 Task: Research Airbnb properties in Chiconcuac, Mexico from 22th  December, 2023 to 25th December, 2023 for 3 adults. Place can be entire room with 2 bedrooms having 3 beds and 1 bathroom. Property type can be flat.
Action: Mouse moved to (622, 133)
Screenshot: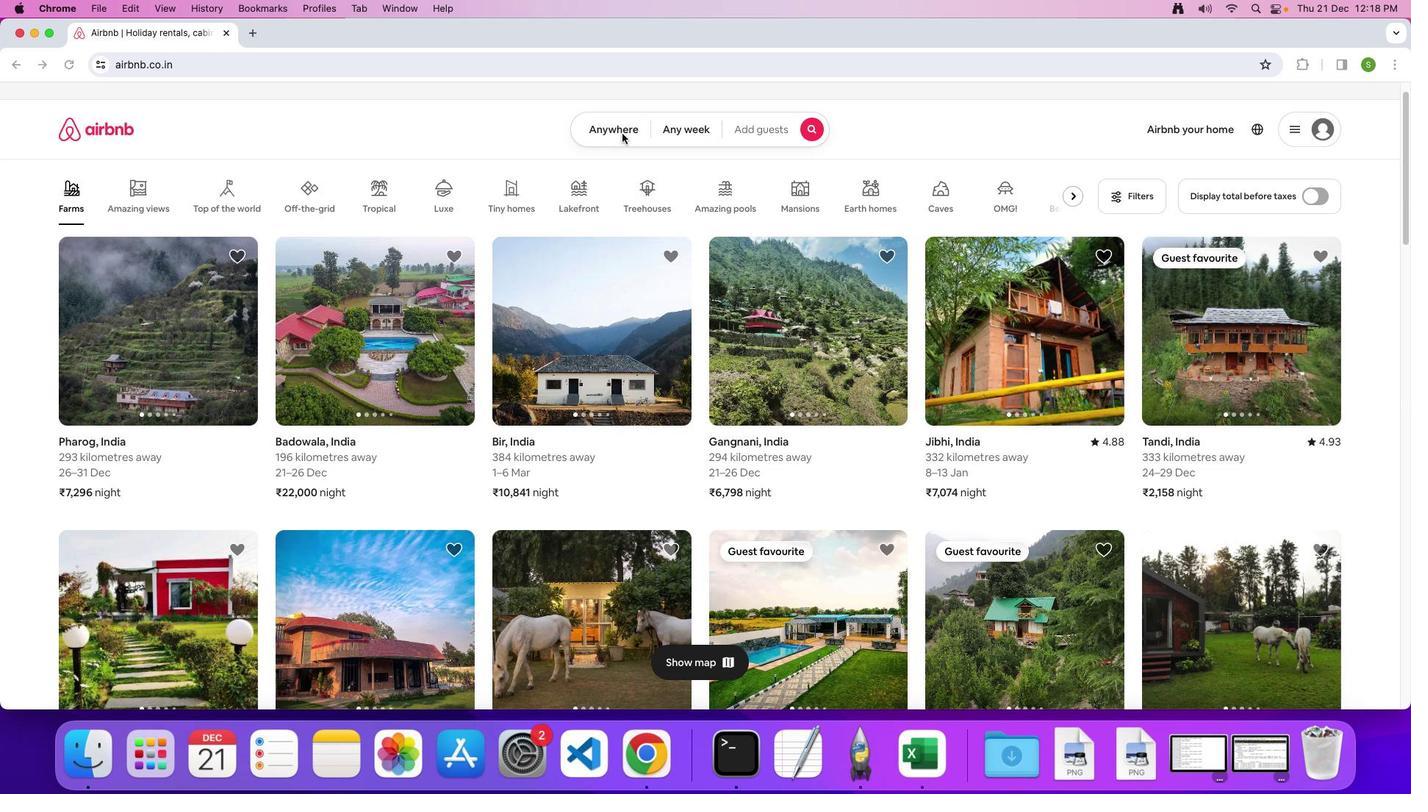 
Action: Mouse pressed left at (622, 133)
Screenshot: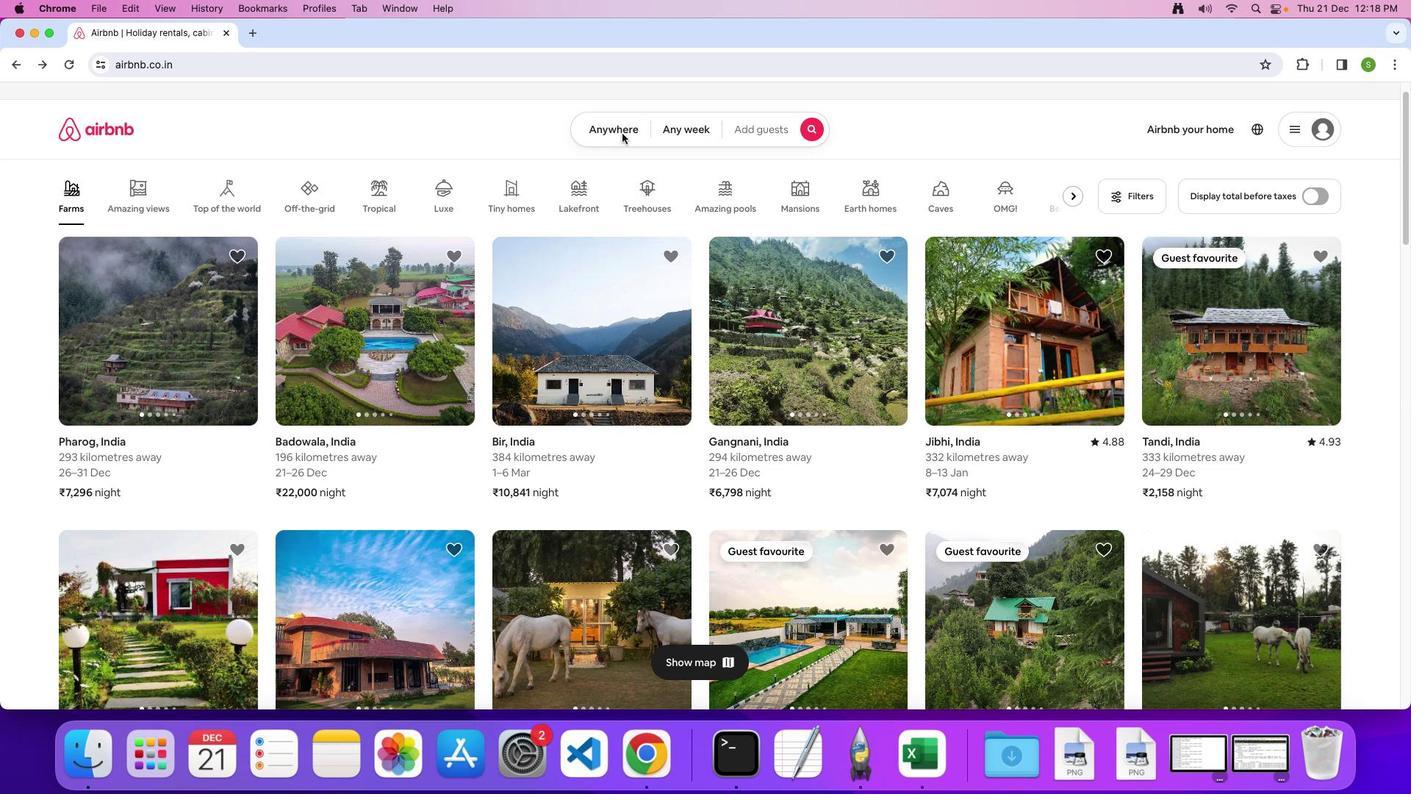 
Action: Mouse moved to (610, 130)
Screenshot: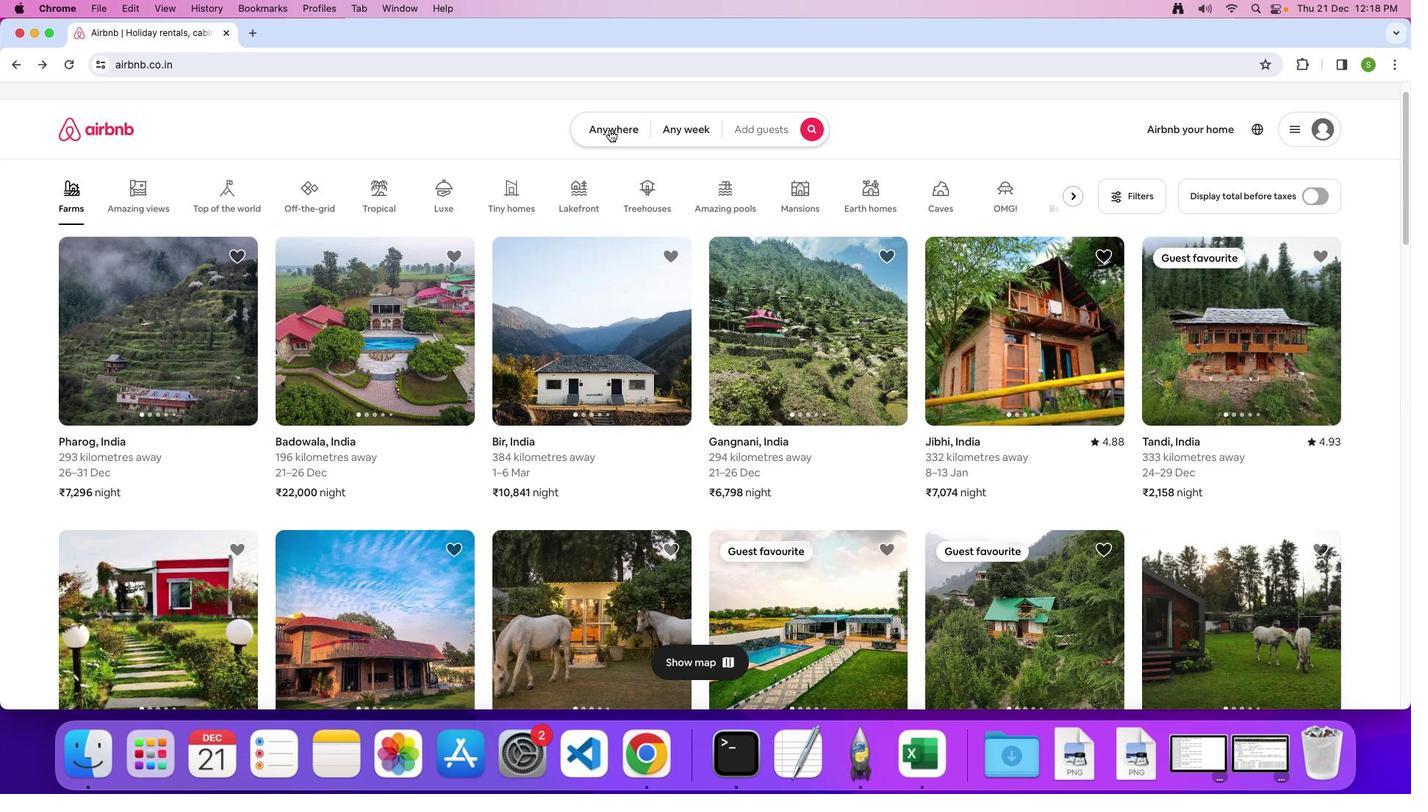 
Action: Mouse pressed left at (610, 130)
Screenshot: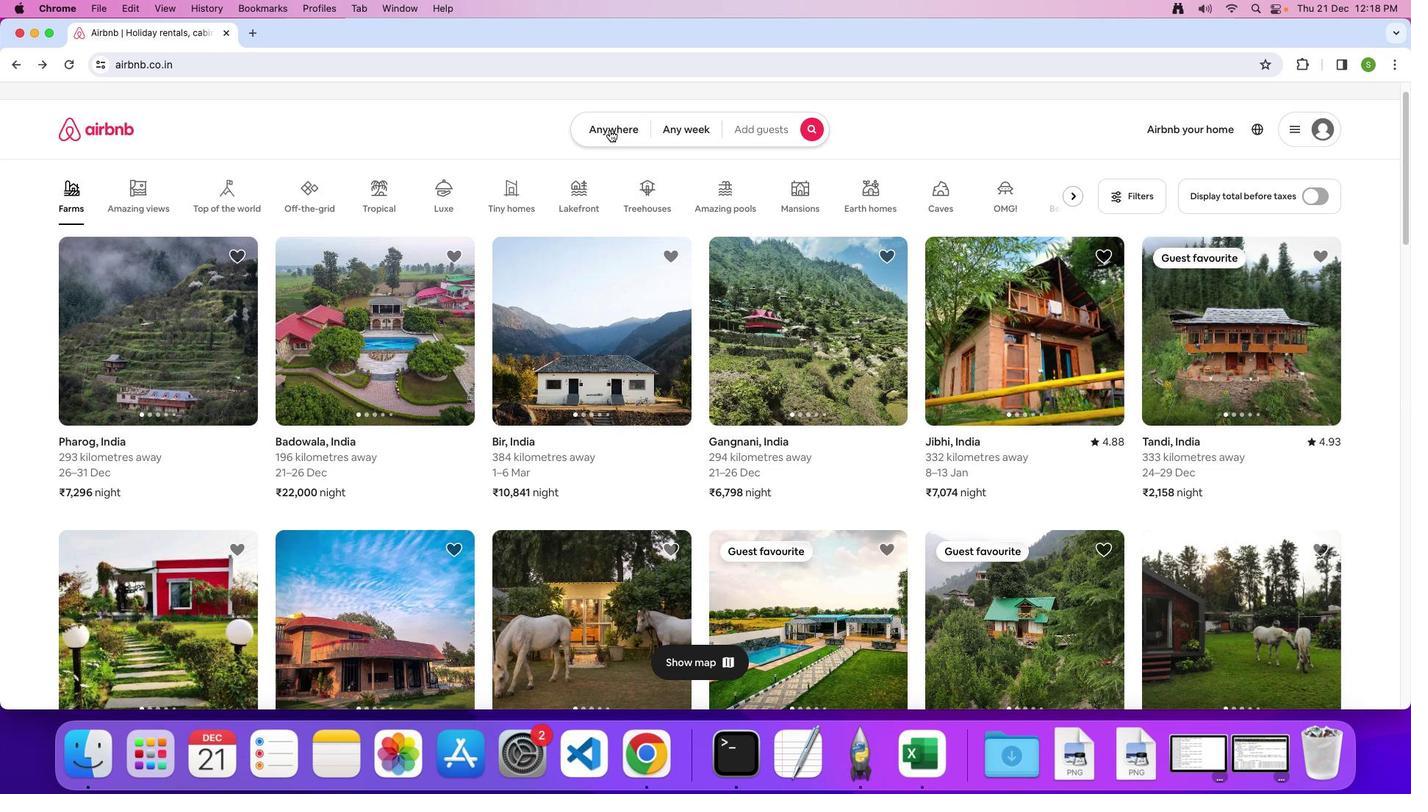 
Action: Mouse moved to (469, 183)
Screenshot: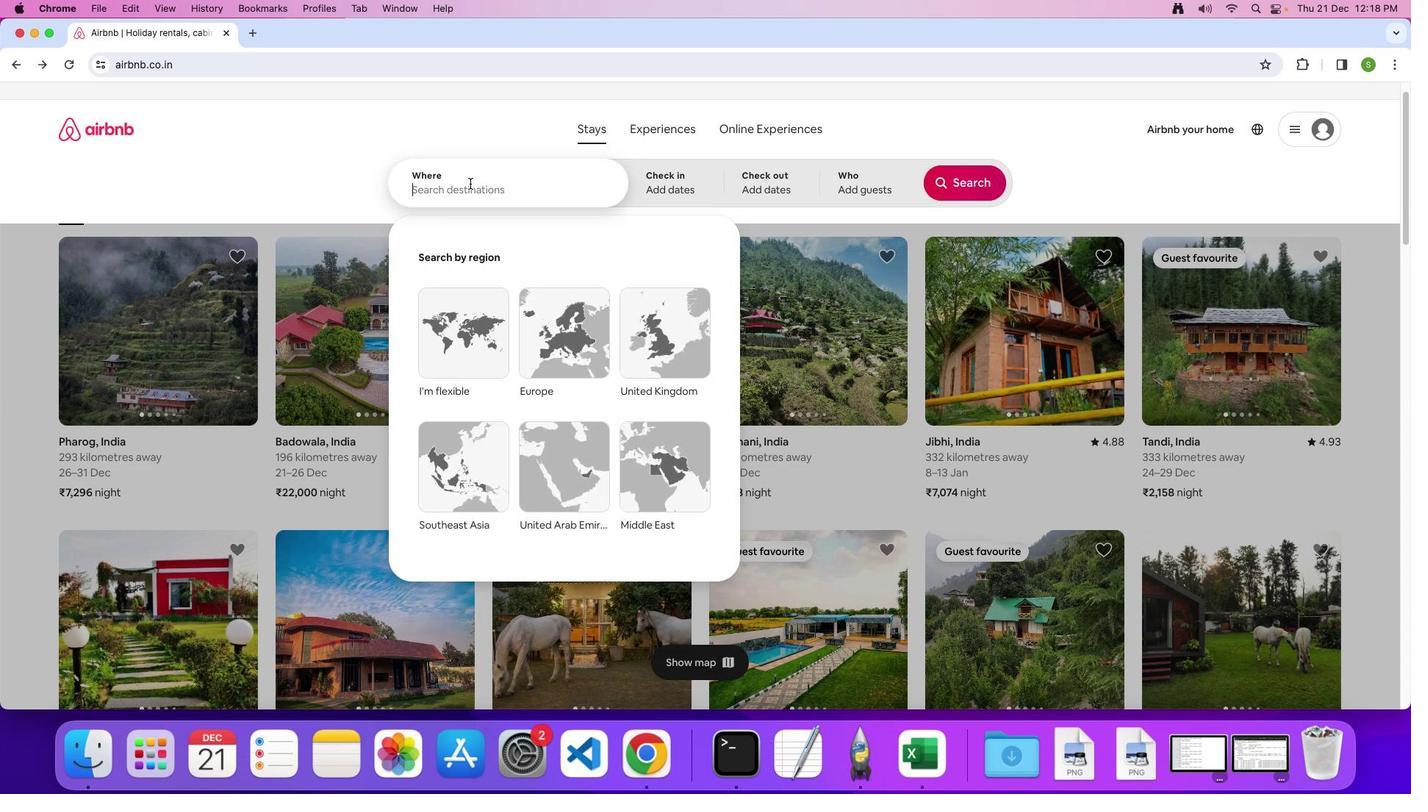 
Action: Mouse pressed left at (469, 183)
Screenshot: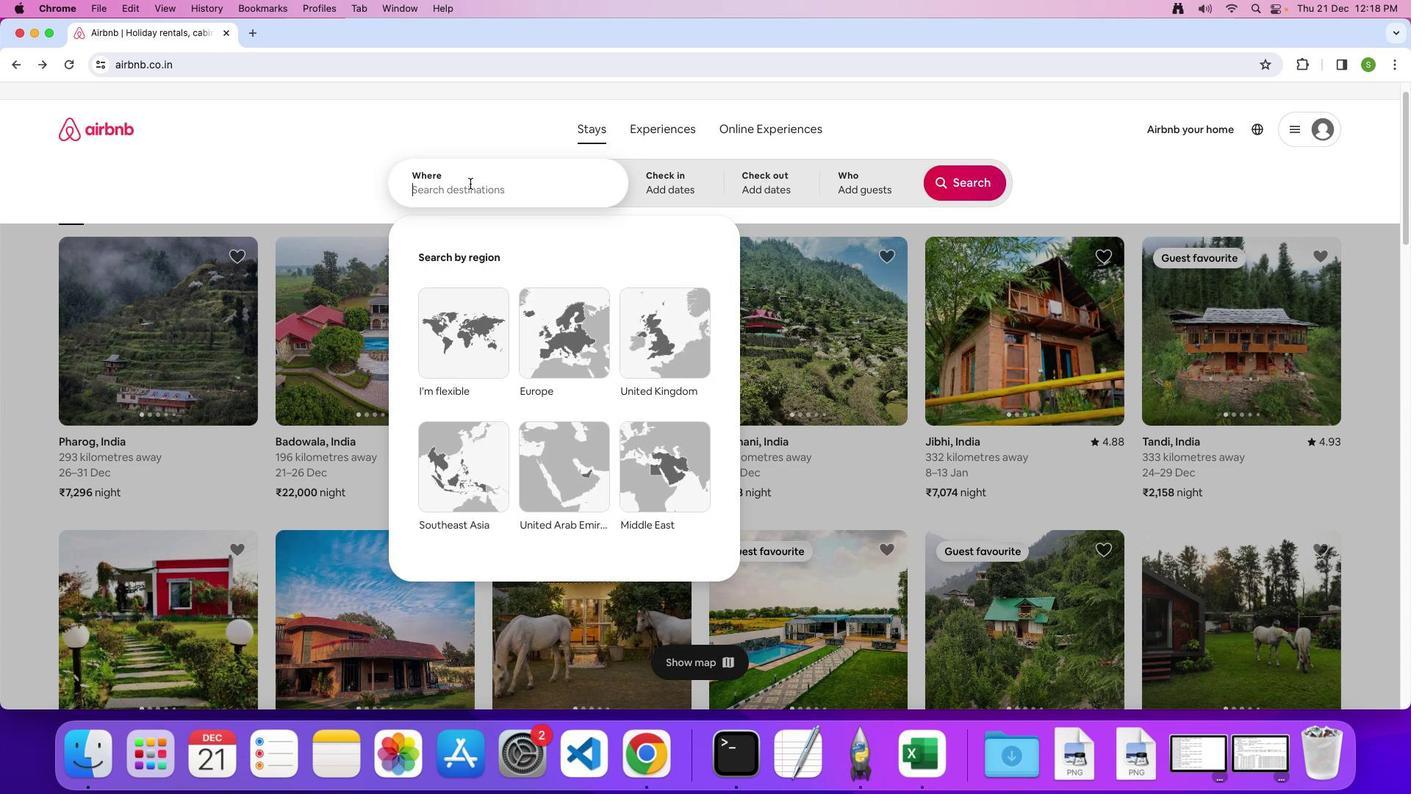 
Action: Key pressed 'C'Key.caps_lock'h'
Screenshot: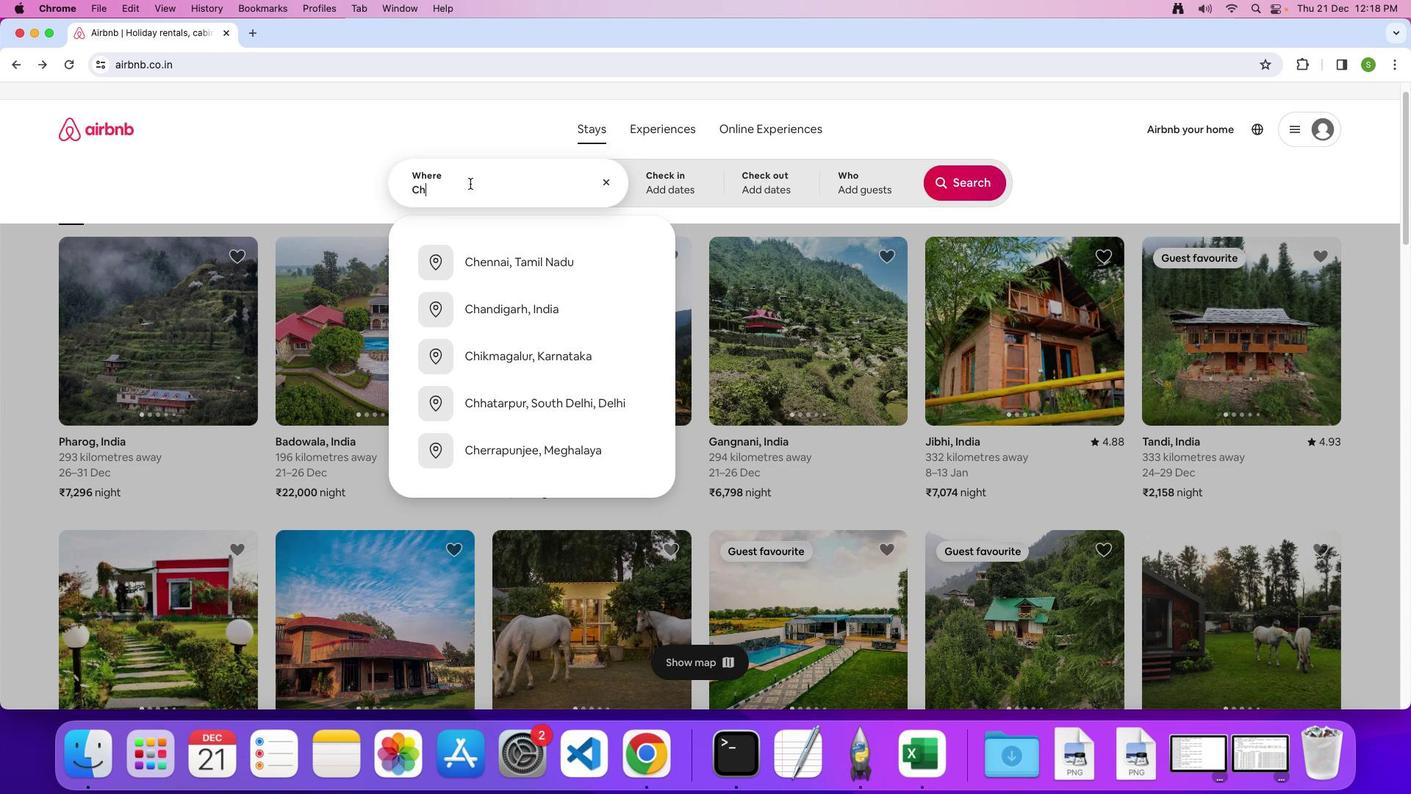 
Action: Mouse moved to (469, 183)
Screenshot: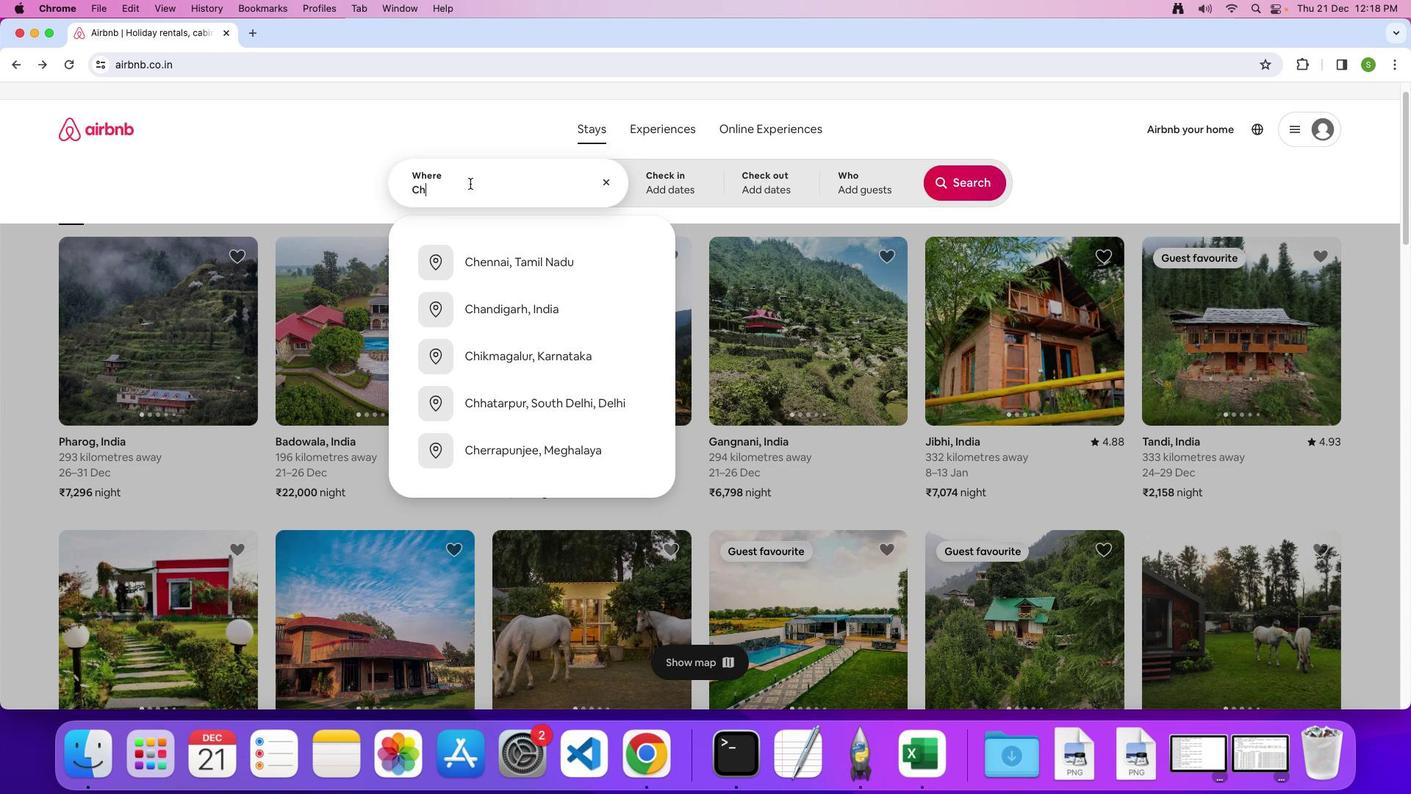 
Action: Key pressed 'i''c''o''n''c''u''a''c'','Key.spaceKey.shift'M''e''x''i''c''o'Key.enter
Screenshot: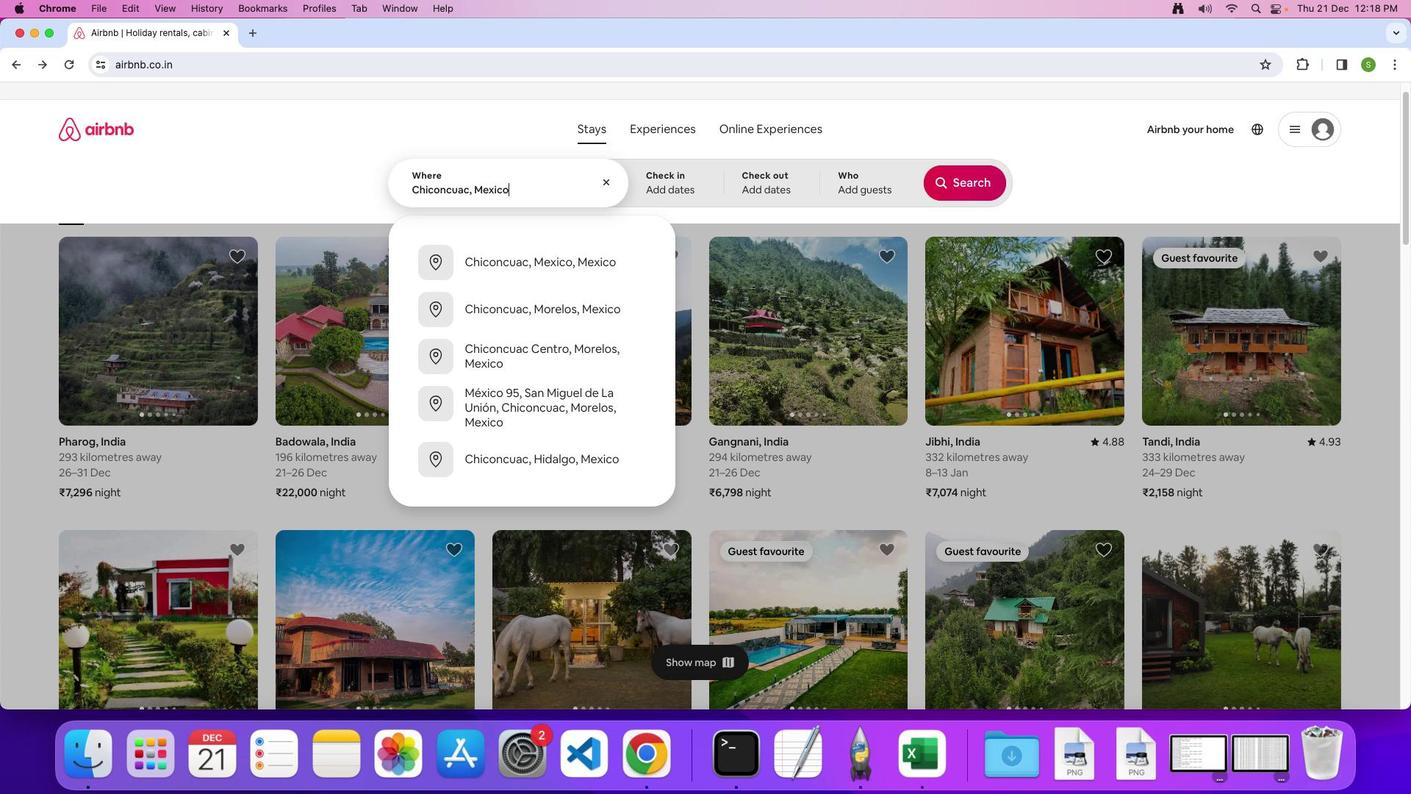 
Action: Mouse moved to (621, 474)
Screenshot: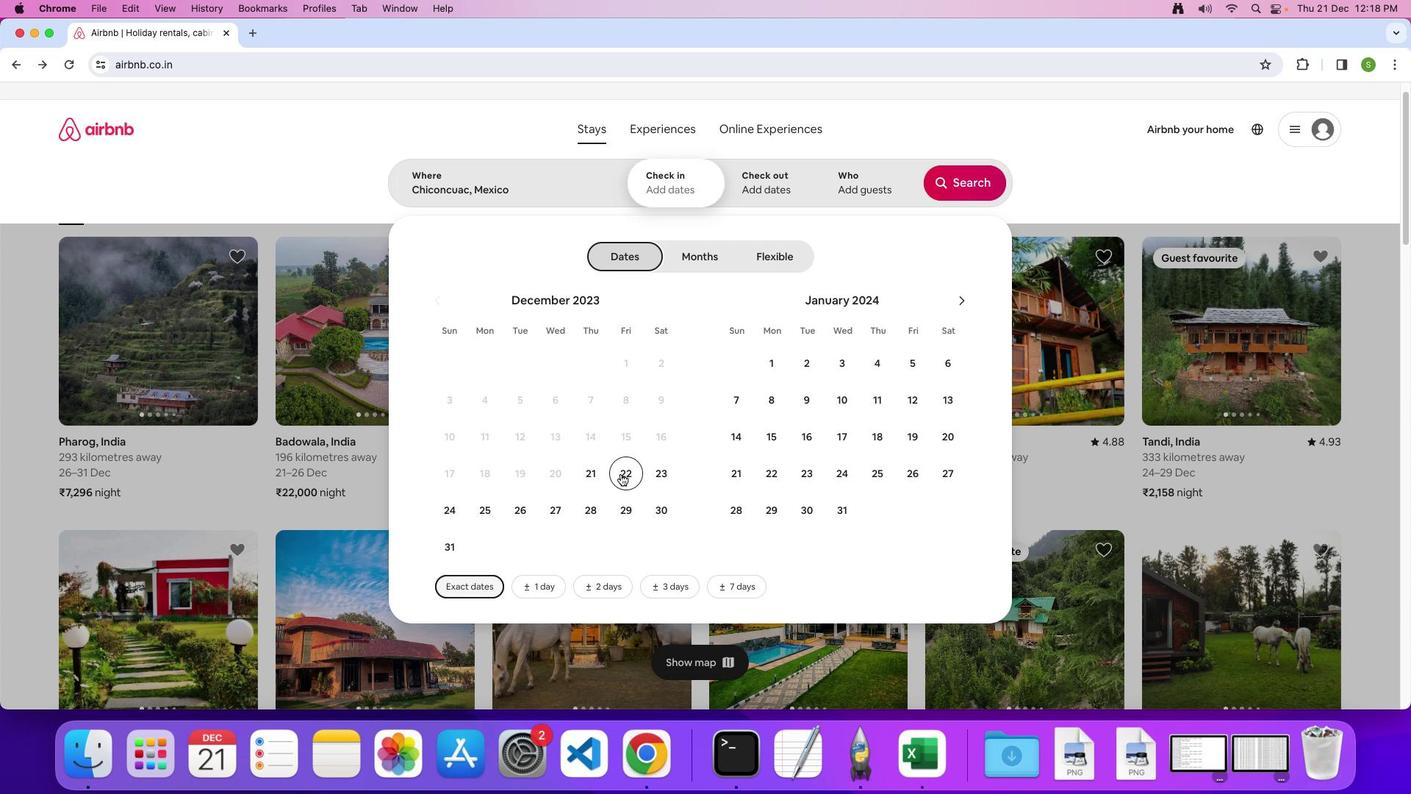
Action: Mouse pressed left at (621, 474)
Screenshot: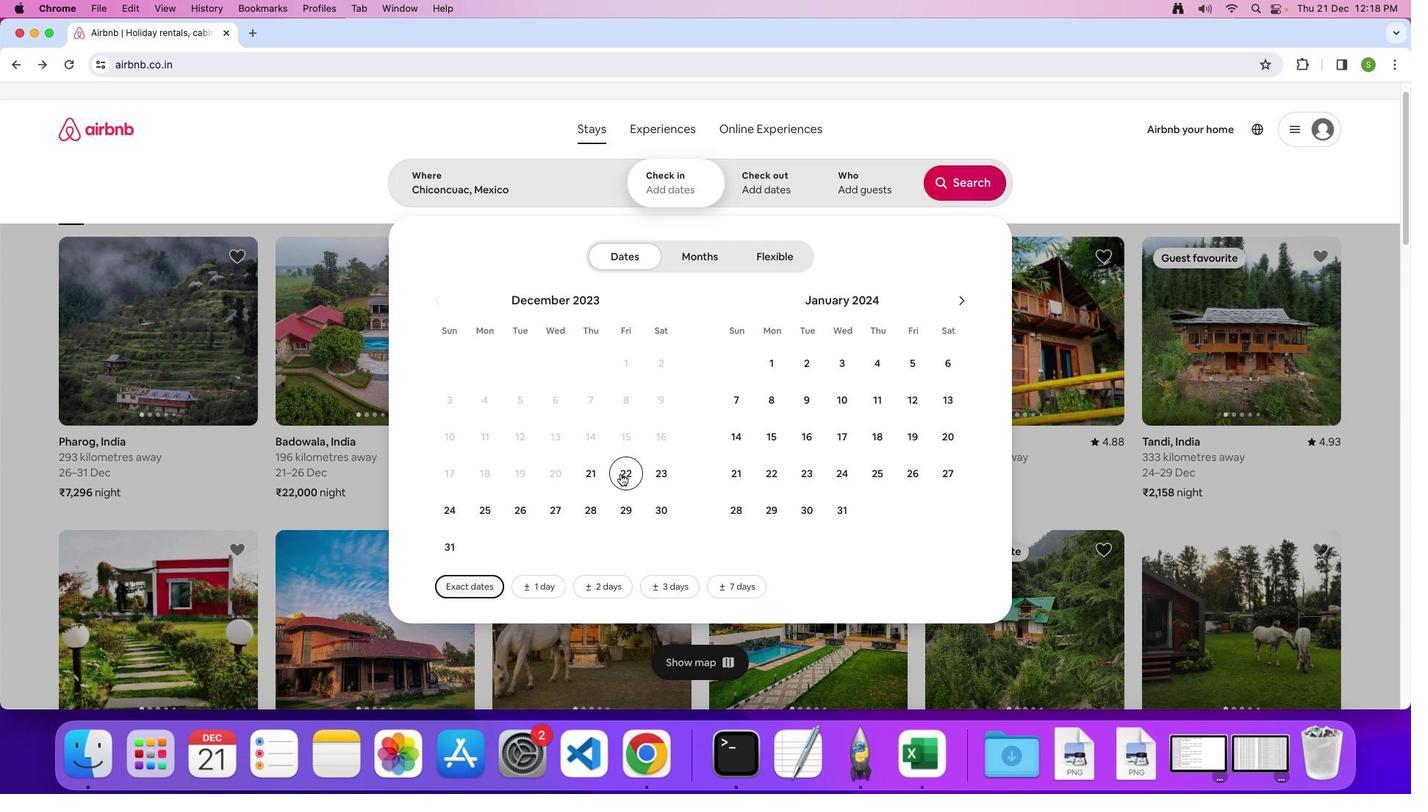 
Action: Mouse moved to (495, 508)
Screenshot: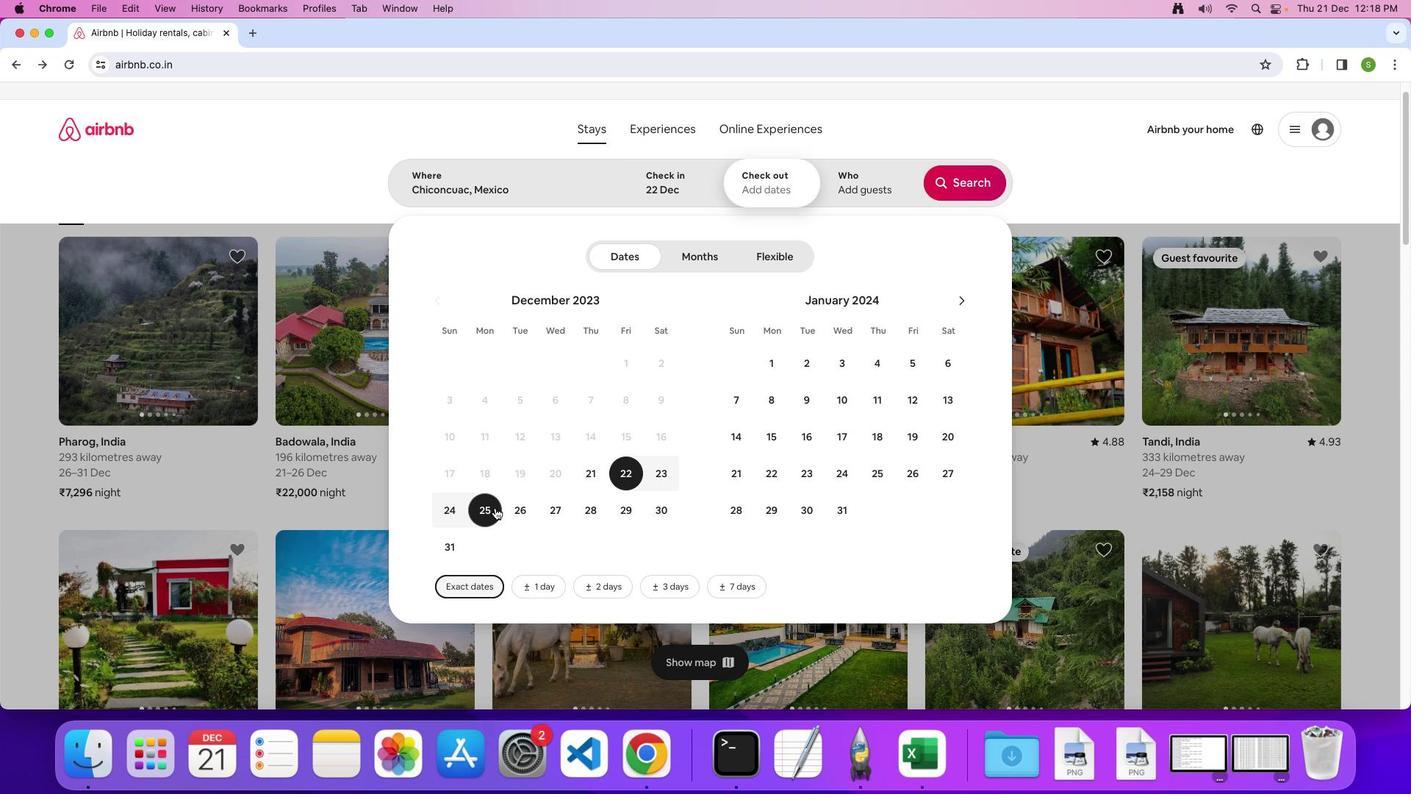 
Action: Mouse pressed left at (495, 508)
Screenshot: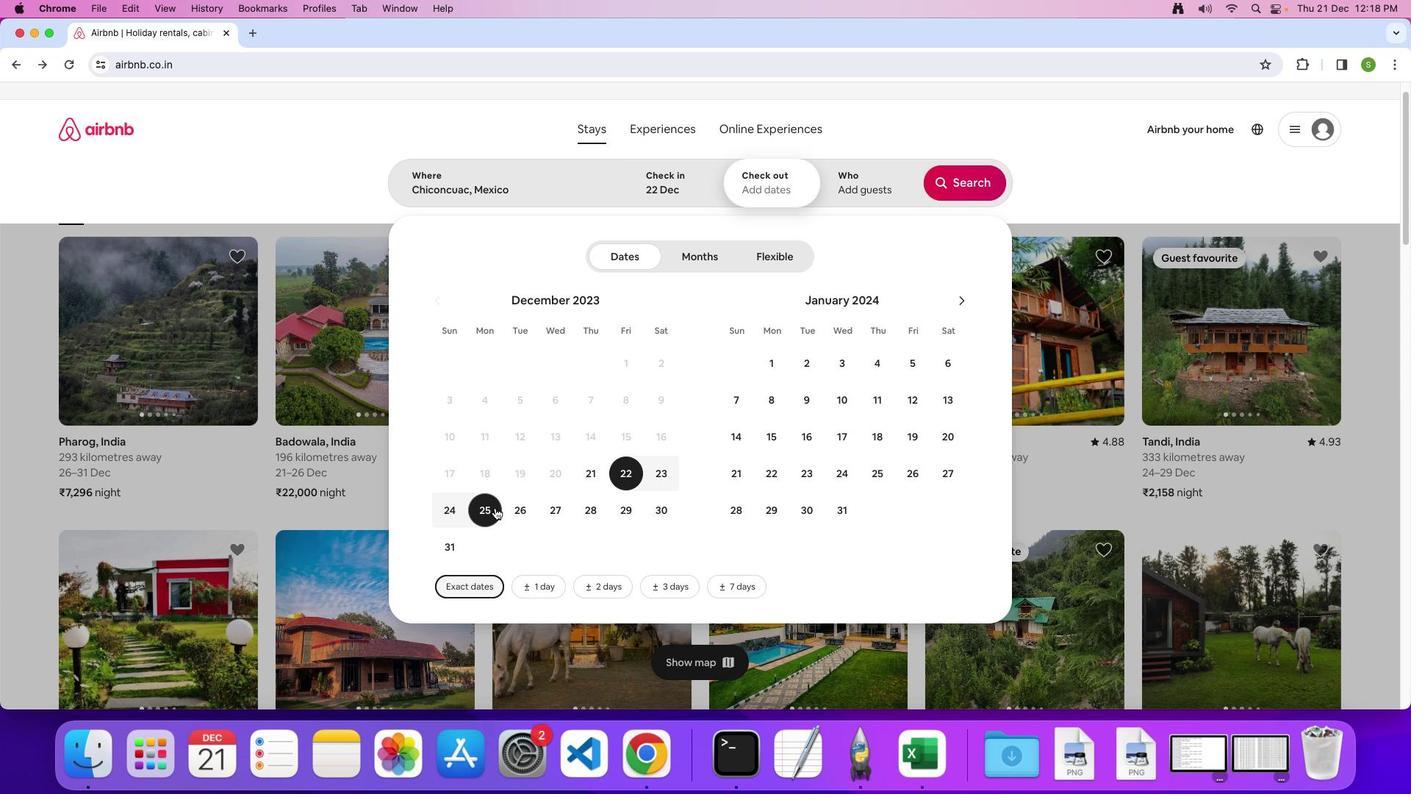 
Action: Mouse moved to (867, 194)
Screenshot: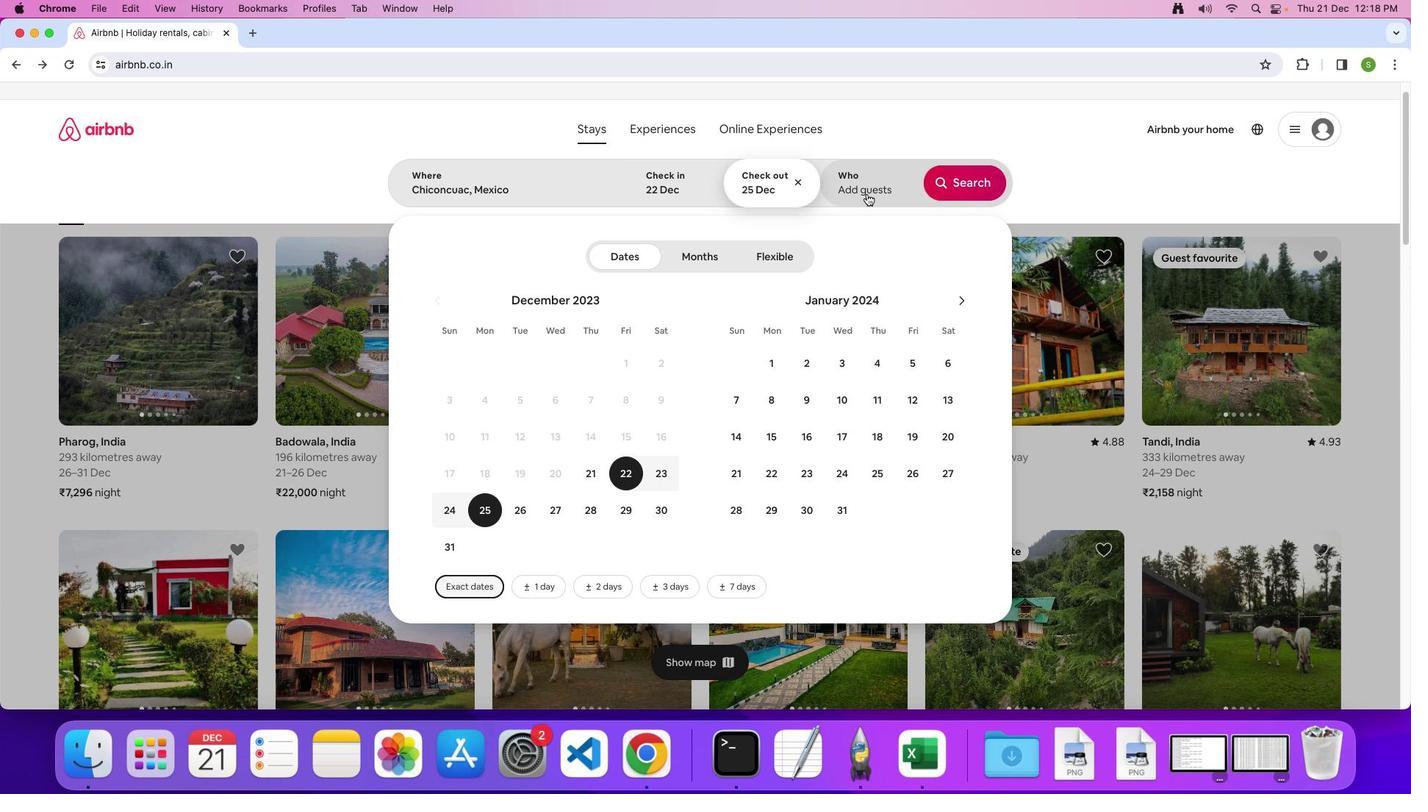 
Action: Mouse pressed left at (867, 194)
Screenshot: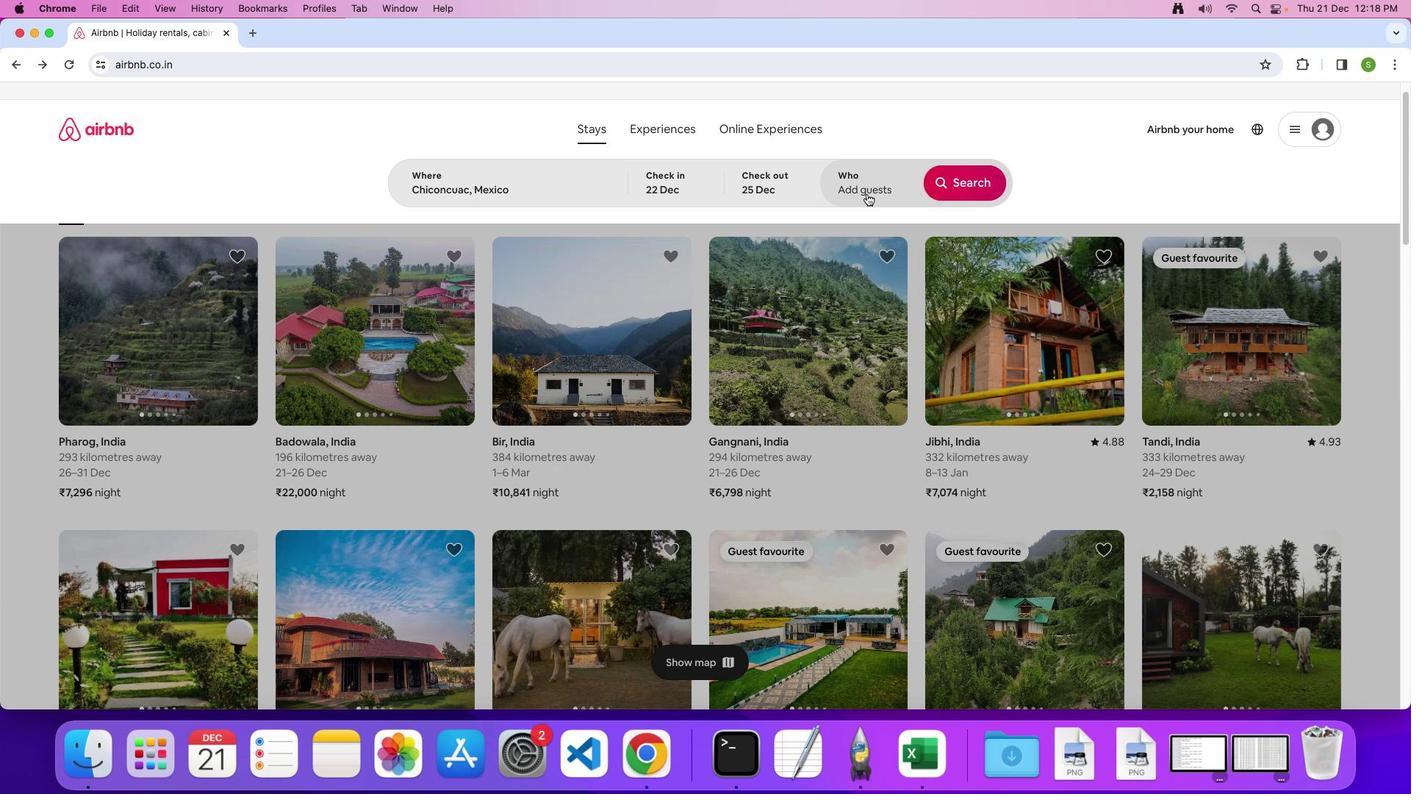 
Action: Mouse moved to (964, 257)
Screenshot: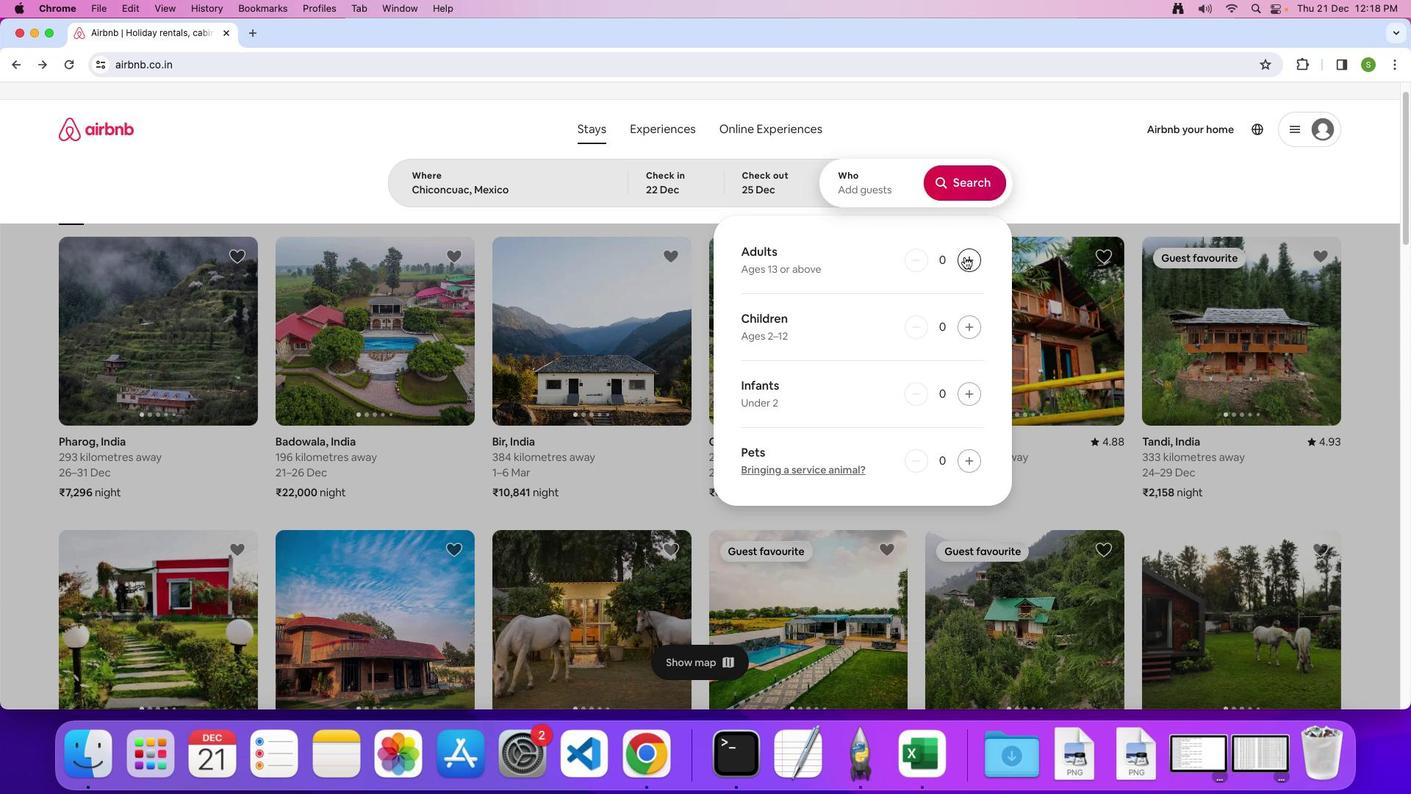 
Action: Mouse pressed left at (964, 257)
Screenshot: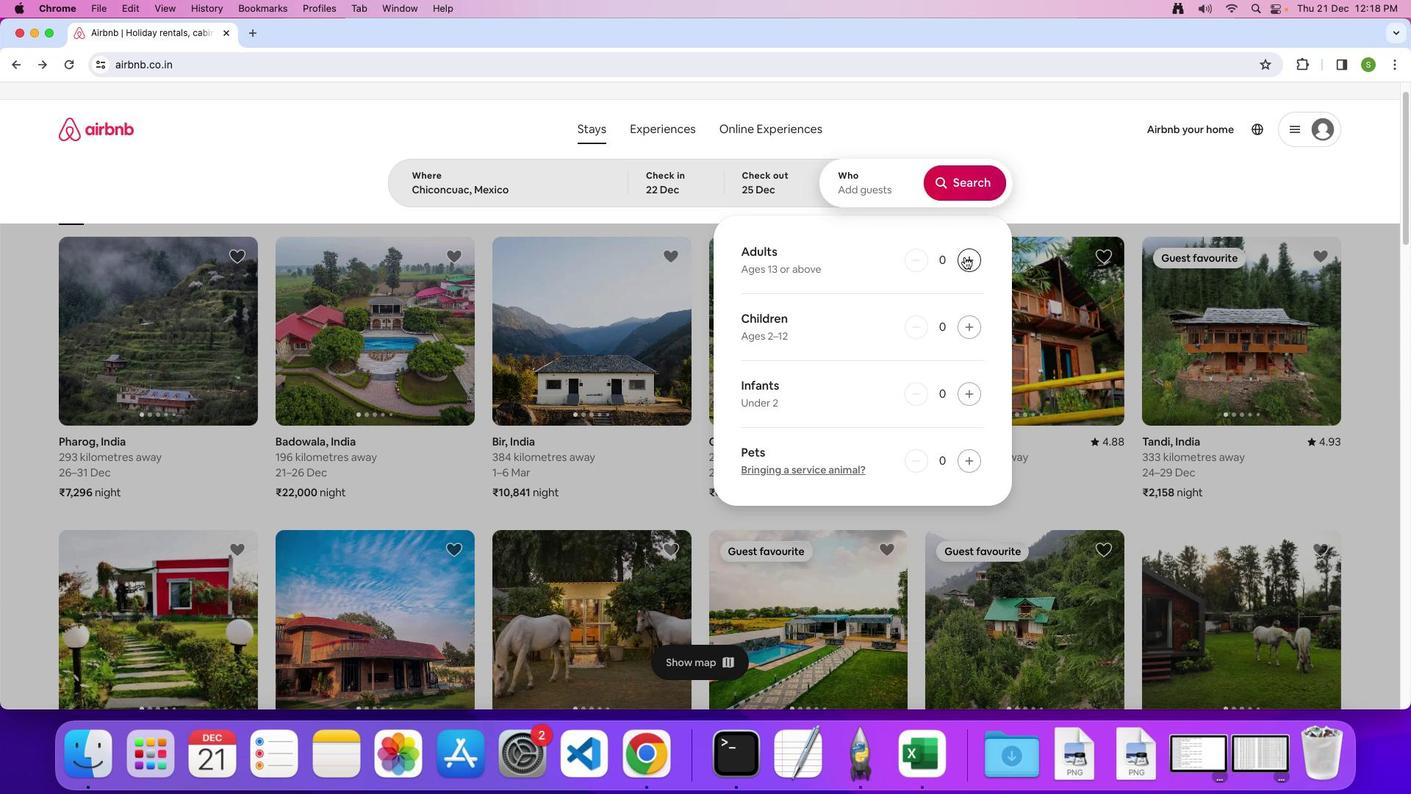 
Action: Mouse pressed left at (964, 257)
Screenshot: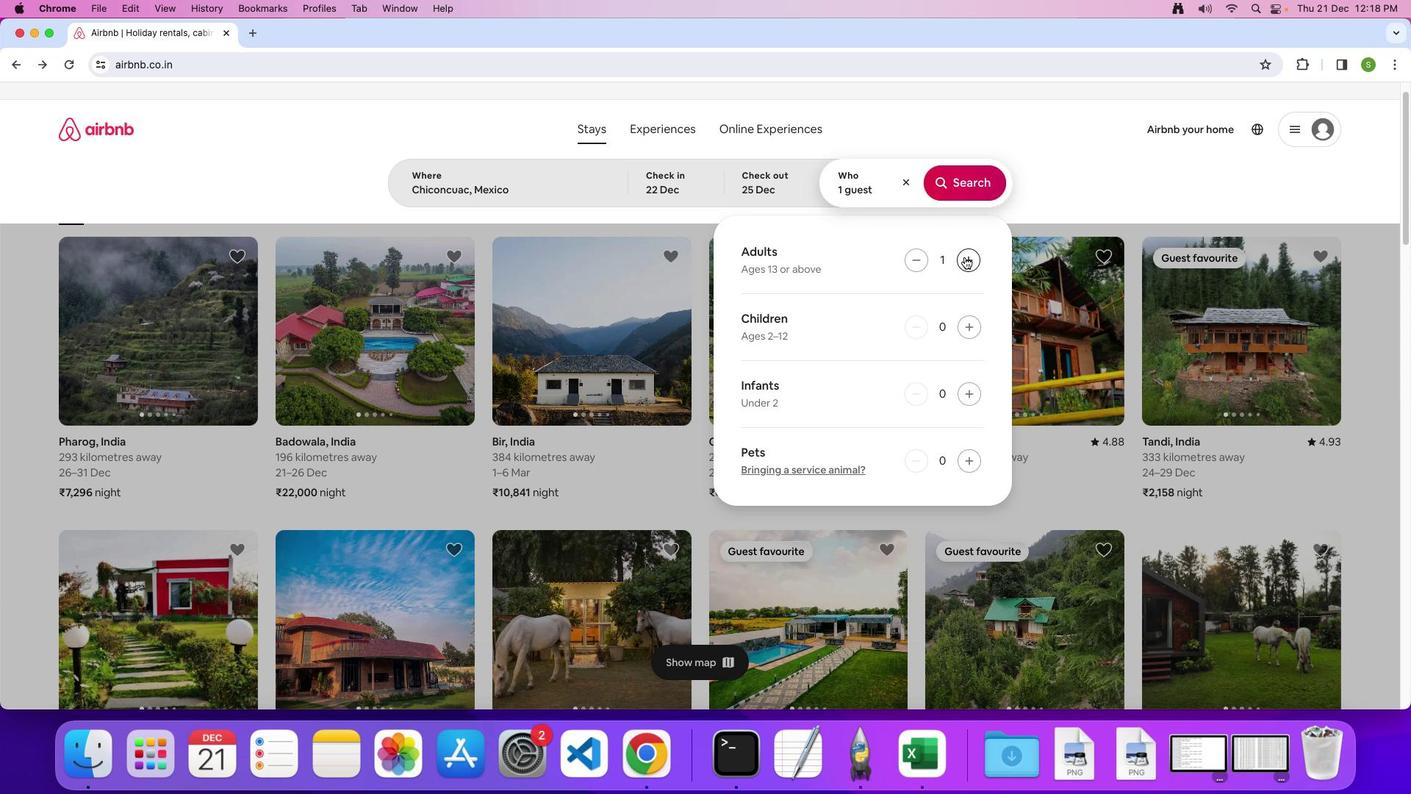 
Action: Mouse pressed left at (964, 257)
Screenshot: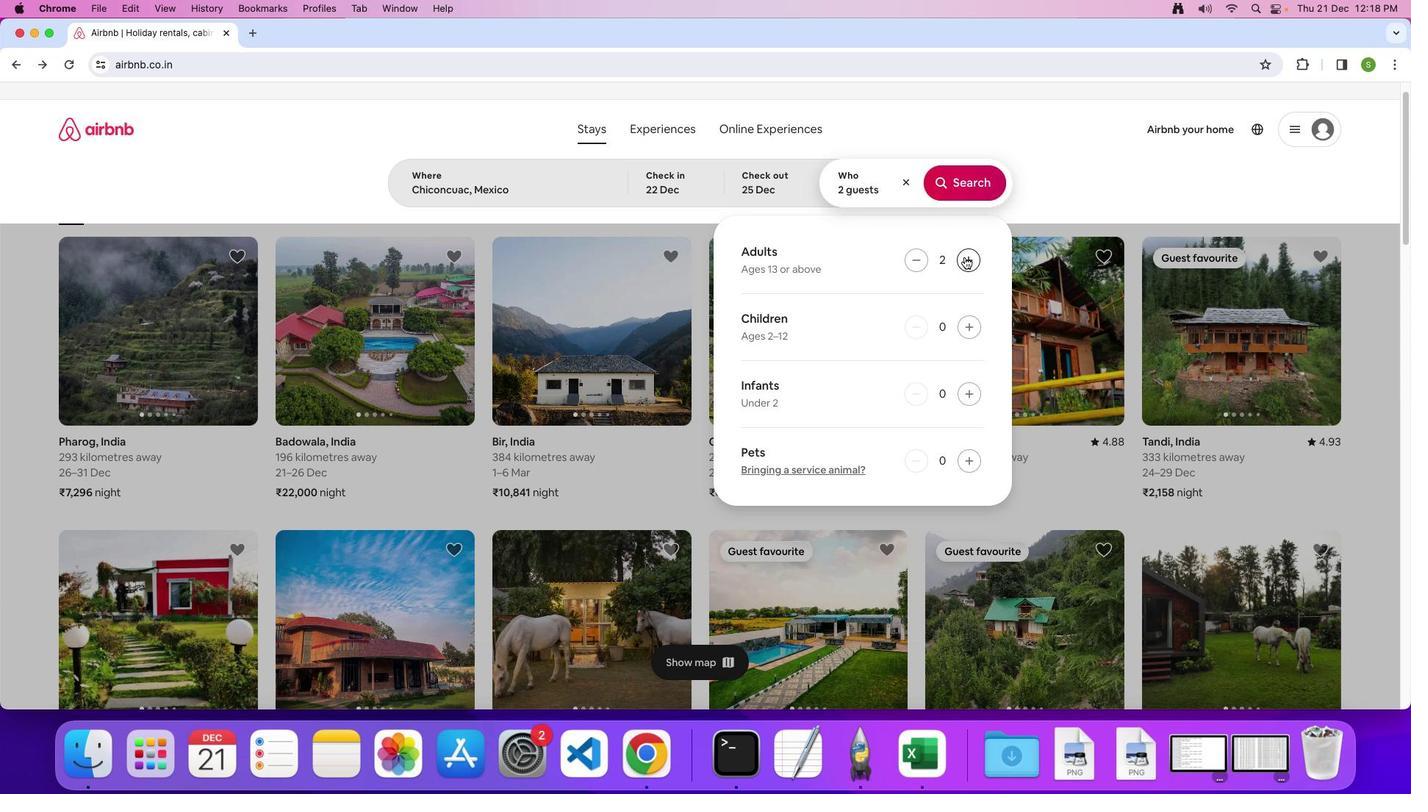 
Action: Mouse moved to (957, 180)
Screenshot: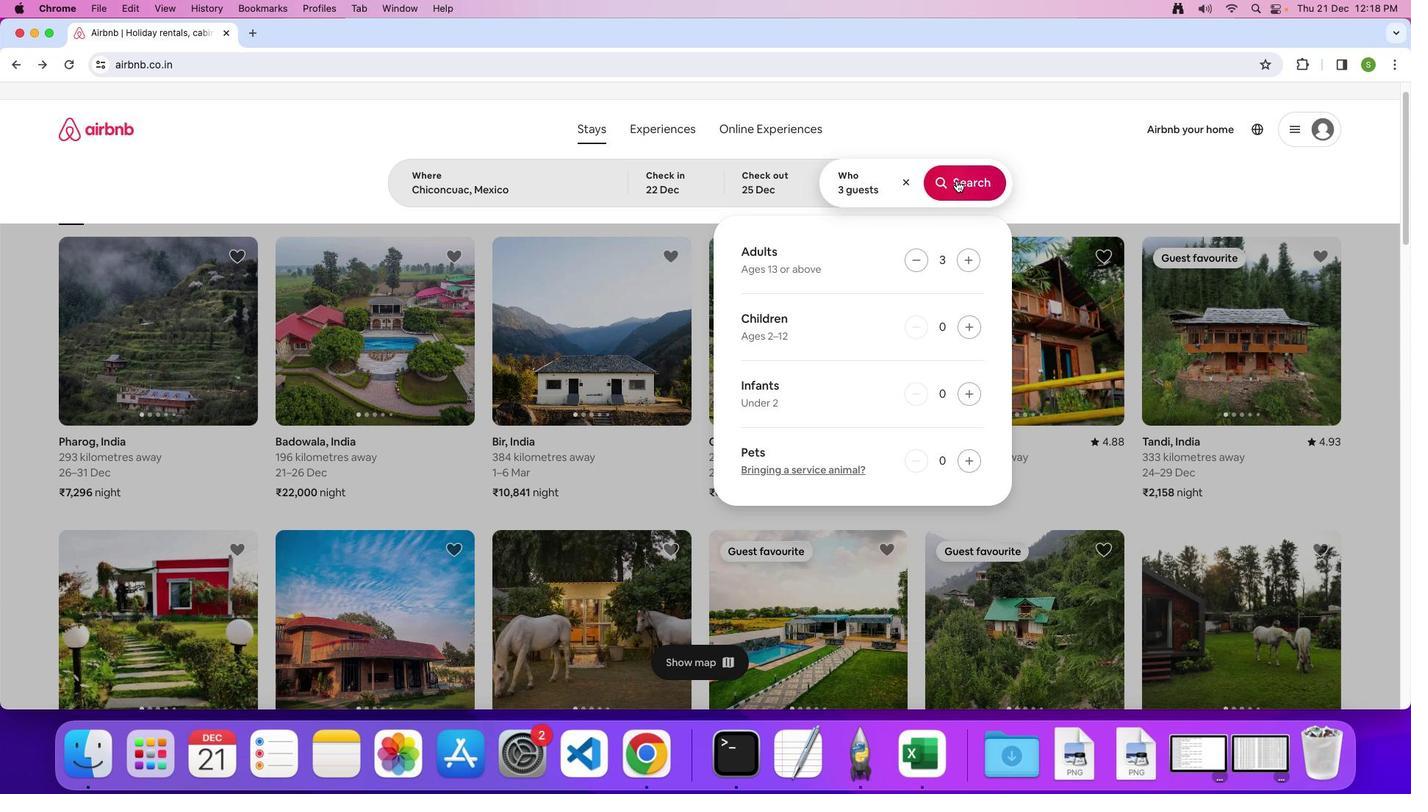
Action: Mouse pressed left at (957, 180)
Screenshot: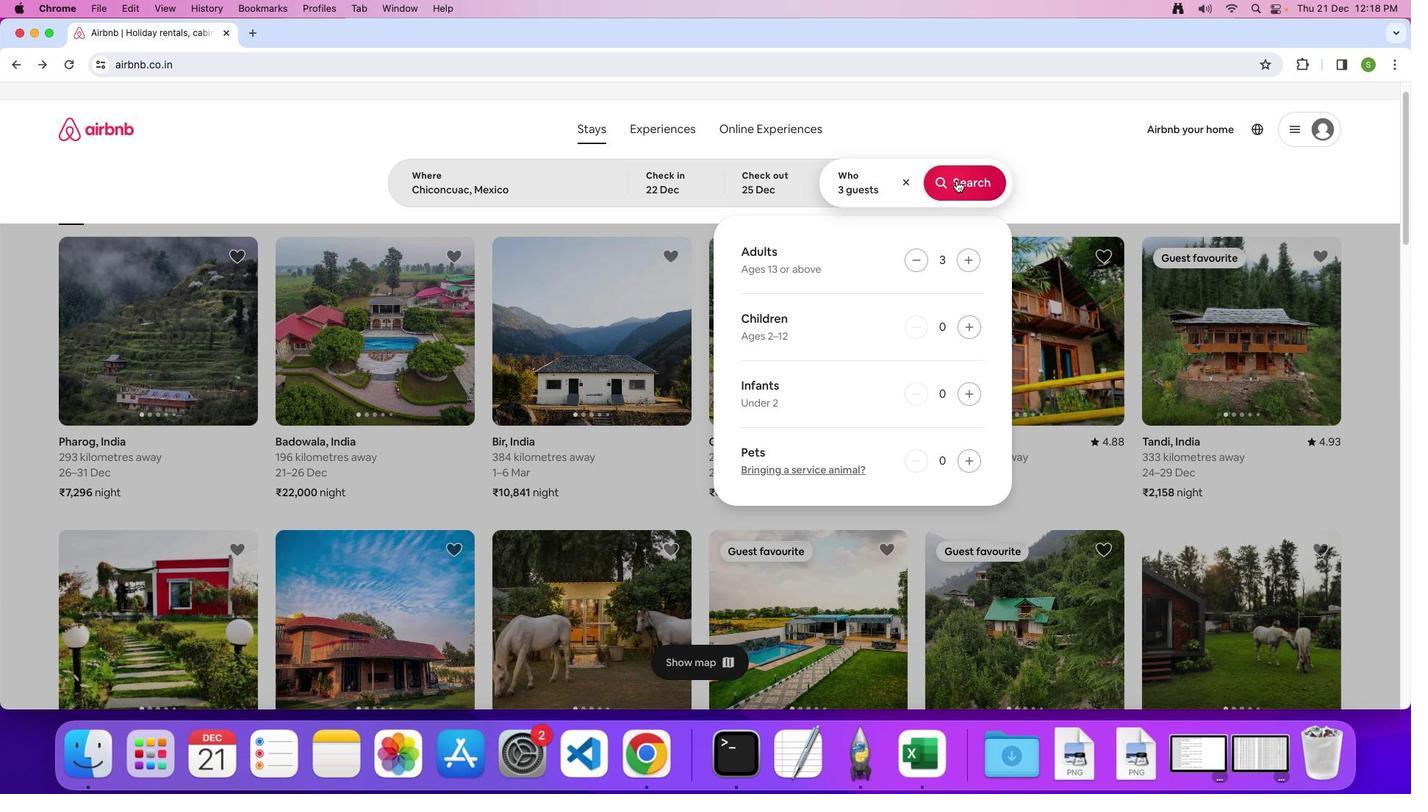 
Action: Mouse moved to (1180, 166)
Screenshot: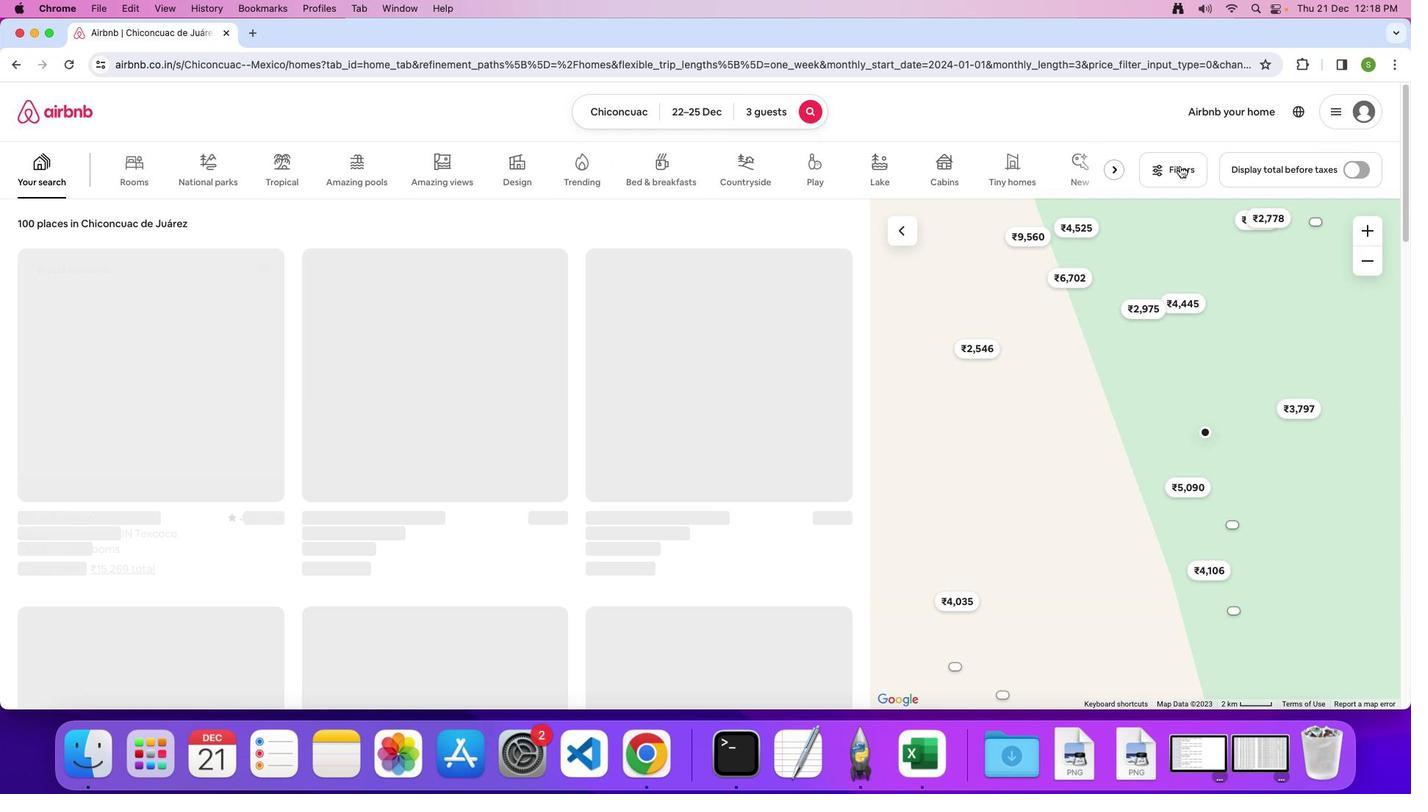 
Action: Mouse pressed left at (1180, 166)
Screenshot: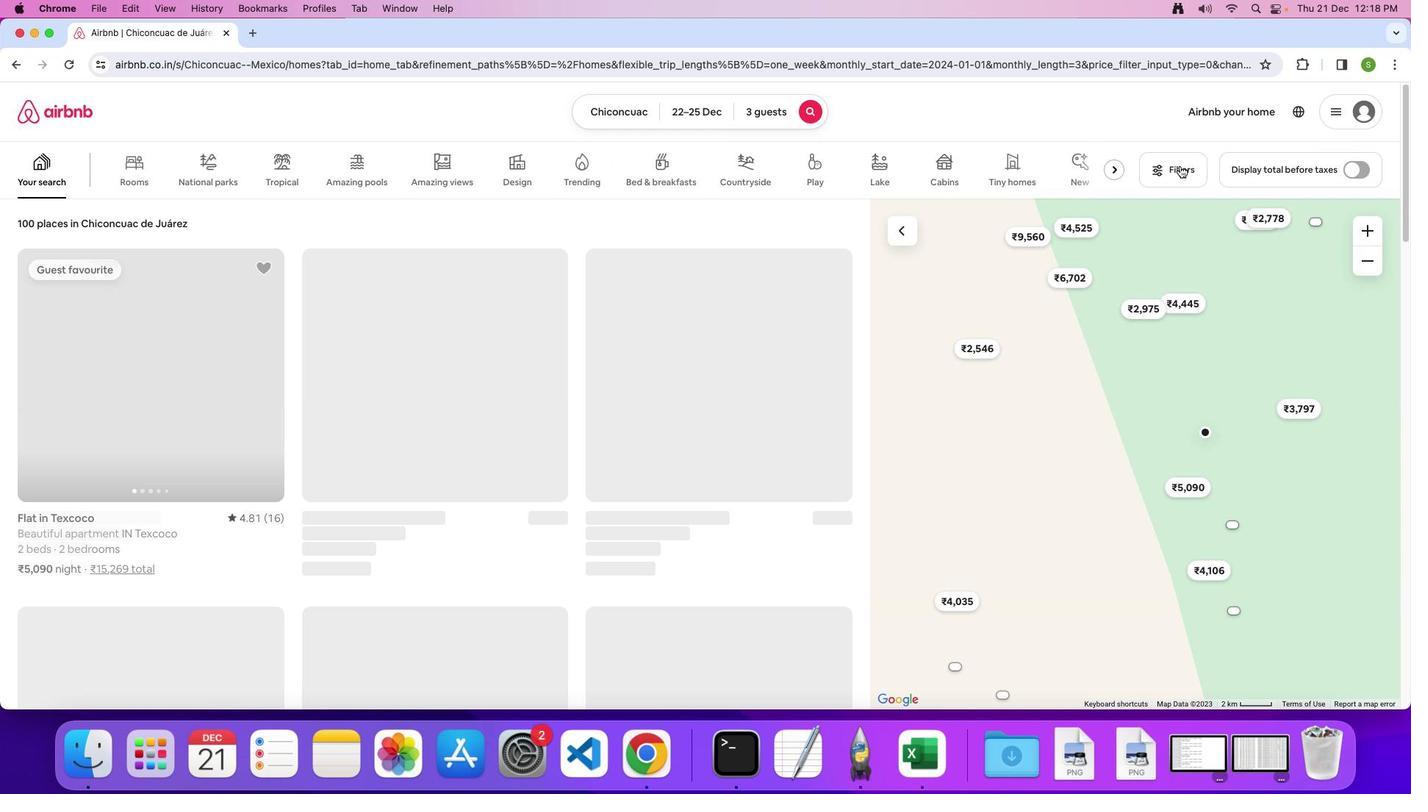 
Action: Mouse moved to (712, 443)
Screenshot: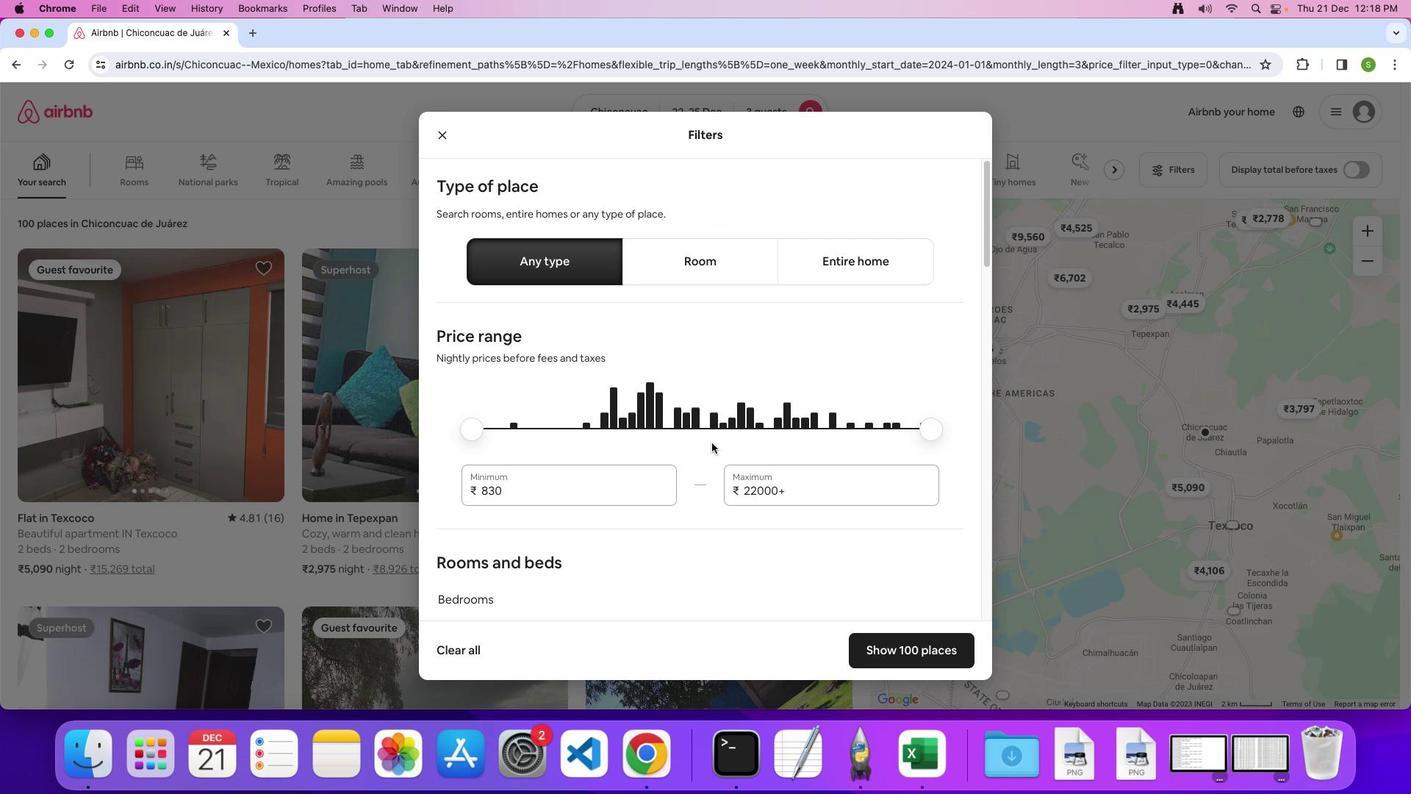 
Action: Mouse scrolled (712, 443) with delta (0, 0)
Screenshot: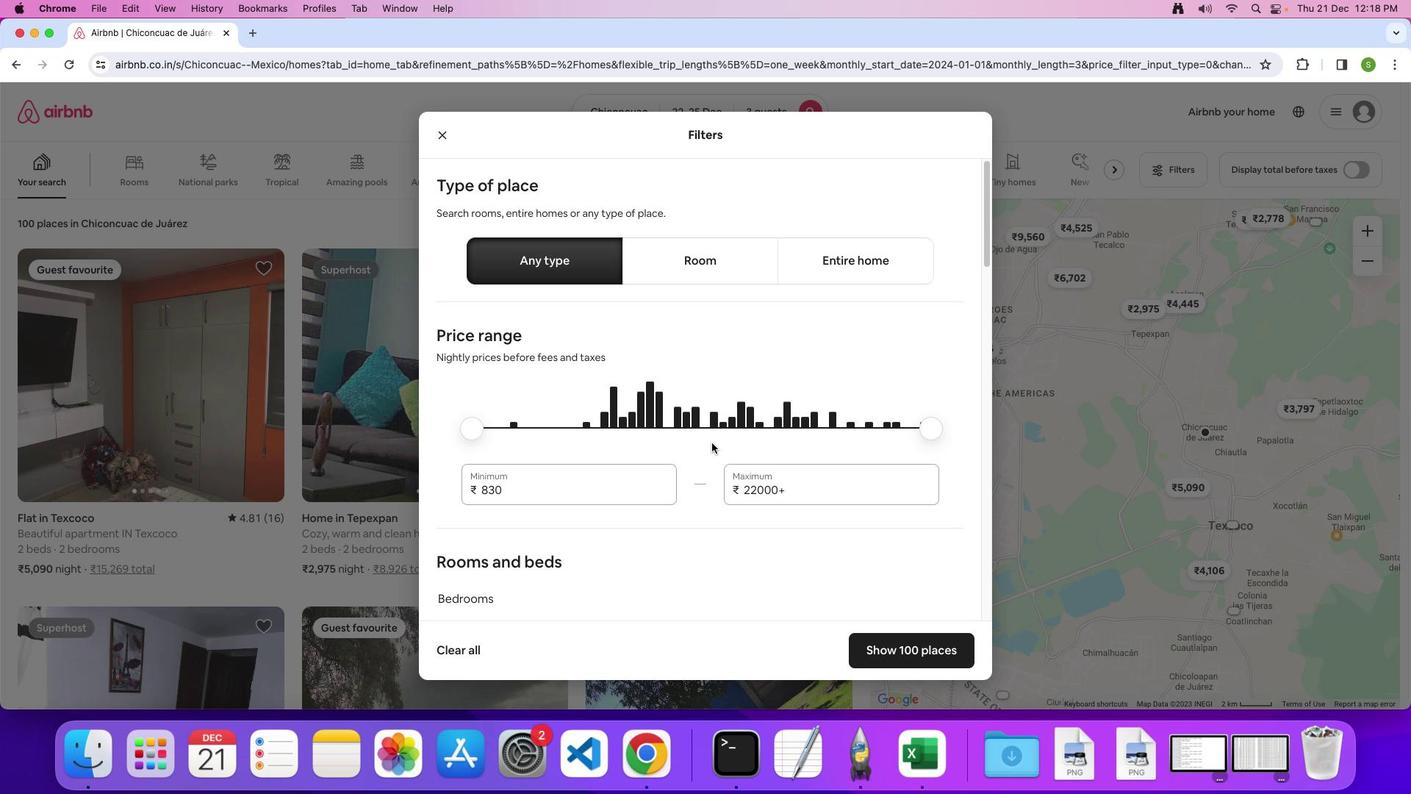 
Action: Mouse scrolled (712, 443) with delta (0, 0)
Screenshot: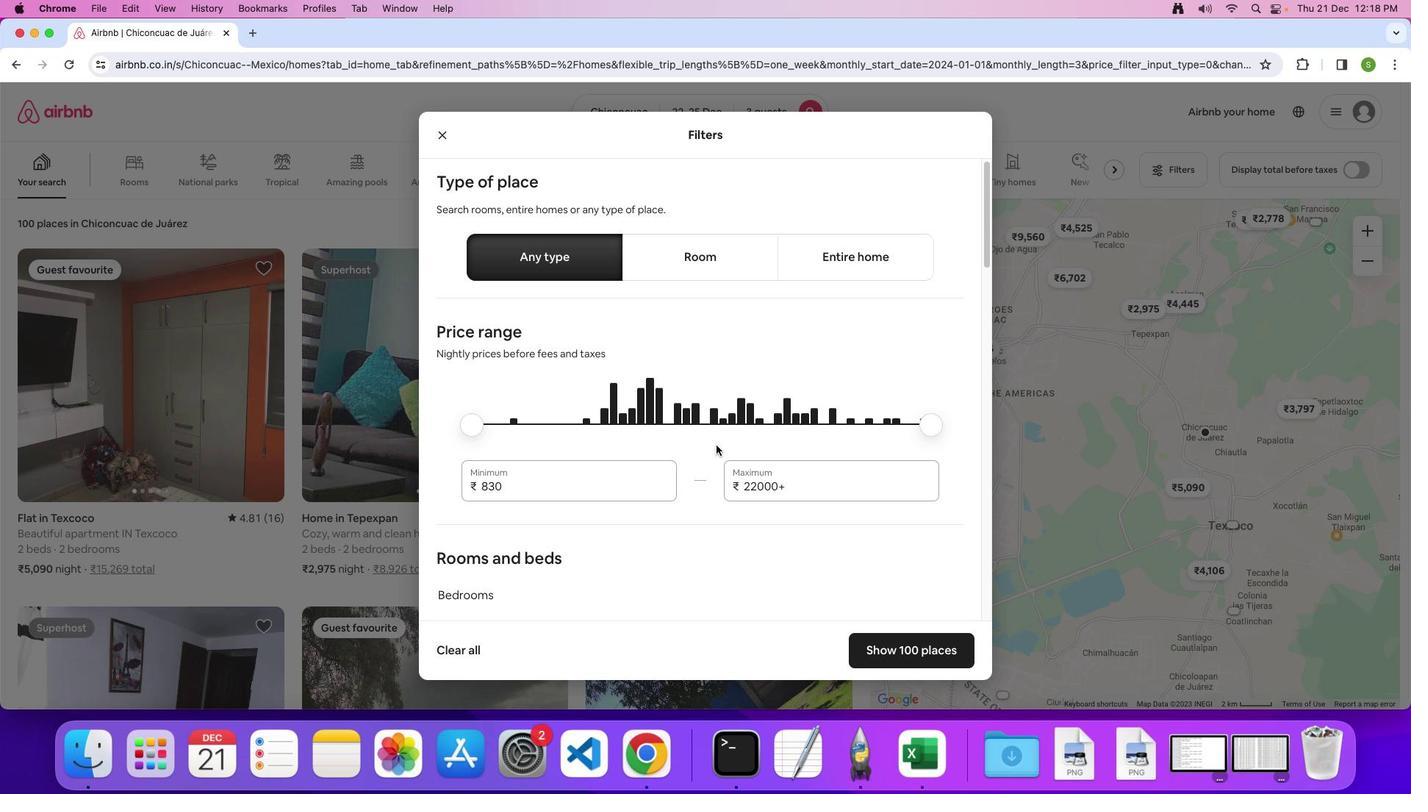 
Action: Mouse moved to (724, 468)
Screenshot: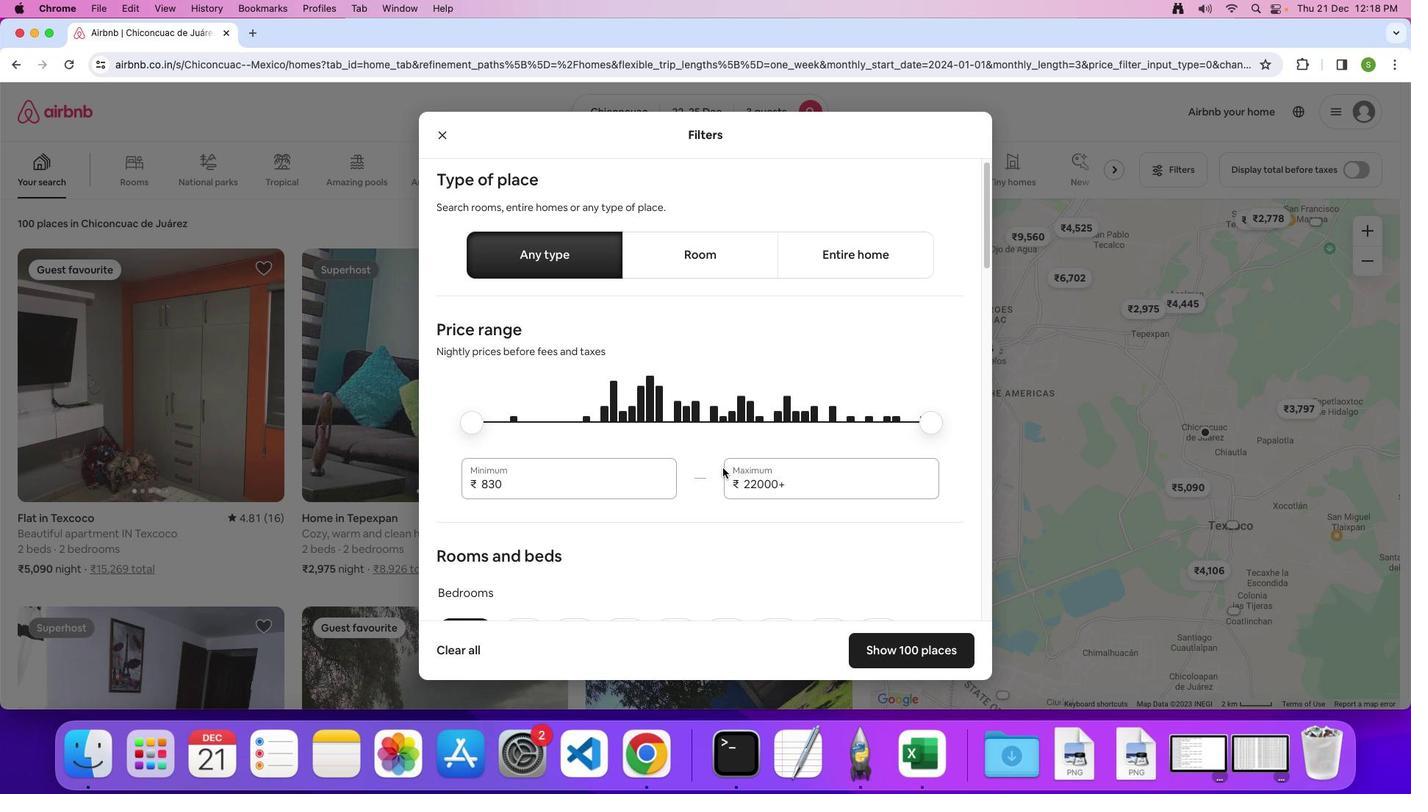 
Action: Mouse scrolled (724, 468) with delta (0, 0)
Screenshot: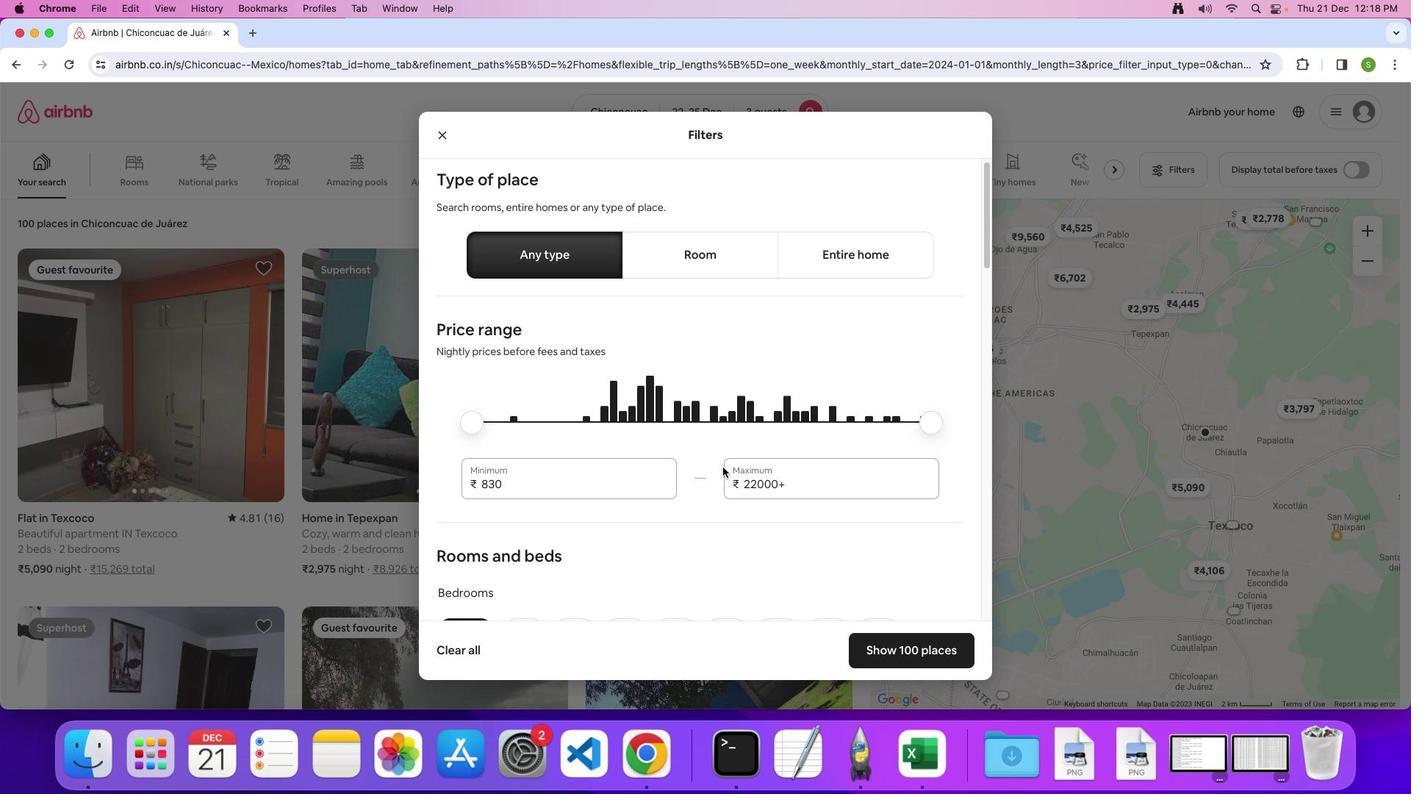 
Action: Mouse moved to (722, 467)
Screenshot: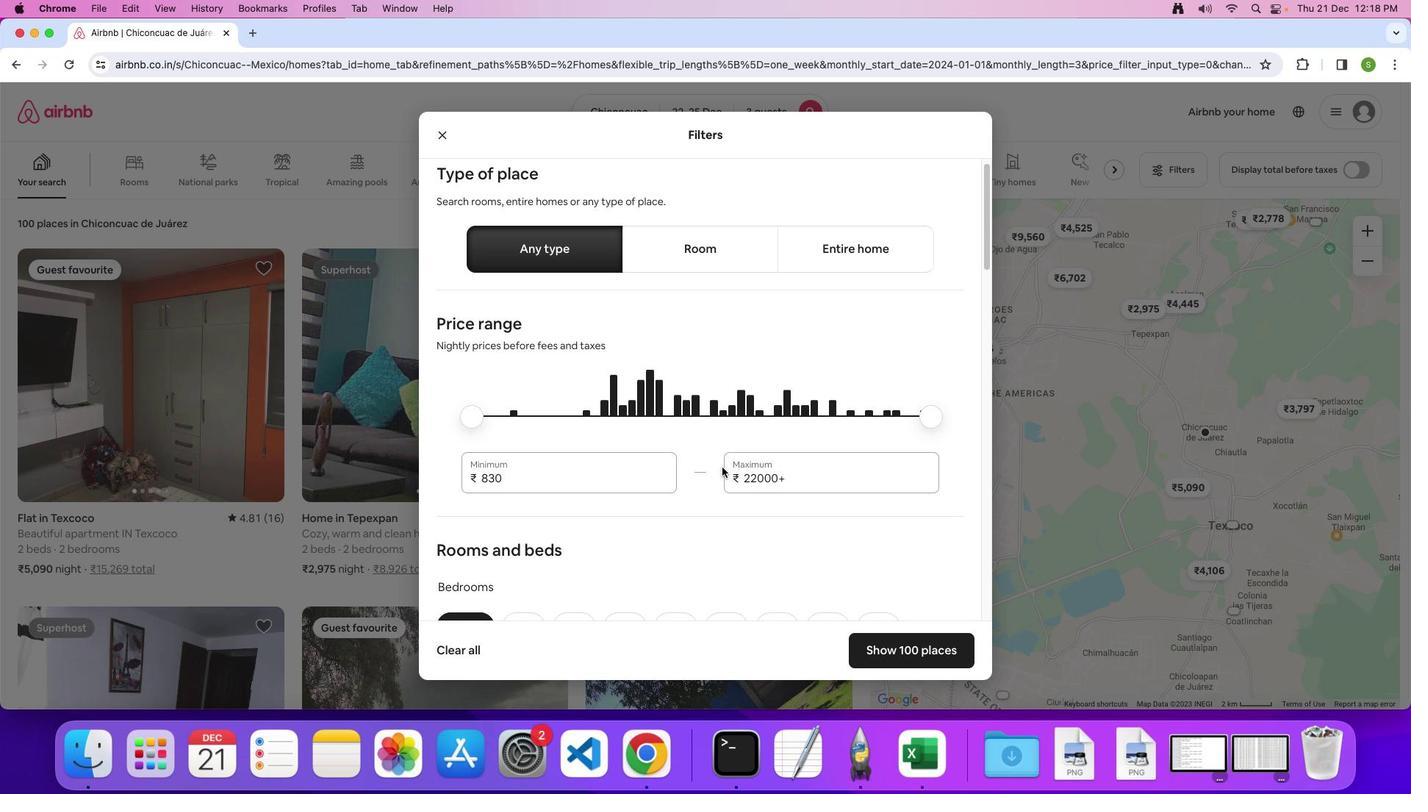 
Action: Mouse scrolled (722, 467) with delta (0, 0)
Screenshot: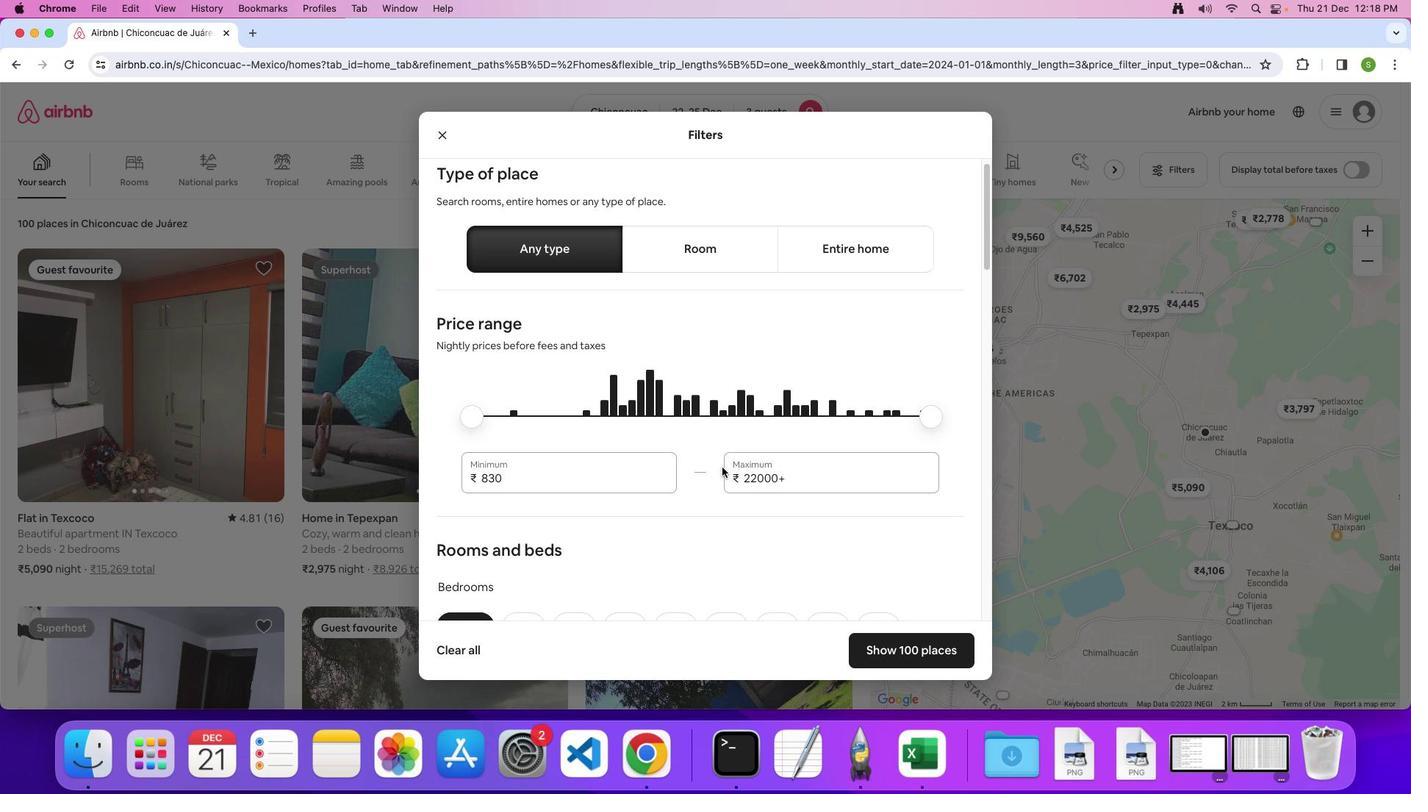 
Action: Mouse moved to (722, 466)
Screenshot: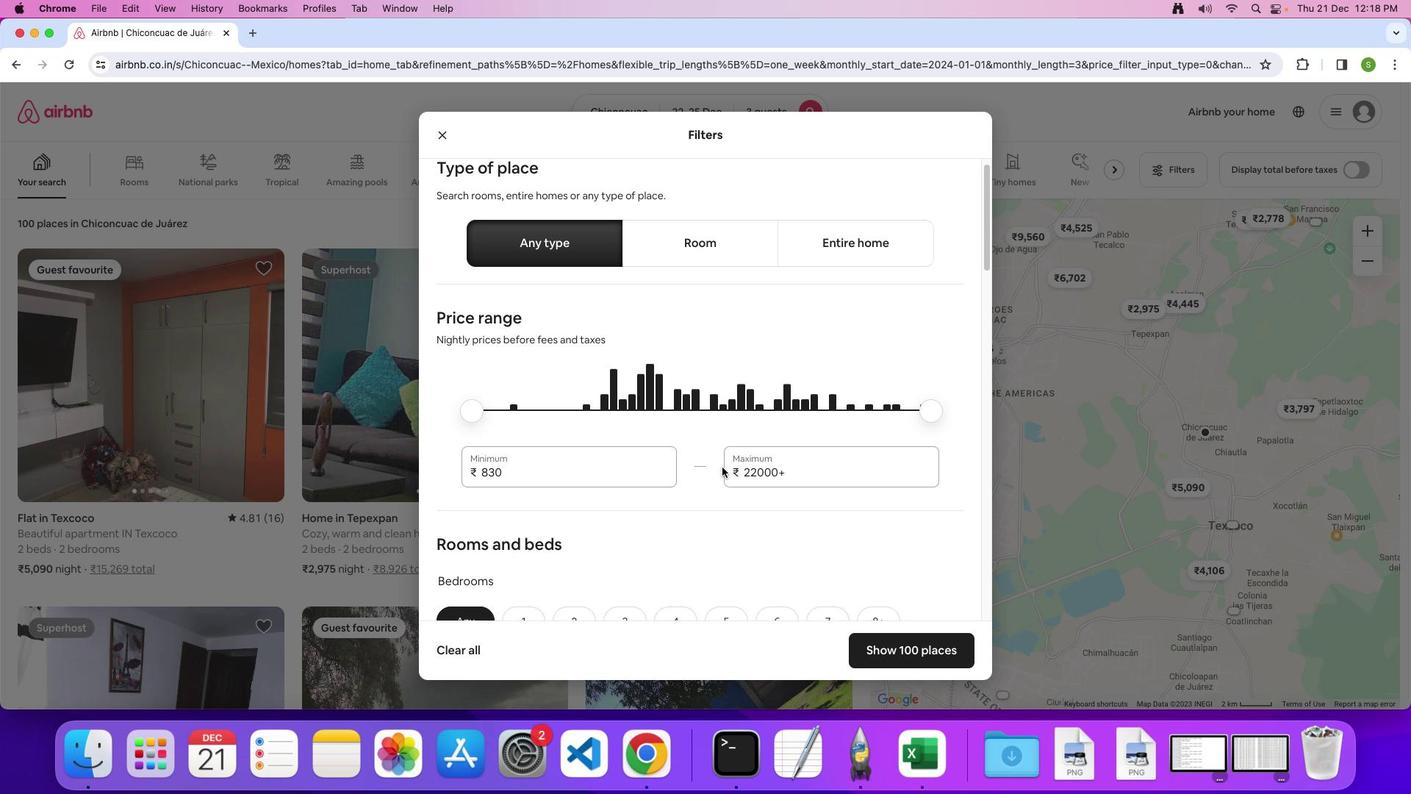 
Action: Mouse scrolled (722, 466) with delta (0, 0)
Screenshot: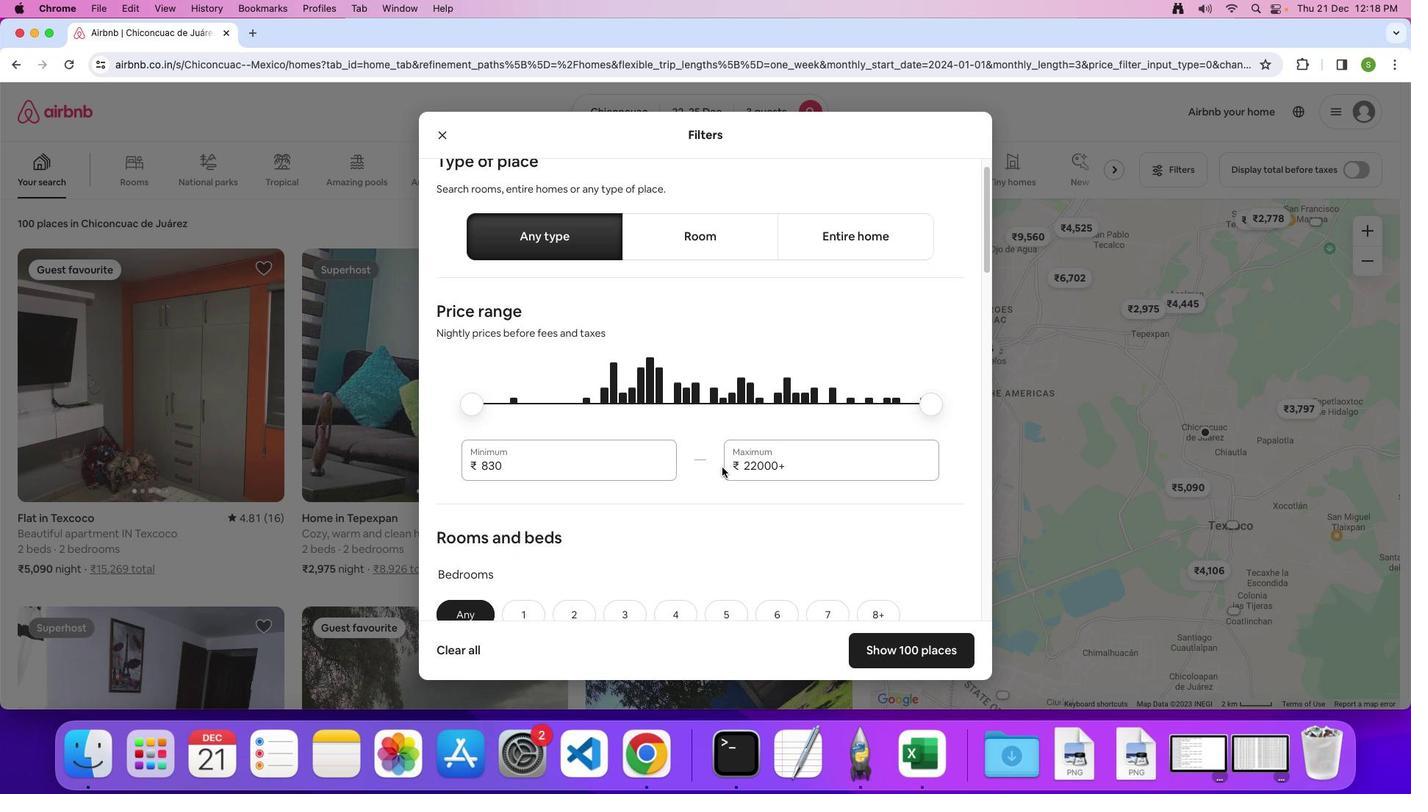 
Action: Mouse moved to (718, 461)
Screenshot: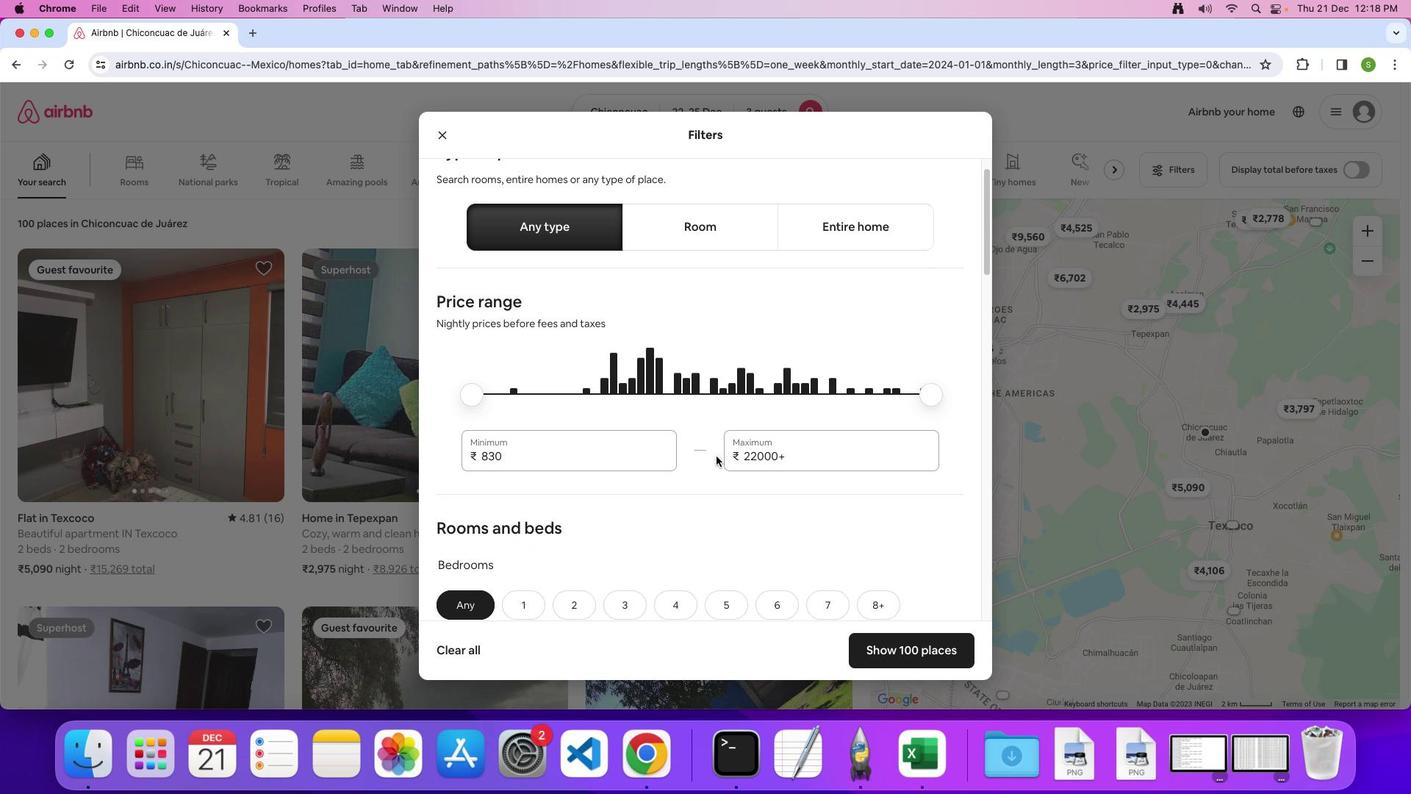 
Action: Mouse scrolled (718, 461) with delta (0, 0)
Screenshot: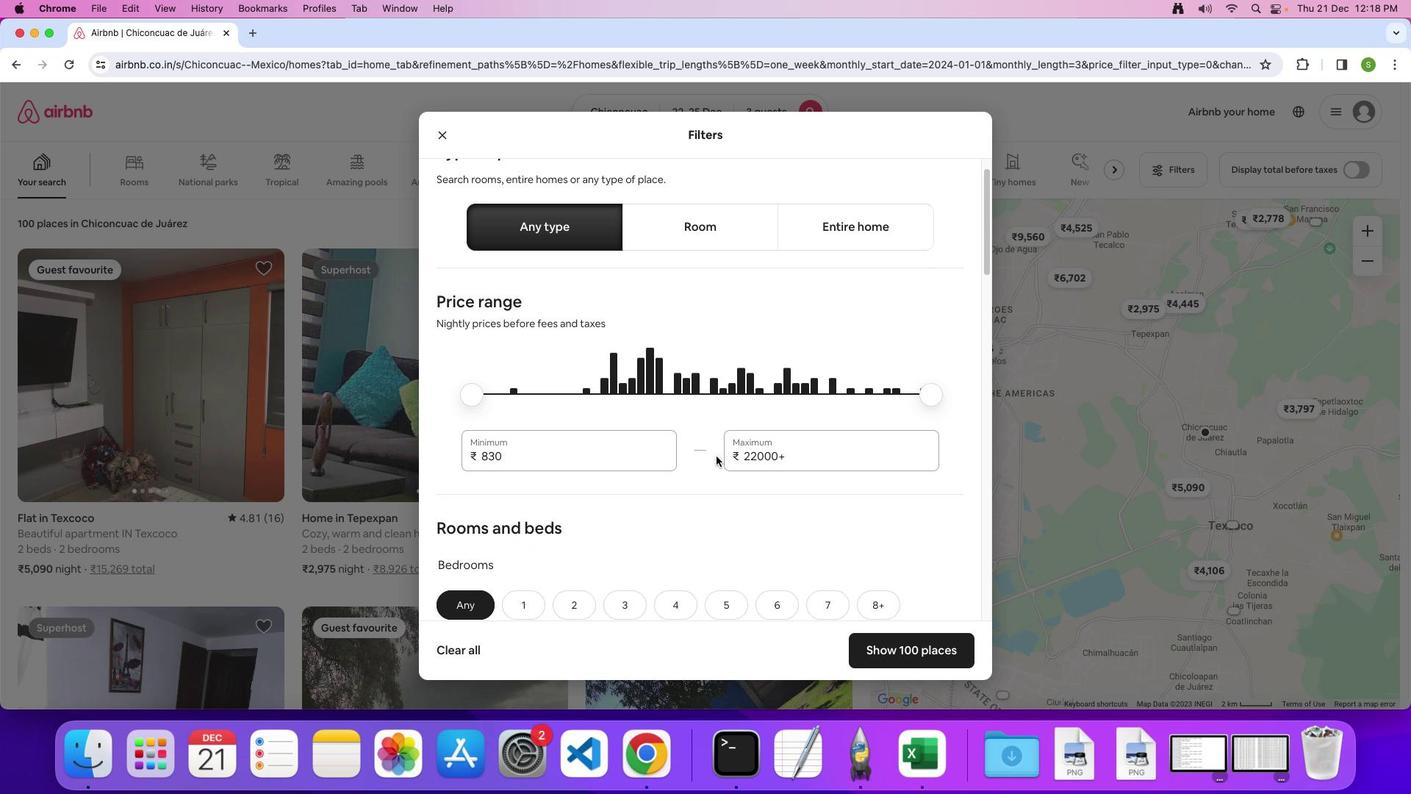 
Action: Mouse moved to (716, 457)
Screenshot: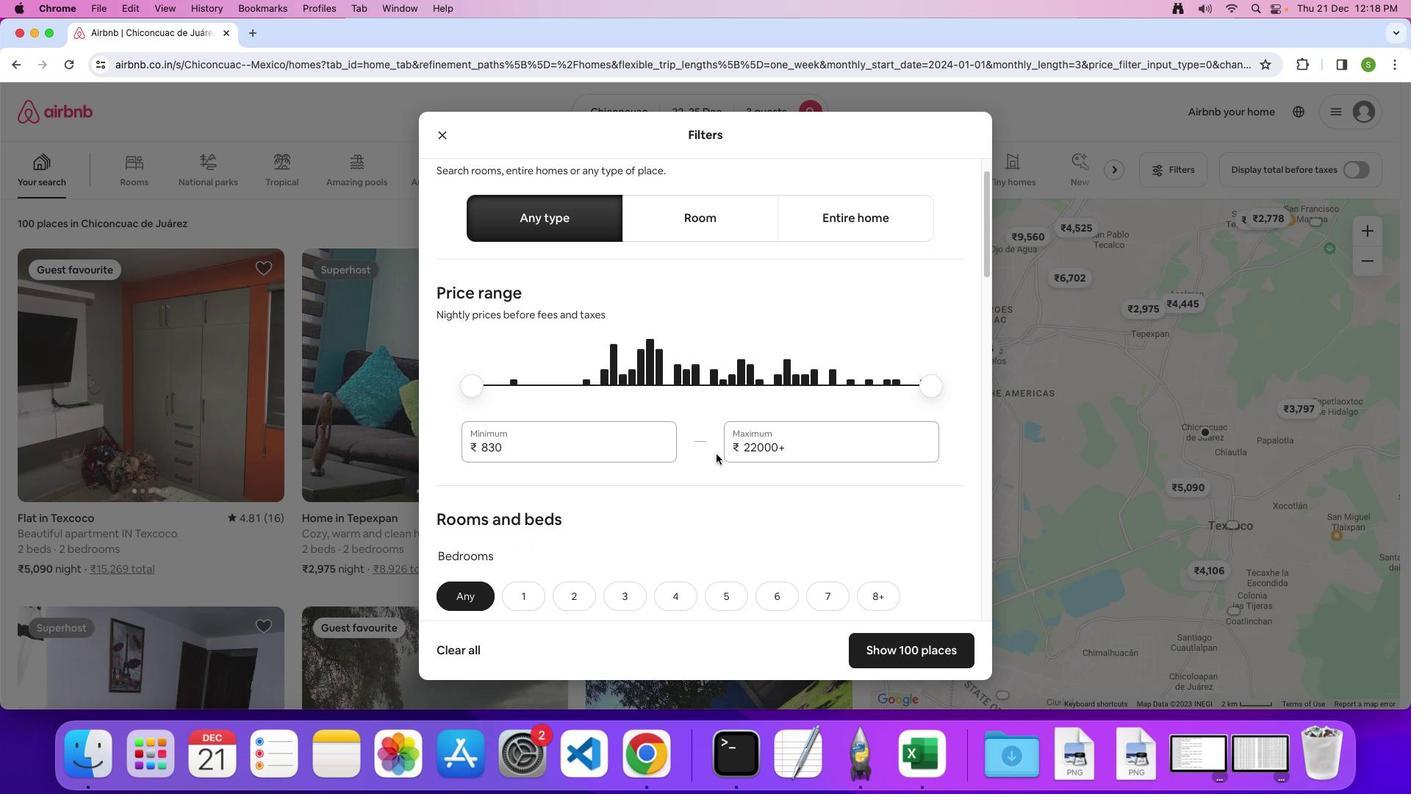 
Action: Mouse scrolled (716, 457) with delta (0, 0)
Screenshot: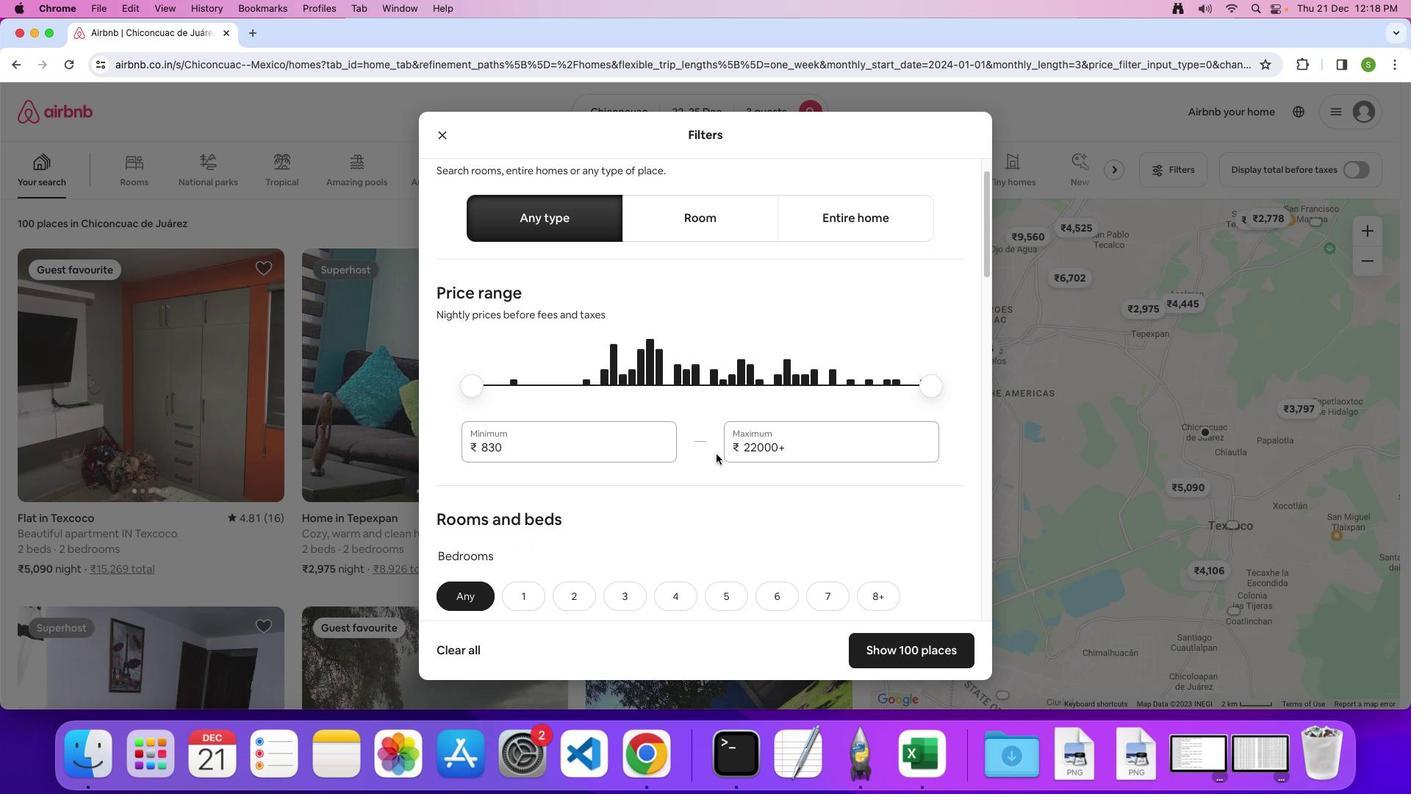 
Action: Mouse moved to (716, 454)
Screenshot: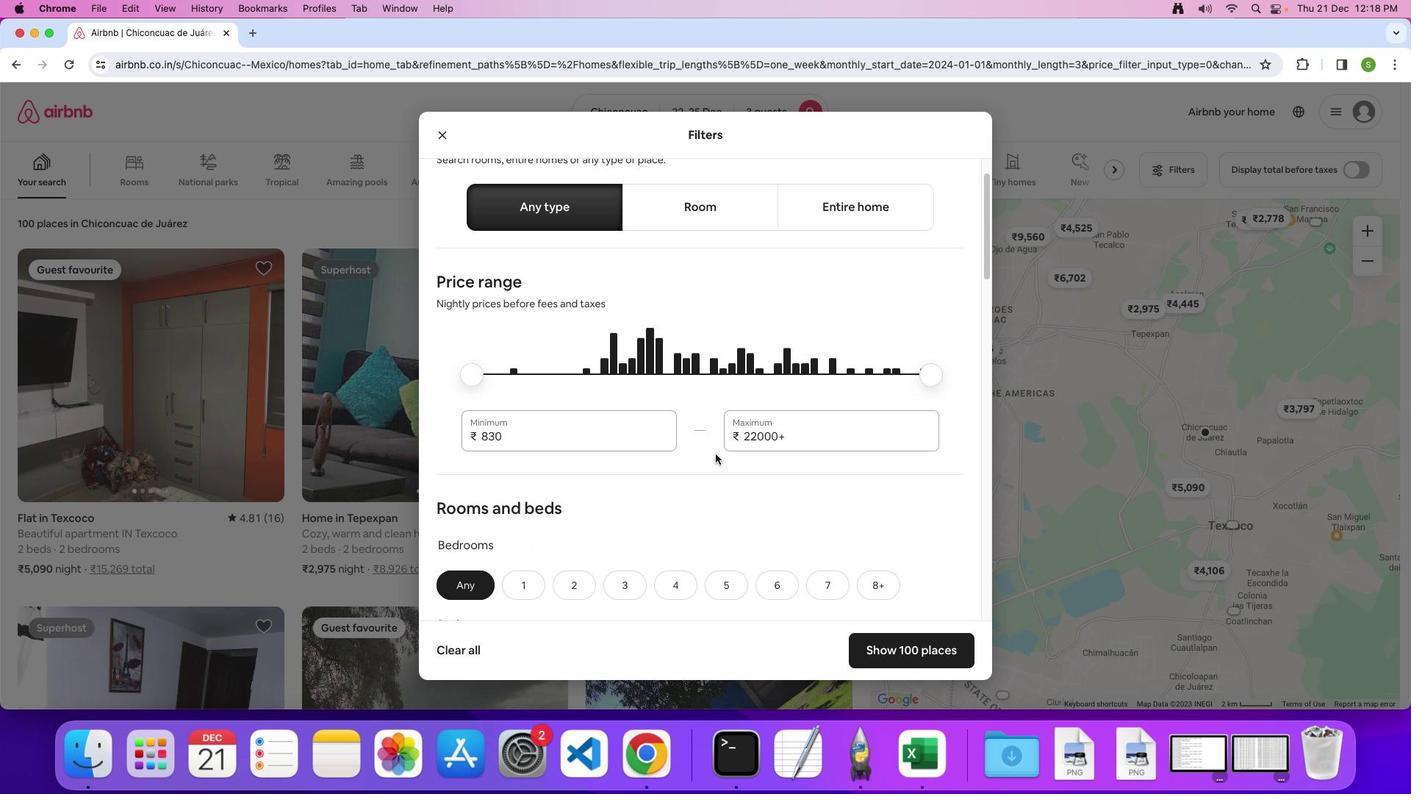 
Action: Mouse scrolled (716, 454) with delta (0, 0)
Screenshot: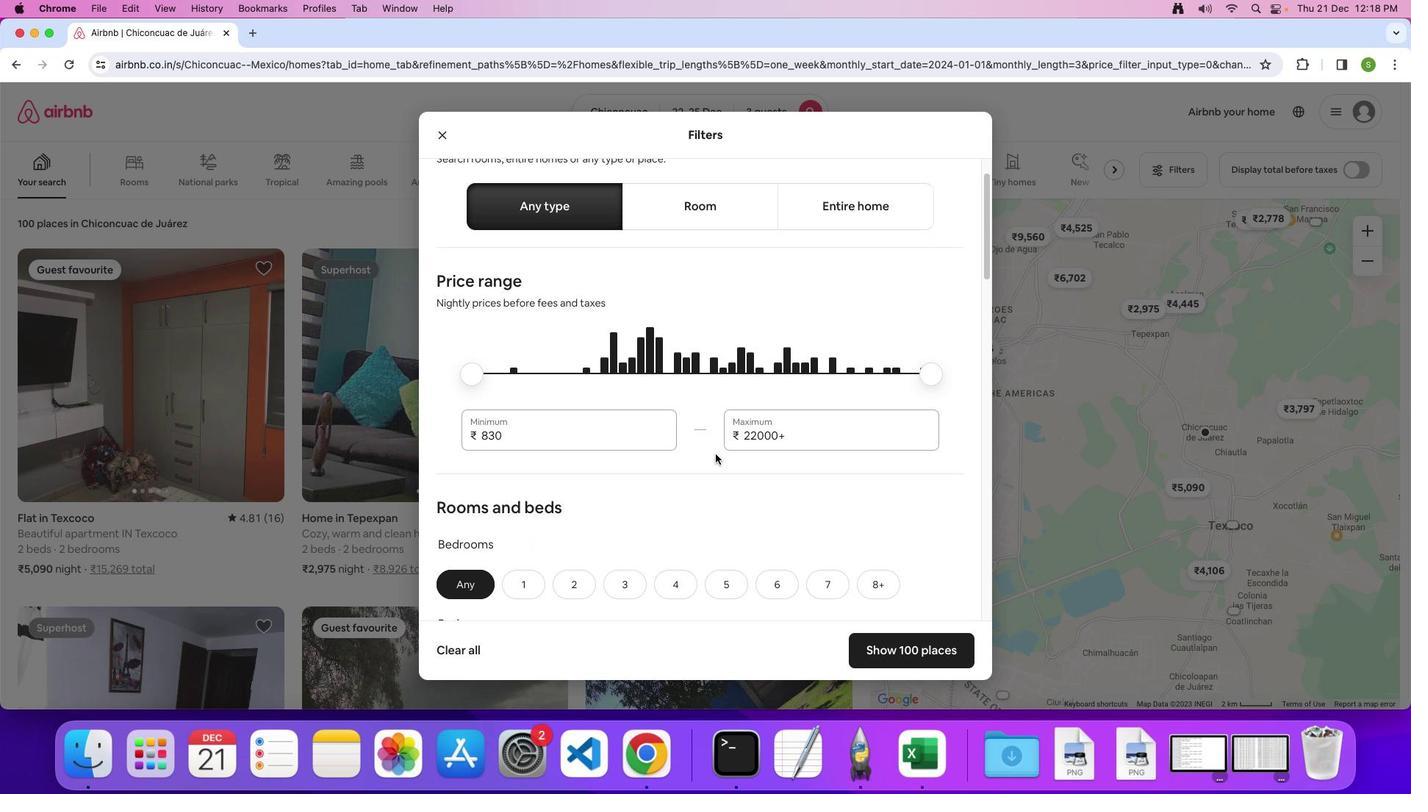 
Action: Mouse scrolled (716, 454) with delta (0, 0)
Screenshot: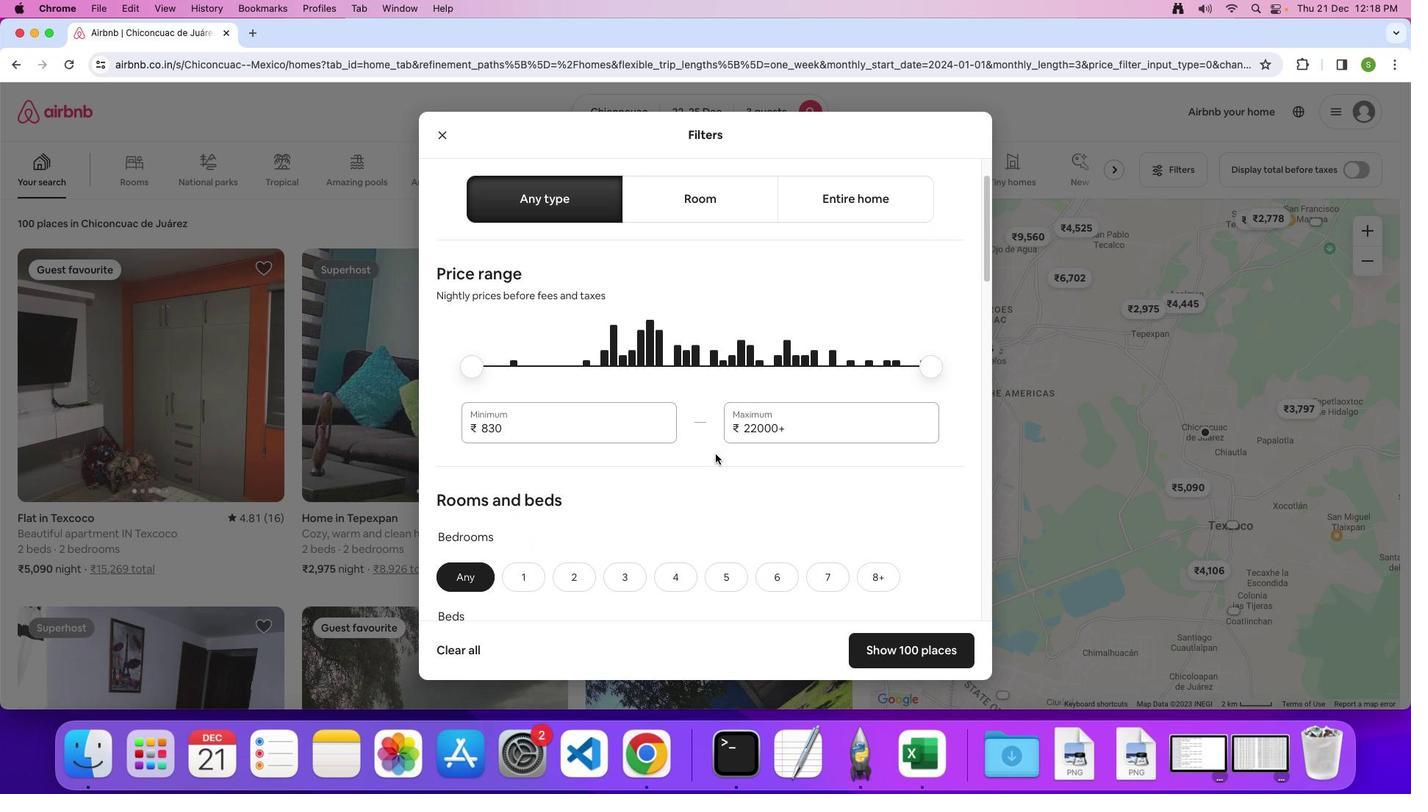 
Action: Mouse scrolled (716, 454) with delta (0, 0)
Screenshot: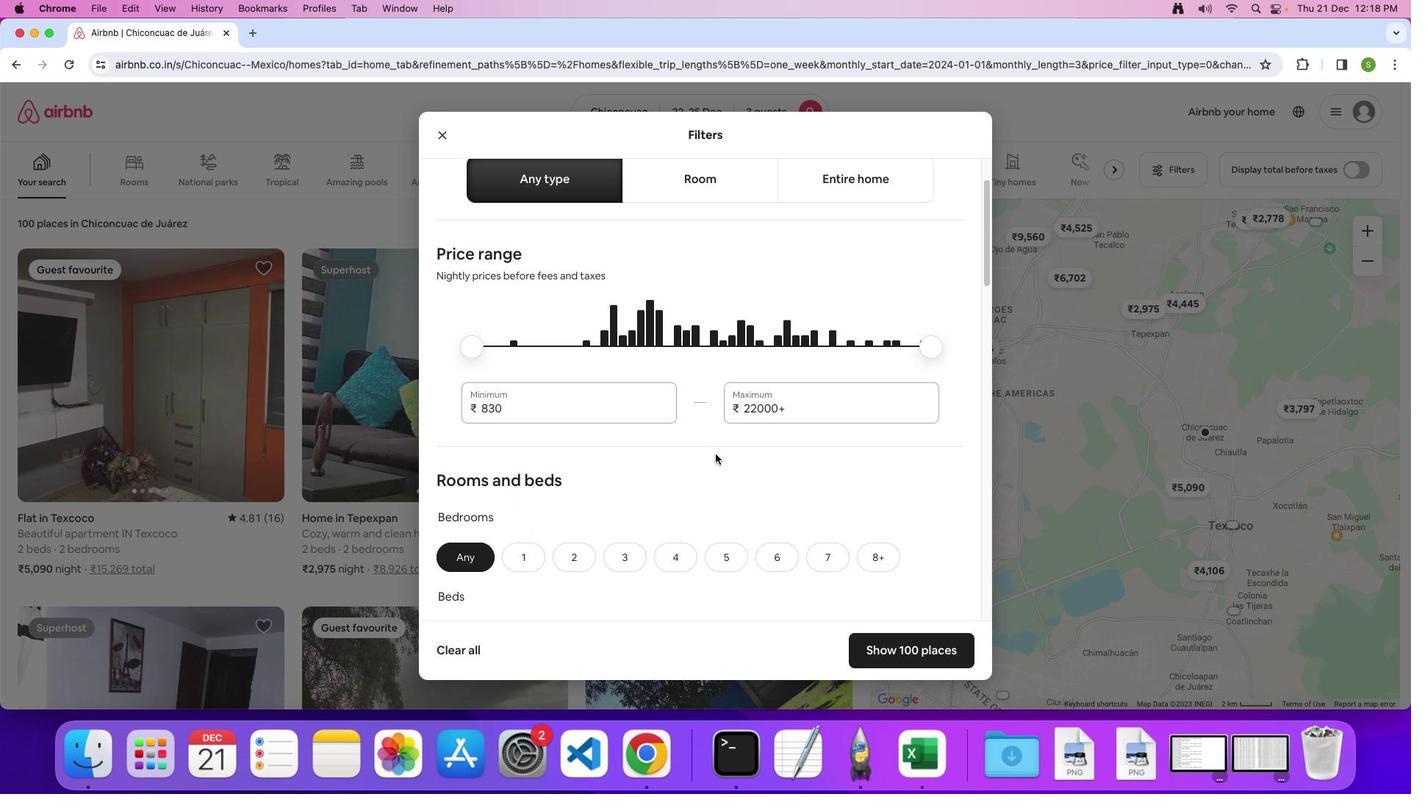 
Action: Mouse scrolled (716, 454) with delta (0, 0)
Screenshot: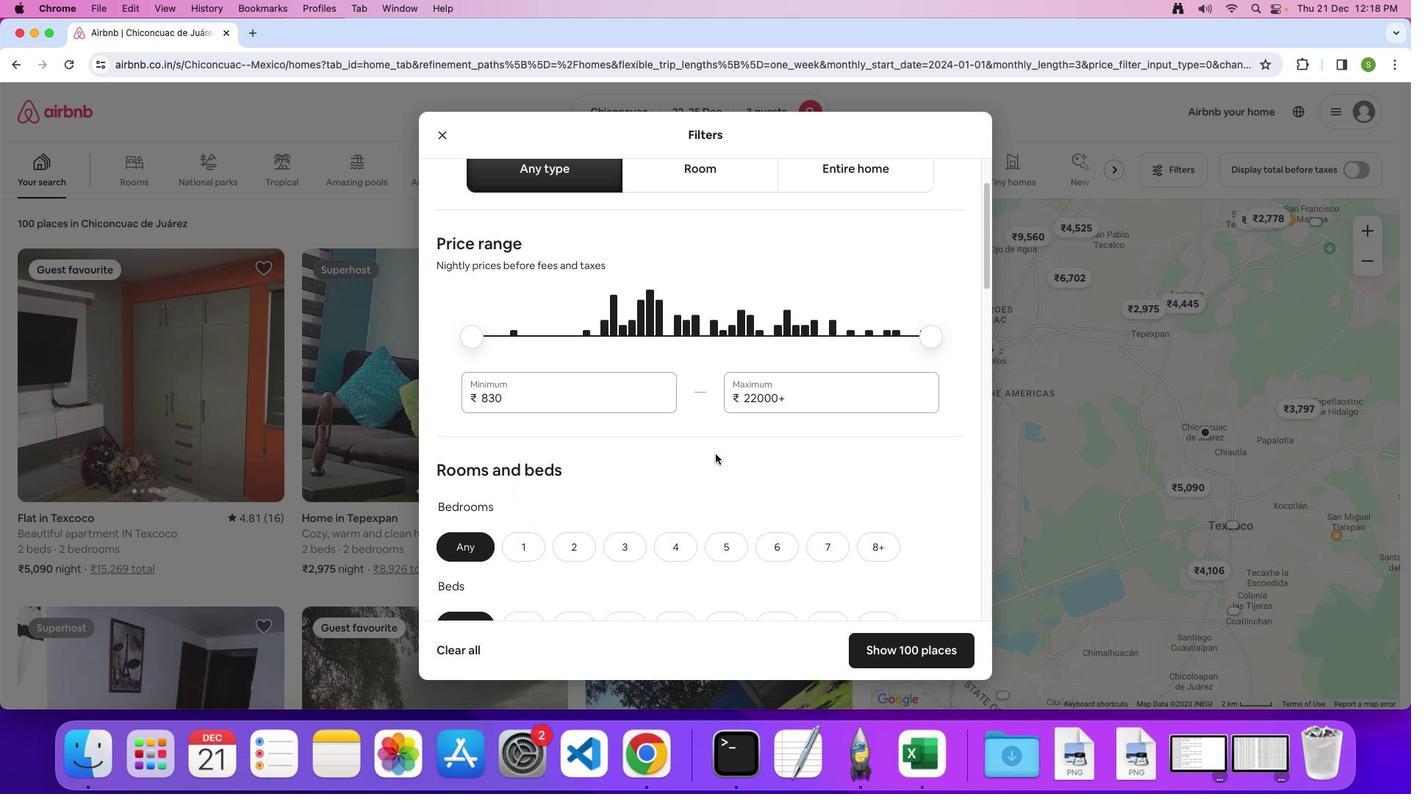 
Action: Mouse scrolled (716, 454) with delta (0, 0)
Screenshot: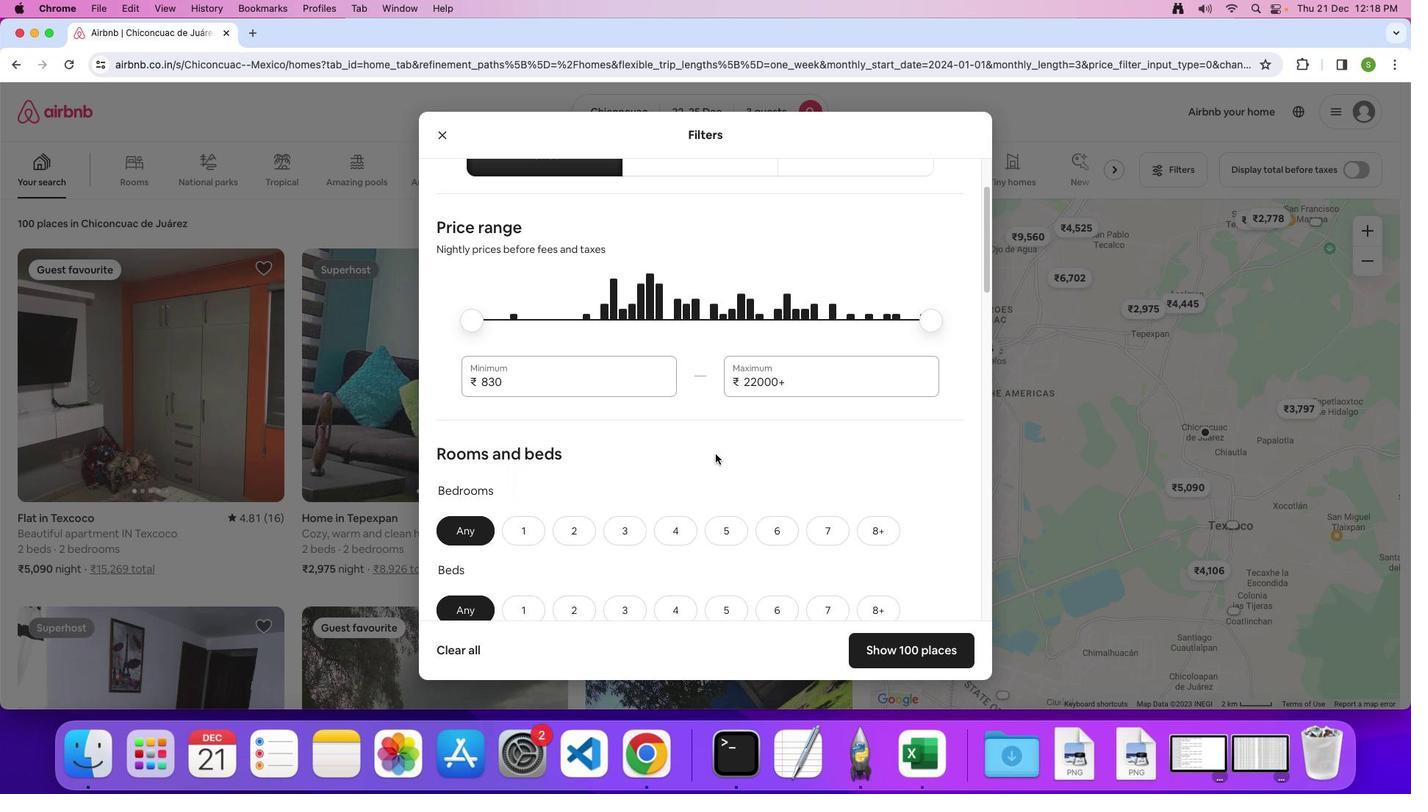 
Action: Mouse scrolled (716, 454) with delta (0, 0)
Screenshot: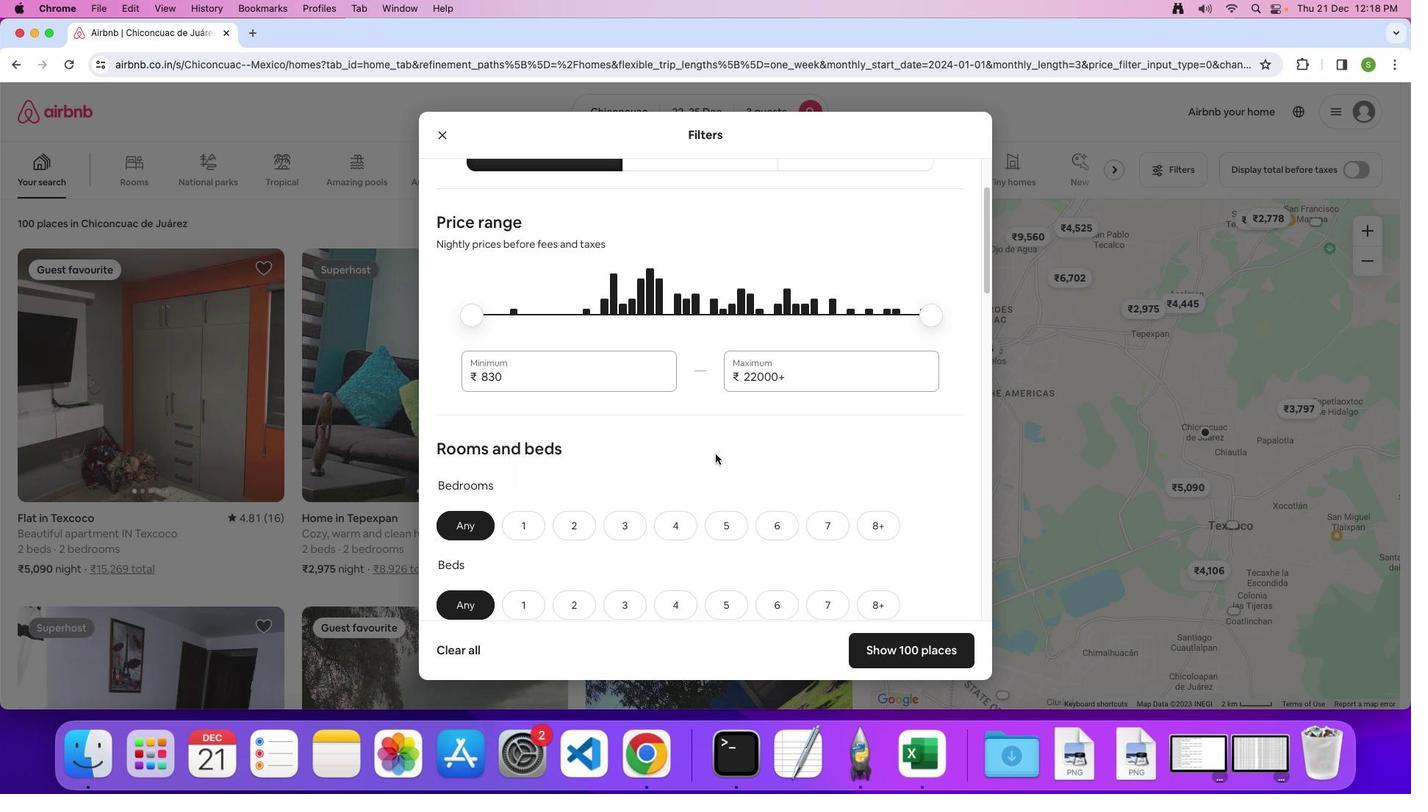 
Action: Mouse scrolled (716, 454) with delta (0, 0)
Screenshot: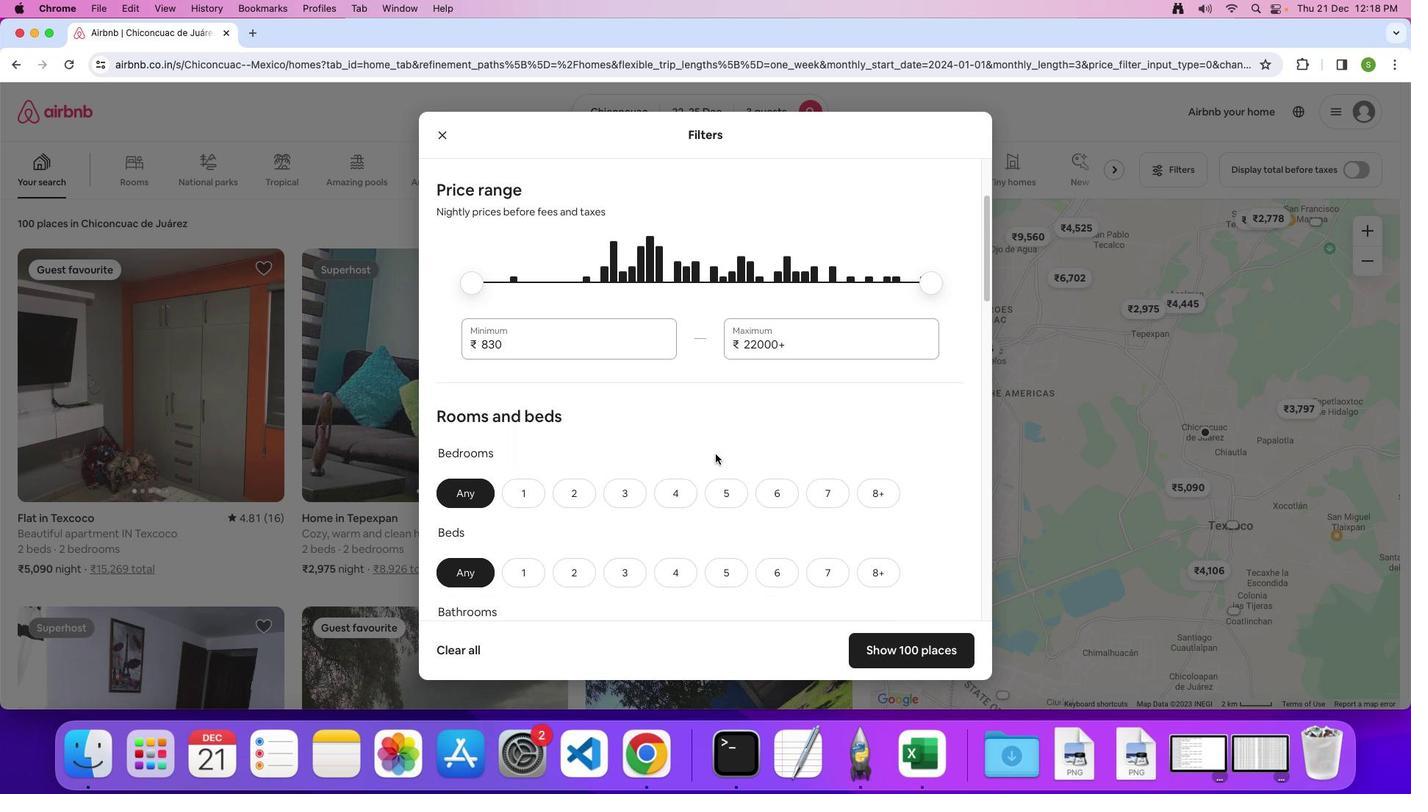 
Action: Mouse scrolled (716, 454) with delta (0, 0)
Screenshot: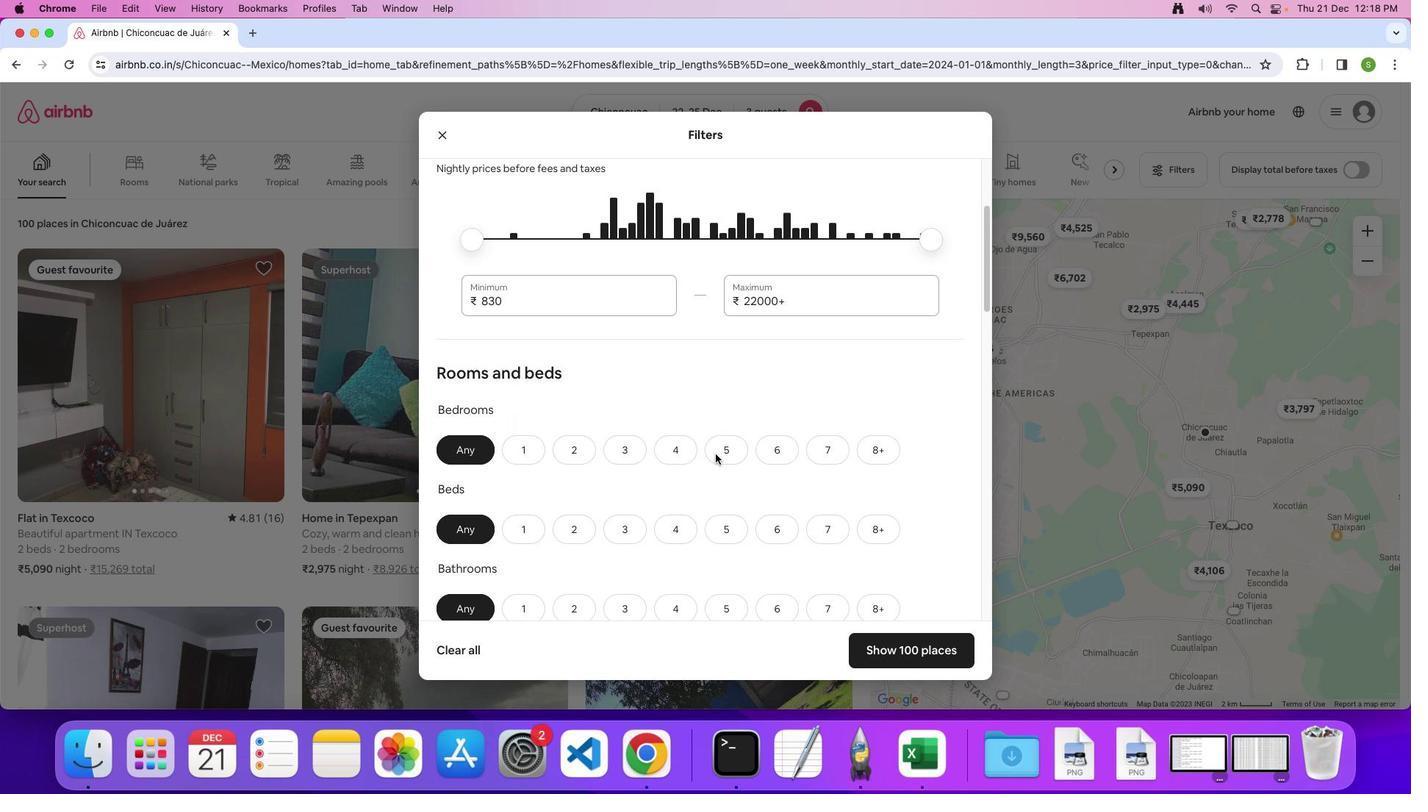 
Action: Mouse scrolled (716, 454) with delta (0, 0)
Screenshot: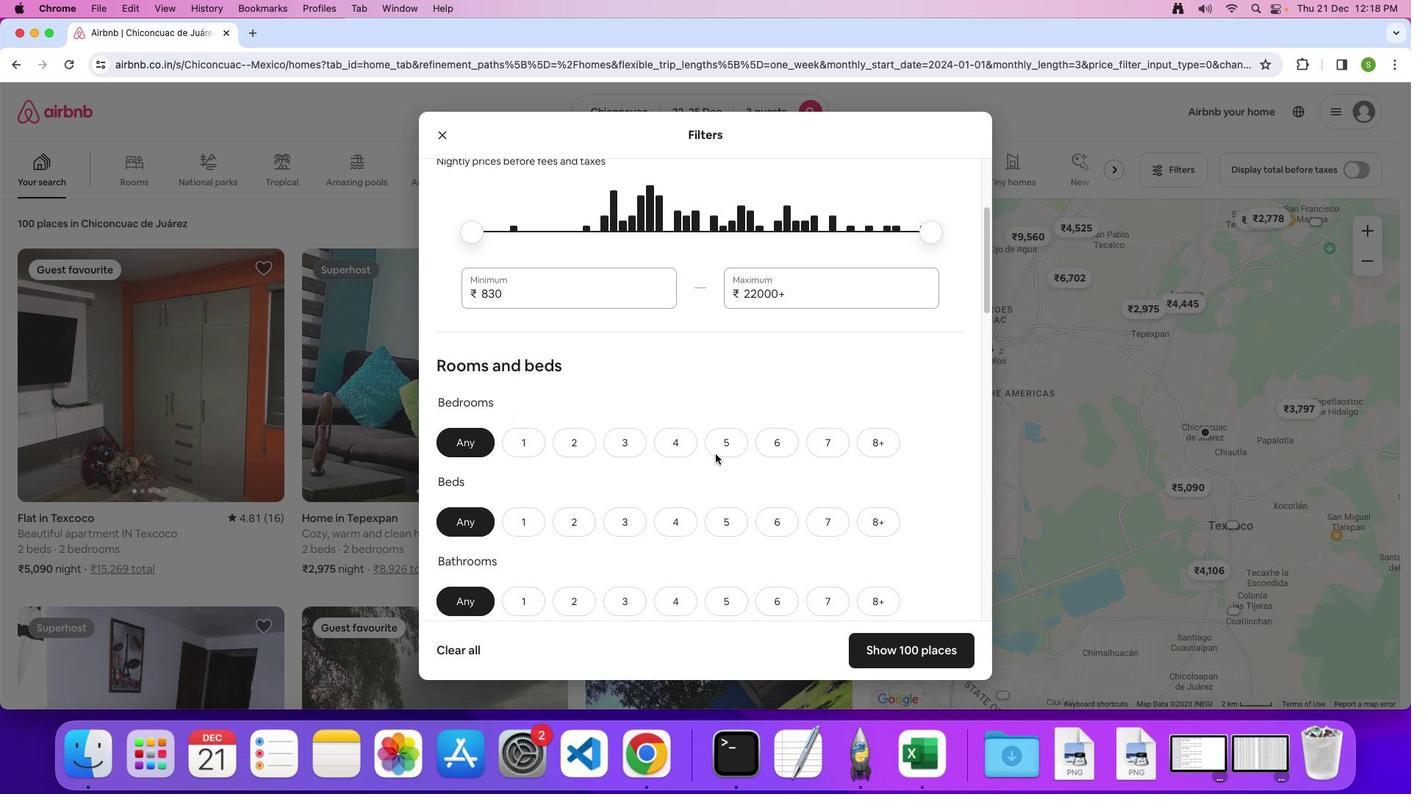 
Action: Mouse scrolled (716, 454) with delta (0, 0)
Screenshot: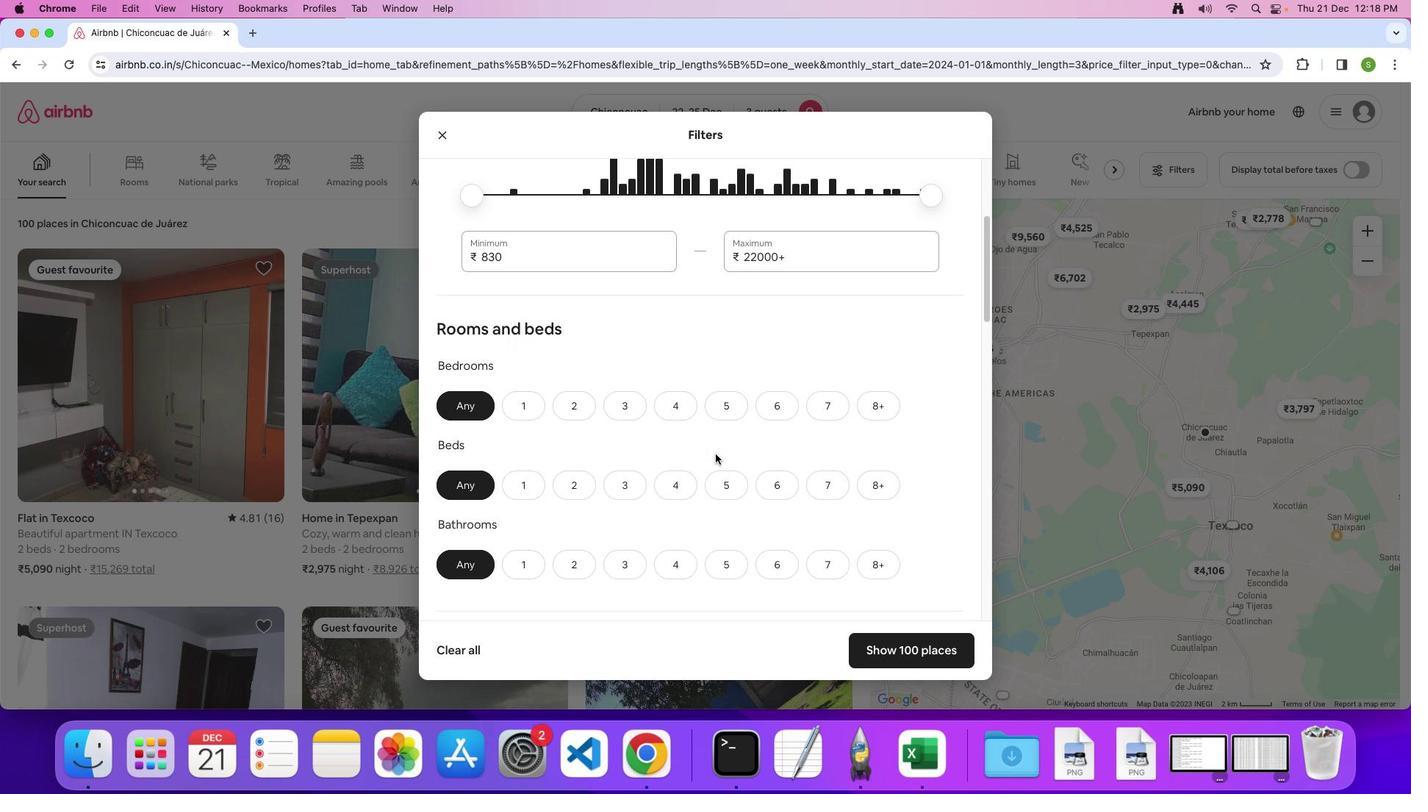 
Action: Mouse moved to (716, 453)
Screenshot: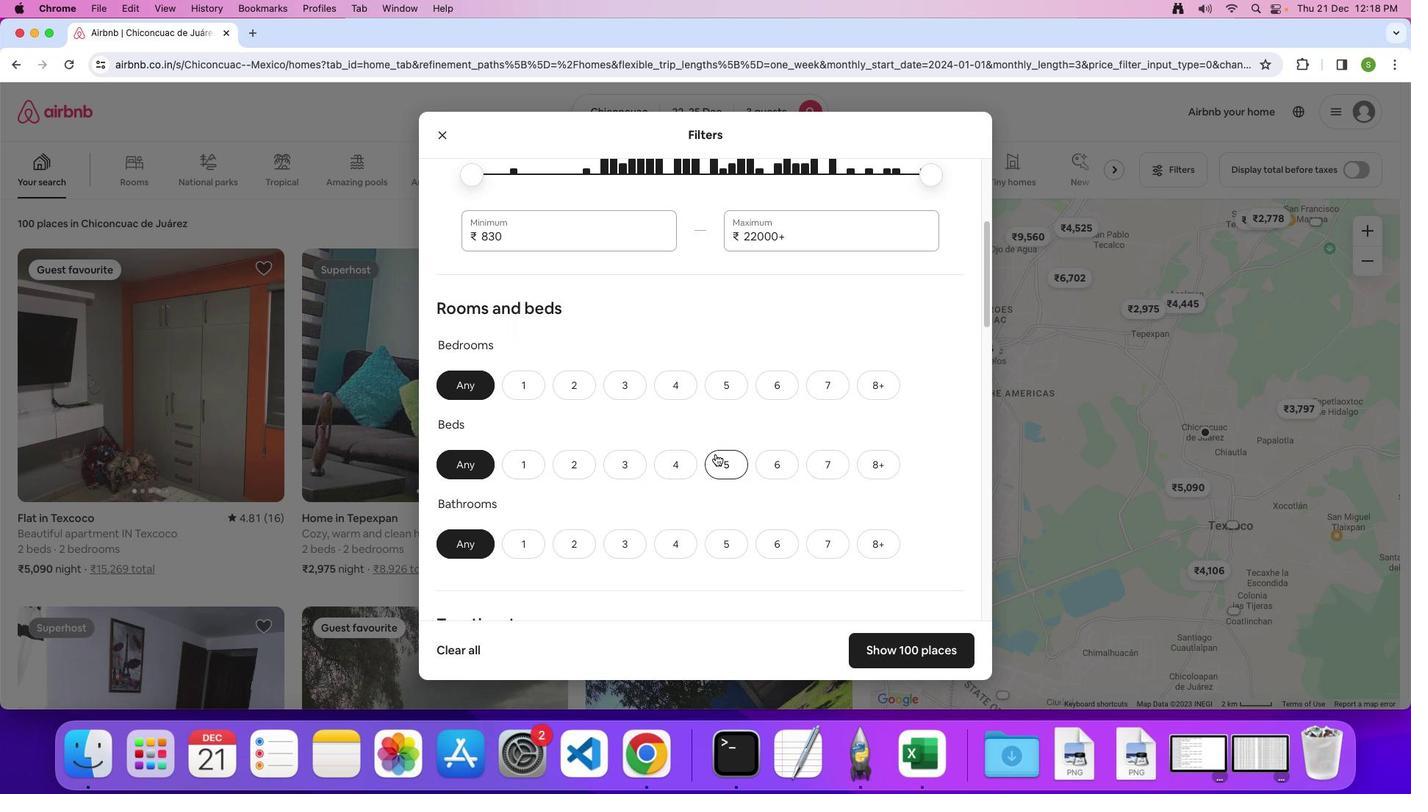 
Action: Mouse scrolled (716, 453) with delta (0, 0)
Screenshot: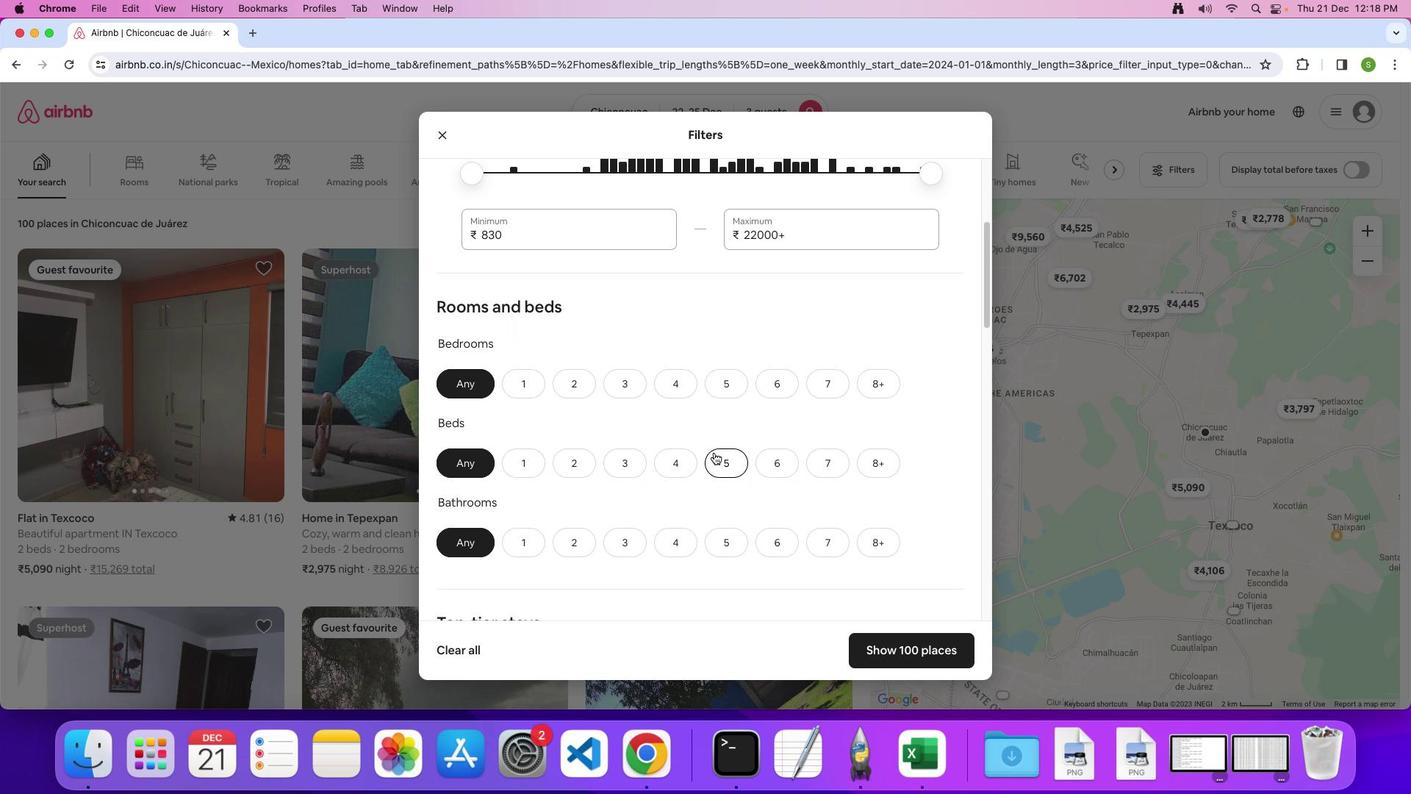 
Action: Mouse moved to (715, 453)
Screenshot: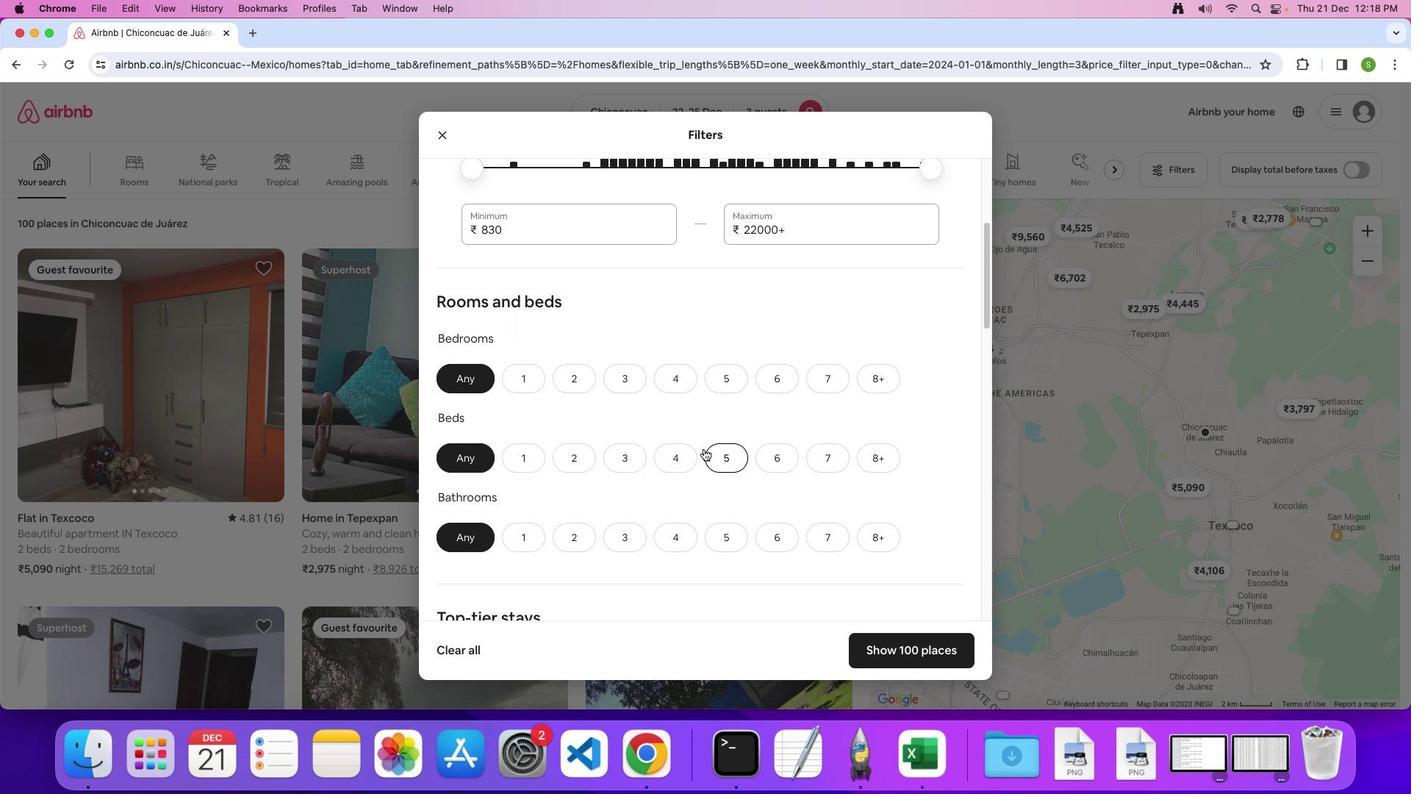 
Action: Mouse scrolled (715, 453) with delta (0, 0)
Screenshot: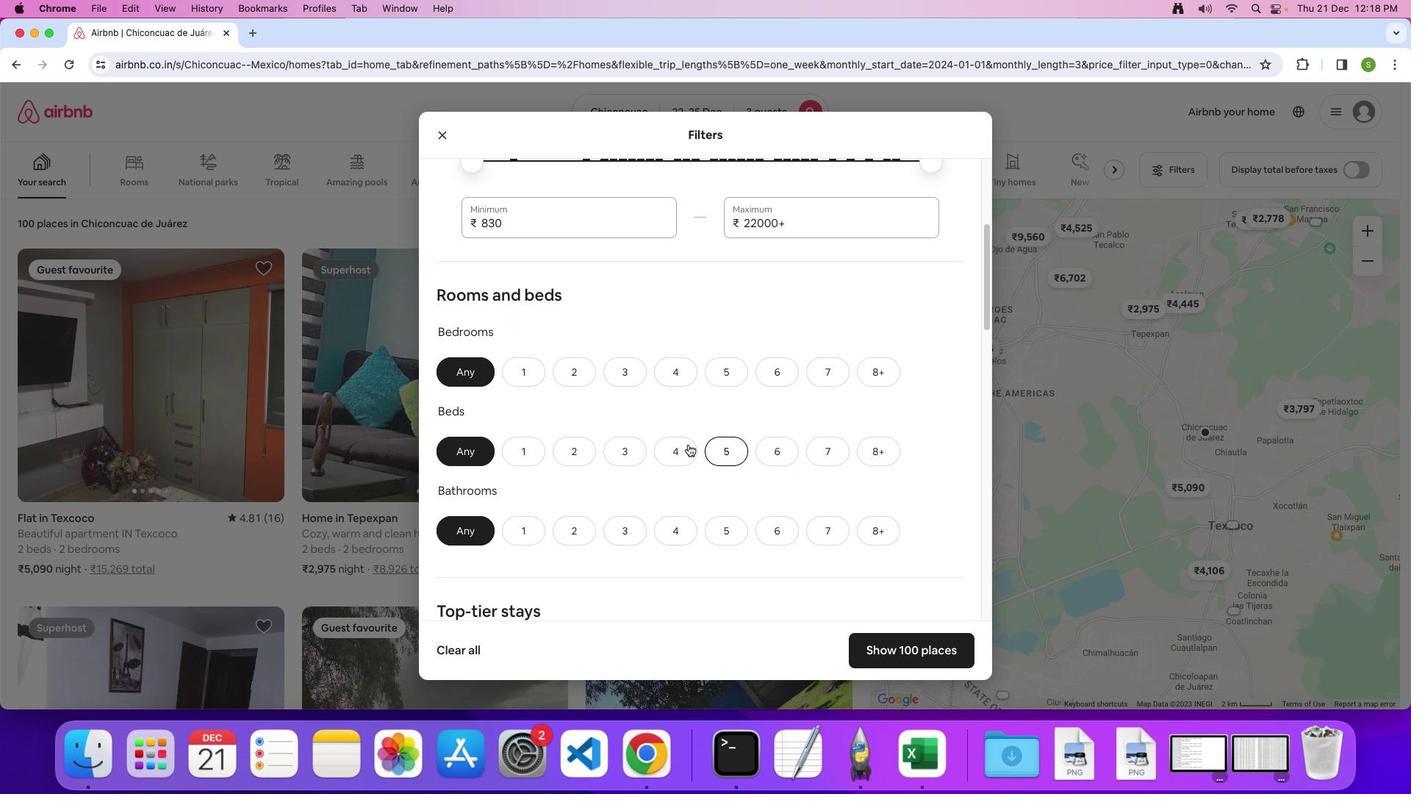 
Action: Mouse moved to (590, 362)
Screenshot: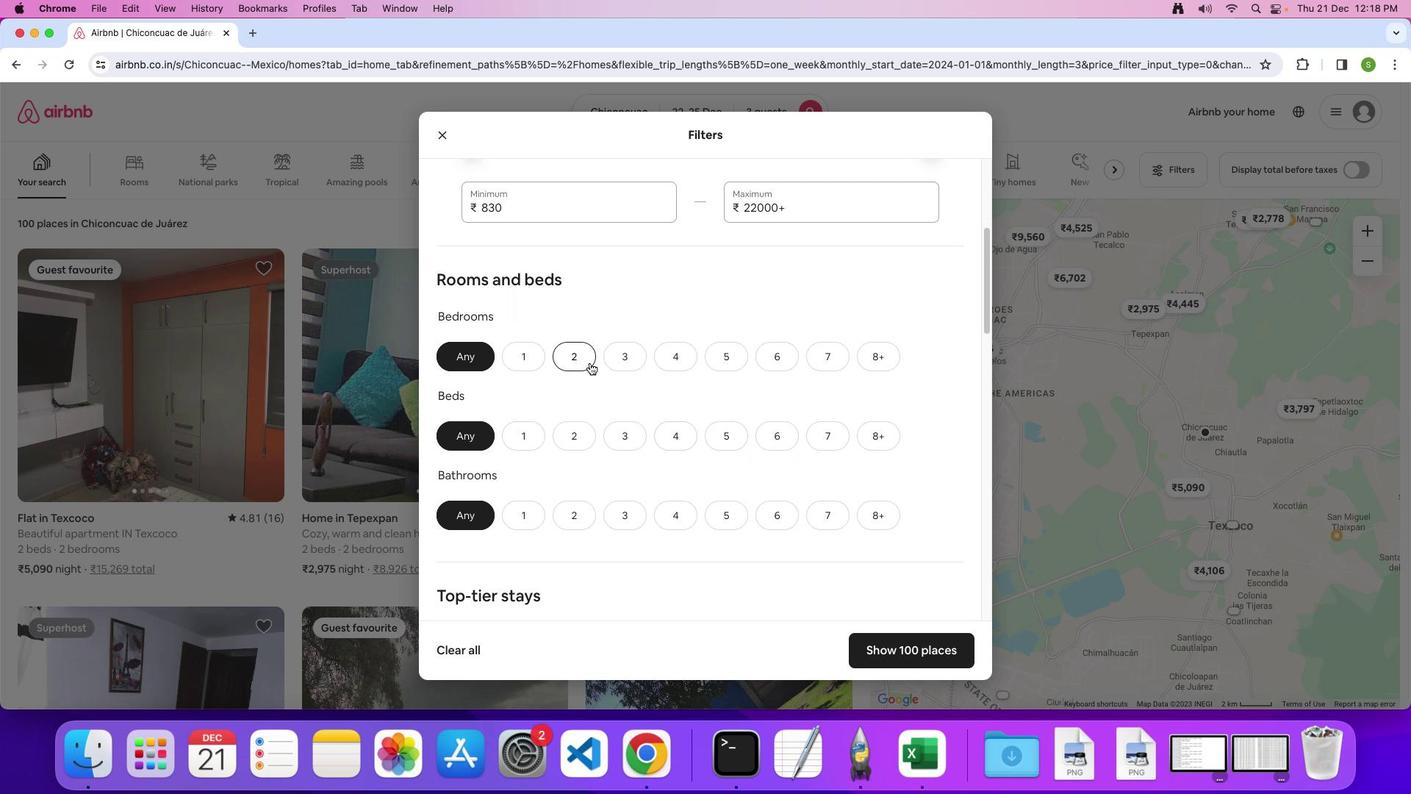 
Action: Mouse pressed left at (590, 362)
Screenshot: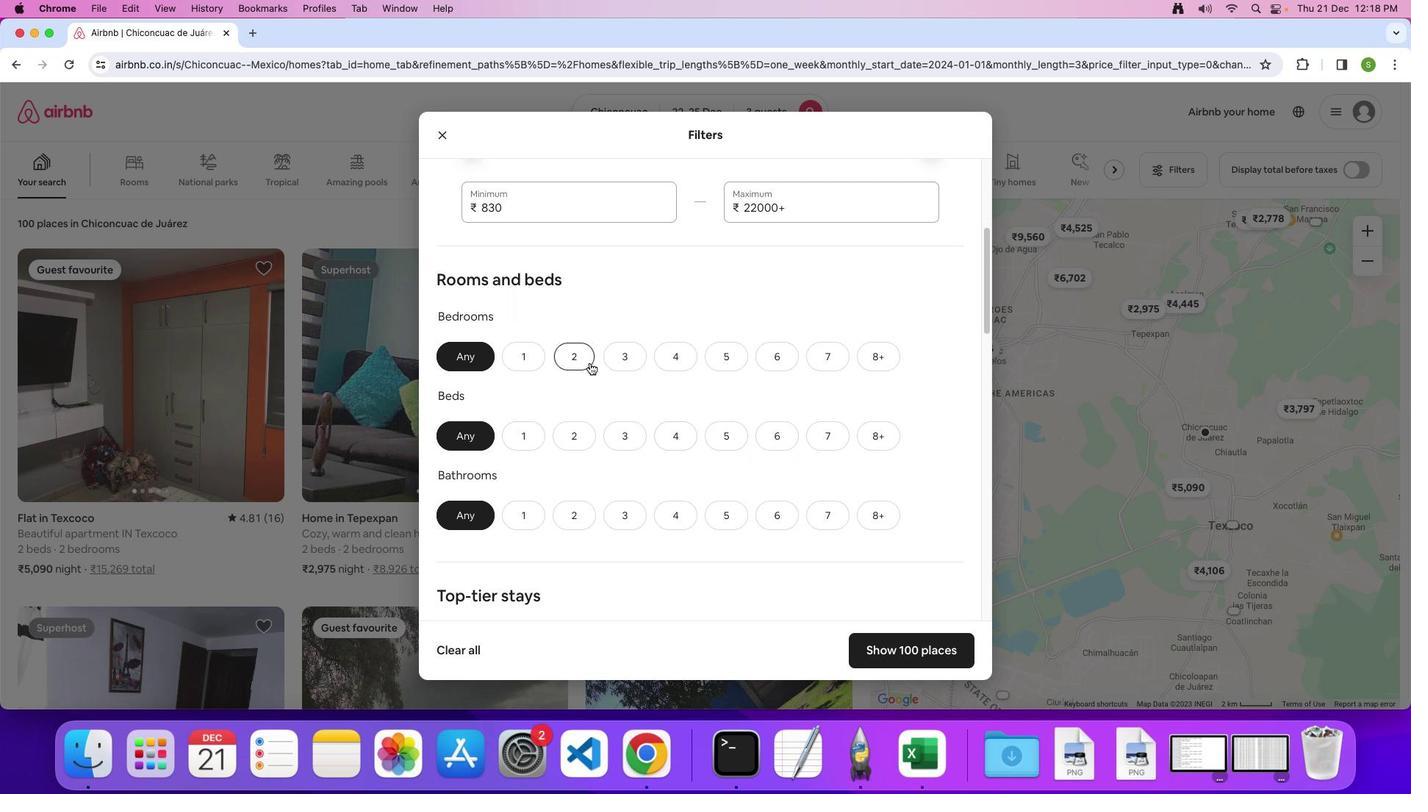 
Action: Mouse moved to (618, 434)
Screenshot: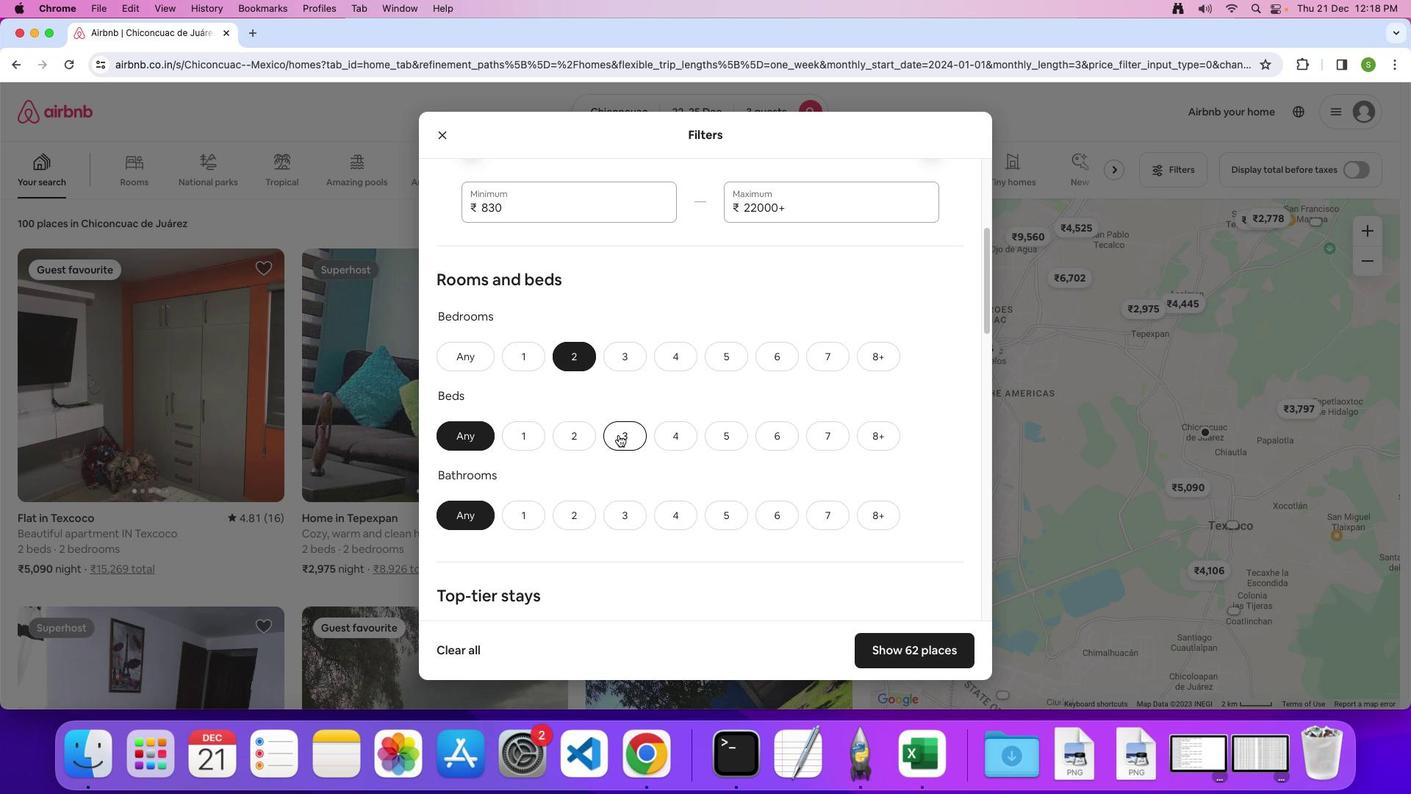 
Action: Mouse pressed left at (618, 434)
Screenshot: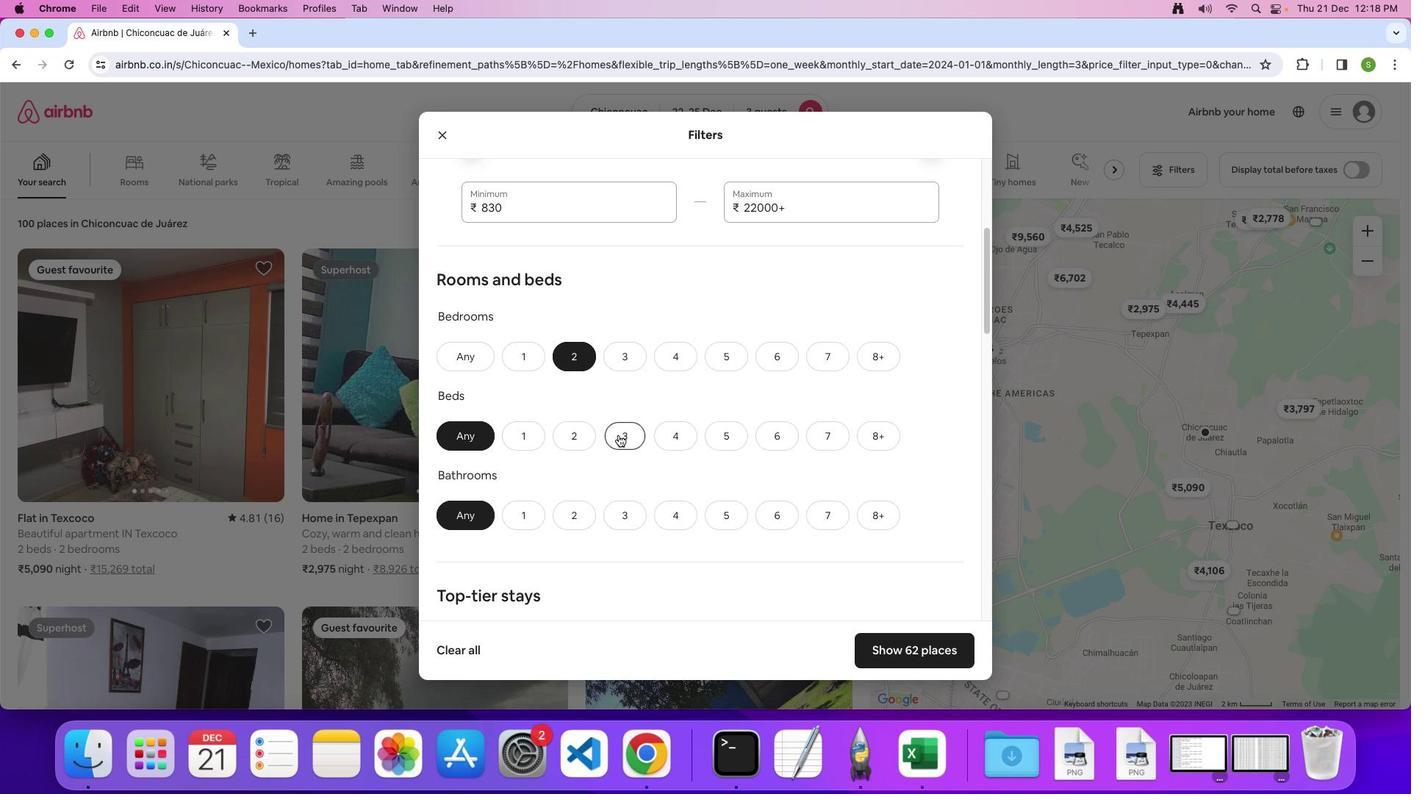 
Action: Mouse moved to (517, 511)
Screenshot: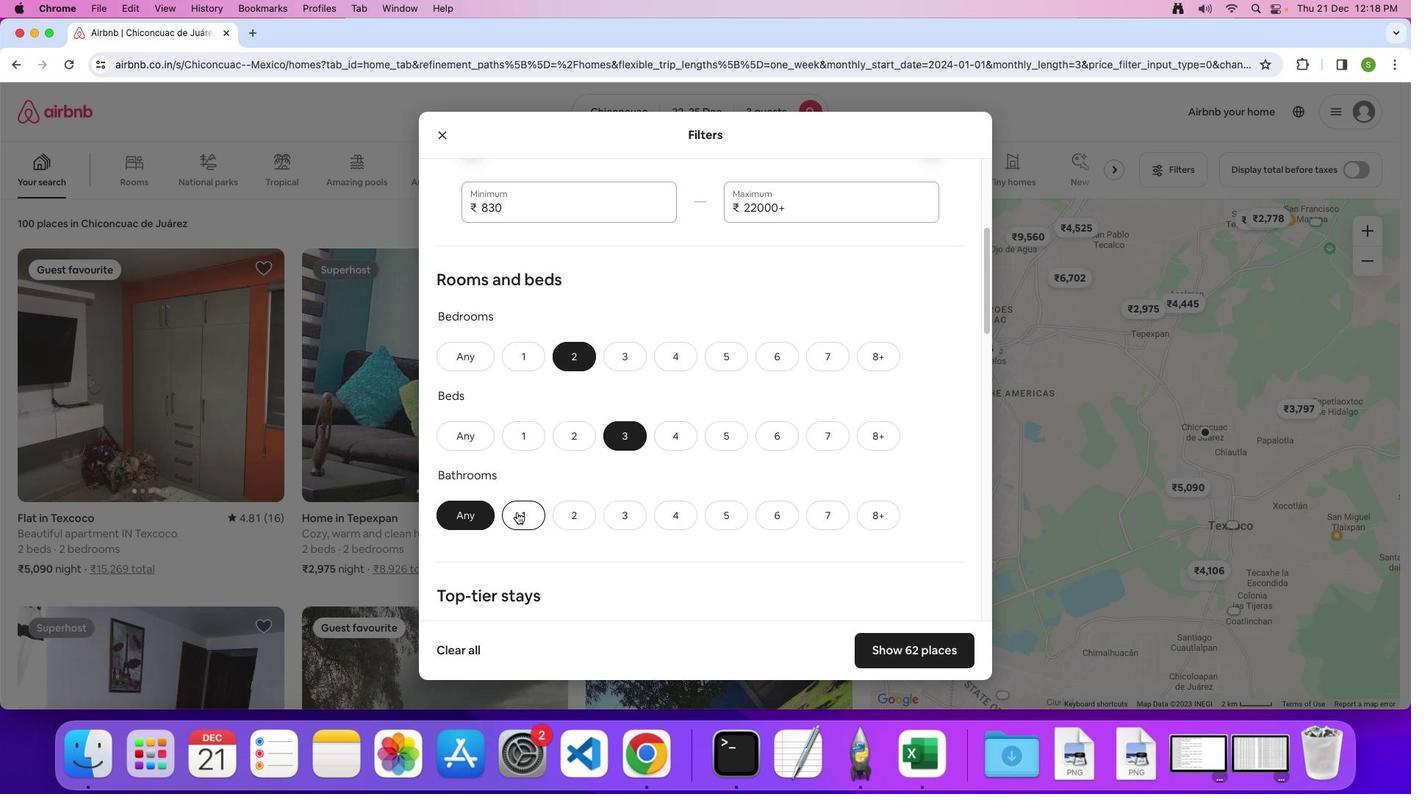 
Action: Mouse pressed left at (517, 511)
Screenshot: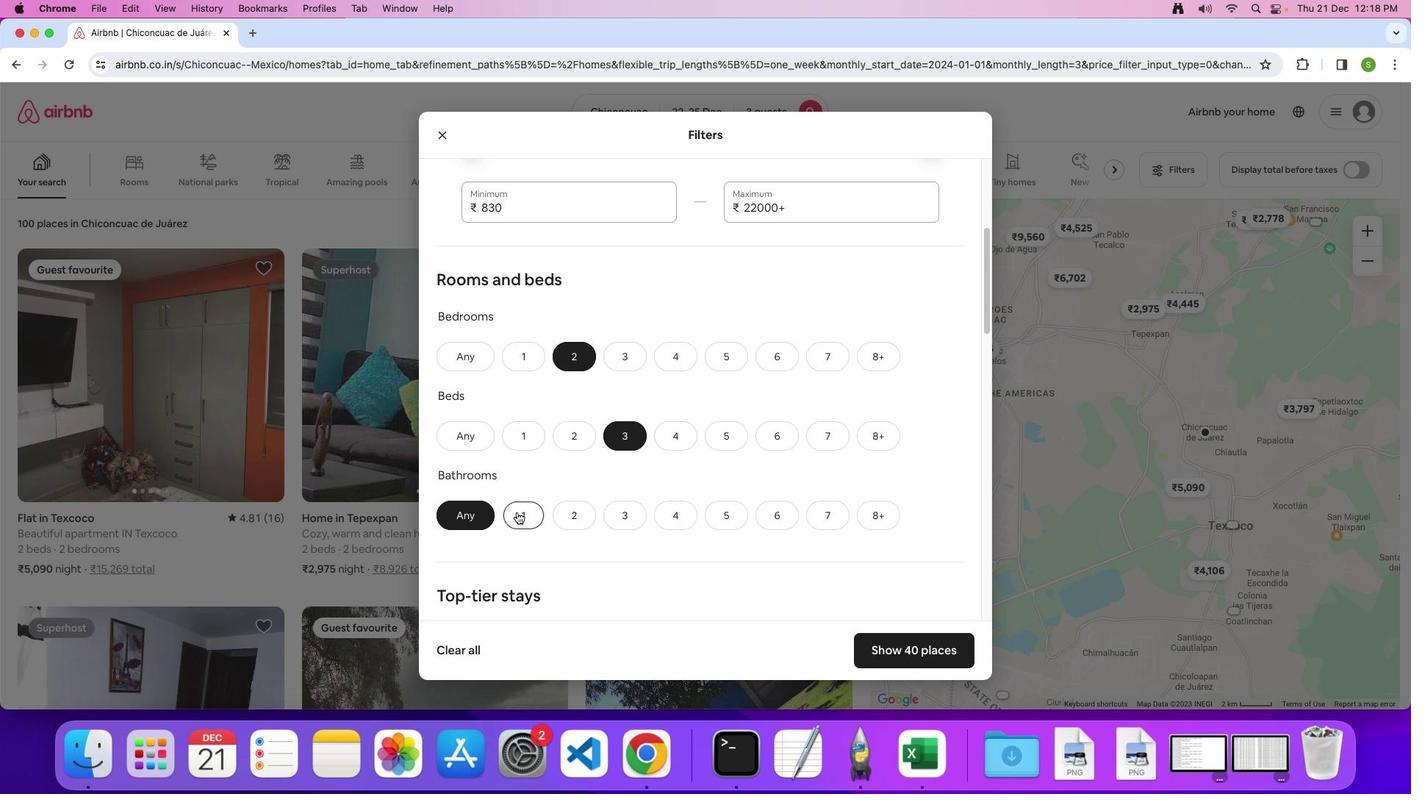 
Action: Mouse moved to (694, 465)
Screenshot: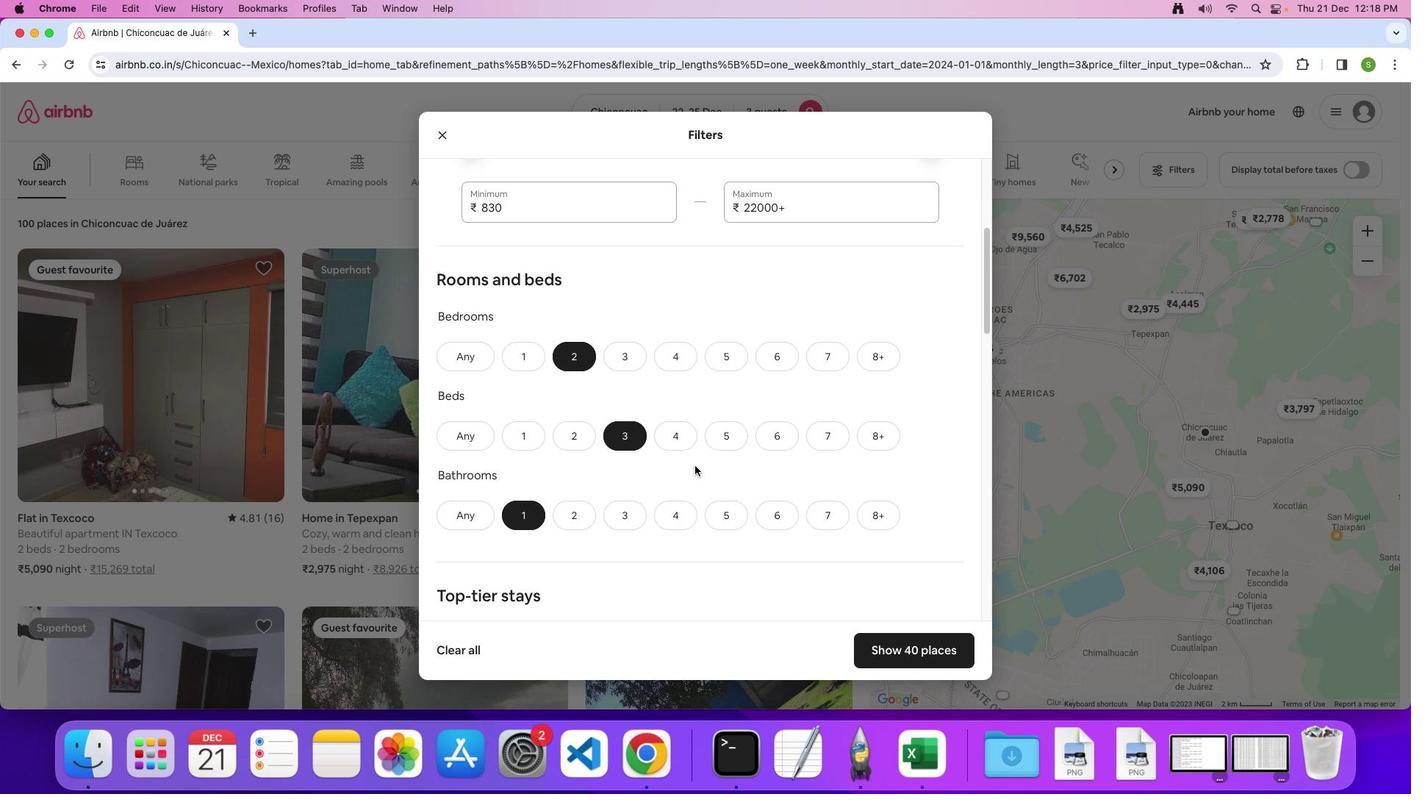 
Action: Mouse scrolled (694, 465) with delta (0, 0)
Screenshot: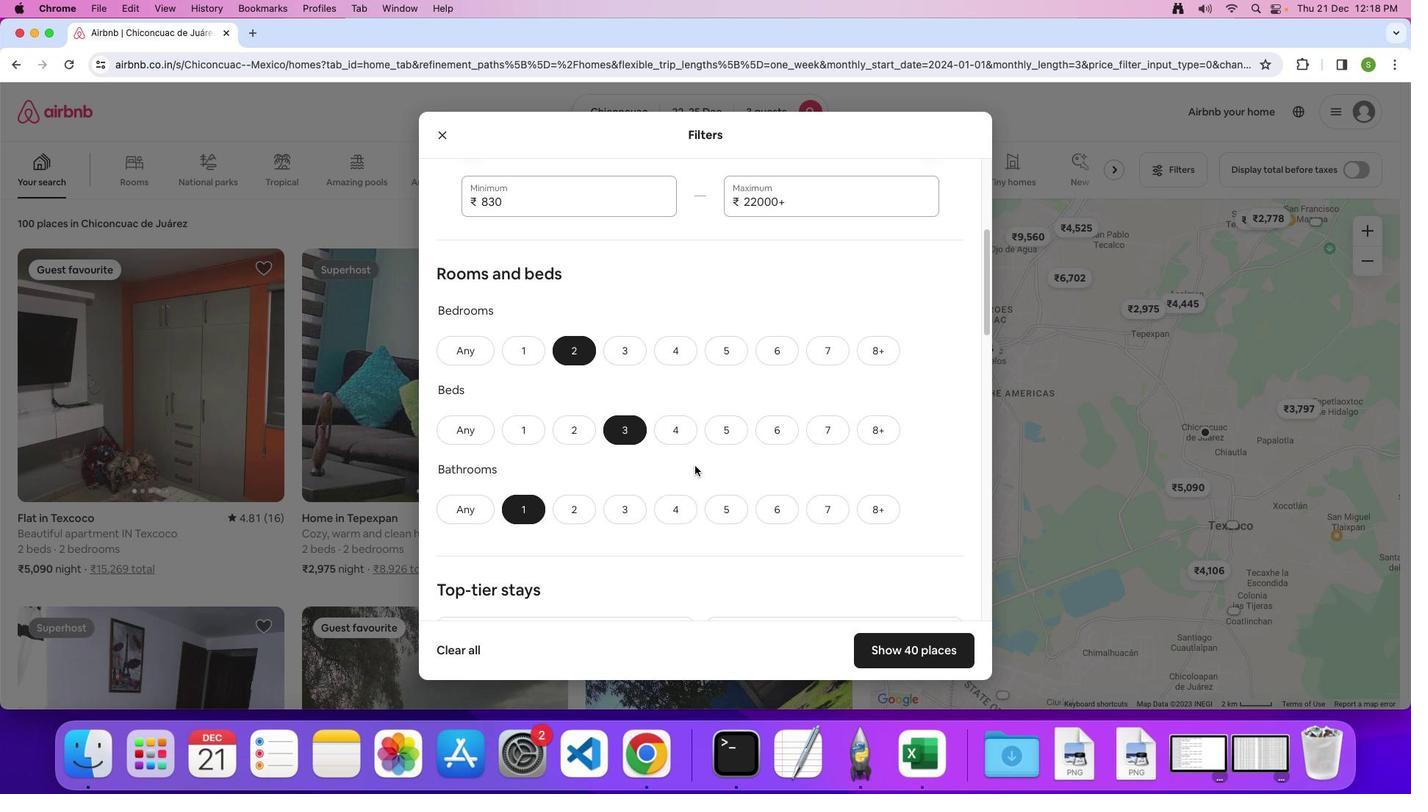 
Action: Mouse scrolled (694, 465) with delta (0, 0)
Screenshot: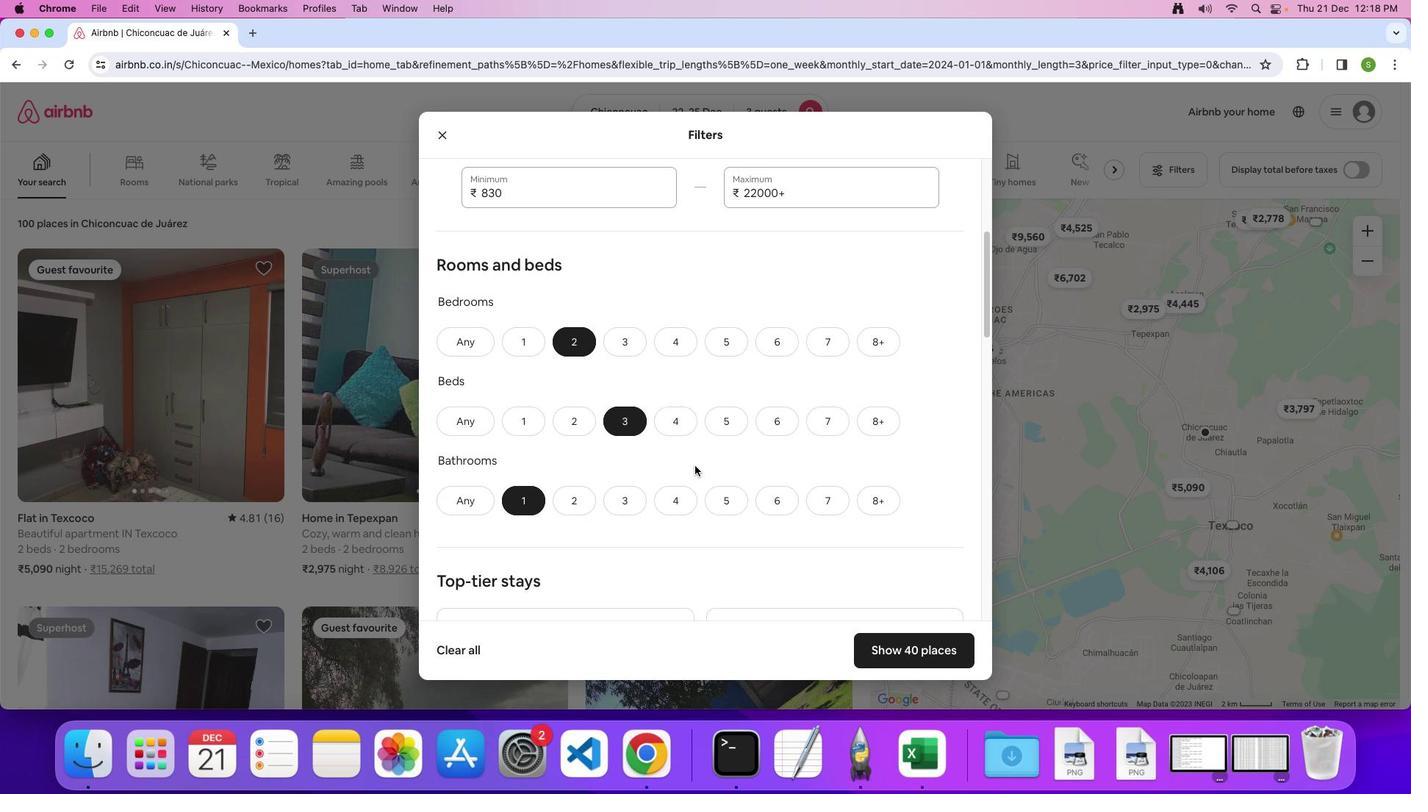 
Action: Mouse scrolled (694, 465) with delta (0, -1)
Screenshot: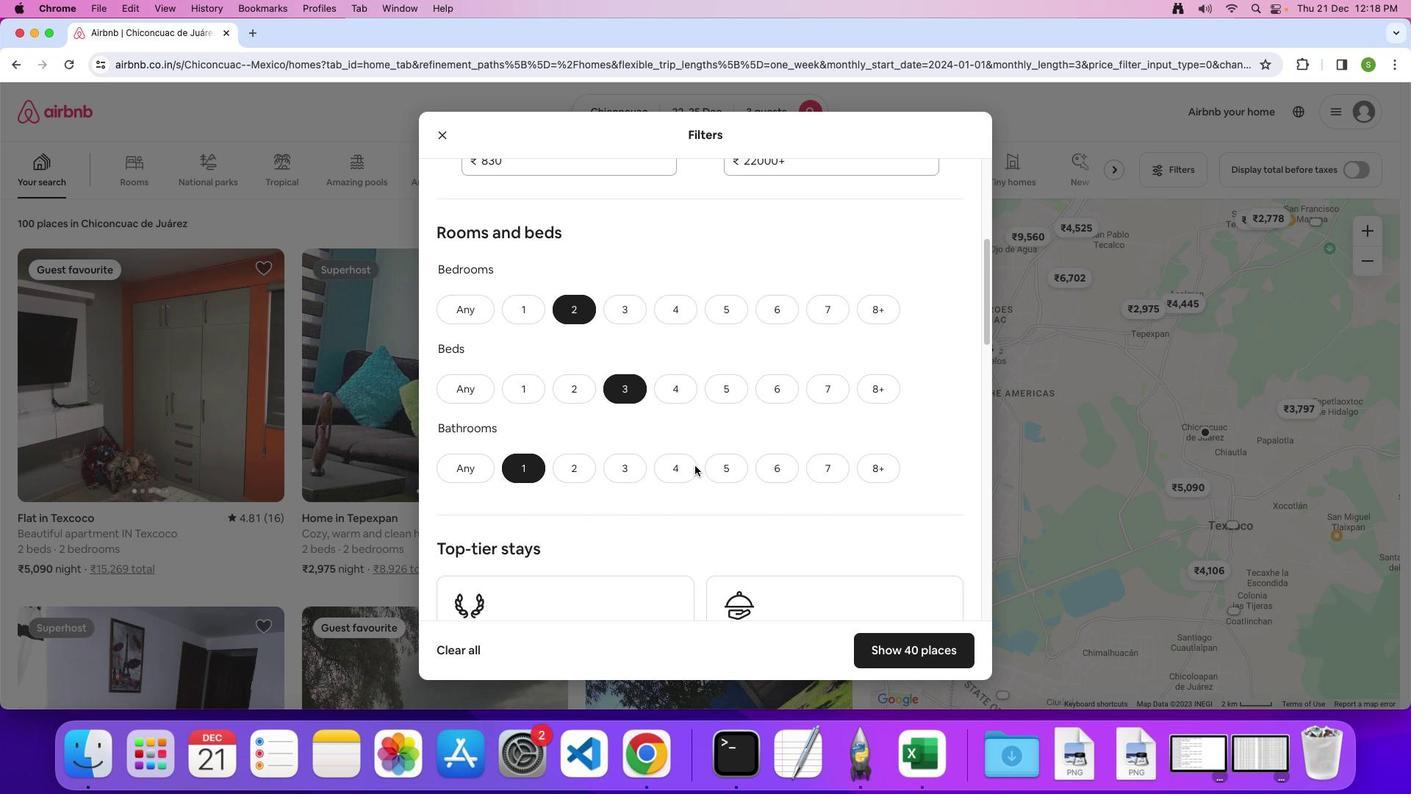 
Action: Mouse scrolled (694, 465) with delta (0, 0)
Screenshot: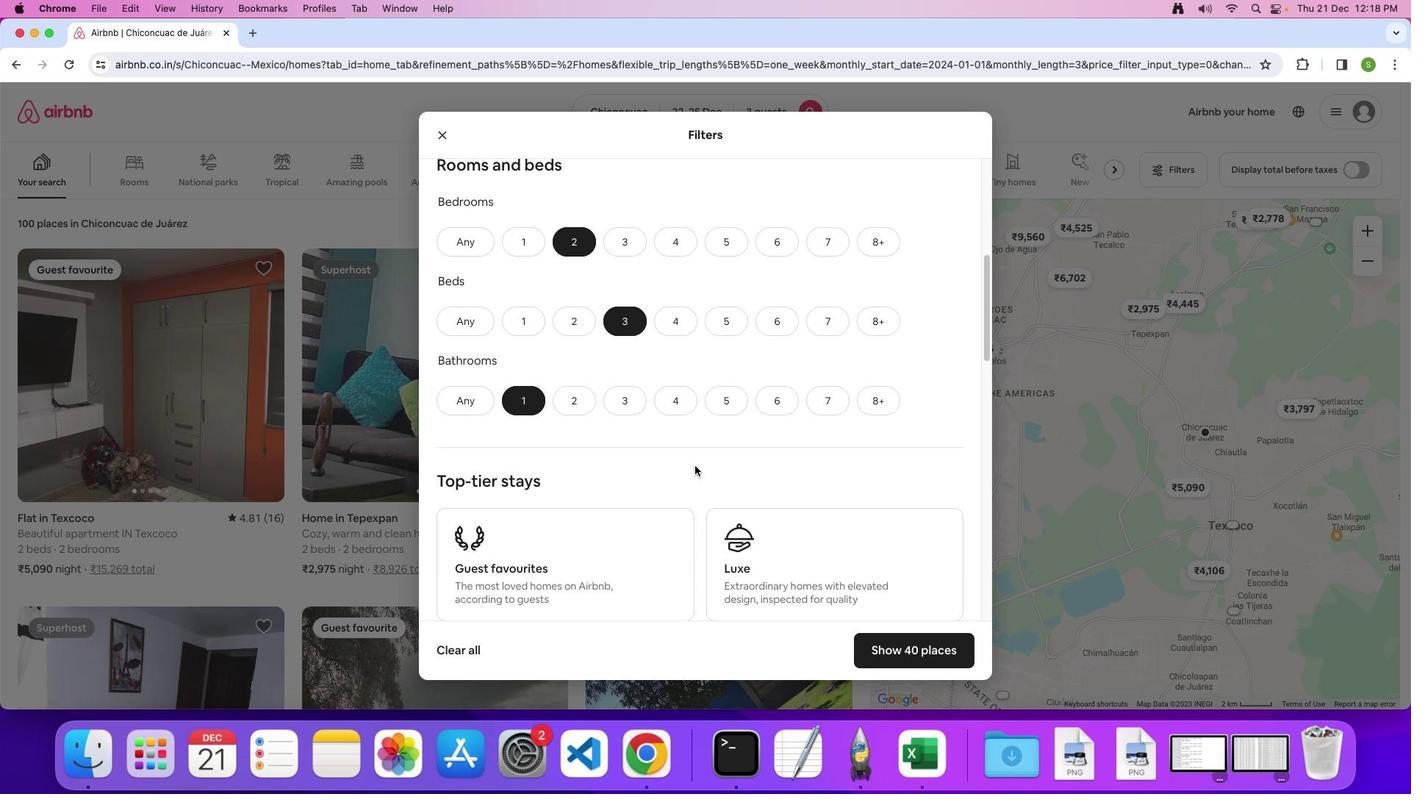 
Action: Mouse scrolled (694, 465) with delta (0, 0)
Screenshot: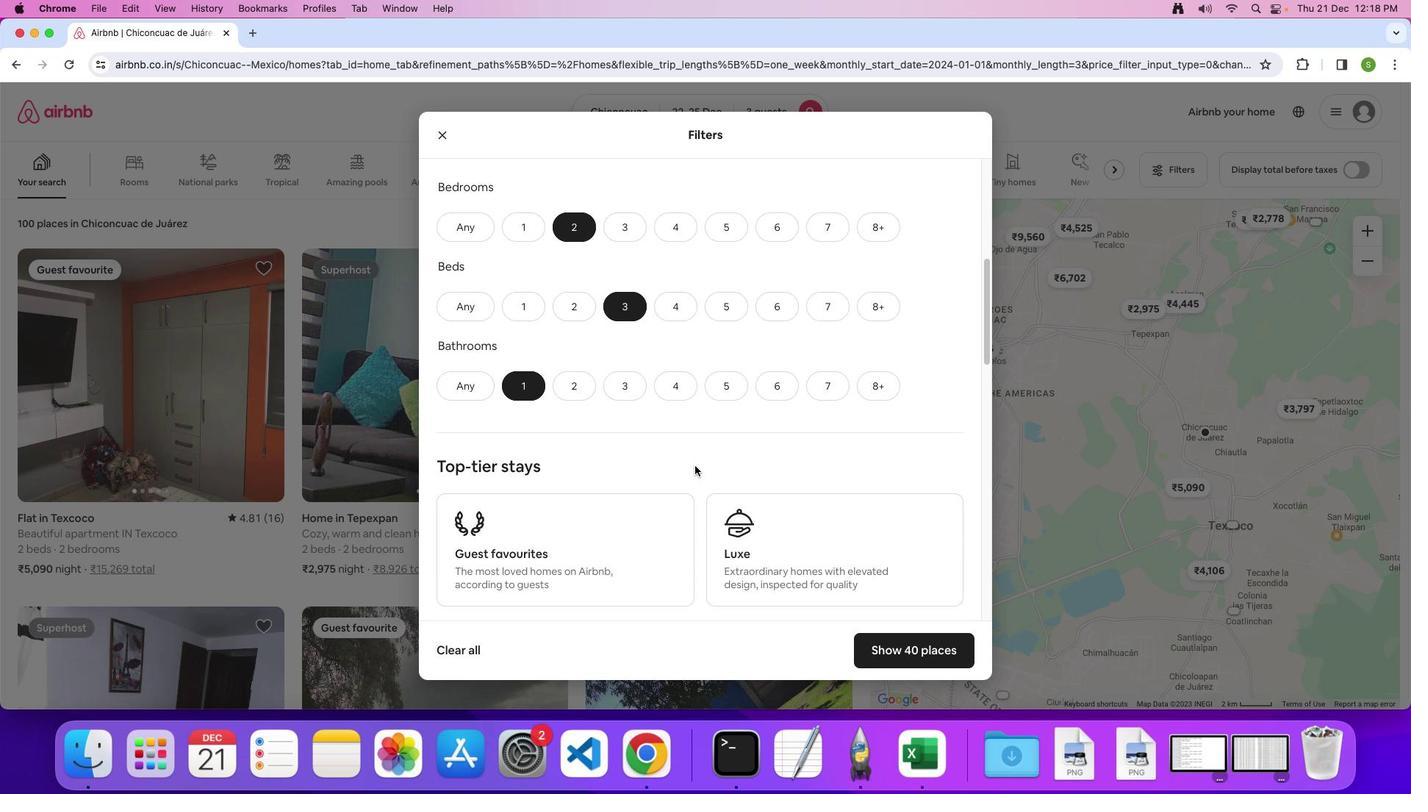 
Action: Mouse scrolled (694, 465) with delta (0, -1)
Screenshot: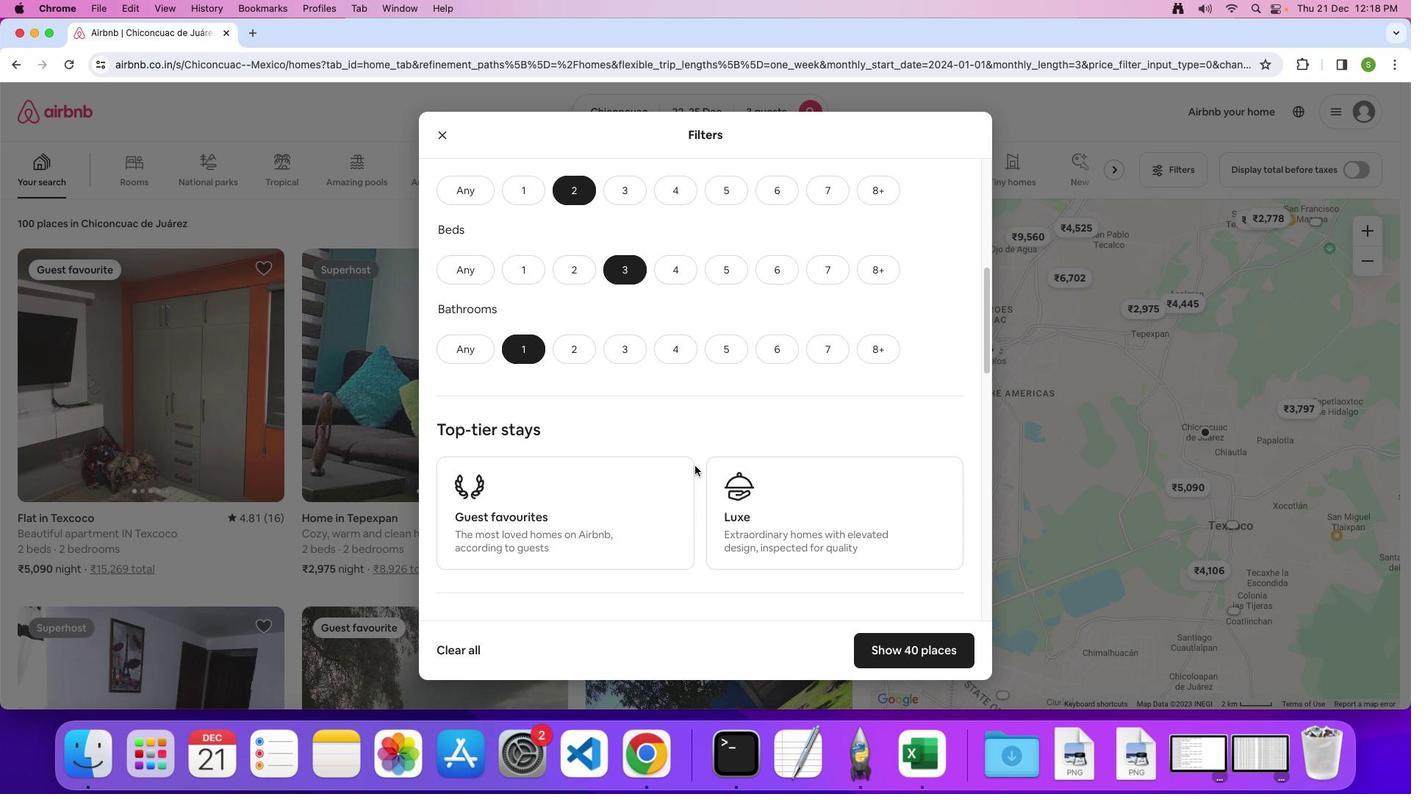 
Action: Mouse scrolled (694, 465) with delta (0, 0)
Screenshot: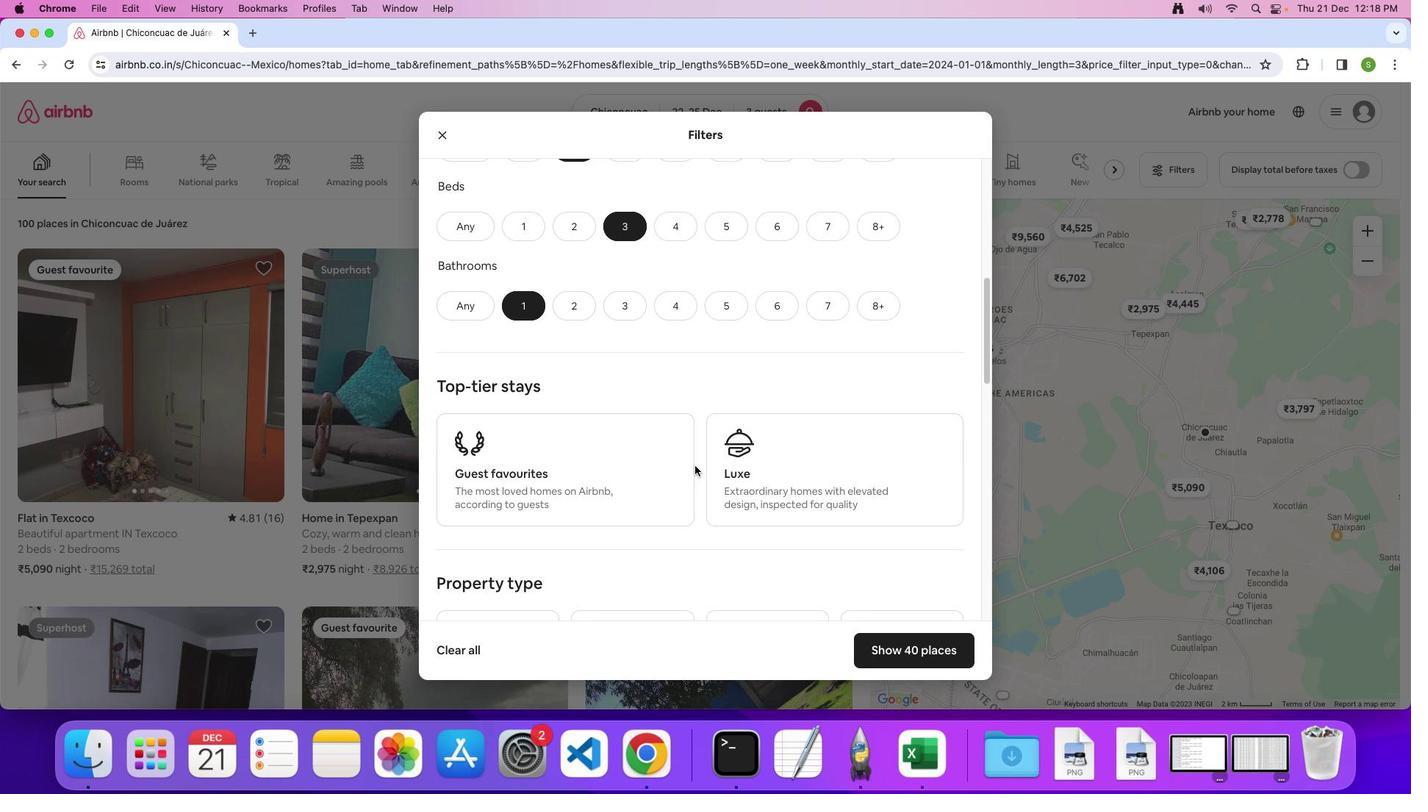
Action: Mouse scrolled (694, 465) with delta (0, 0)
Screenshot: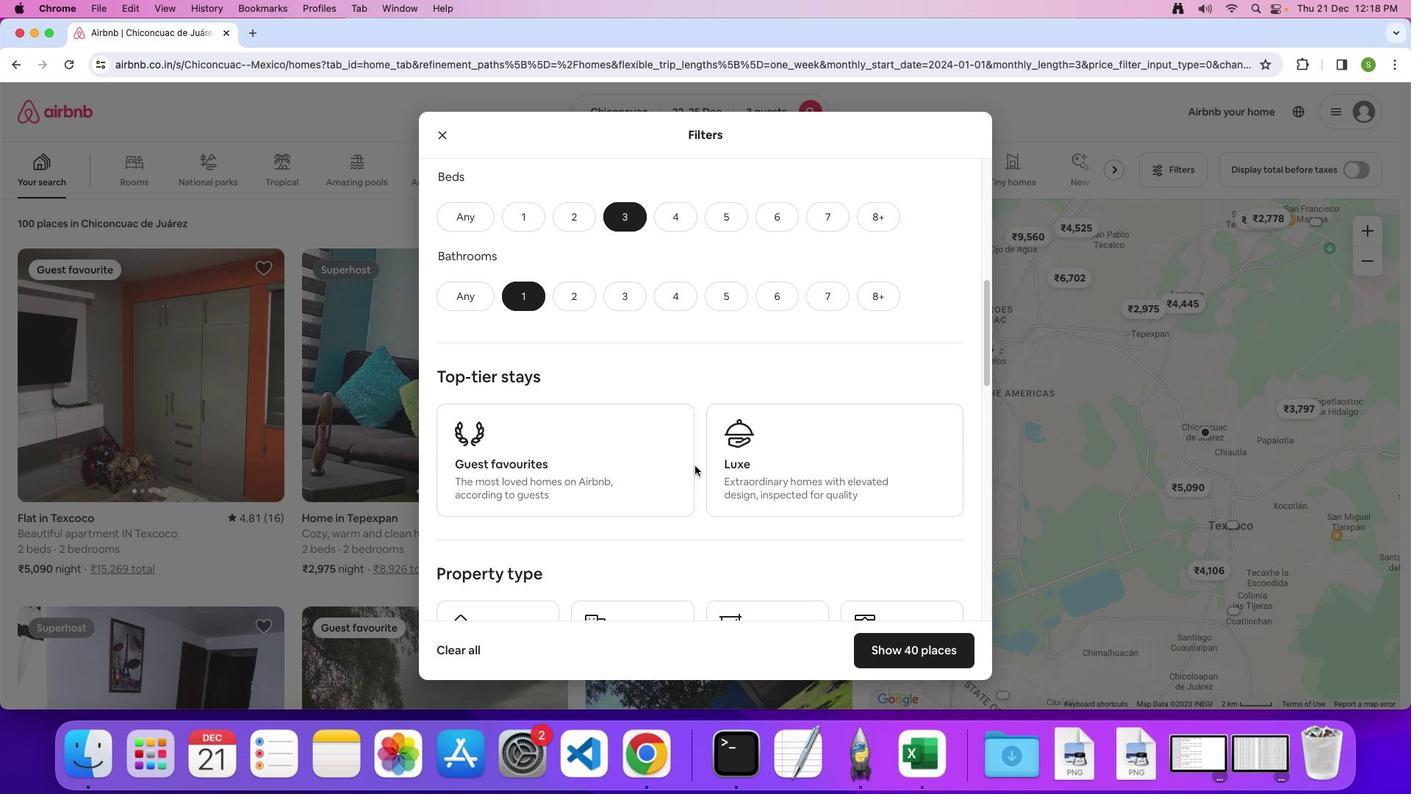 
Action: Mouse scrolled (694, 465) with delta (0, 0)
Screenshot: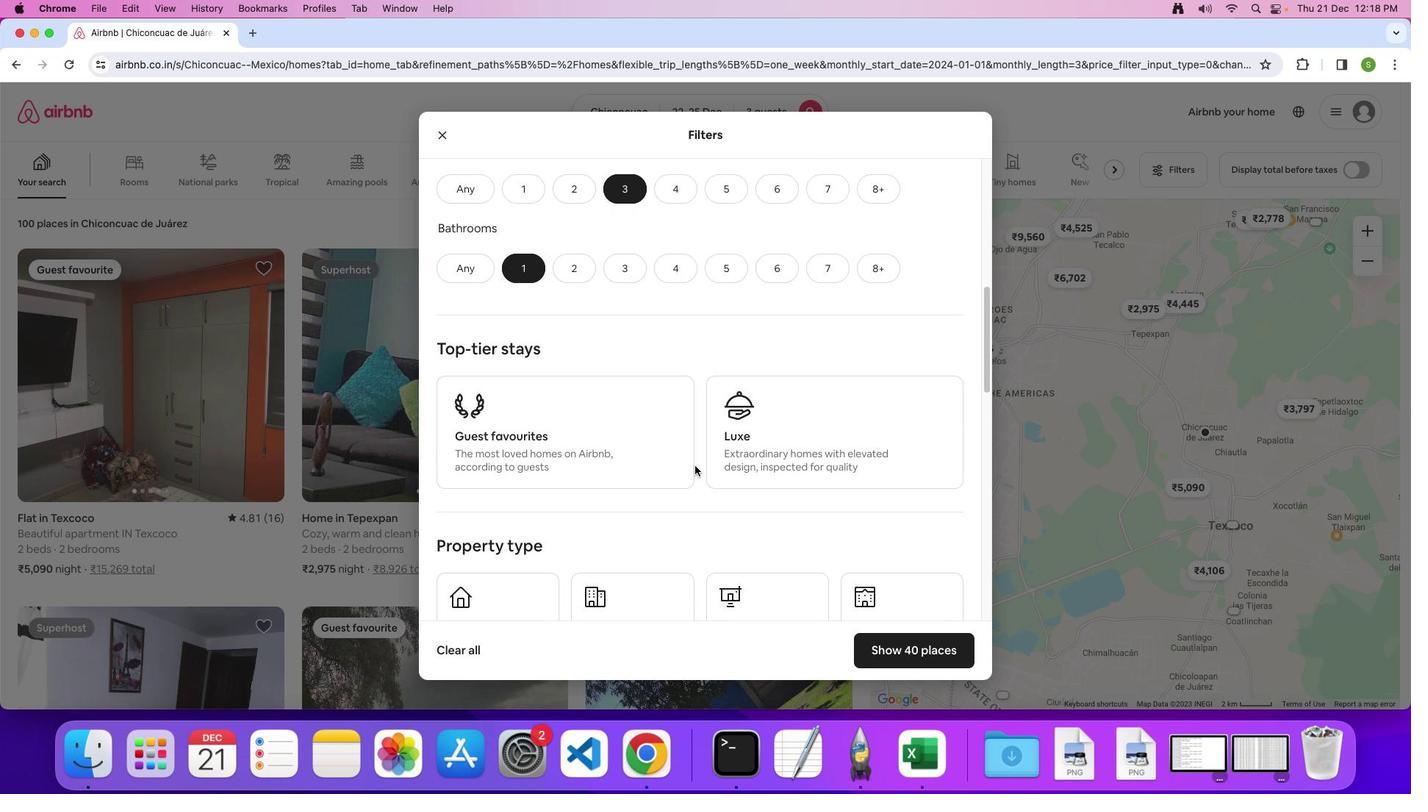 
Action: Mouse scrolled (694, 465) with delta (0, 0)
Screenshot: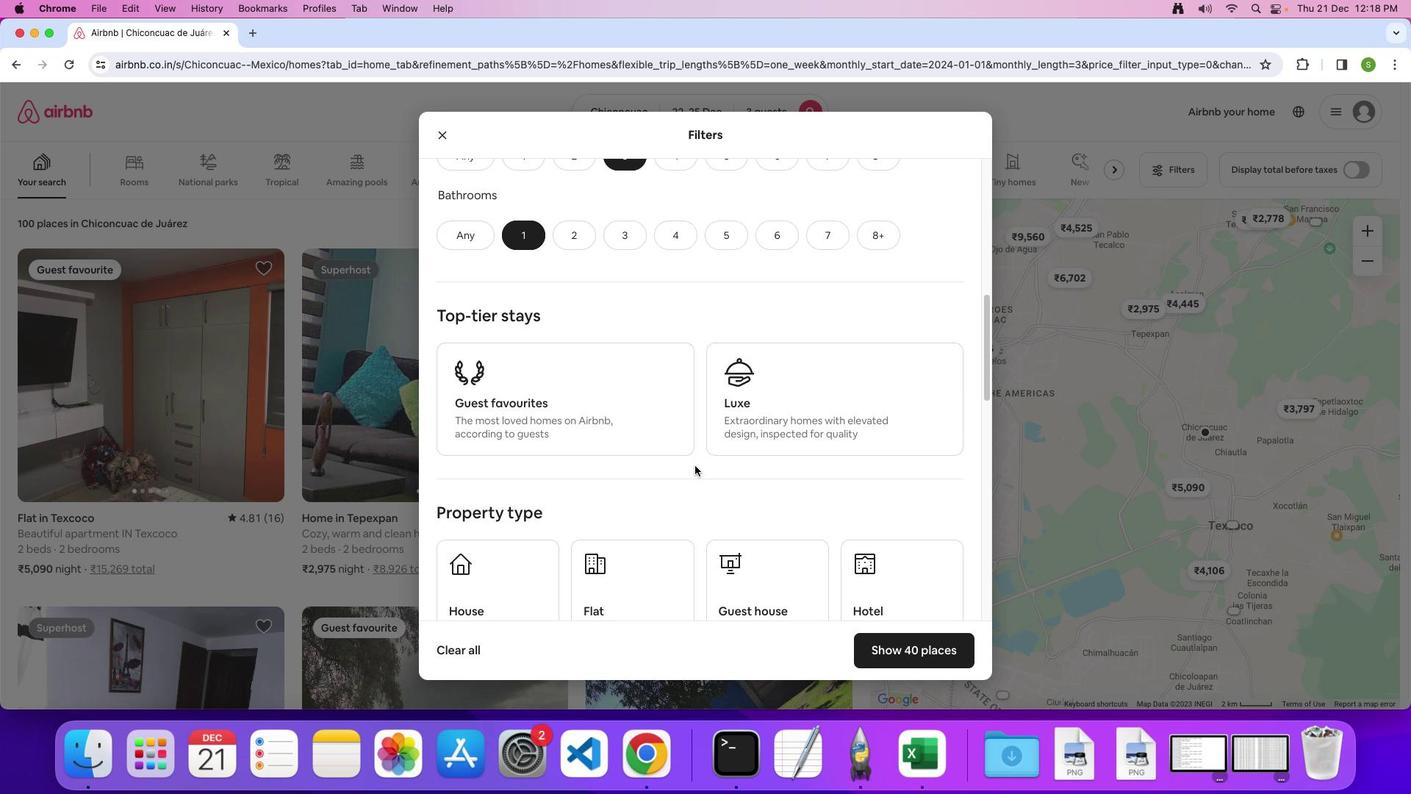 
Action: Mouse scrolled (694, 465) with delta (0, 0)
Screenshot: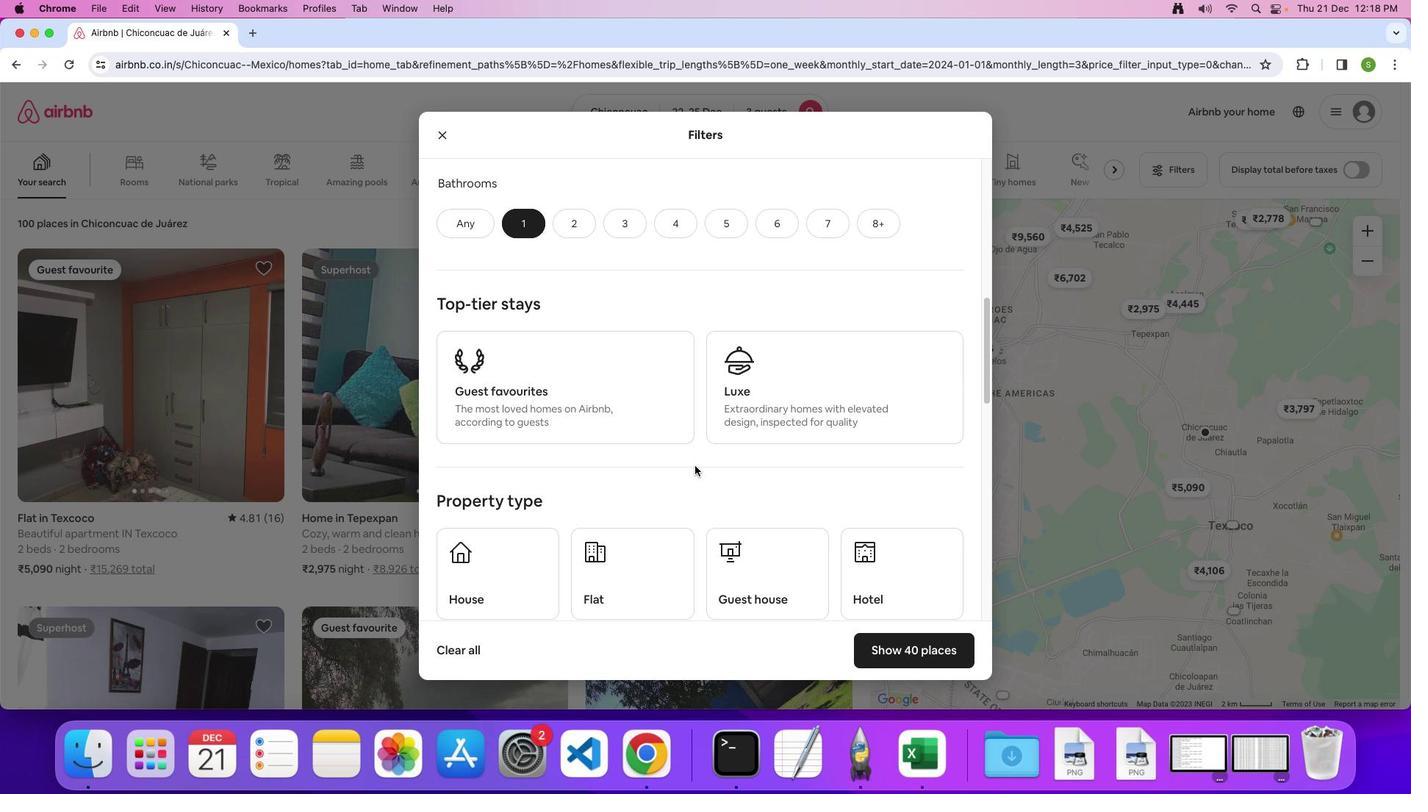 
Action: Mouse scrolled (694, 465) with delta (0, 0)
Screenshot: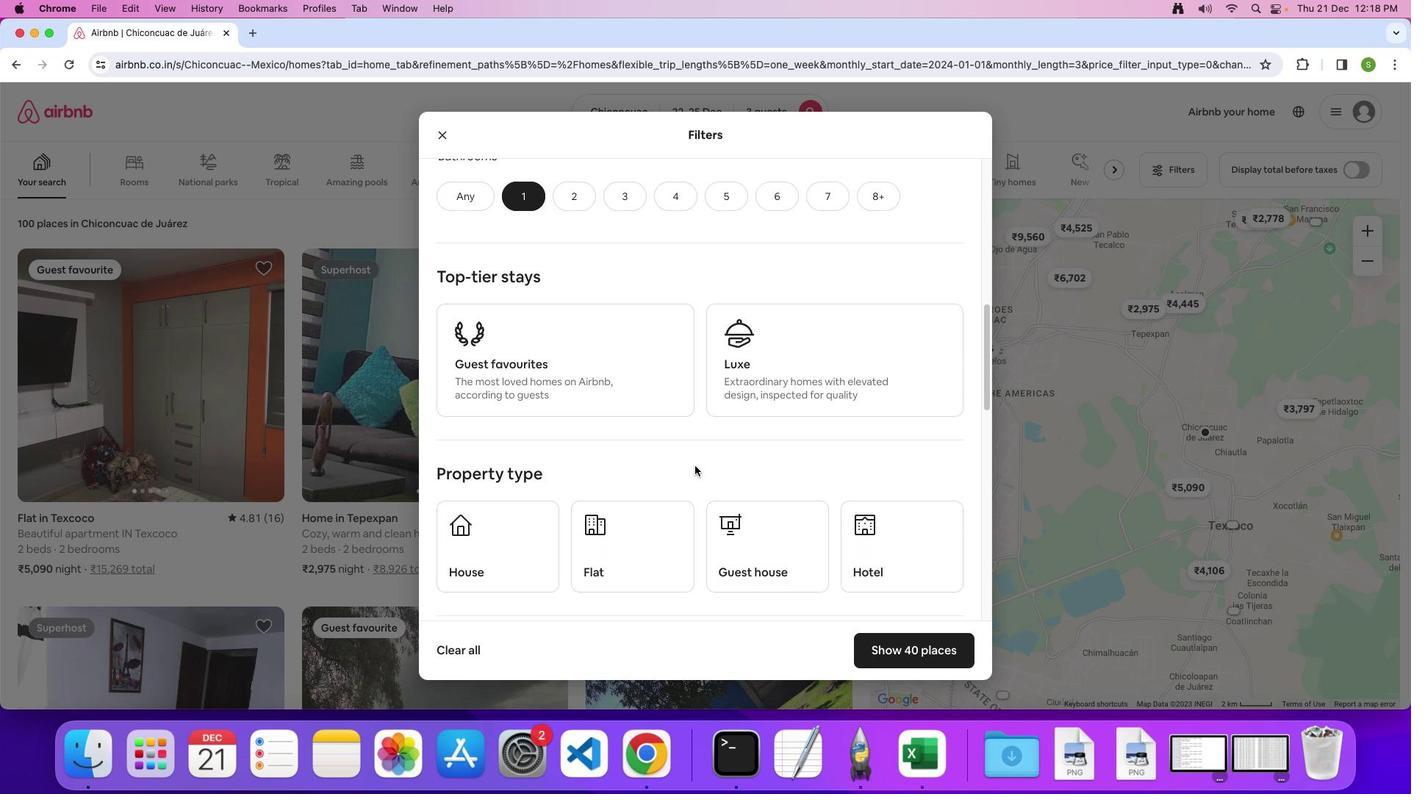 
Action: Mouse moved to (635, 494)
Screenshot: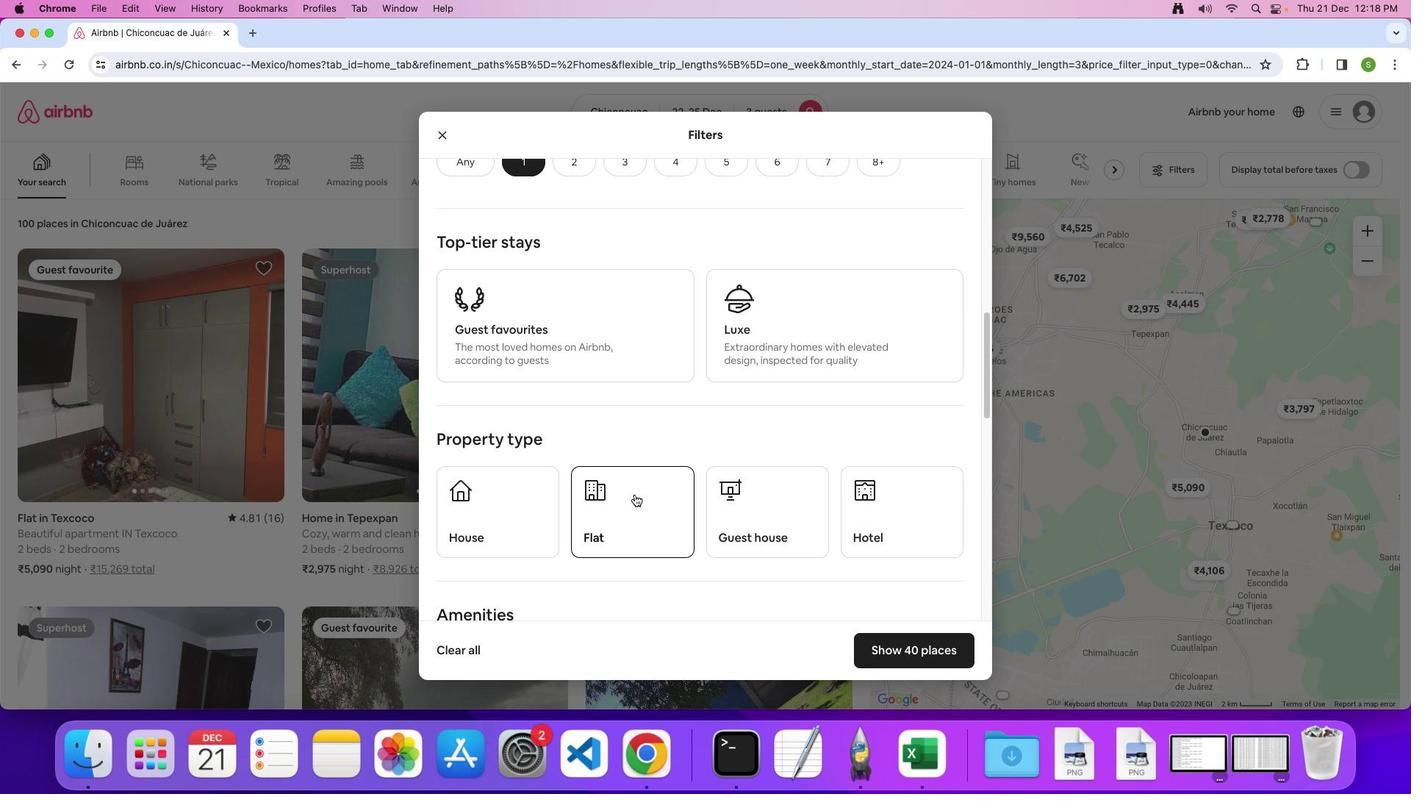 
Action: Mouse pressed left at (635, 494)
Screenshot: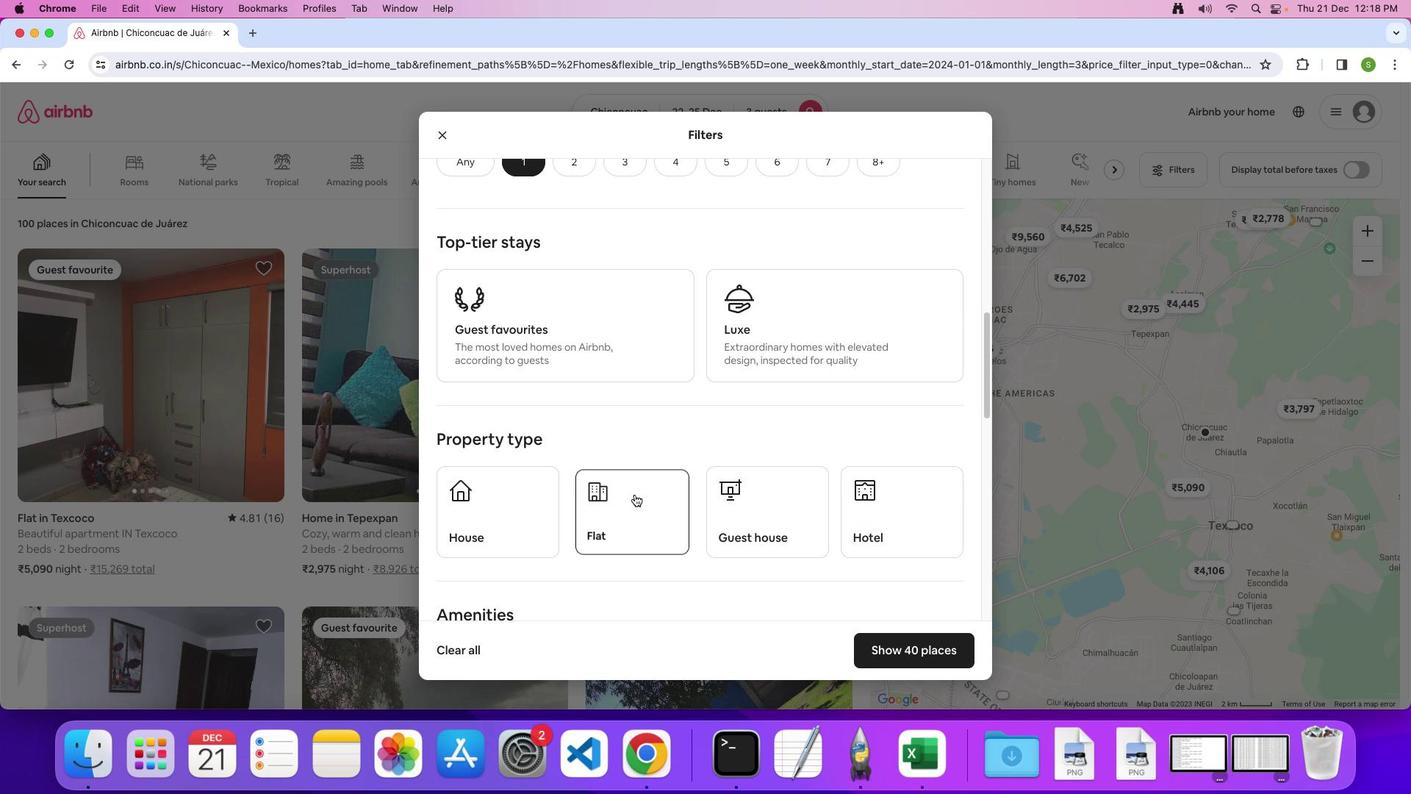 
Action: Mouse moved to (689, 383)
Screenshot: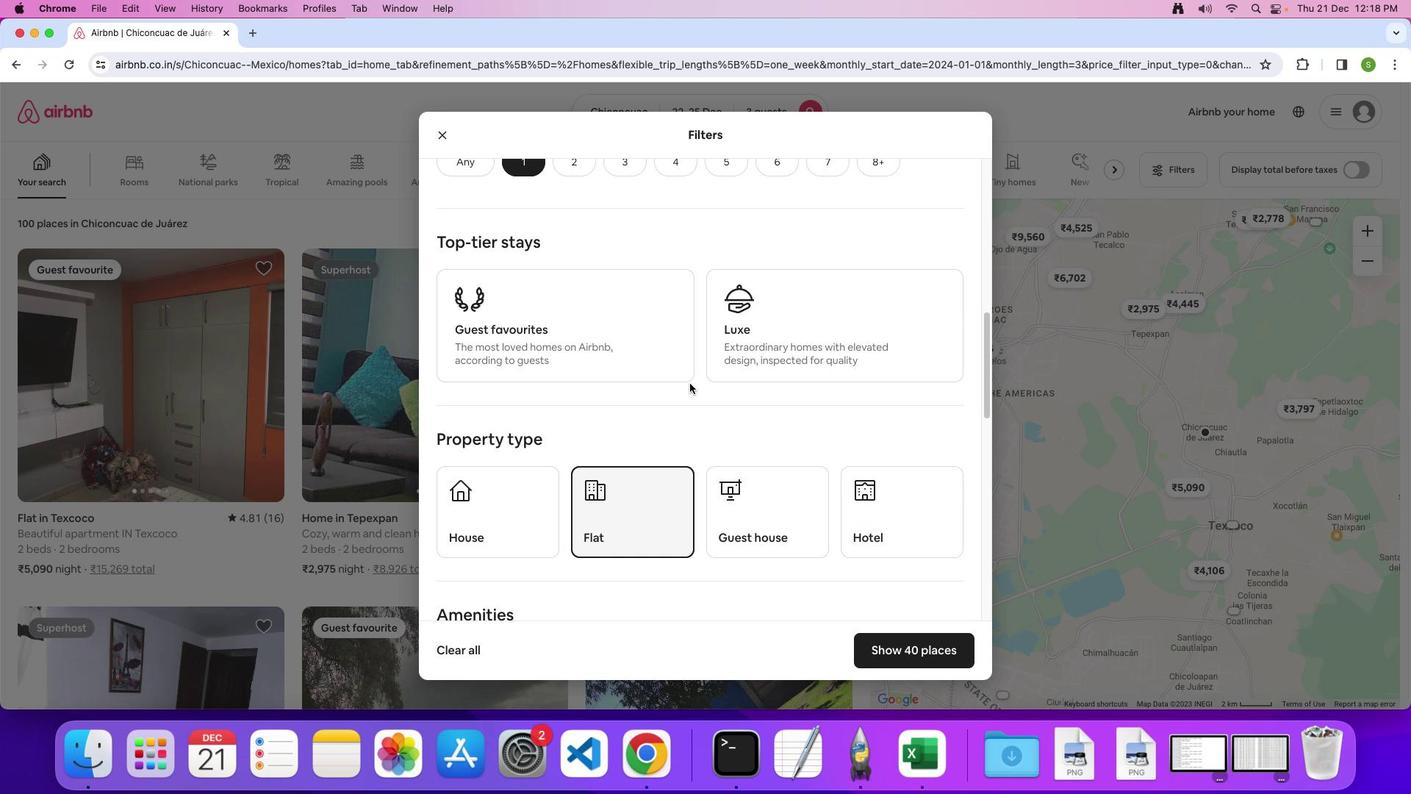 
Action: Mouse scrolled (689, 383) with delta (0, 0)
Screenshot: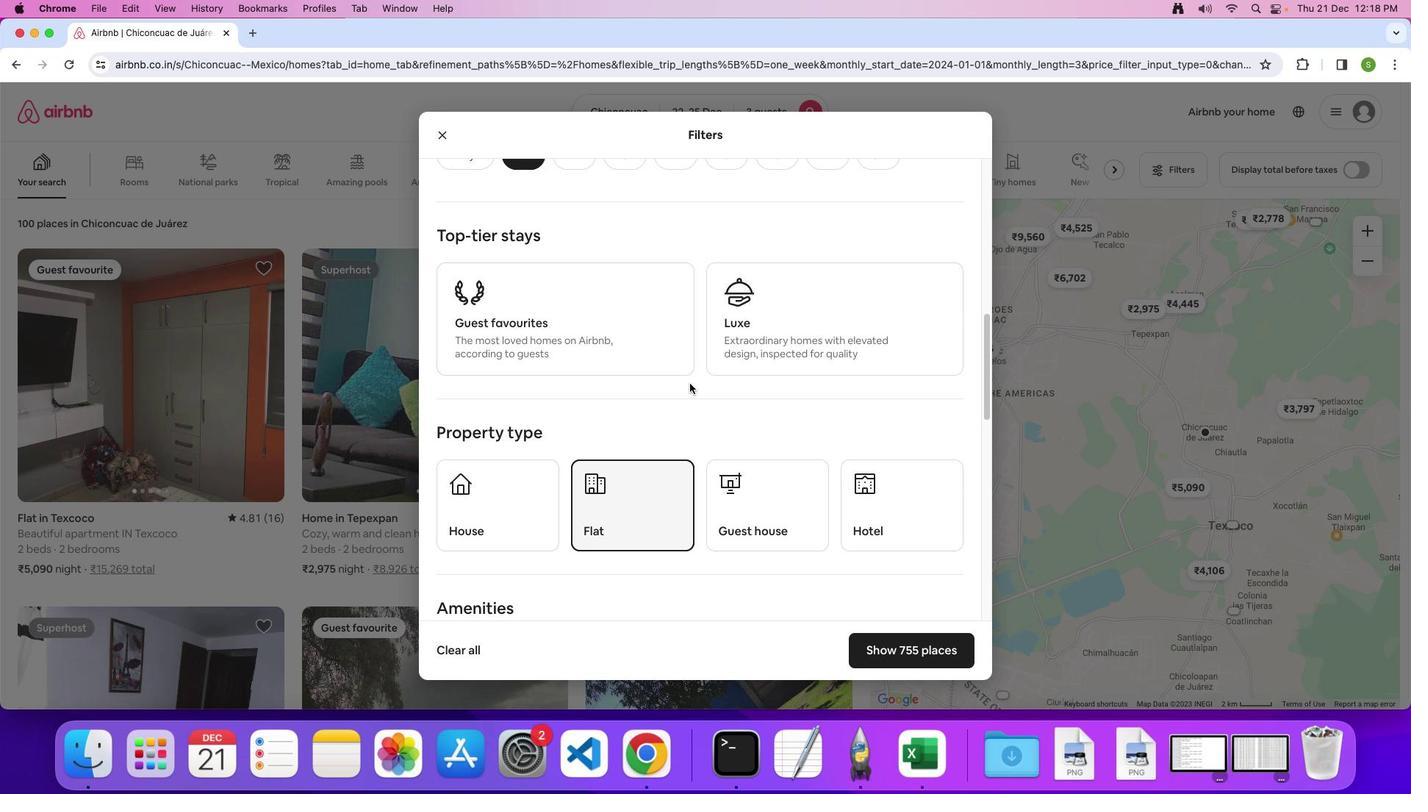 
Action: Mouse scrolled (689, 383) with delta (0, 0)
Screenshot: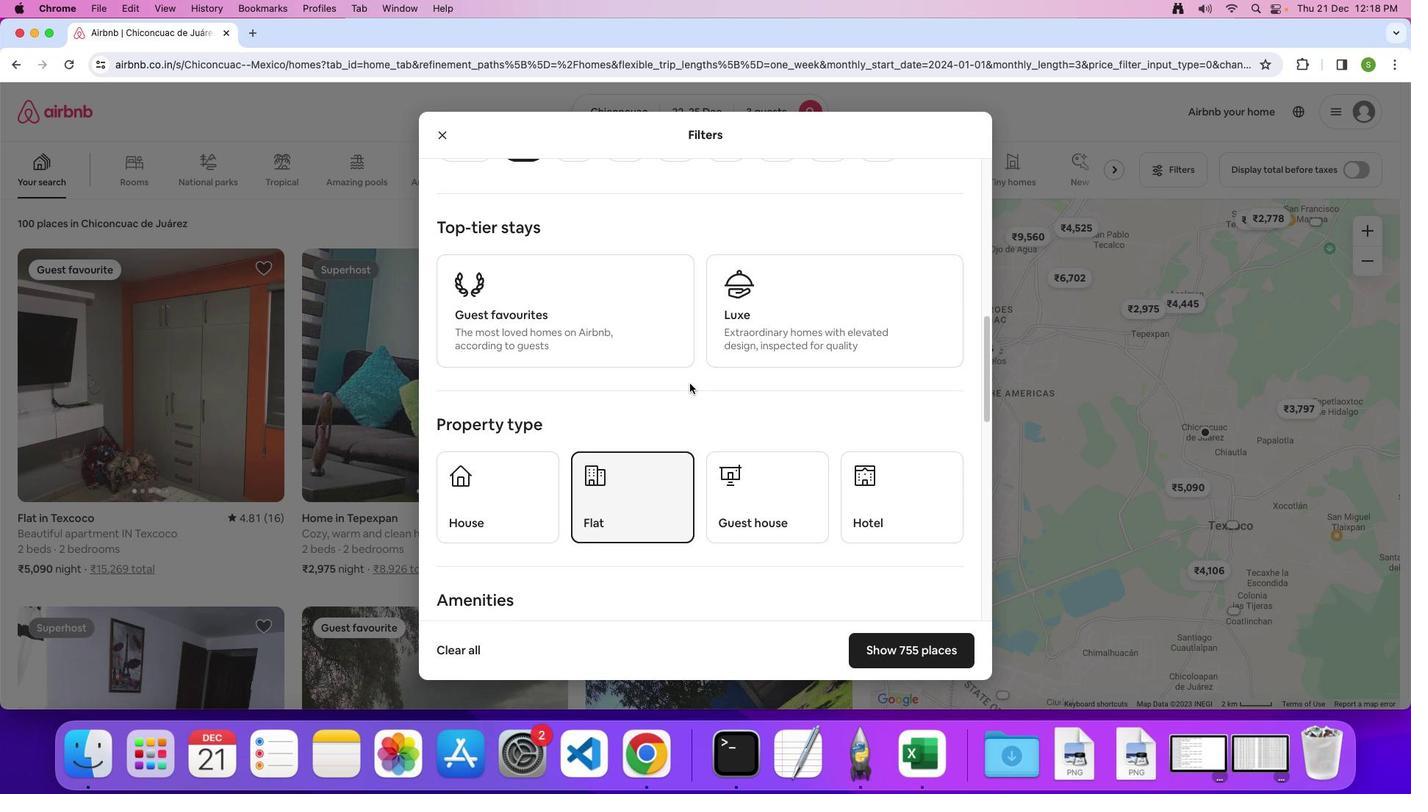 
Action: Mouse scrolled (689, 383) with delta (0, -1)
Screenshot: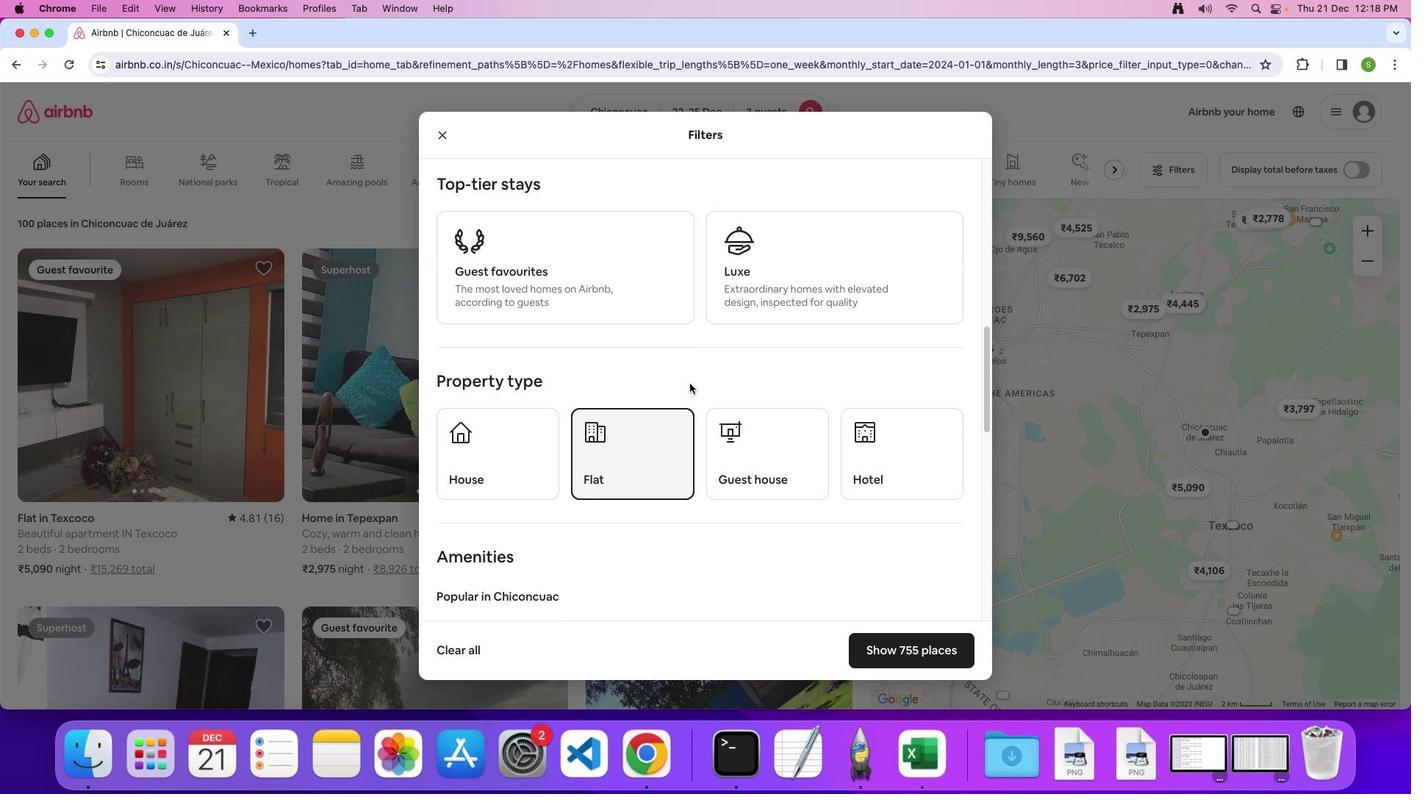 
Action: Mouse scrolled (689, 383) with delta (0, 0)
Screenshot: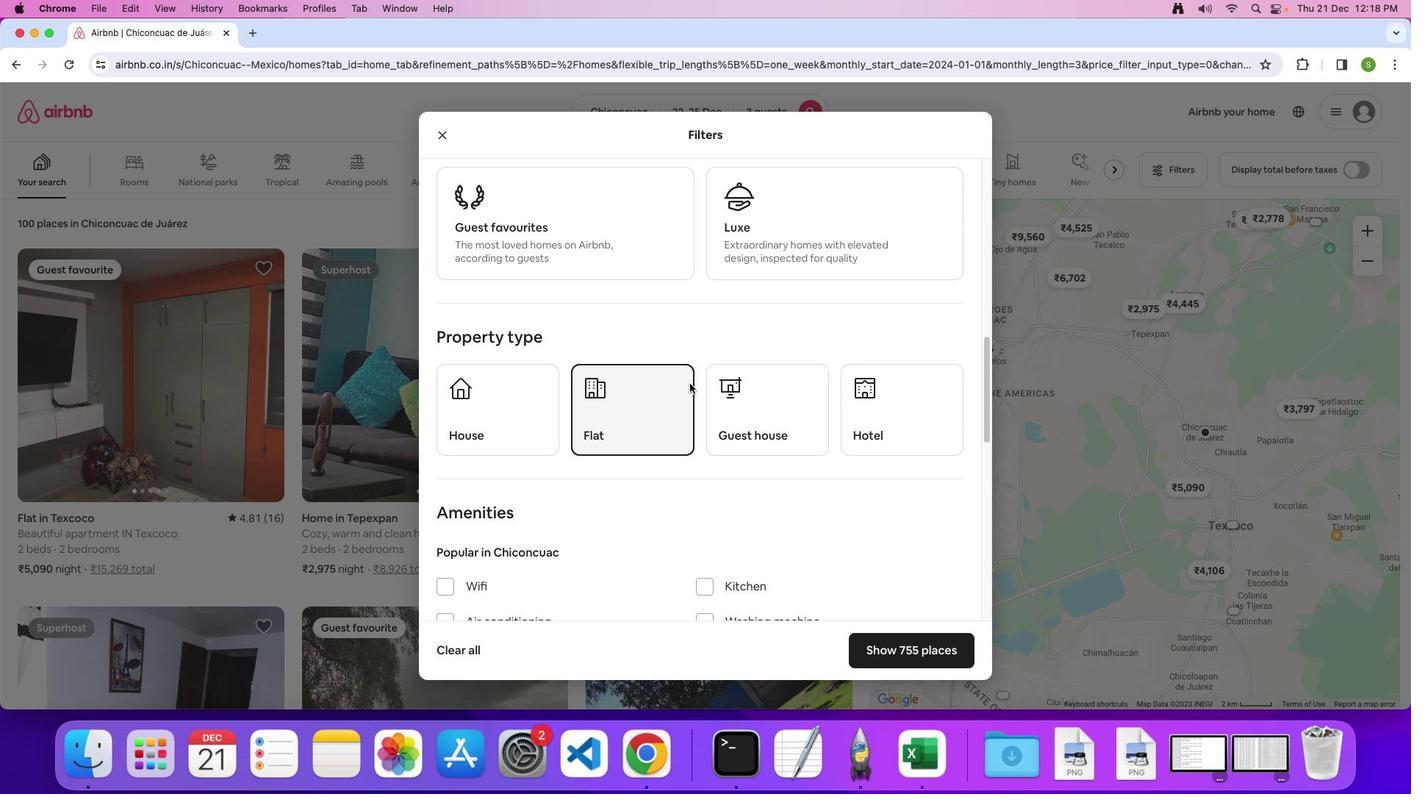 
Action: Mouse scrolled (689, 383) with delta (0, 0)
Screenshot: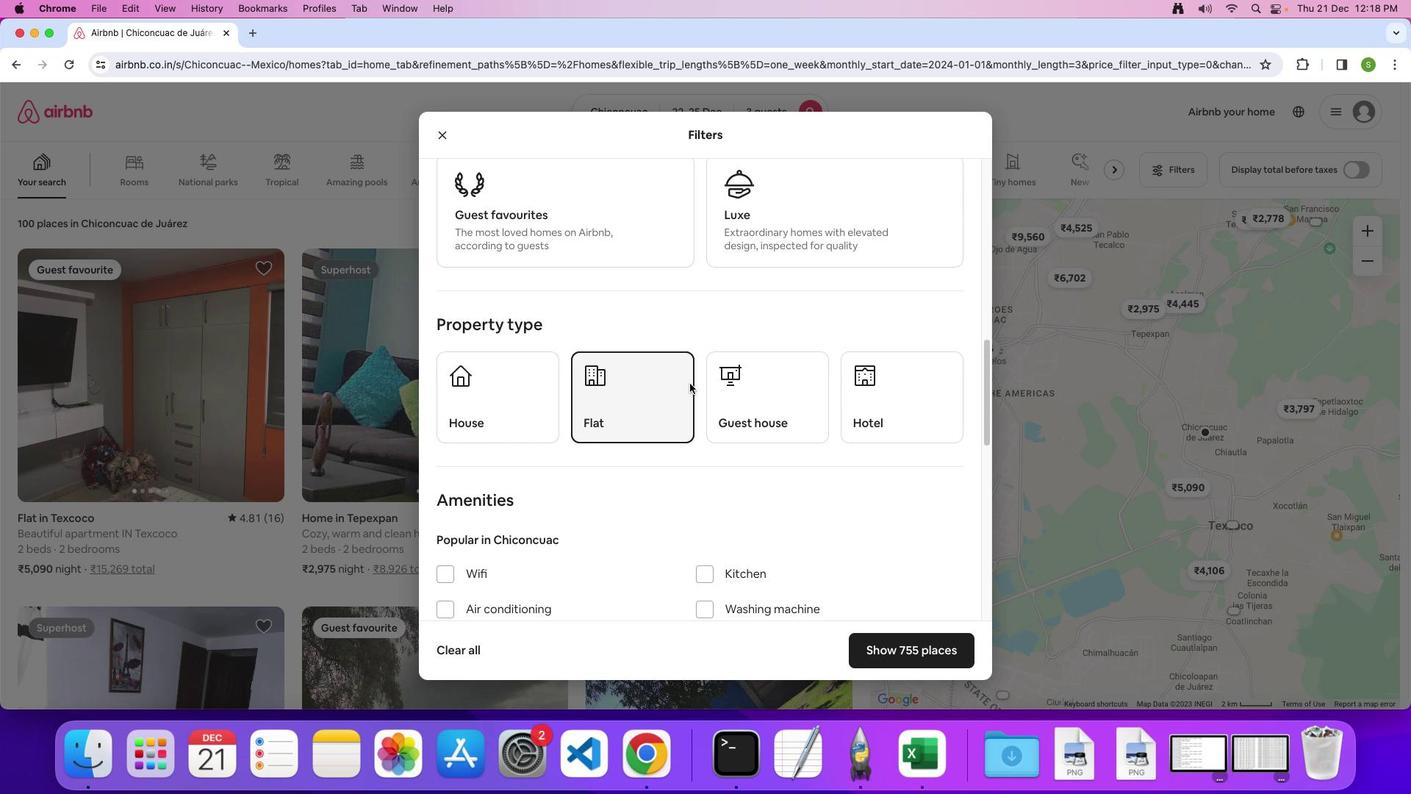 
Action: Mouse moved to (678, 405)
Screenshot: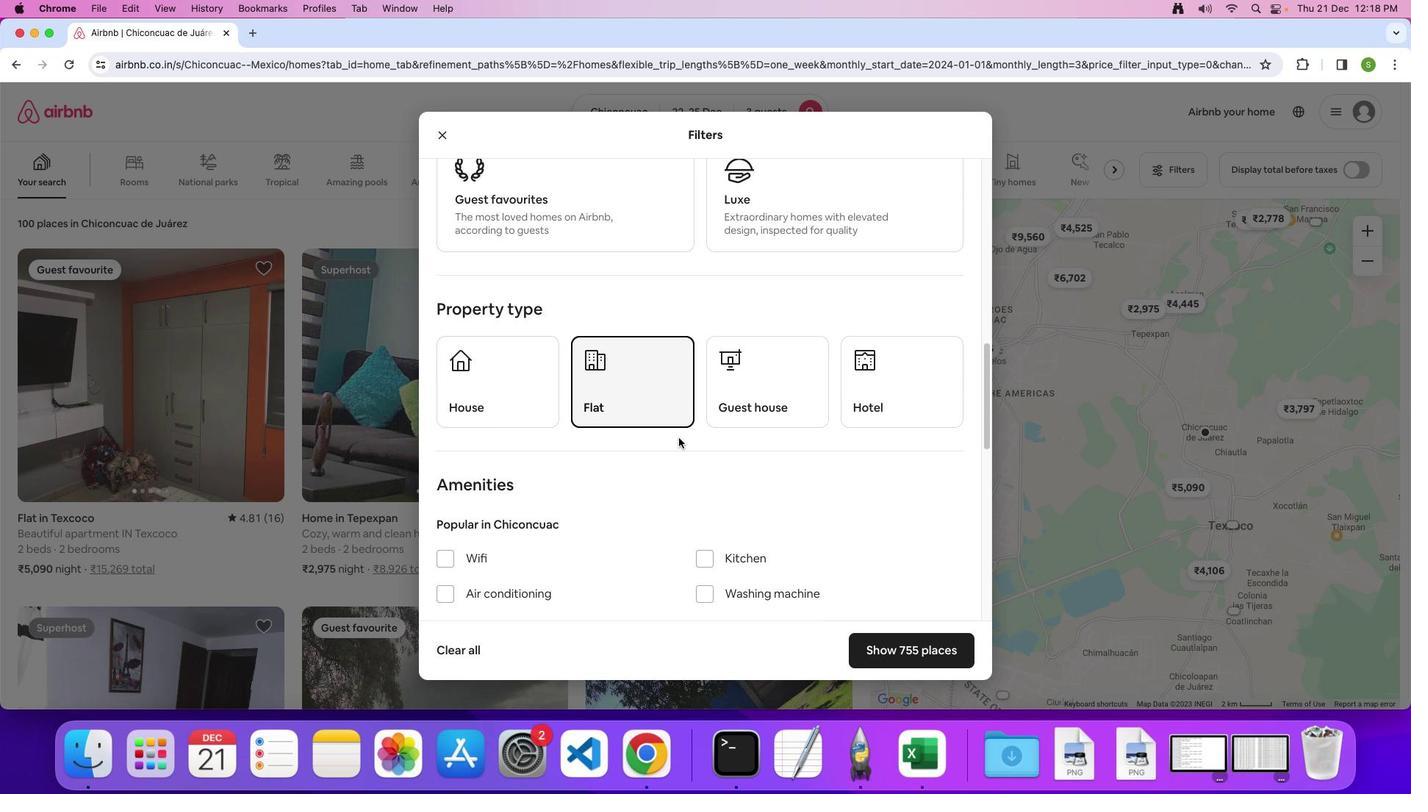
Action: Mouse scrolled (678, 405) with delta (0, 0)
Screenshot: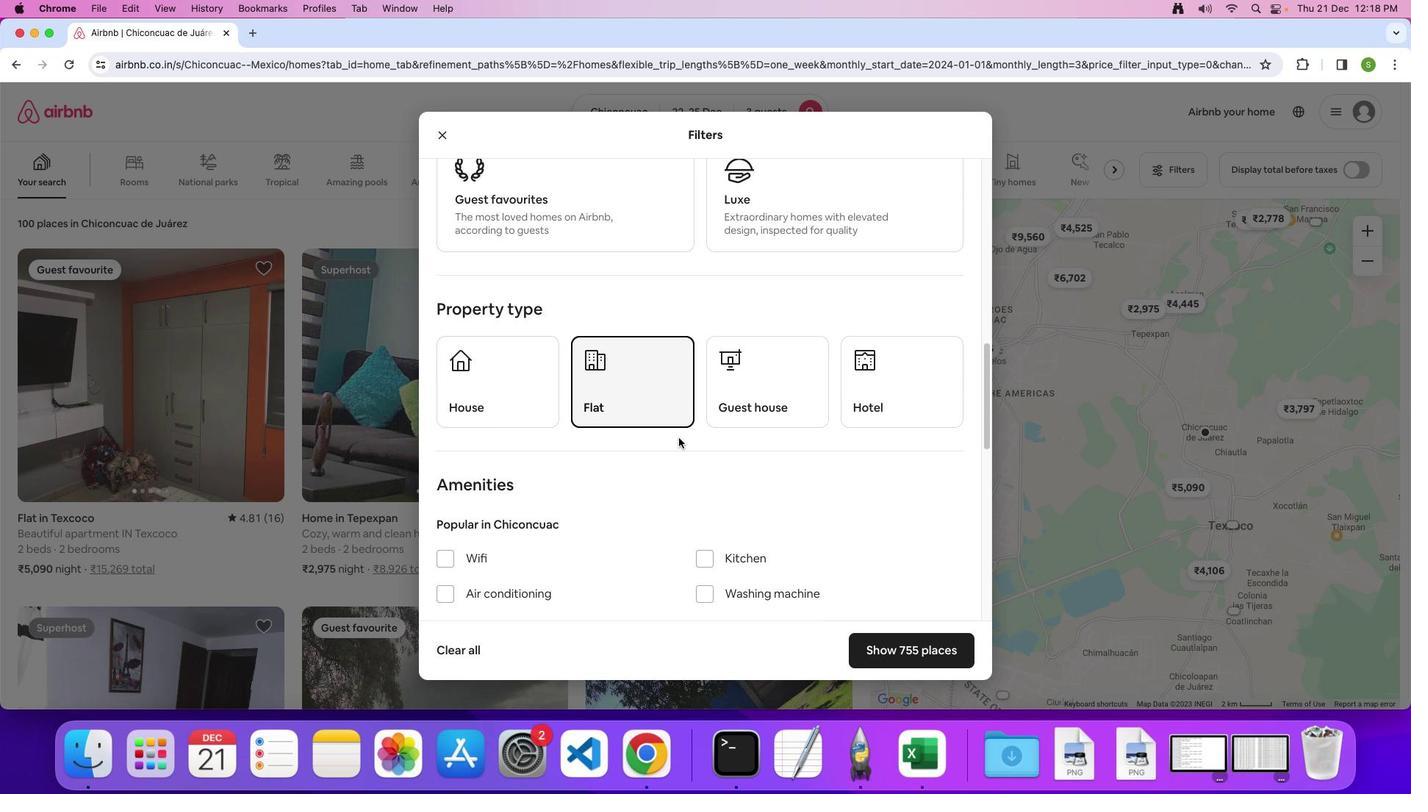 
Action: Mouse moved to (678, 429)
Screenshot: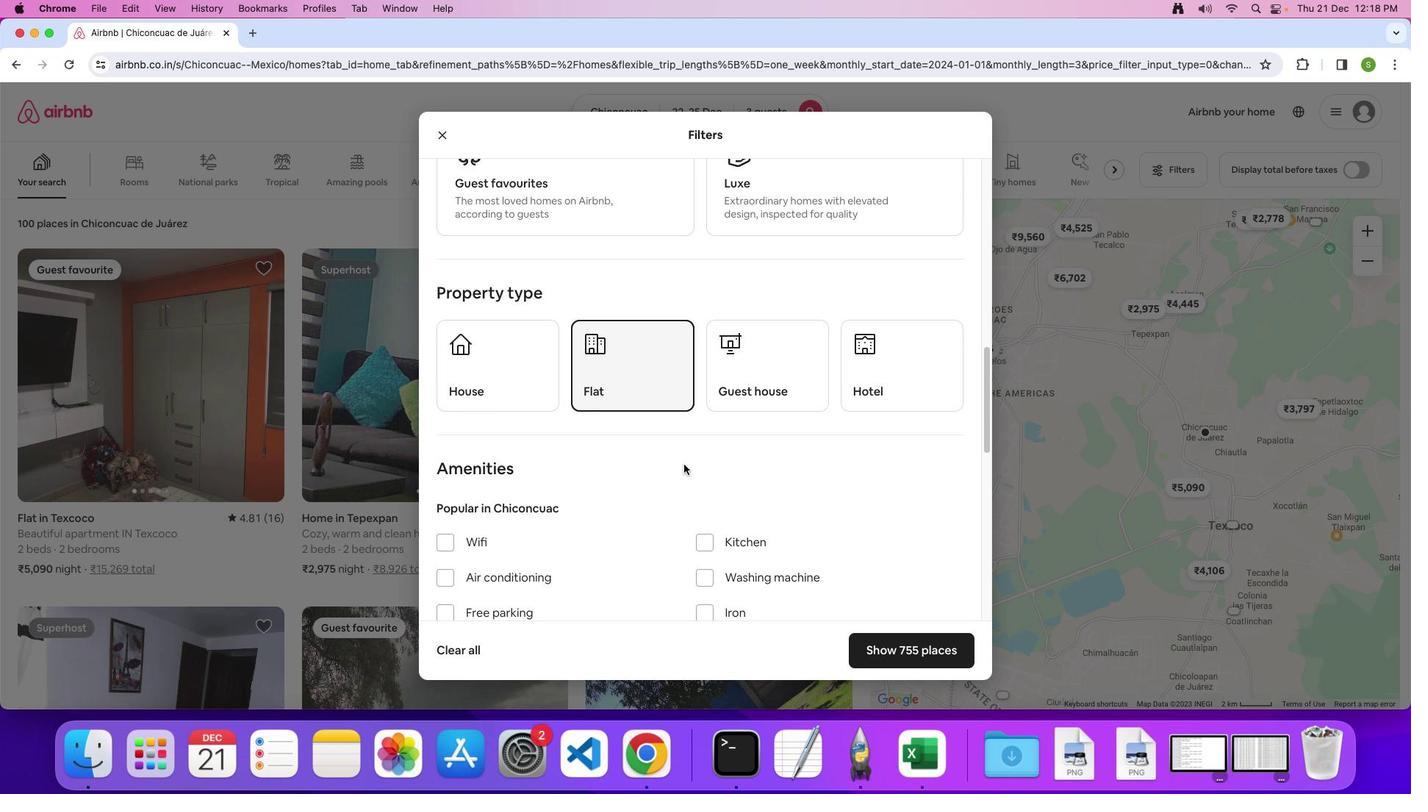 
Action: Mouse scrolled (678, 429) with delta (0, 0)
Screenshot: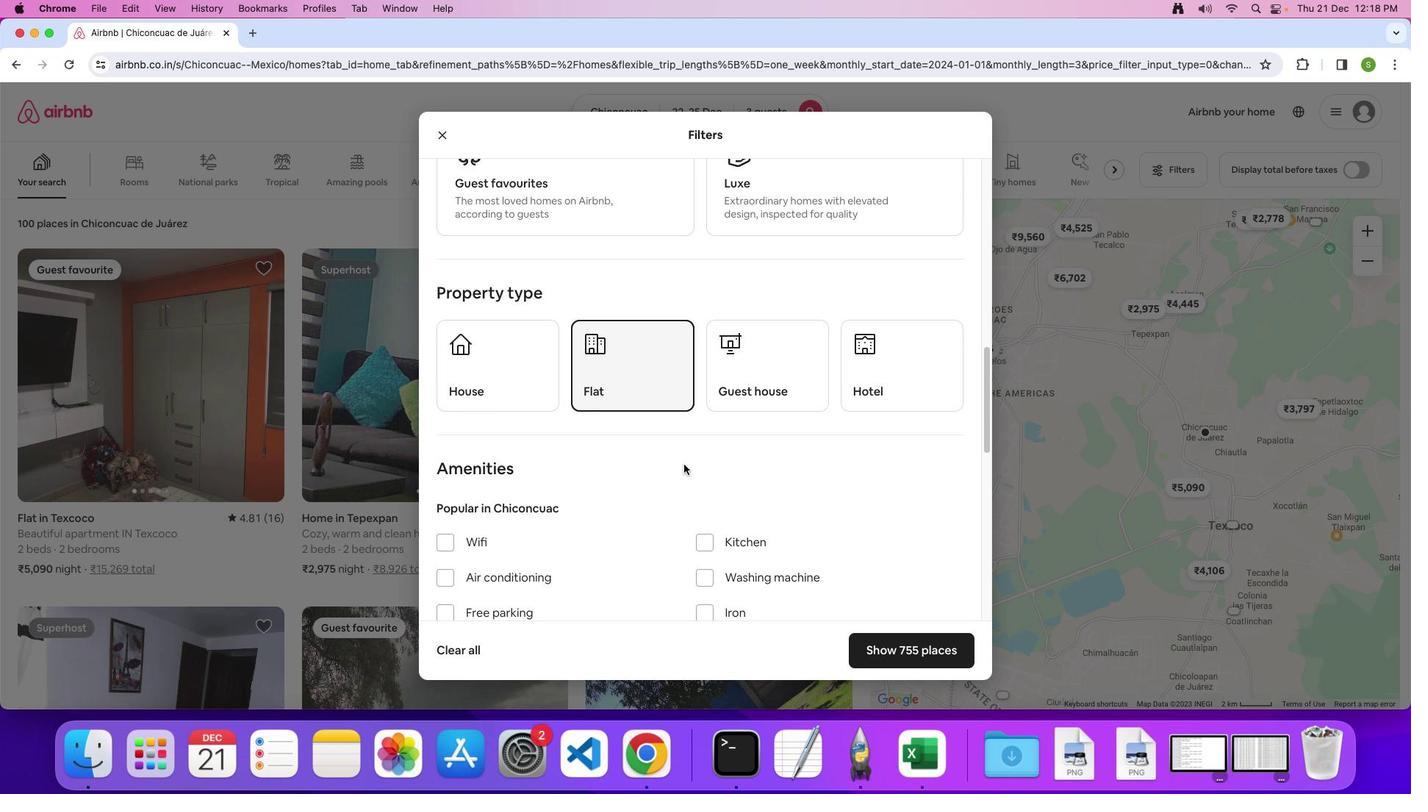 
Action: Mouse moved to (683, 458)
Screenshot: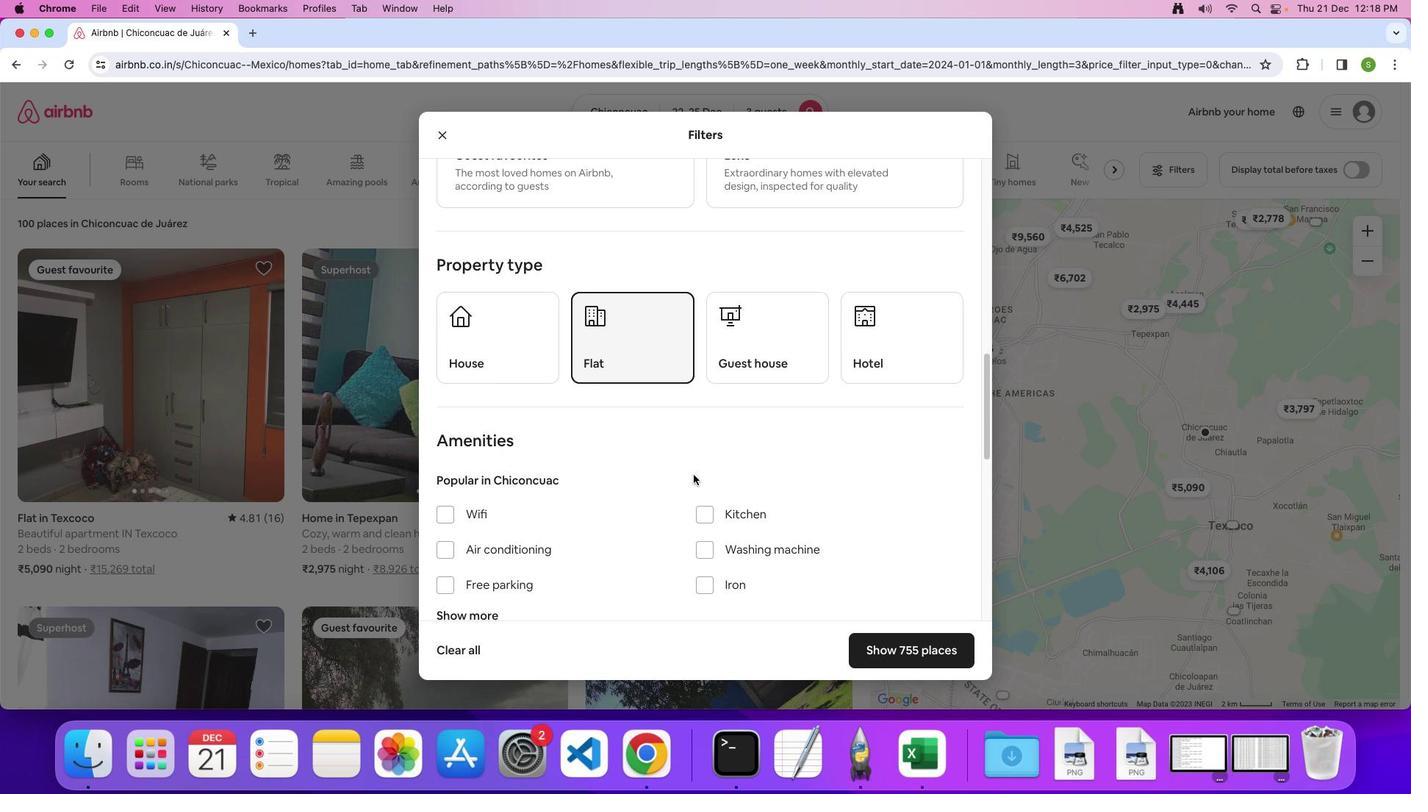 
Action: Mouse scrolled (683, 458) with delta (0, 0)
Screenshot: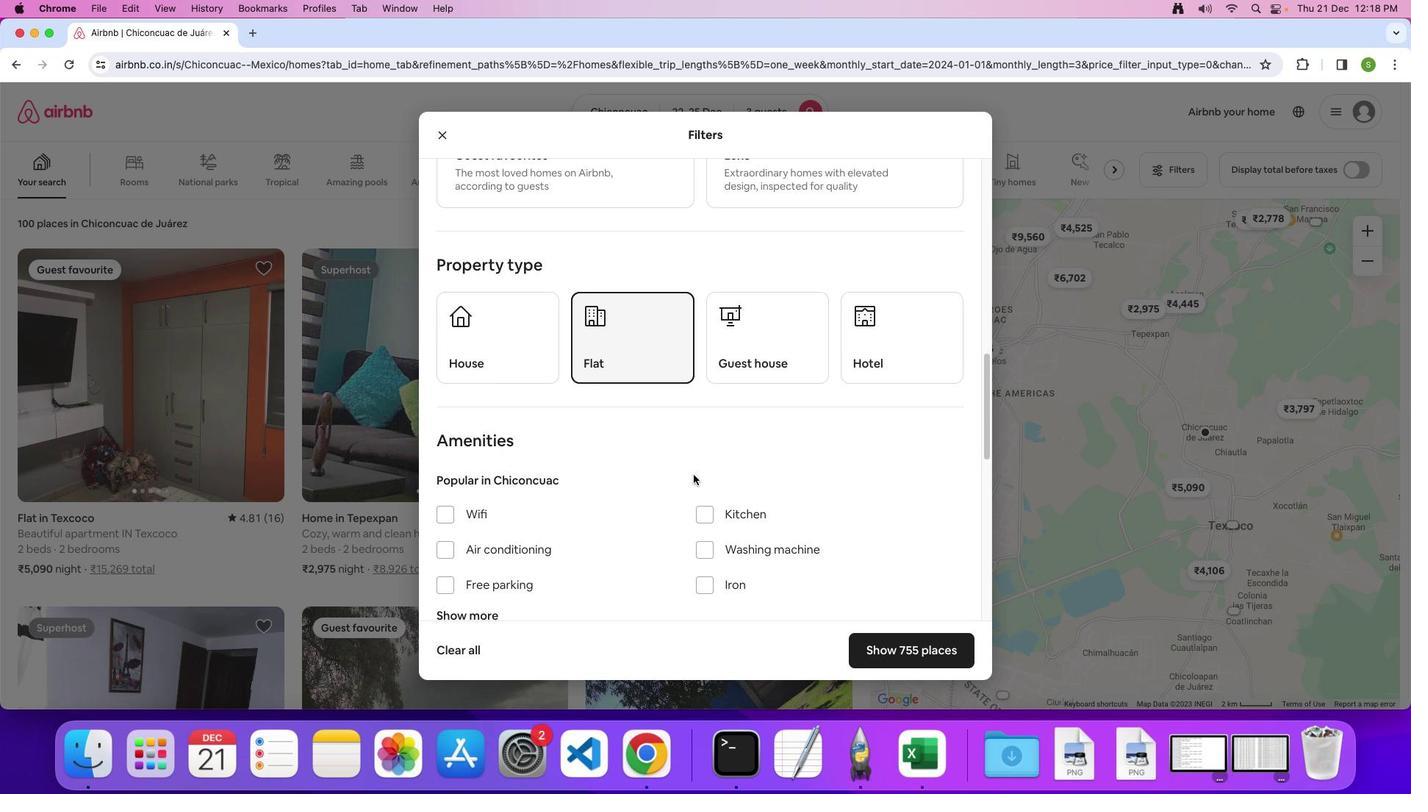 
Action: Mouse moved to (851, 480)
Screenshot: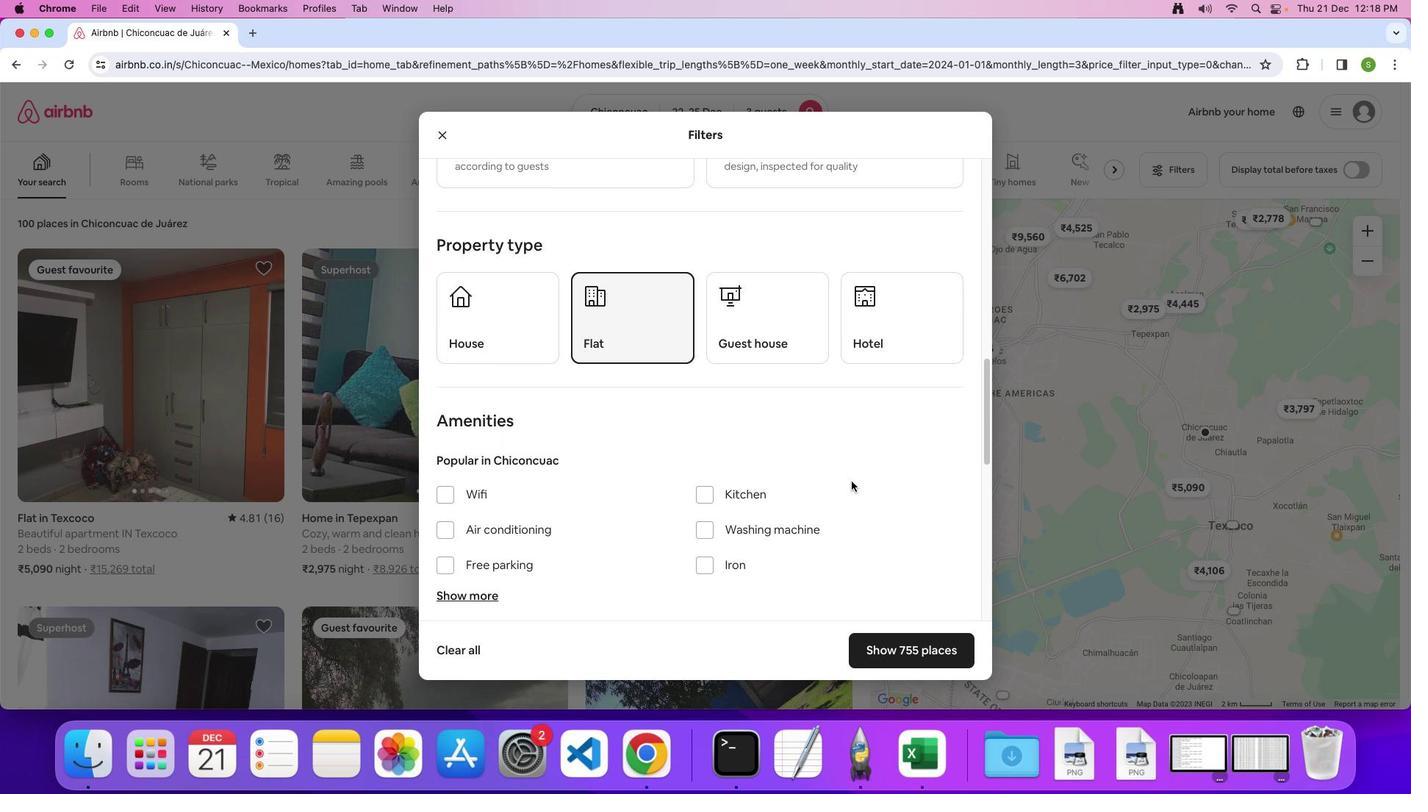 
Action: Mouse scrolled (851, 480) with delta (0, 0)
Screenshot: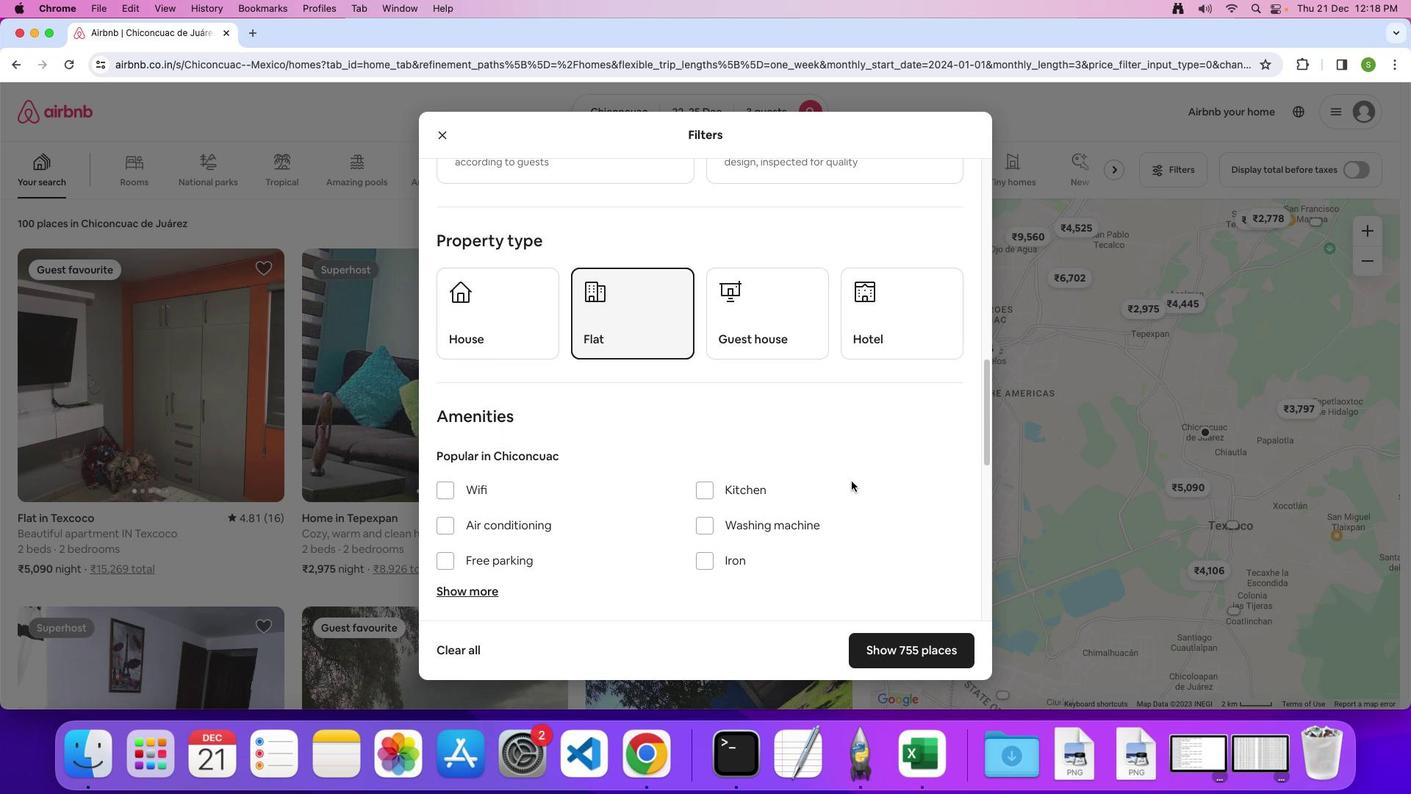 
Action: Mouse scrolled (851, 480) with delta (0, 0)
Screenshot: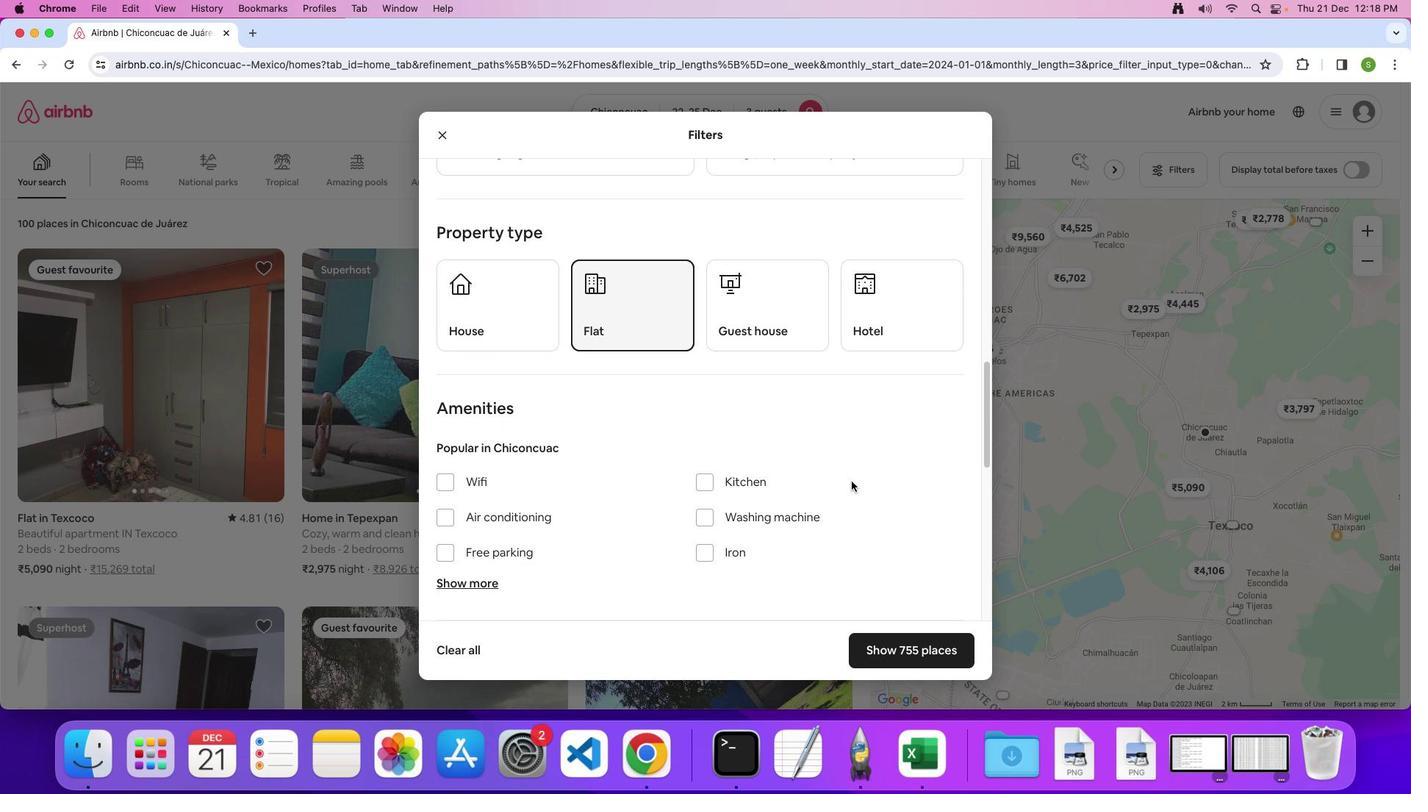 
Action: Mouse scrolled (851, 480) with delta (0, -2)
Screenshot: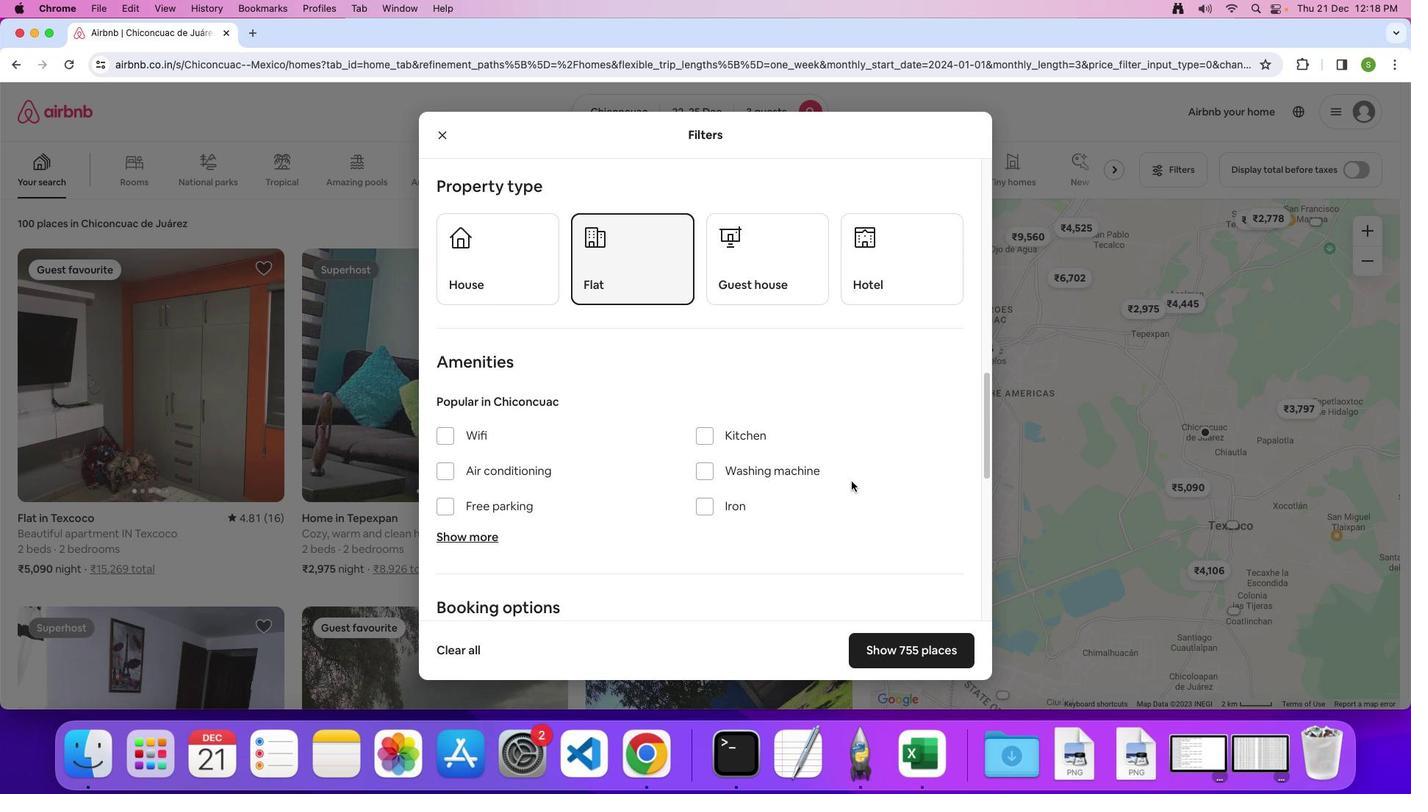 
Action: Mouse scrolled (851, 480) with delta (0, 0)
Screenshot: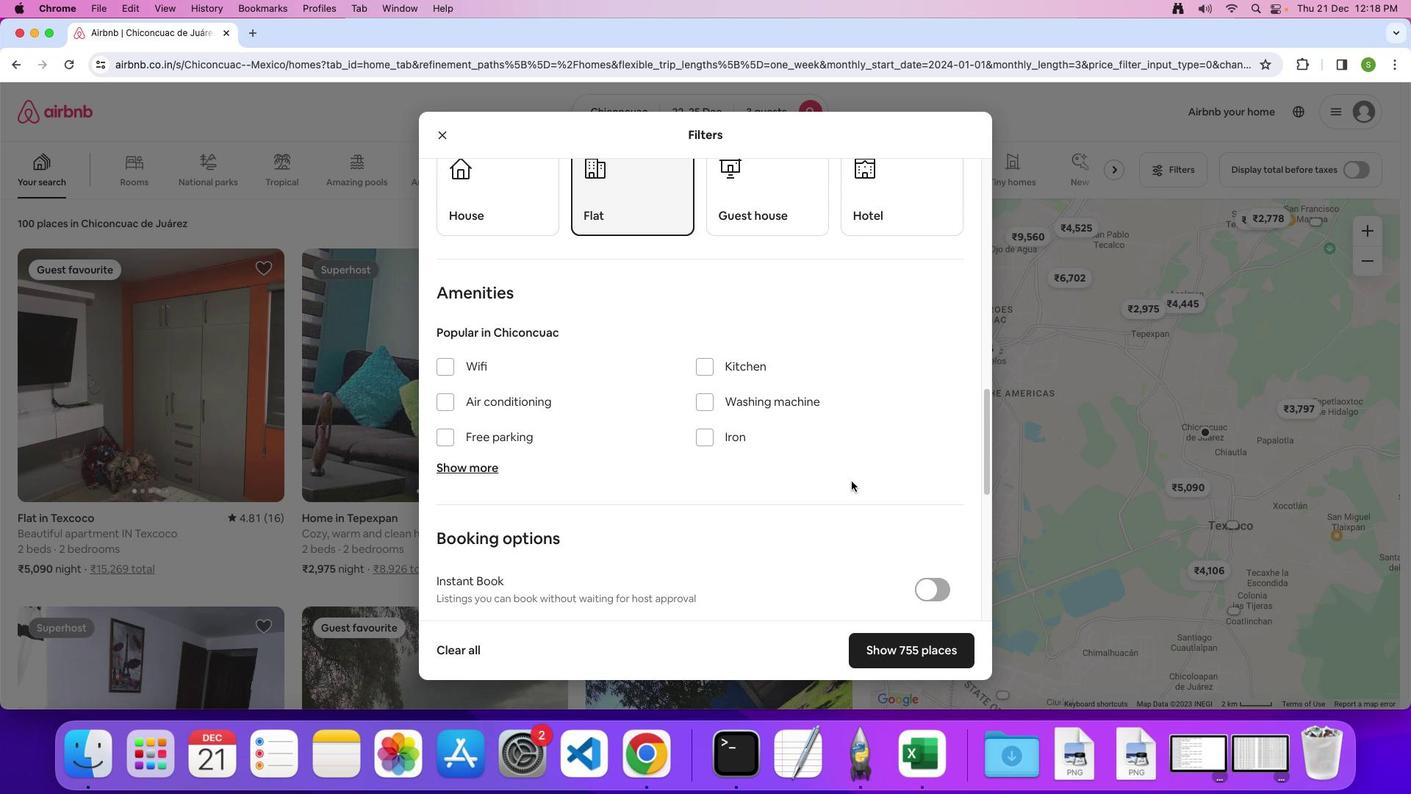 
Action: Mouse scrolled (851, 480) with delta (0, 0)
Screenshot: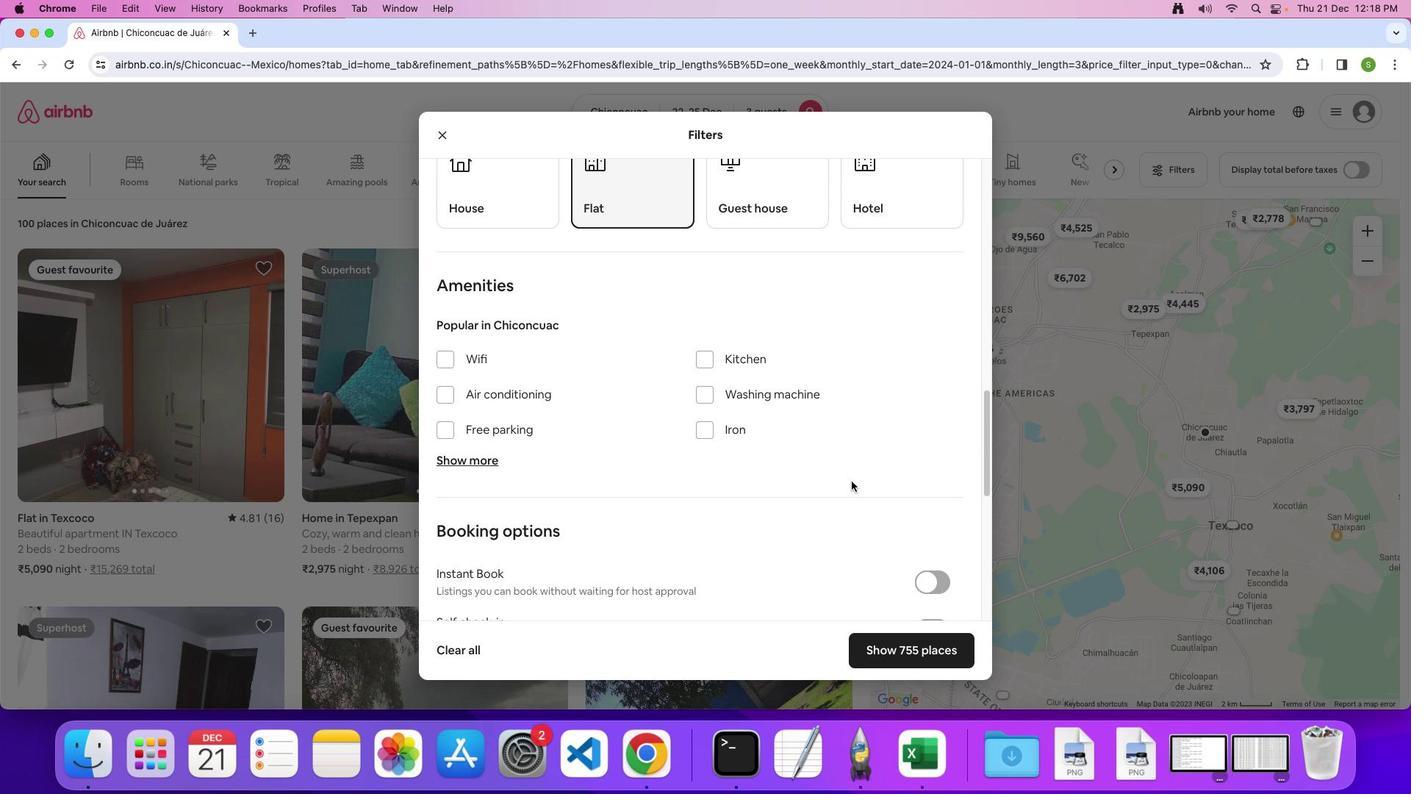 
Action: Mouse scrolled (851, 480) with delta (0, -1)
Screenshot: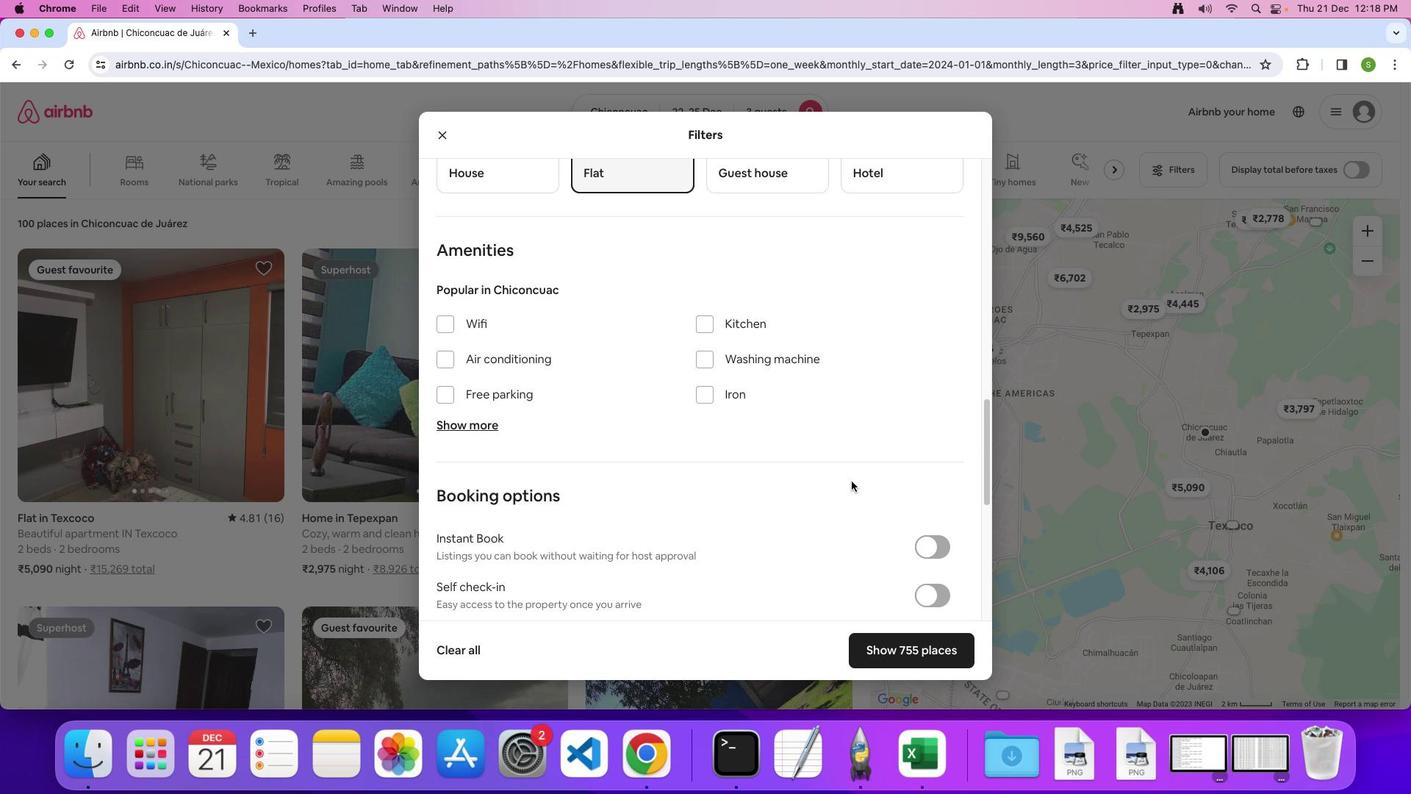
Action: Mouse scrolled (851, 480) with delta (0, 0)
Screenshot: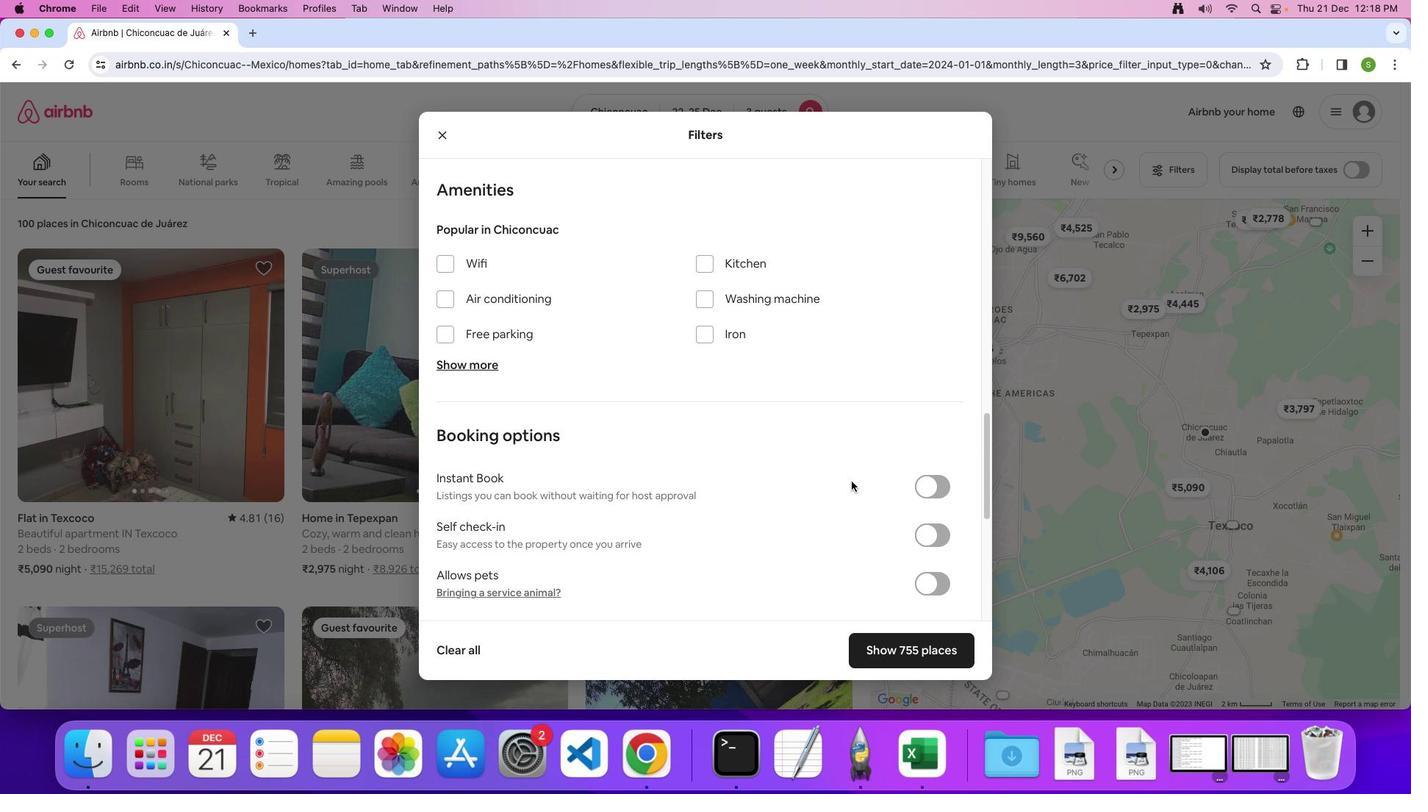 
Action: Mouse scrolled (851, 480) with delta (0, 0)
Screenshot: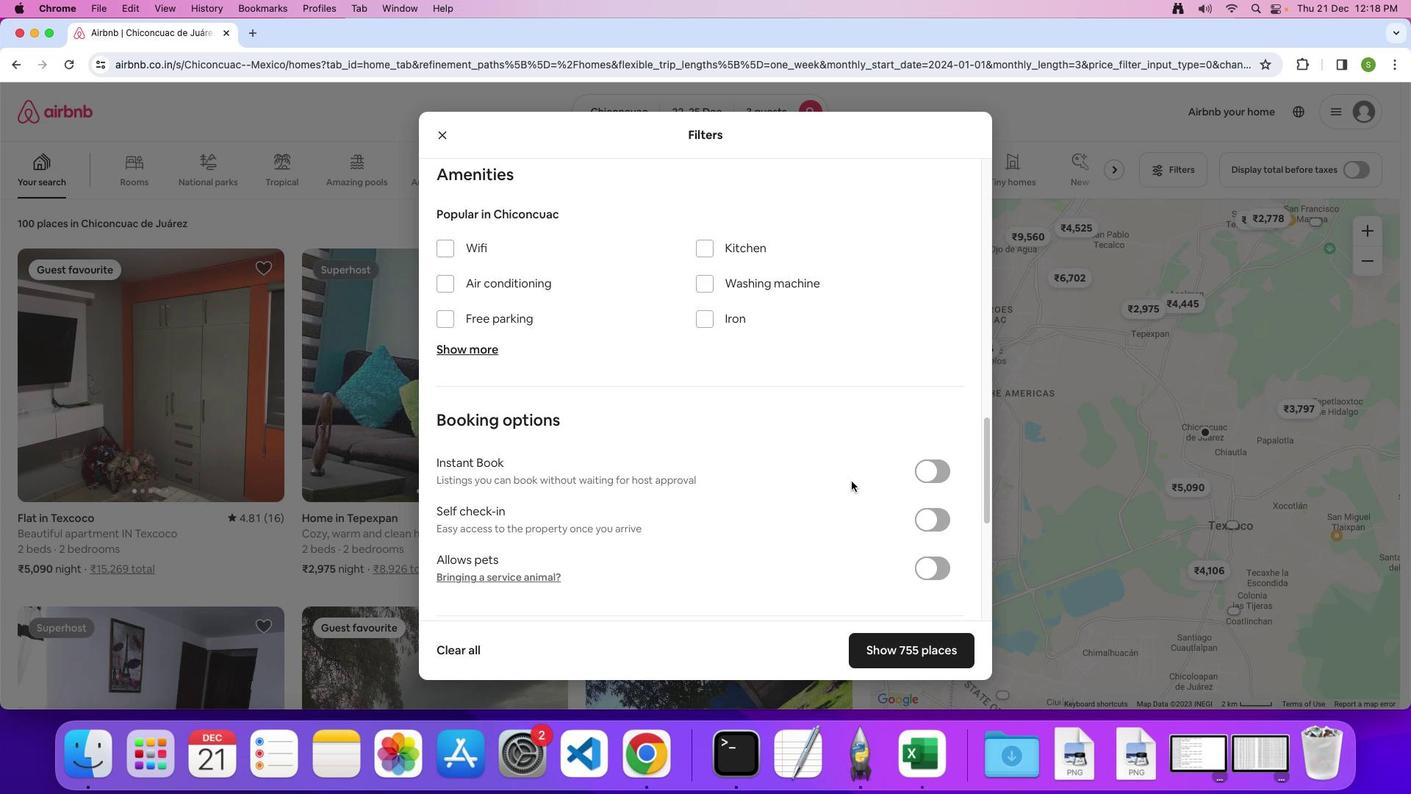 
Action: Mouse scrolled (851, 480) with delta (0, -1)
Screenshot: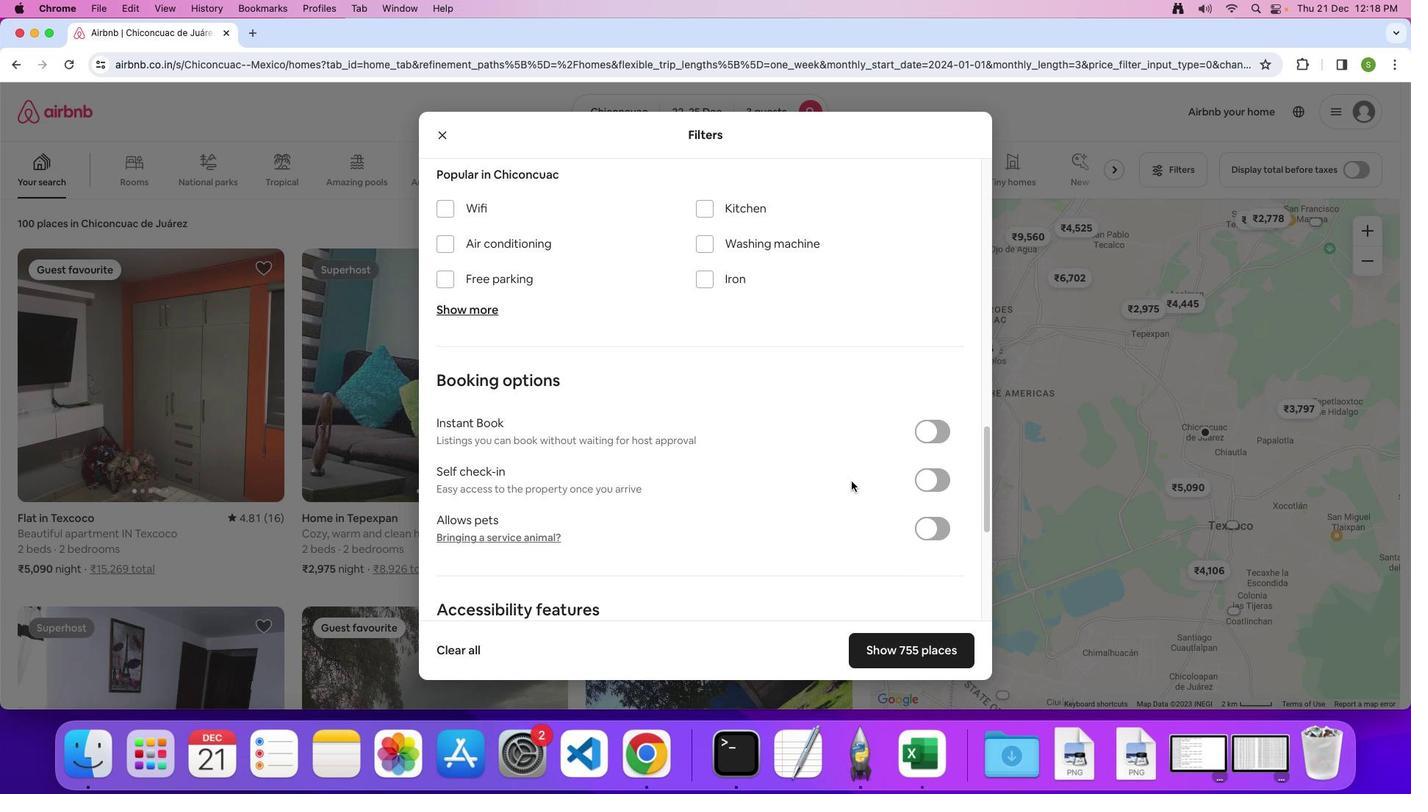 
Action: Mouse scrolled (851, 480) with delta (0, 0)
Screenshot: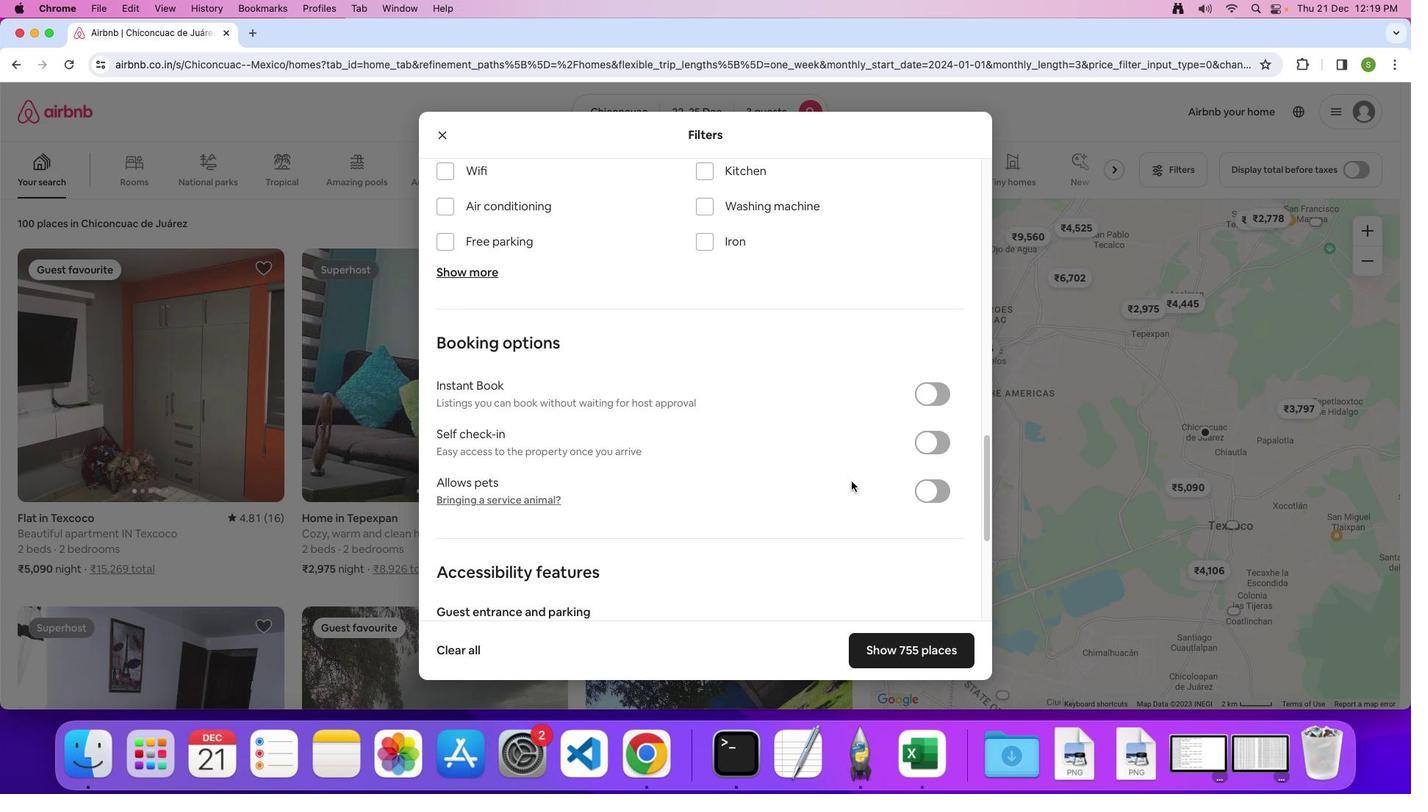 
Action: Mouse scrolled (851, 480) with delta (0, 0)
Screenshot: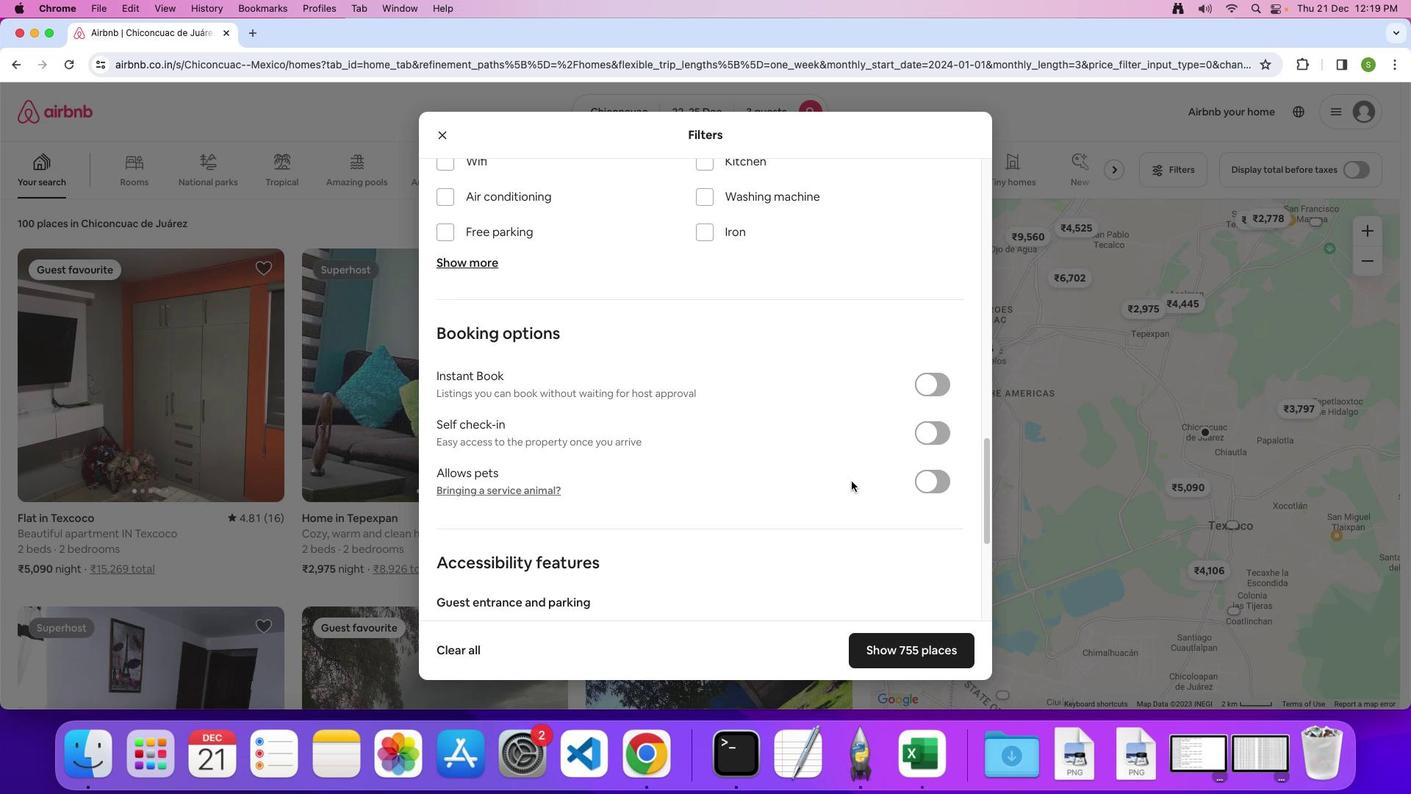 
Action: Mouse scrolled (851, 480) with delta (0, 0)
Screenshot: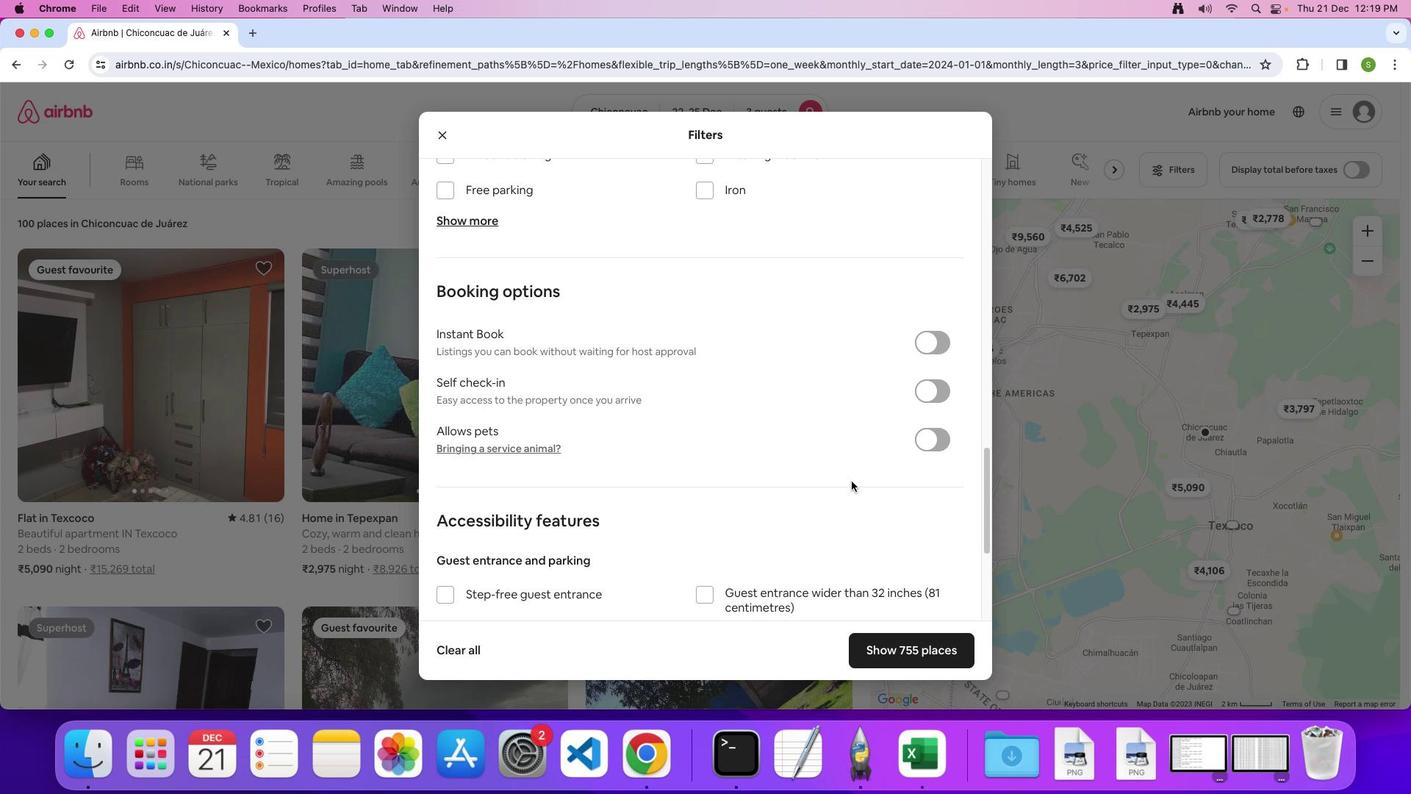 
Action: Mouse scrolled (851, 480) with delta (0, 0)
Screenshot: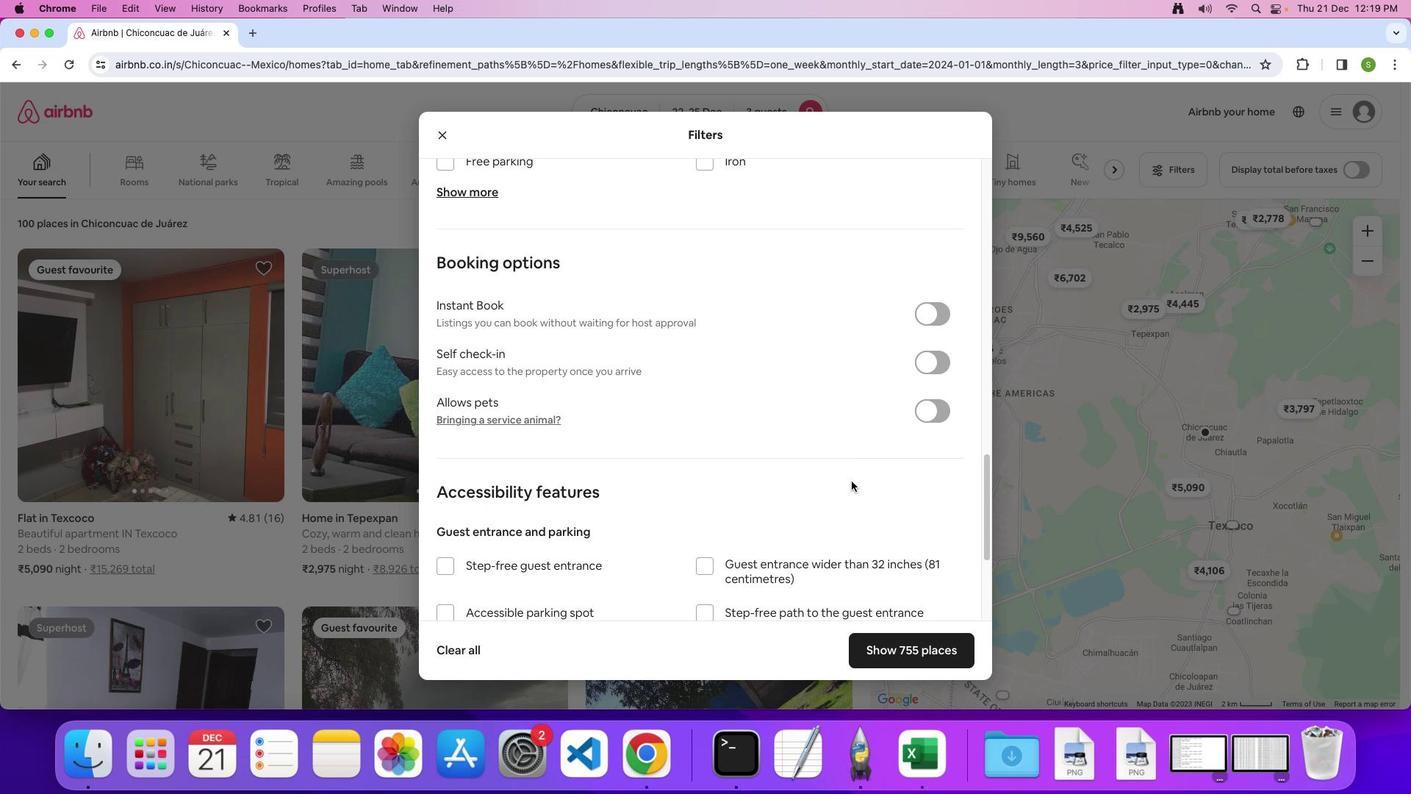 
Action: Mouse scrolled (851, 480) with delta (0, 0)
Screenshot: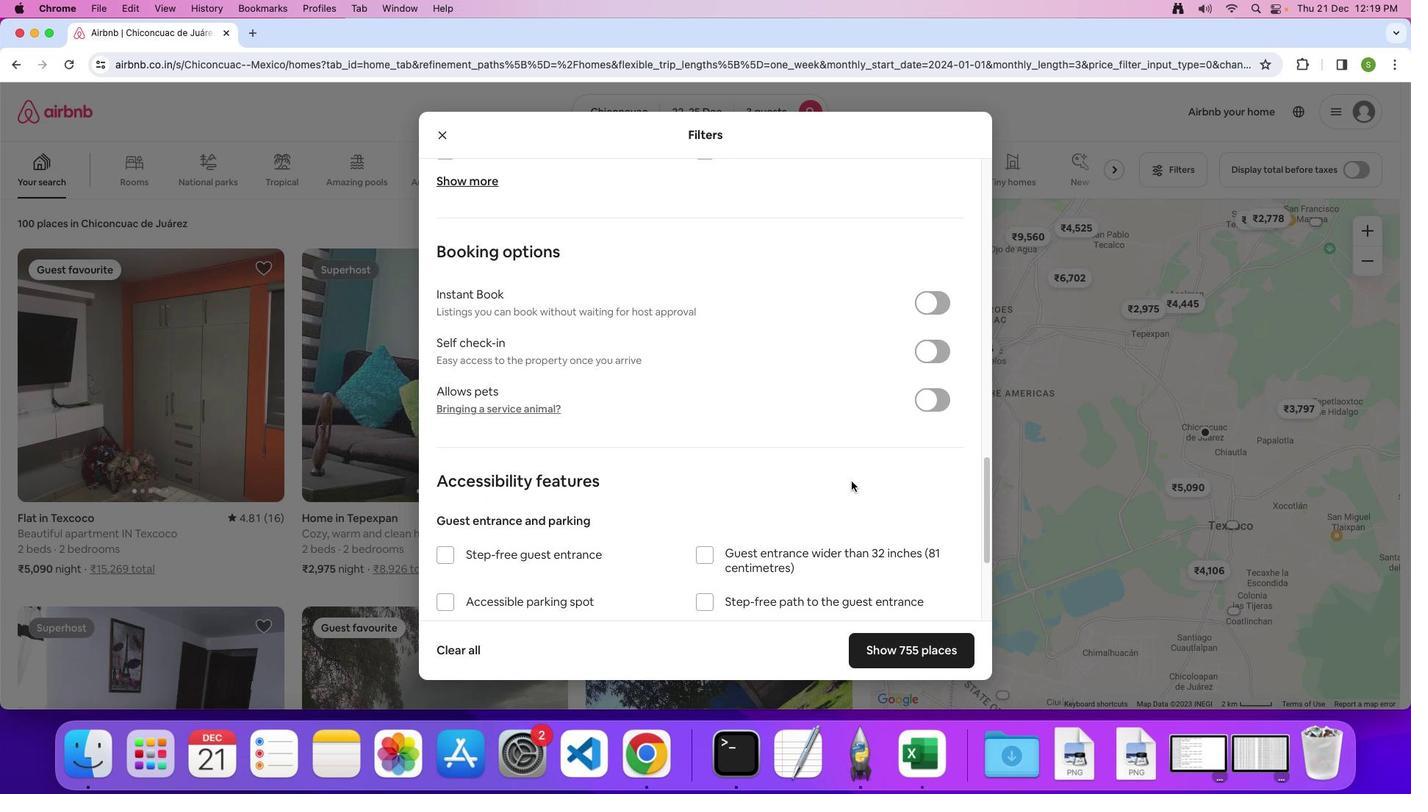 
Action: Mouse scrolled (851, 480) with delta (0, 0)
Screenshot: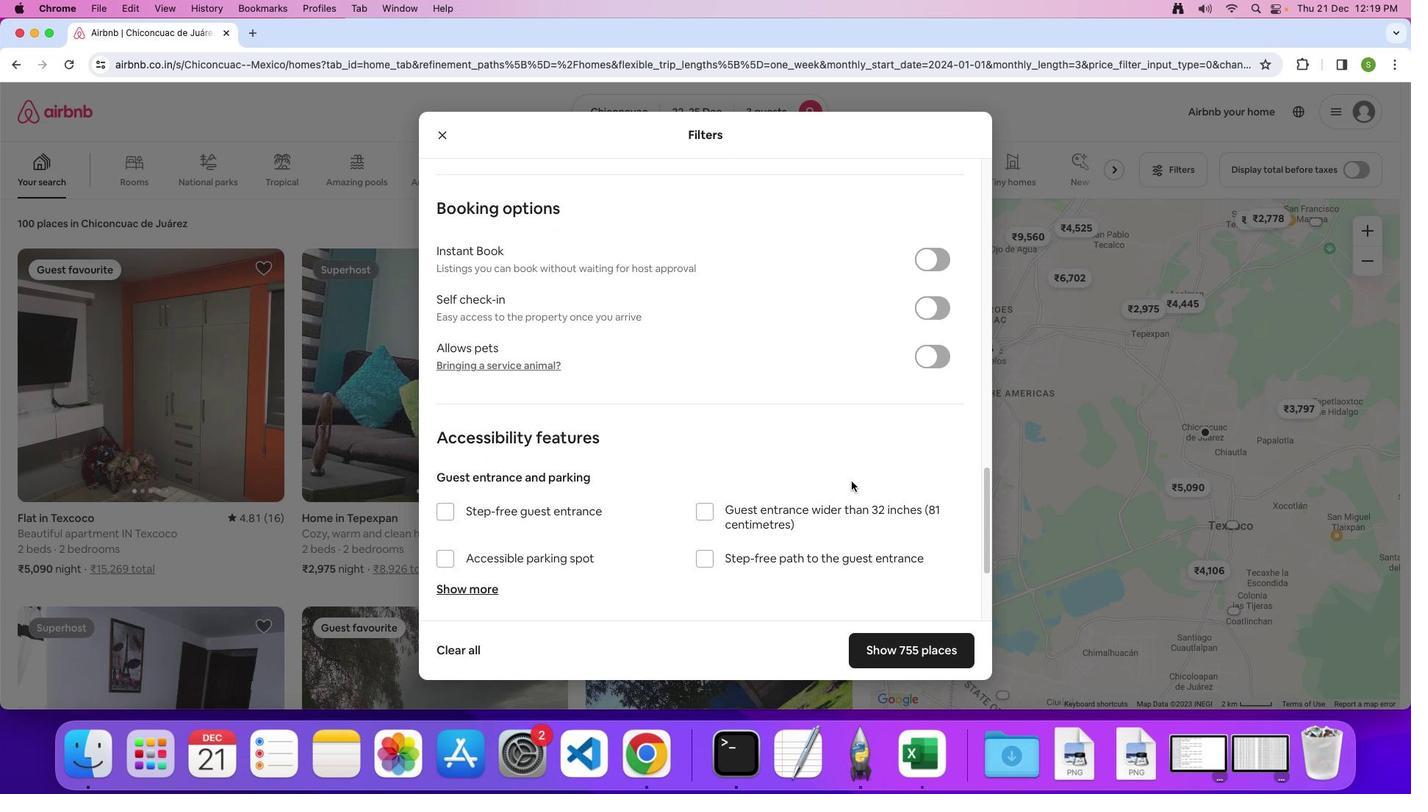 
Action: Mouse scrolled (851, 480) with delta (0, 0)
Screenshot: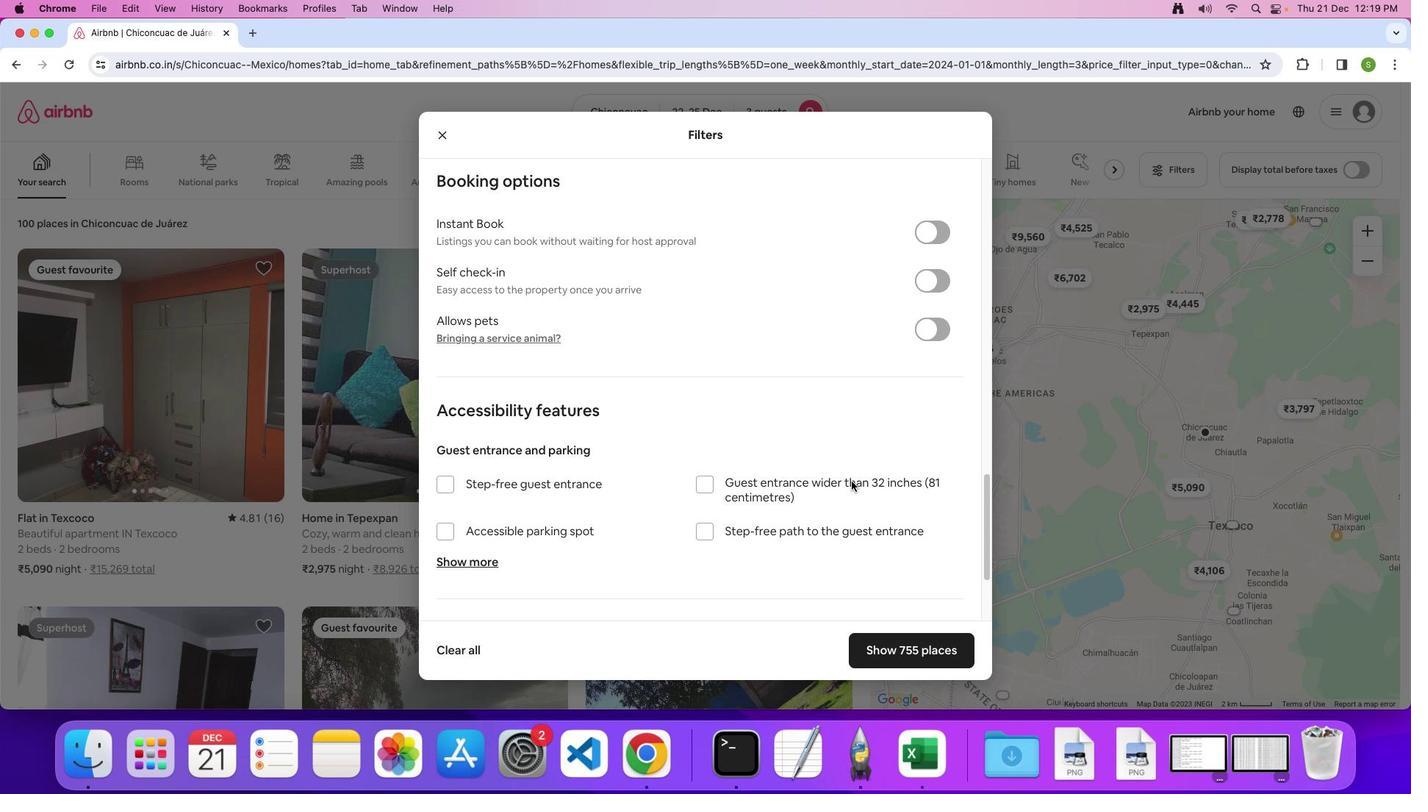 
Action: Mouse scrolled (851, 480) with delta (0, 0)
Screenshot: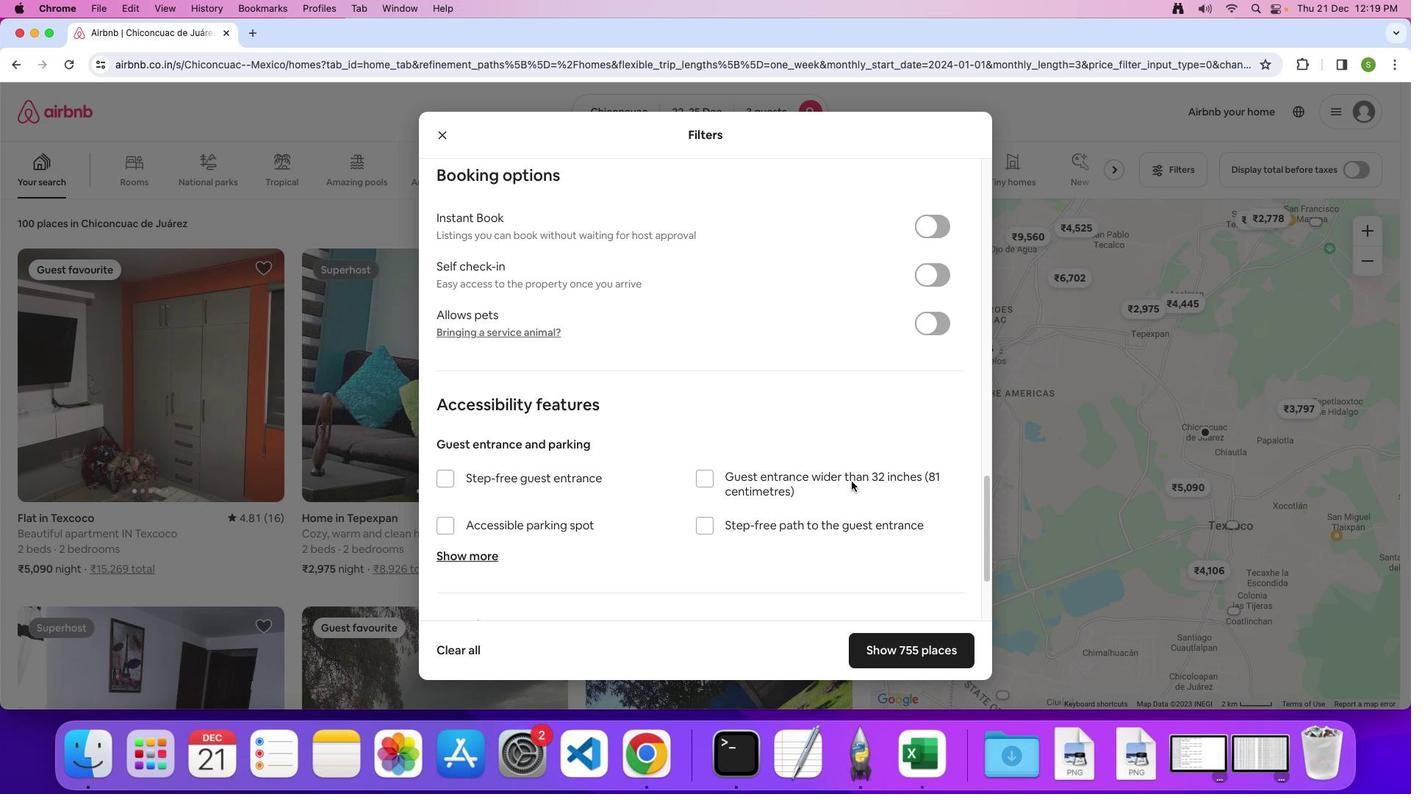 
Action: Mouse scrolled (851, 480) with delta (0, 0)
Screenshot: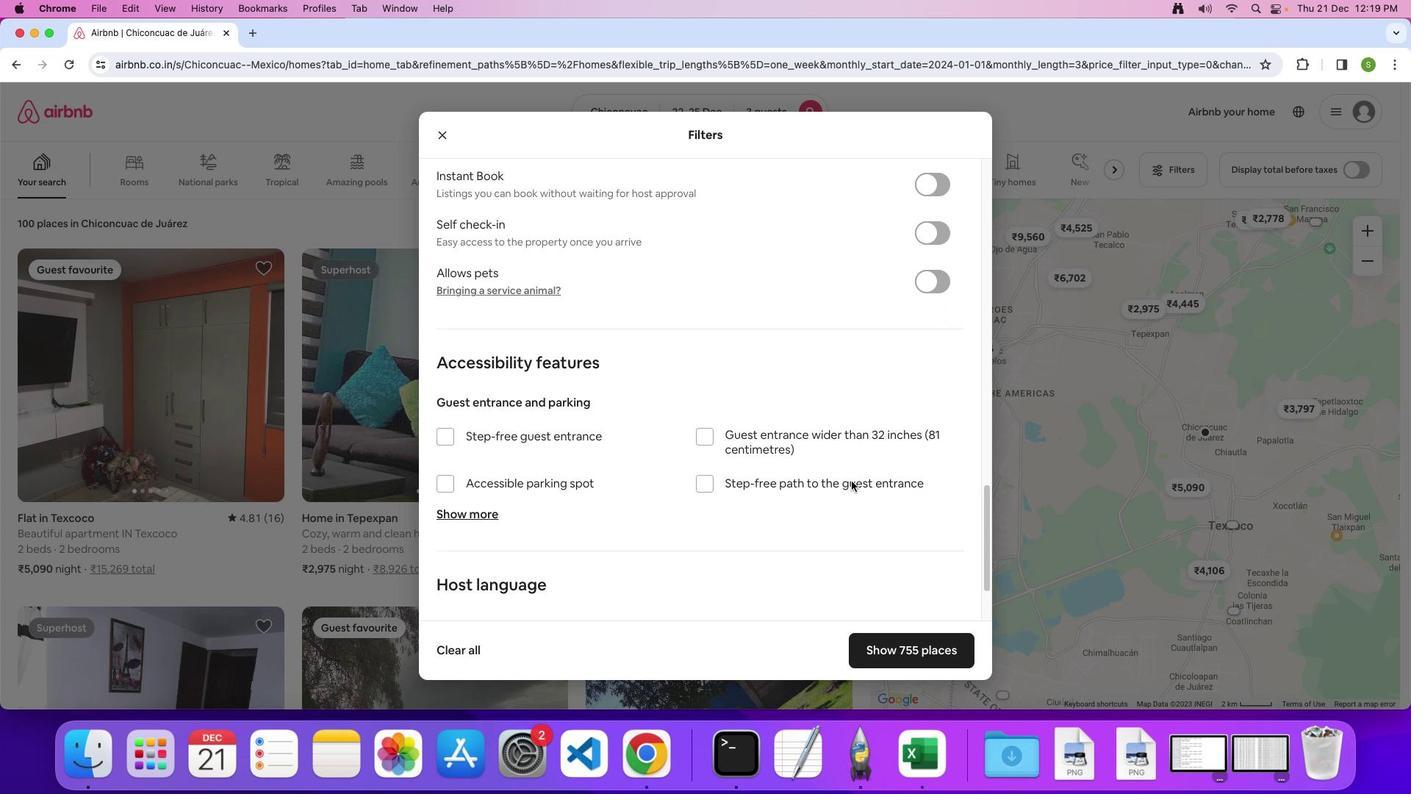 
Action: Mouse scrolled (851, 480) with delta (0, 0)
Screenshot: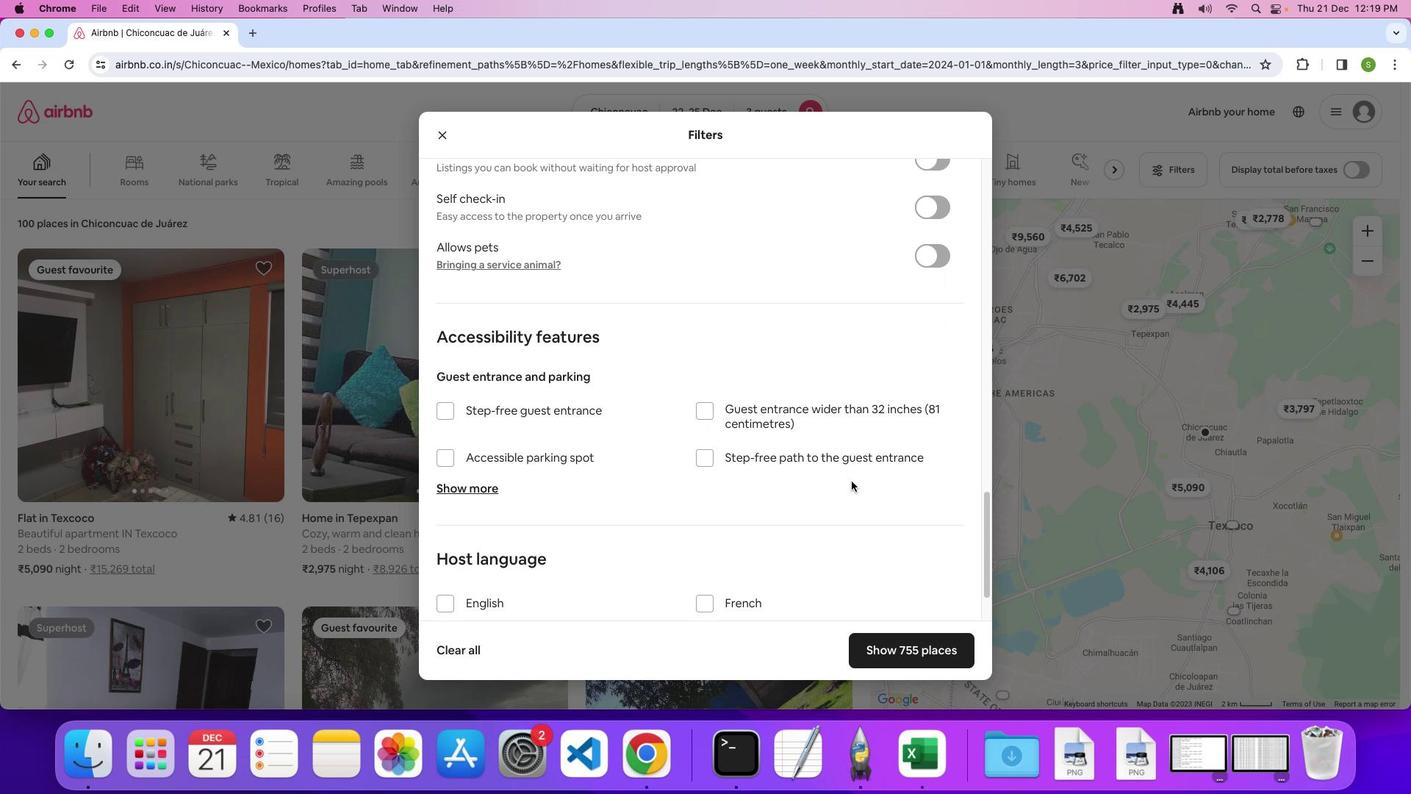 
Action: Mouse scrolled (851, 480) with delta (0, 0)
Screenshot: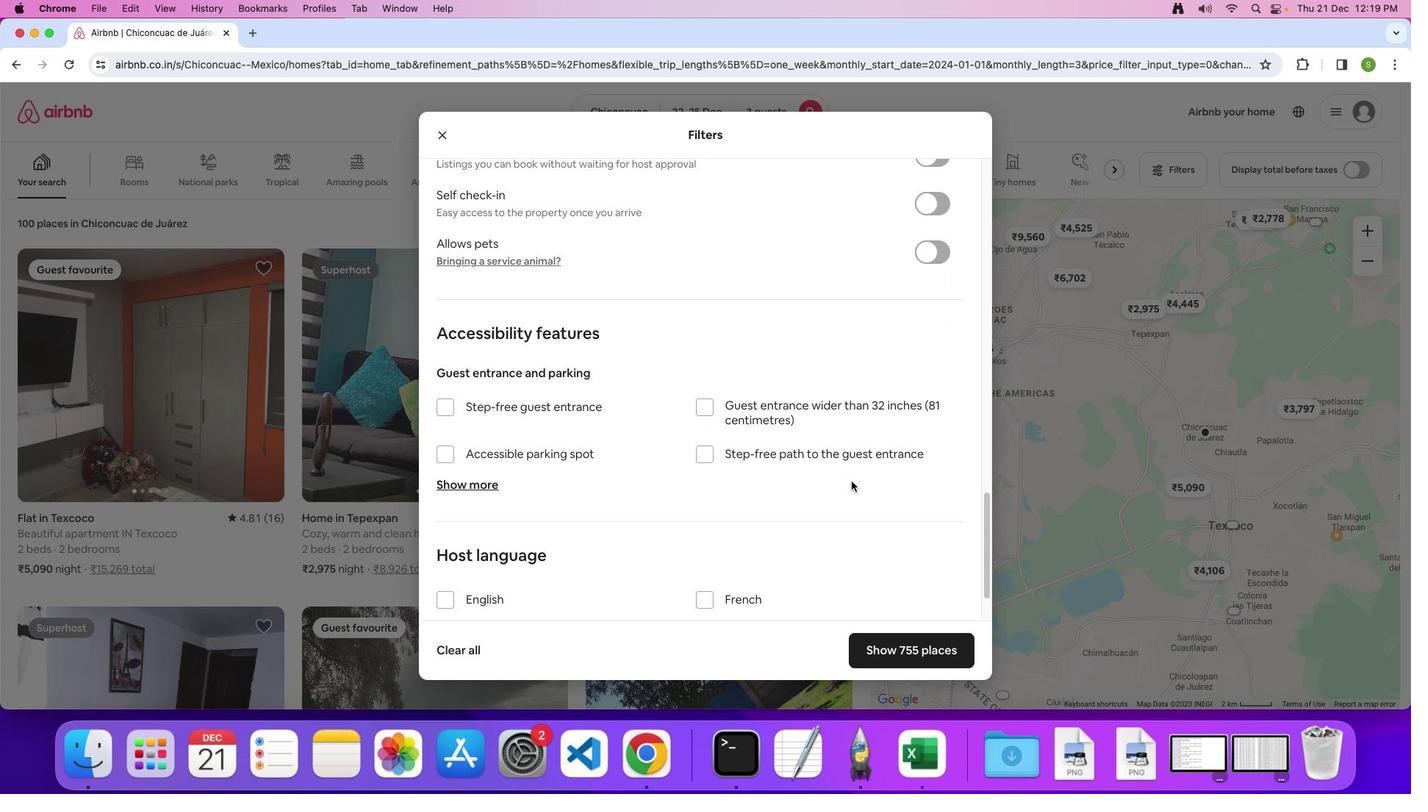
Action: Mouse scrolled (851, 480) with delta (0, -1)
Screenshot: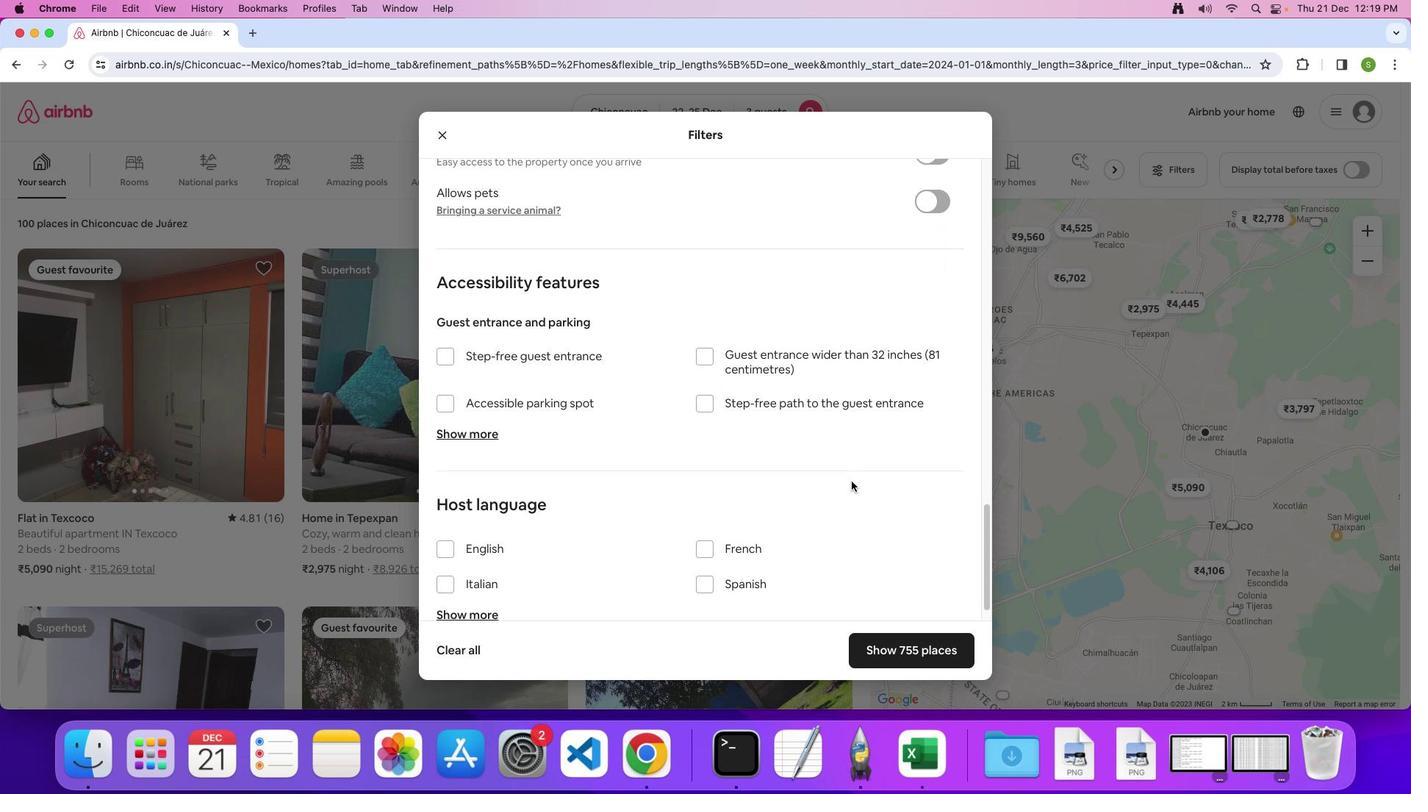 
Action: Mouse scrolled (851, 480) with delta (0, 0)
Screenshot: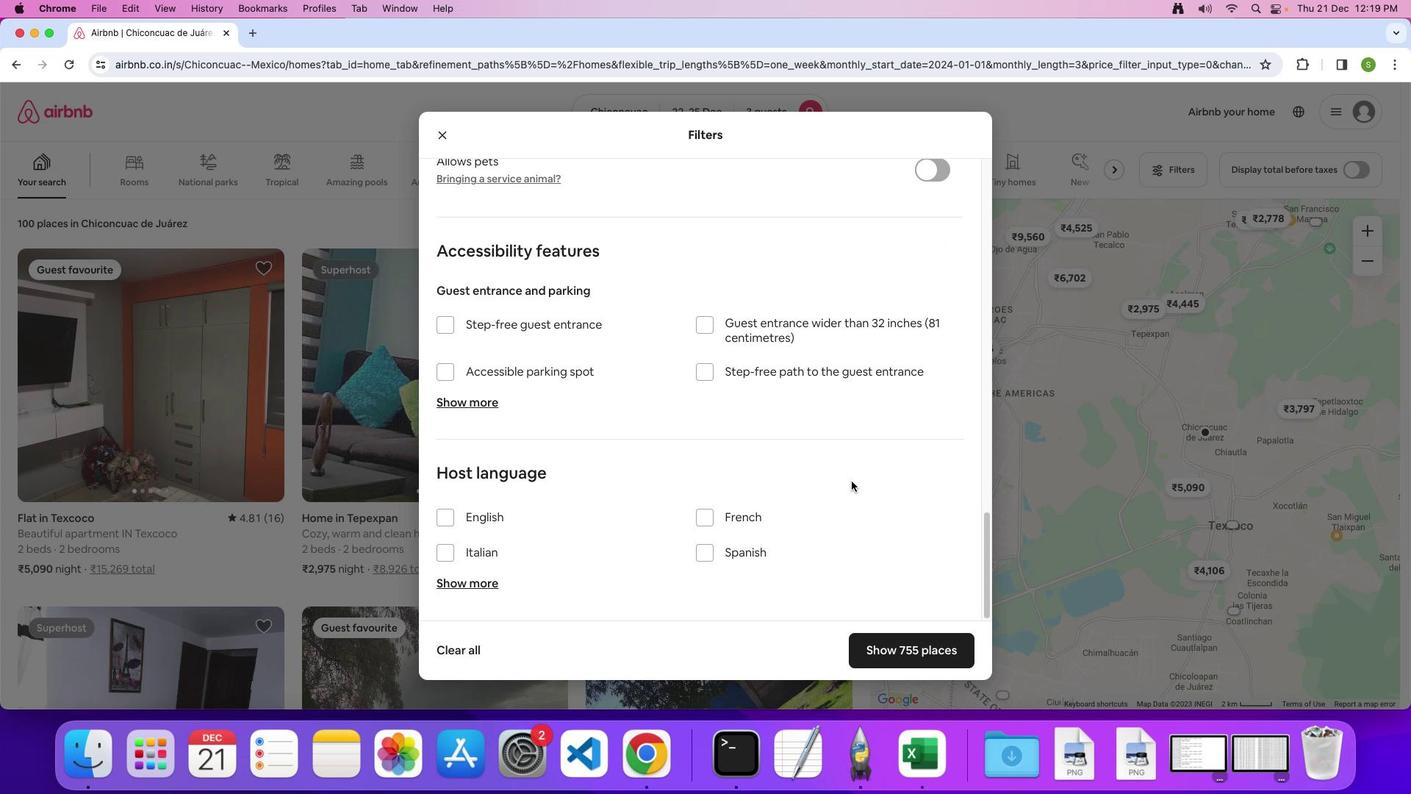 
Action: Mouse scrolled (851, 480) with delta (0, 0)
Screenshot: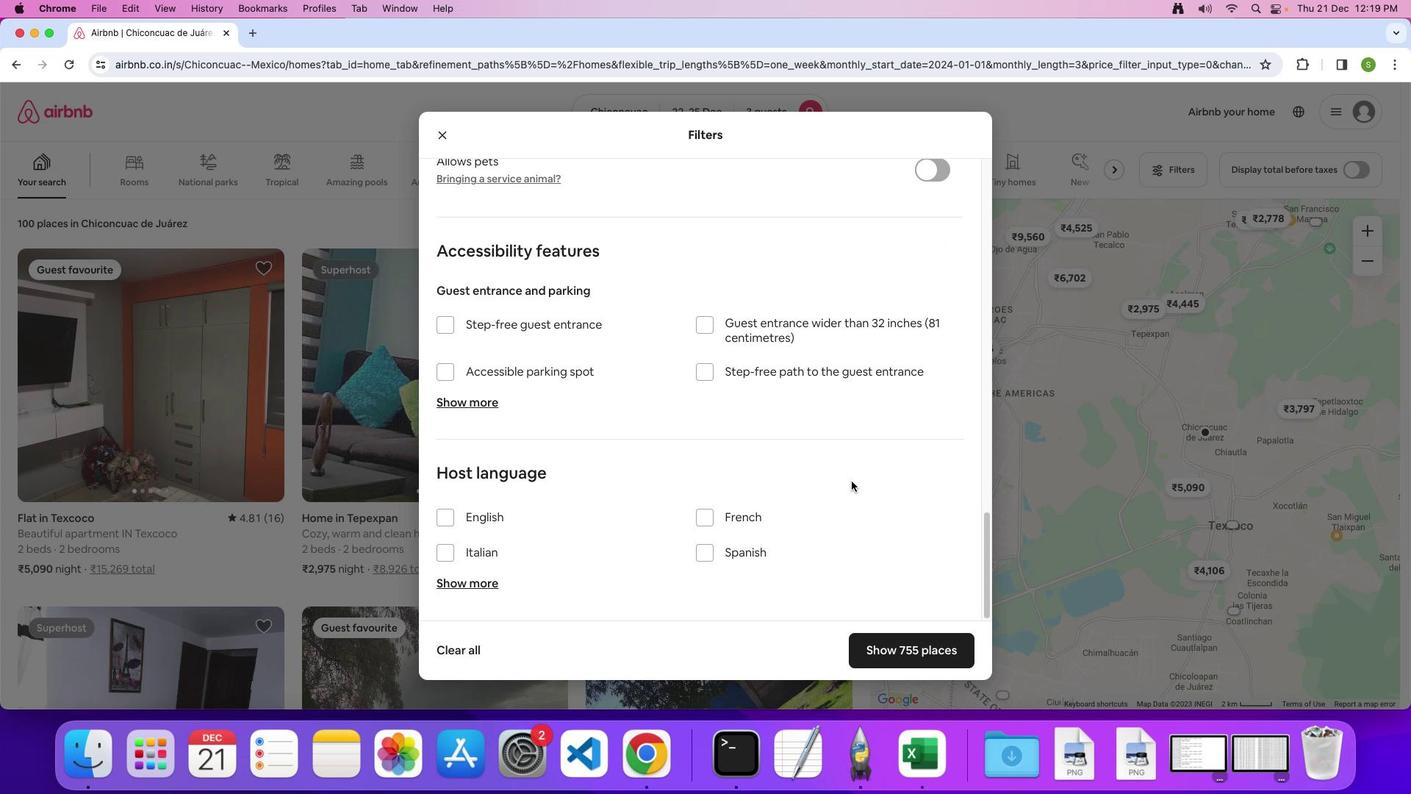 
Action: Mouse scrolled (851, 480) with delta (0, -1)
Screenshot: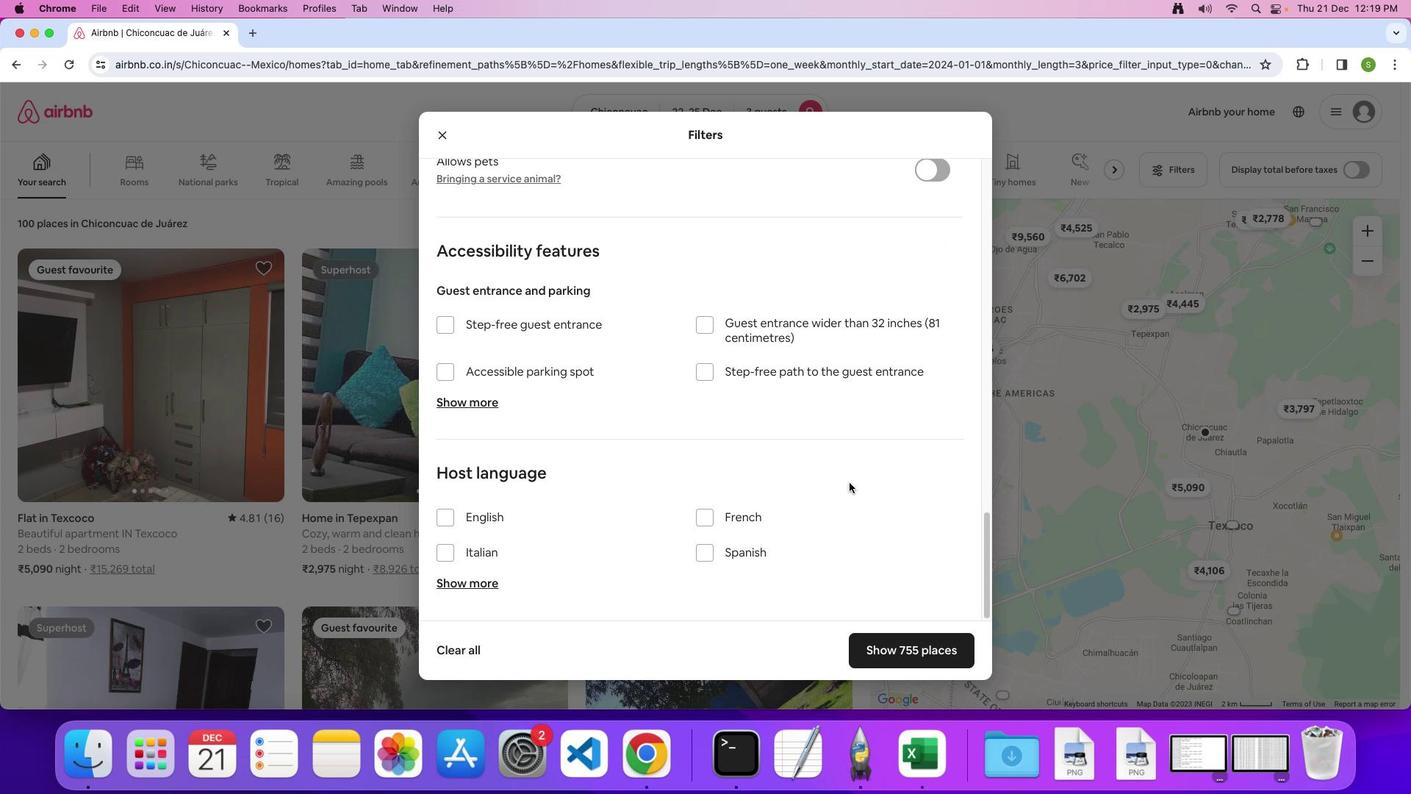 
Action: Mouse moved to (910, 664)
Screenshot: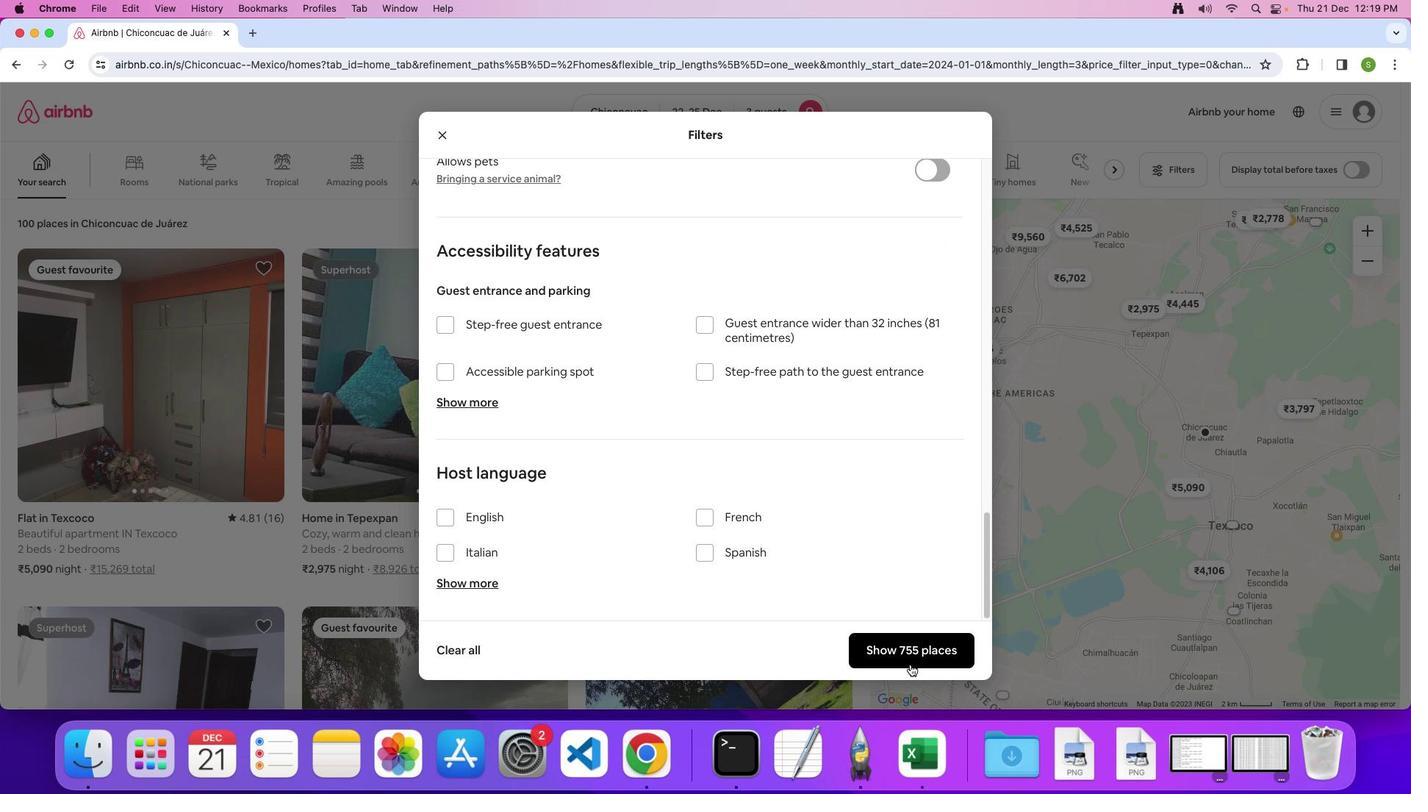 
Action: Mouse pressed left at (910, 664)
Screenshot: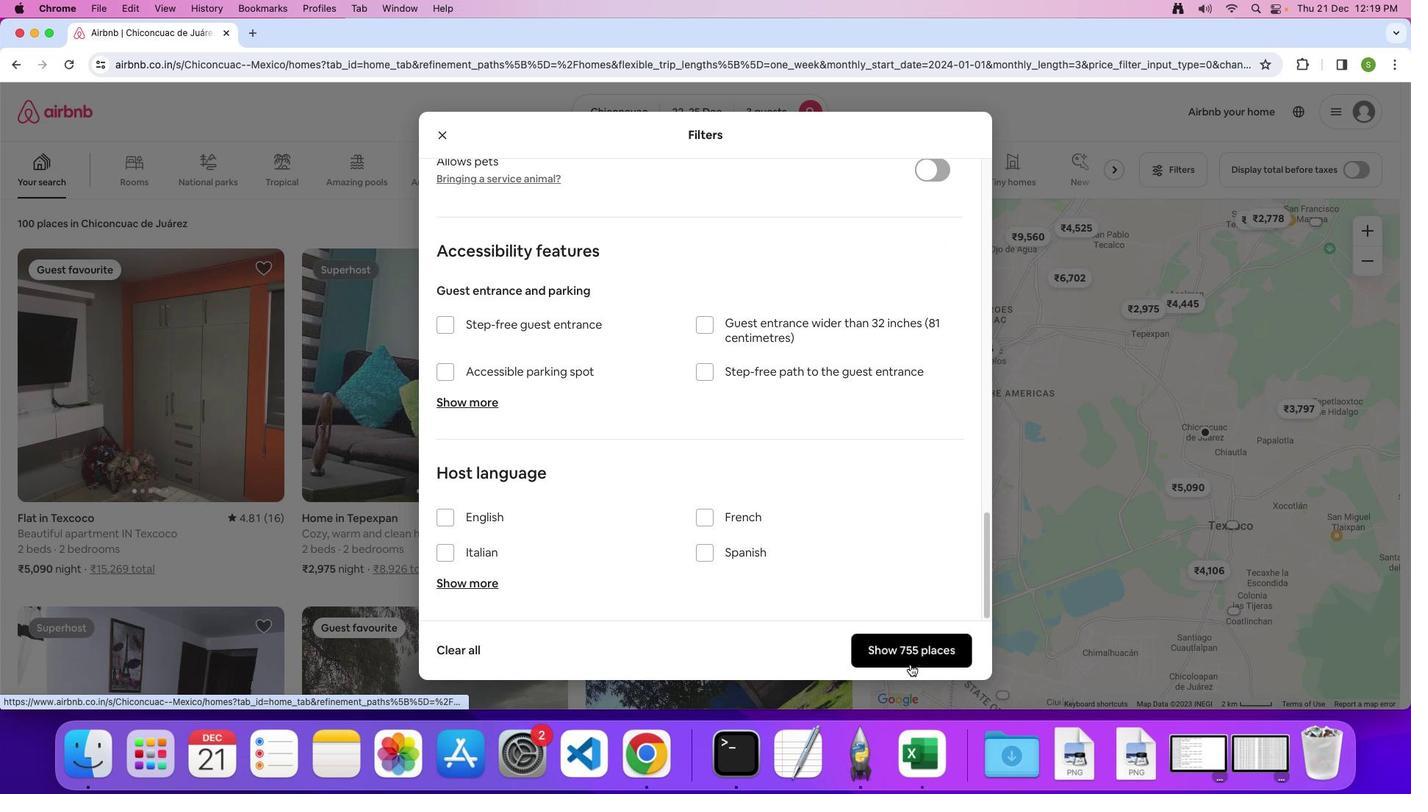 
Action: Mouse moved to (202, 344)
Screenshot: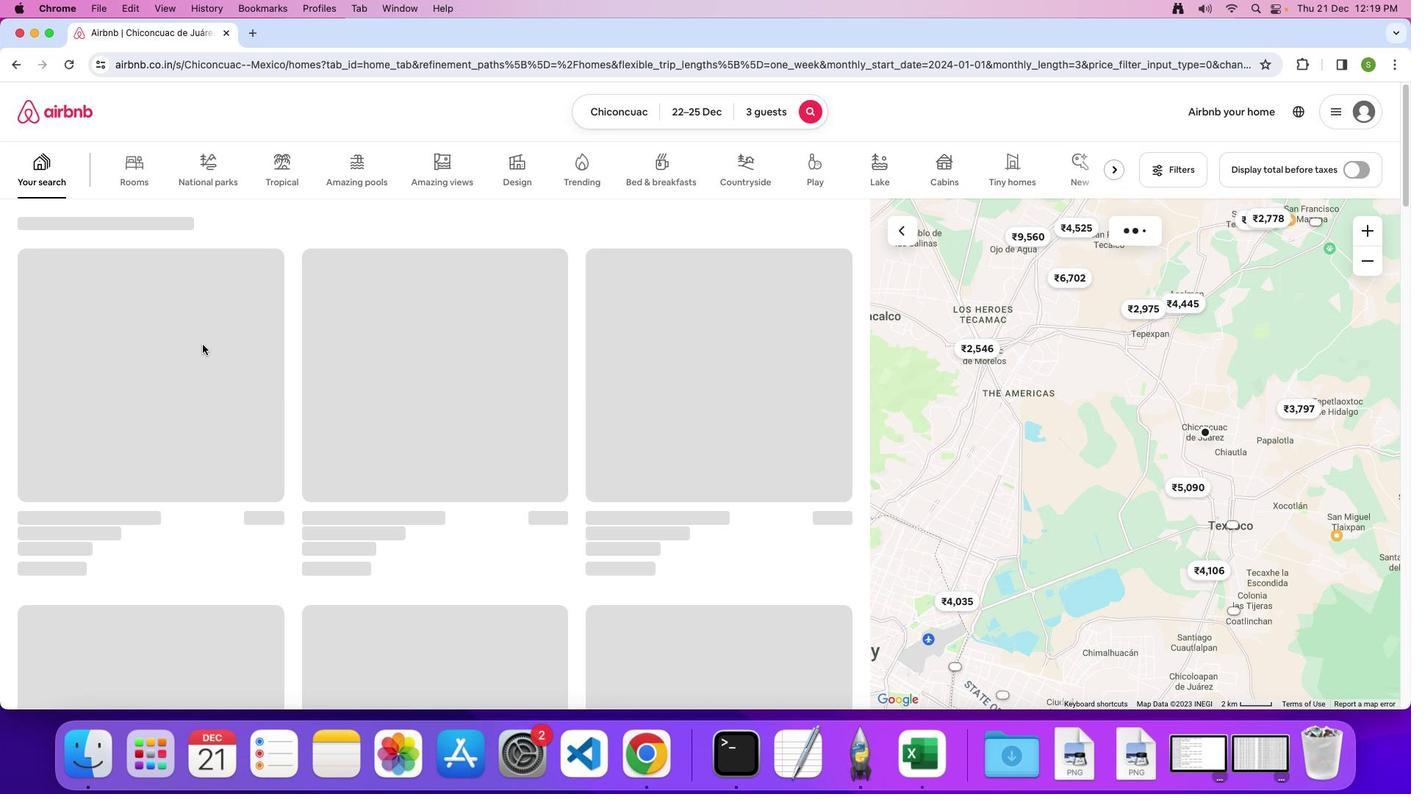 
Action: Mouse pressed left at (202, 344)
Screenshot: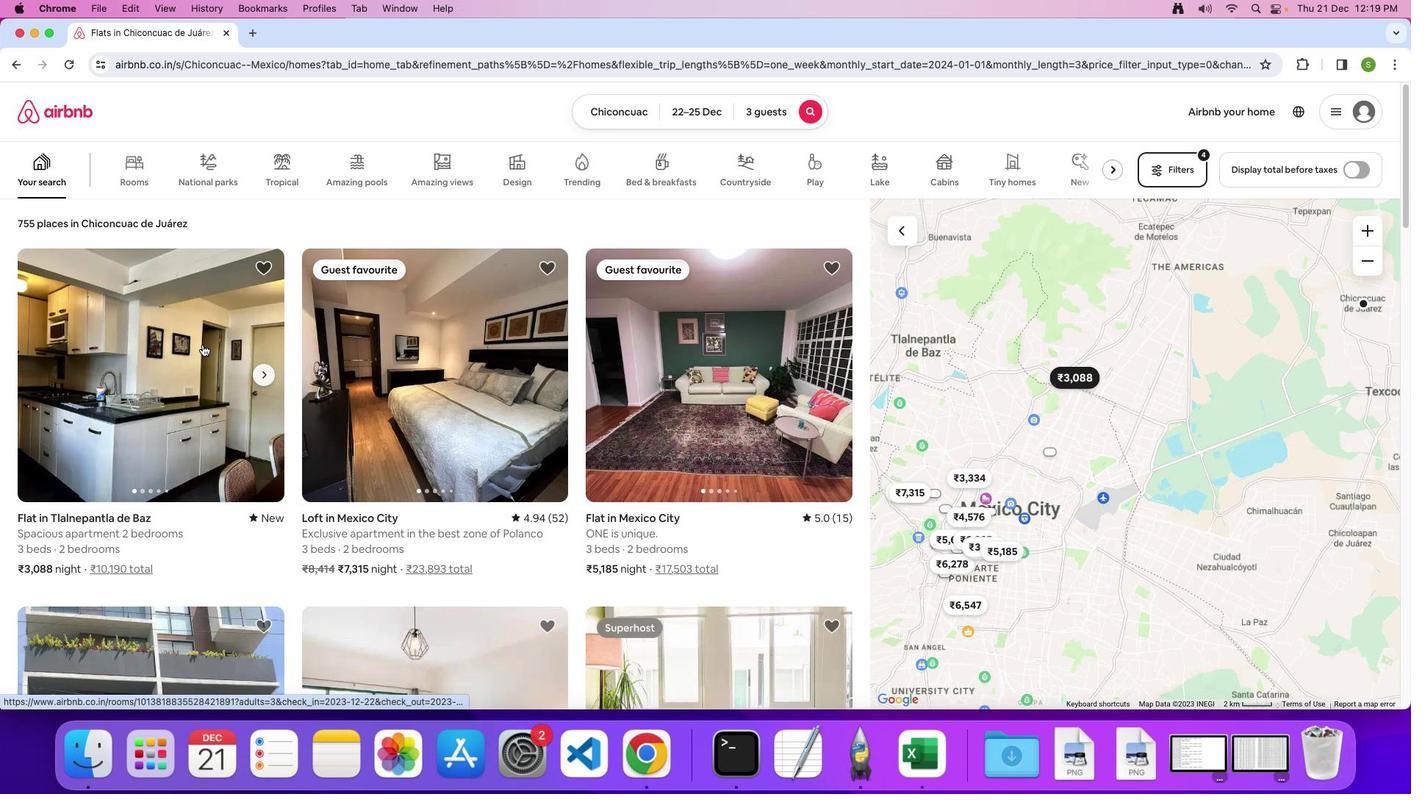 
Action: Mouse moved to (604, 389)
Screenshot: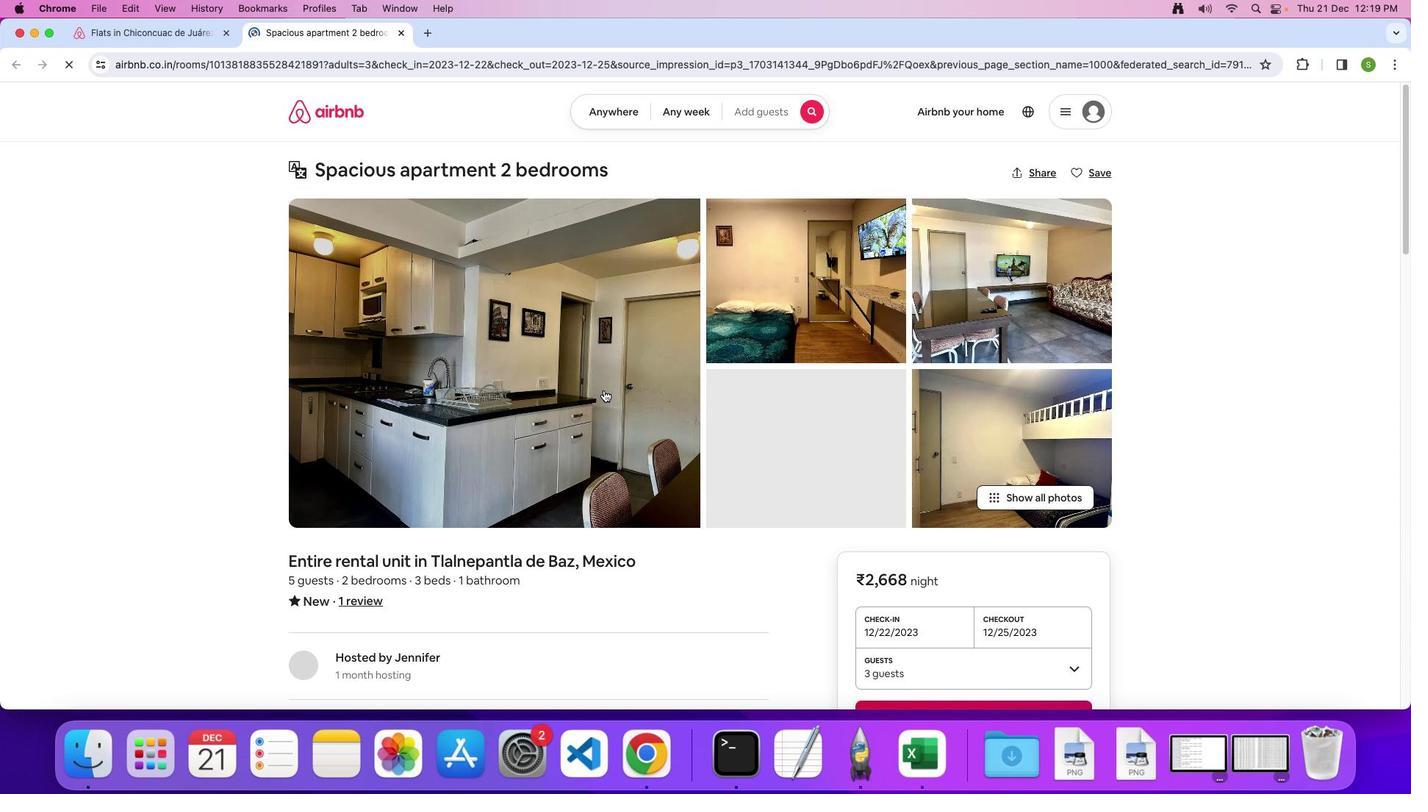 
Action: Mouse pressed left at (604, 389)
Screenshot: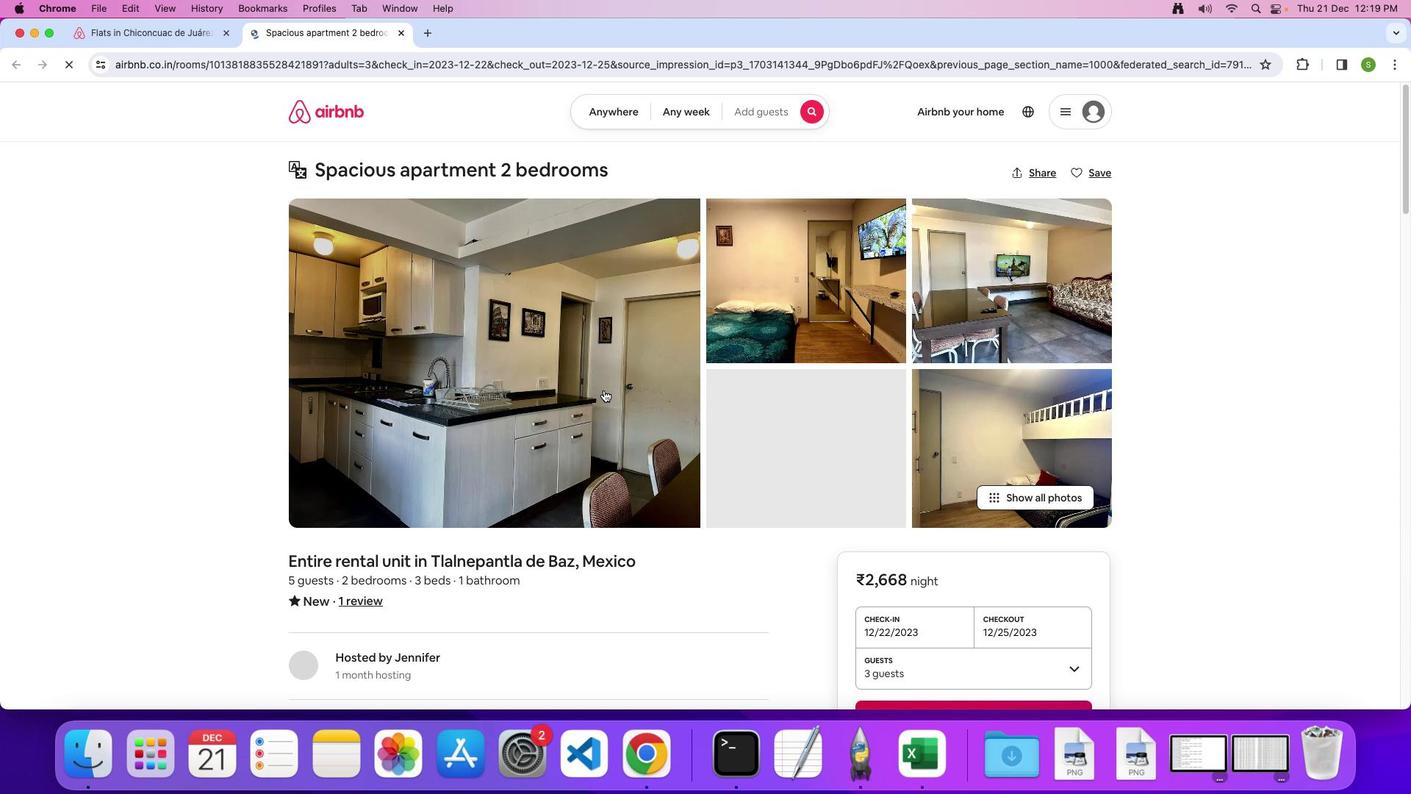 
Action: Mouse moved to (695, 440)
Screenshot: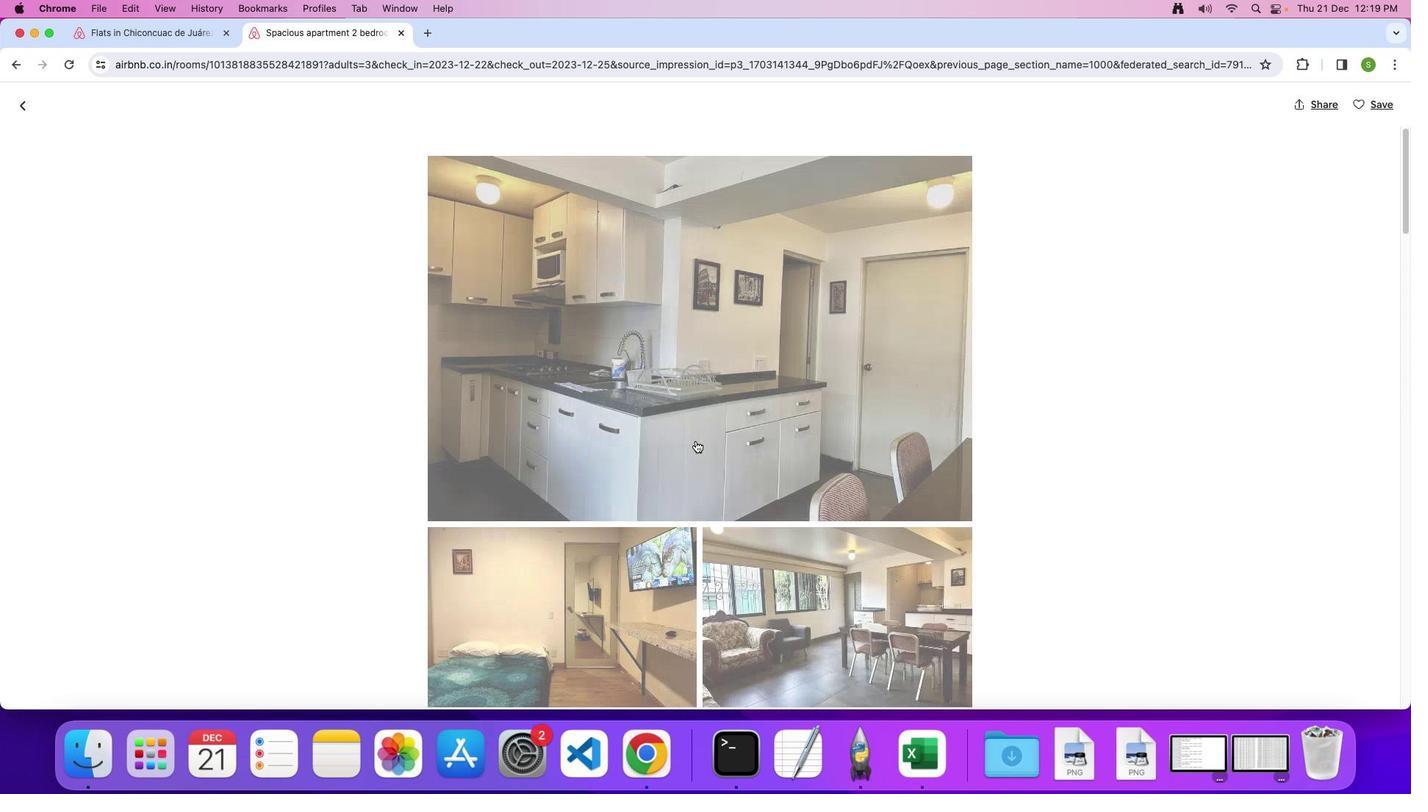 
Action: Mouse scrolled (695, 440) with delta (0, 0)
Screenshot: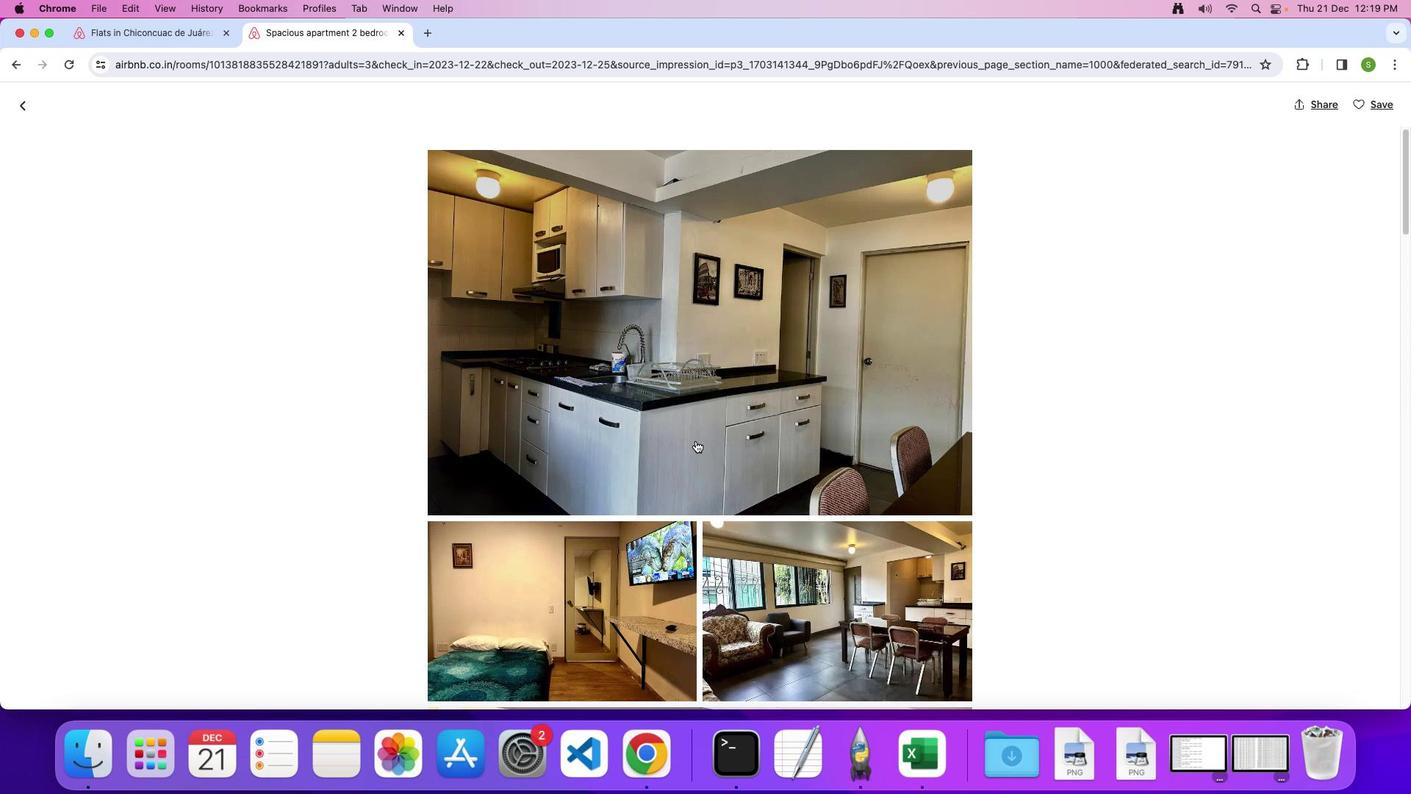 
Action: Mouse scrolled (695, 440) with delta (0, 0)
Screenshot: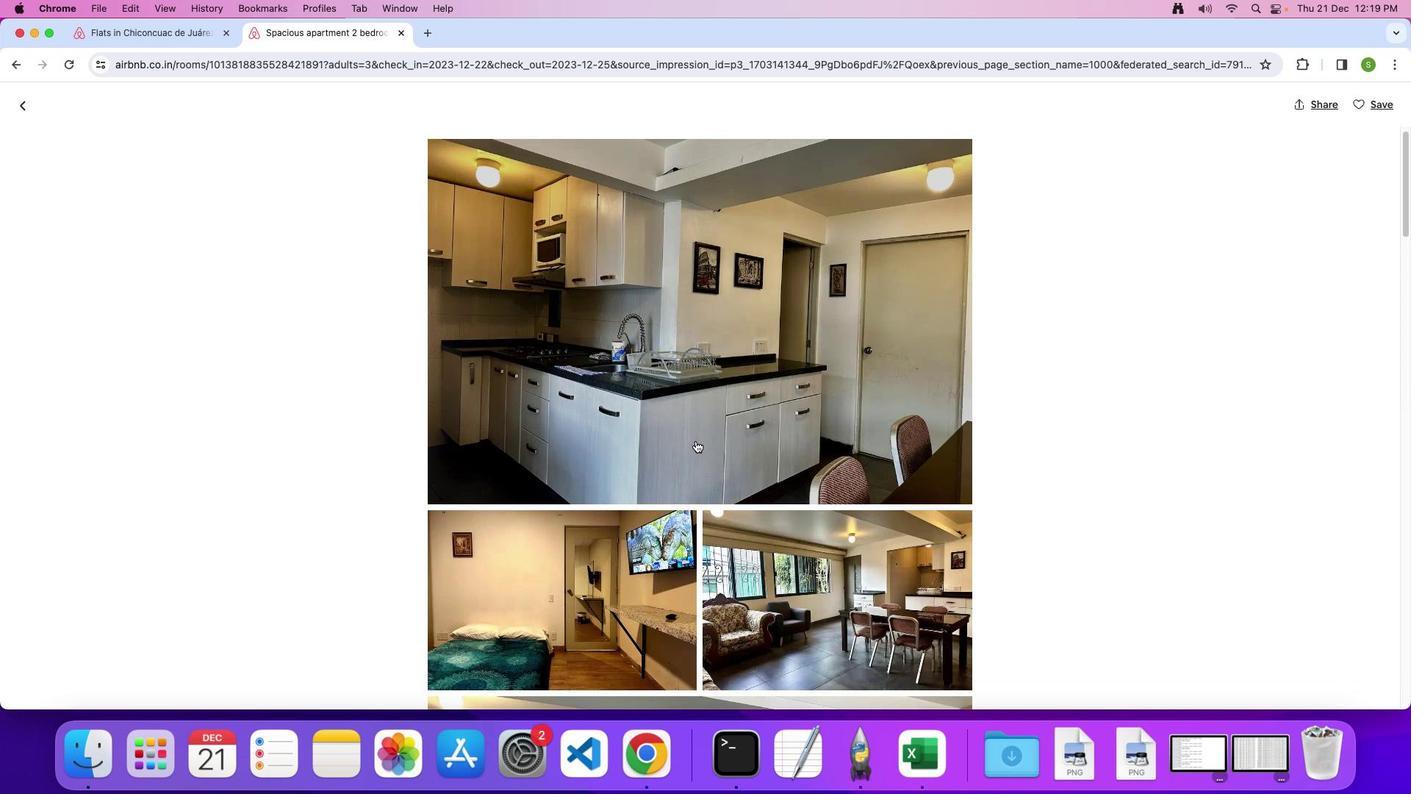 
Action: Mouse scrolled (695, 440) with delta (0, -1)
Screenshot: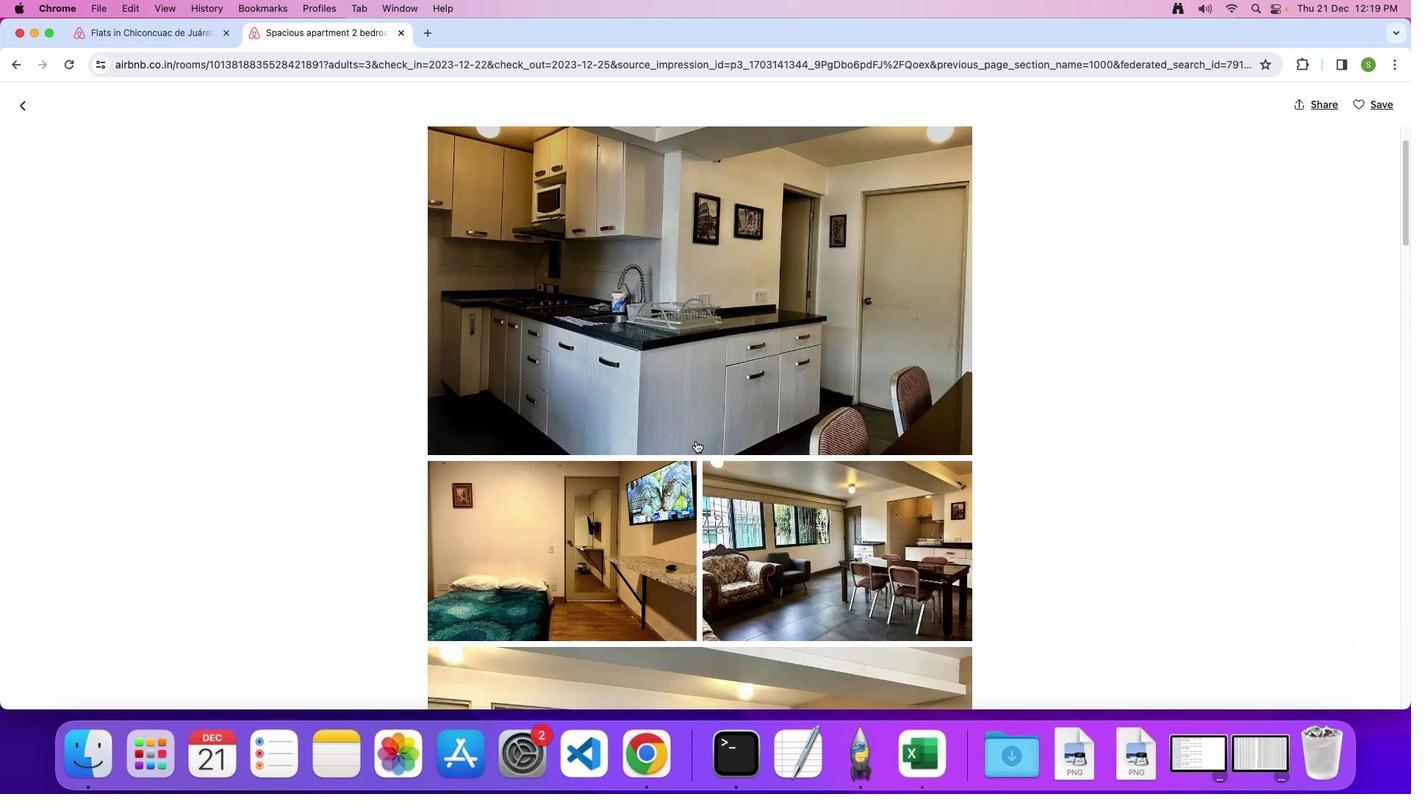 
Action: Mouse scrolled (695, 440) with delta (0, 0)
Screenshot: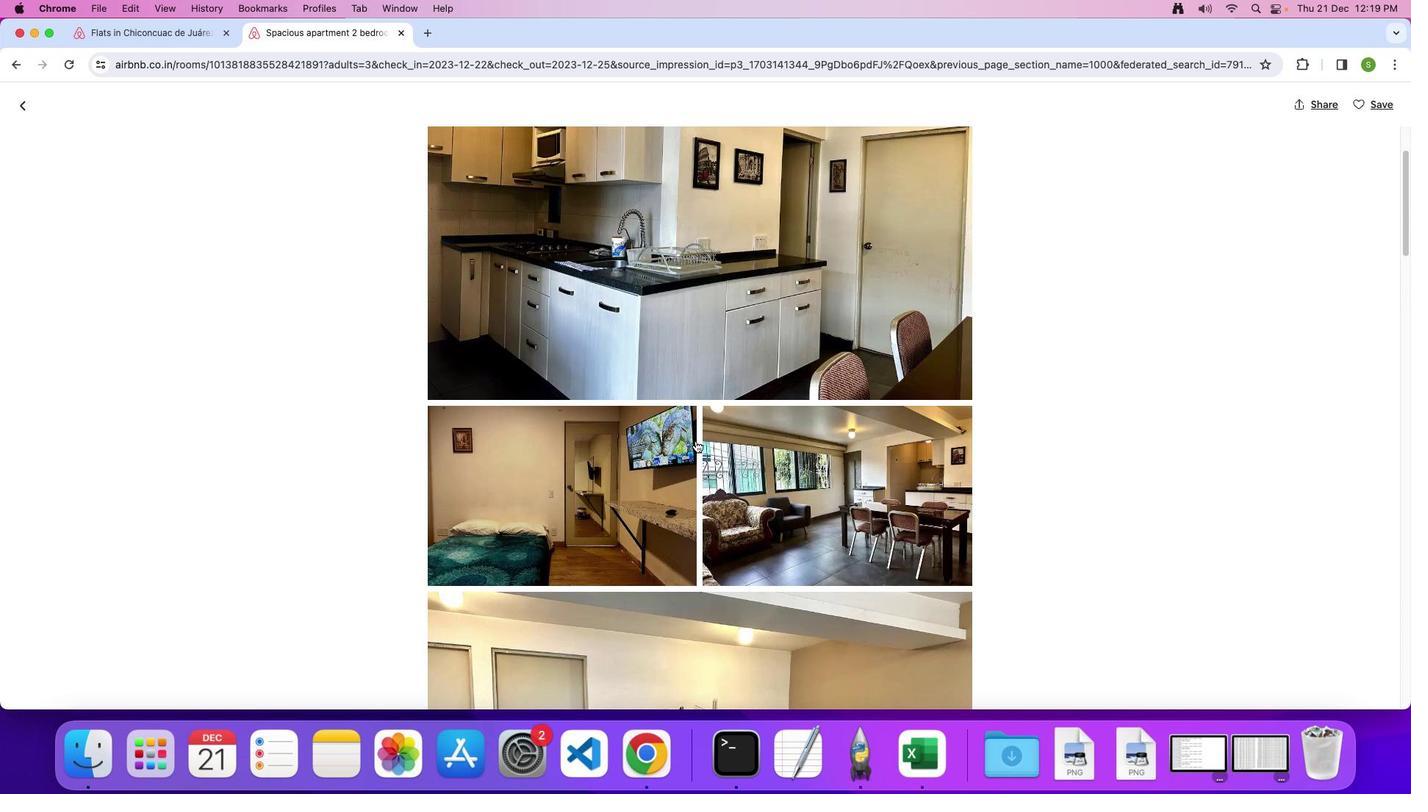 
Action: Mouse scrolled (695, 440) with delta (0, 0)
Screenshot: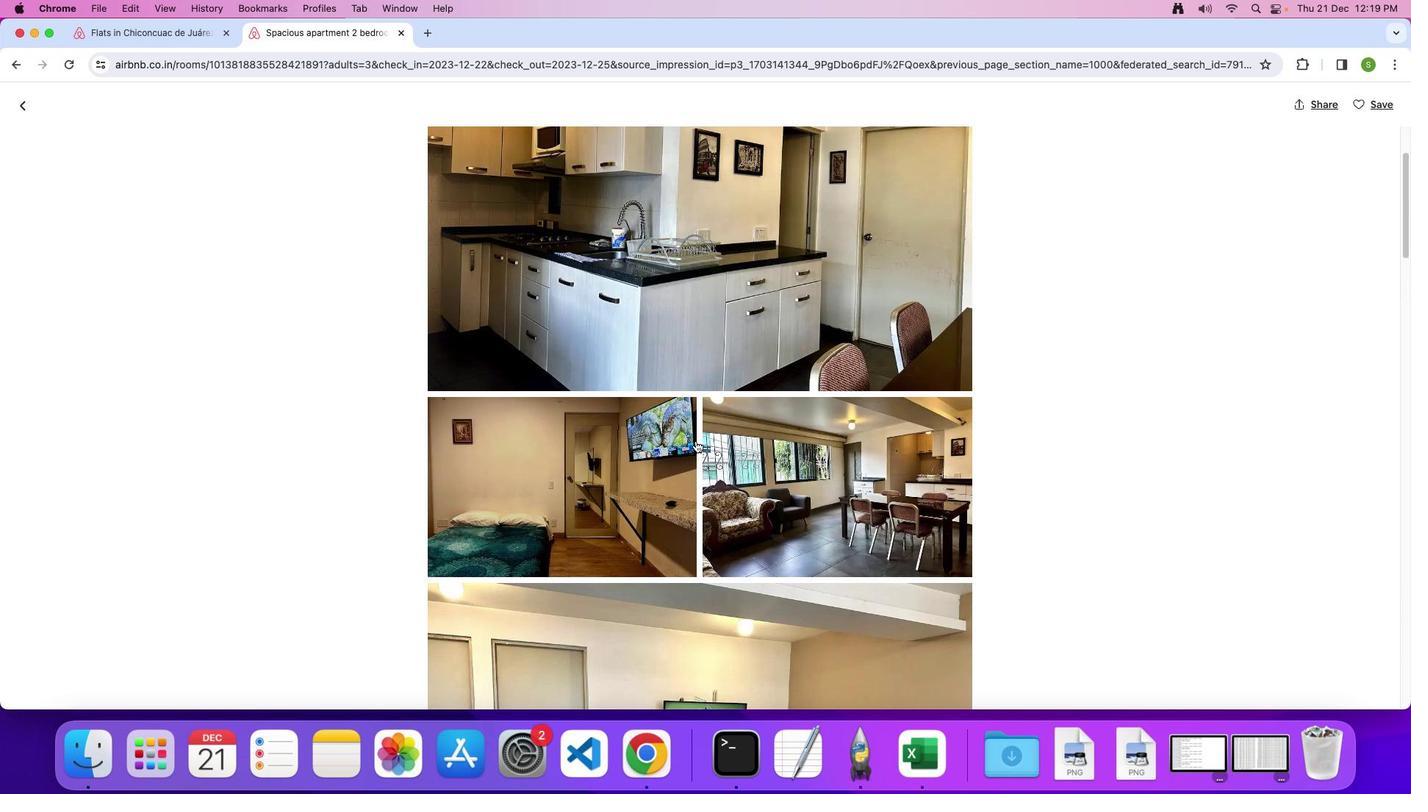 
Action: Mouse scrolled (695, 440) with delta (0, 0)
Screenshot: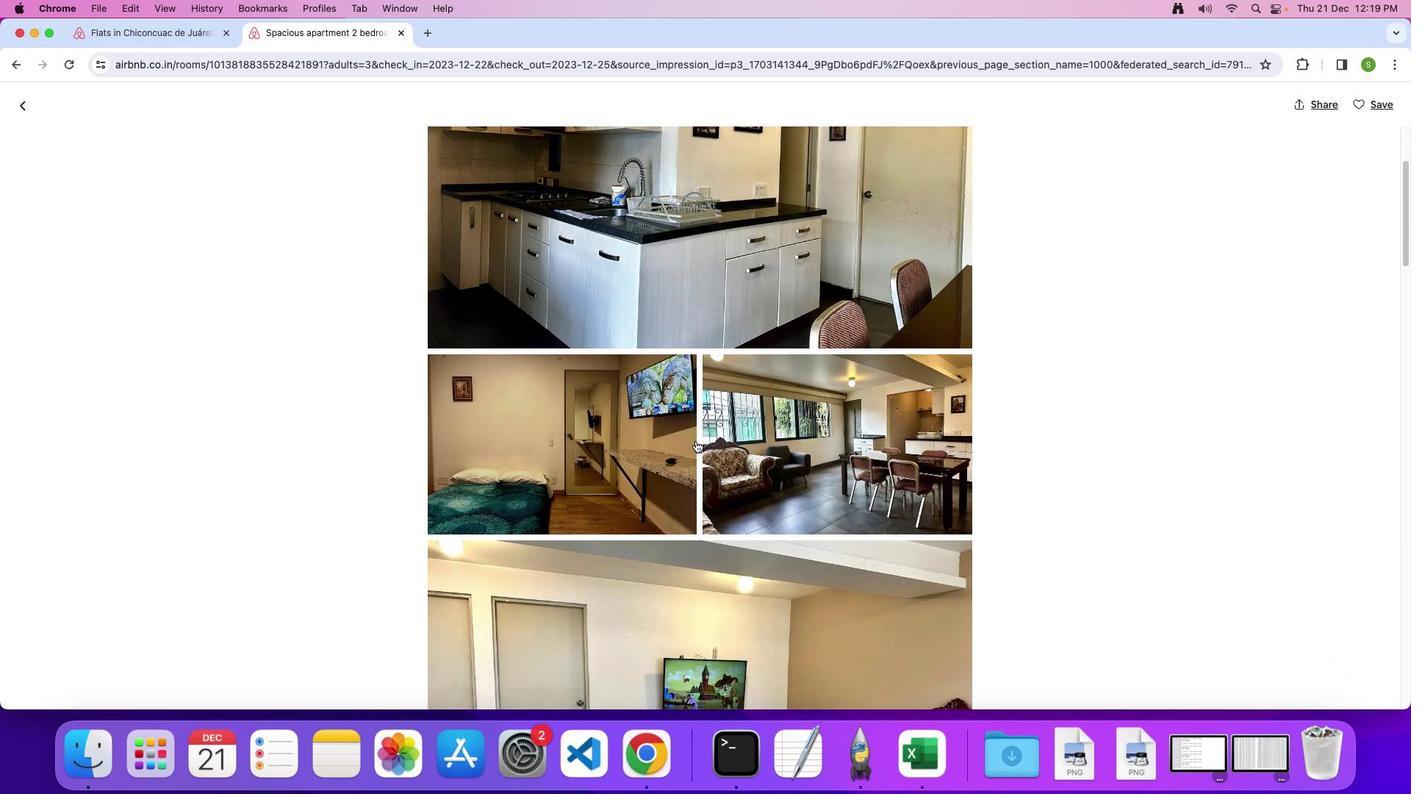 
Action: Mouse scrolled (695, 440) with delta (0, 0)
Screenshot: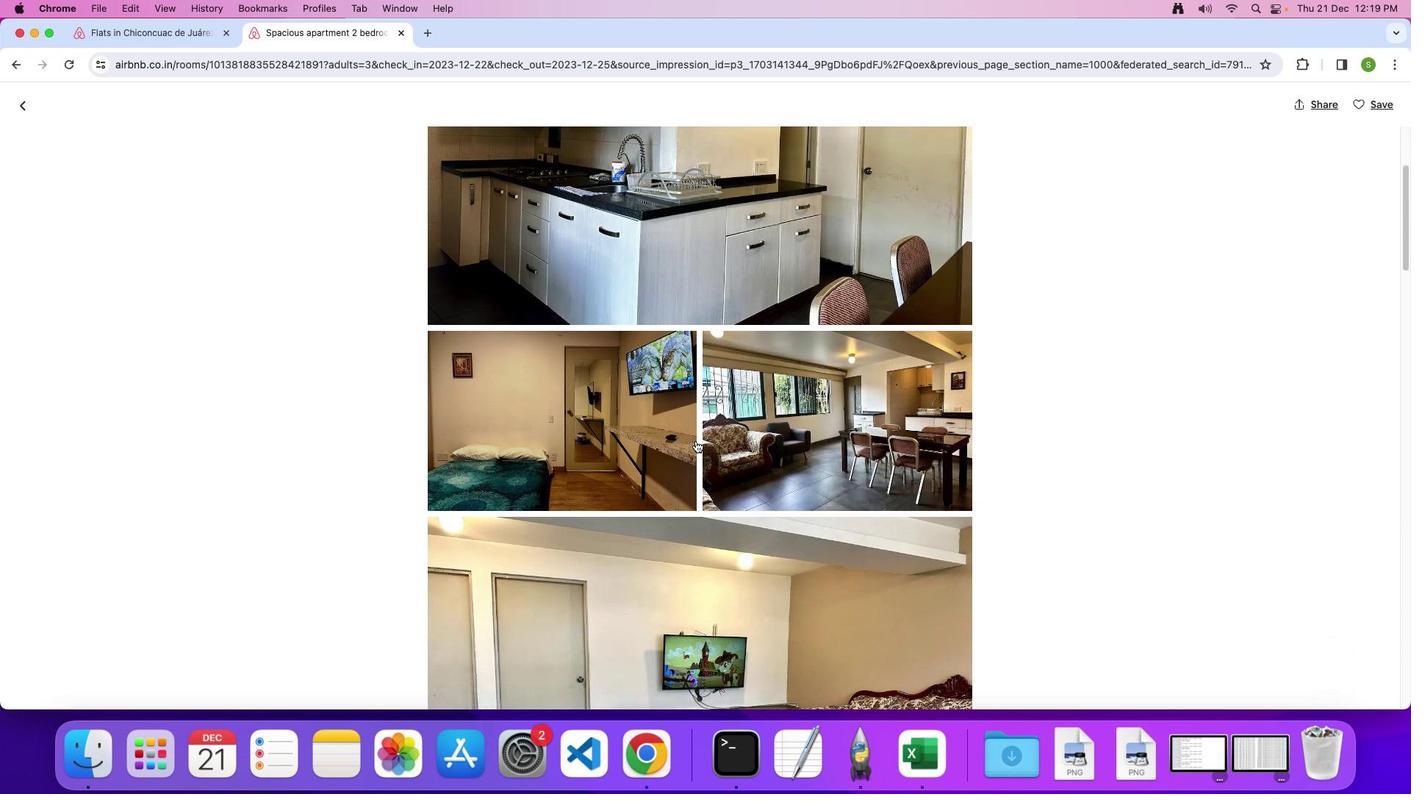 
Action: Mouse scrolled (695, 440) with delta (0, 0)
Screenshot: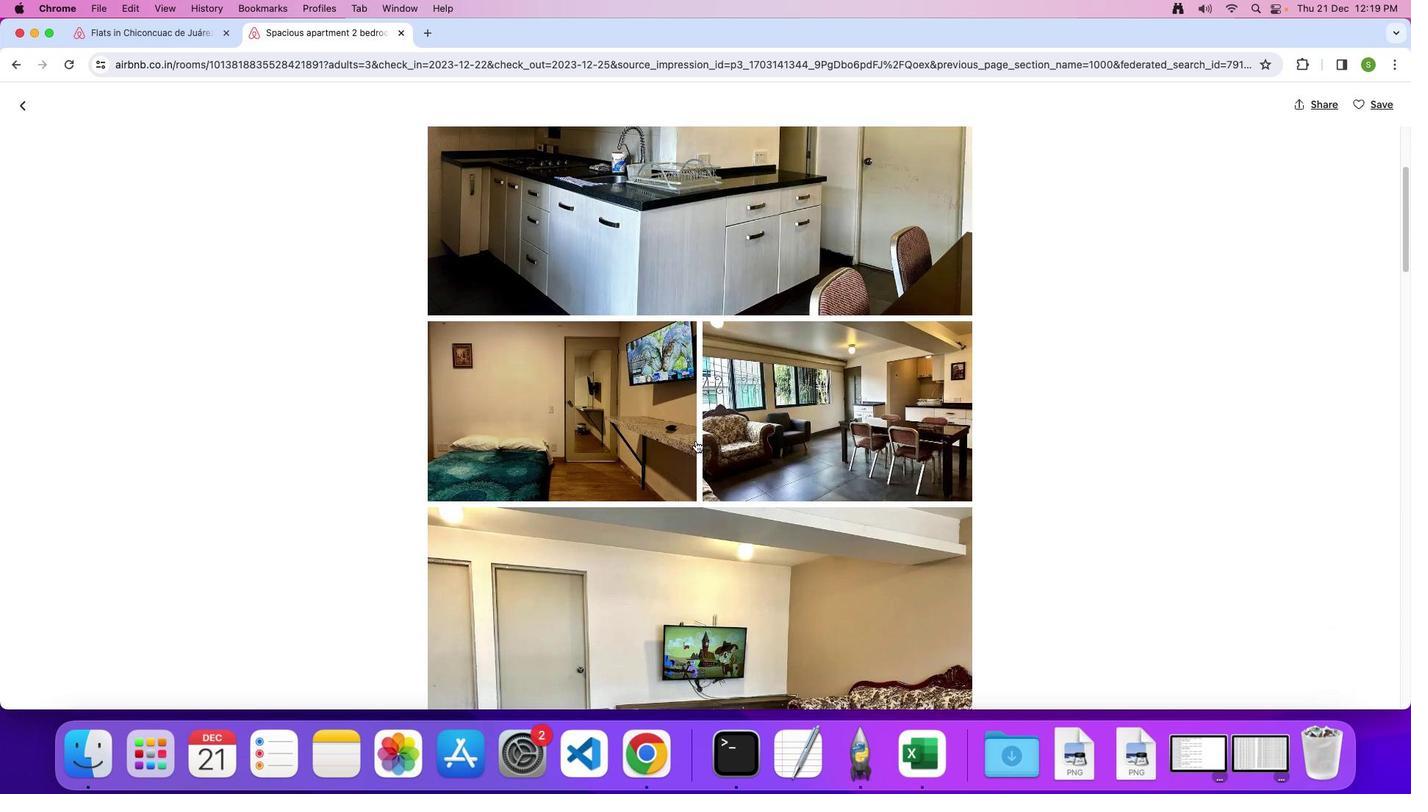 
Action: Mouse scrolled (695, 440) with delta (0, -1)
Screenshot: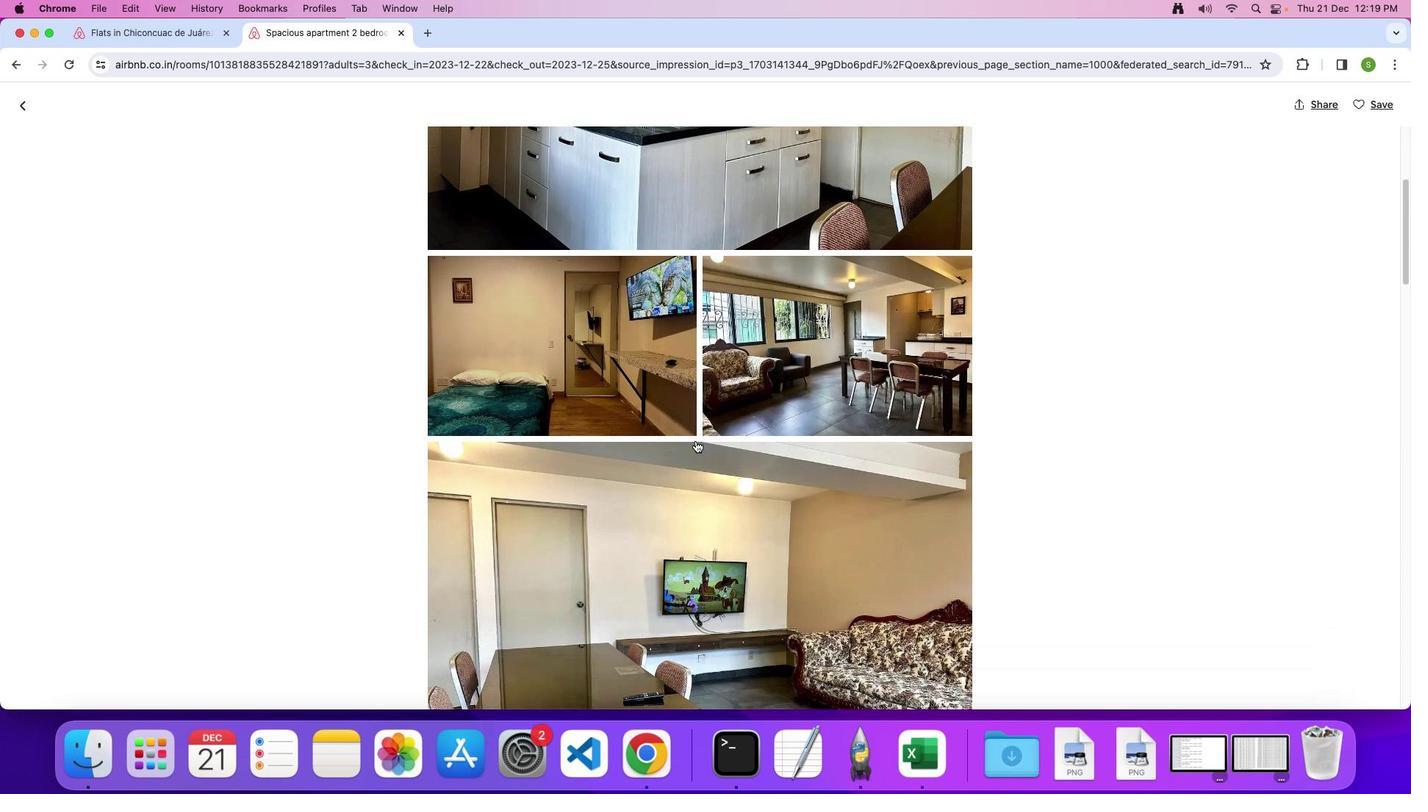 
Action: Mouse scrolled (695, 440) with delta (0, 0)
Screenshot: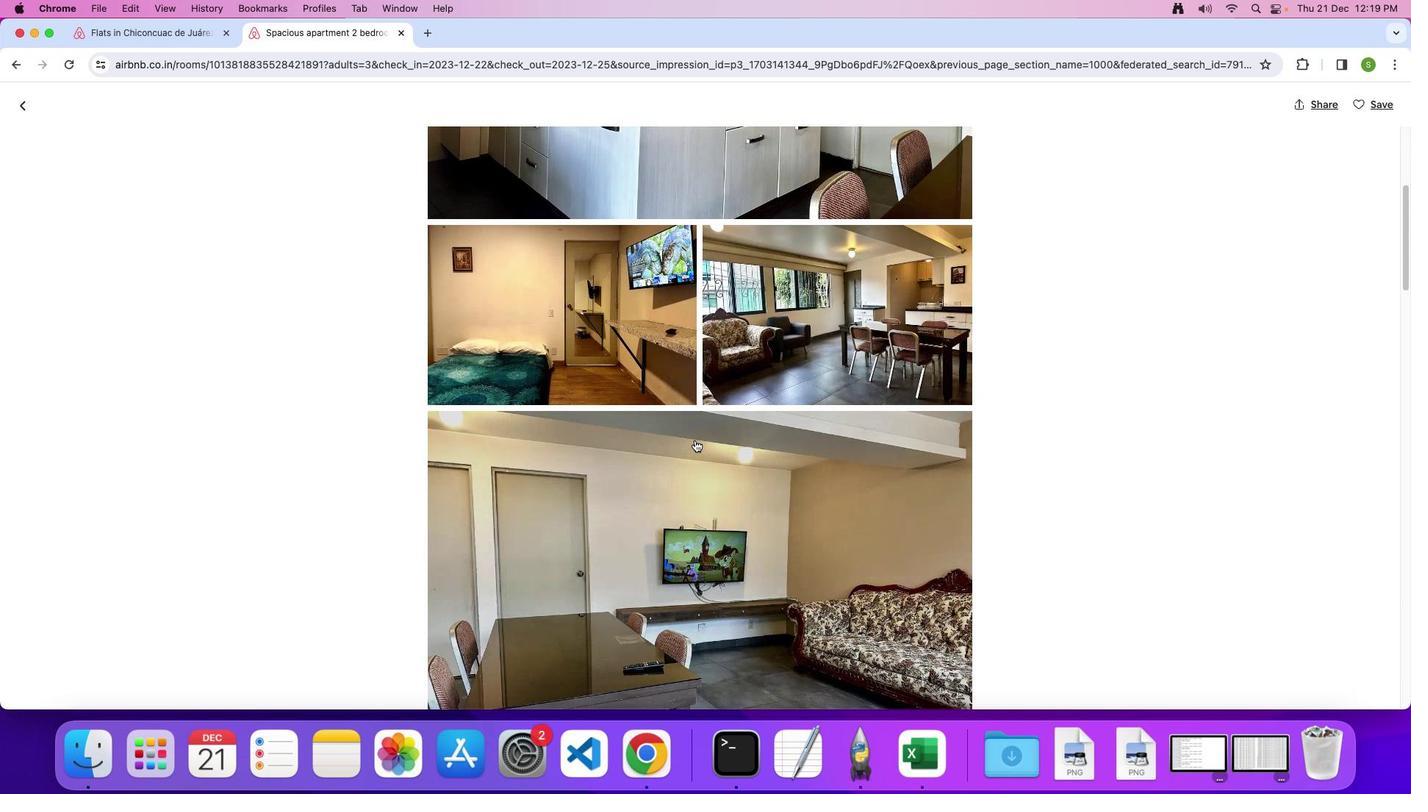 
Action: Mouse moved to (695, 440)
Screenshot: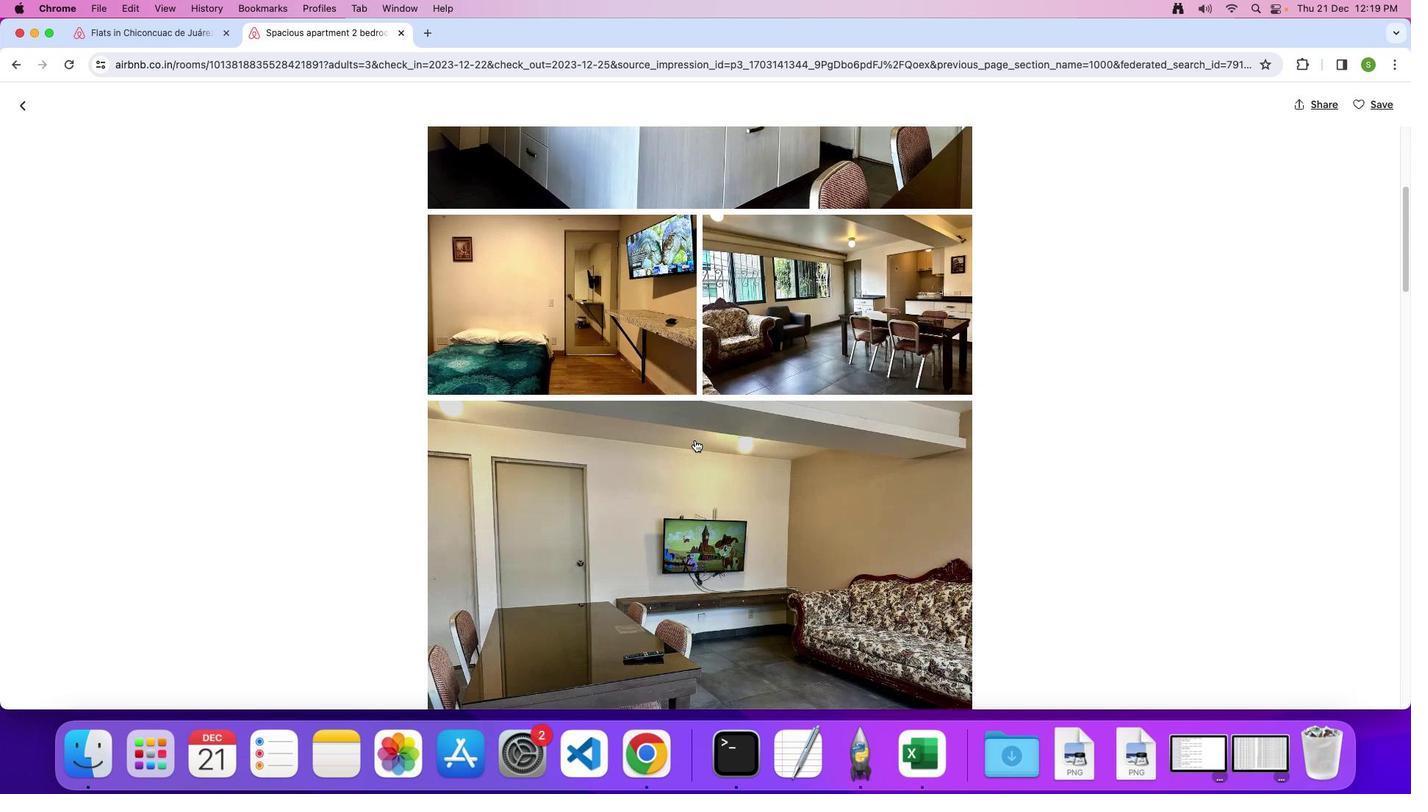 
Action: Mouse scrolled (695, 440) with delta (0, 0)
Screenshot: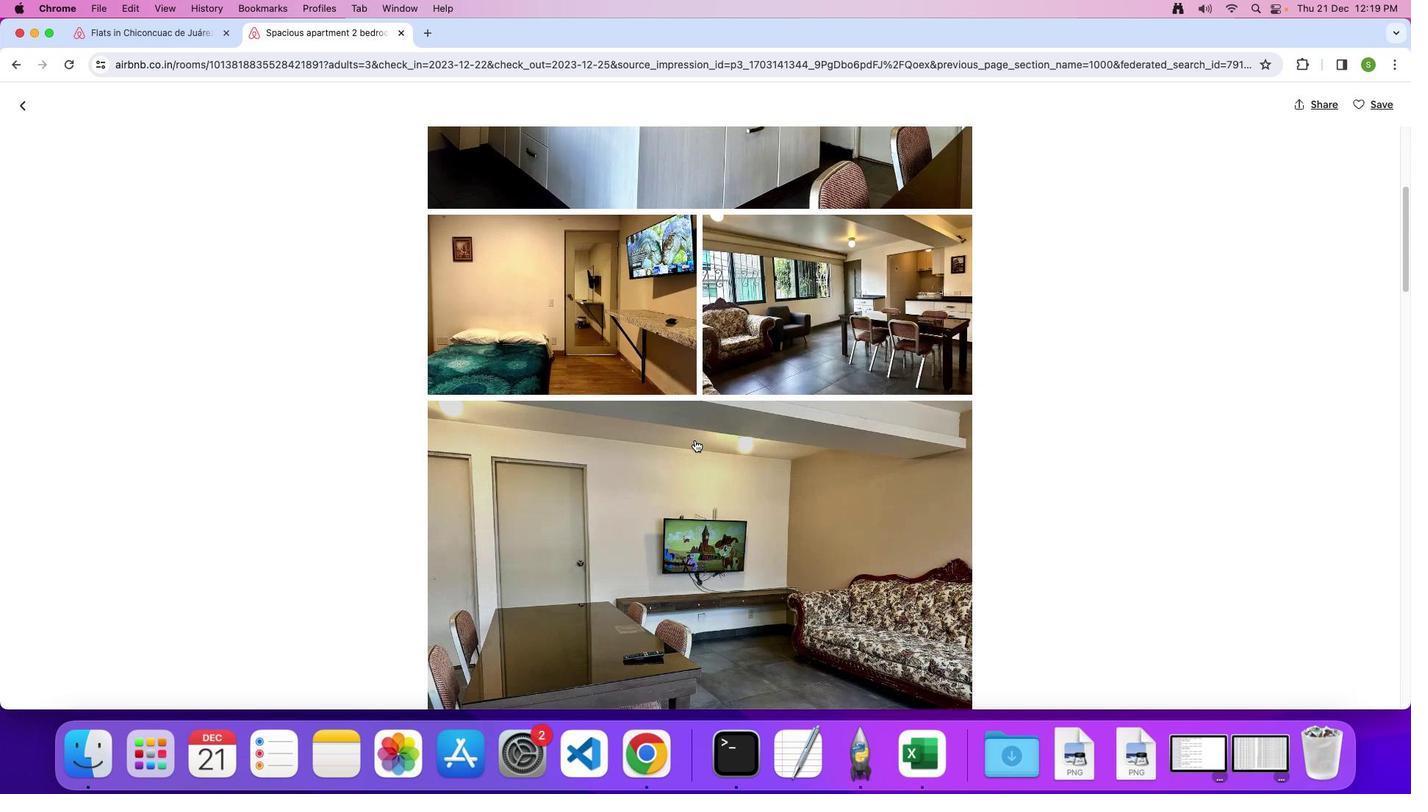 
Action: Mouse moved to (695, 440)
Screenshot: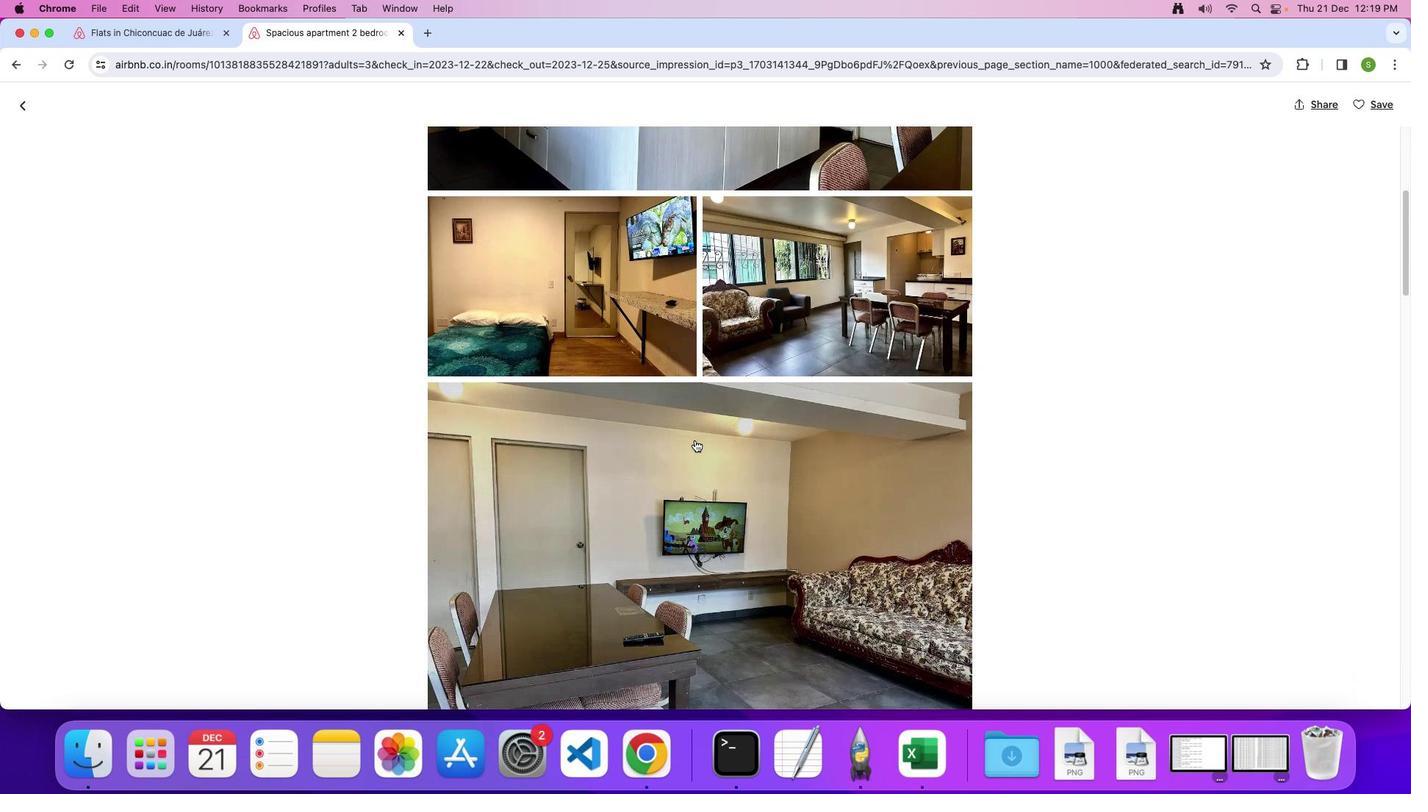 
Action: Mouse scrolled (695, 440) with delta (0, -1)
Screenshot: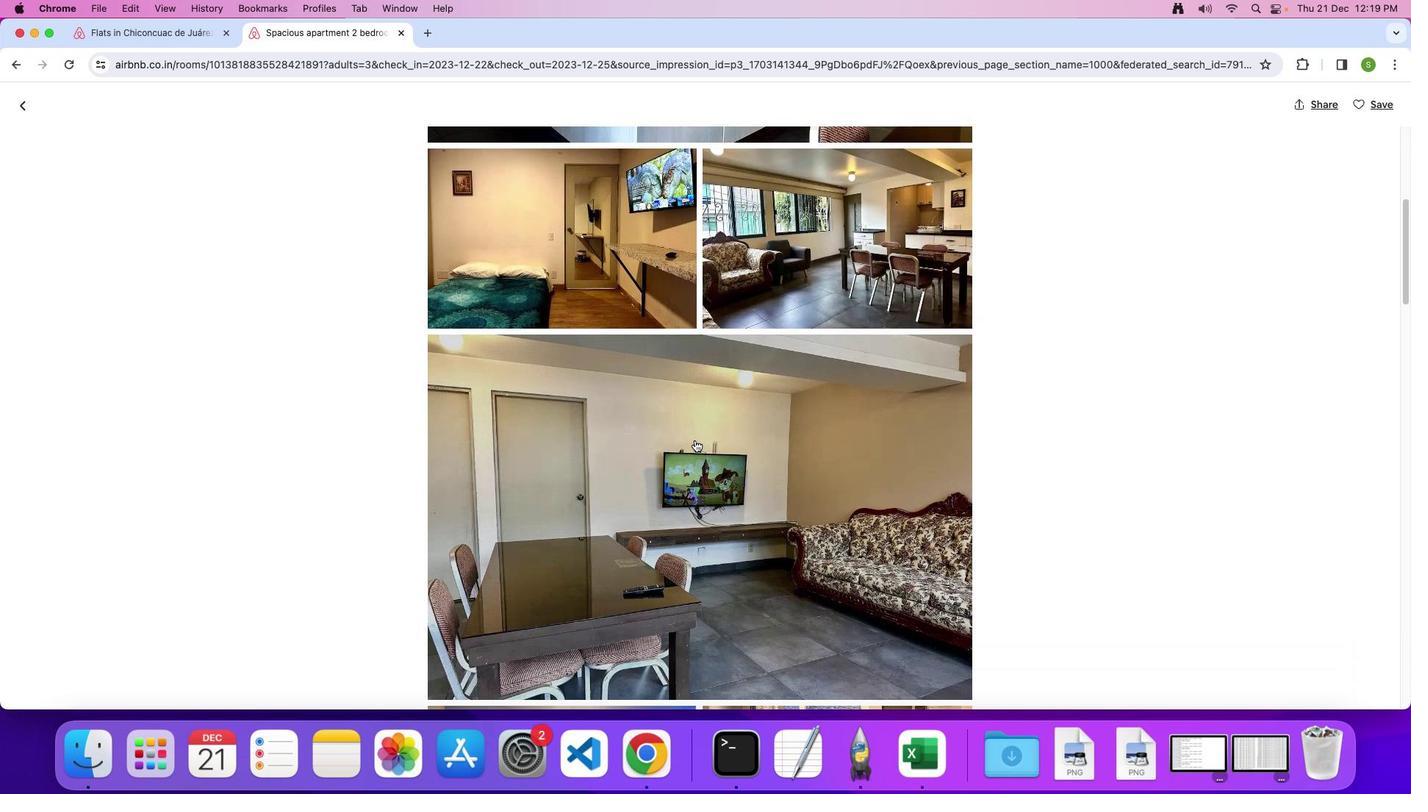 
Action: Mouse scrolled (695, 440) with delta (0, 0)
Screenshot: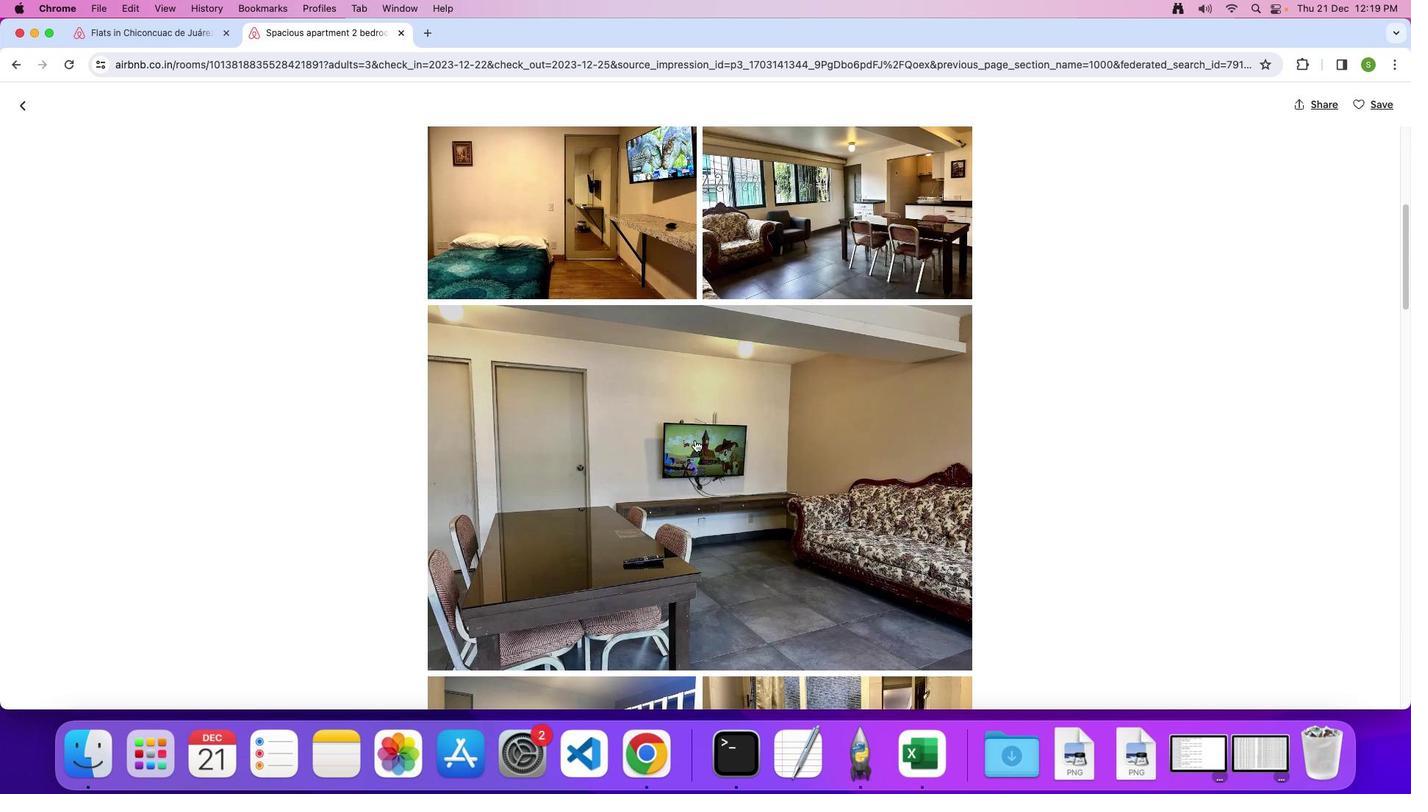 
Action: Mouse moved to (695, 440)
Screenshot: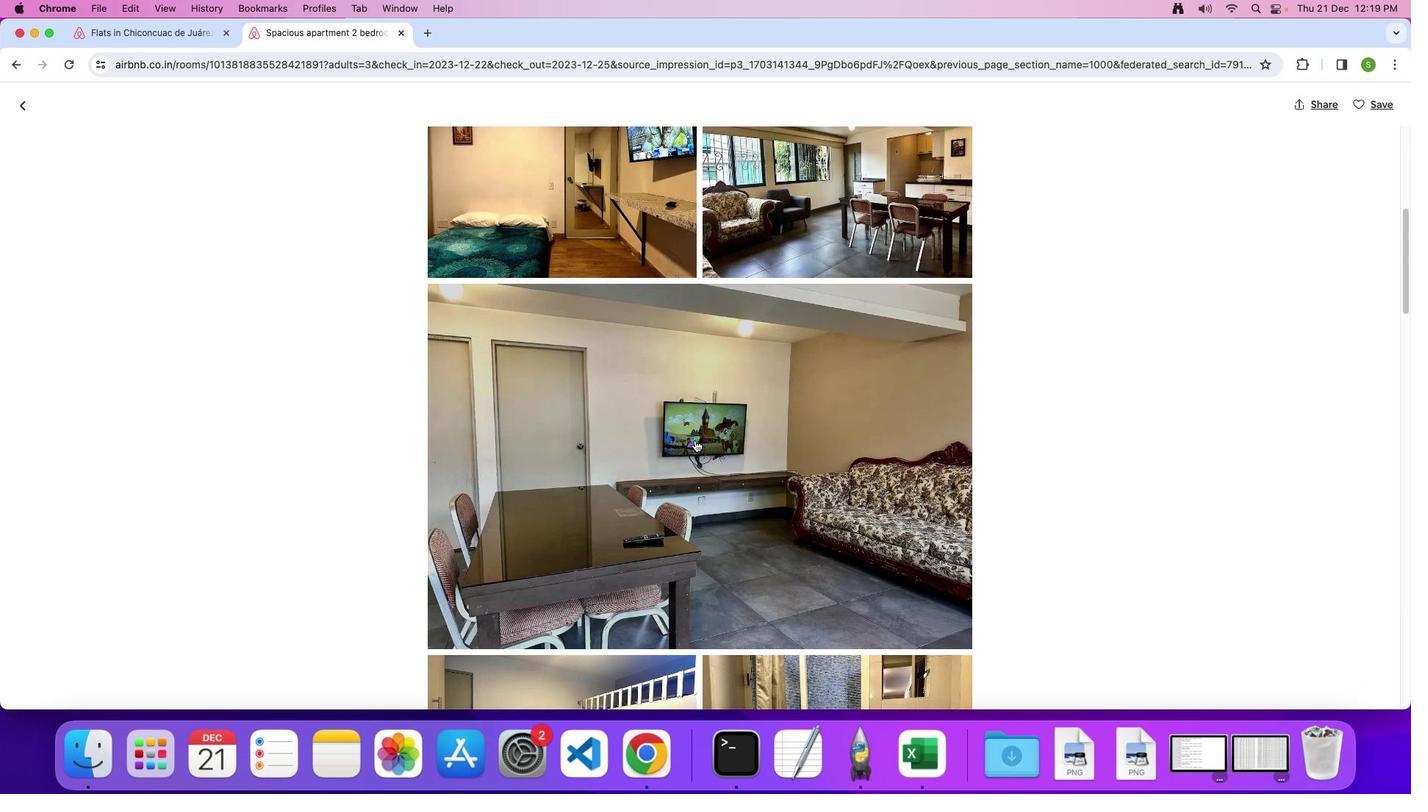 
Action: Mouse scrolled (695, 440) with delta (0, 0)
Screenshot: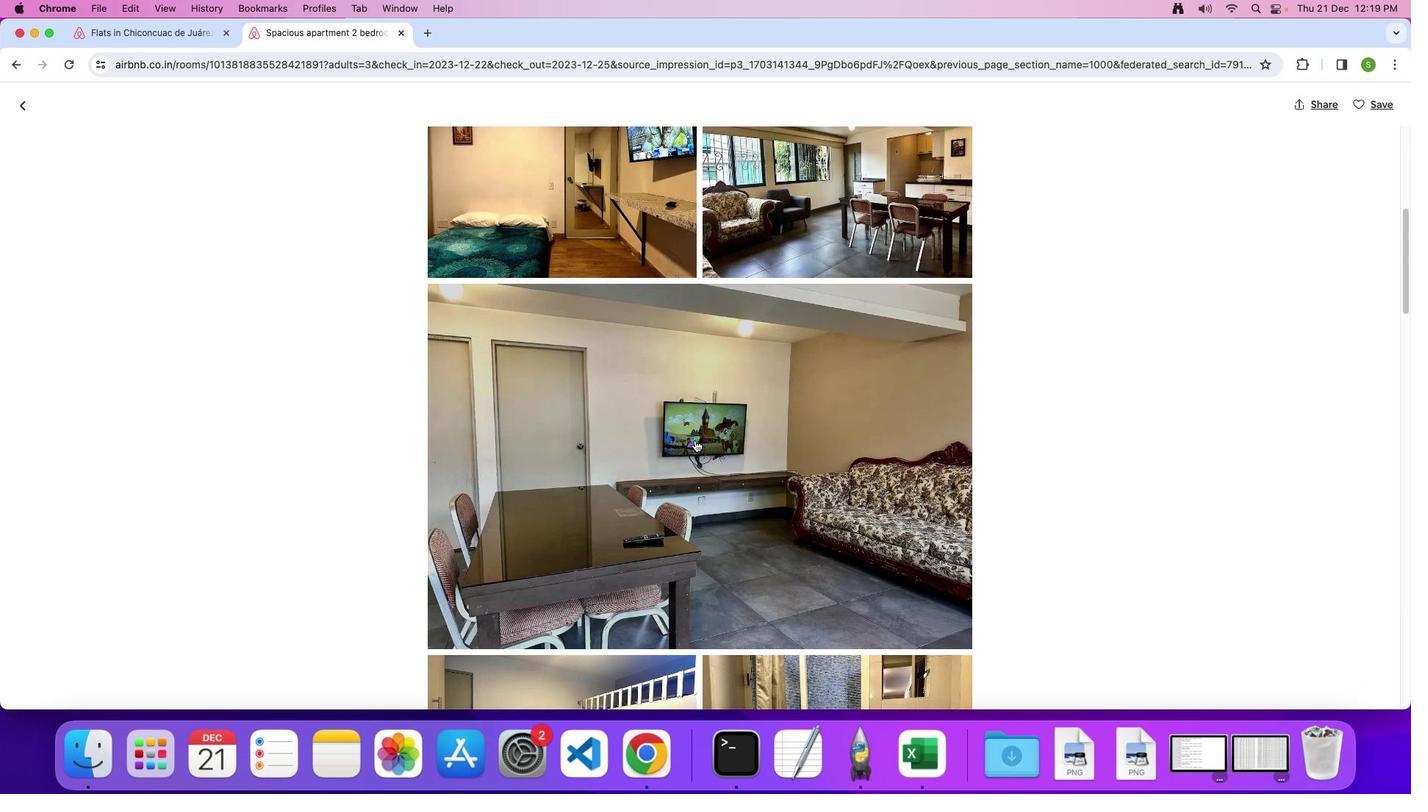 
Action: Mouse scrolled (695, 440) with delta (0, -1)
Screenshot: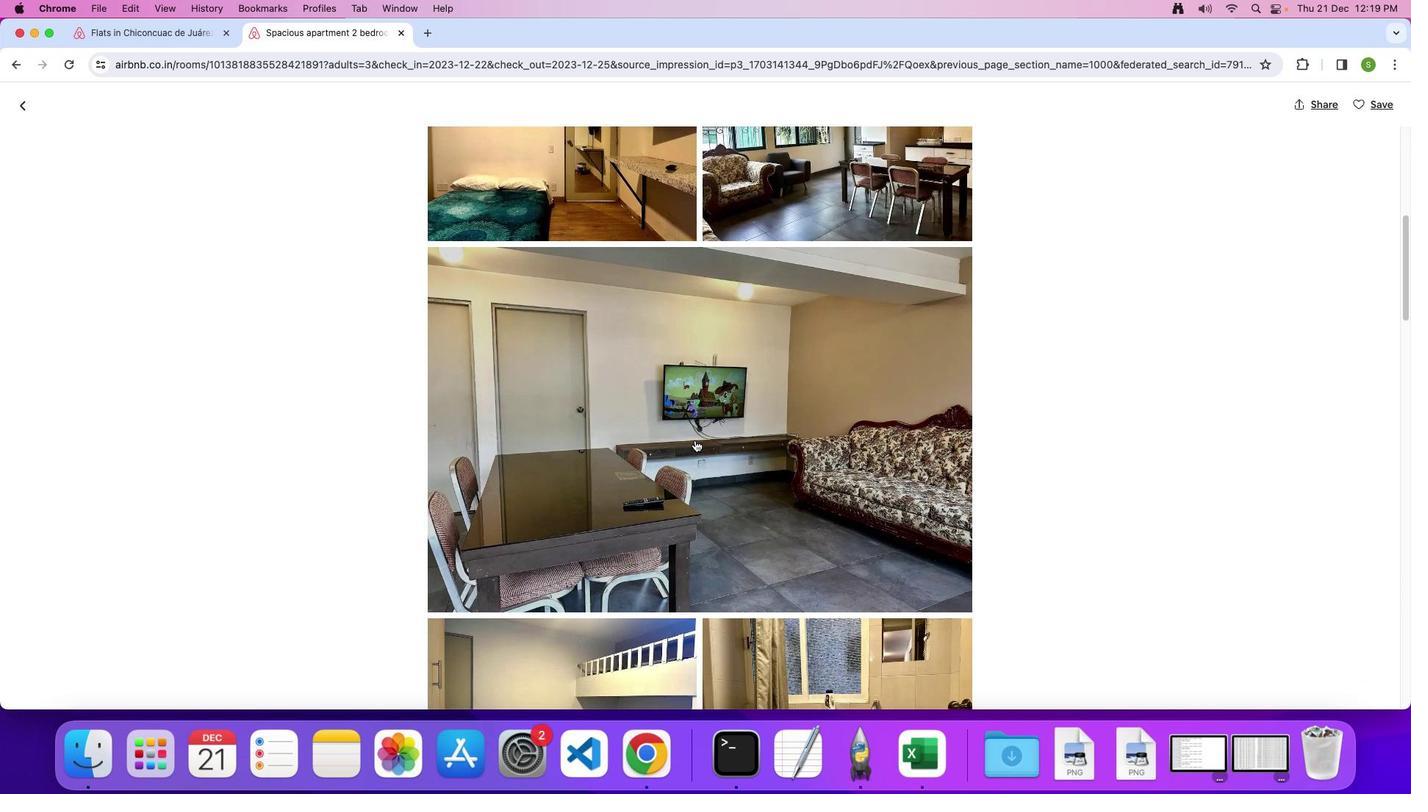 
Action: Mouse scrolled (695, 440) with delta (0, 0)
Screenshot: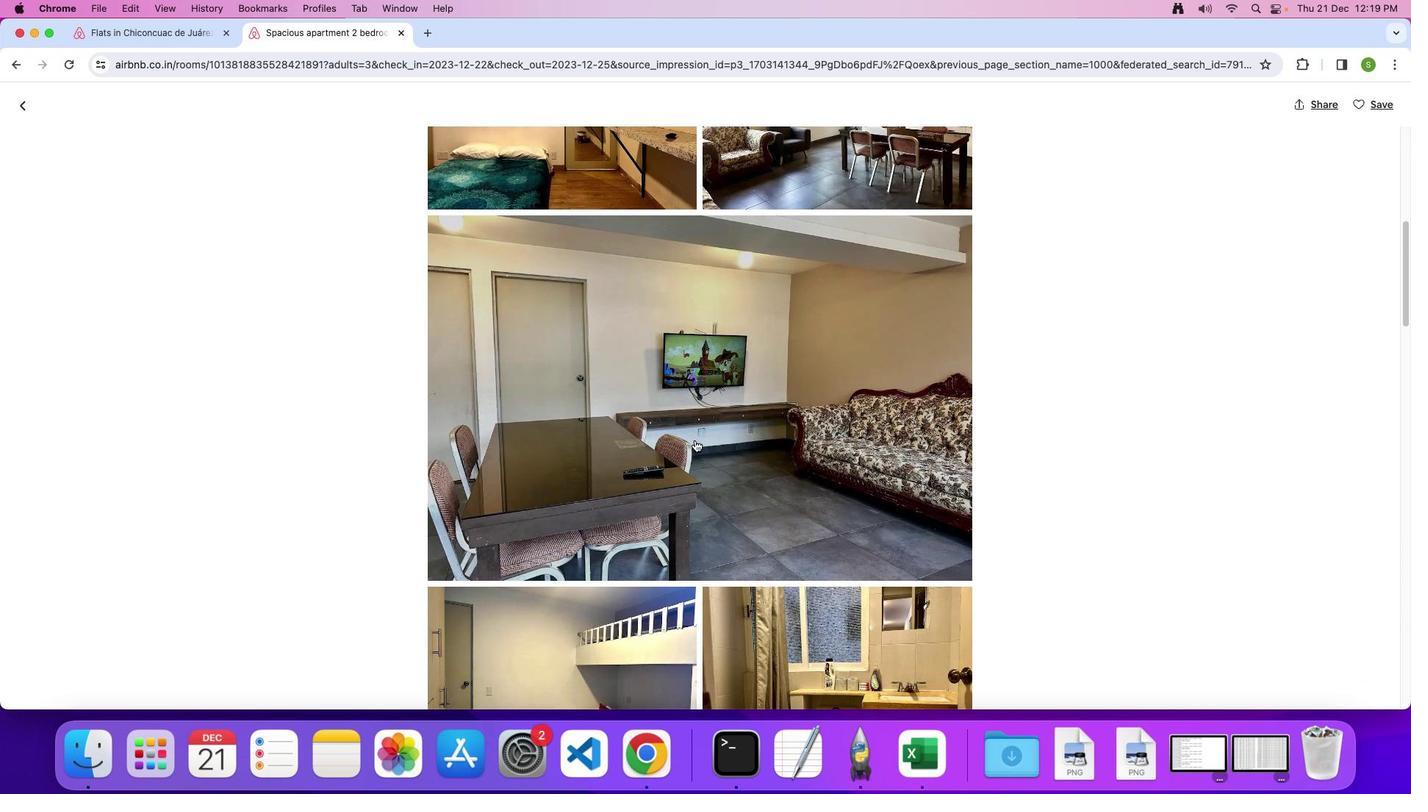 
Action: Mouse scrolled (695, 440) with delta (0, 0)
Screenshot: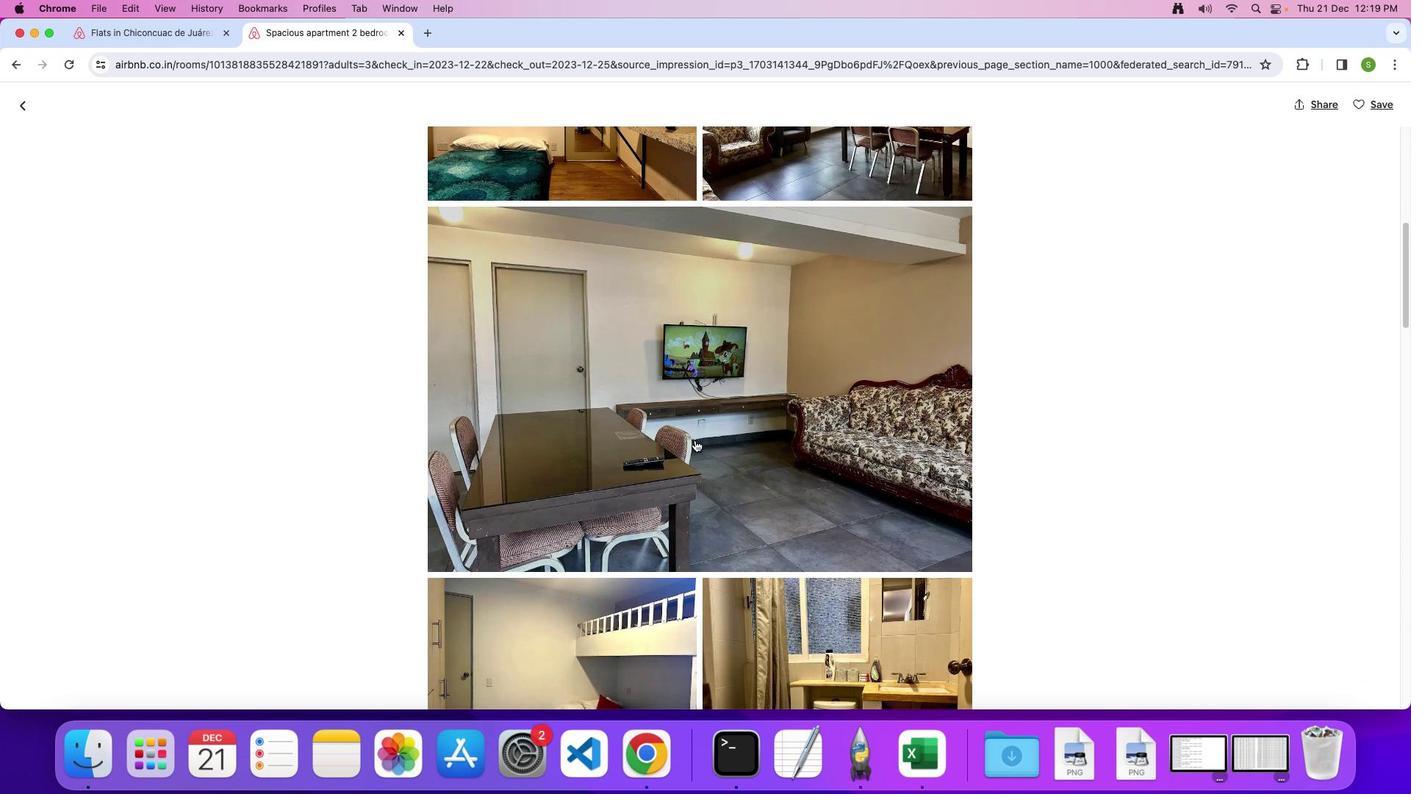 
Action: Mouse moved to (694, 440)
Screenshot: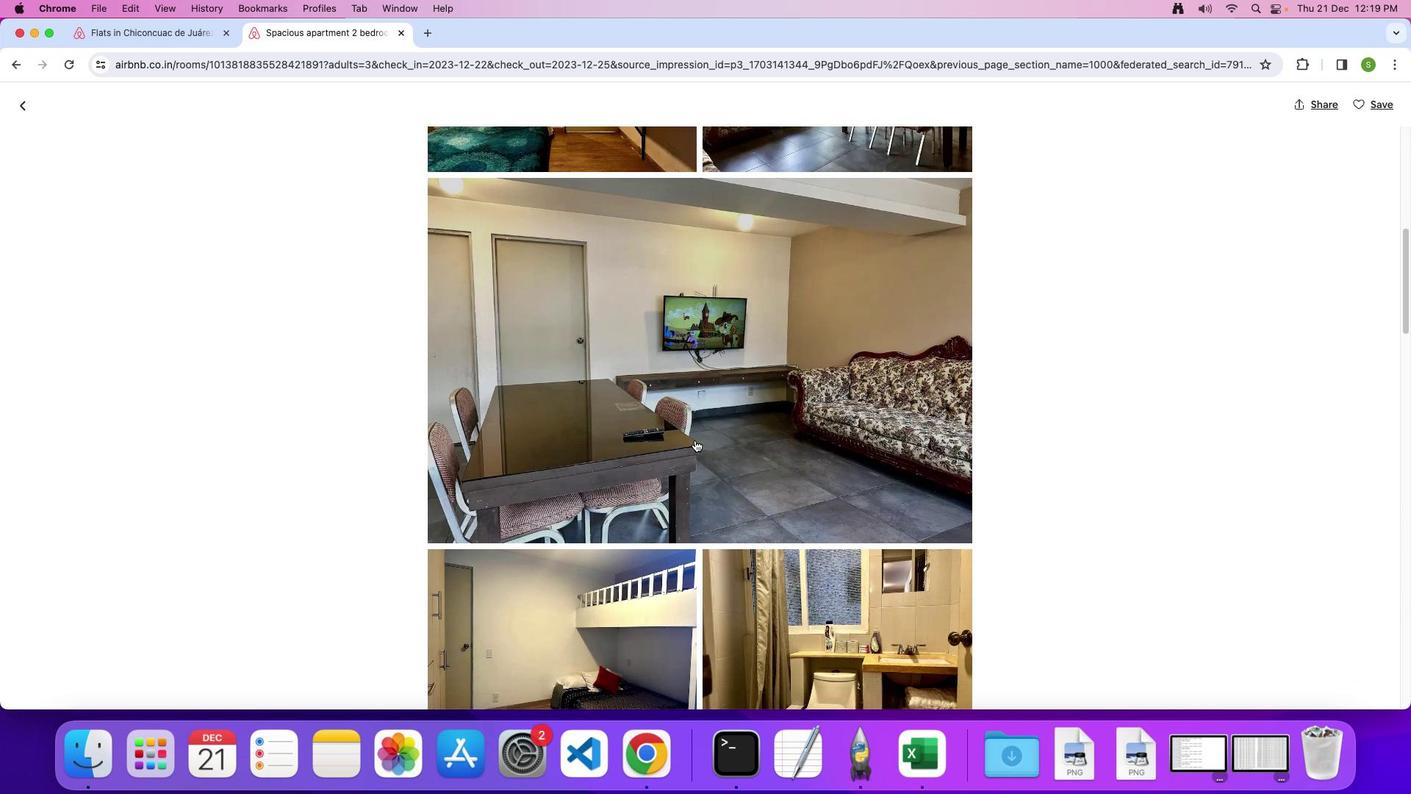 
Action: Mouse scrolled (694, 440) with delta (0, -1)
Screenshot: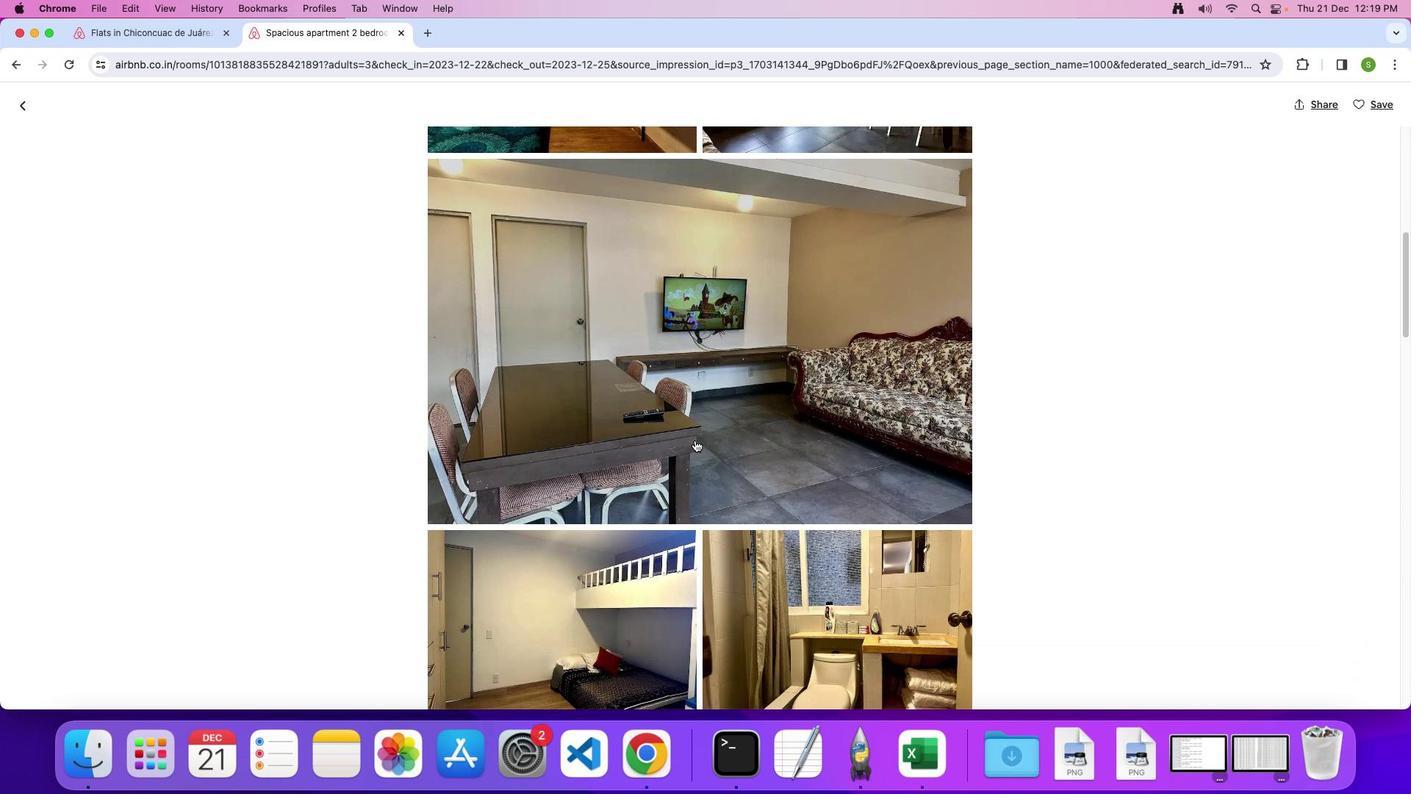 
Action: Mouse scrolled (694, 440) with delta (0, 0)
Screenshot: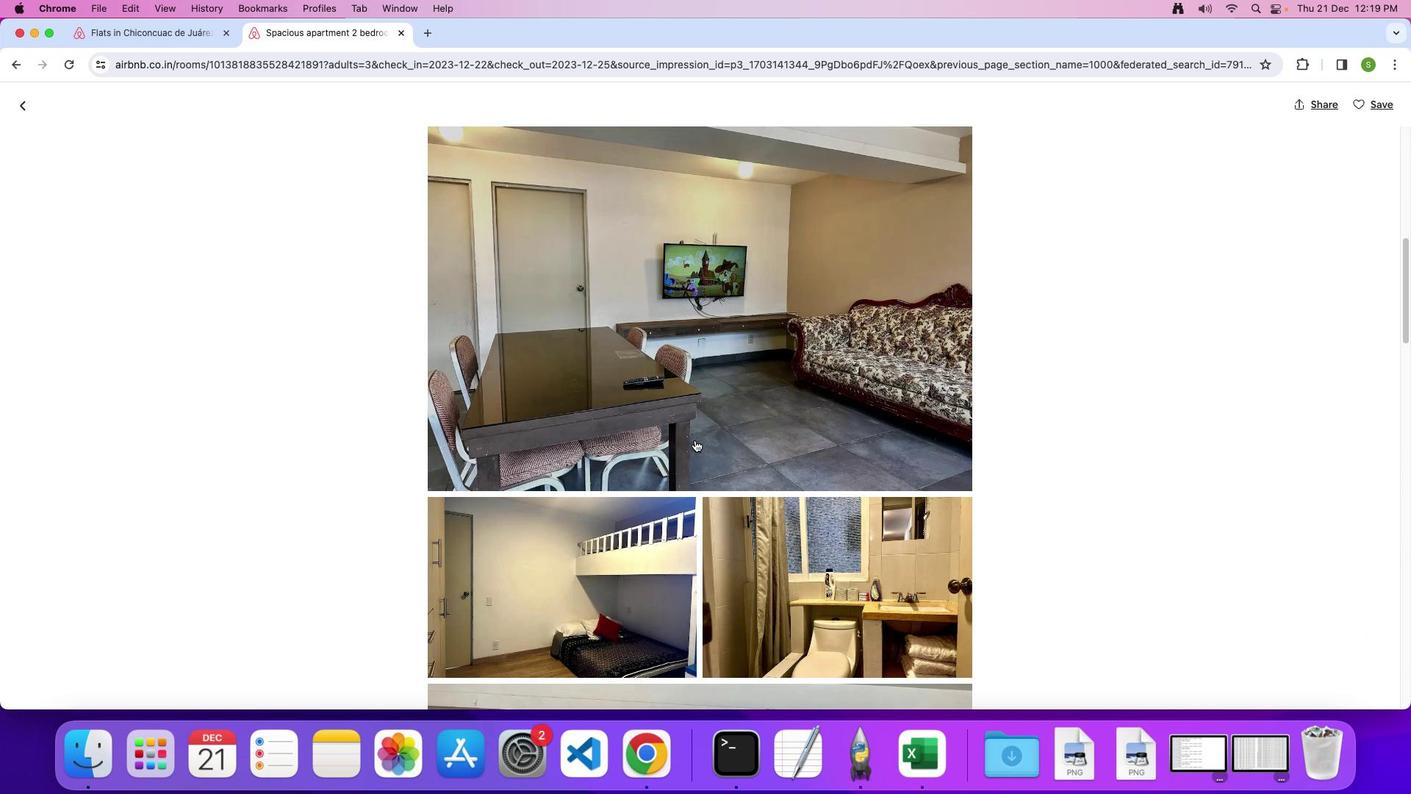 
Action: Mouse scrolled (694, 440) with delta (0, 0)
Screenshot: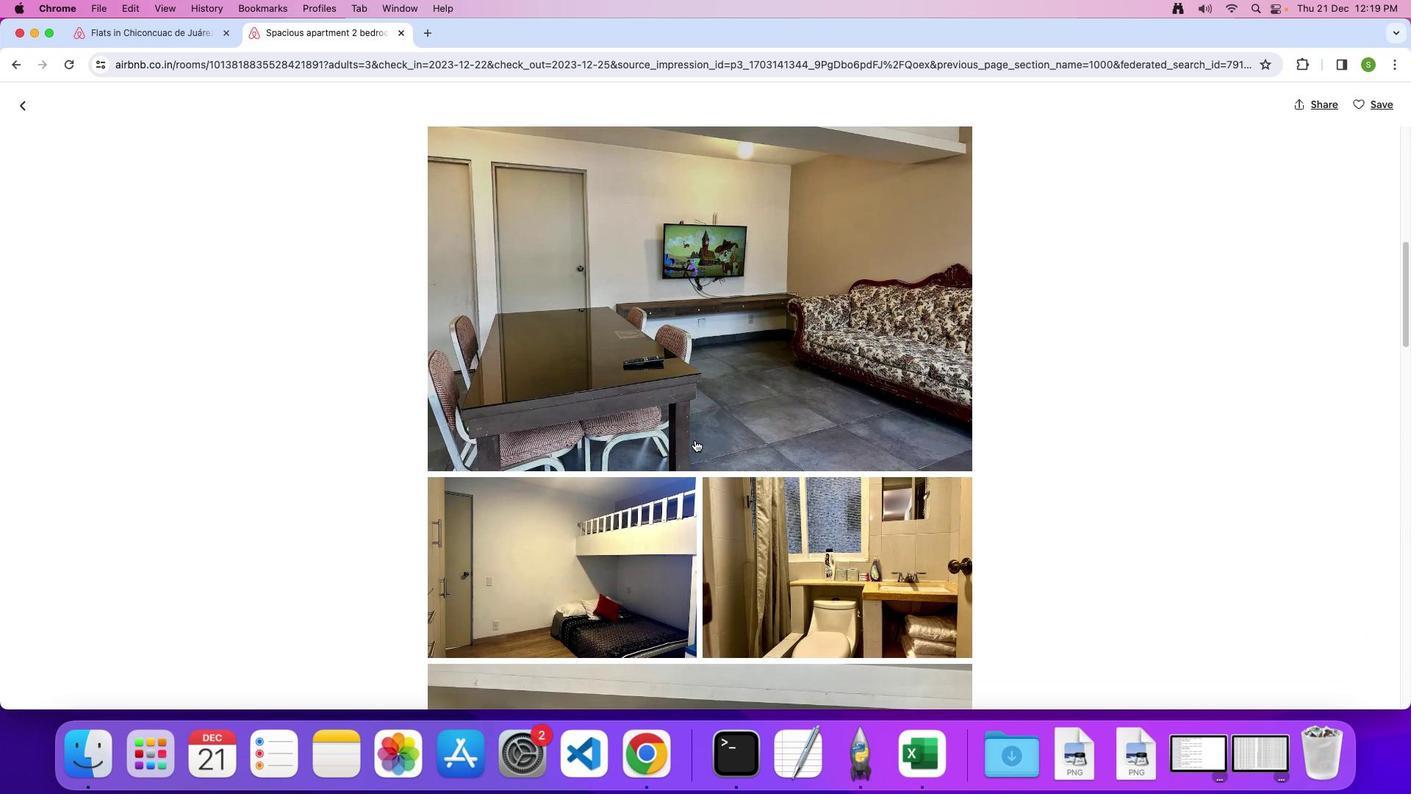 
Action: Mouse scrolled (694, 440) with delta (0, -1)
Screenshot: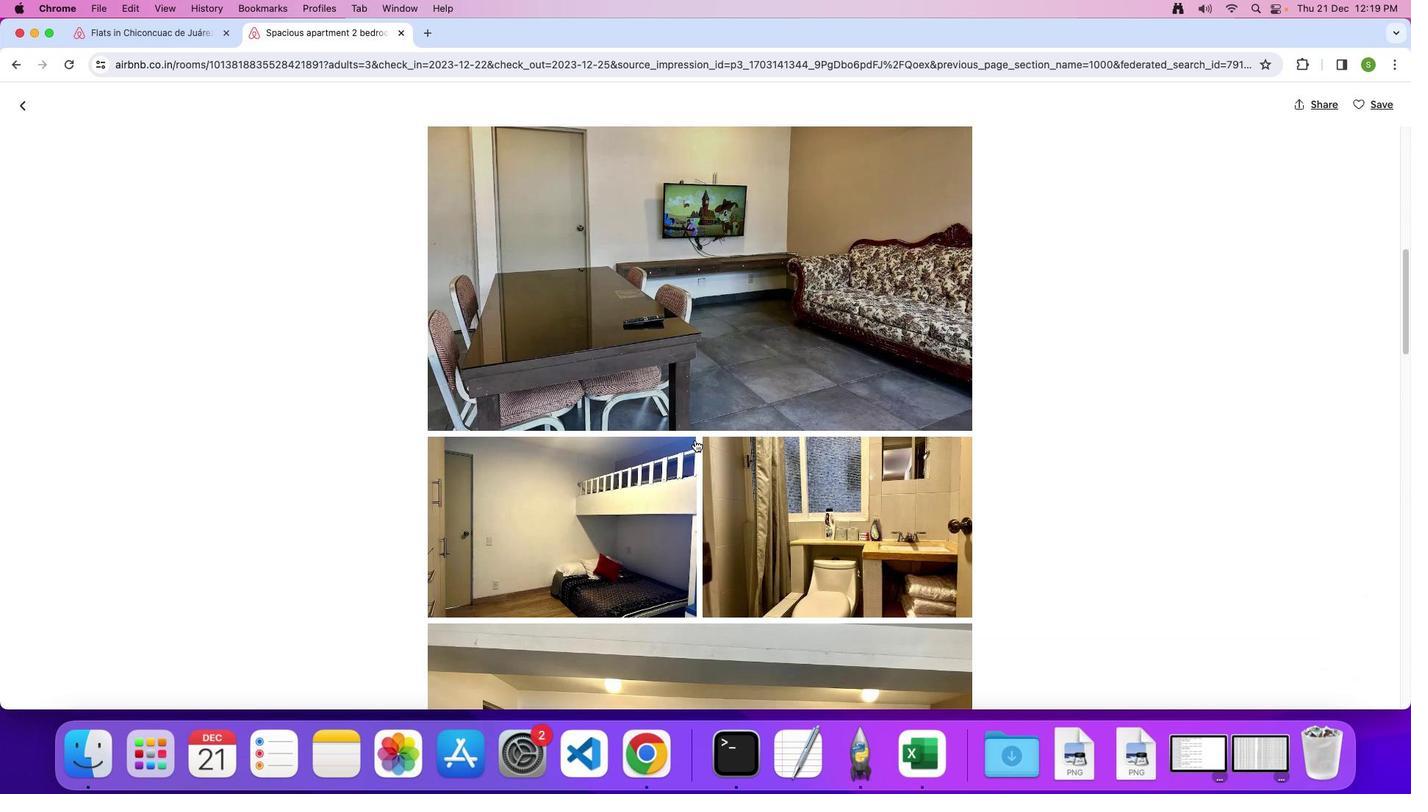 
Action: Mouse scrolled (694, 440) with delta (0, 0)
Screenshot: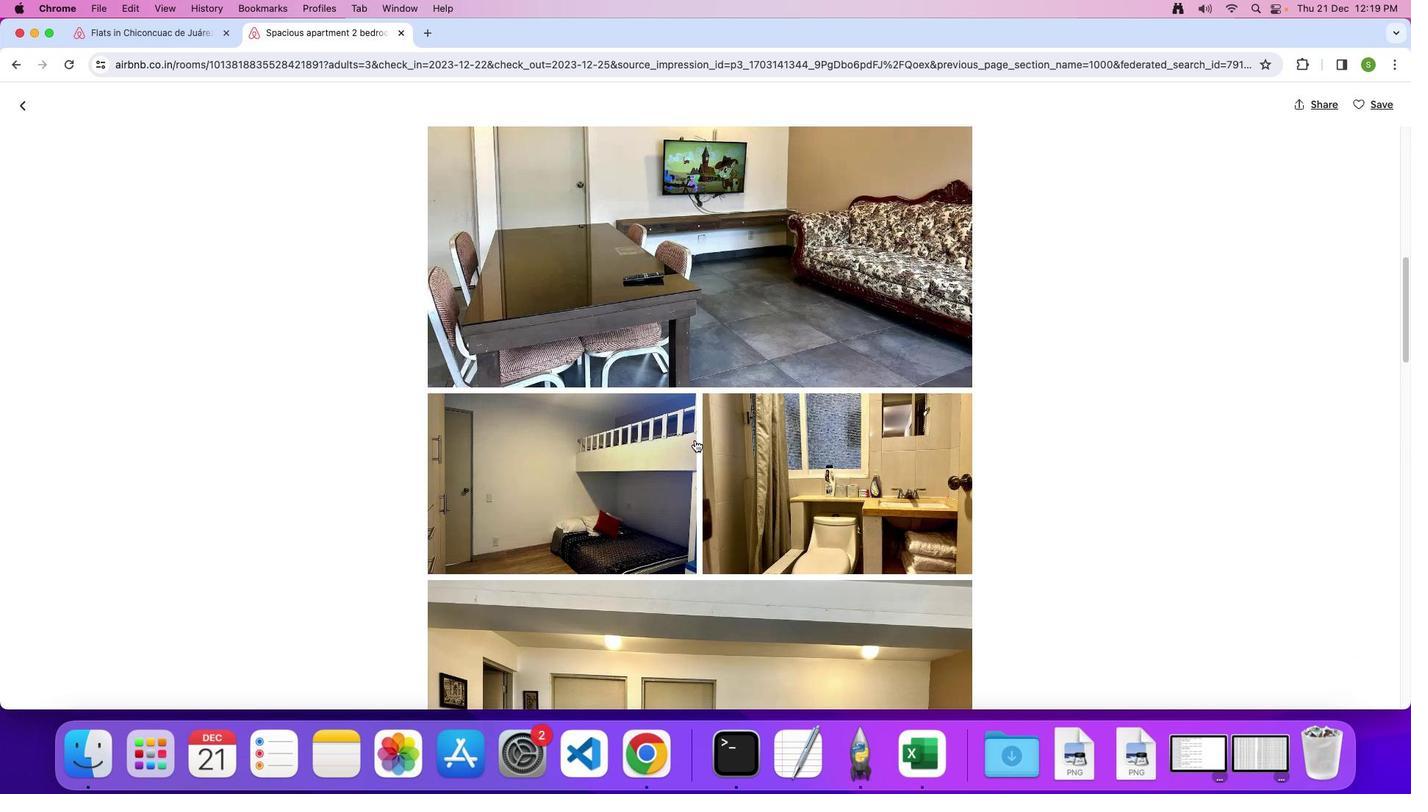 
Action: Mouse scrolled (694, 440) with delta (0, 0)
Screenshot: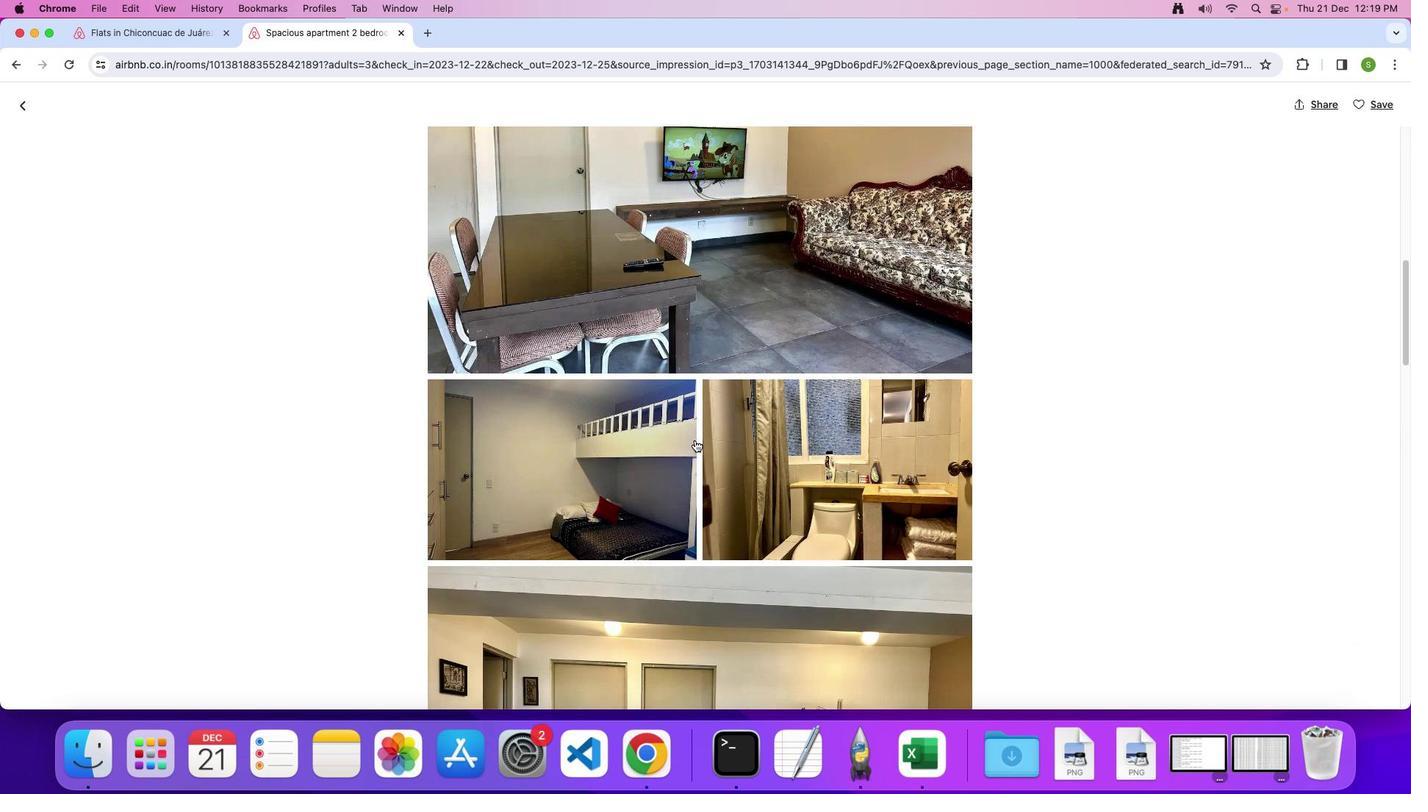
Action: Mouse moved to (694, 439)
Screenshot: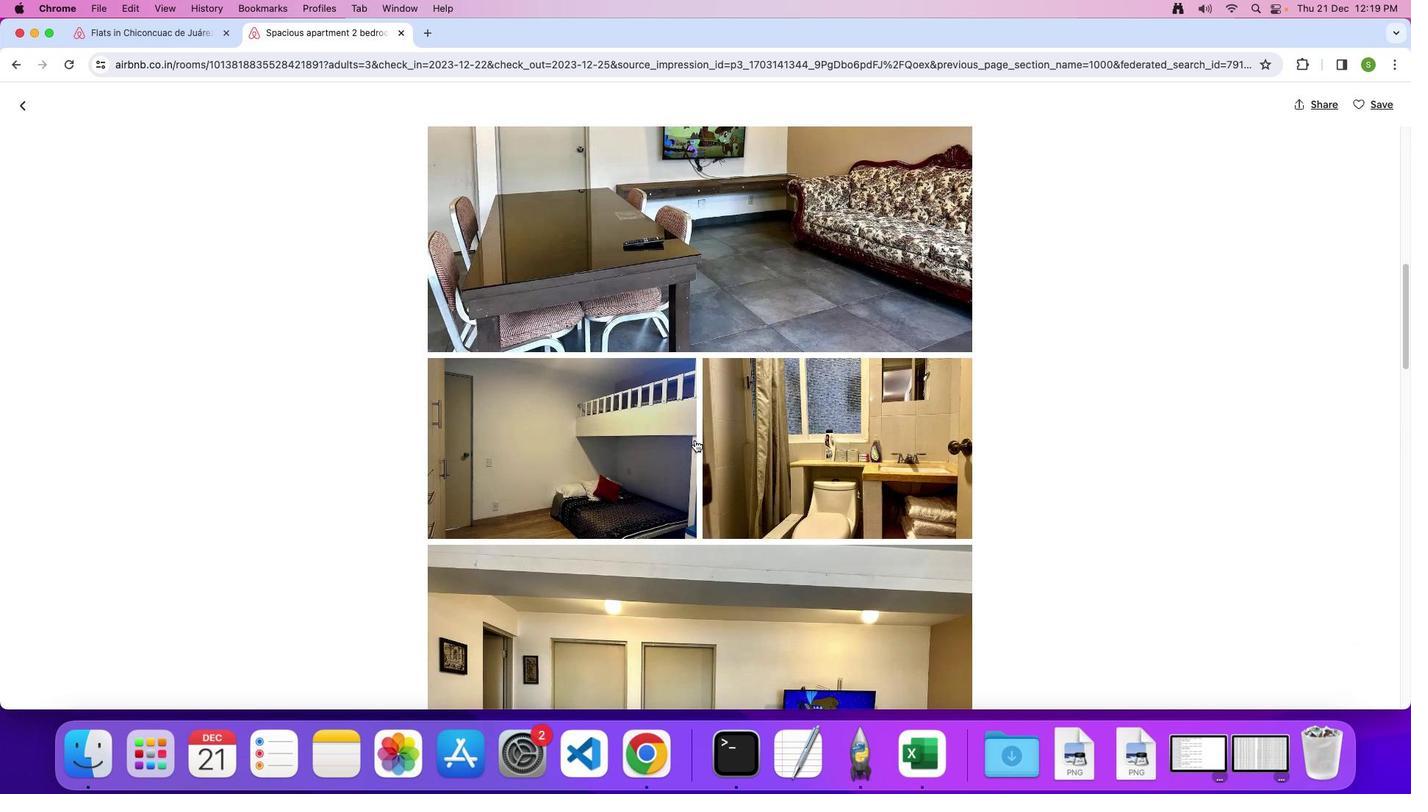 
Action: Mouse scrolled (694, 439) with delta (0, -1)
Screenshot: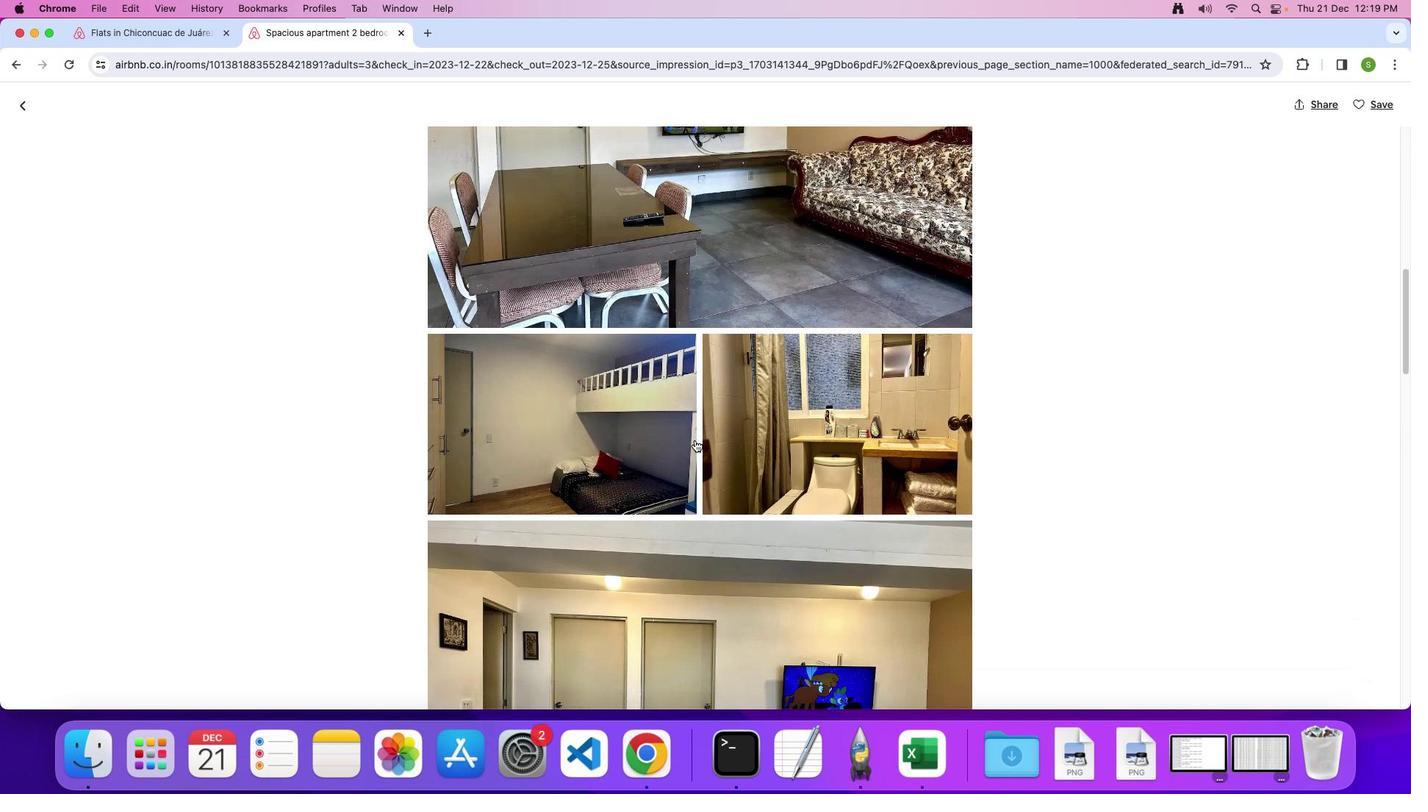 
Action: Mouse scrolled (694, 439) with delta (0, 0)
Screenshot: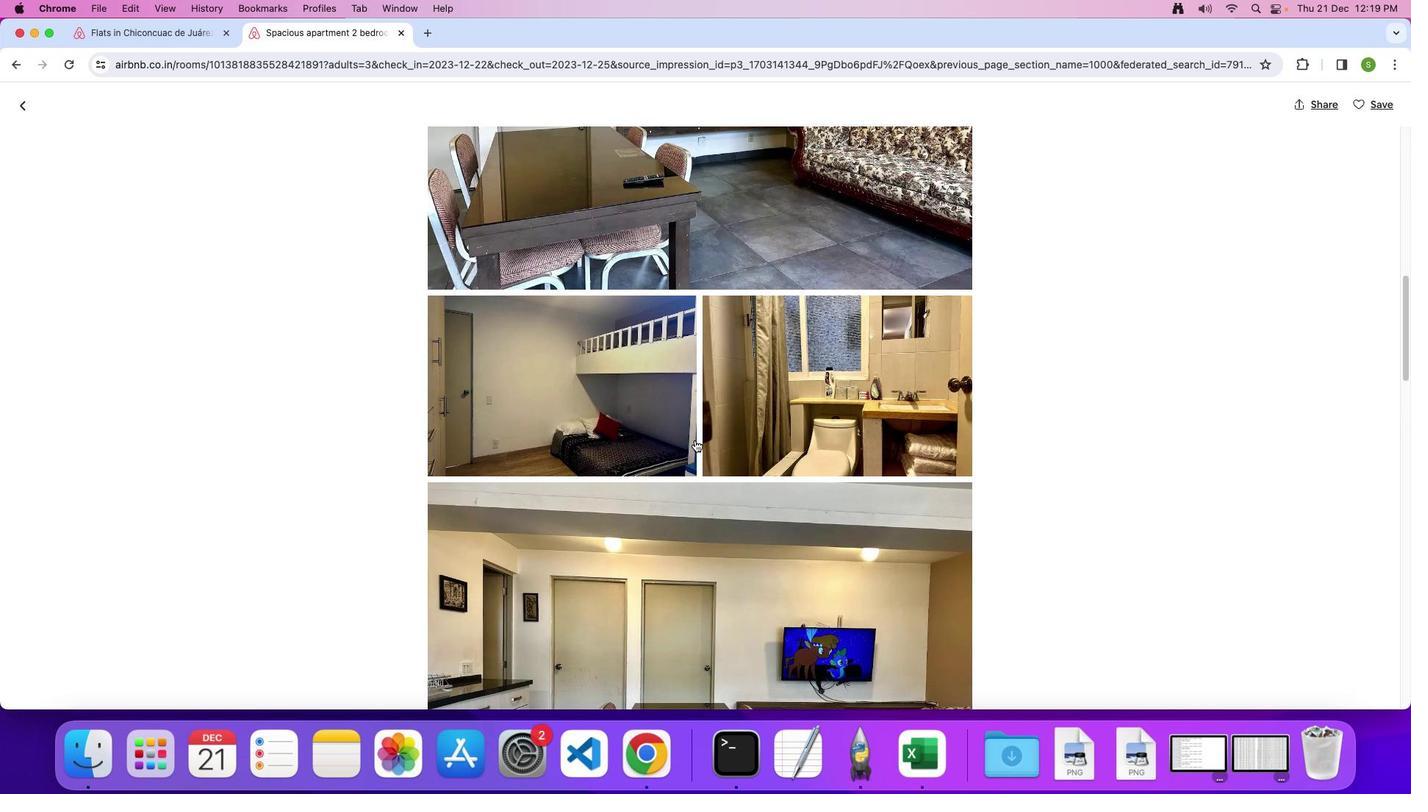
Action: Mouse scrolled (694, 439) with delta (0, 0)
Screenshot: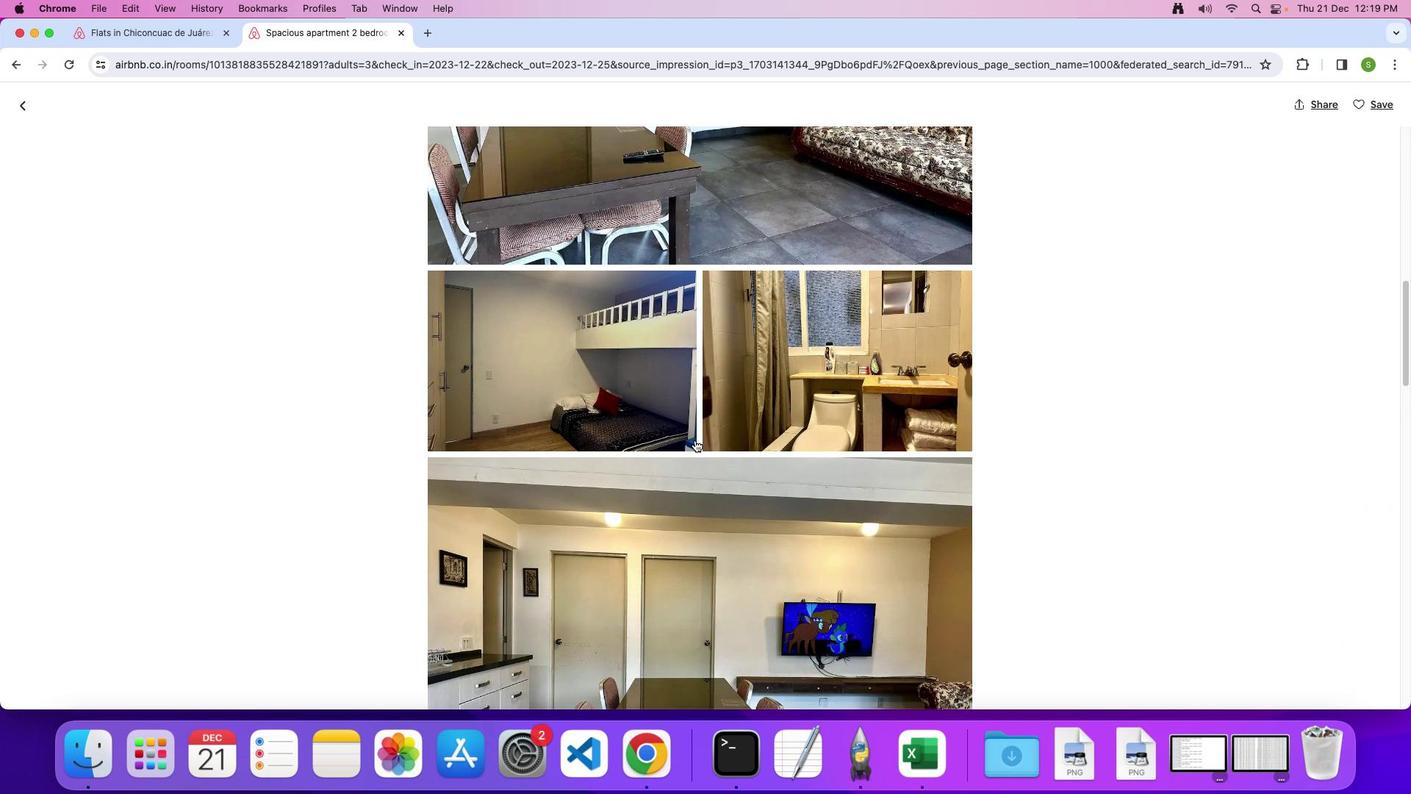
Action: Mouse scrolled (694, 439) with delta (0, -2)
Screenshot: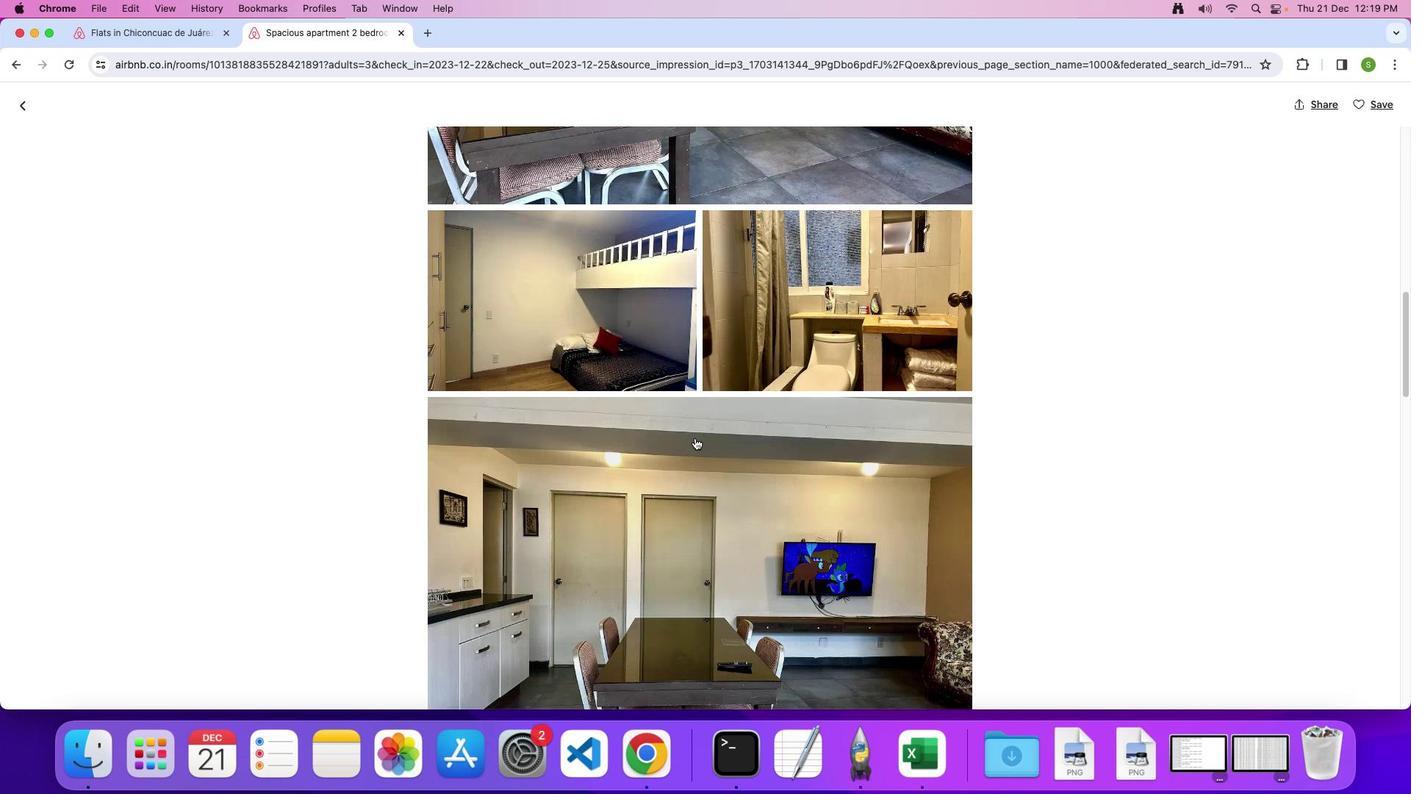 
Action: Mouse moved to (696, 417)
Screenshot: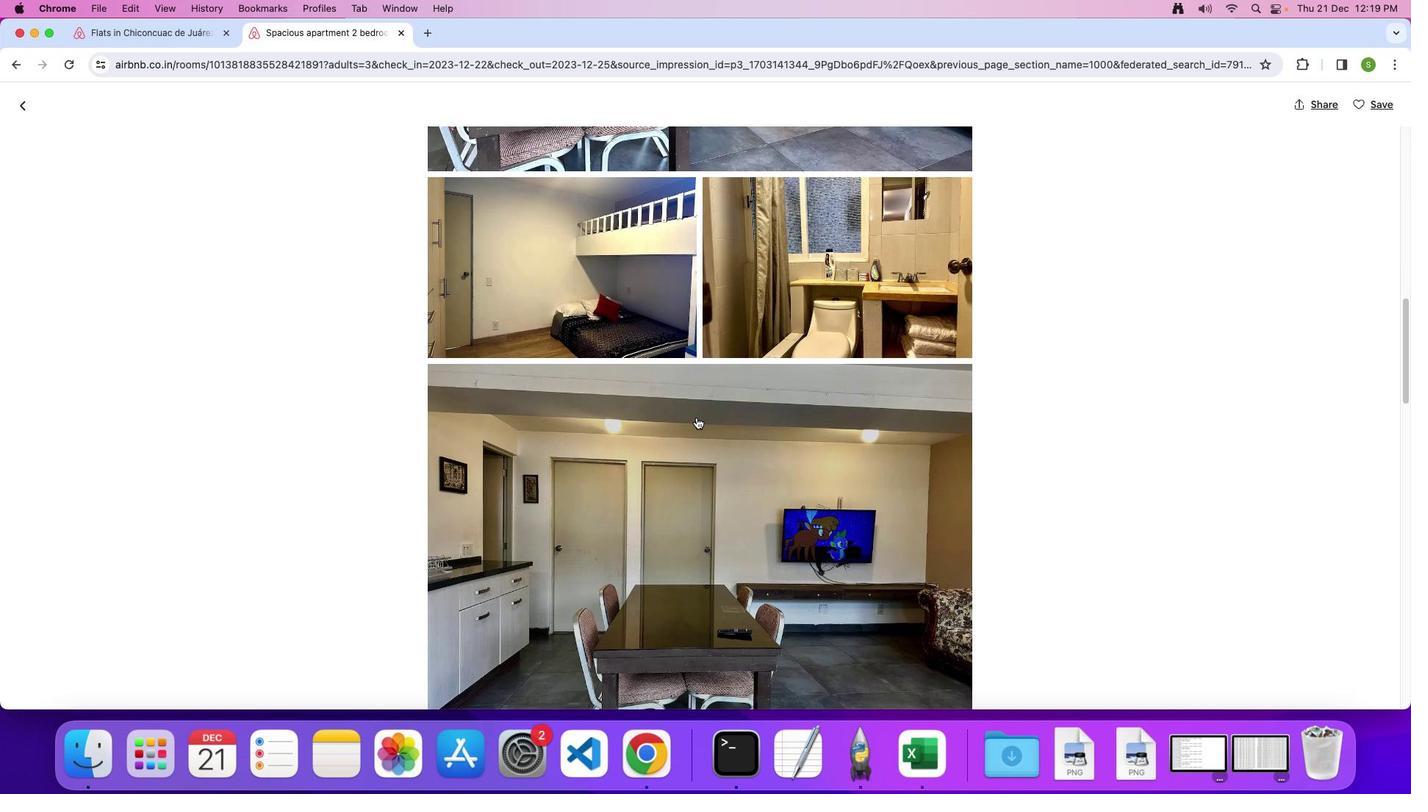 
Action: Mouse scrolled (696, 417) with delta (0, 0)
Screenshot: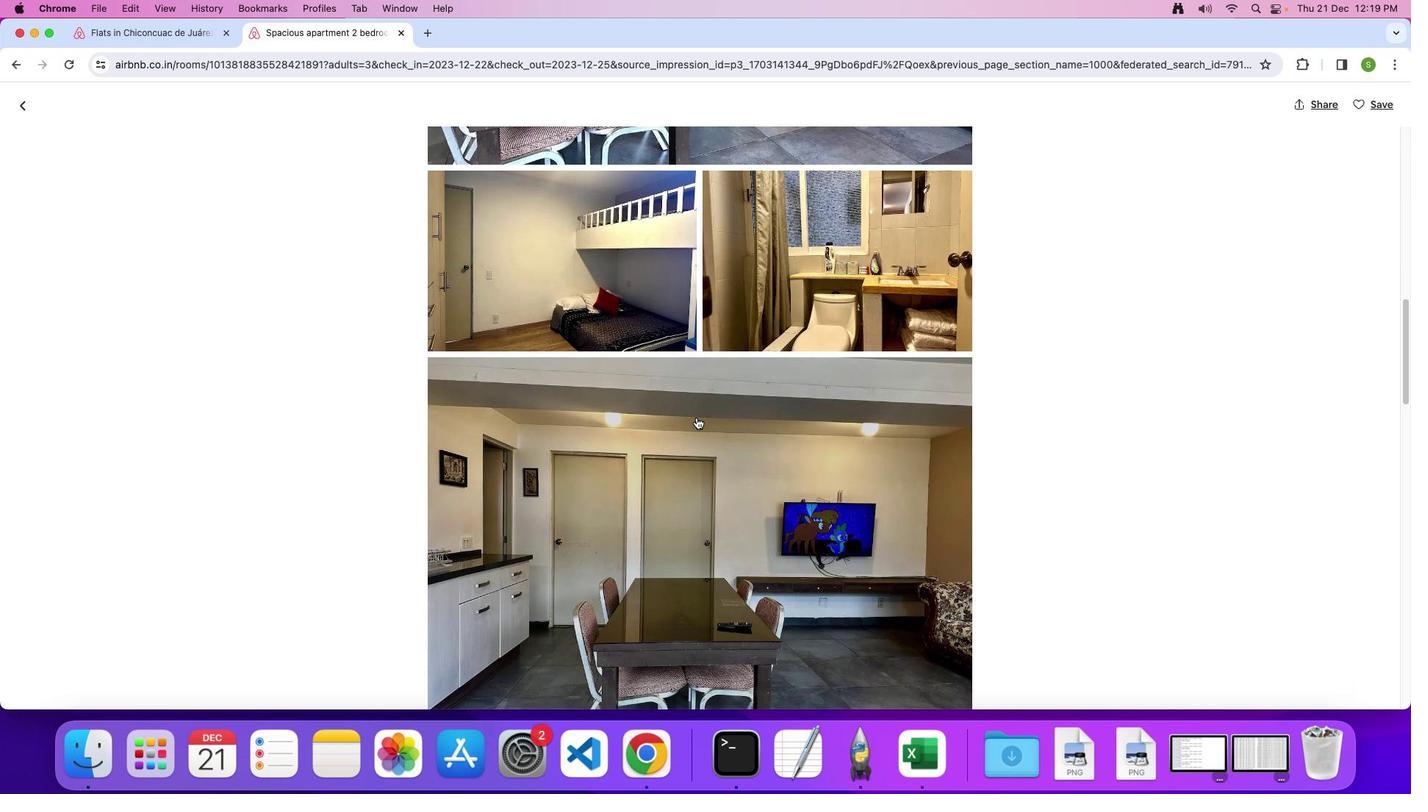 
Action: Mouse moved to (696, 416)
Screenshot: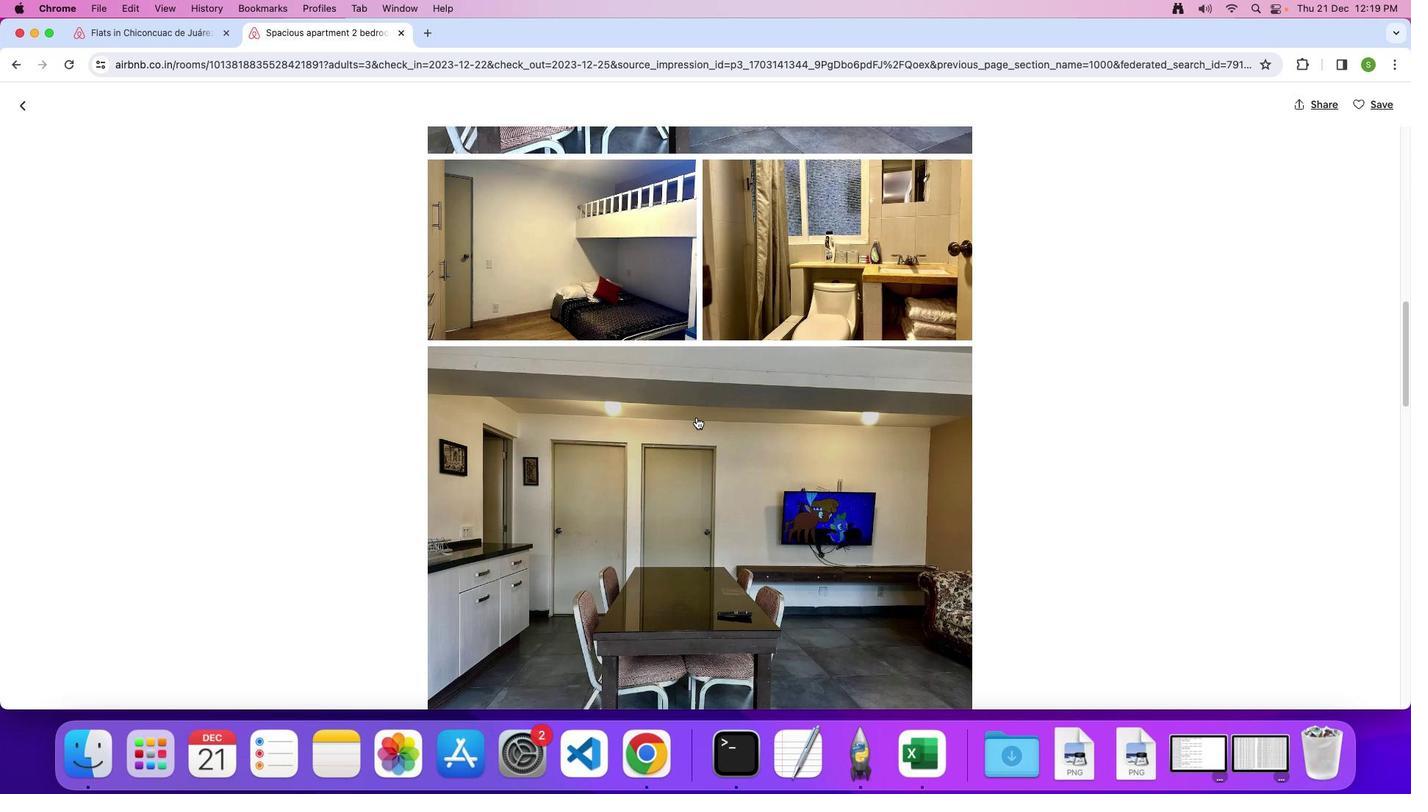 
Action: Mouse scrolled (696, 416) with delta (0, 0)
Screenshot: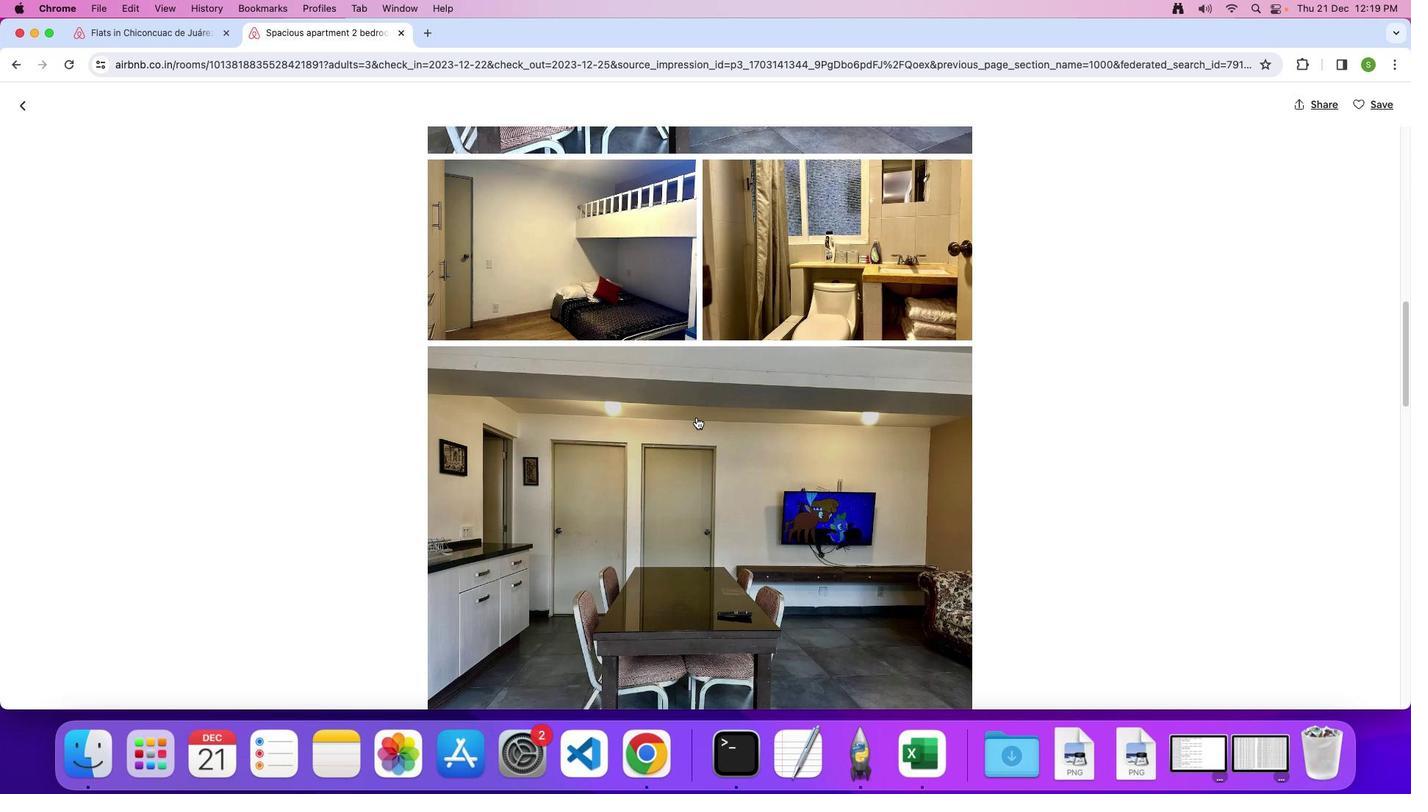 
Action: Mouse scrolled (696, 416) with delta (0, -1)
Screenshot: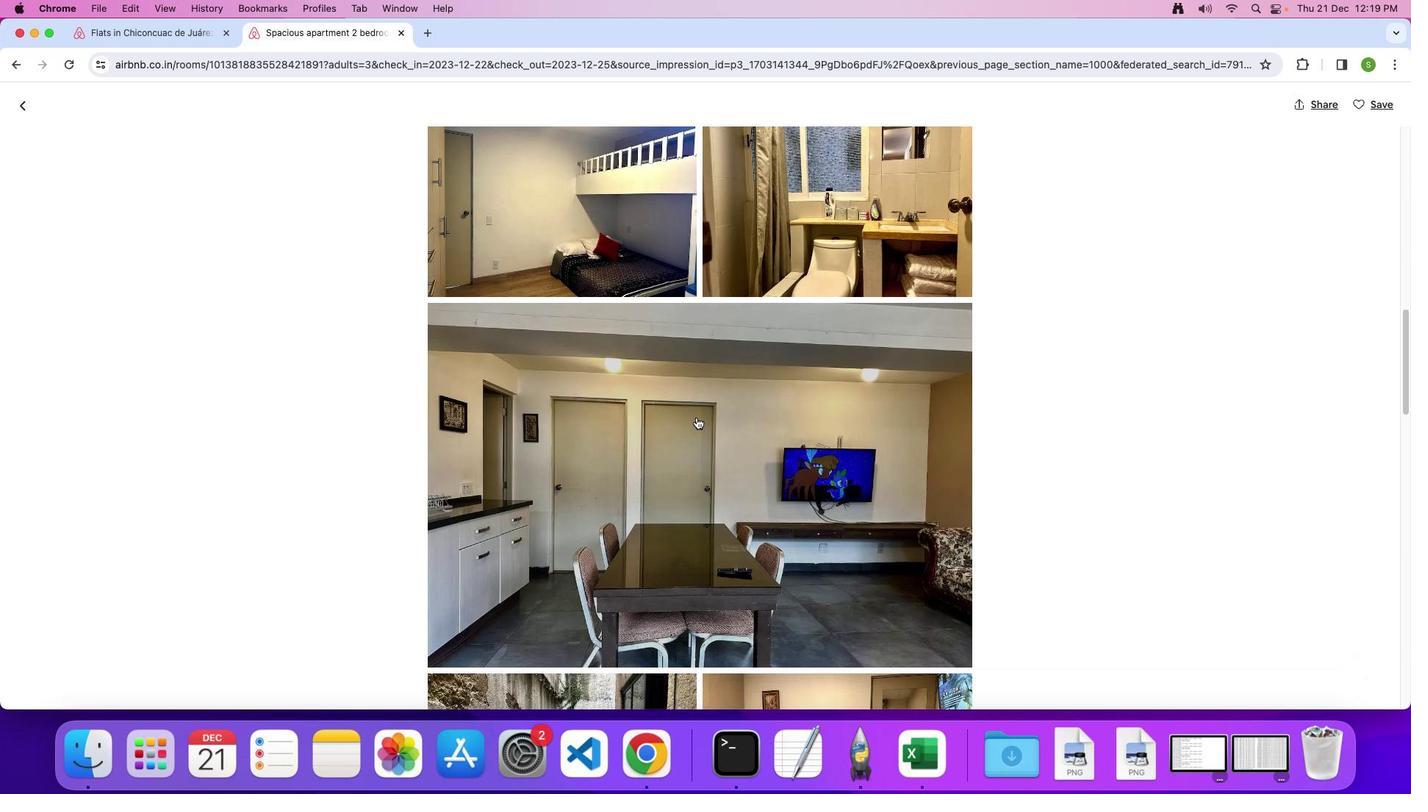 
Action: Mouse scrolled (696, 416) with delta (0, 0)
Screenshot: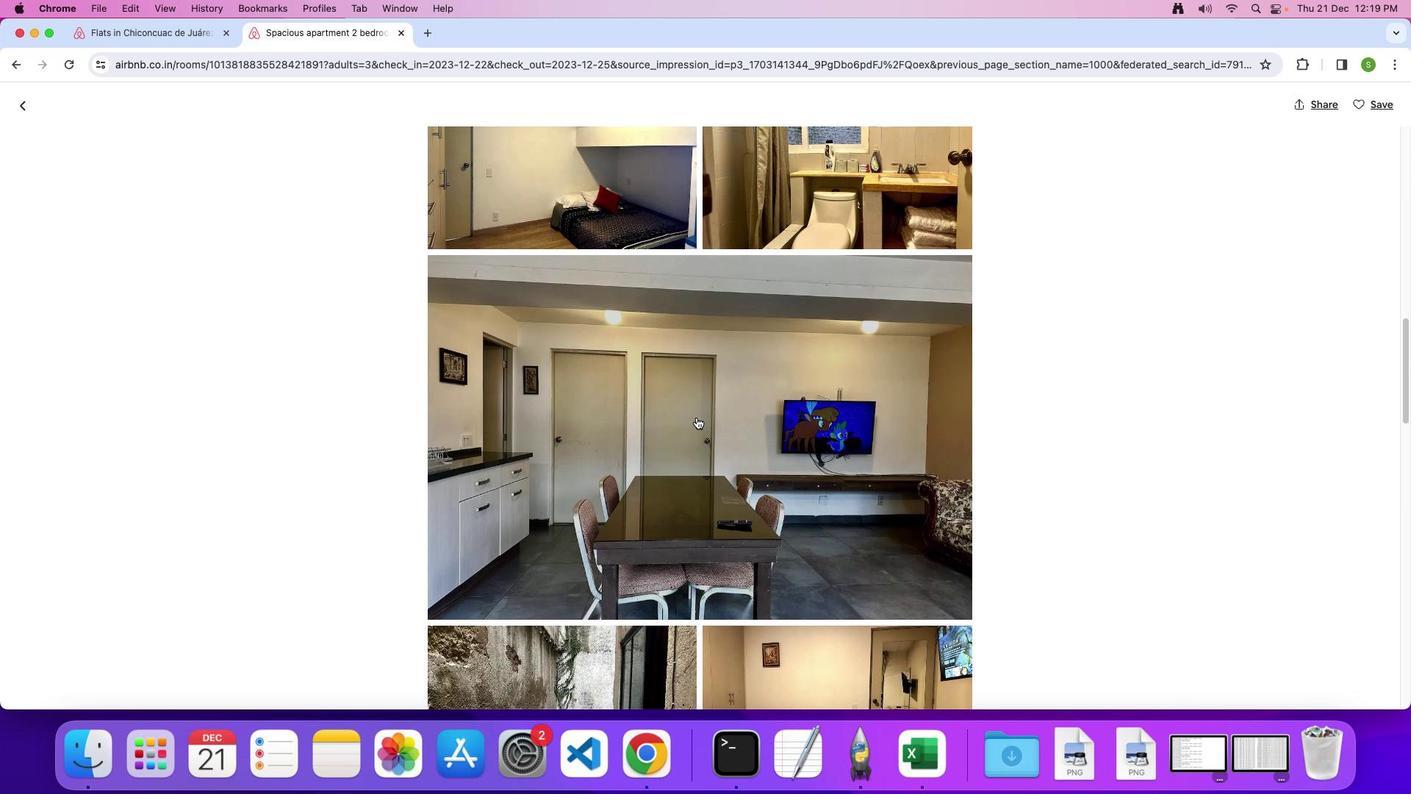 
Action: Mouse scrolled (696, 416) with delta (0, 0)
Screenshot: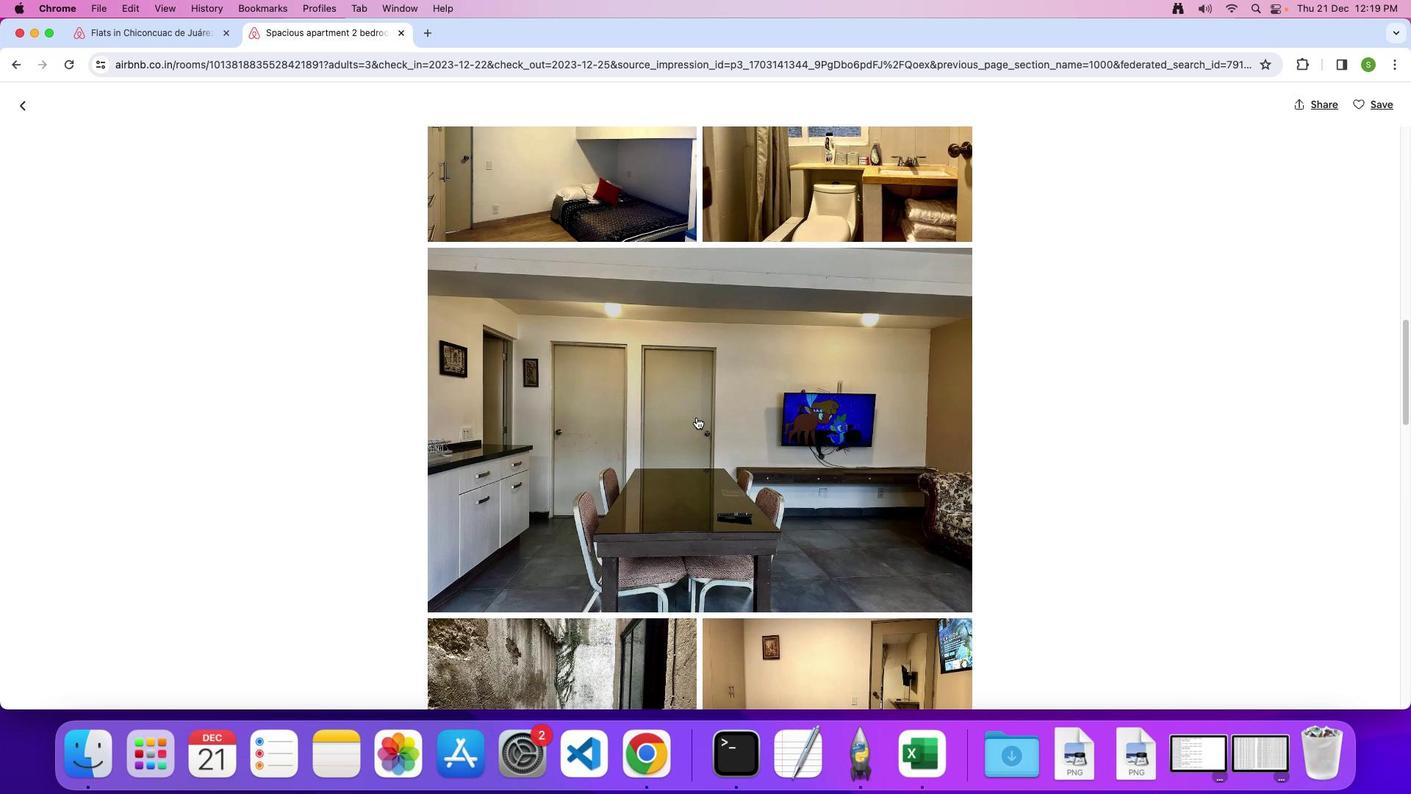 
Action: Mouse scrolled (696, 416) with delta (0, -1)
Screenshot: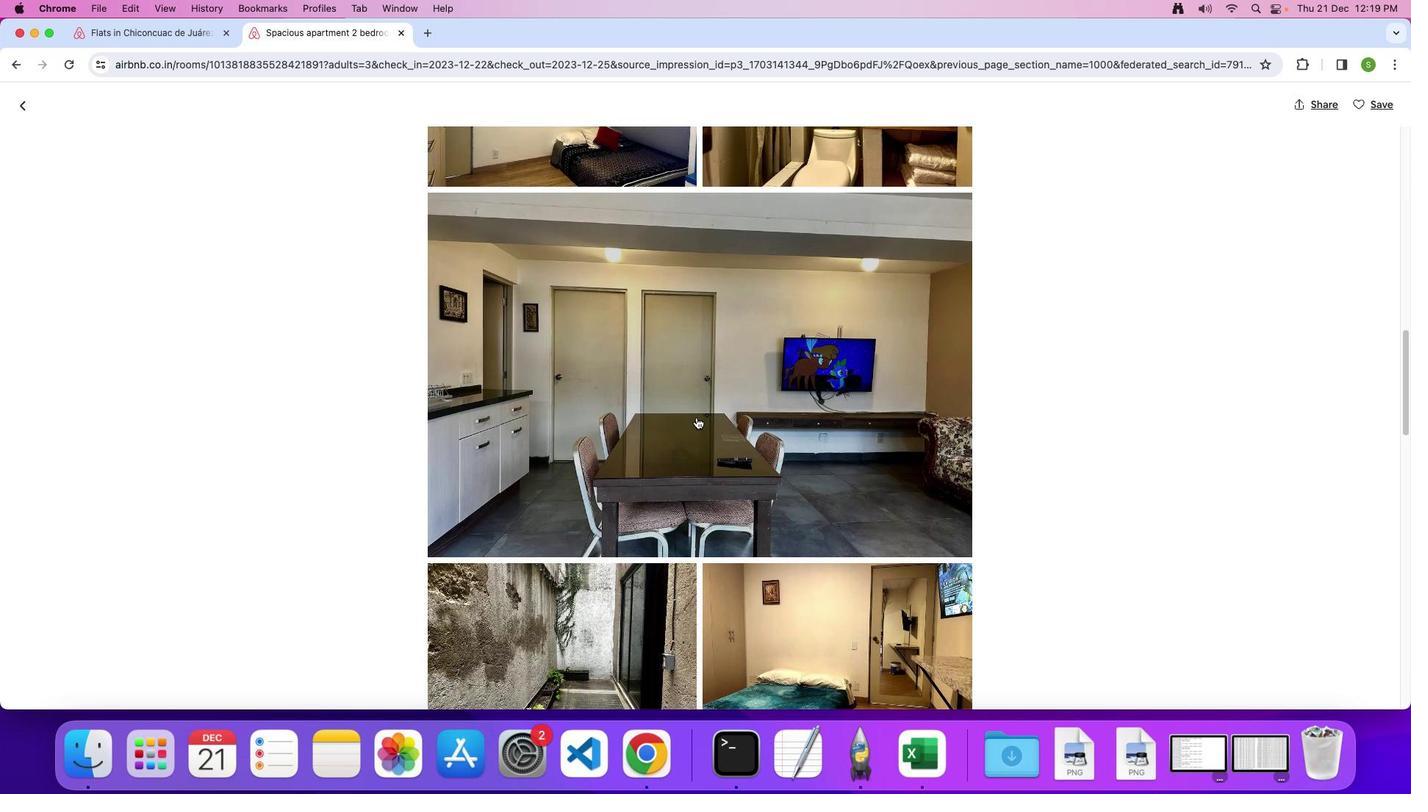 
Action: Mouse scrolled (696, 416) with delta (0, 0)
Screenshot: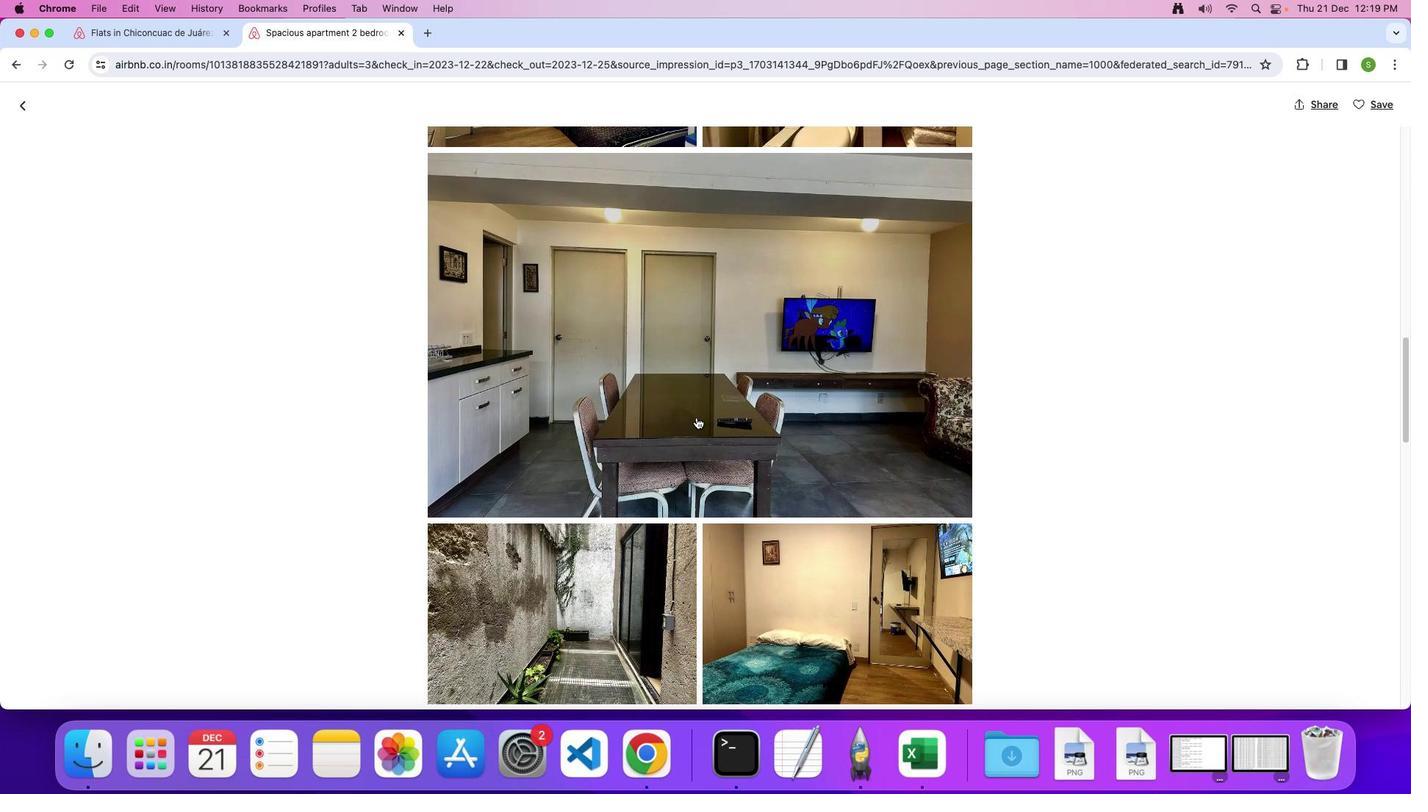 
Action: Mouse scrolled (696, 416) with delta (0, 0)
Screenshot: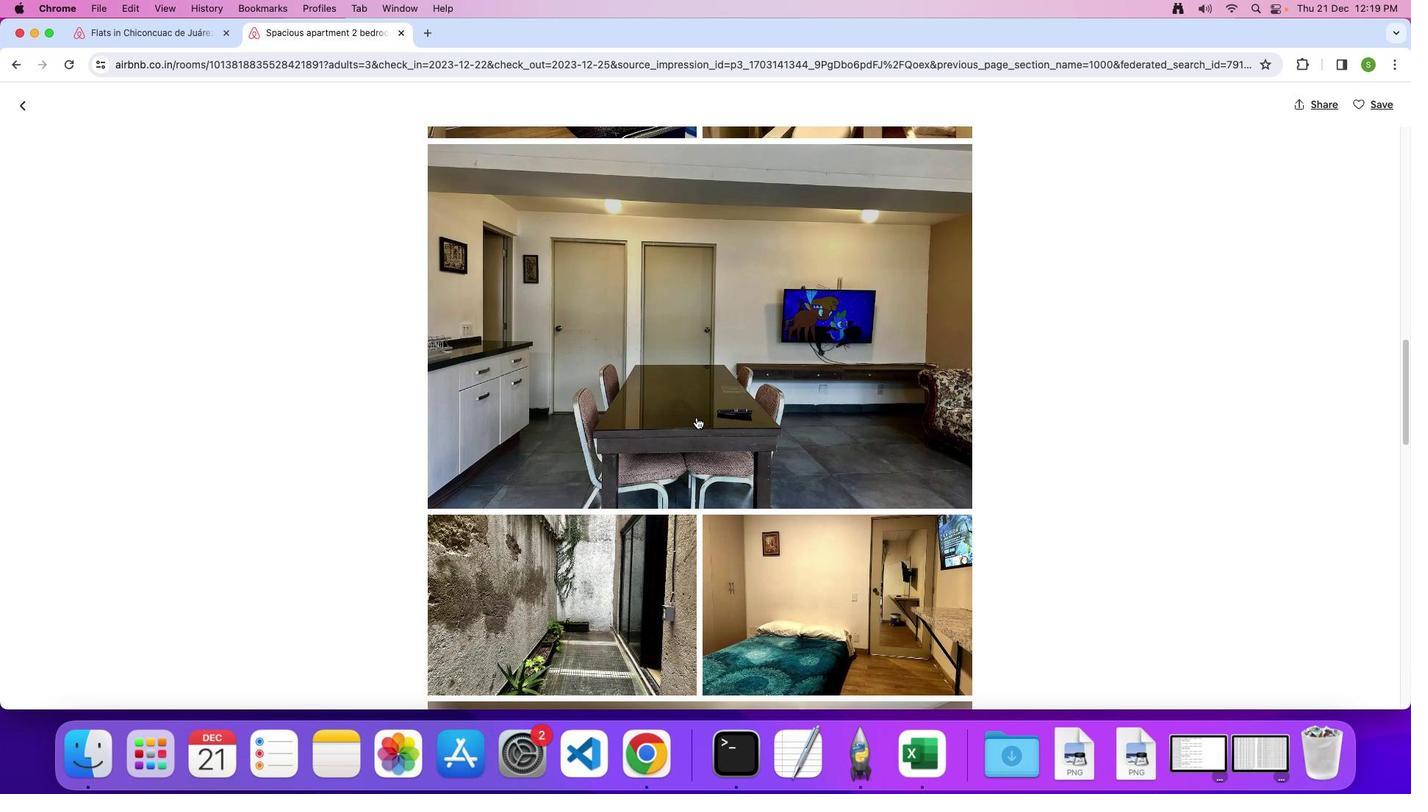 
Action: Mouse scrolled (696, 416) with delta (0, 0)
Screenshot: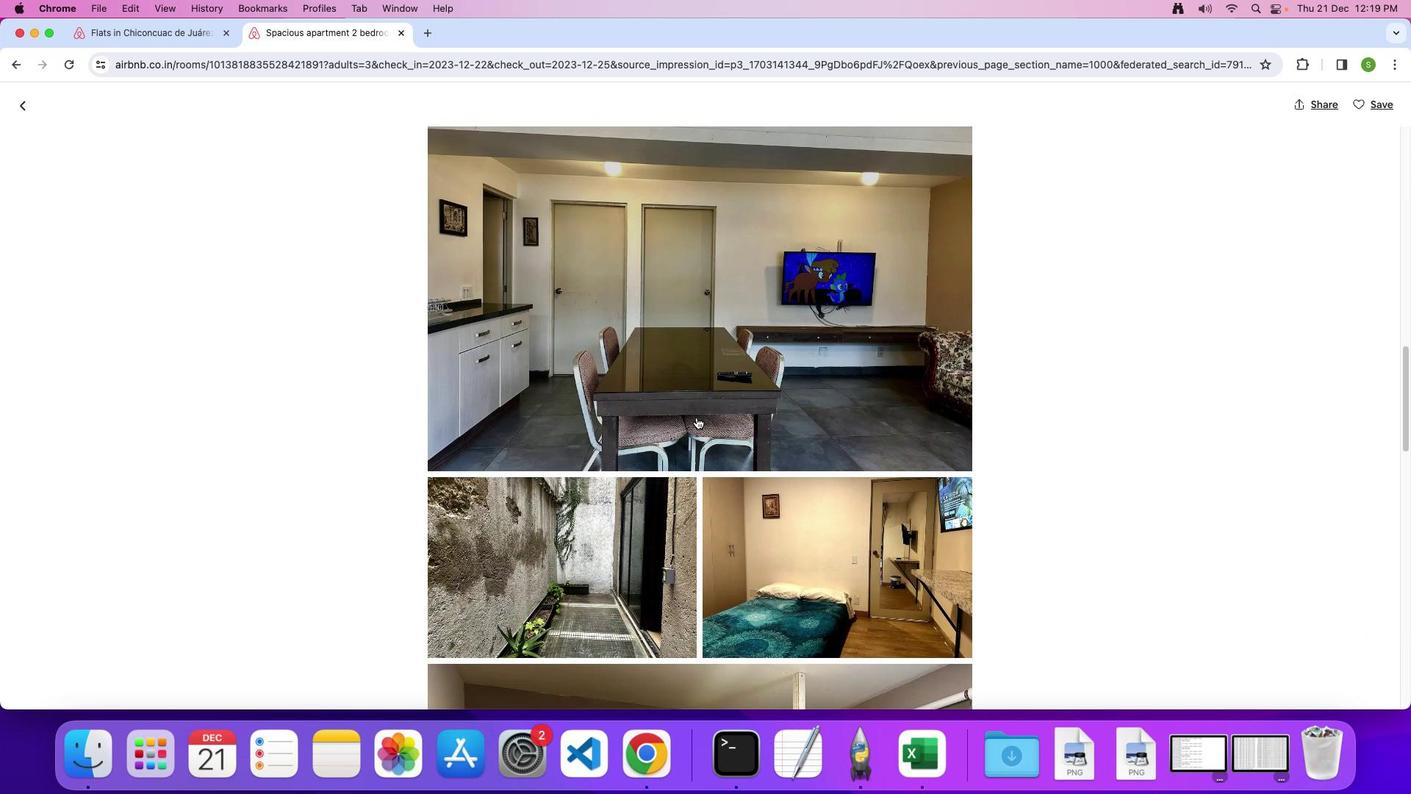 
Action: Mouse scrolled (696, 416) with delta (0, 0)
Screenshot: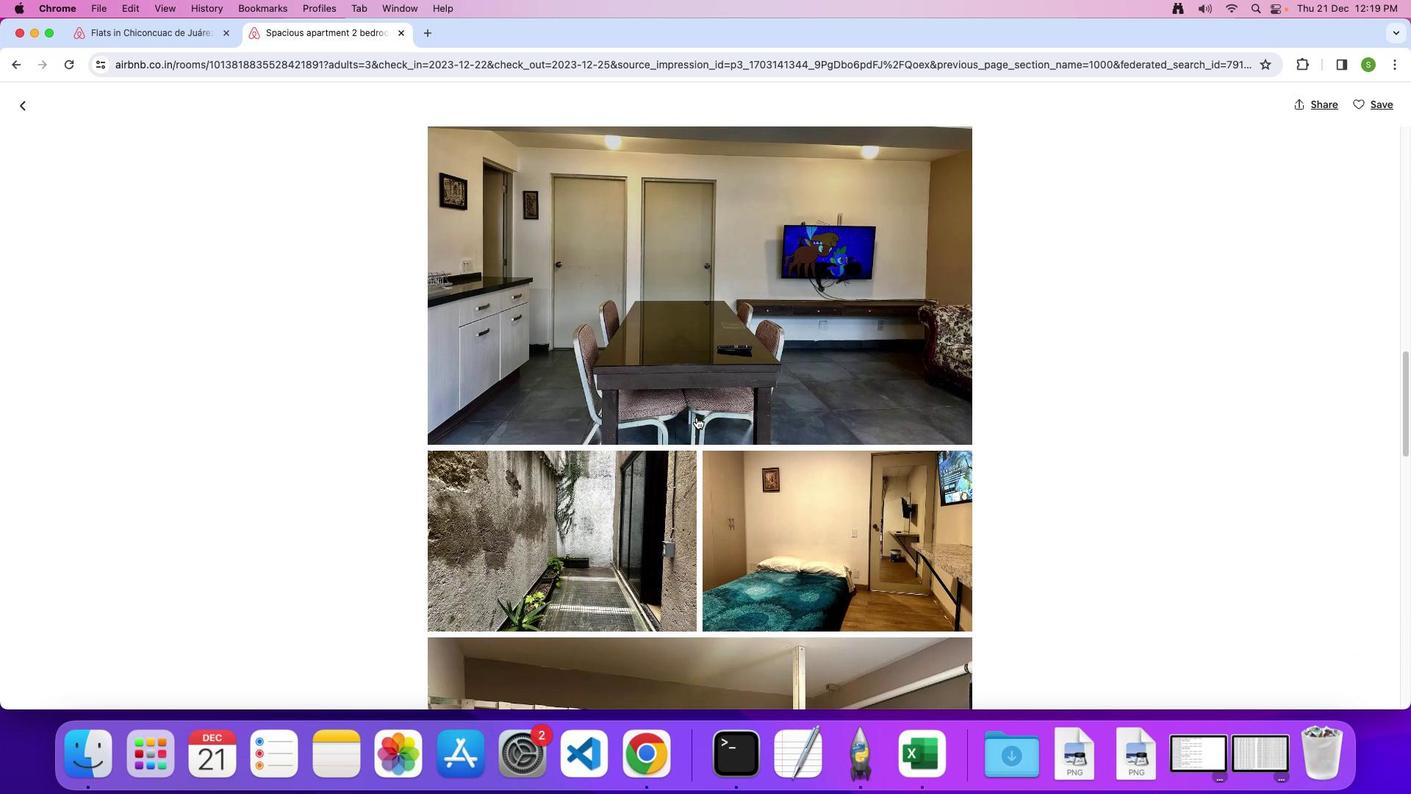 
Action: Mouse scrolled (696, 416) with delta (0, 0)
Screenshot: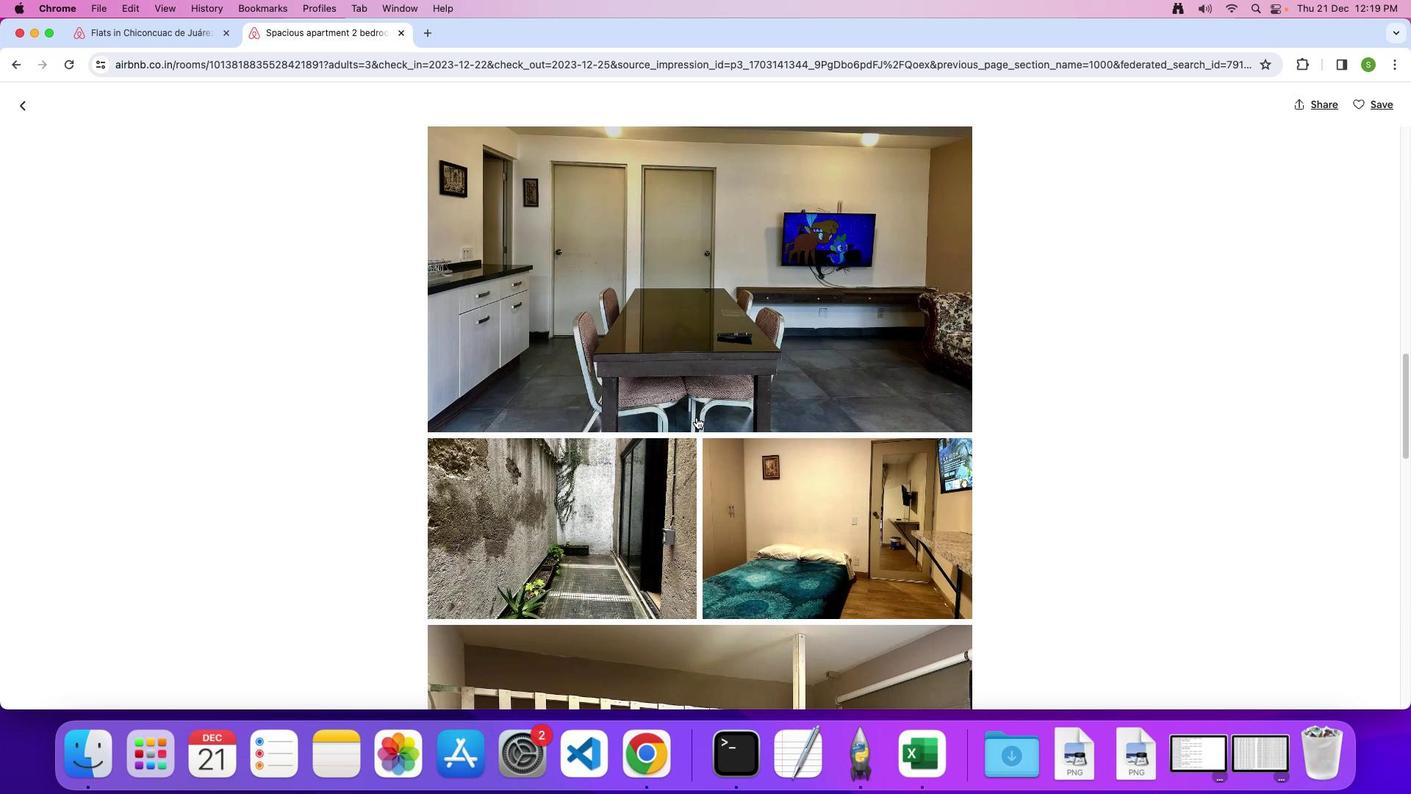 
Action: Mouse scrolled (696, 416) with delta (0, 0)
Screenshot: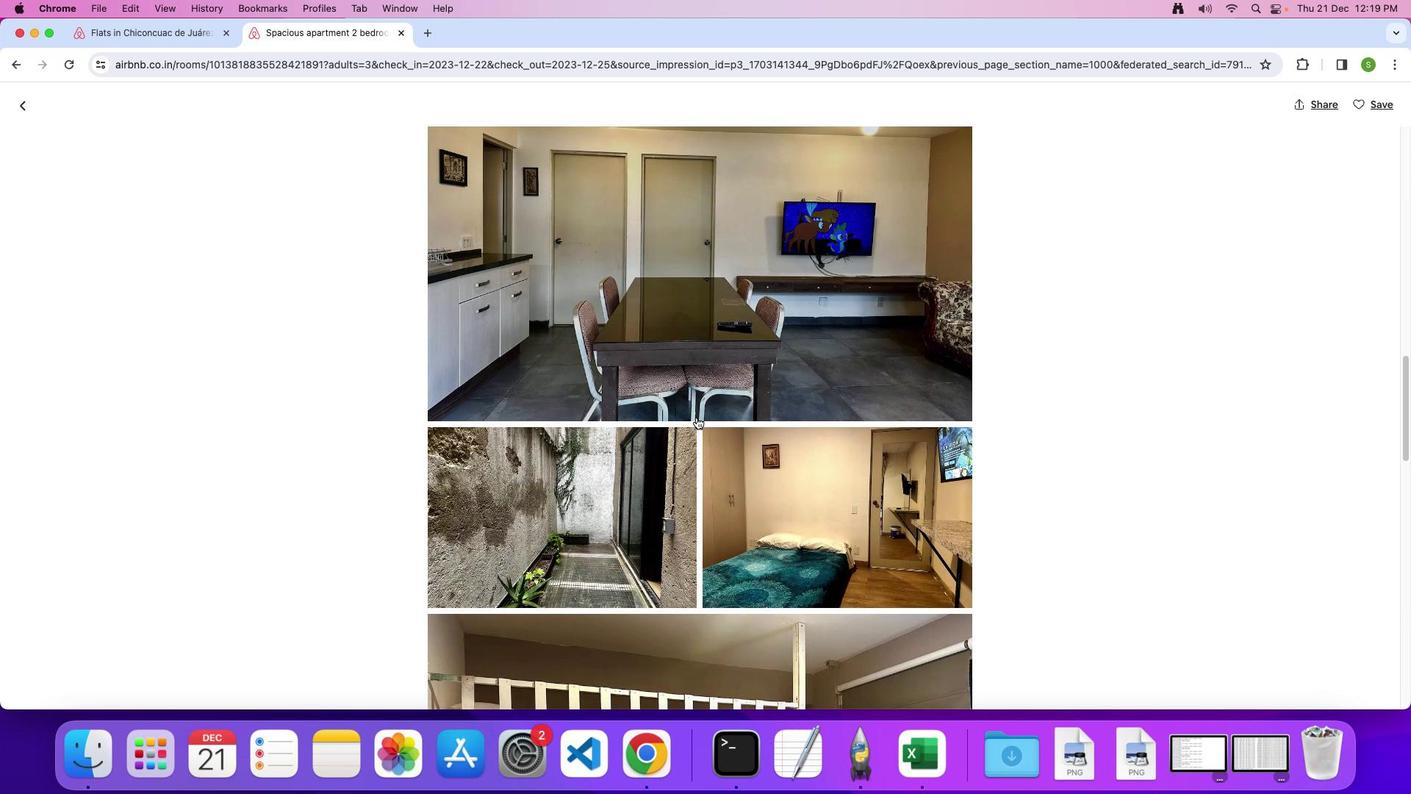
Action: Mouse scrolled (696, 416) with delta (0, 0)
Screenshot: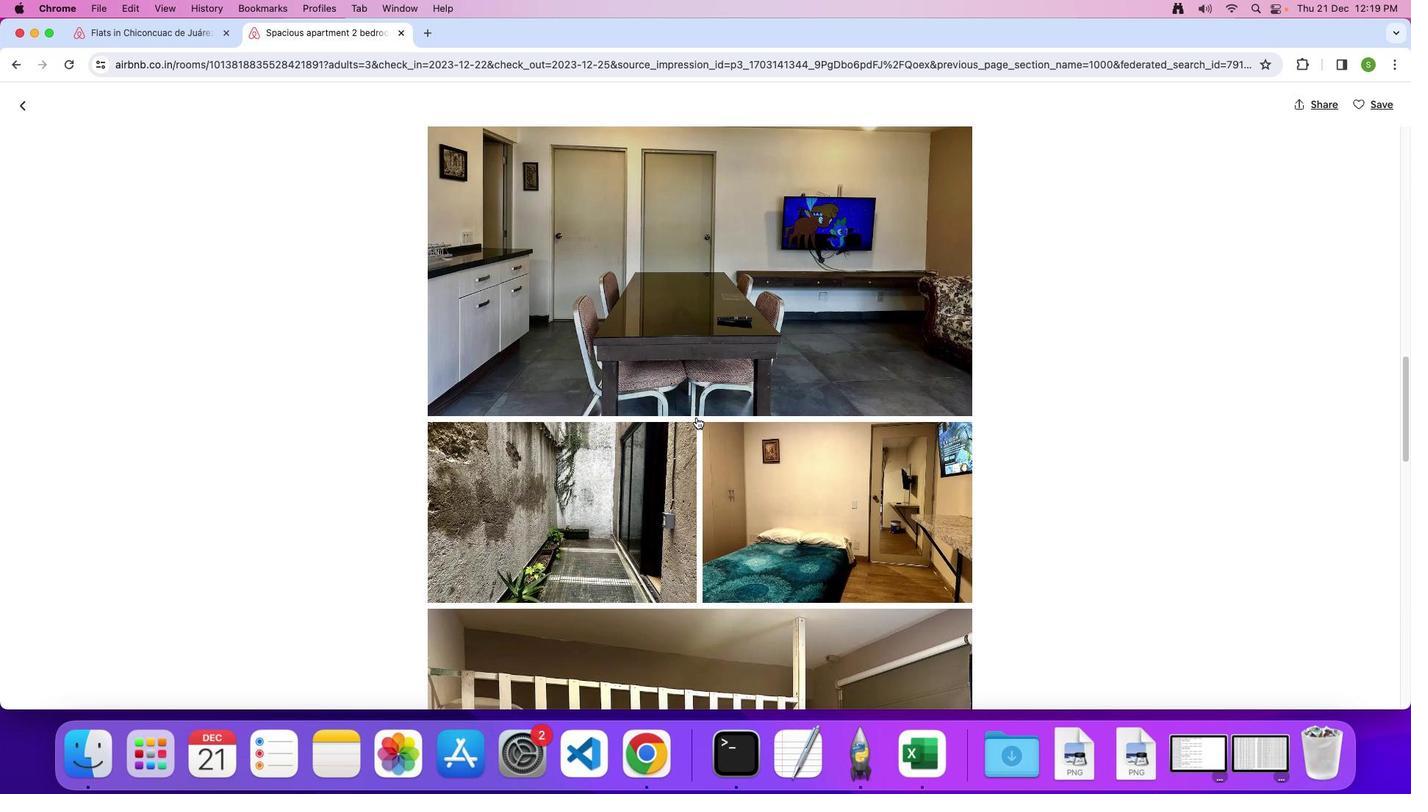 
Action: Mouse scrolled (696, 416) with delta (0, 0)
Screenshot: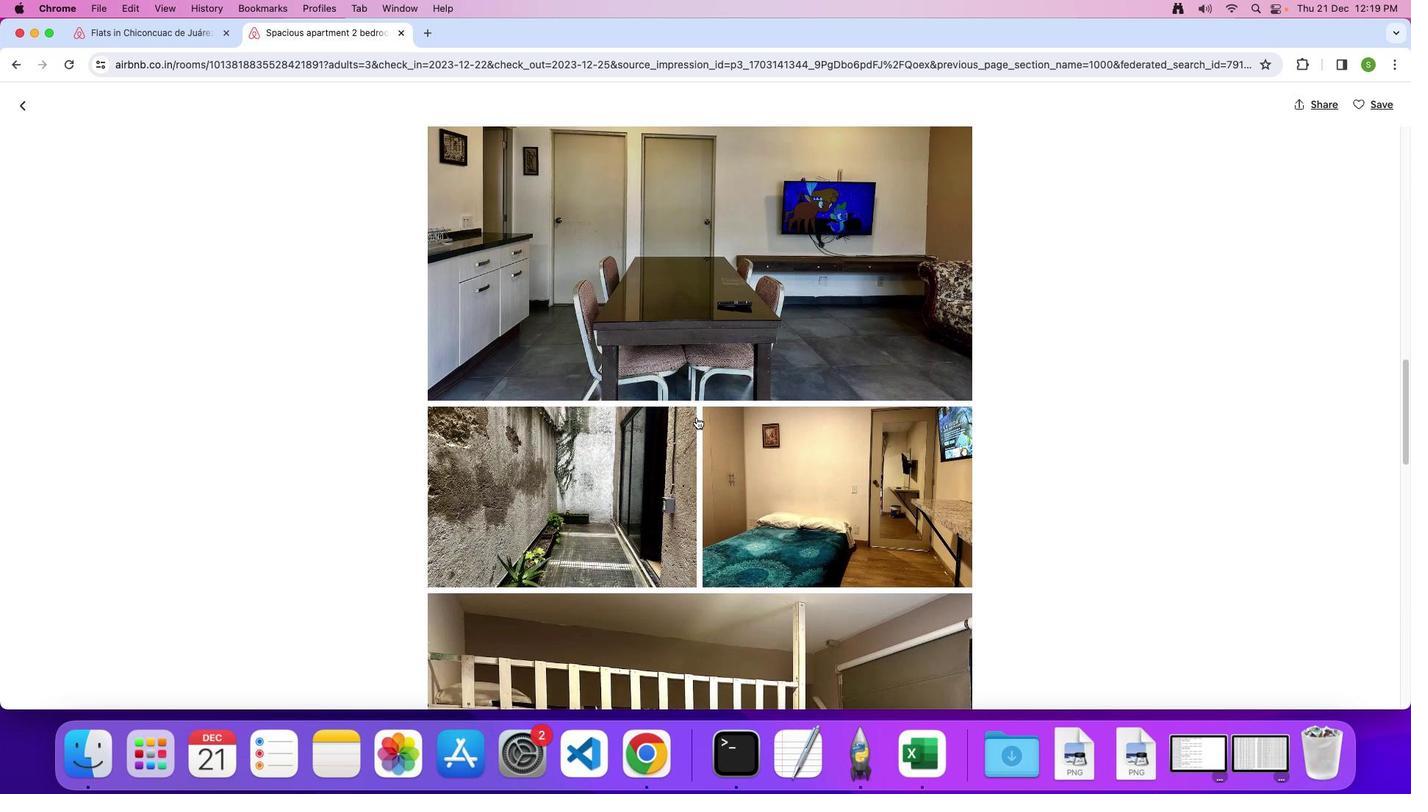 
Action: Mouse scrolled (696, 416) with delta (0, 0)
Screenshot: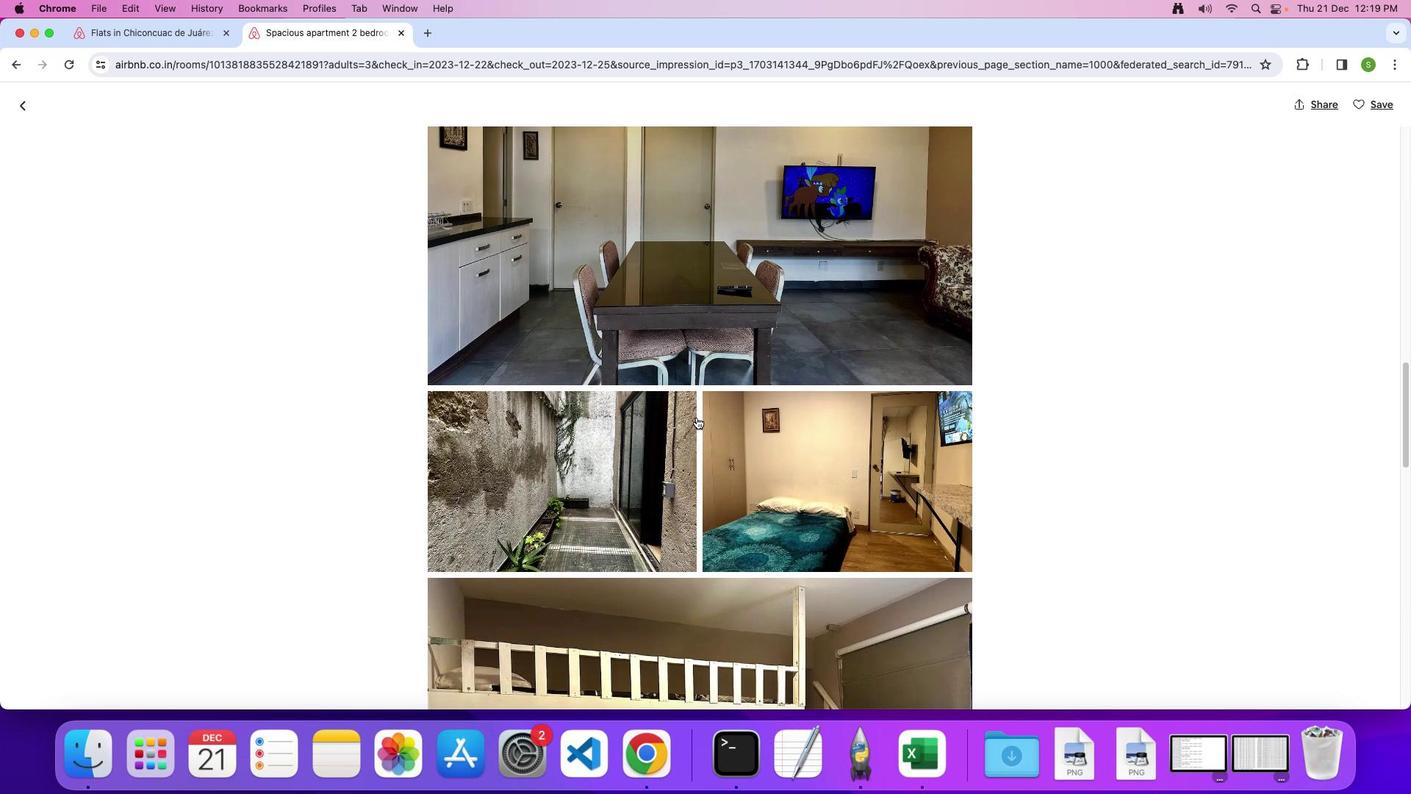 
Action: Mouse scrolled (696, 416) with delta (0, 0)
Screenshot: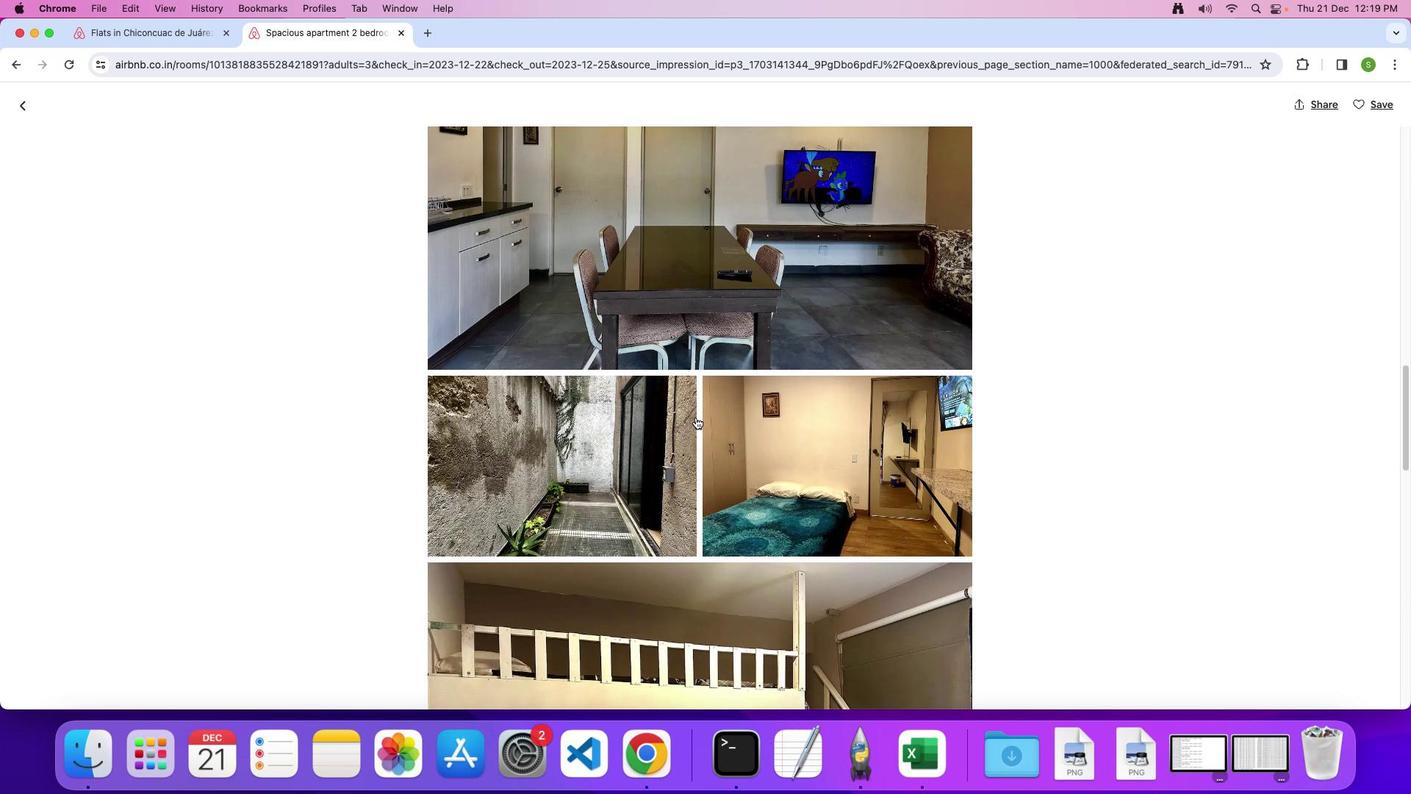 
Action: Mouse scrolled (696, 416) with delta (0, -2)
Screenshot: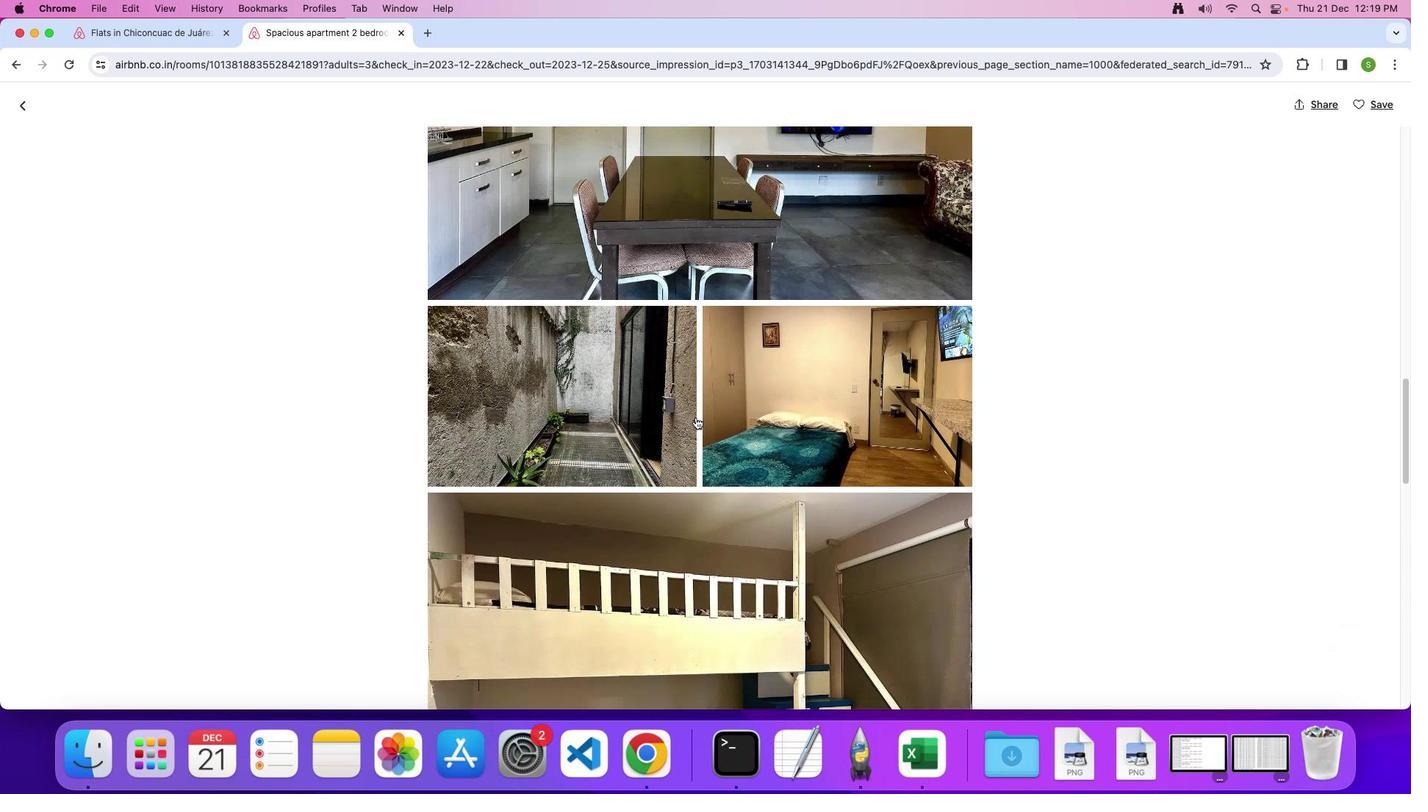 
Action: Mouse moved to (696, 416)
Screenshot: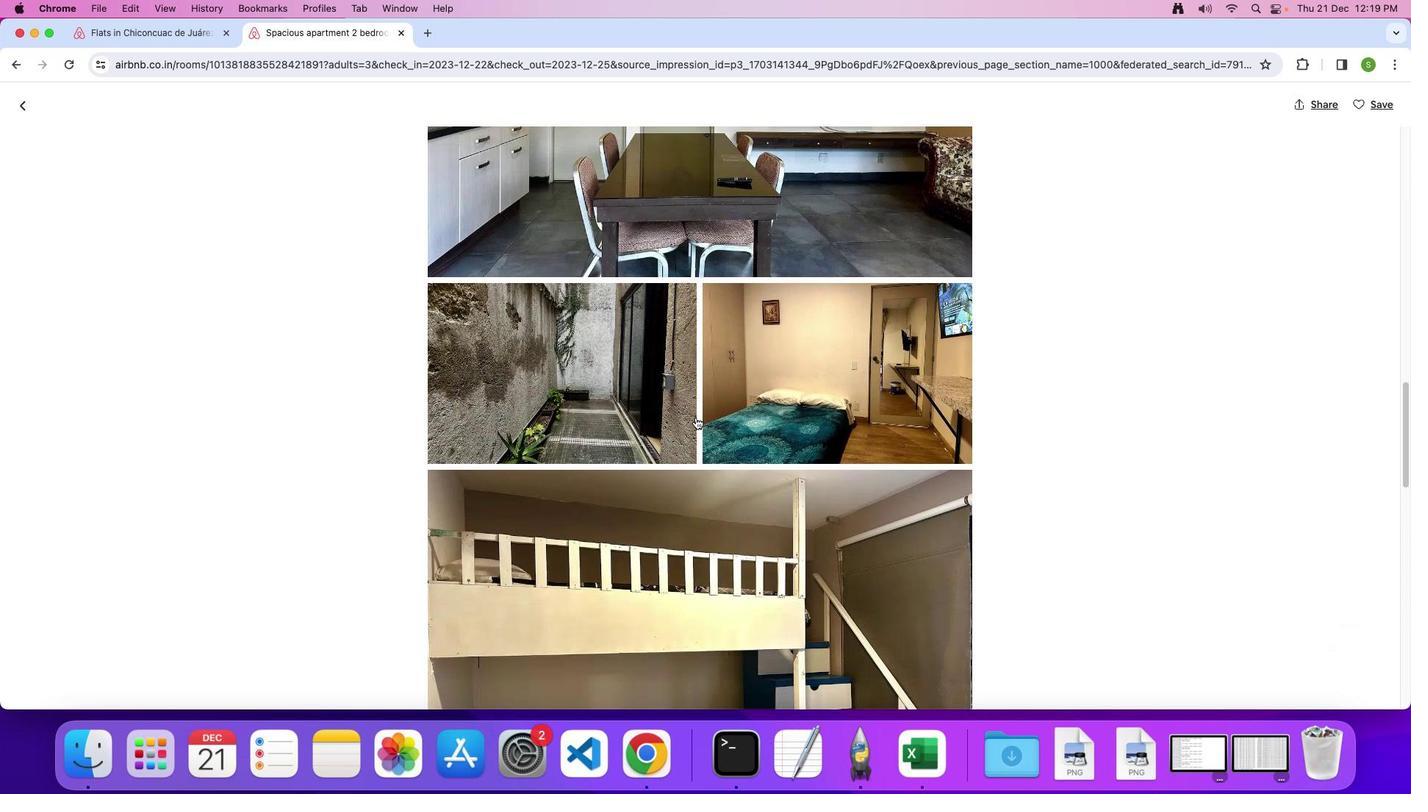 
Action: Mouse scrolled (696, 416) with delta (0, 0)
Screenshot: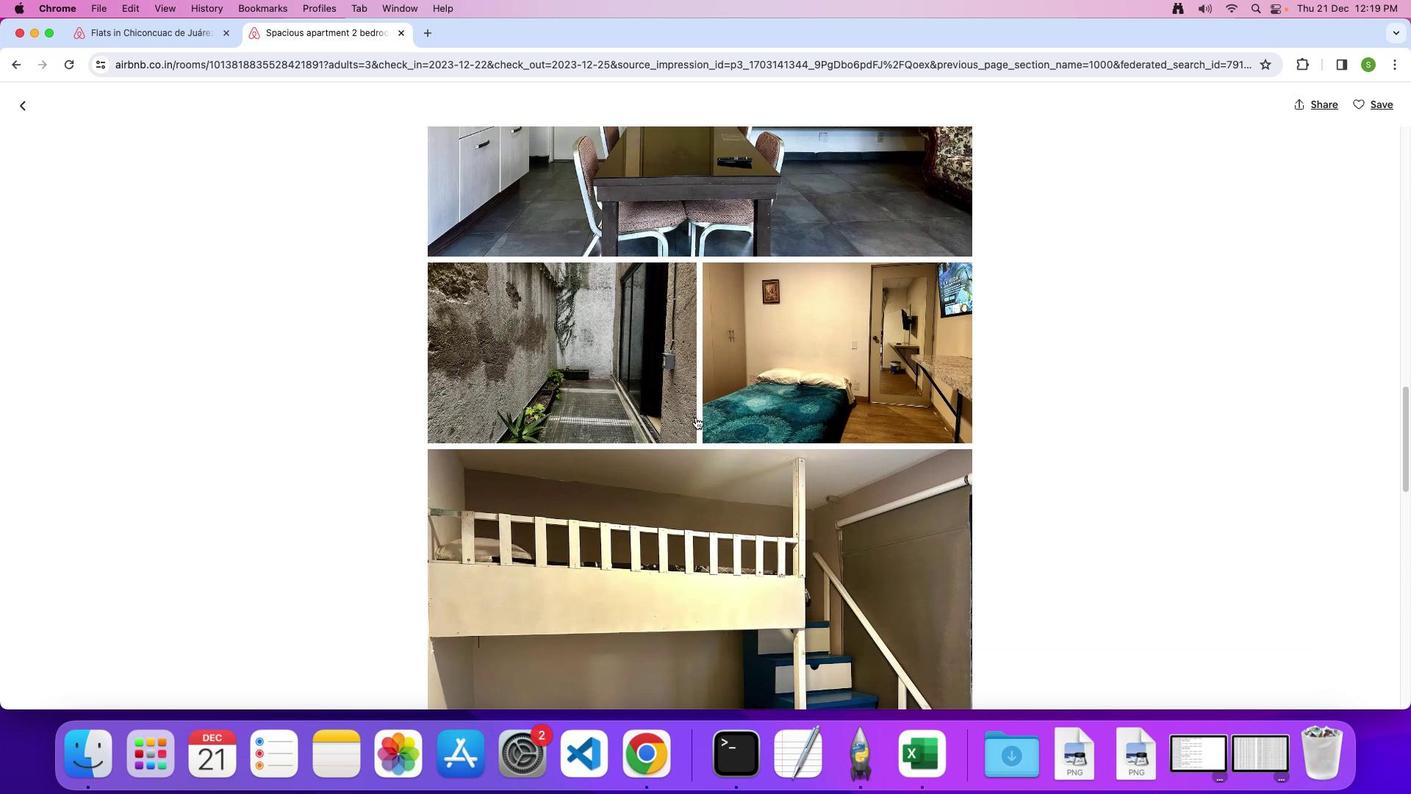 
Action: Mouse scrolled (696, 416) with delta (0, 0)
Screenshot: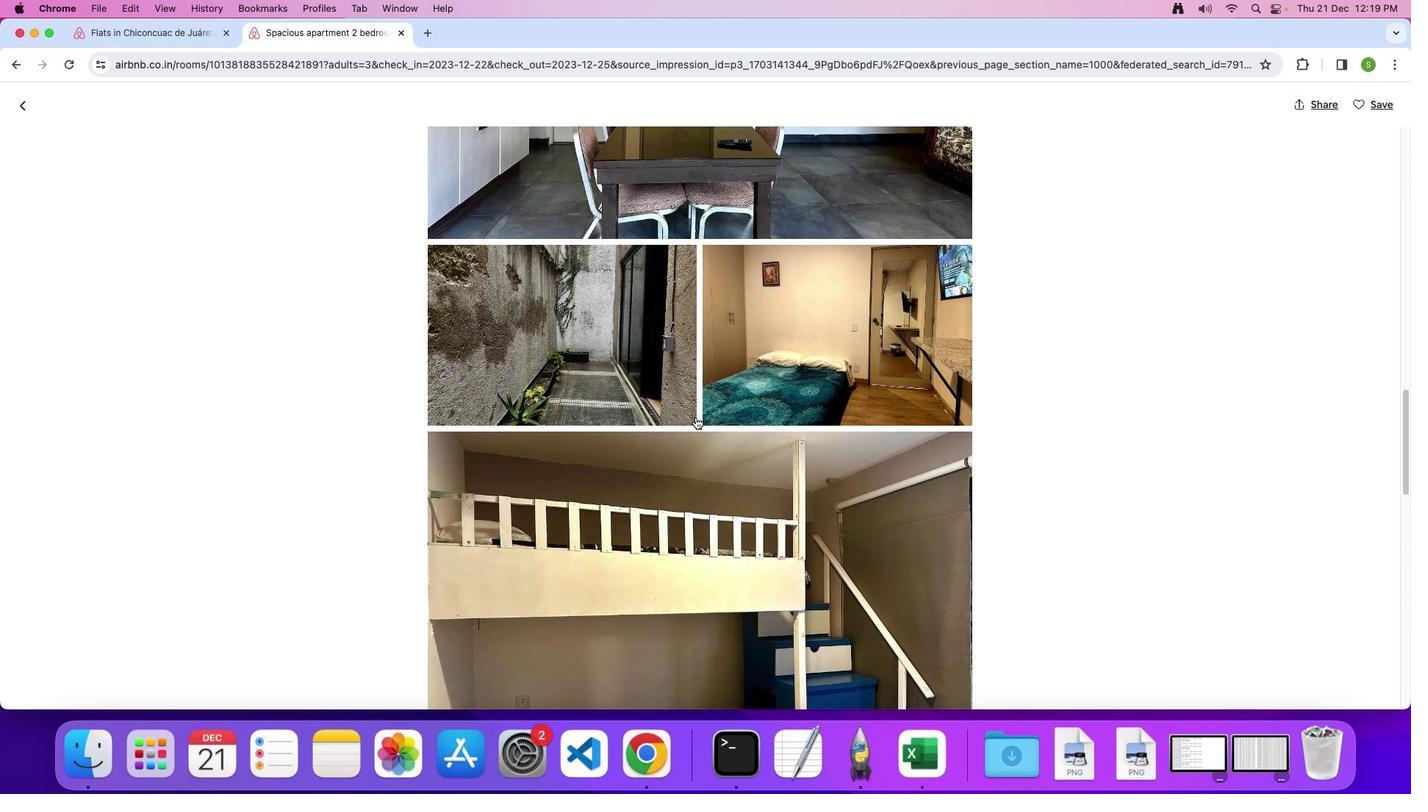 
Action: Mouse scrolled (696, 416) with delta (0, -2)
Screenshot: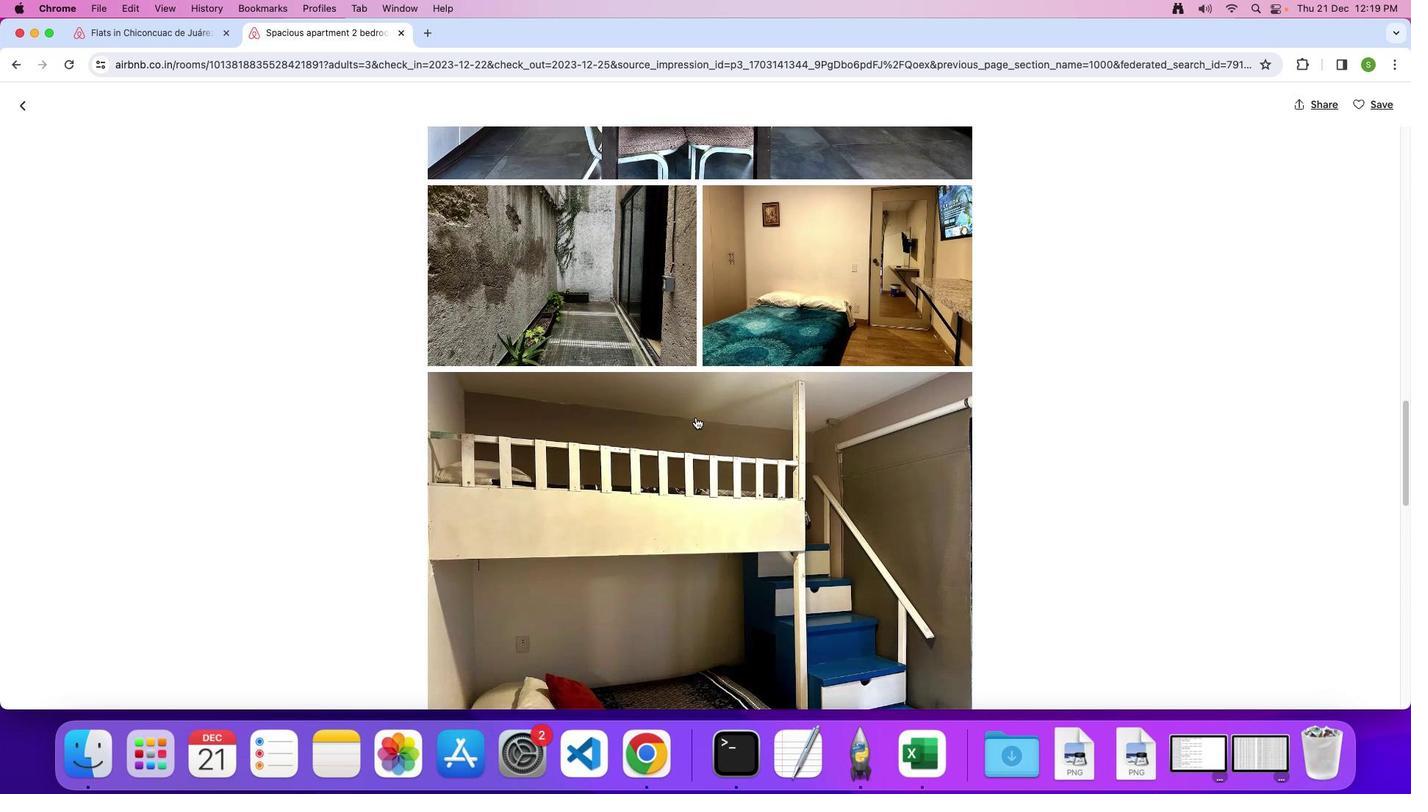 
Action: Mouse scrolled (696, 416) with delta (0, 0)
Screenshot: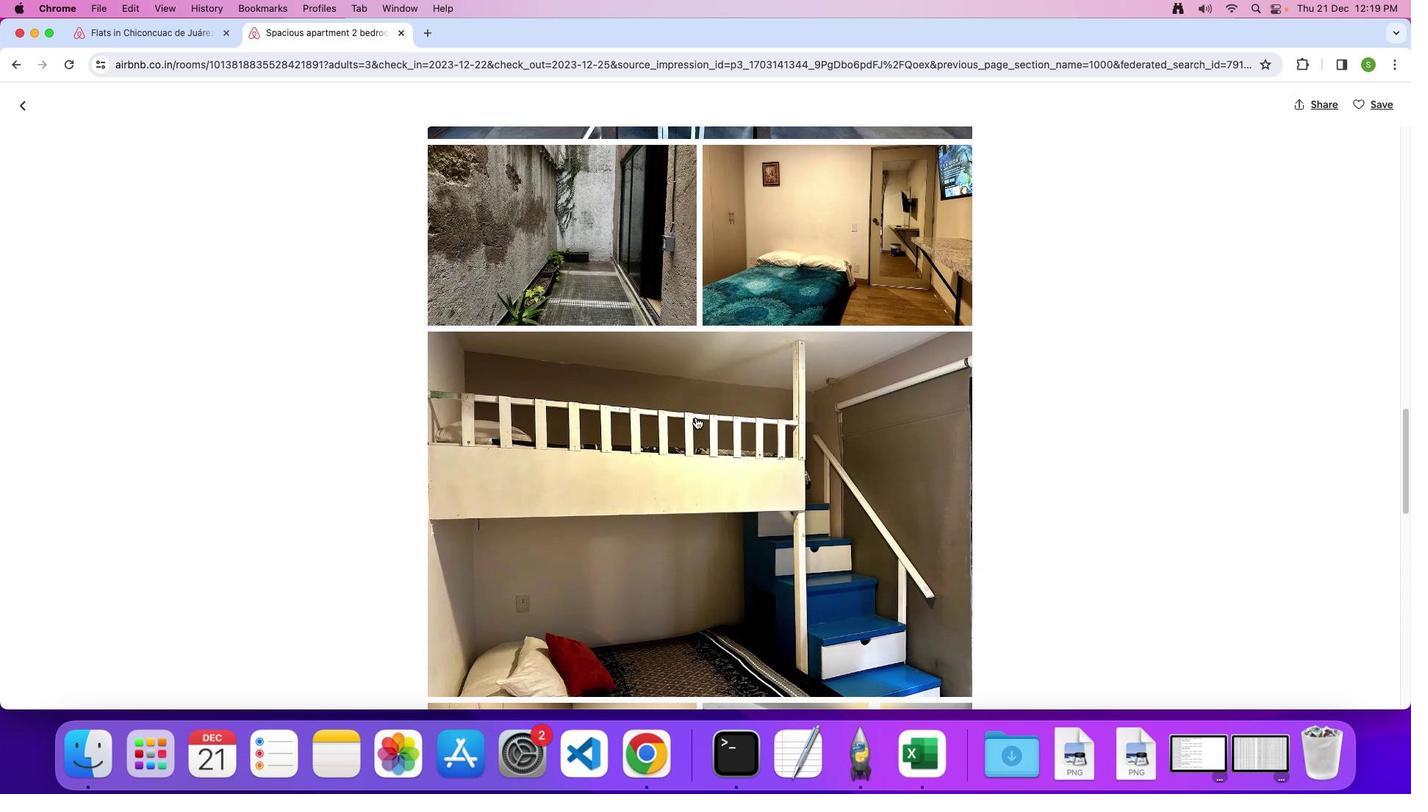 
Action: Mouse scrolled (696, 416) with delta (0, 0)
Screenshot: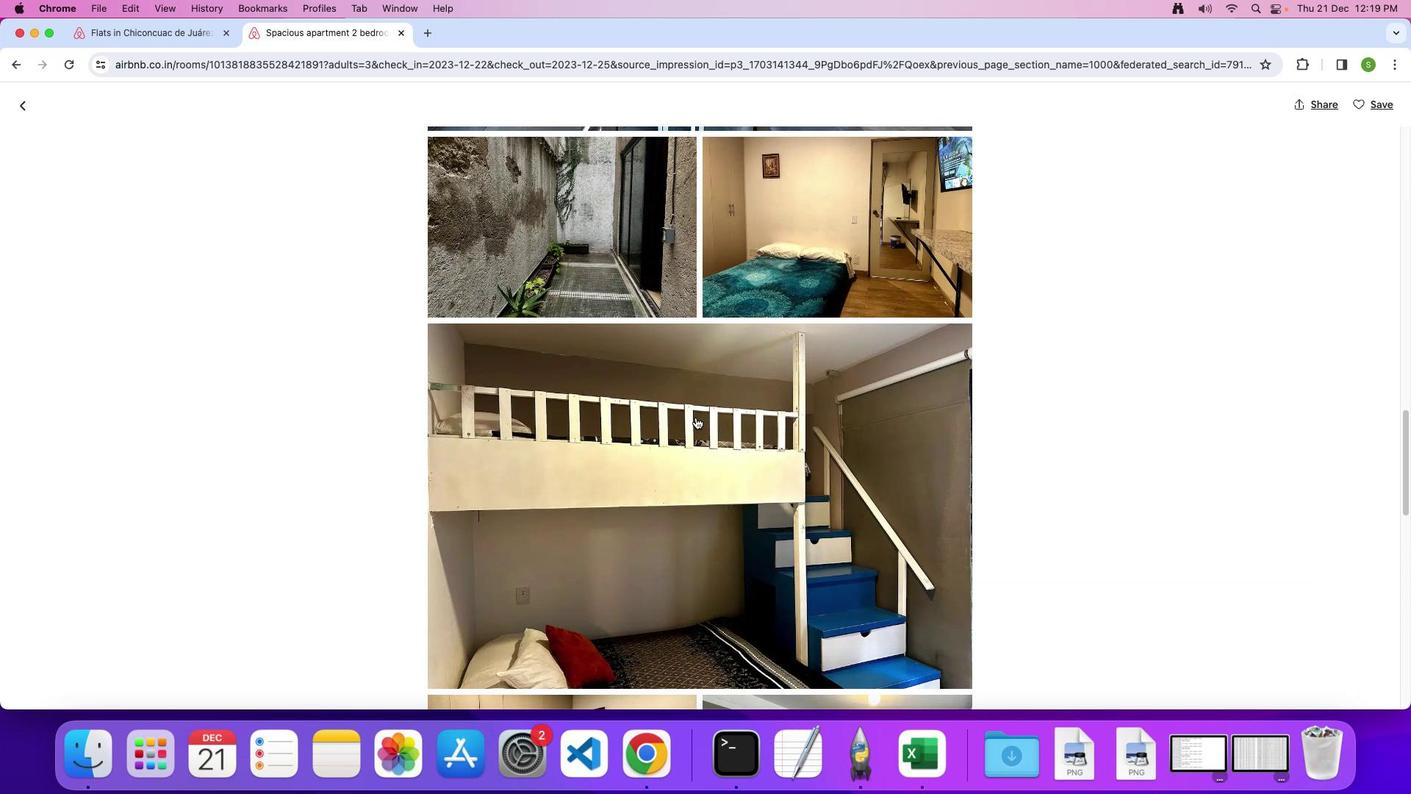 
Action: Mouse scrolled (696, 416) with delta (0, -1)
Screenshot: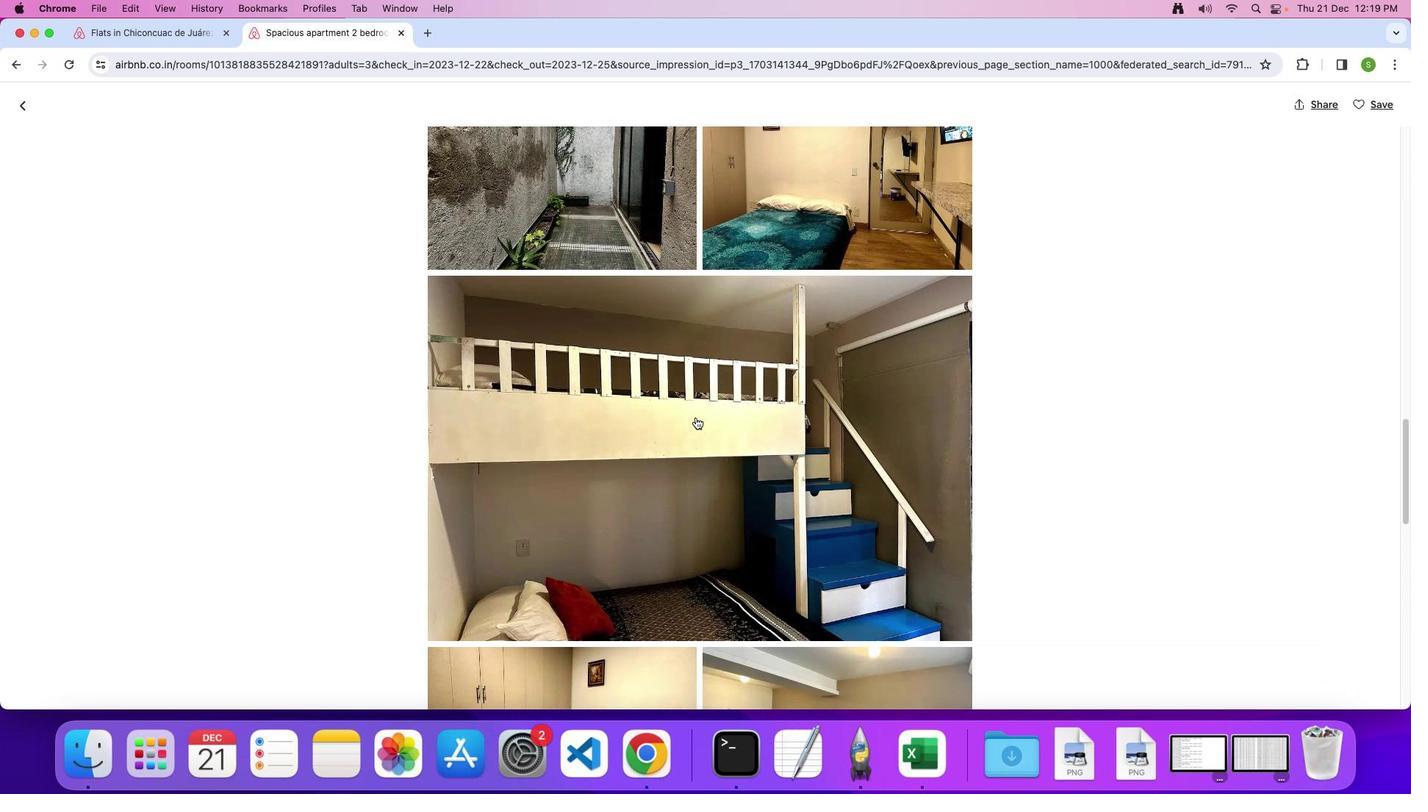 
Action: Mouse scrolled (696, 416) with delta (0, 0)
Screenshot: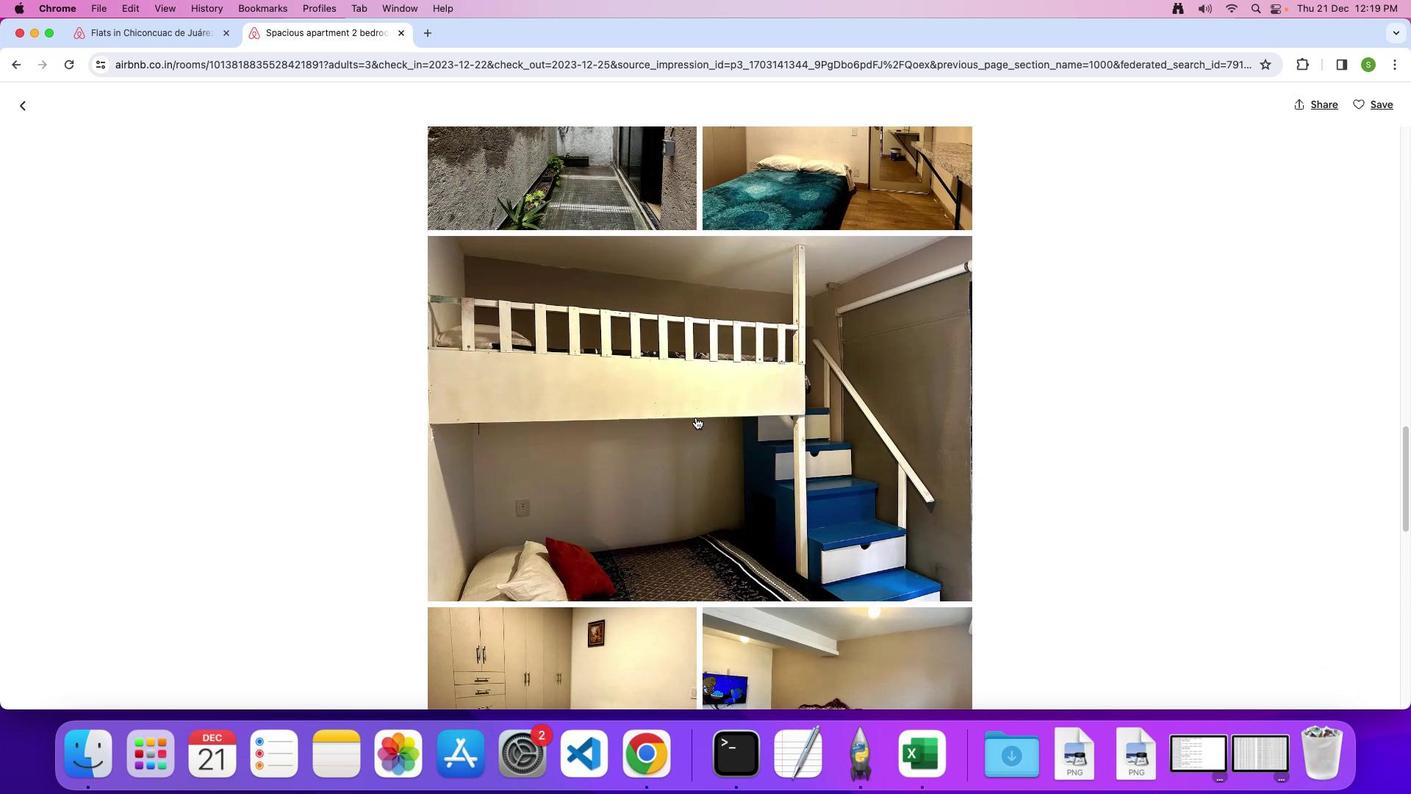 
Action: Mouse scrolled (696, 416) with delta (0, 0)
Screenshot: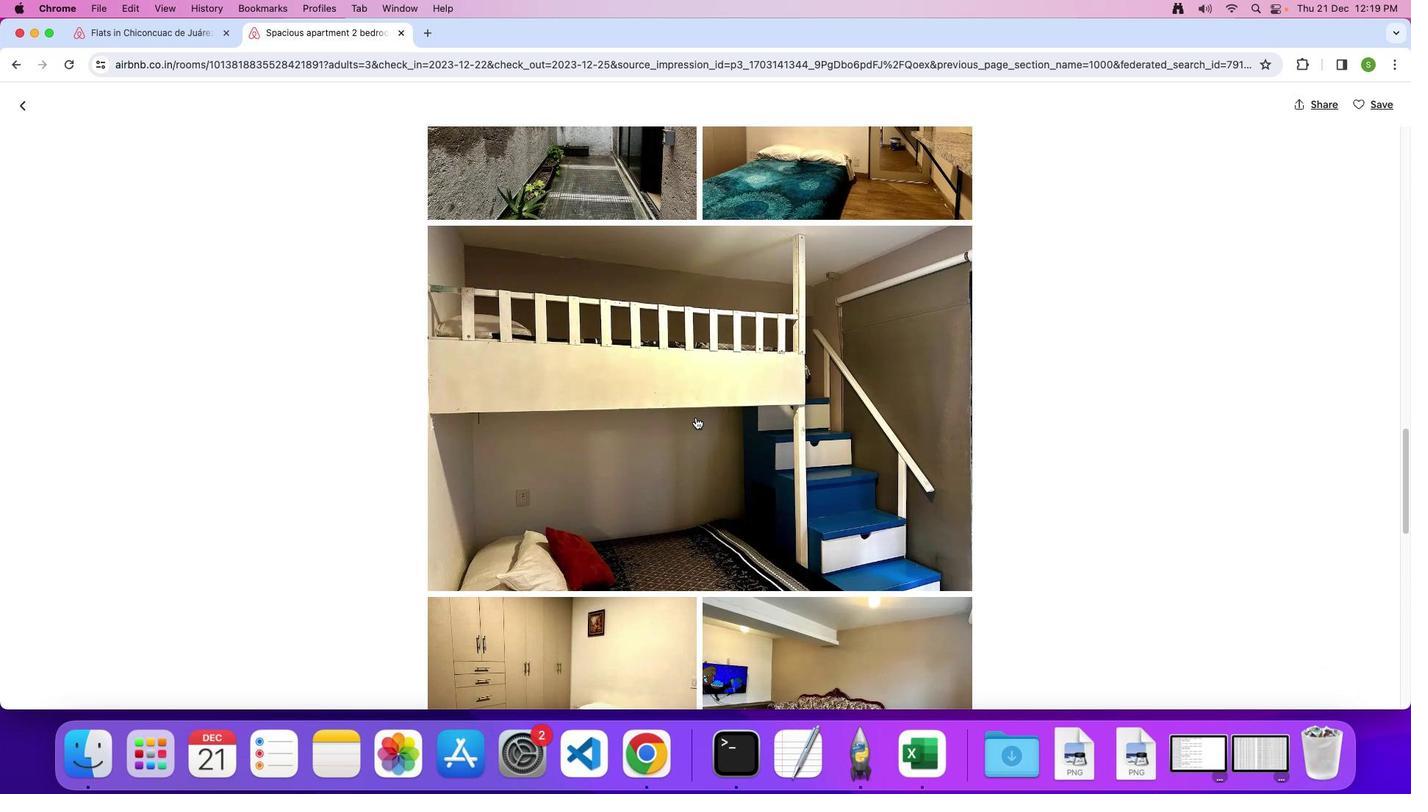 
Action: Mouse scrolled (696, 416) with delta (0, -1)
Screenshot: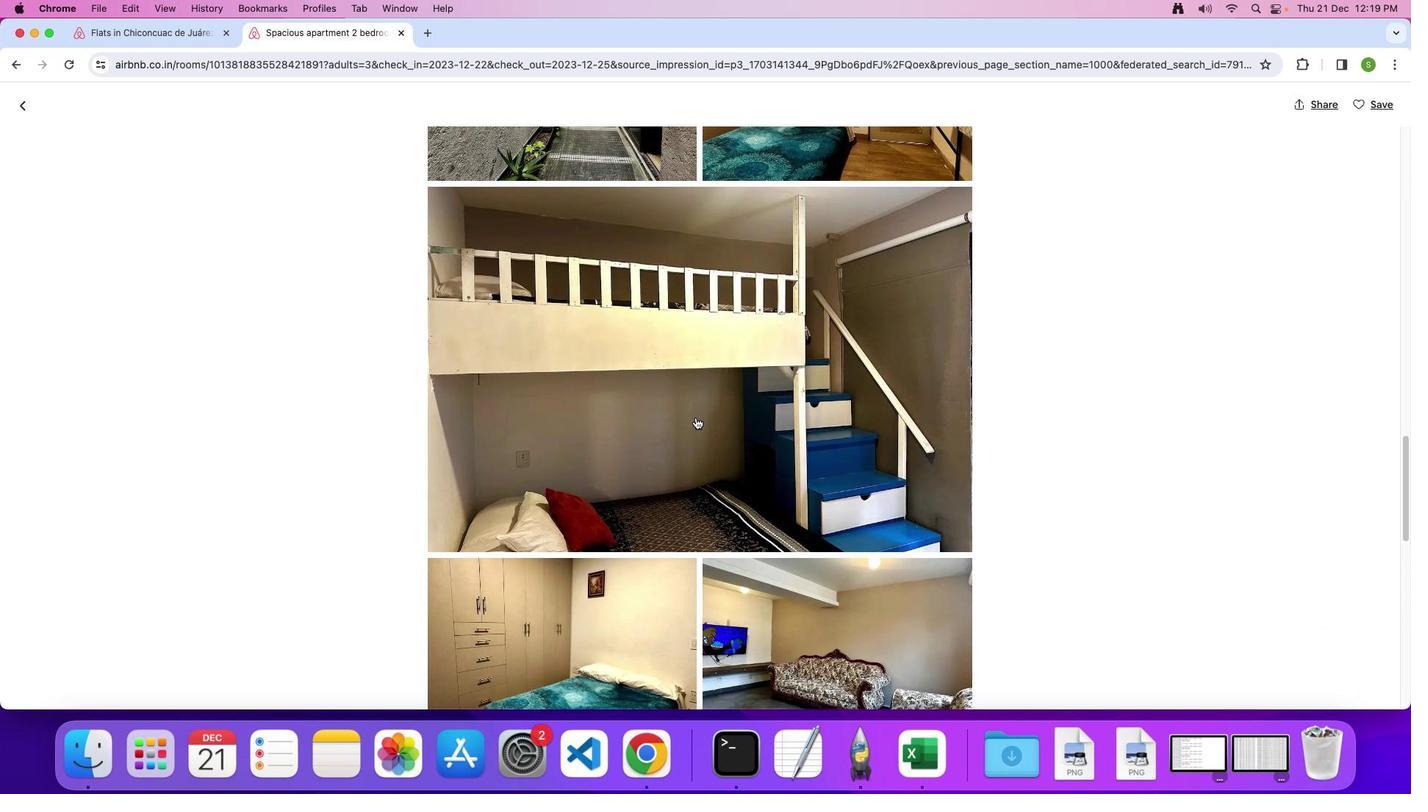 
Action: Mouse scrolled (696, 416) with delta (0, 0)
Screenshot: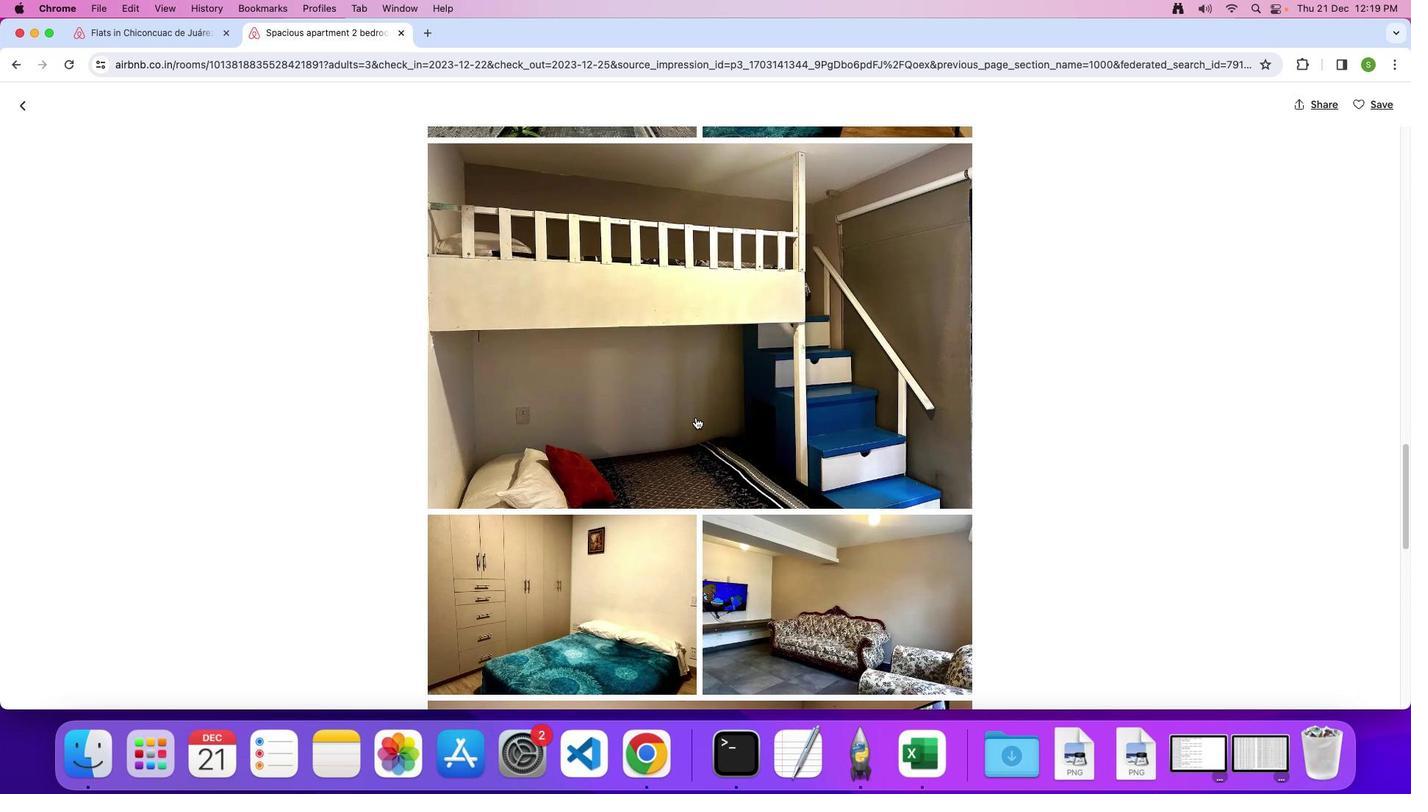 
Action: Mouse scrolled (696, 416) with delta (0, 0)
Screenshot: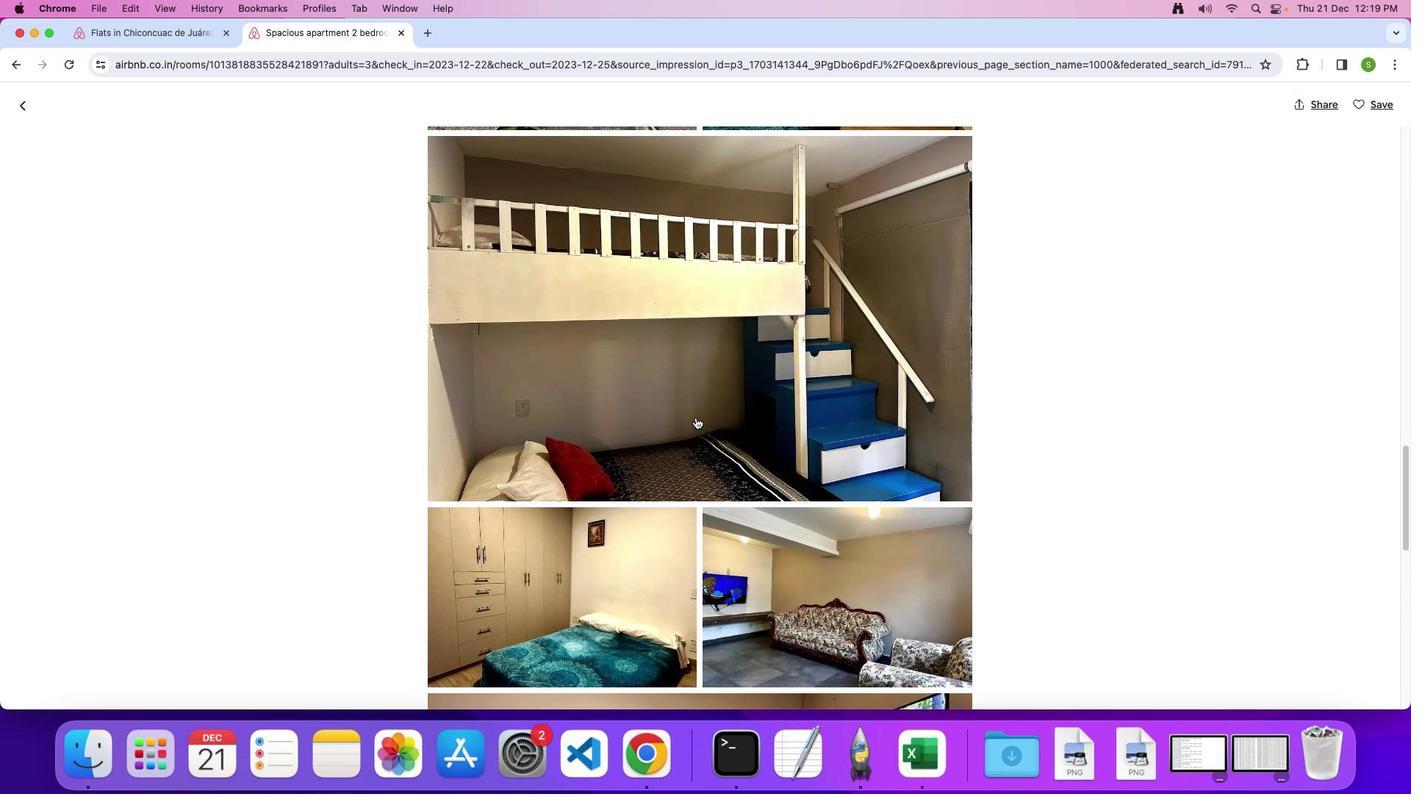
Action: Mouse scrolled (696, 416) with delta (0, 0)
Screenshot: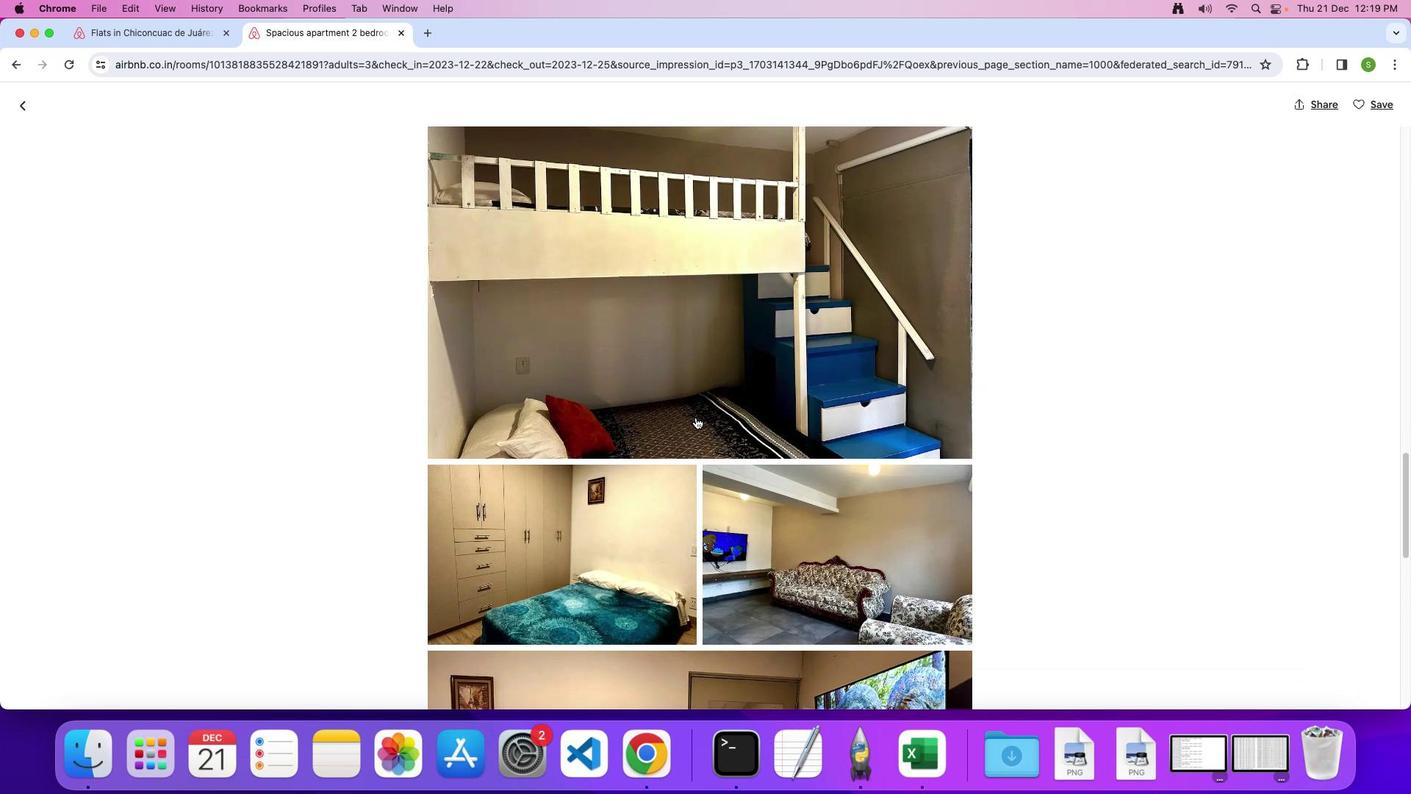 
Action: Mouse scrolled (696, 416) with delta (0, 0)
Screenshot: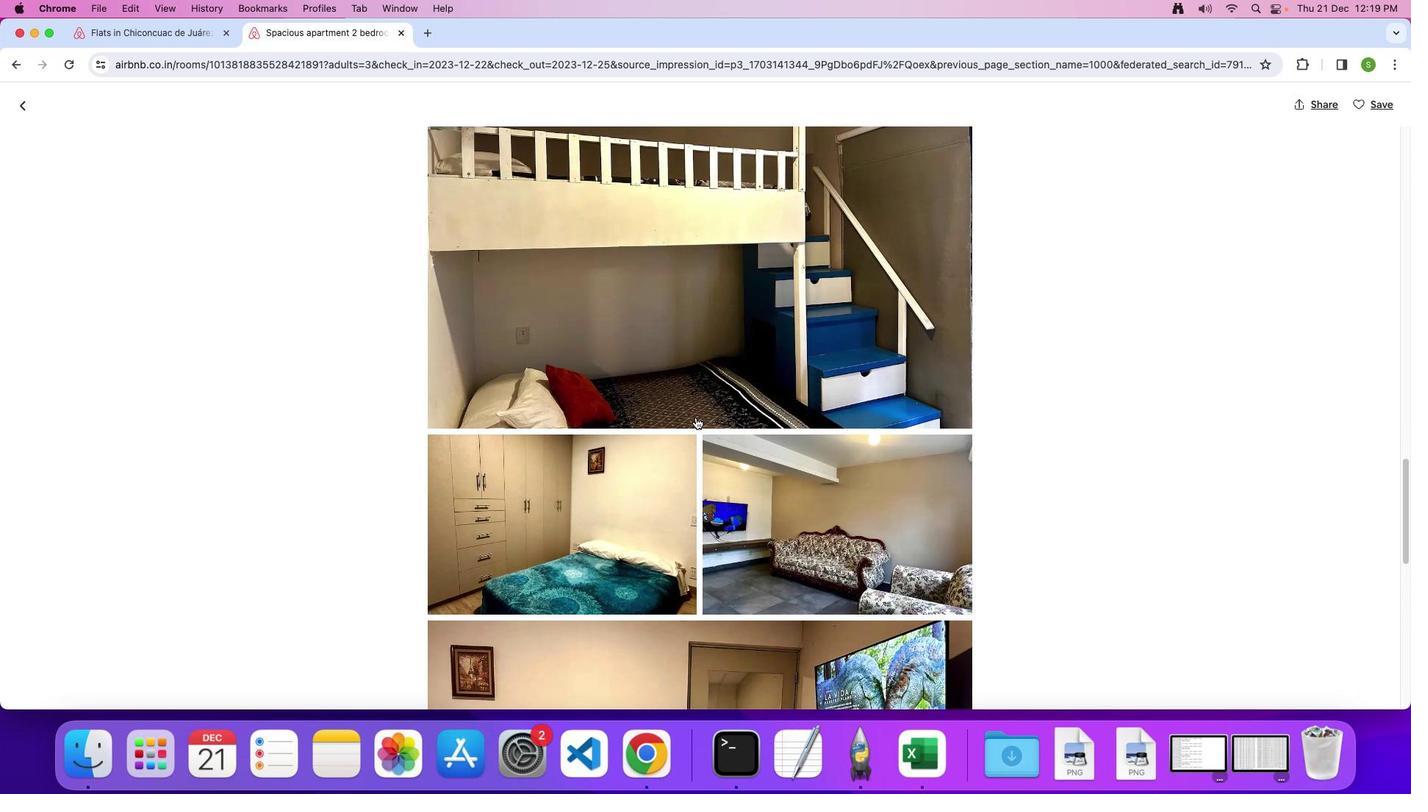 
Action: Mouse scrolled (696, 416) with delta (0, 0)
Screenshot: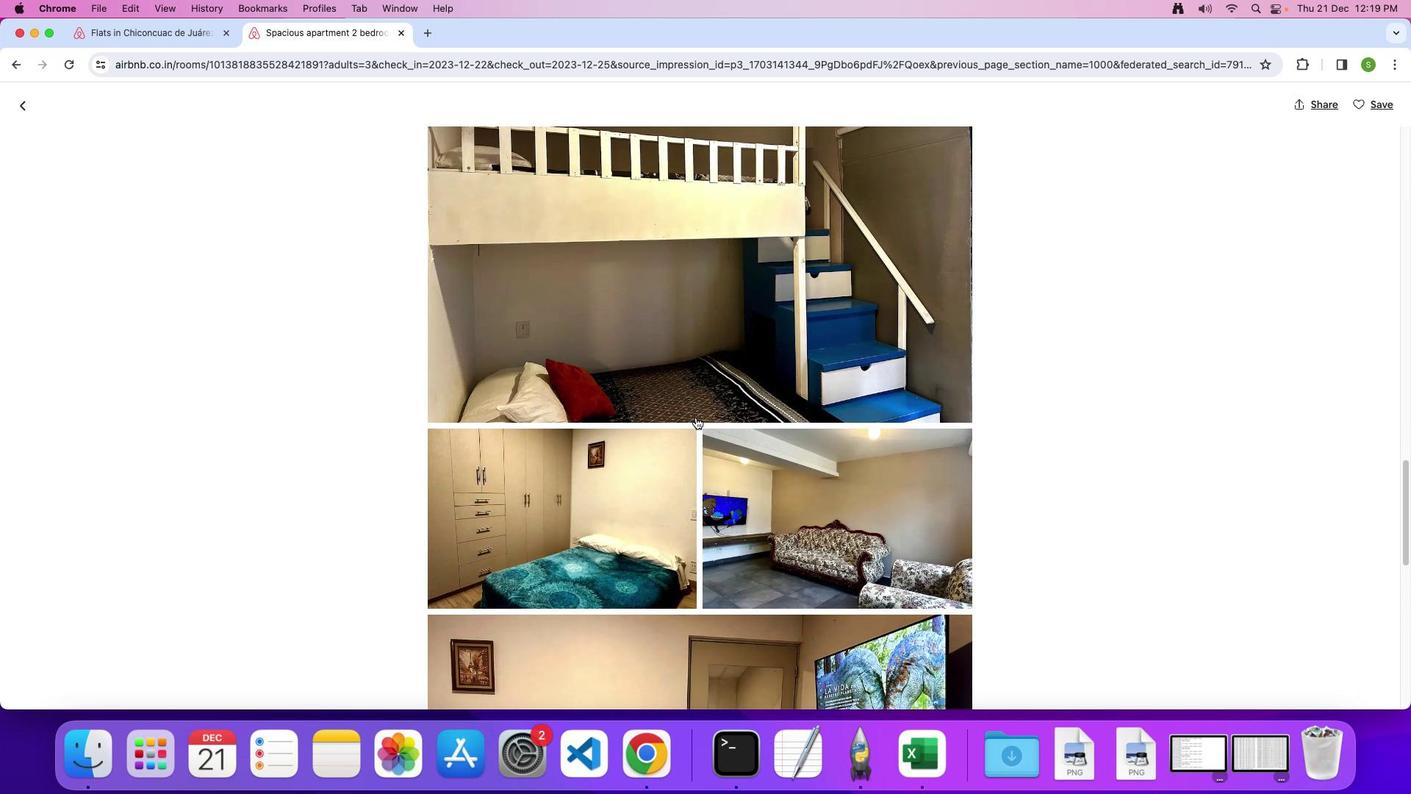 
Action: Mouse scrolled (696, 416) with delta (0, -1)
Screenshot: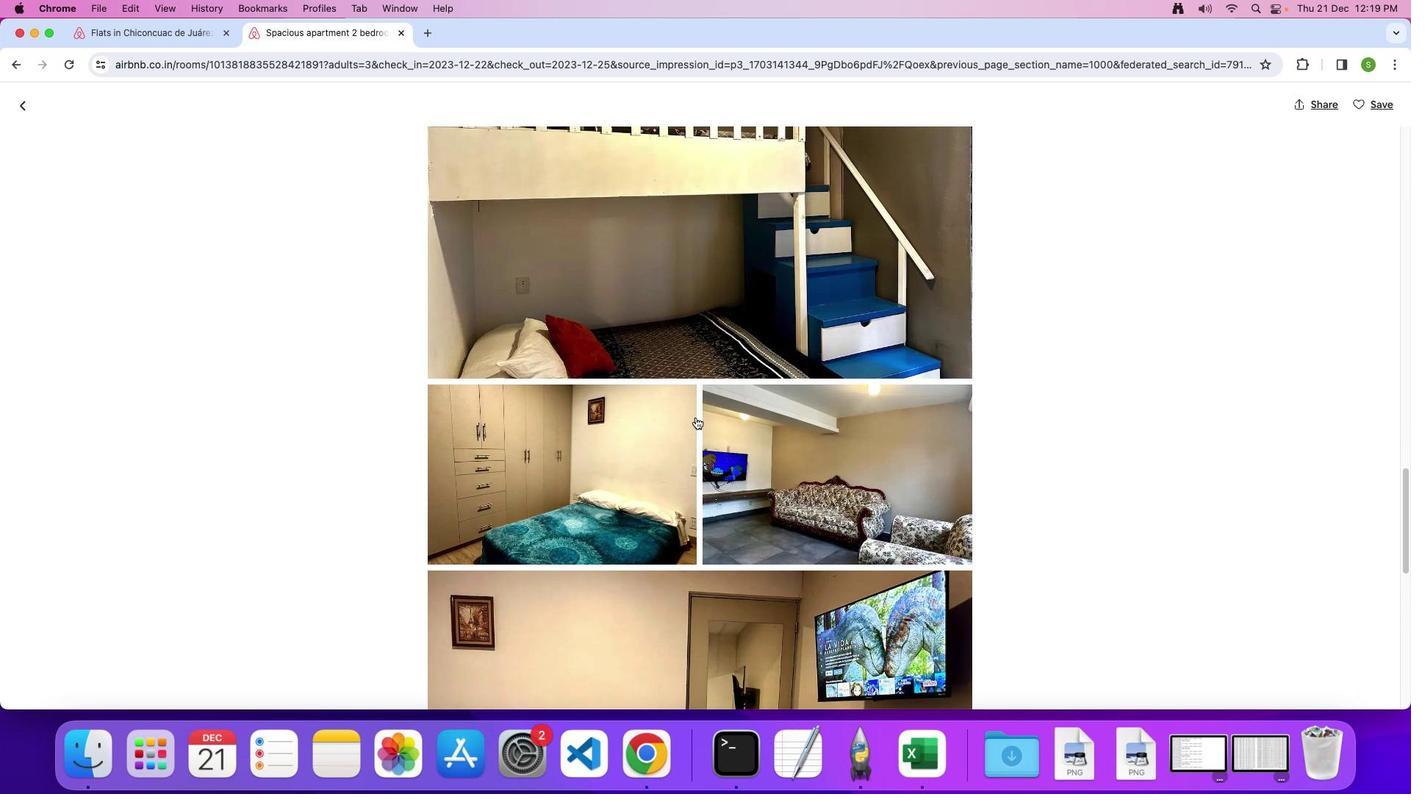 
Action: Mouse scrolled (696, 416) with delta (0, 0)
Screenshot: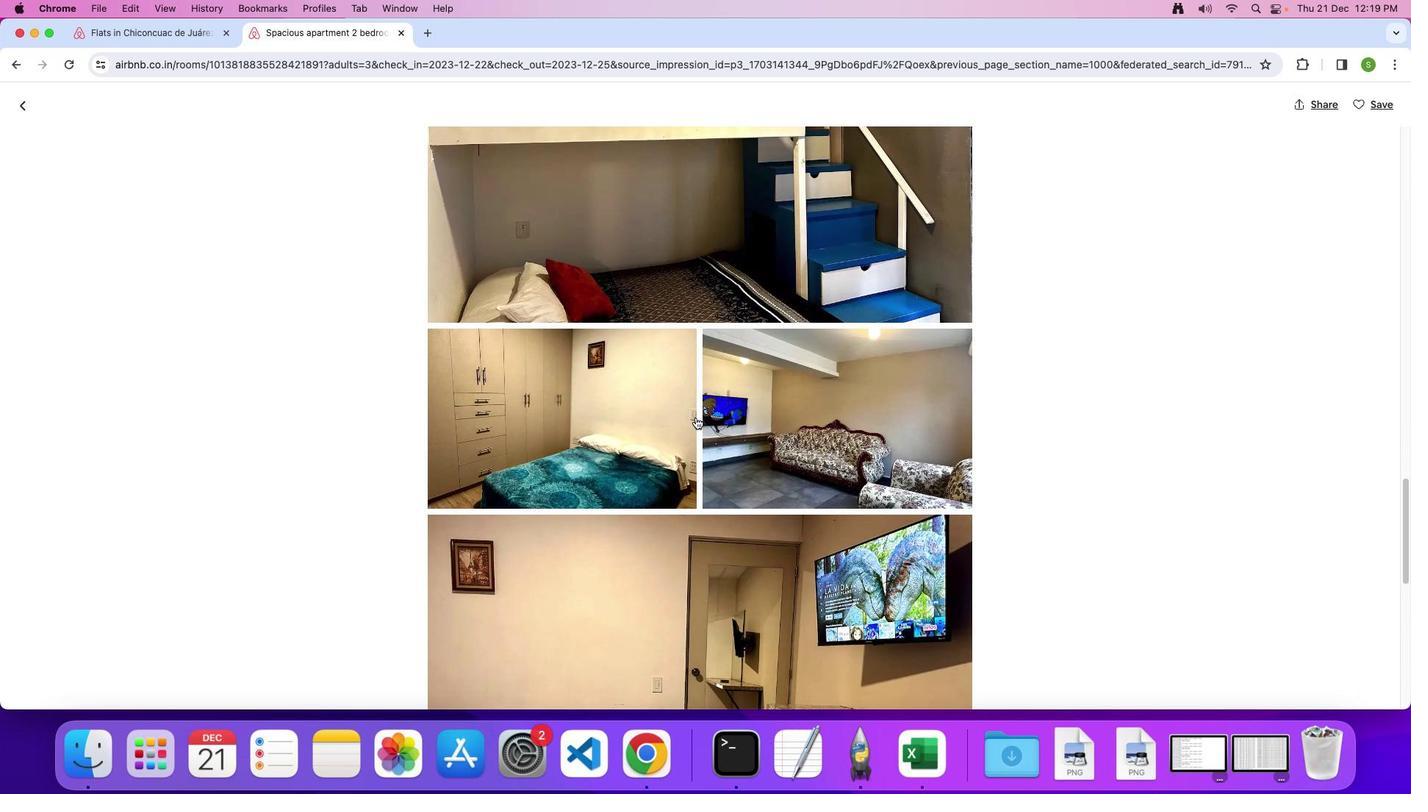 
Action: Mouse scrolled (696, 416) with delta (0, 0)
Screenshot: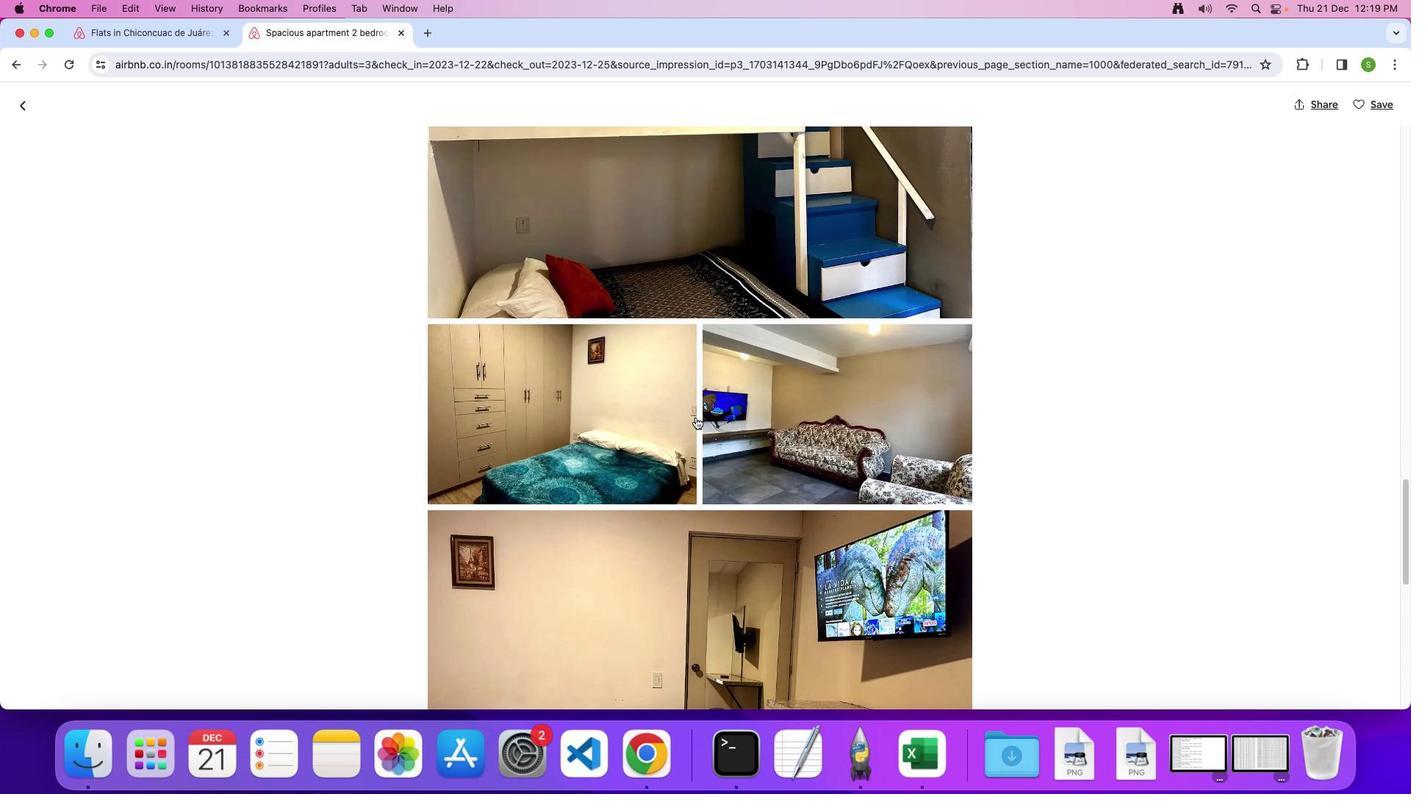 
Action: Mouse scrolled (696, 416) with delta (0, 0)
Screenshot: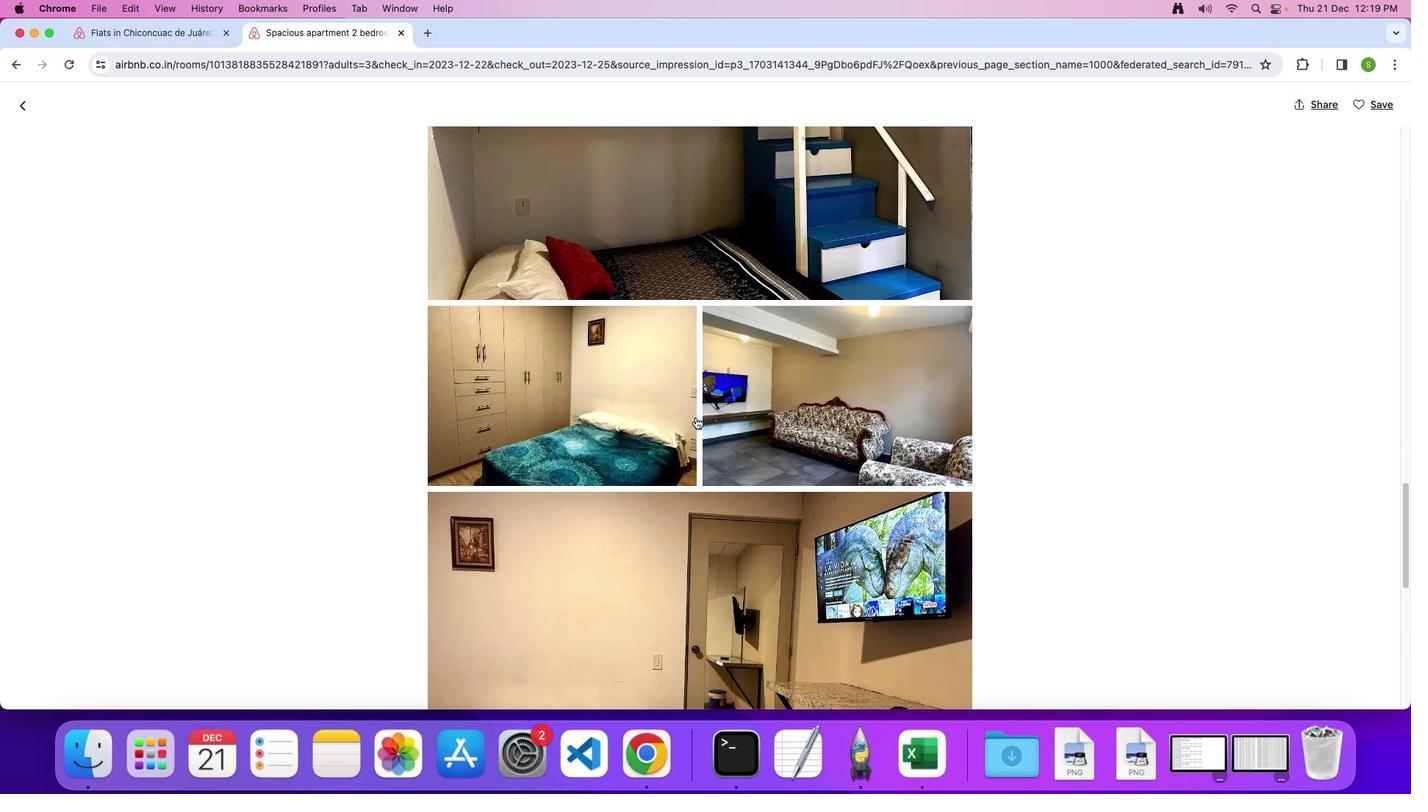 
Action: Mouse scrolled (696, 416) with delta (0, 0)
Screenshot: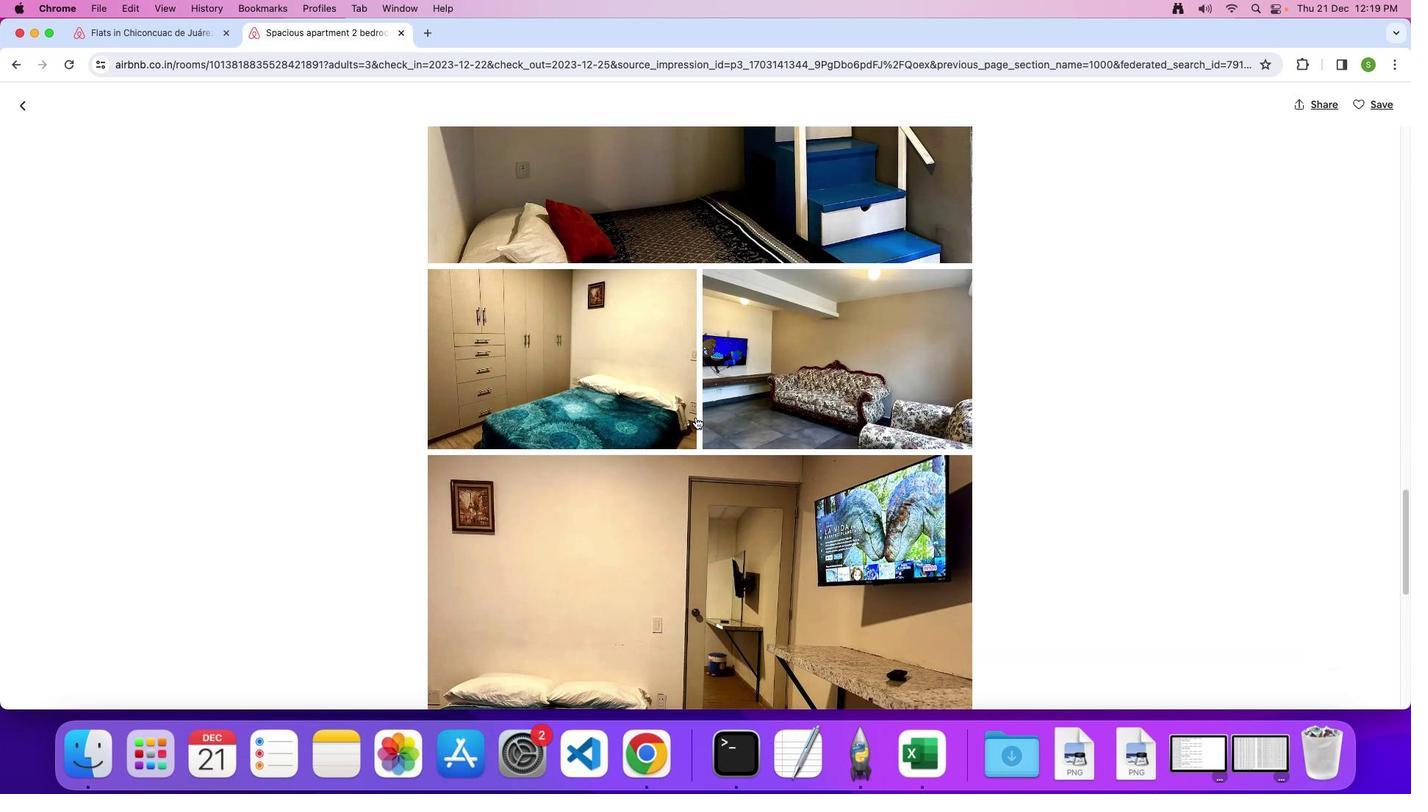 
Action: Mouse scrolled (696, 416) with delta (0, -2)
Screenshot: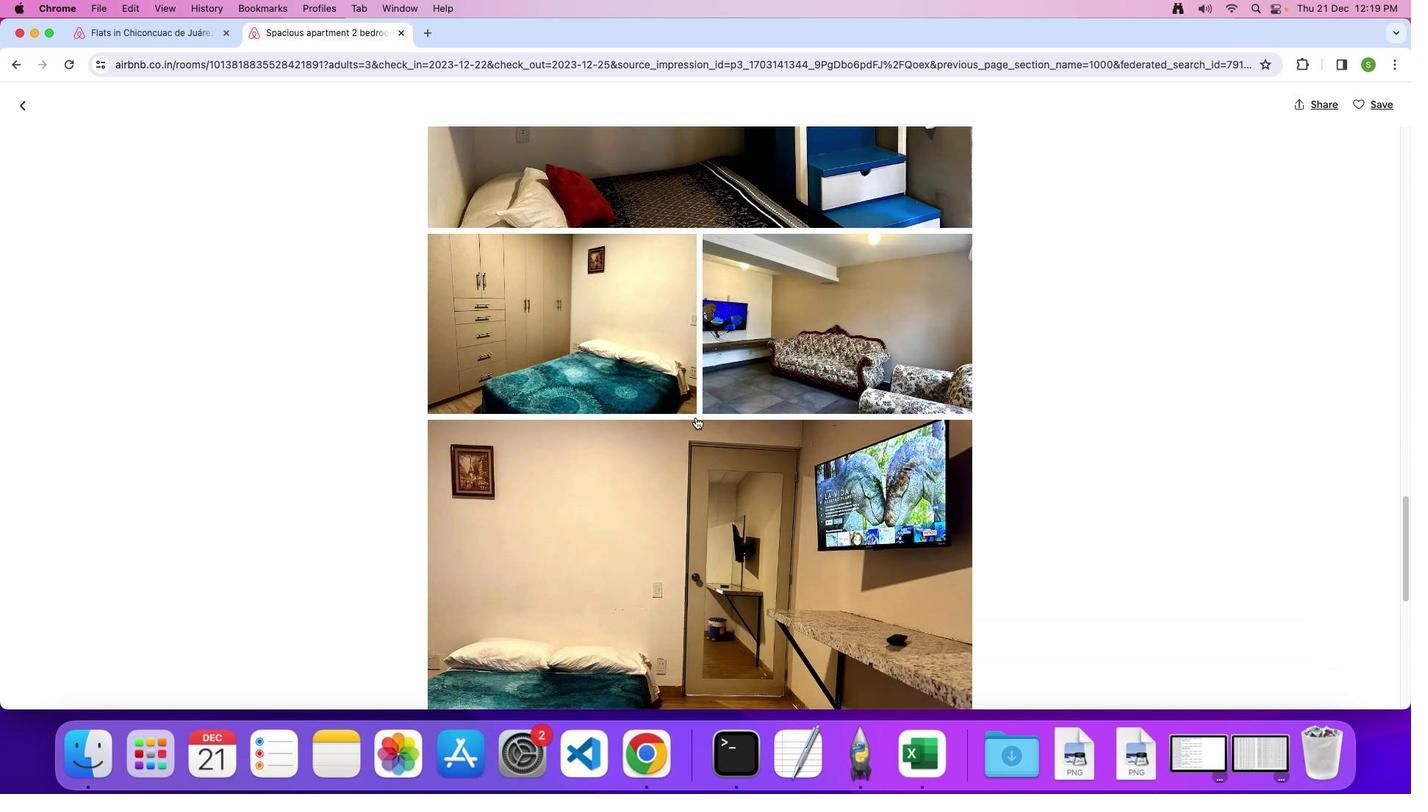 
Action: Mouse scrolled (696, 416) with delta (0, 0)
Screenshot: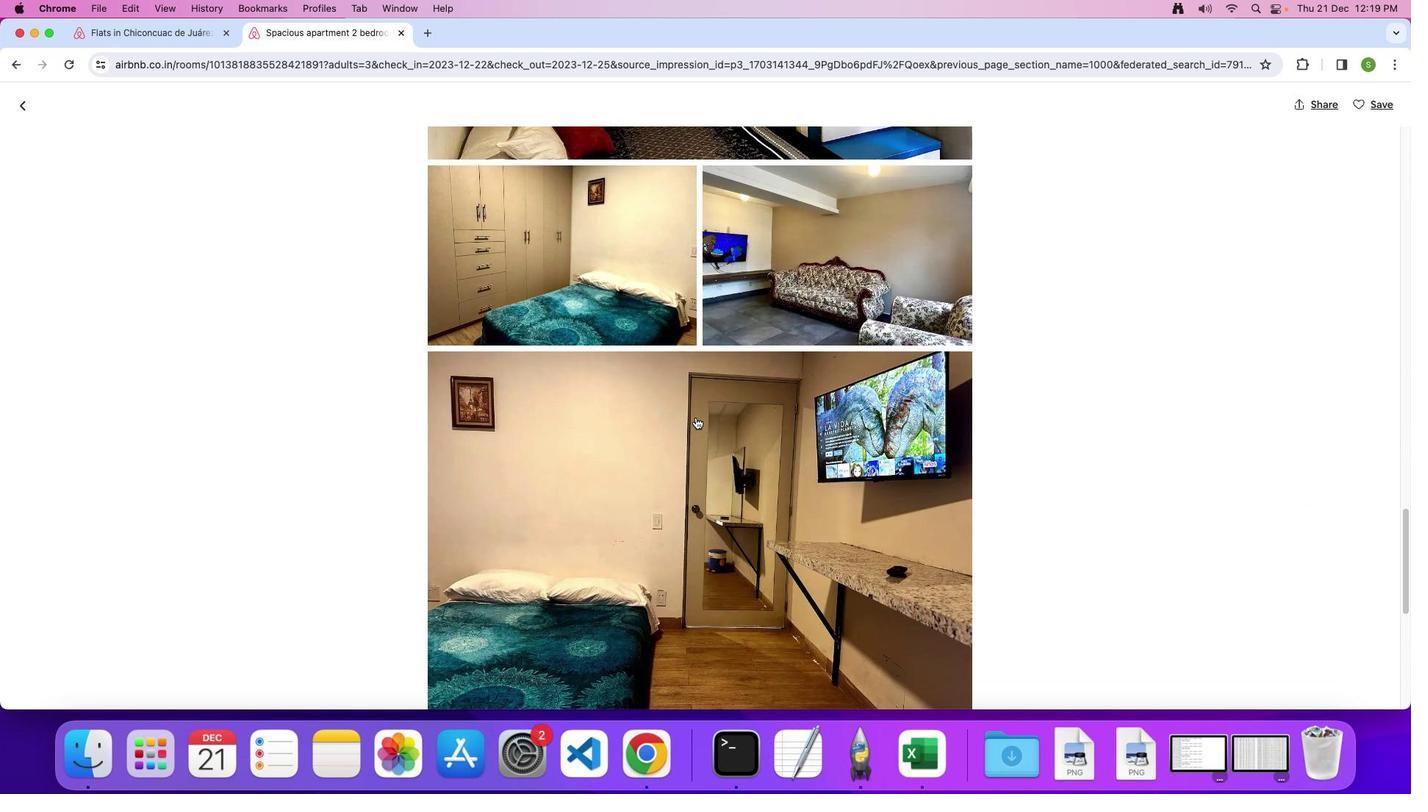 
Action: Mouse scrolled (696, 416) with delta (0, 0)
Screenshot: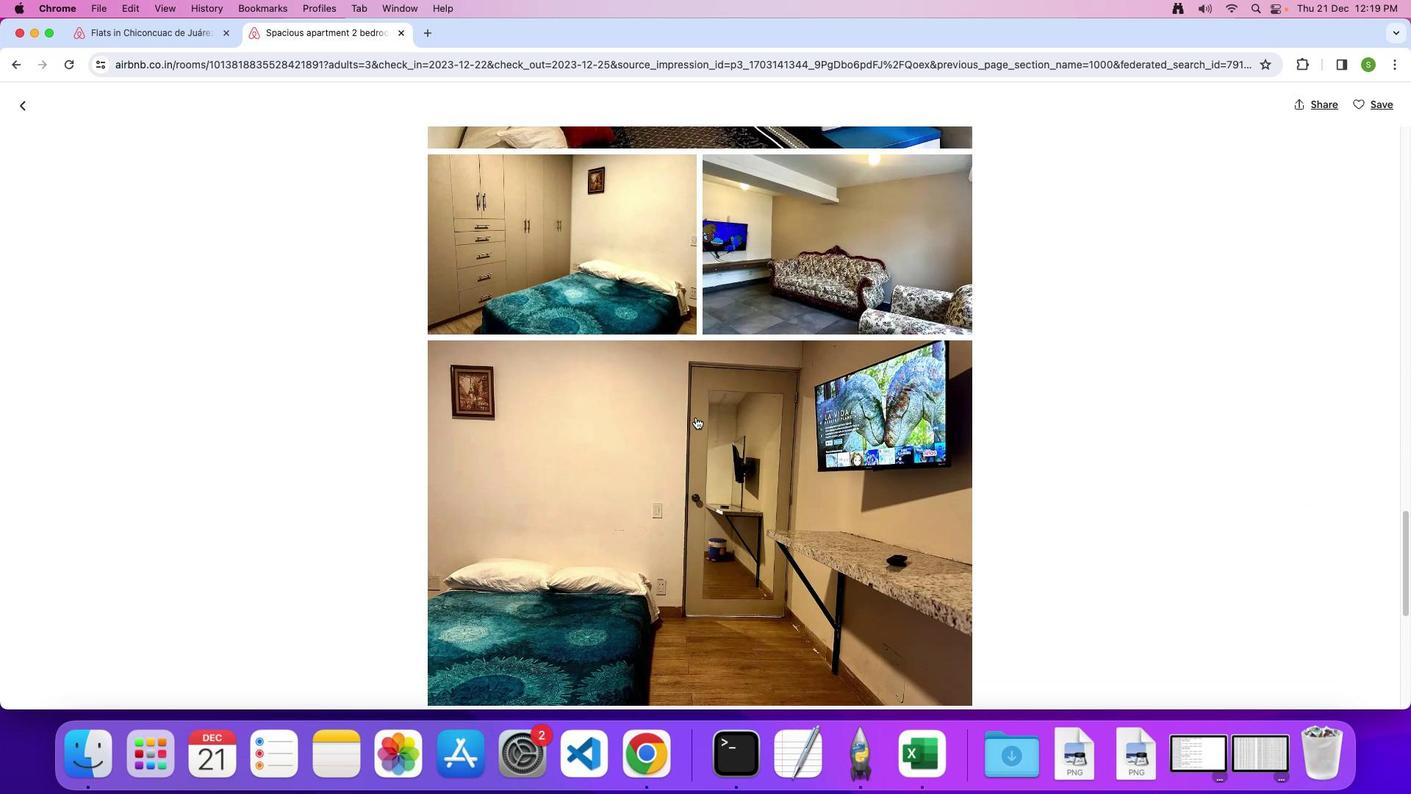
Action: Mouse scrolled (696, 416) with delta (0, -2)
Screenshot: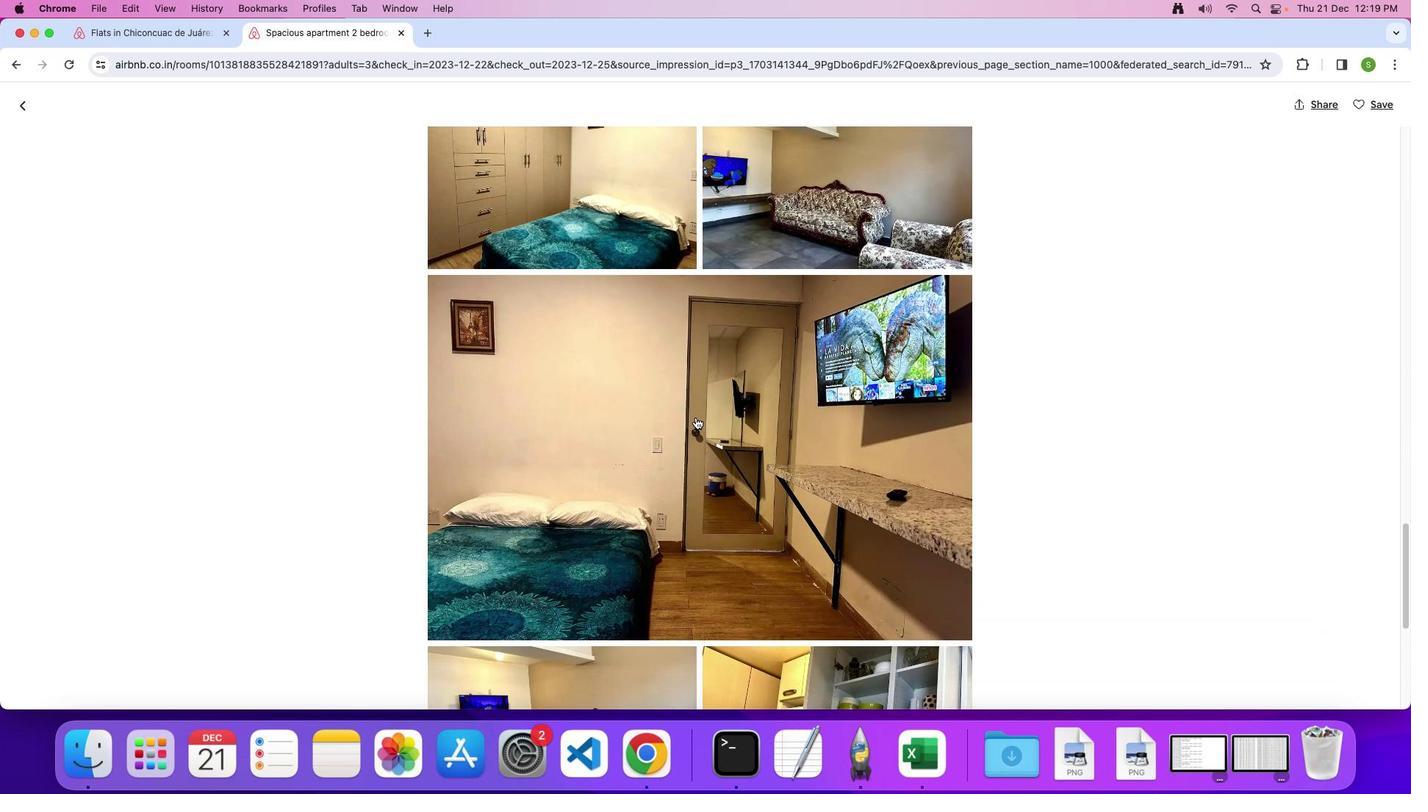 
Action: Mouse scrolled (696, 416) with delta (0, 0)
Screenshot: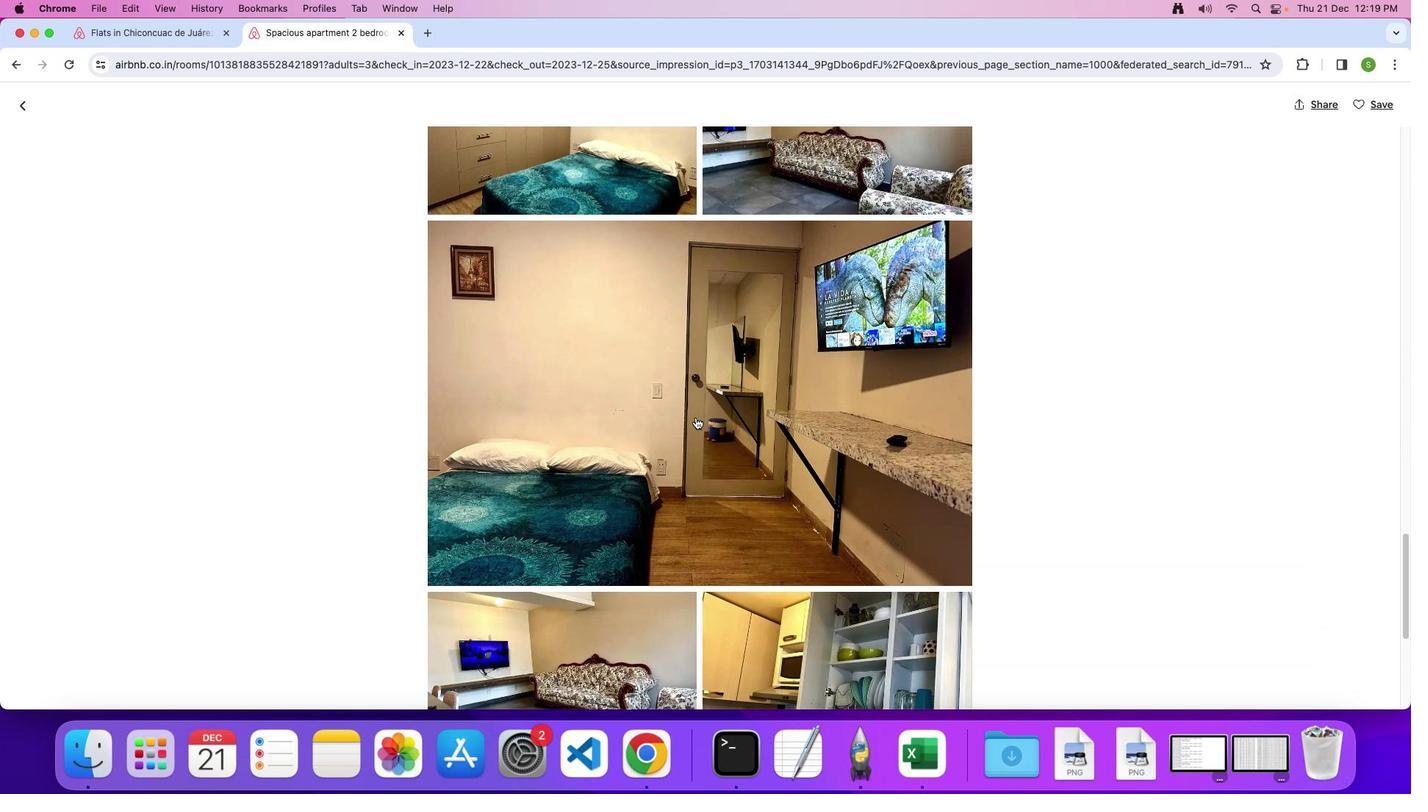 
Action: Mouse scrolled (696, 416) with delta (0, 0)
Screenshot: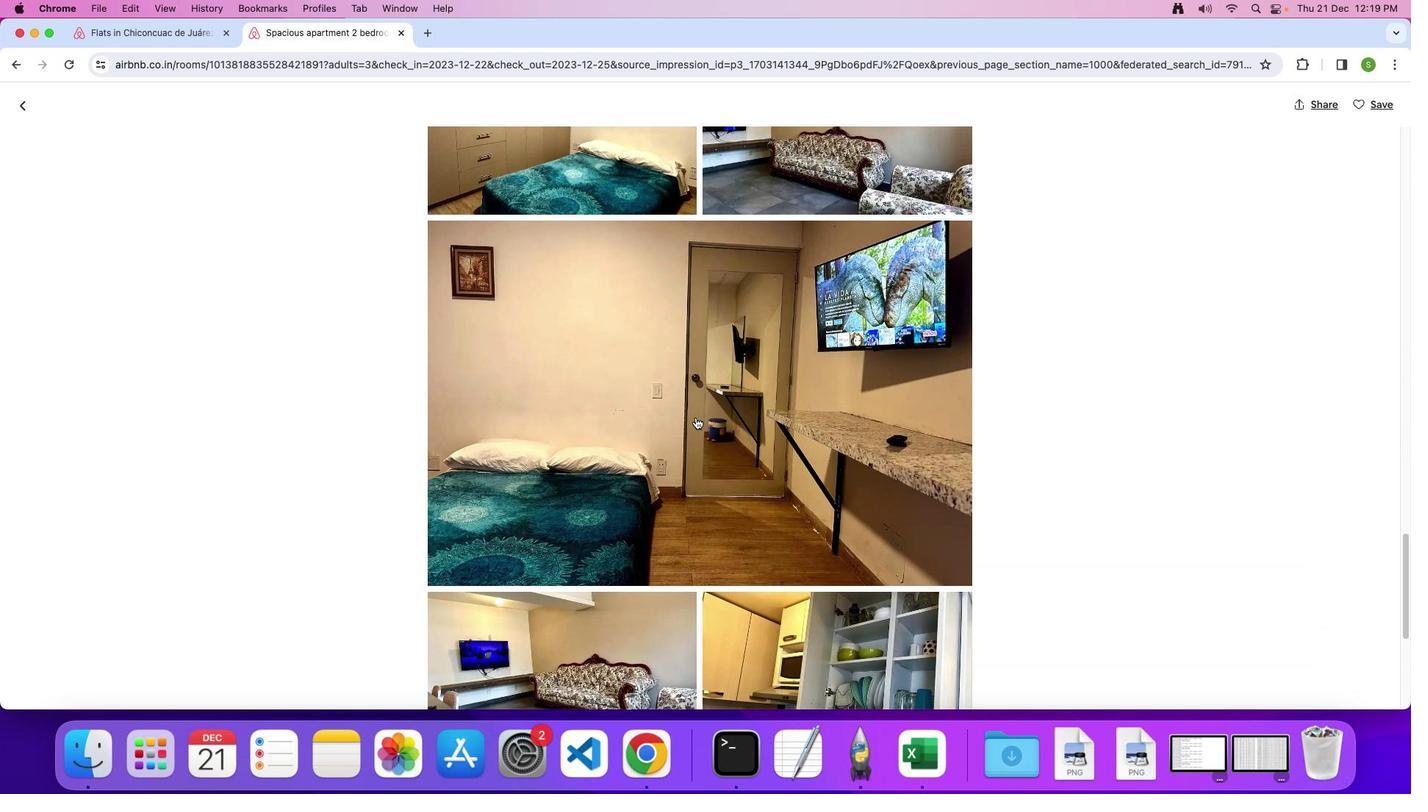 
Action: Mouse scrolled (696, 416) with delta (0, -2)
Screenshot: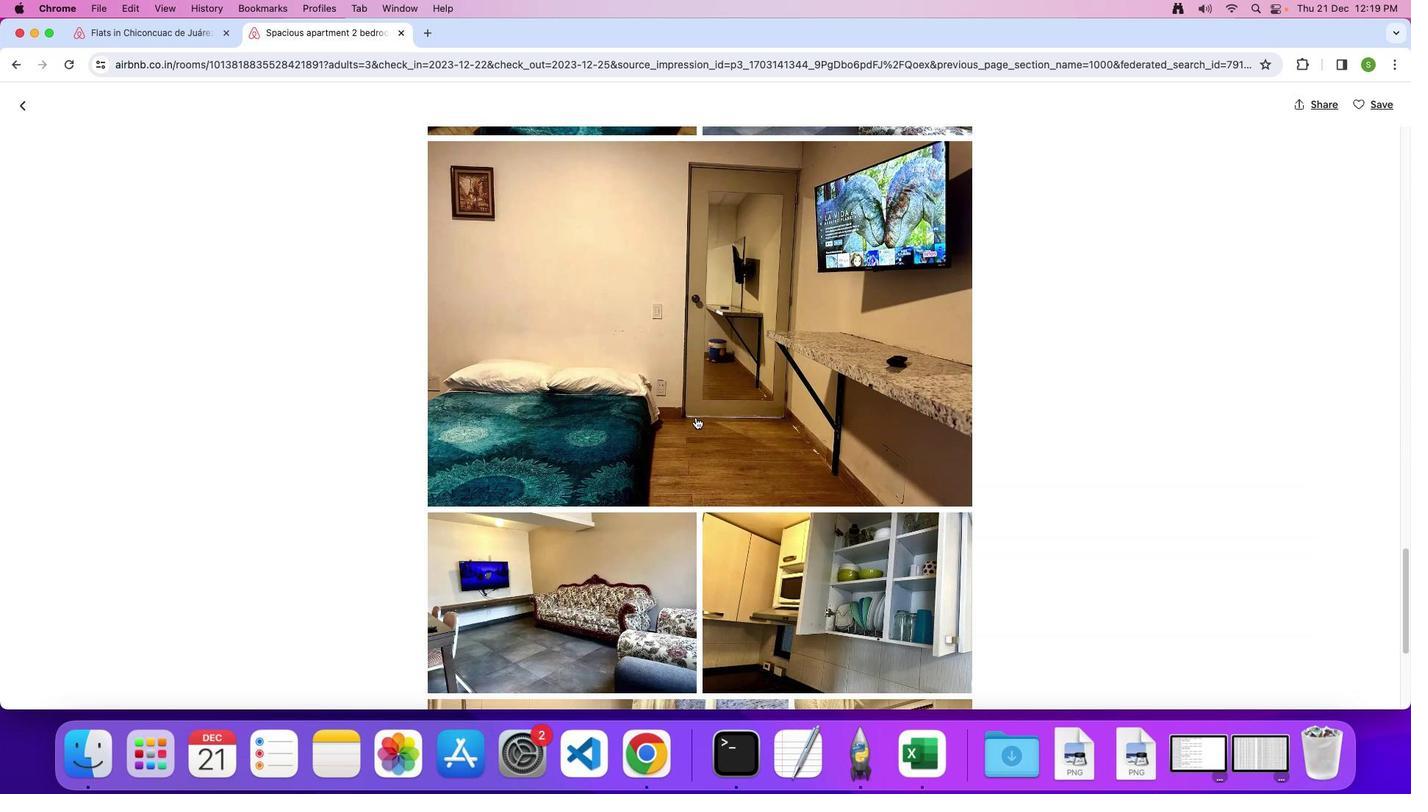
Action: Mouse scrolled (696, 416) with delta (0, 0)
Screenshot: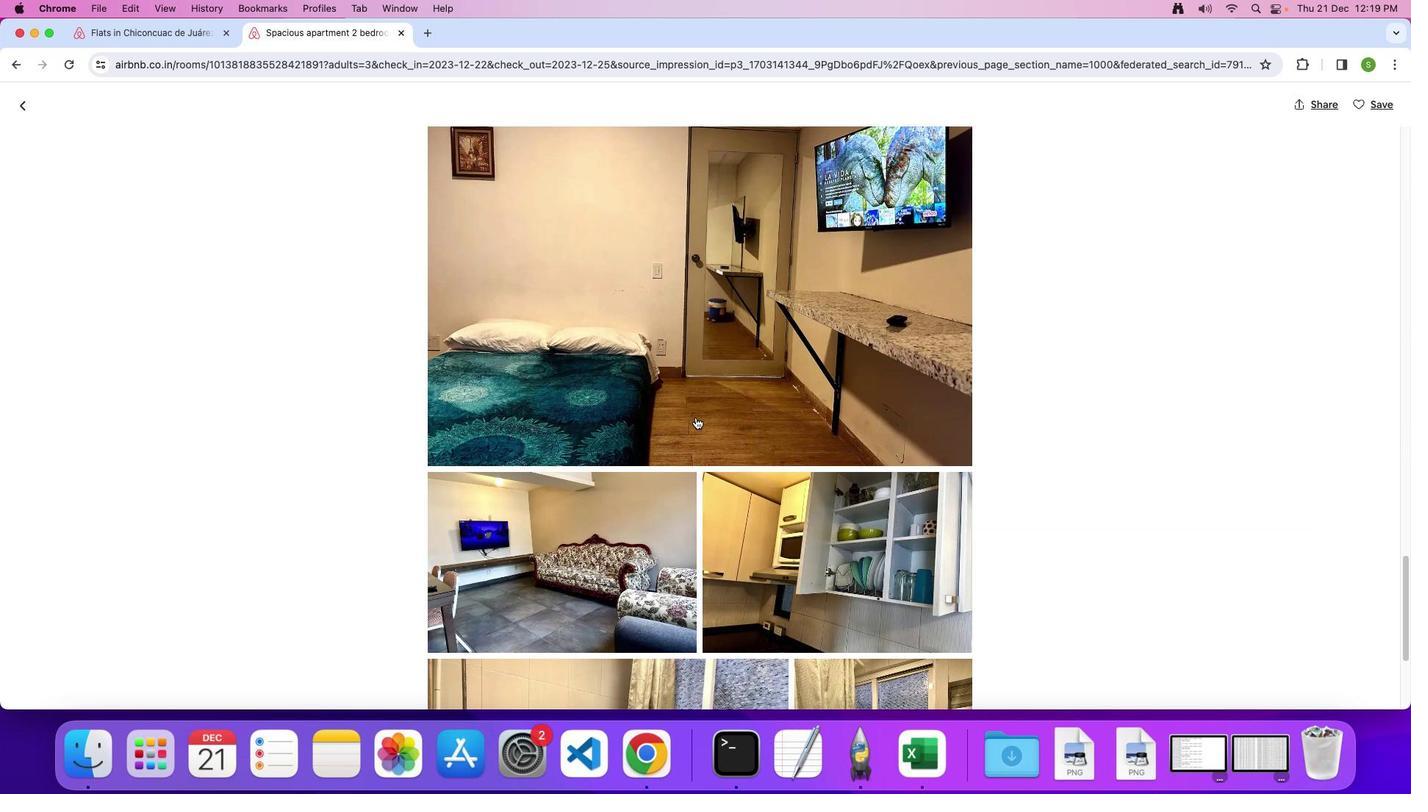 
Action: Mouse scrolled (696, 416) with delta (0, 0)
Screenshot: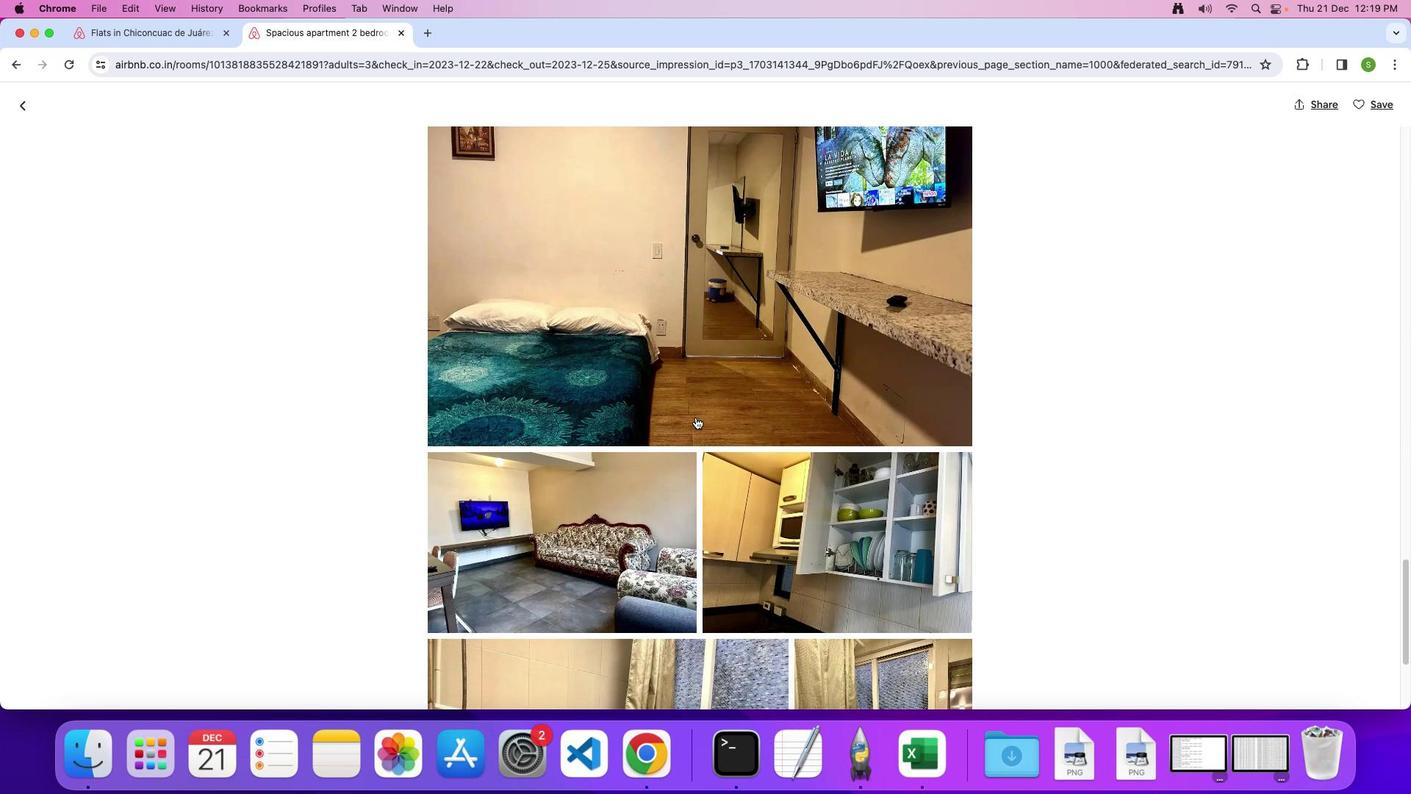 
Action: Mouse scrolled (696, 416) with delta (0, -2)
Screenshot: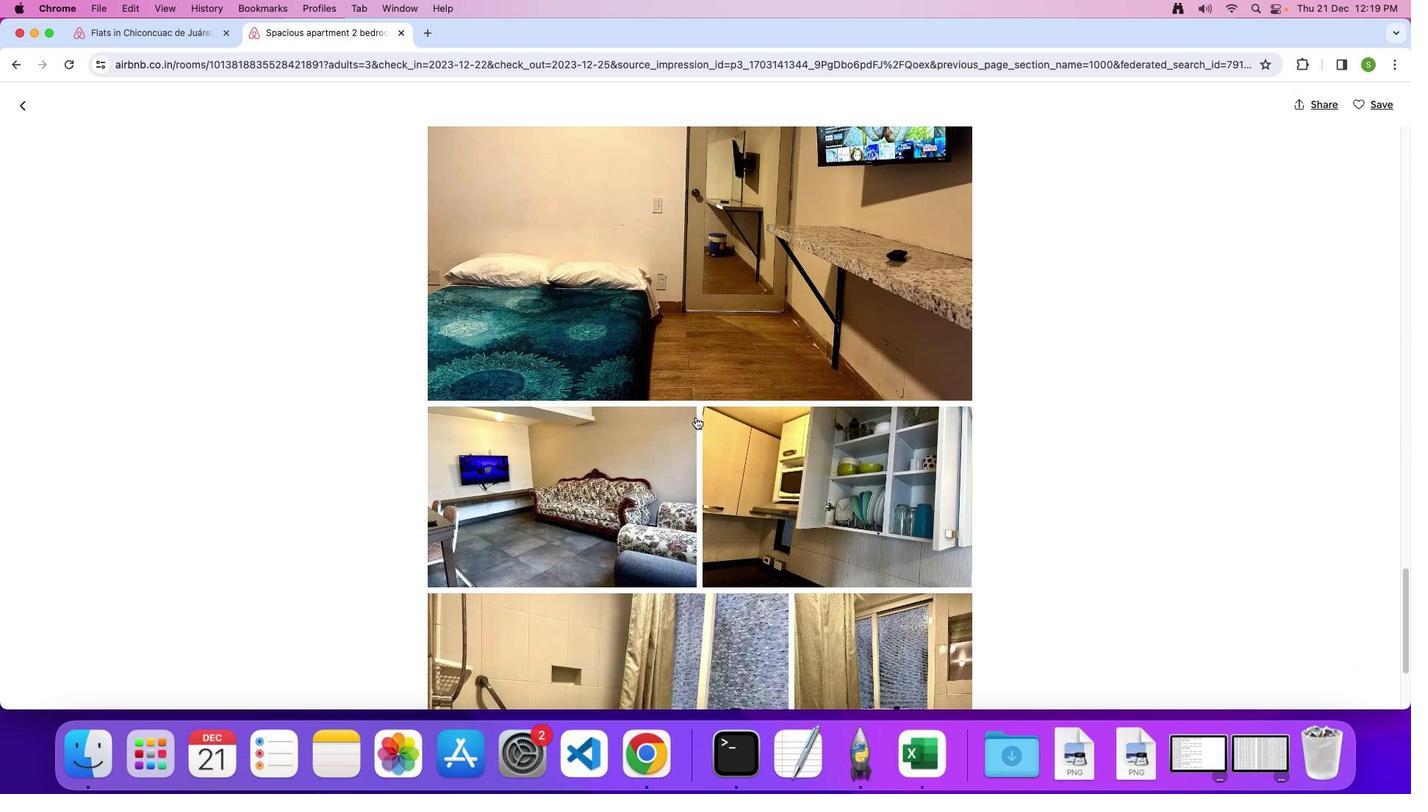 
Action: Mouse scrolled (696, 416) with delta (0, 0)
Screenshot: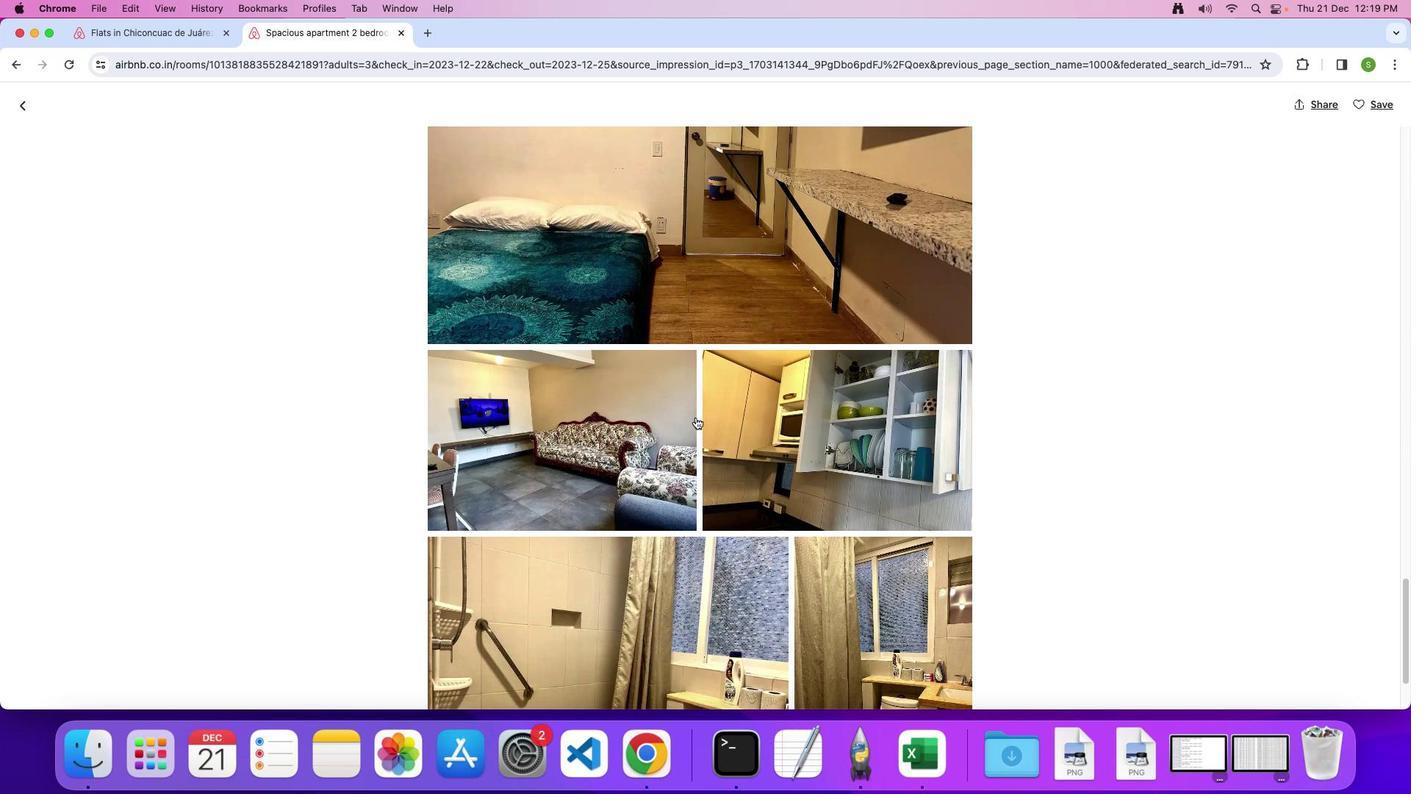 
Action: Mouse scrolled (696, 416) with delta (0, 0)
Screenshot: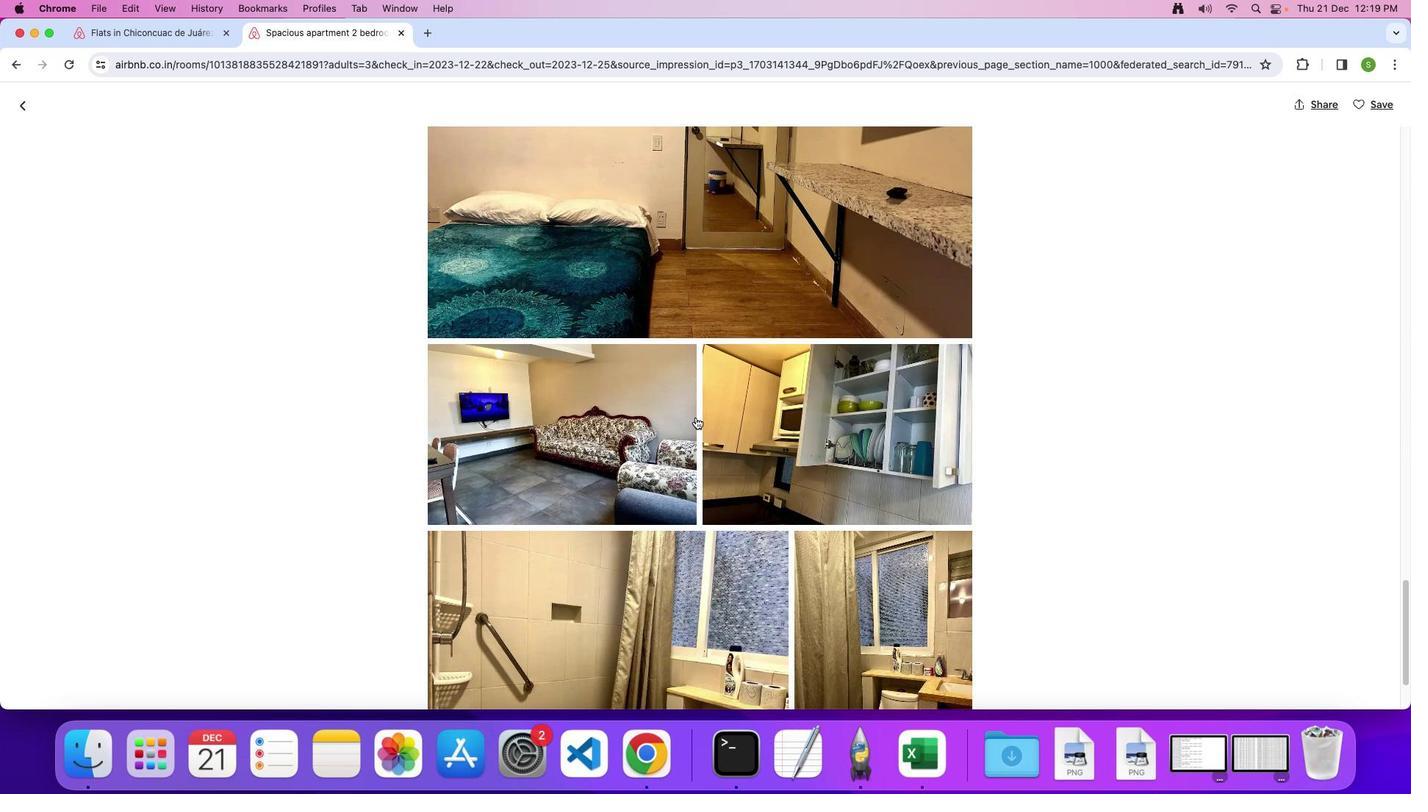 
Action: Mouse scrolled (696, 416) with delta (0, -1)
Screenshot: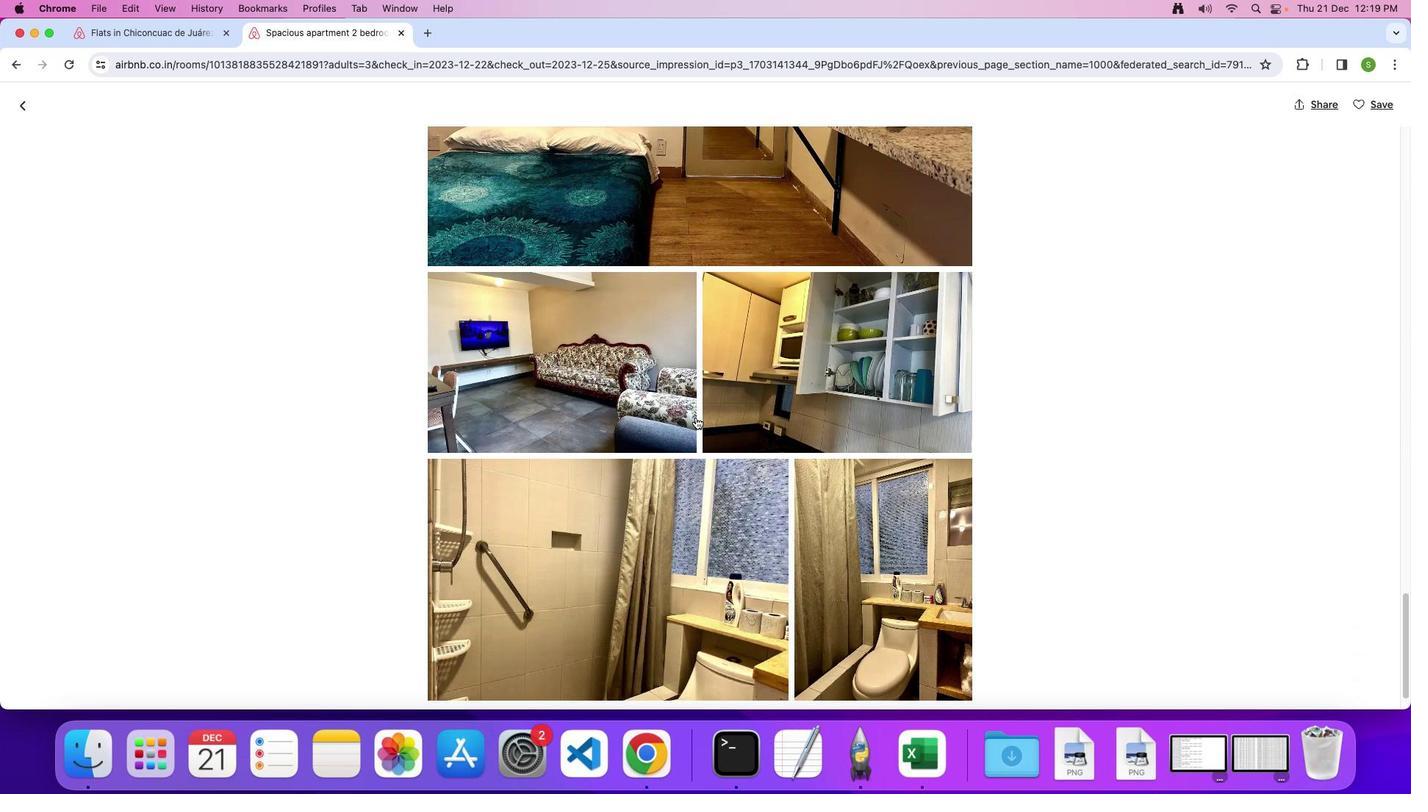 
Action: Mouse scrolled (696, 416) with delta (0, 0)
Screenshot: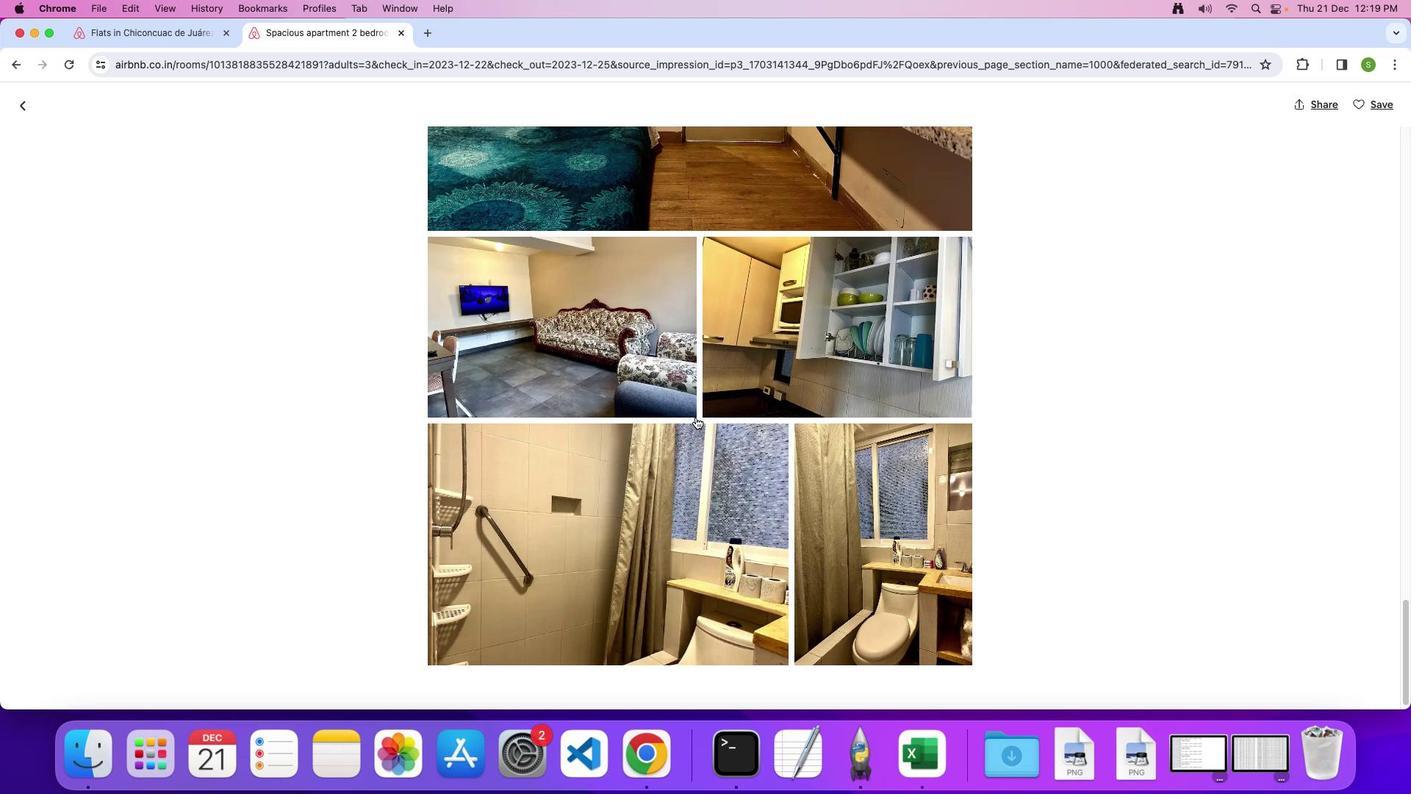 
Action: Mouse scrolled (696, 416) with delta (0, 0)
Screenshot: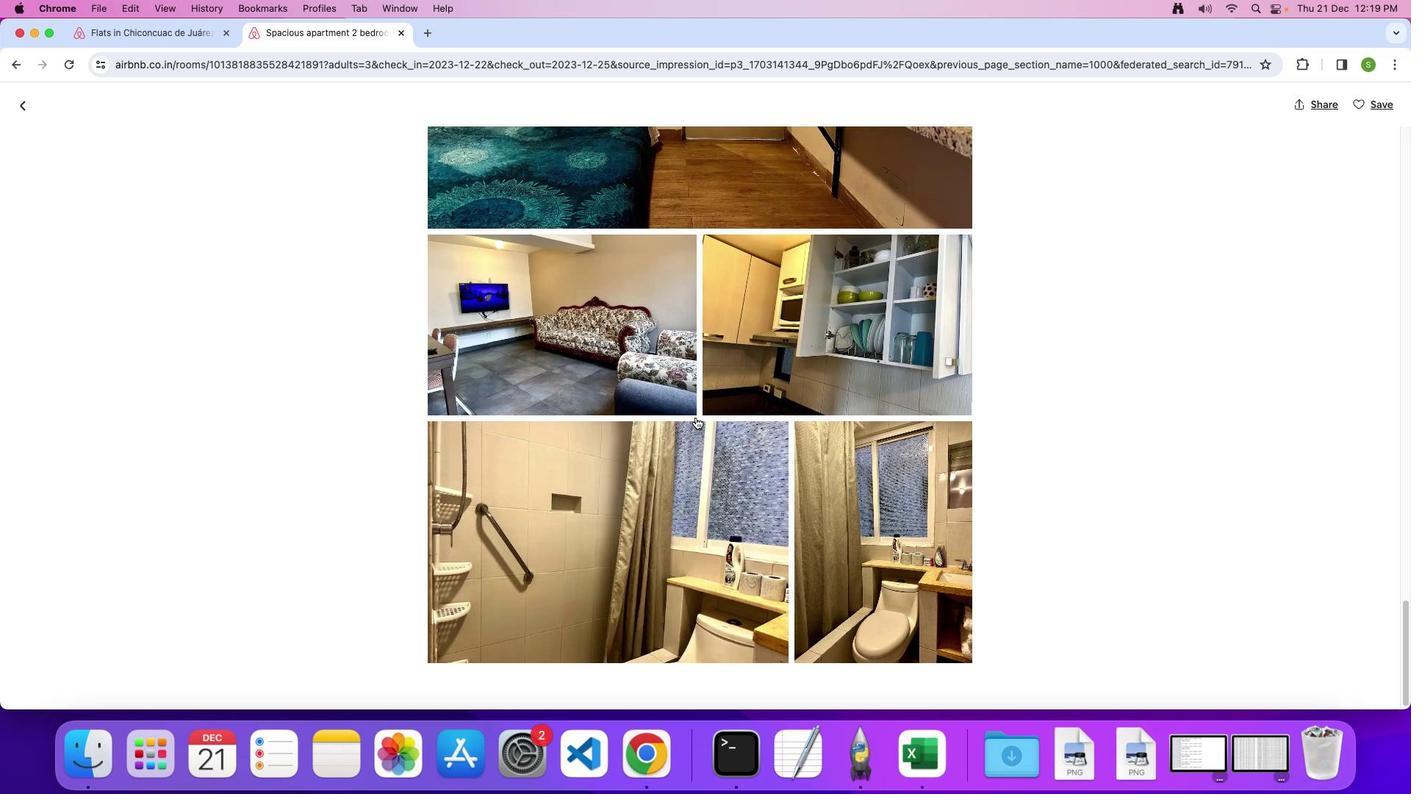 
Action: Mouse scrolled (696, 416) with delta (0, -2)
Screenshot: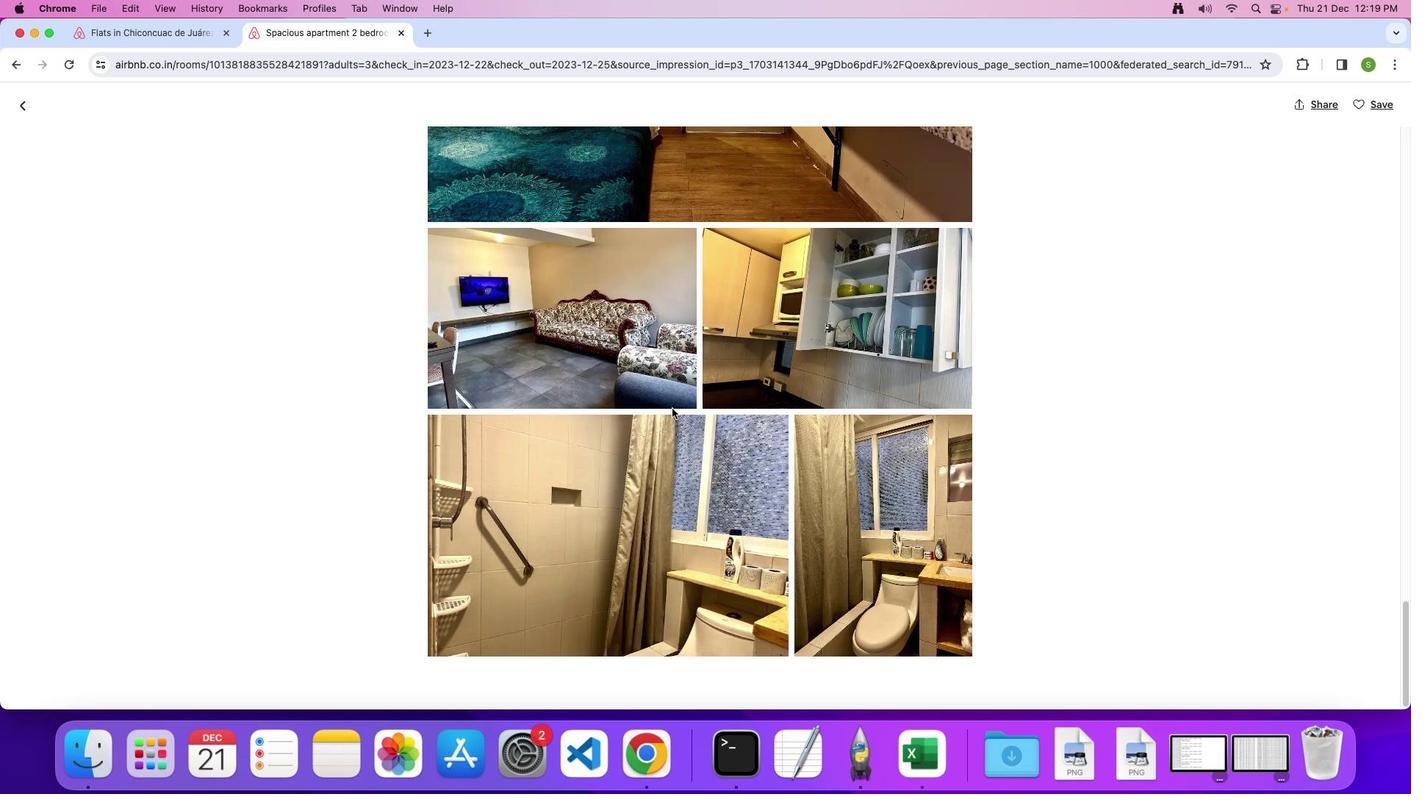 
Action: Mouse moved to (22, 97)
Screenshot: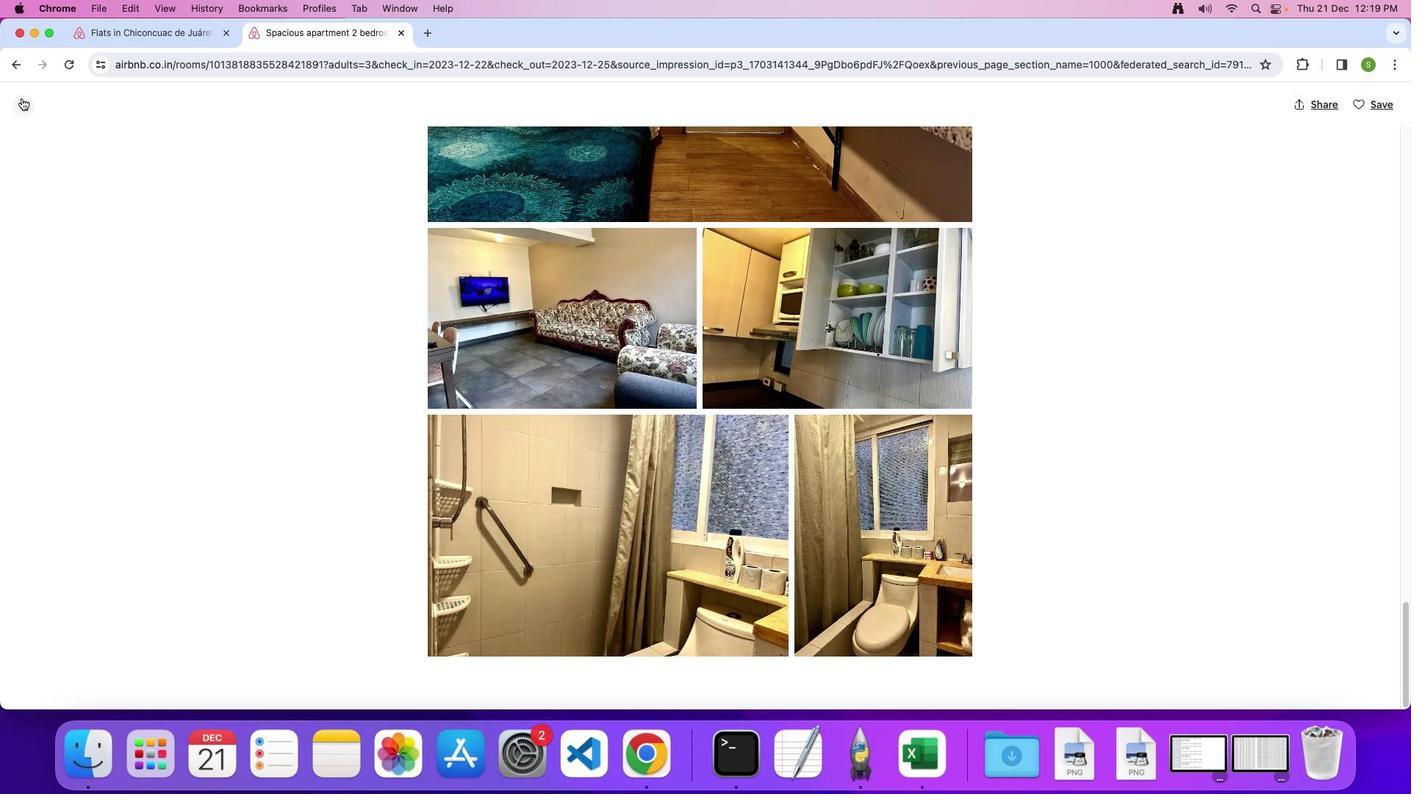 
Action: Mouse pressed left at (22, 97)
Screenshot: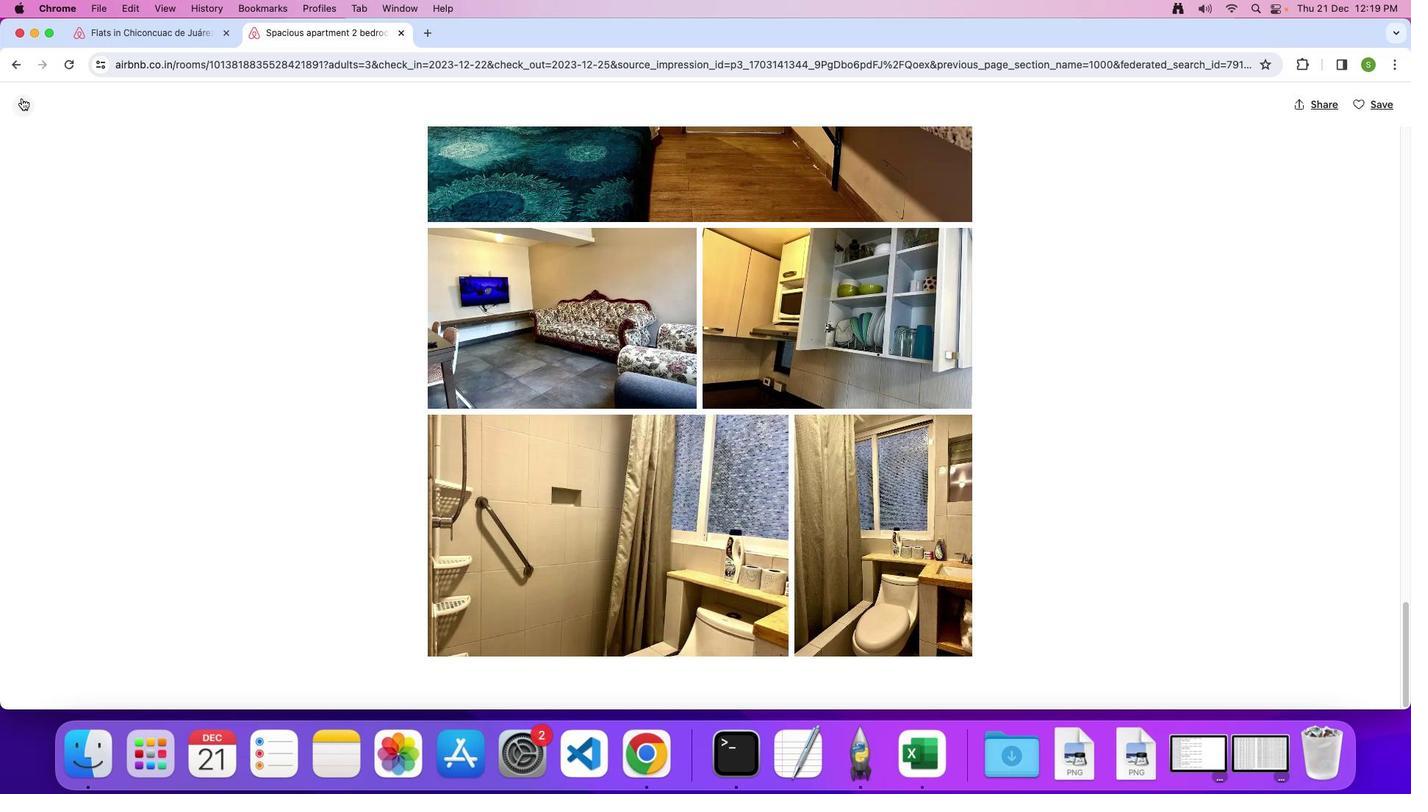 
Action: Mouse moved to (595, 419)
Screenshot: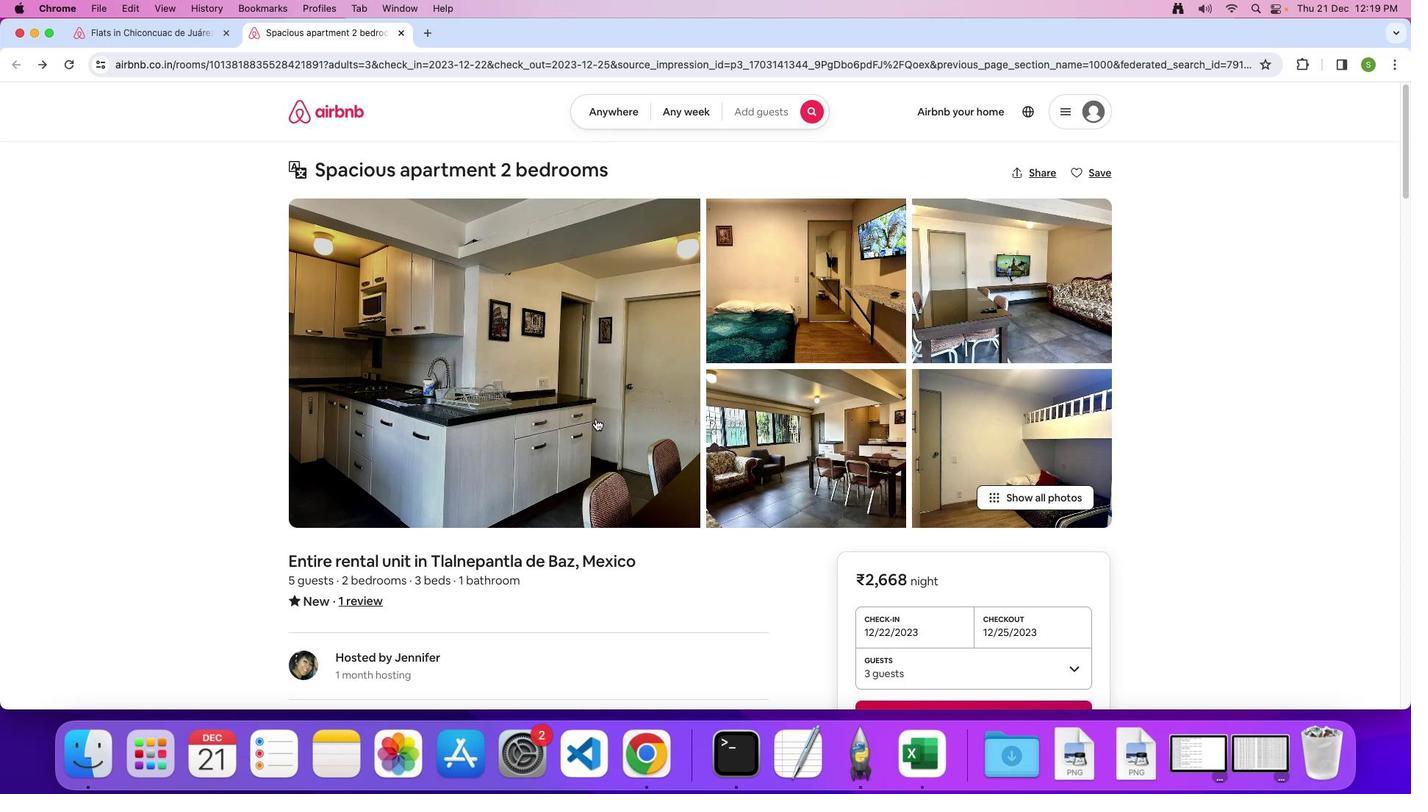 
Action: Mouse scrolled (595, 419) with delta (0, 0)
Screenshot: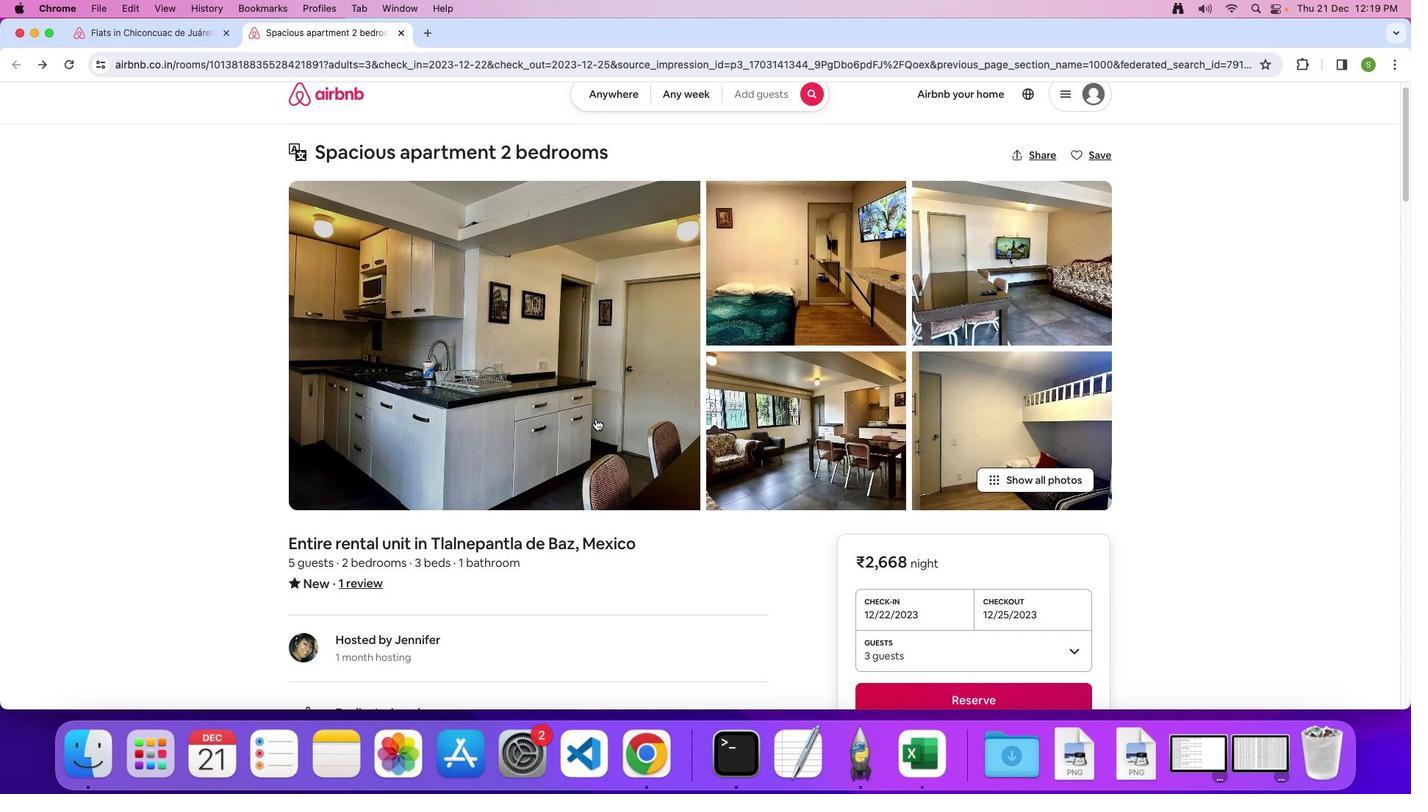 
Action: Mouse scrolled (595, 419) with delta (0, 0)
Screenshot: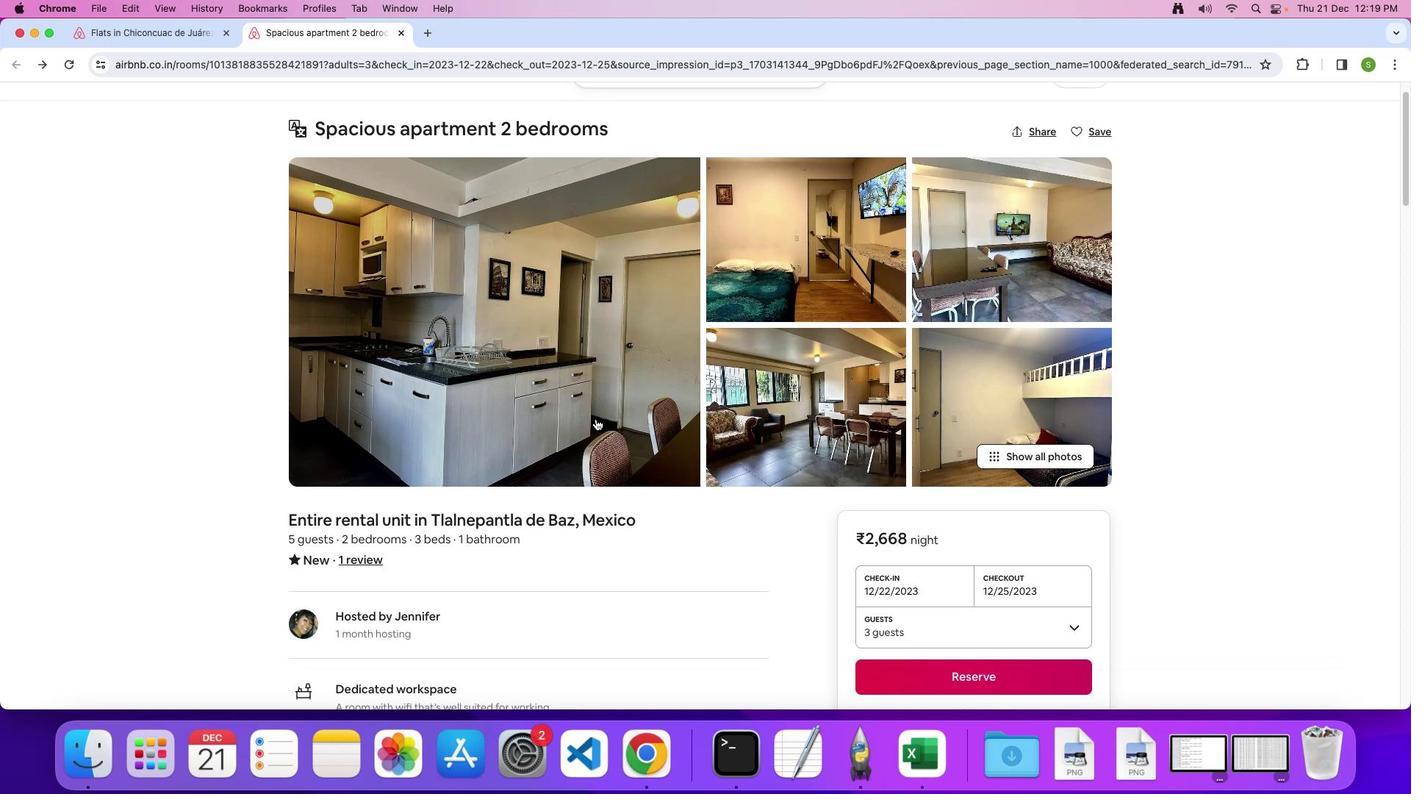 
Action: Mouse scrolled (595, 419) with delta (0, -2)
Screenshot: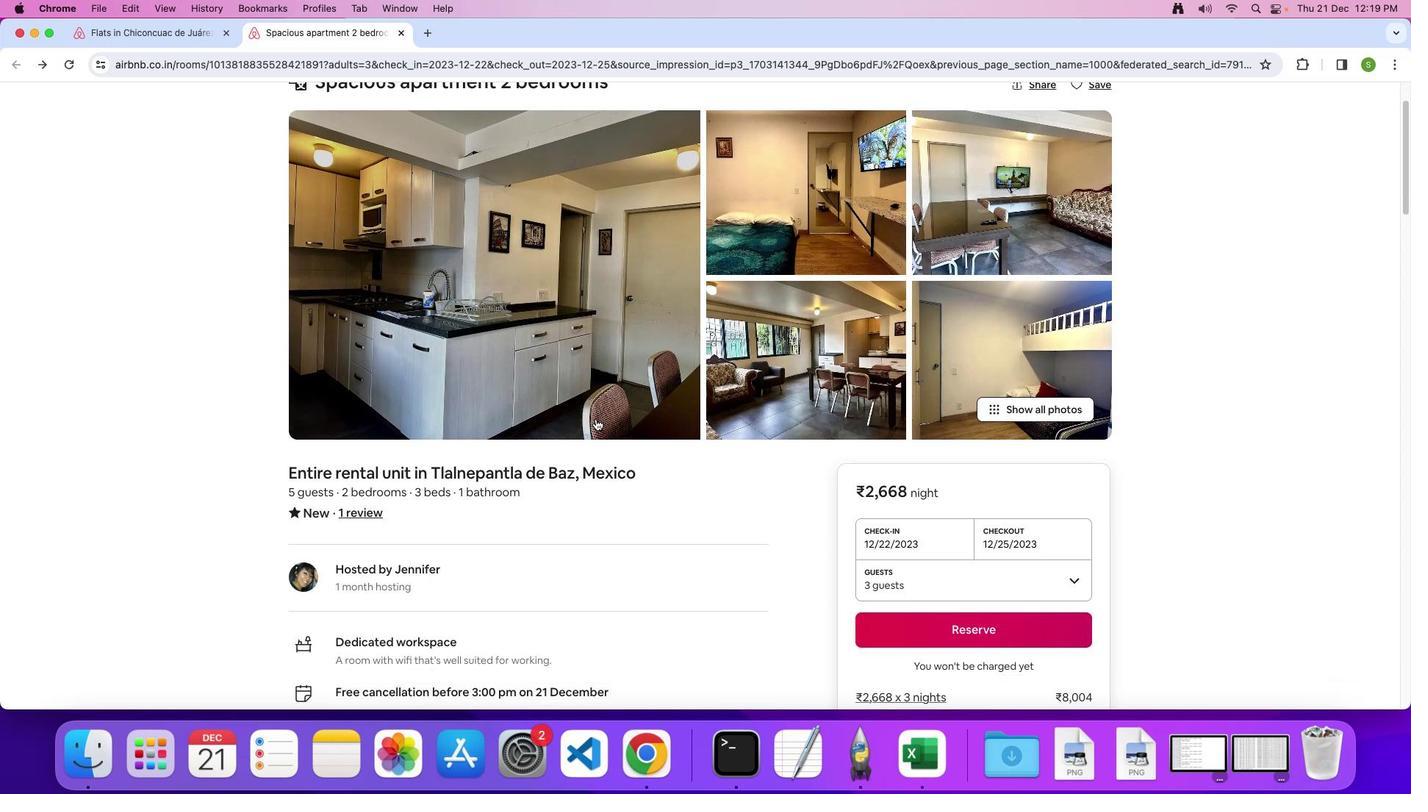 
Action: Mouse scrolled (595, 419) with delta (0, 0)
Screenshot: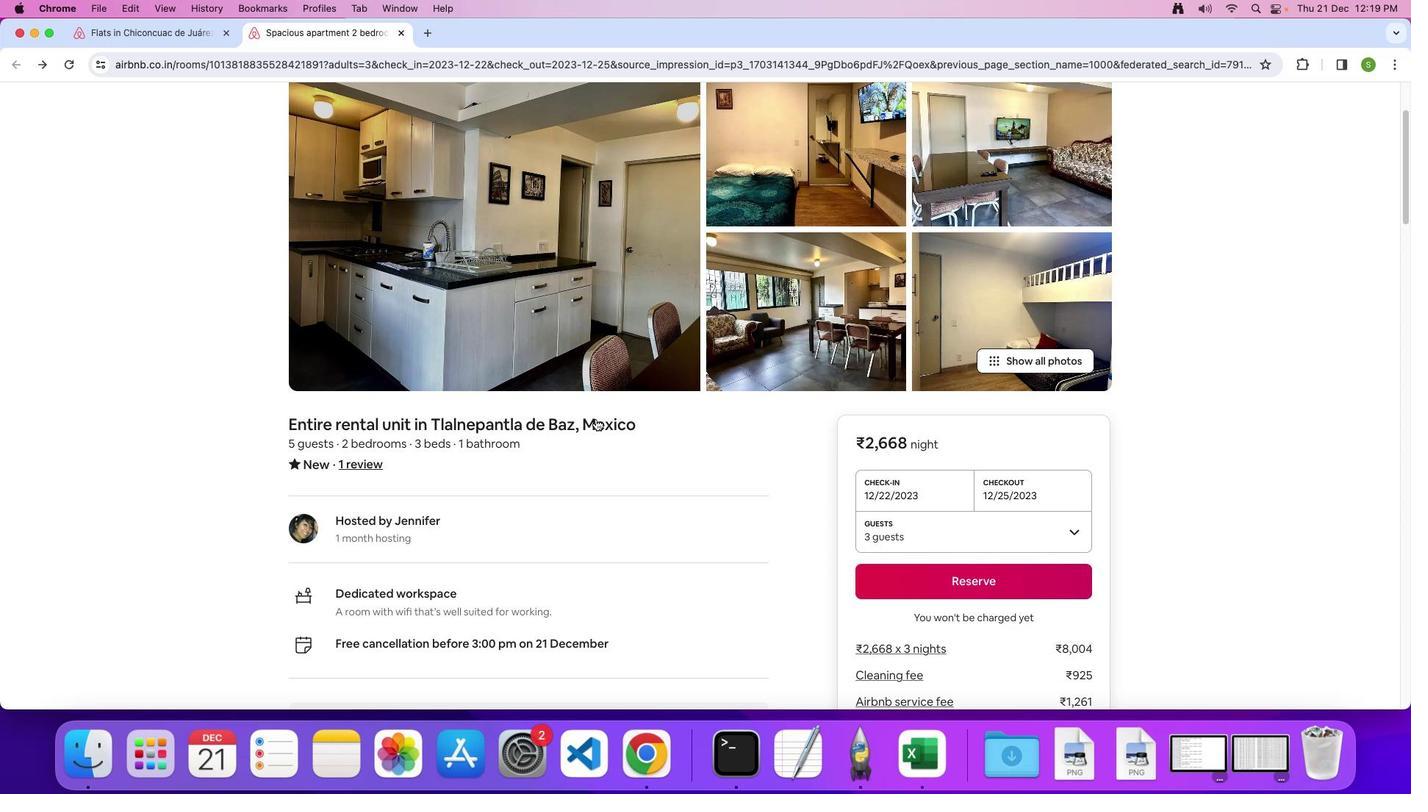 
Action: Mouse scrolled (595, 419) with delta (0, 0)
Screenshot: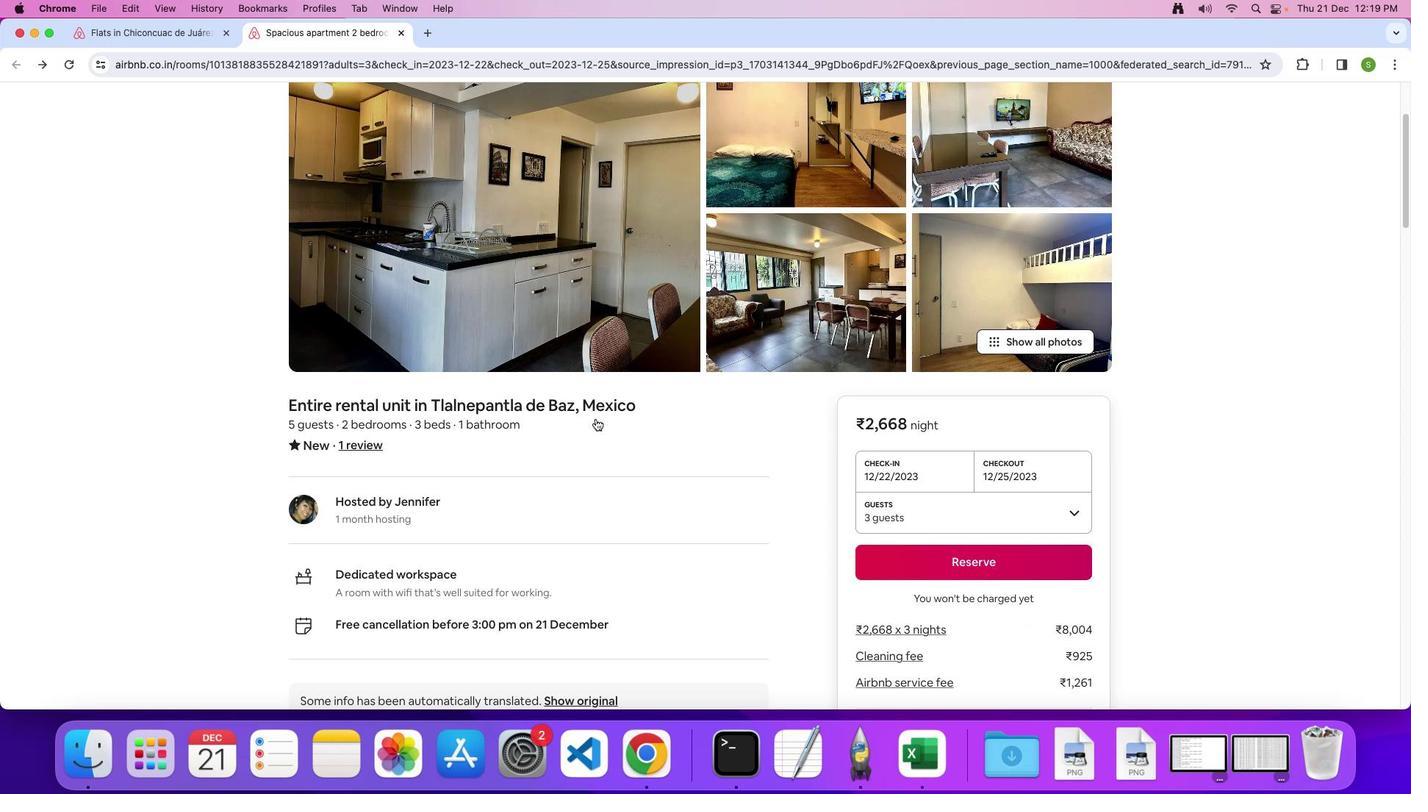 
Action: Mouse scrolled (595, 419) with delta (0, -1)
Screenshot: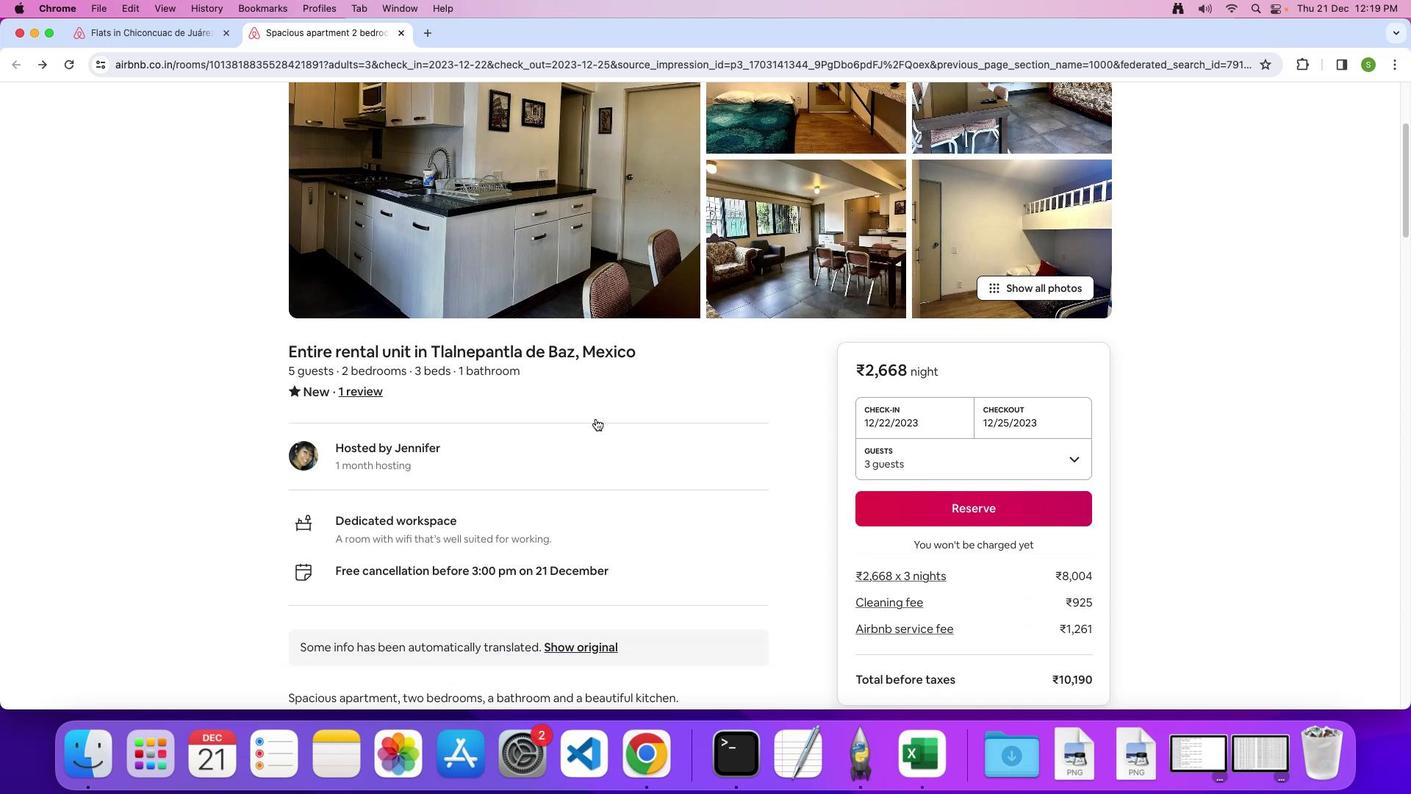 
Action: Mouse scrolled (595, 419) with delta (0, 0)
Screenshot: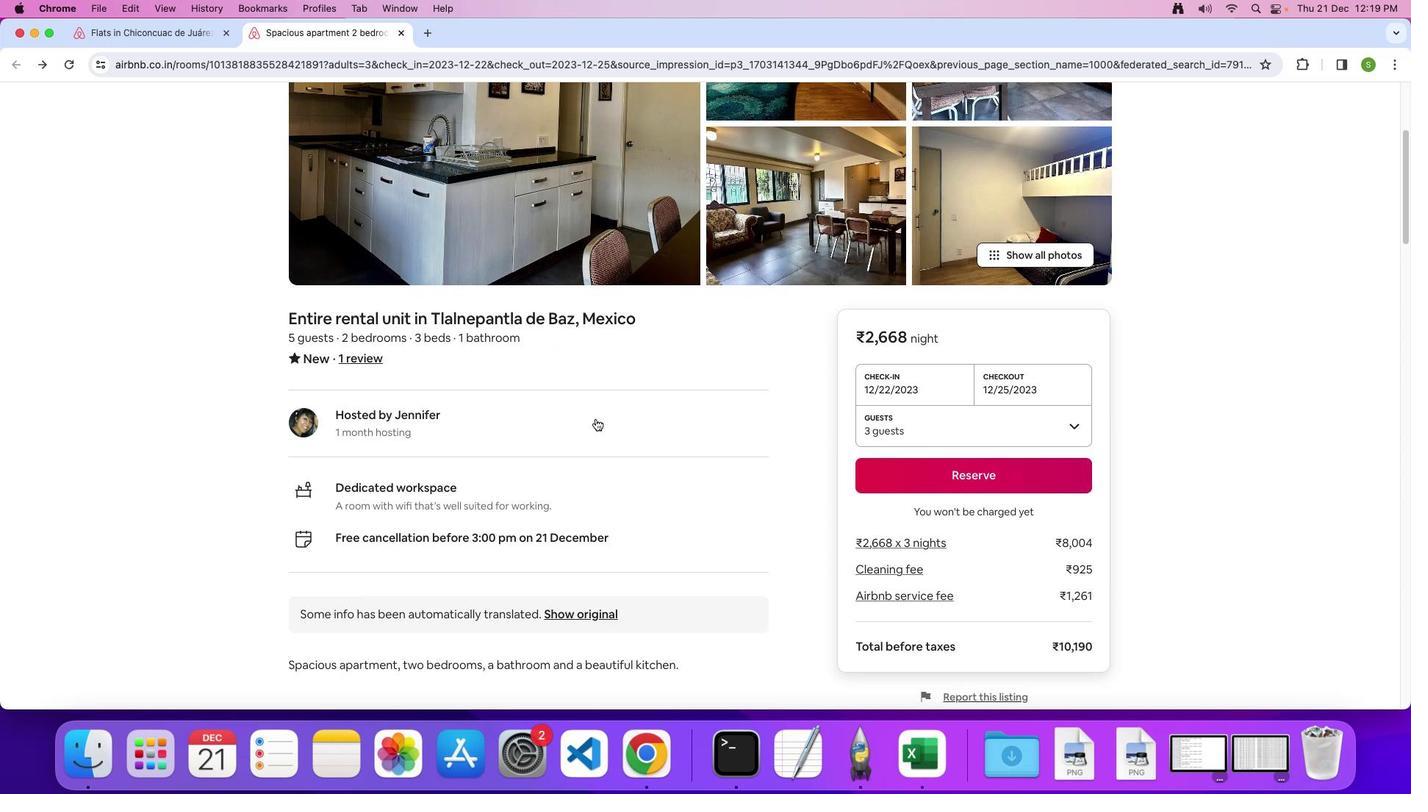 
Action: Mouse scrolled (595, 419) with delta (0, 0)
Screenshot: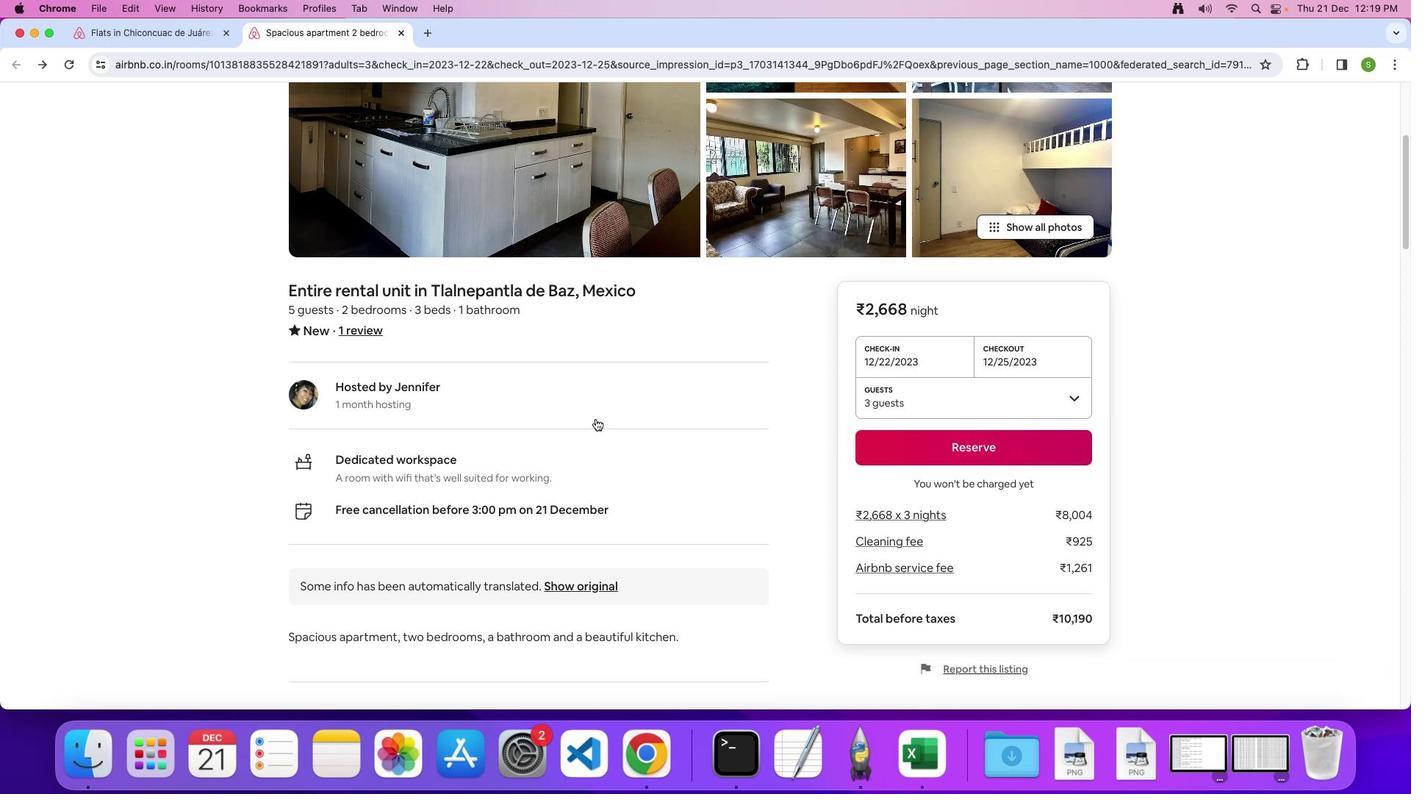 
Action: Mouse scrolled (595, 419) with delta (0, -1)
Screenshot: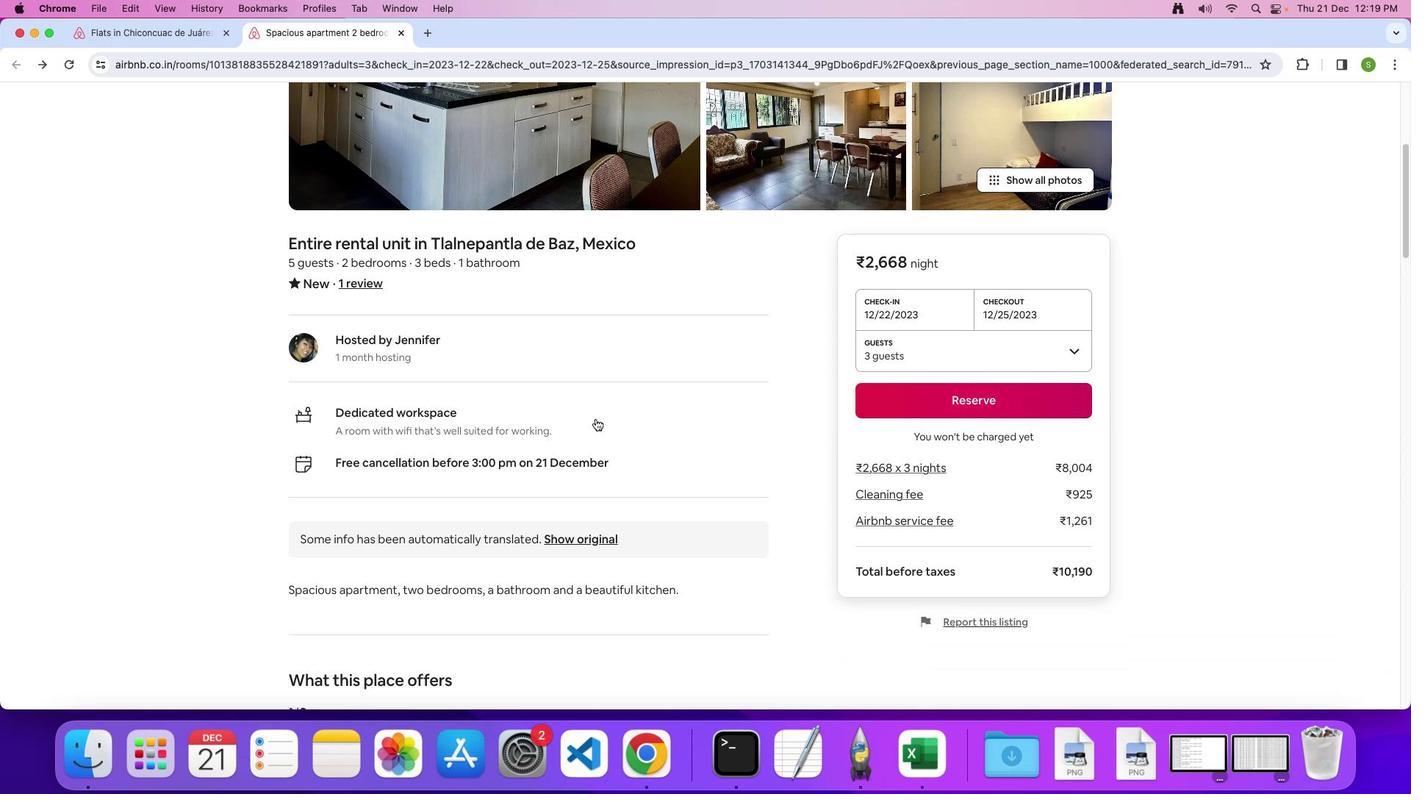 
Action: Mouse scrolled (595, 419) with delta (0, 0)
Screenshot: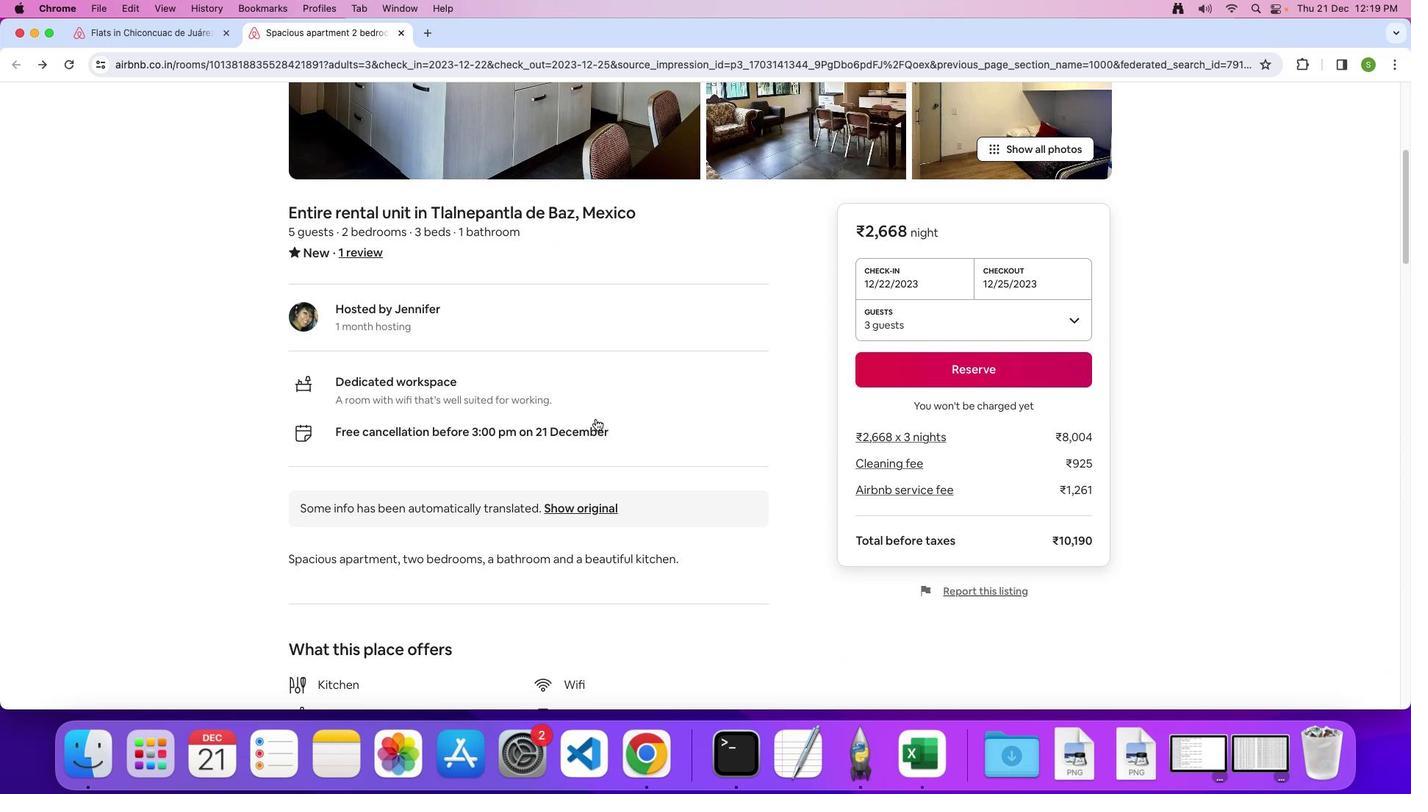 
Action: Mouse scrolled (595, 419) with delta (0, 0)
Screenshot: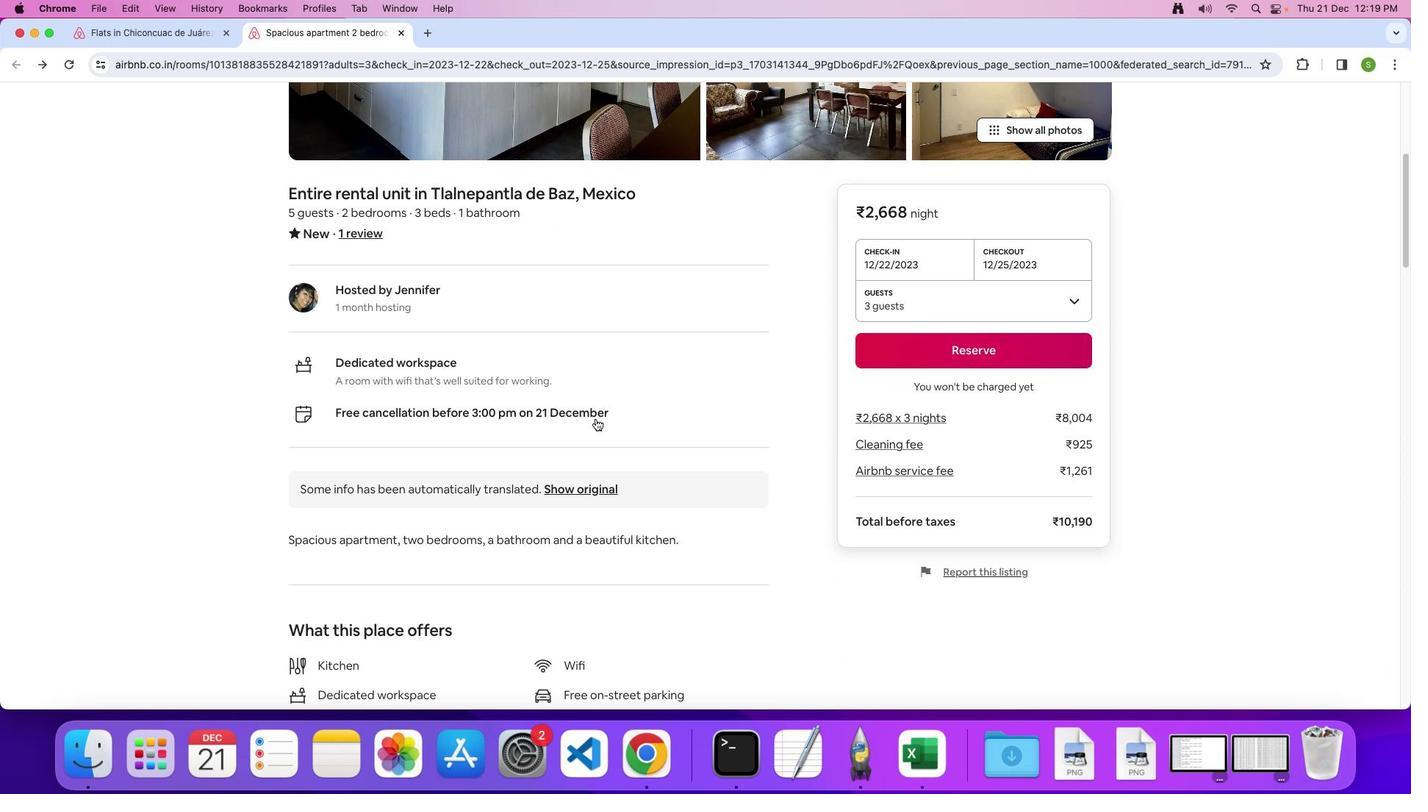 
Action: Mouse scrolled (595, 419) with delta (0, -1)
Screenshot: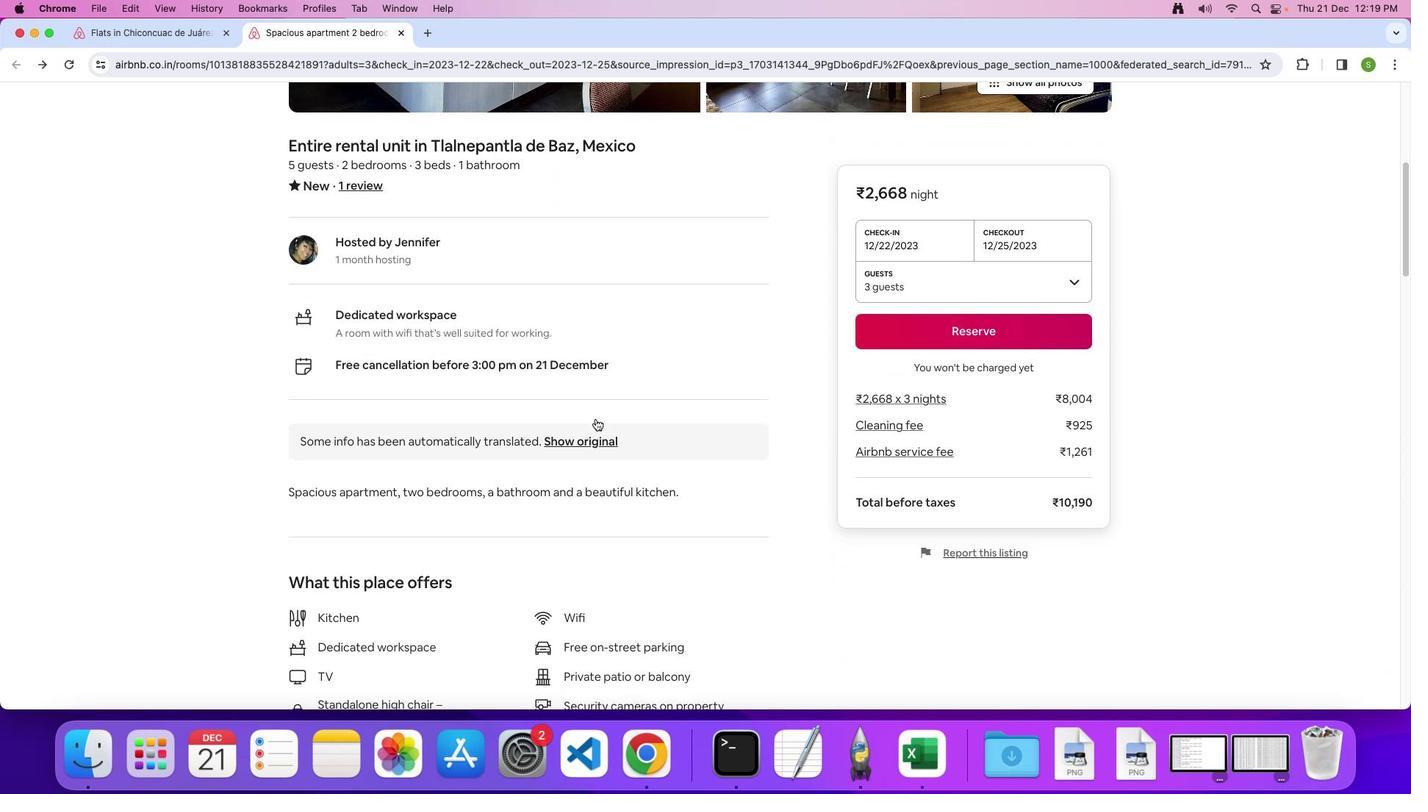 
Action: Mouse scrolled (595, 419) with delta (0, 0)
Screenshot: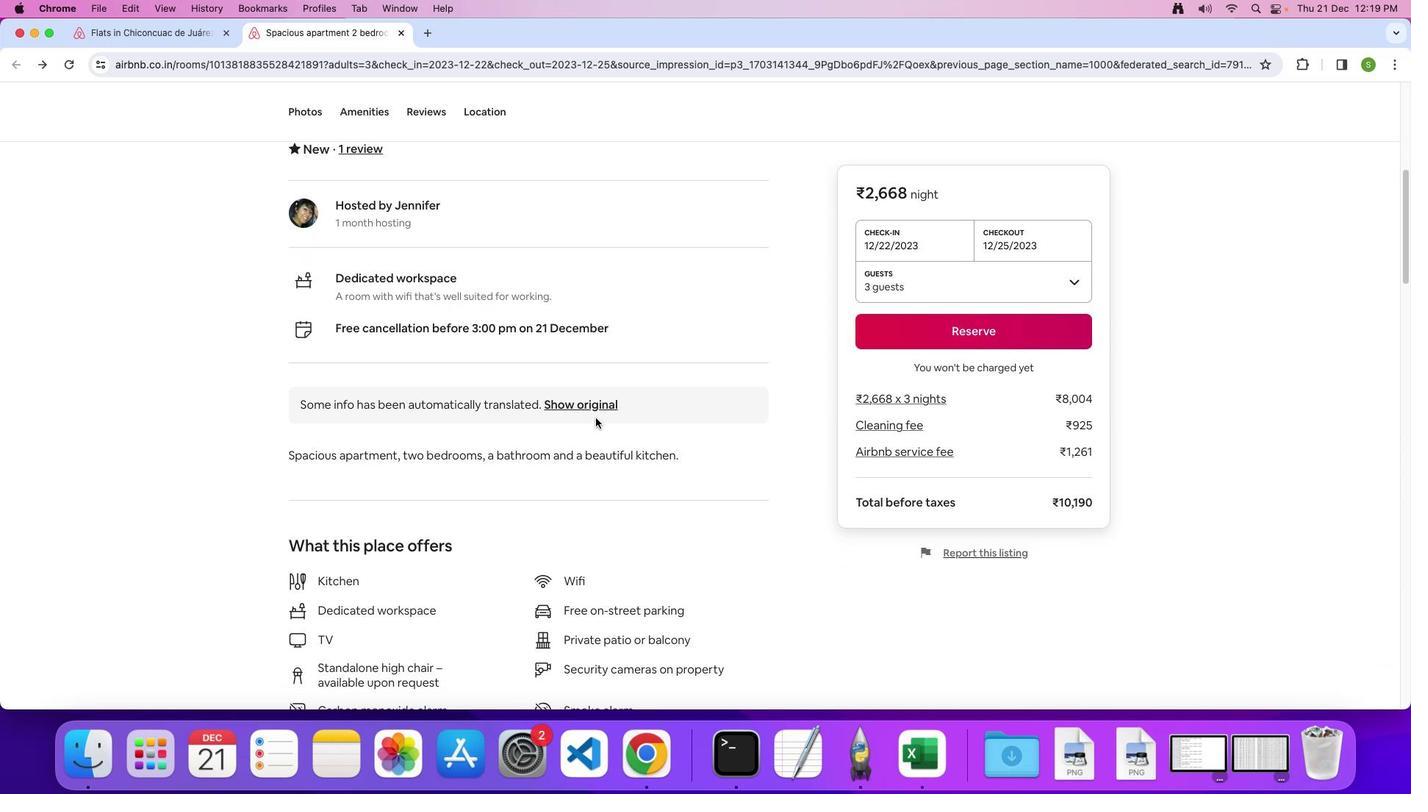 
Action: Mouse scrolled (595, 419) with delta (0, 0)
Screenshot: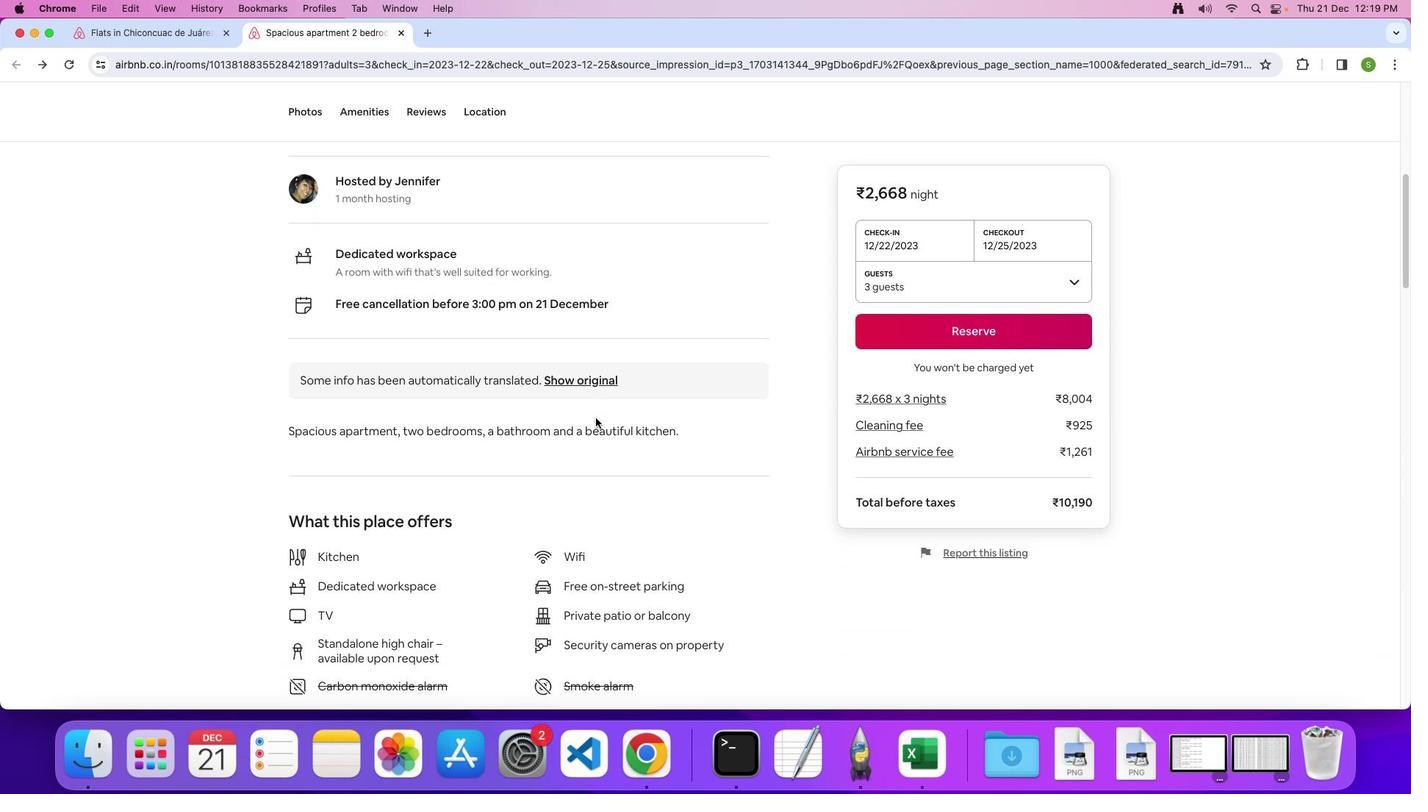 
Action: Mouse moved to (595, 418)
Screenshot: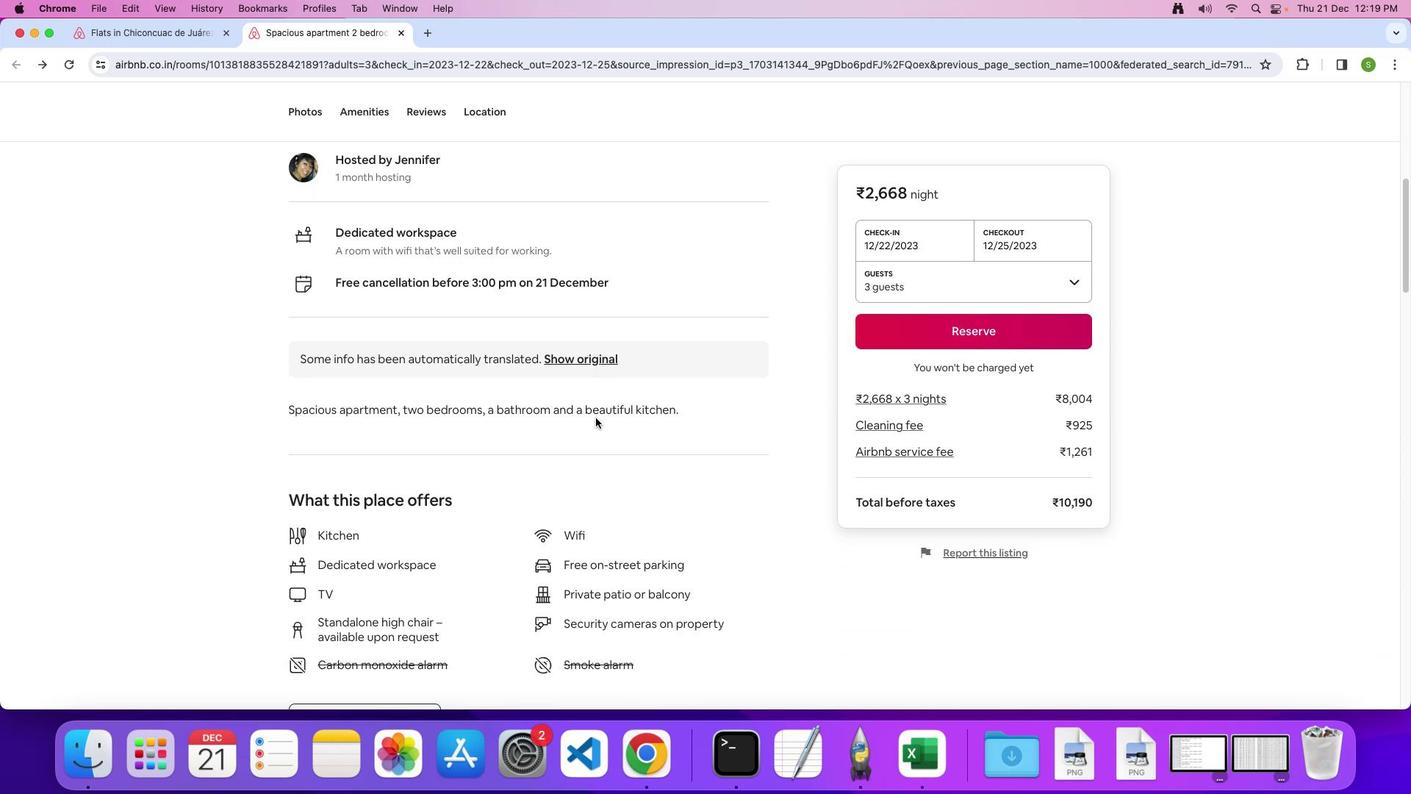 
Action: Mouse scrolled (595, 418) with delta (0, -1)
Screenshot: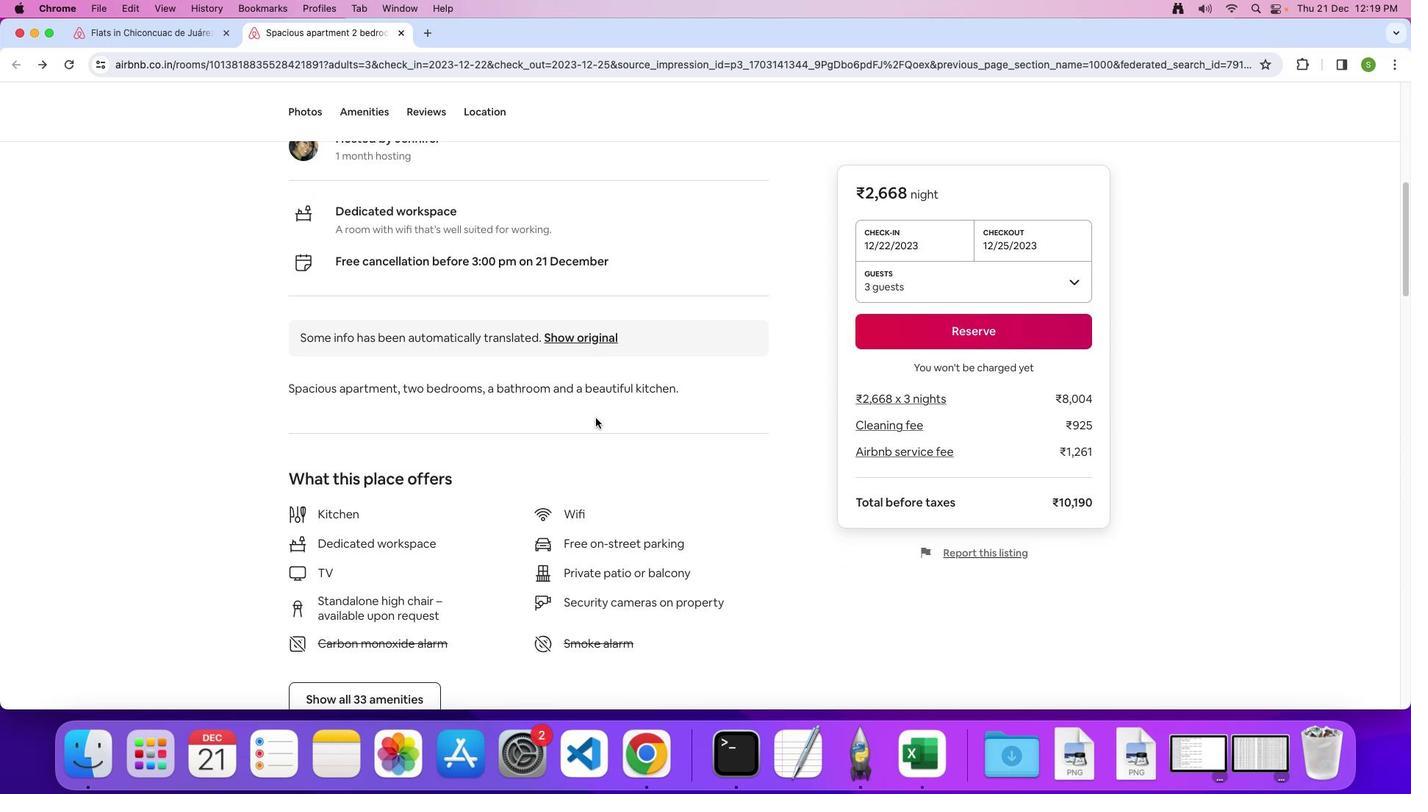 
Action: Mouse moved to (595, 417)
Screenshot: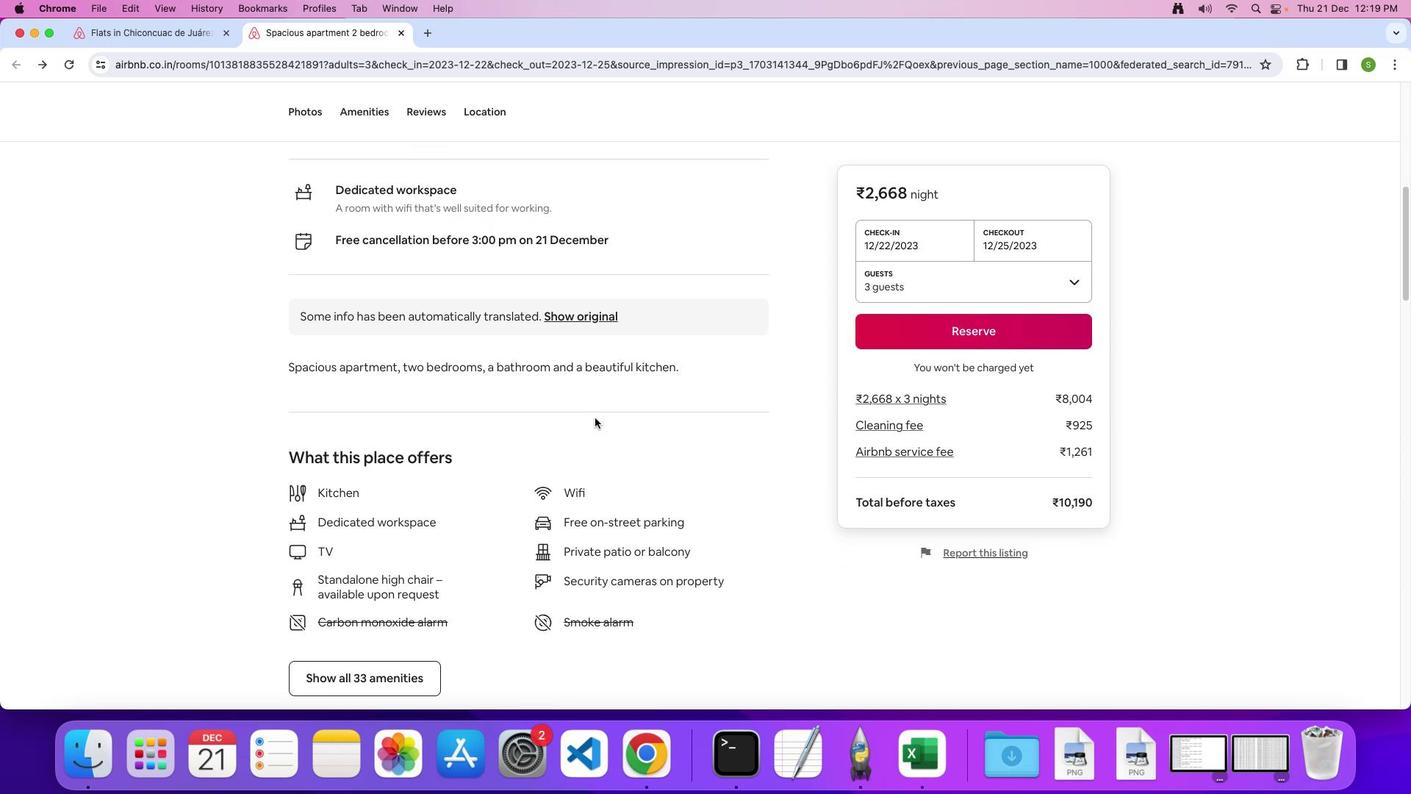 
Action: Mouse scrolled (595, 417) with delta (0, 0)
Screenshot: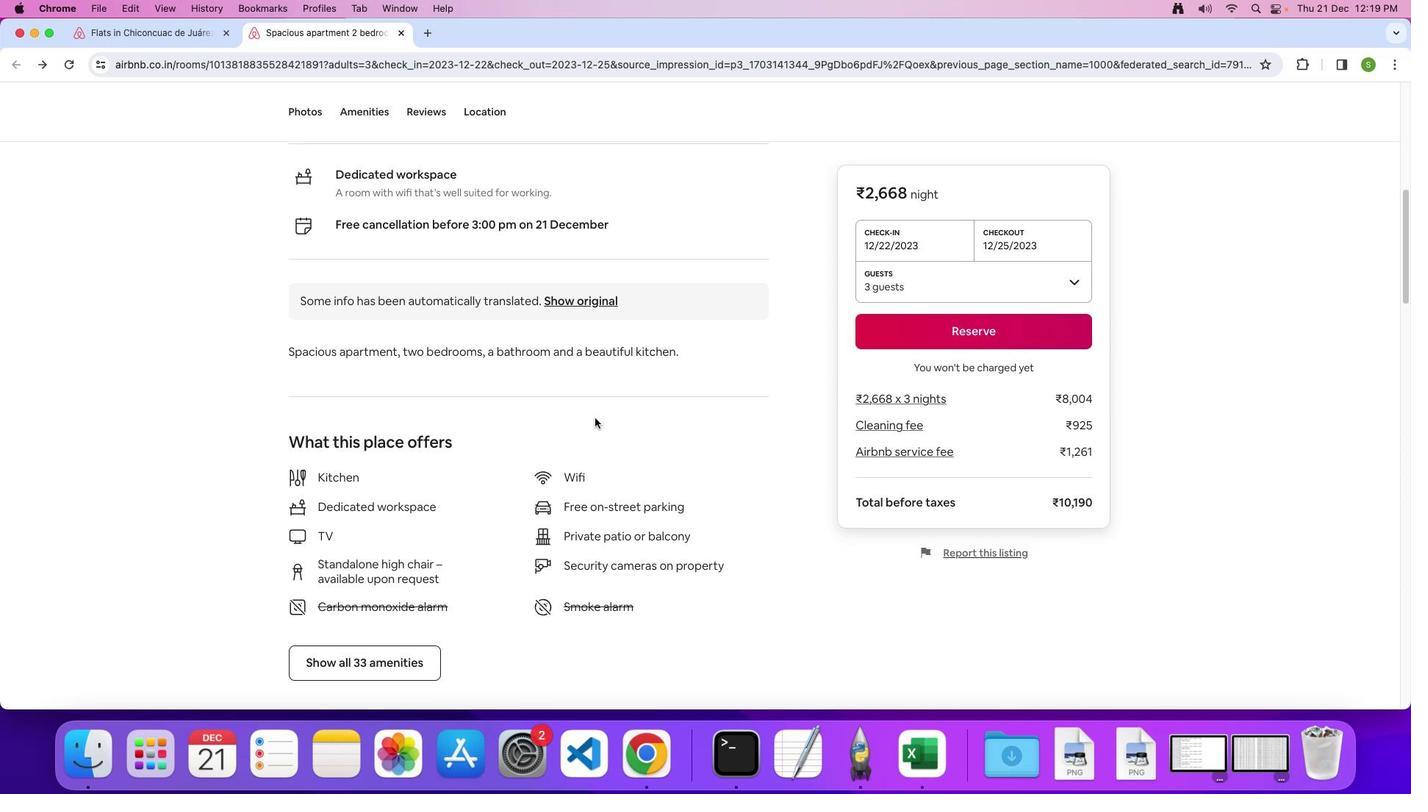 
Action: Mouse scrolled (595, 417) with delta (0, 0)
Screenshot: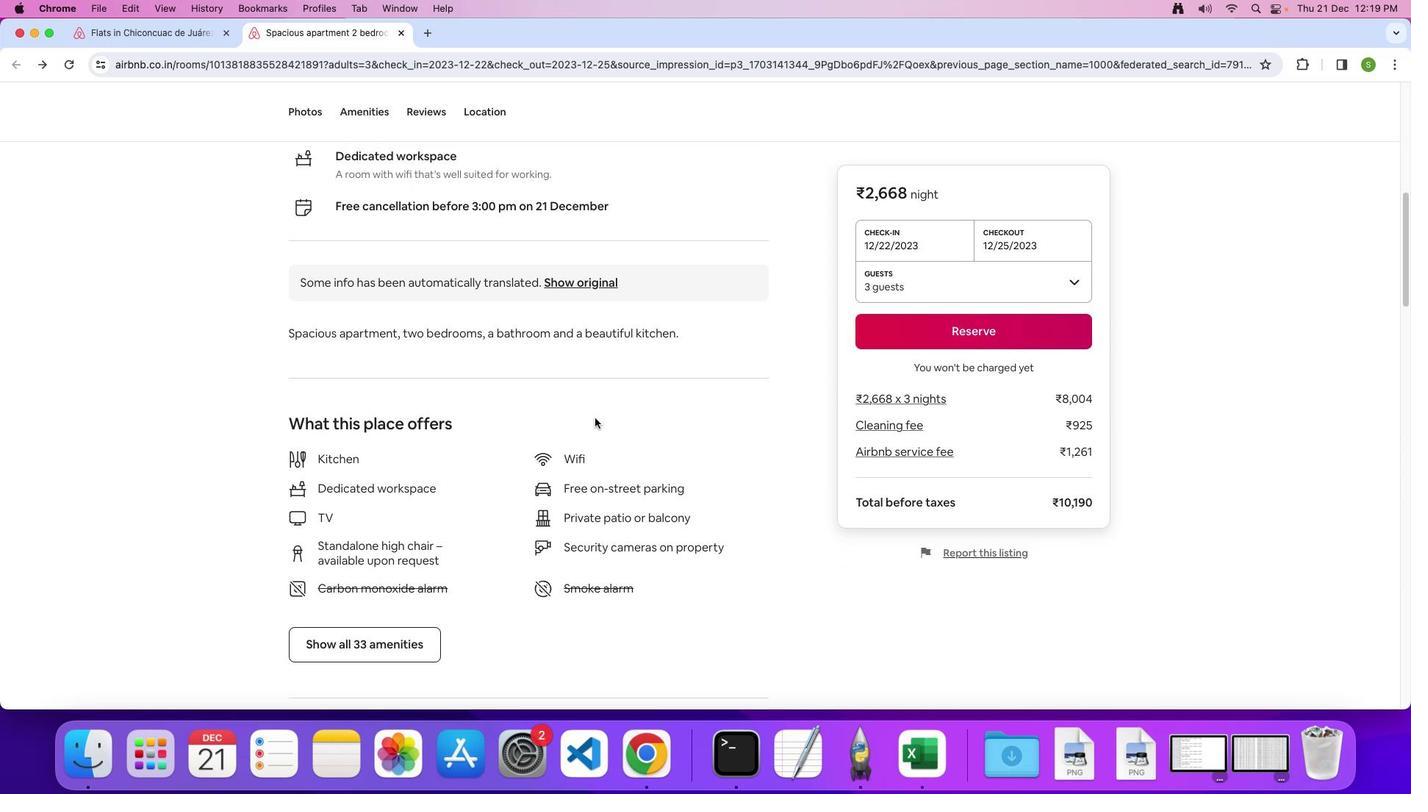 
Action: Mouse moved to (594, 417)
Screenshot: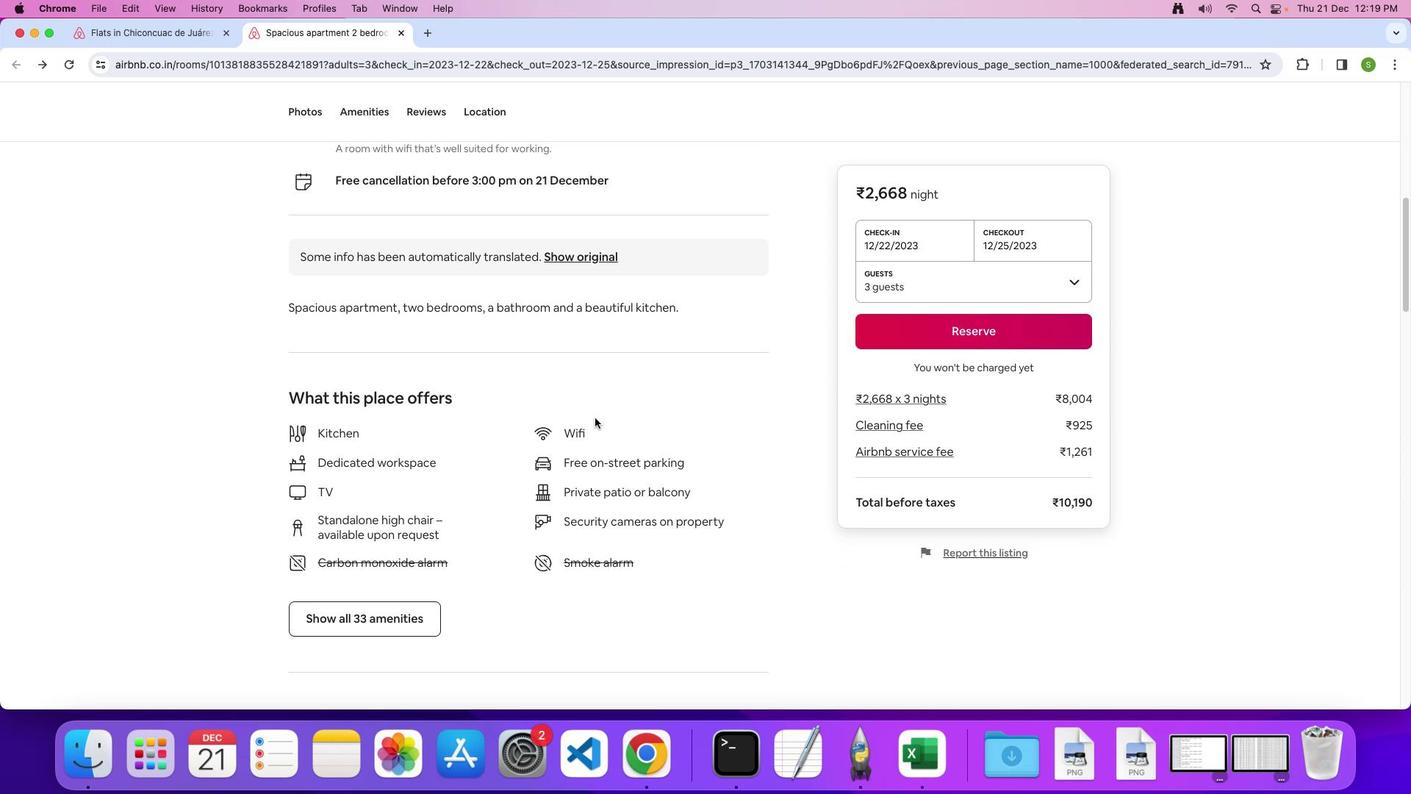 
Action: Mouse scrolled (594, 417) with delta (0, -1)
Screenshot: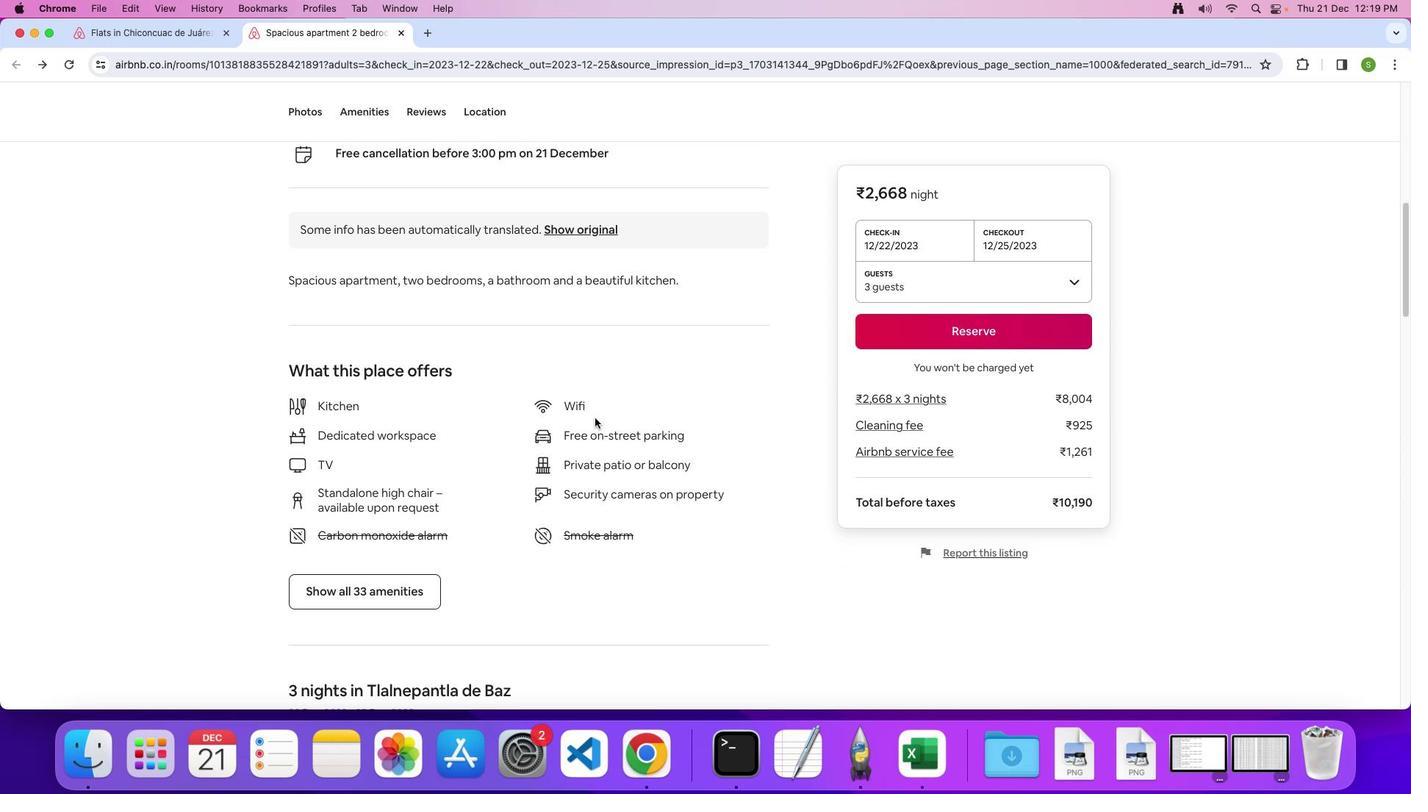 
Action: Mouse scrolled (594, 417) with delta (0, 0)
Screenshot: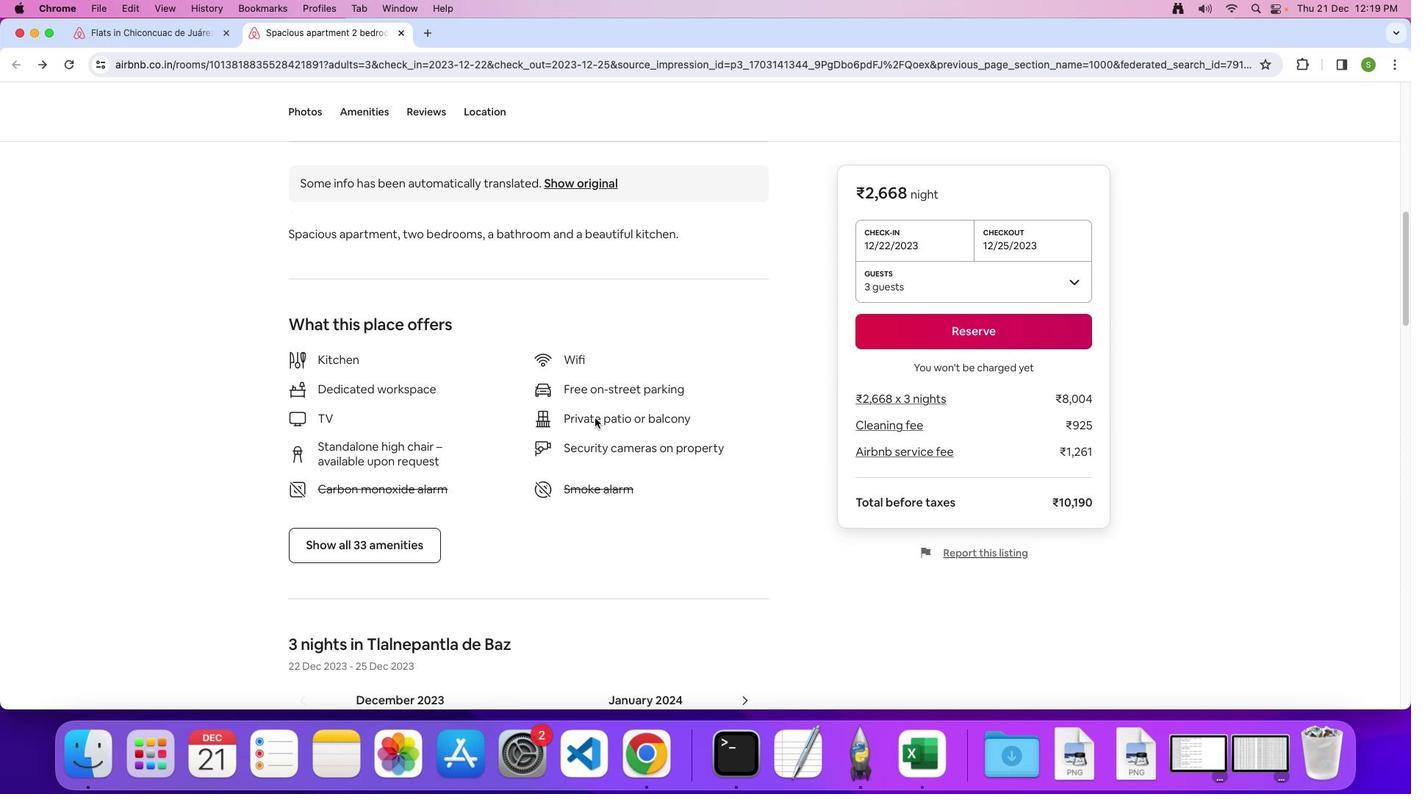 
Action: Mouse scrolled (594, 417) with delta (0, 0)
Screenshot: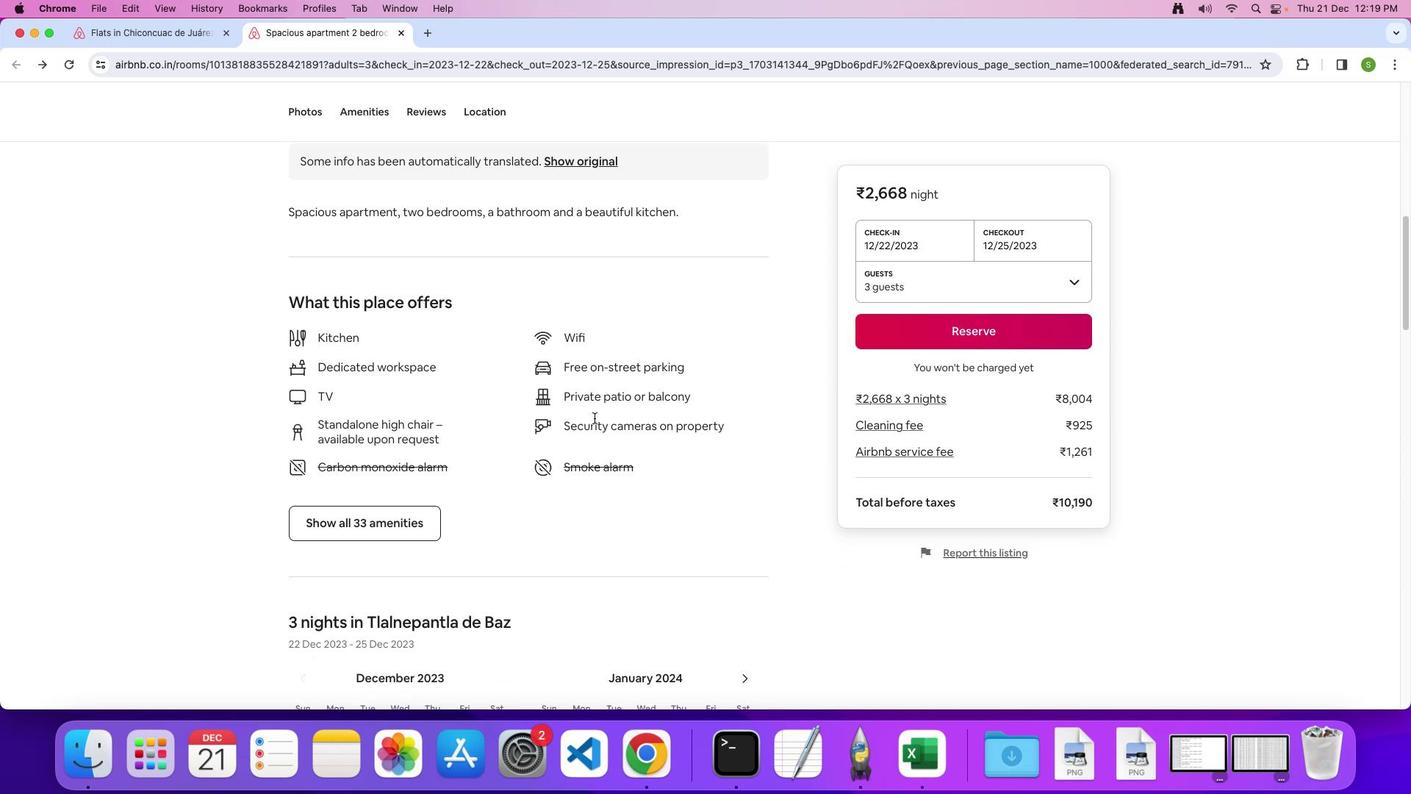 
Action: Mouse moved to (594, 417)
Screenshot: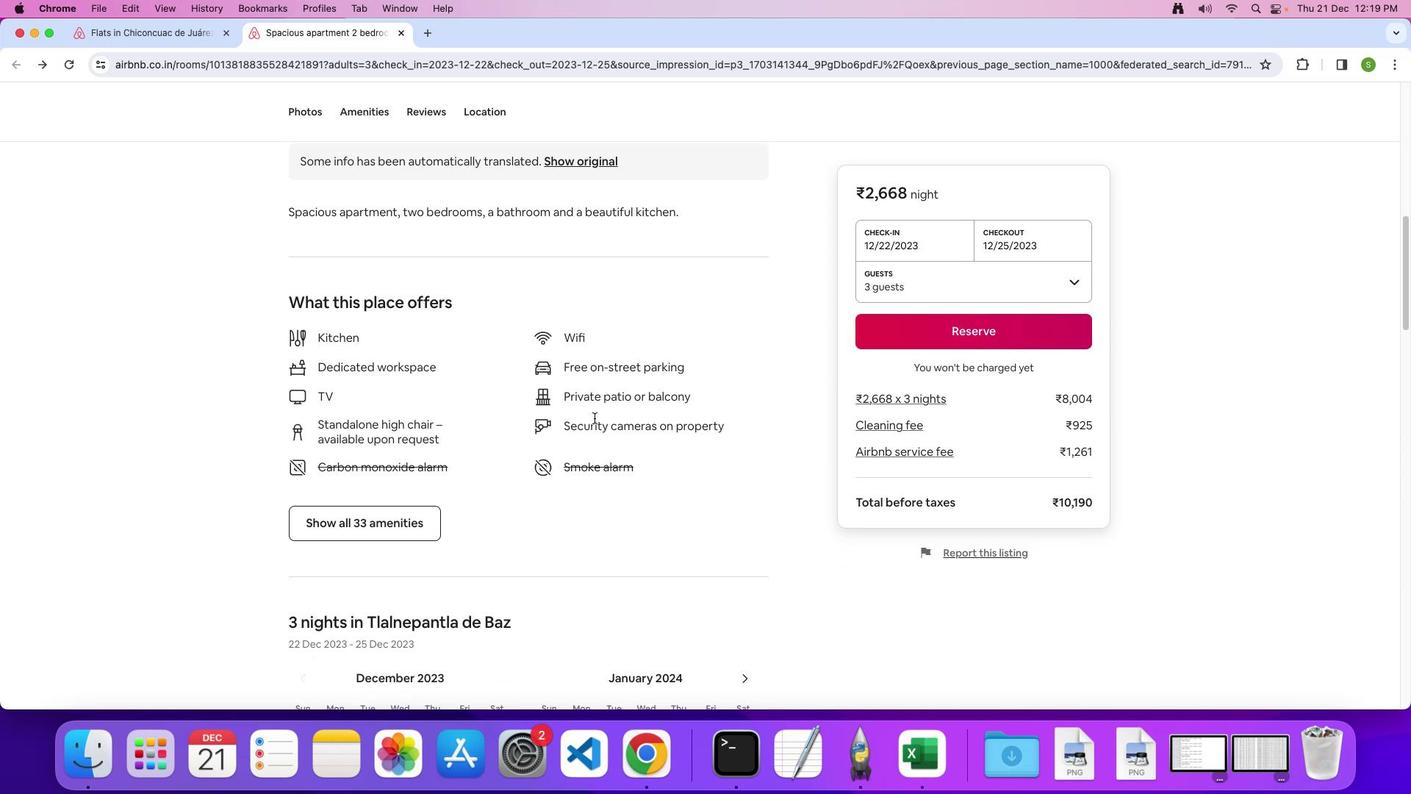 
Action: Mouse scrolled (594, 417) with delta (0, -2)
Screenshot: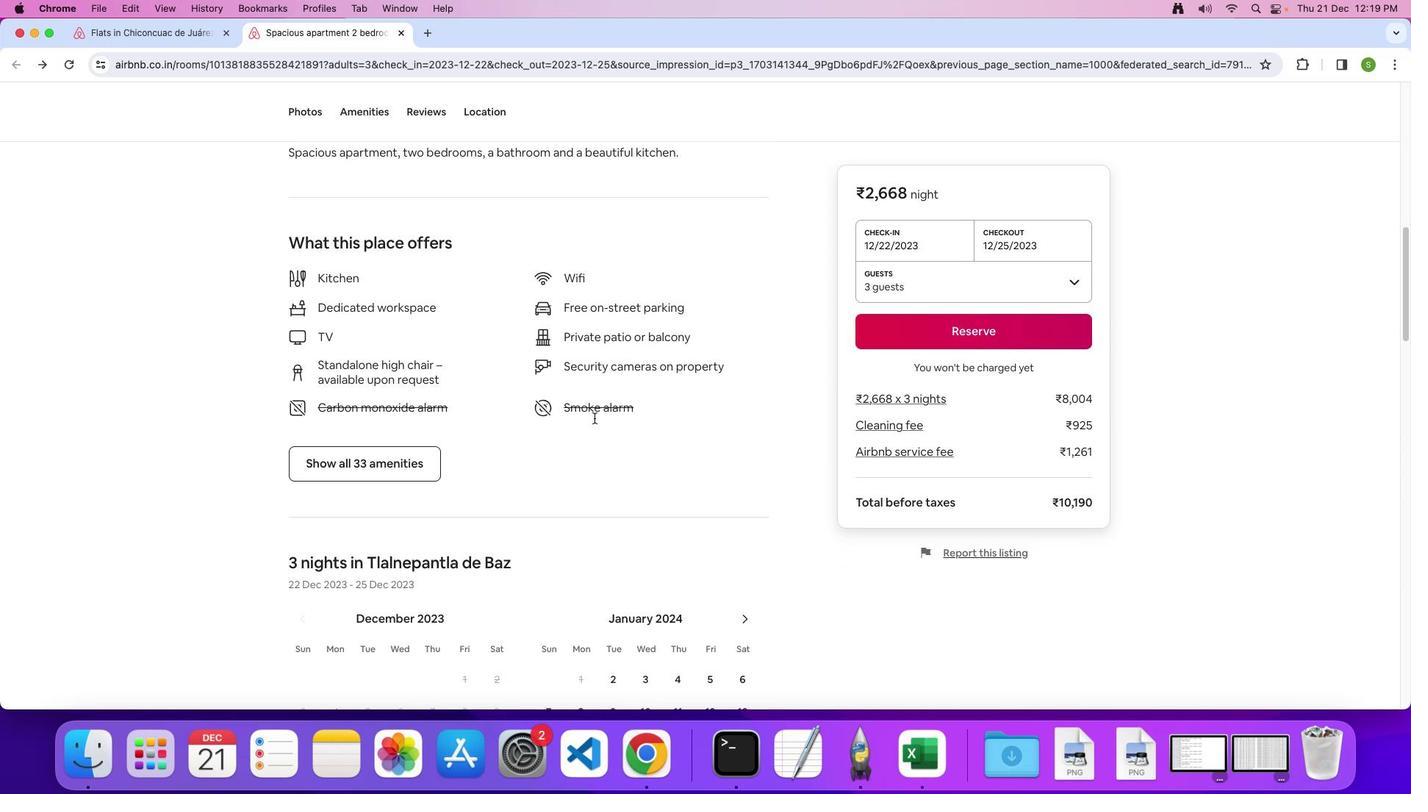 
Action: Mouse moved to (421, 445)
Screenshot: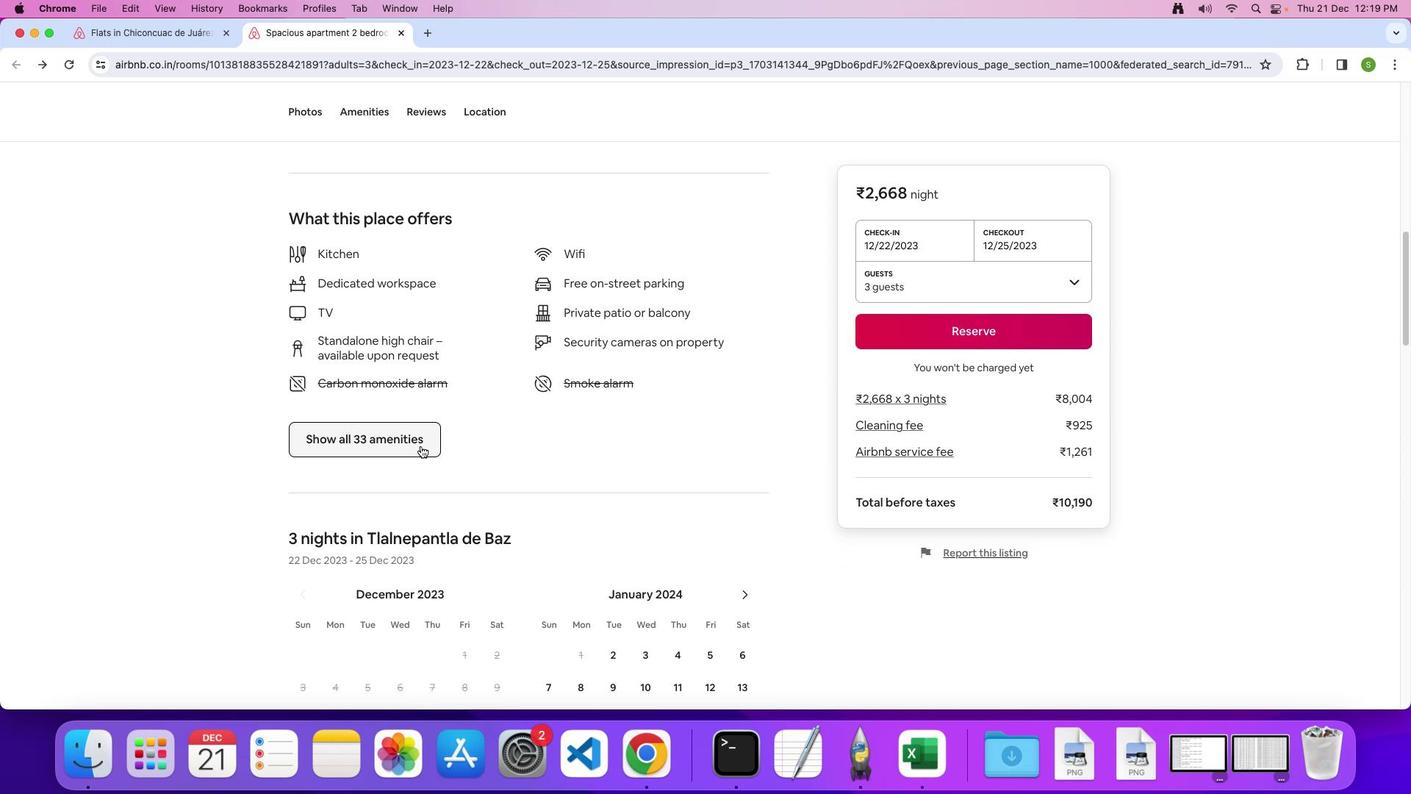 
Action: Mouse pressed left at (421, 445)
Screenshot: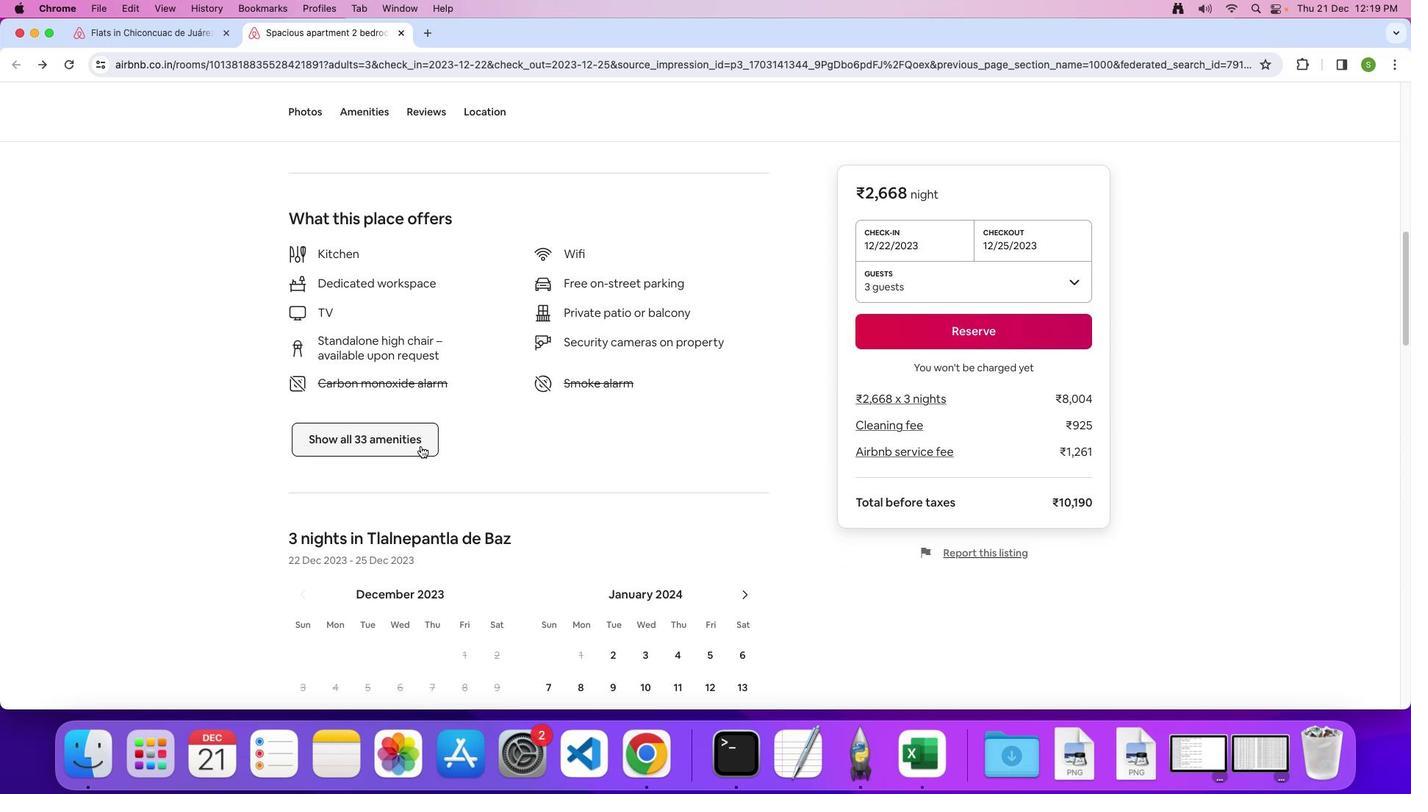 
Action: Mouse moved to (867, 422)
Screenshot: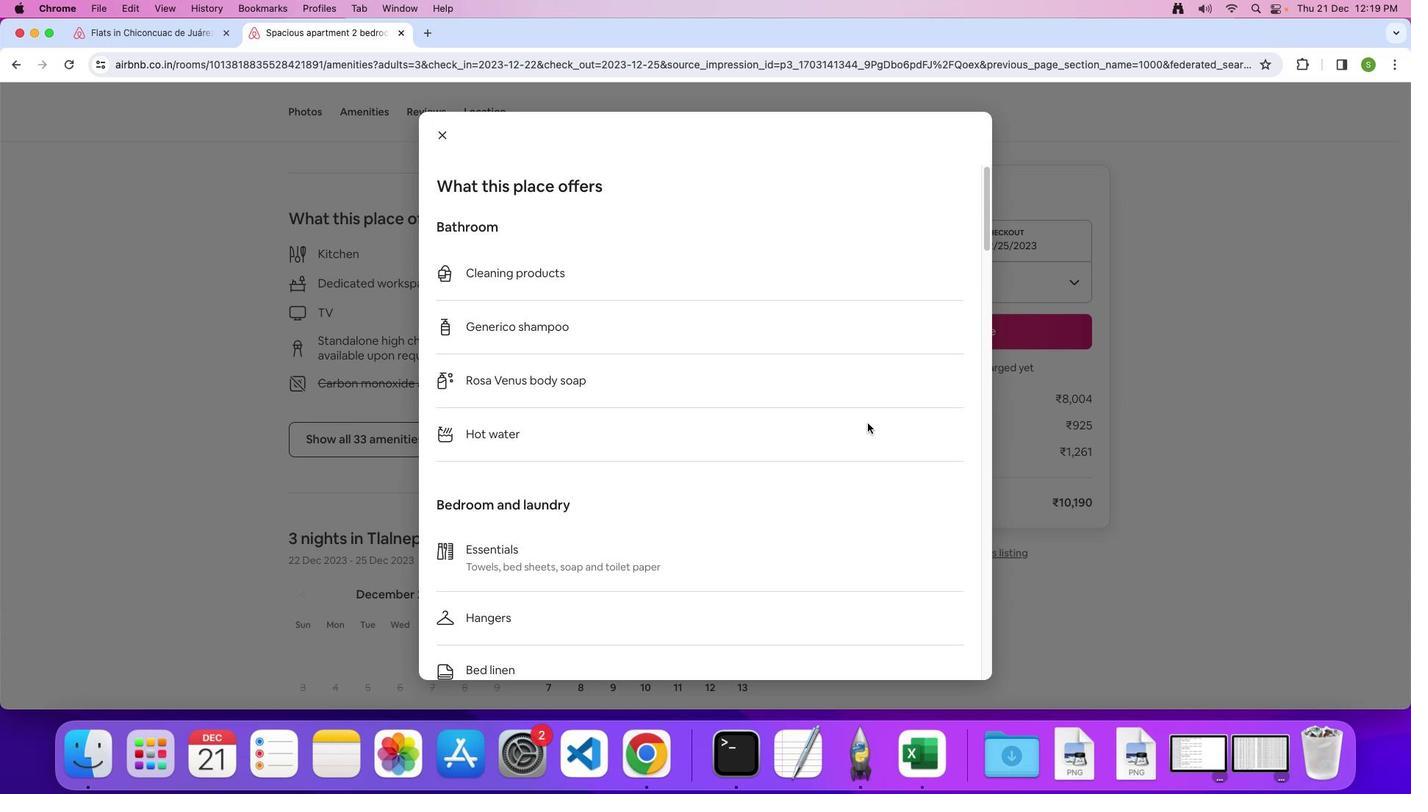 
Action: Mouse scrolled (867, 422) with delta (0, 0)
Screenshot: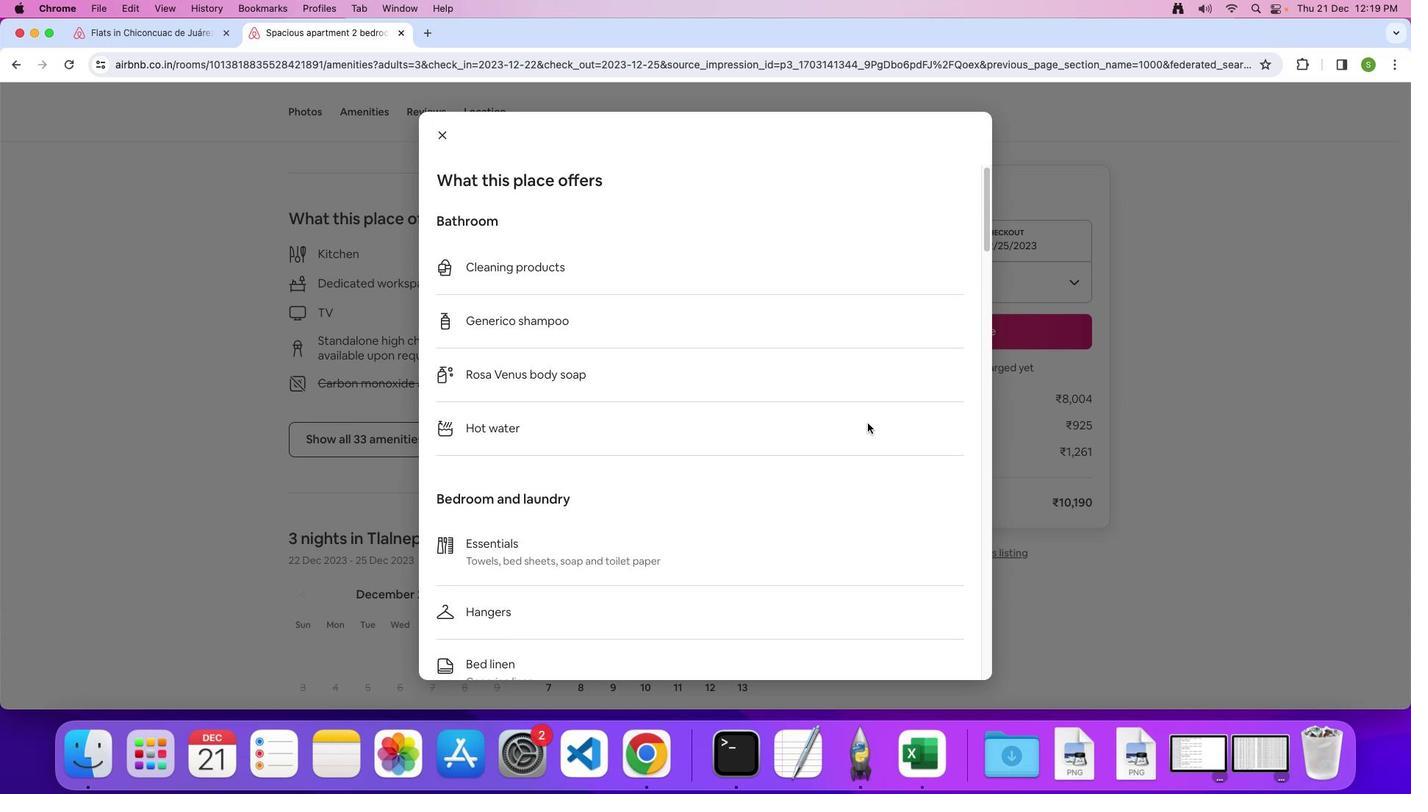 
Action: Mouse scrolled (867, 422) with delta (0, 0)
Screenshot: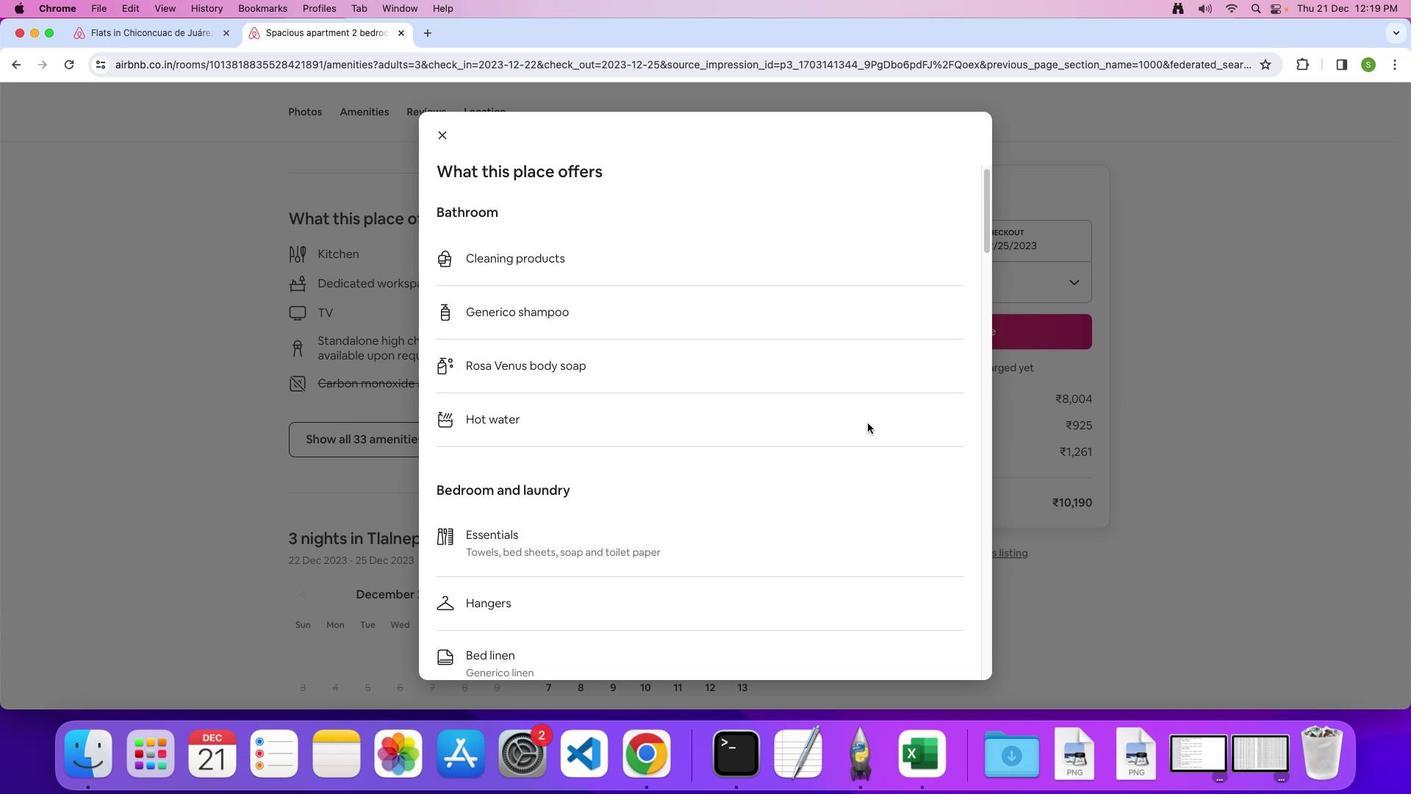 
Action: Mouse scrolled (867, 422) with delta (0, -2)
Screenshot: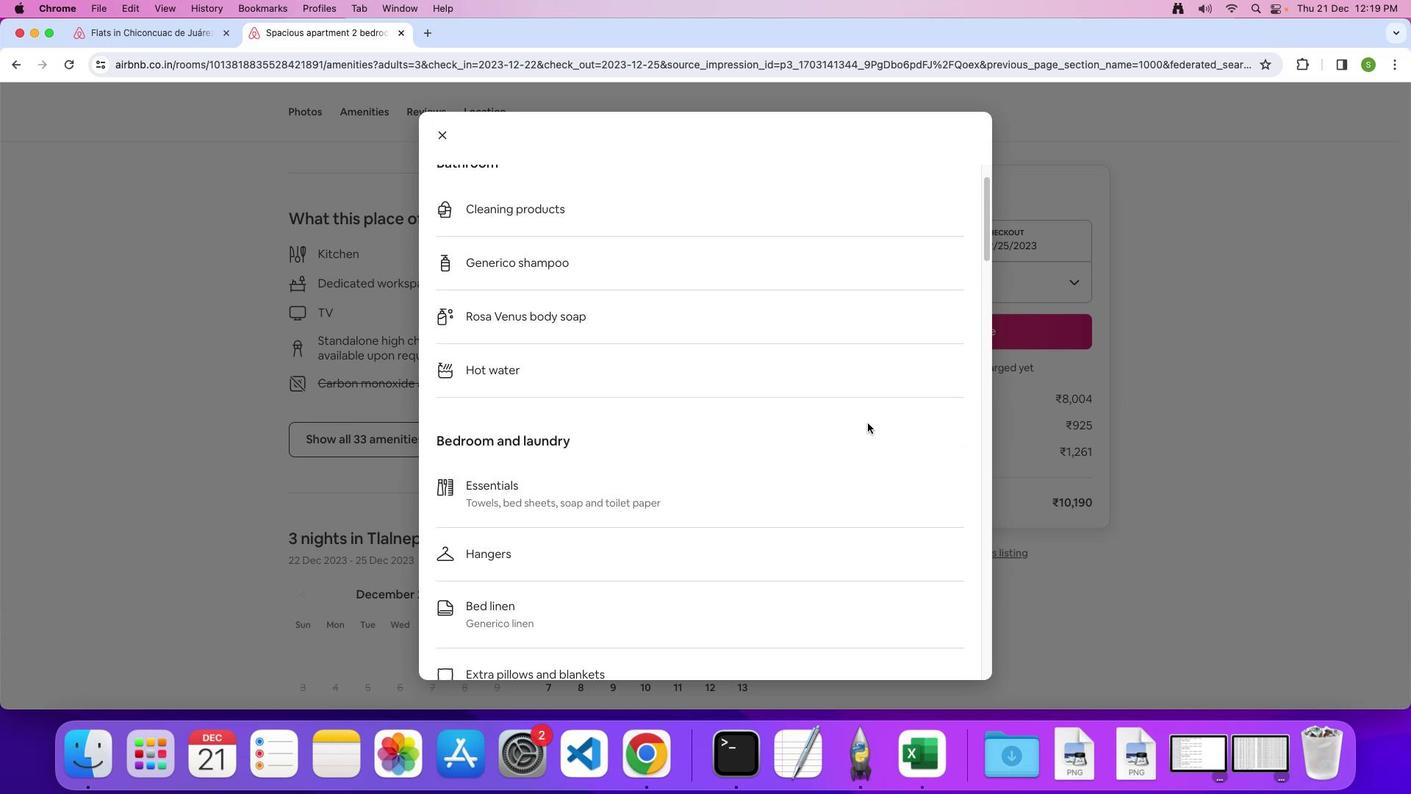 
Action: Mouse moved to (827, 425)
Screenshot: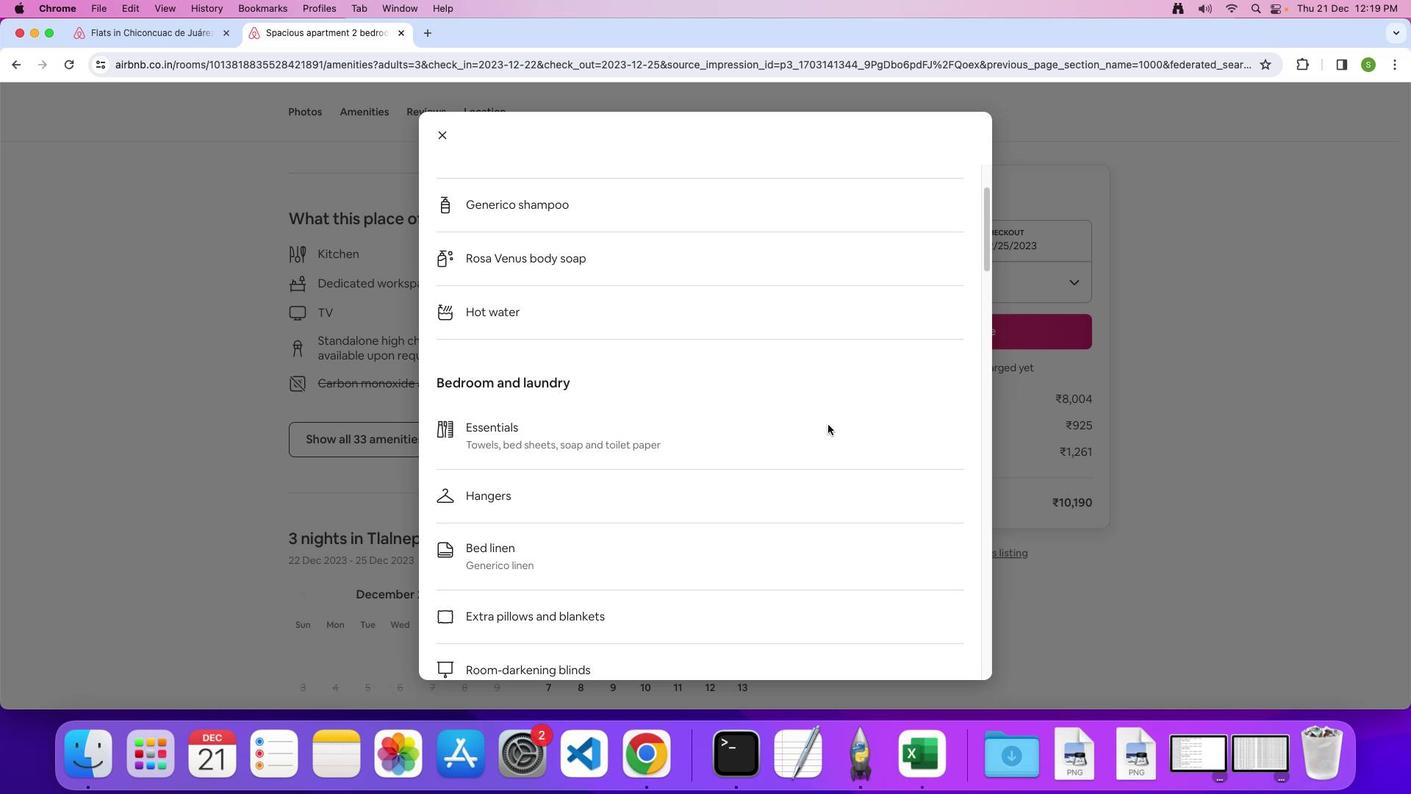 
Action: Mouse scrolled (827, 425) with delta (0, 0)
Screenshot: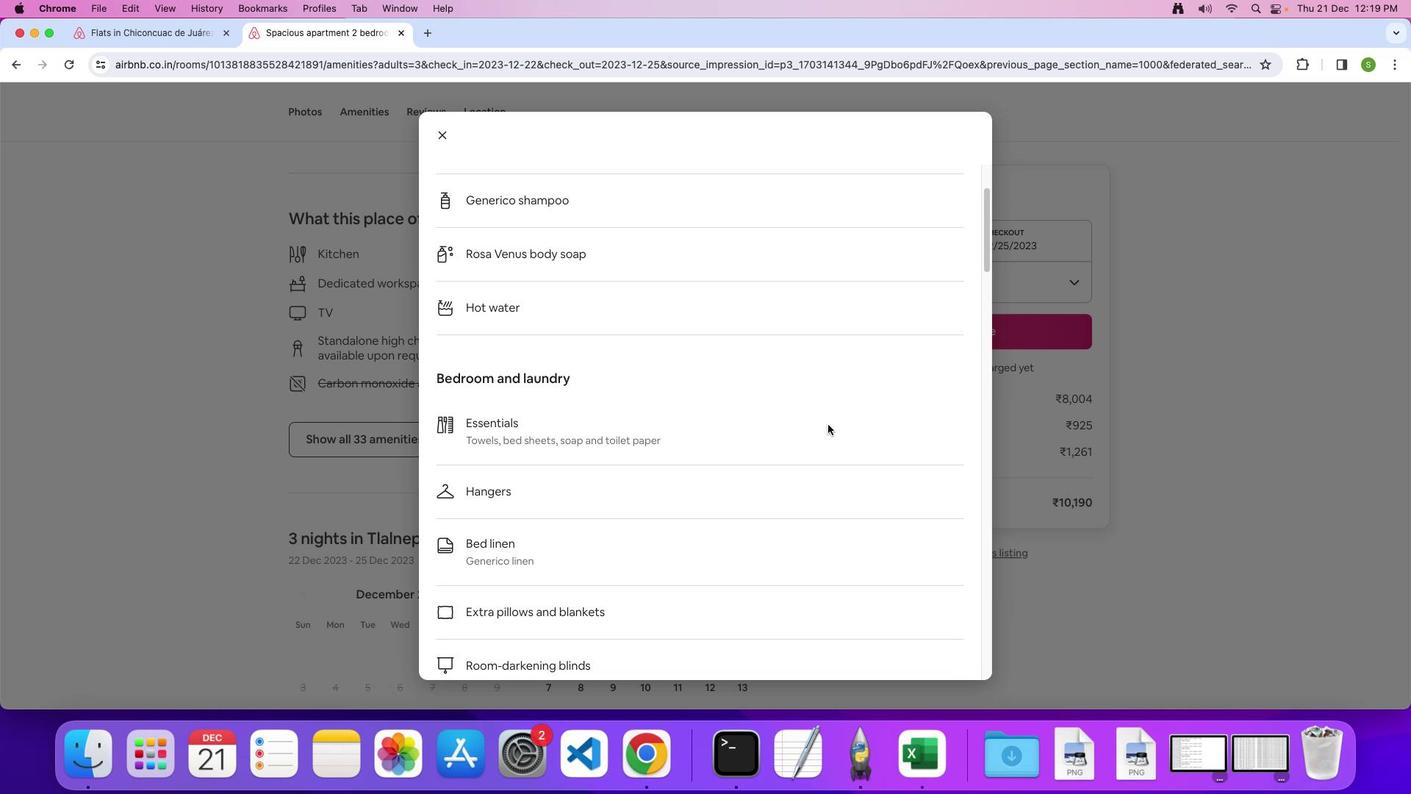 
Action: Mouse scrolled (827, 425) with delta (0, 0)
Screenshot: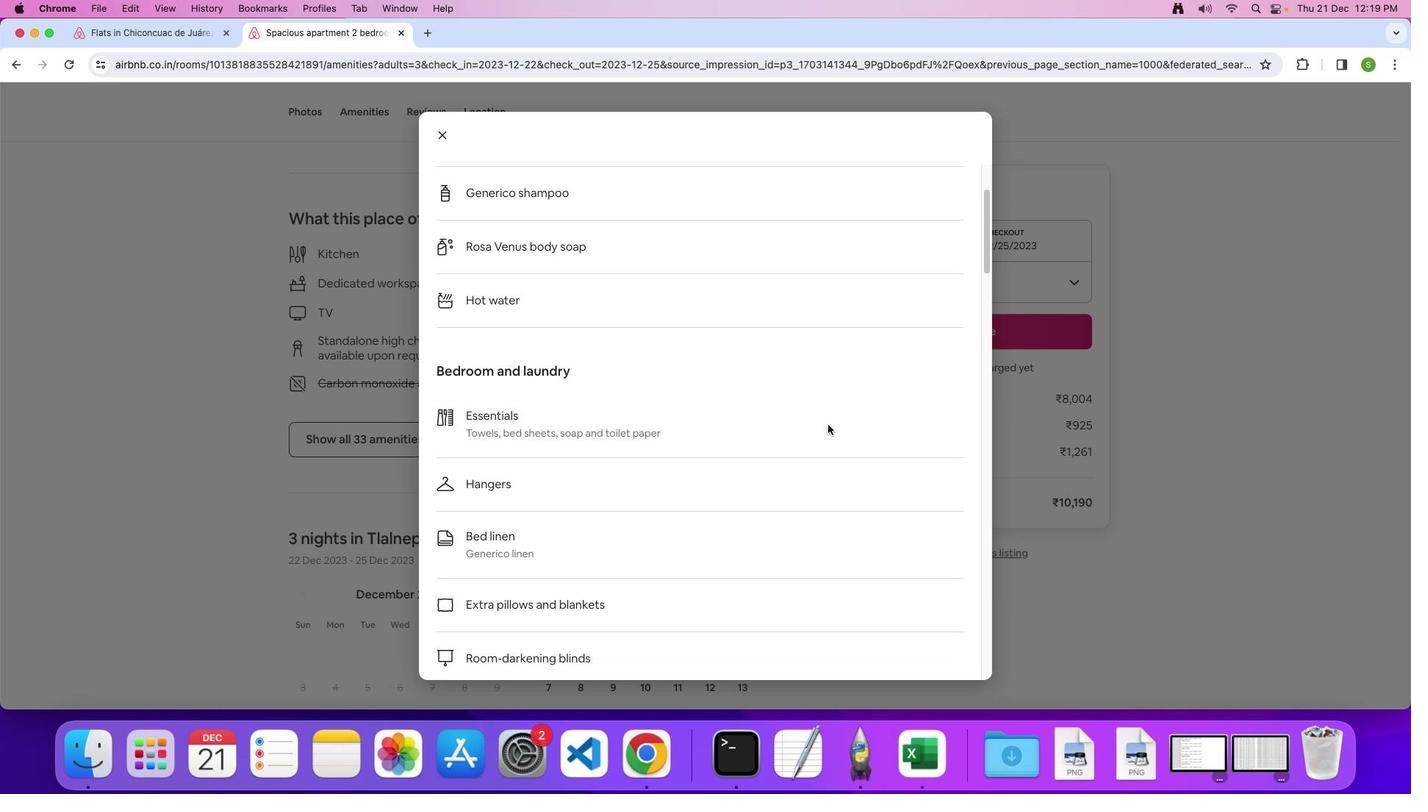 
Action: Mouse scrolled (827, 425) with delta (0, -1)
Screenshot: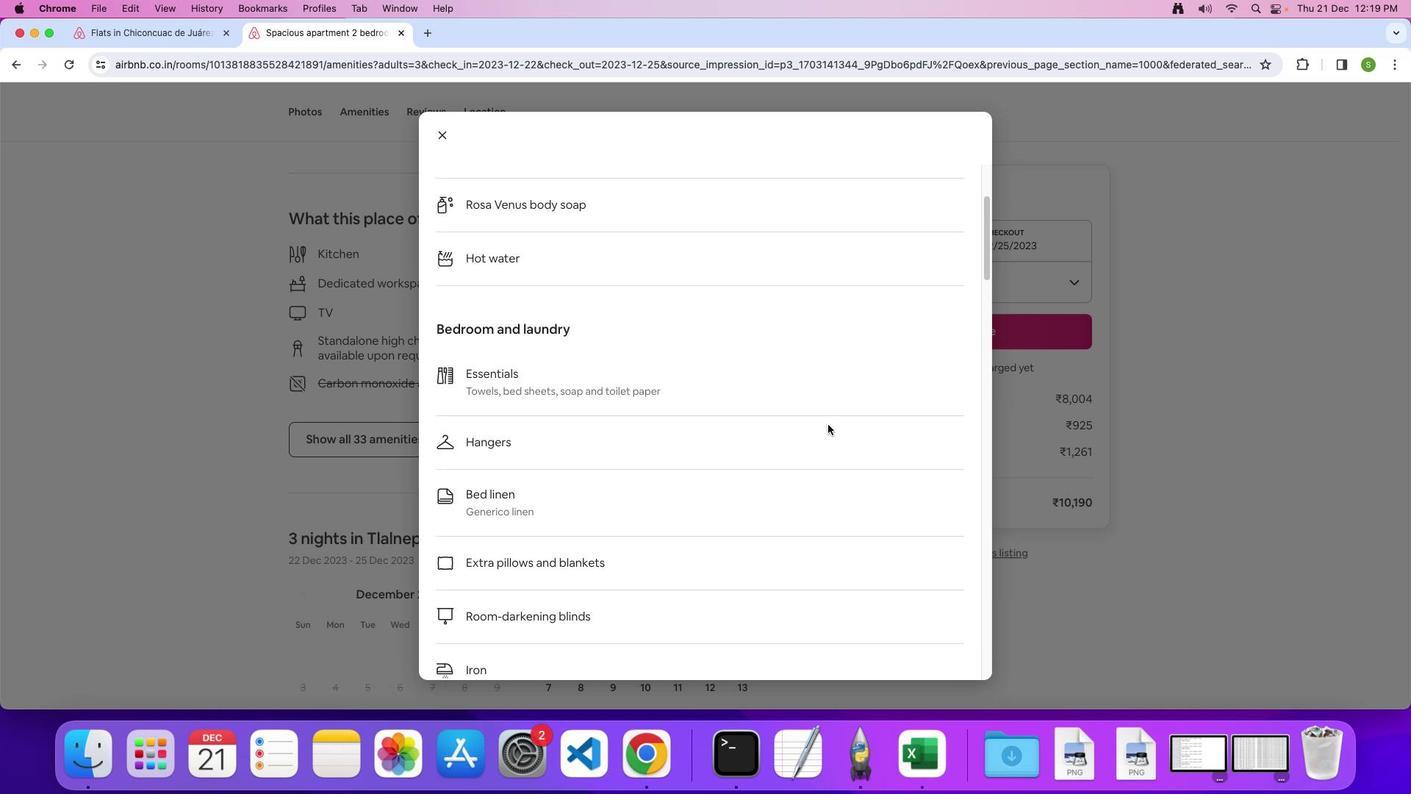 
Action: Mouse scrolled (827, 425) with delta (0, 0)
Screenshot: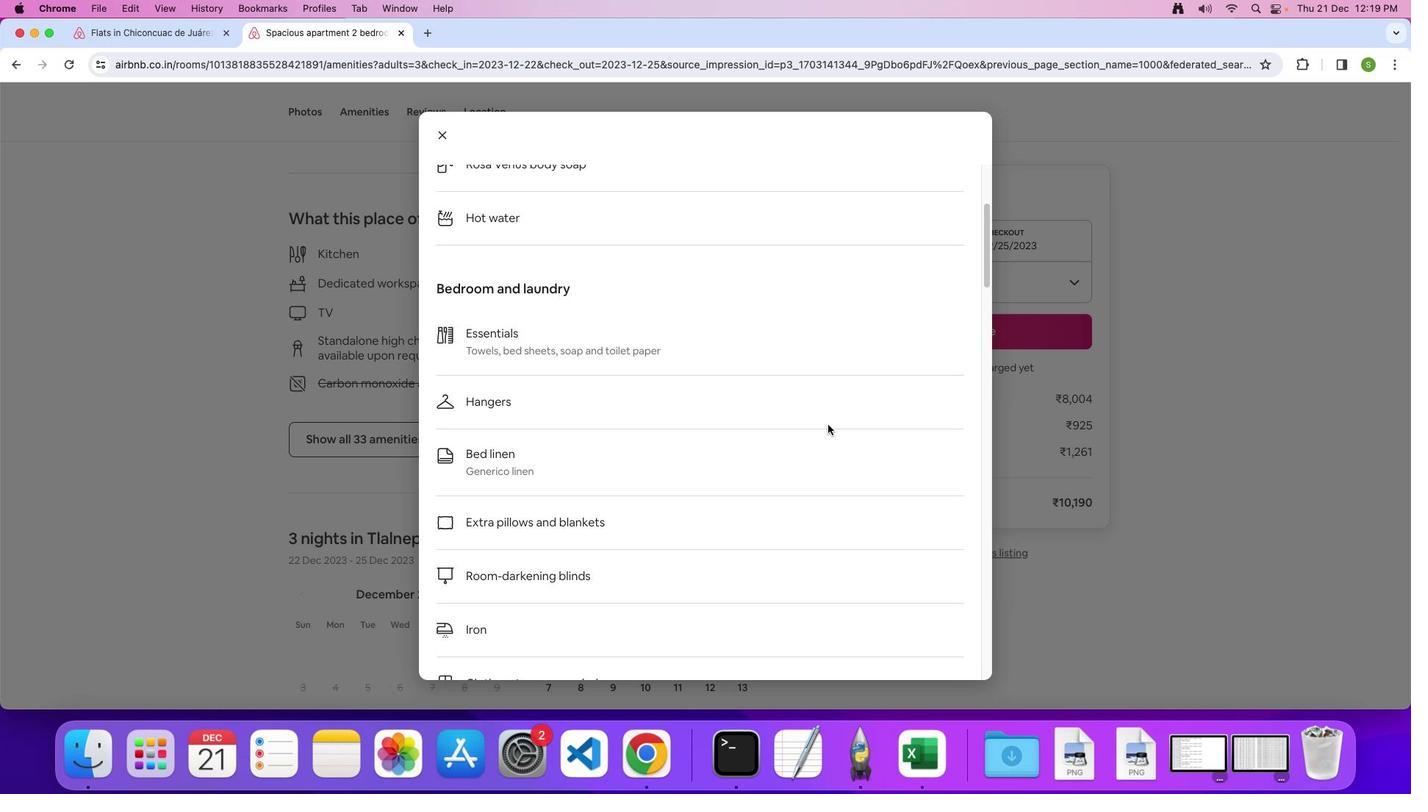 
Action: Mouse scrolled (827, 425) with delta (0, 0)
Screenshot: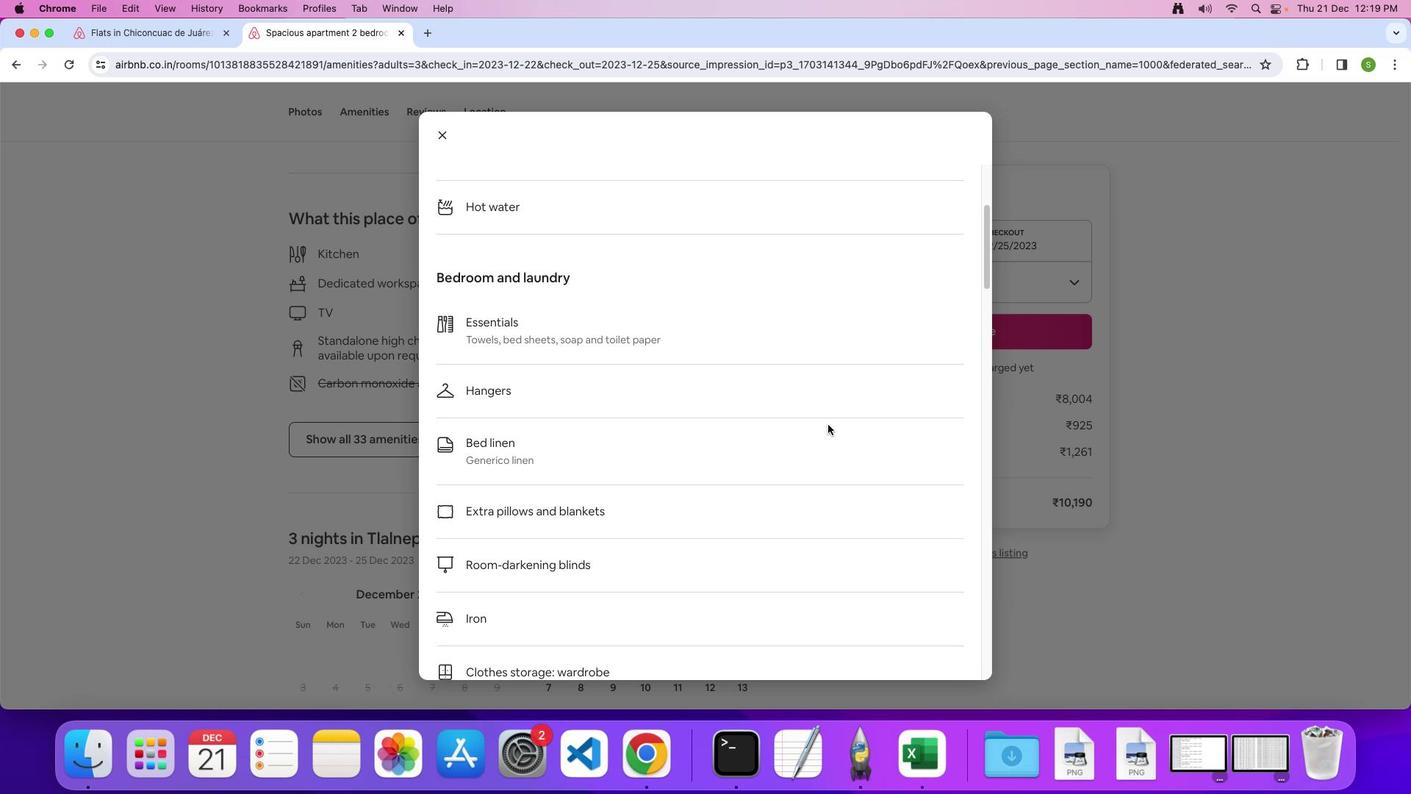 
Action: Mouse scrolled (827, 425) with delta (0, 0)
Screenshot: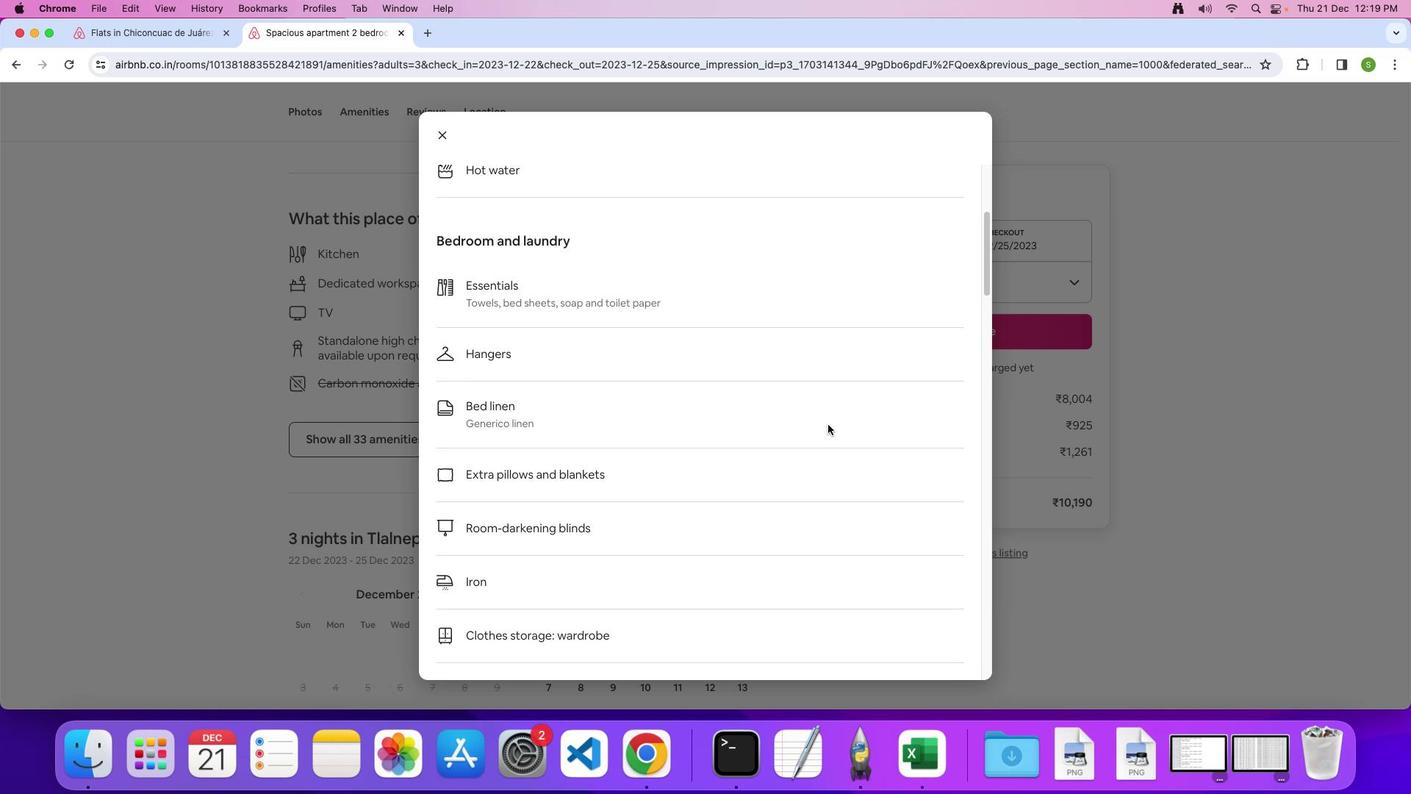 
Action: Mouse moved to (827, 425)
Screenshot: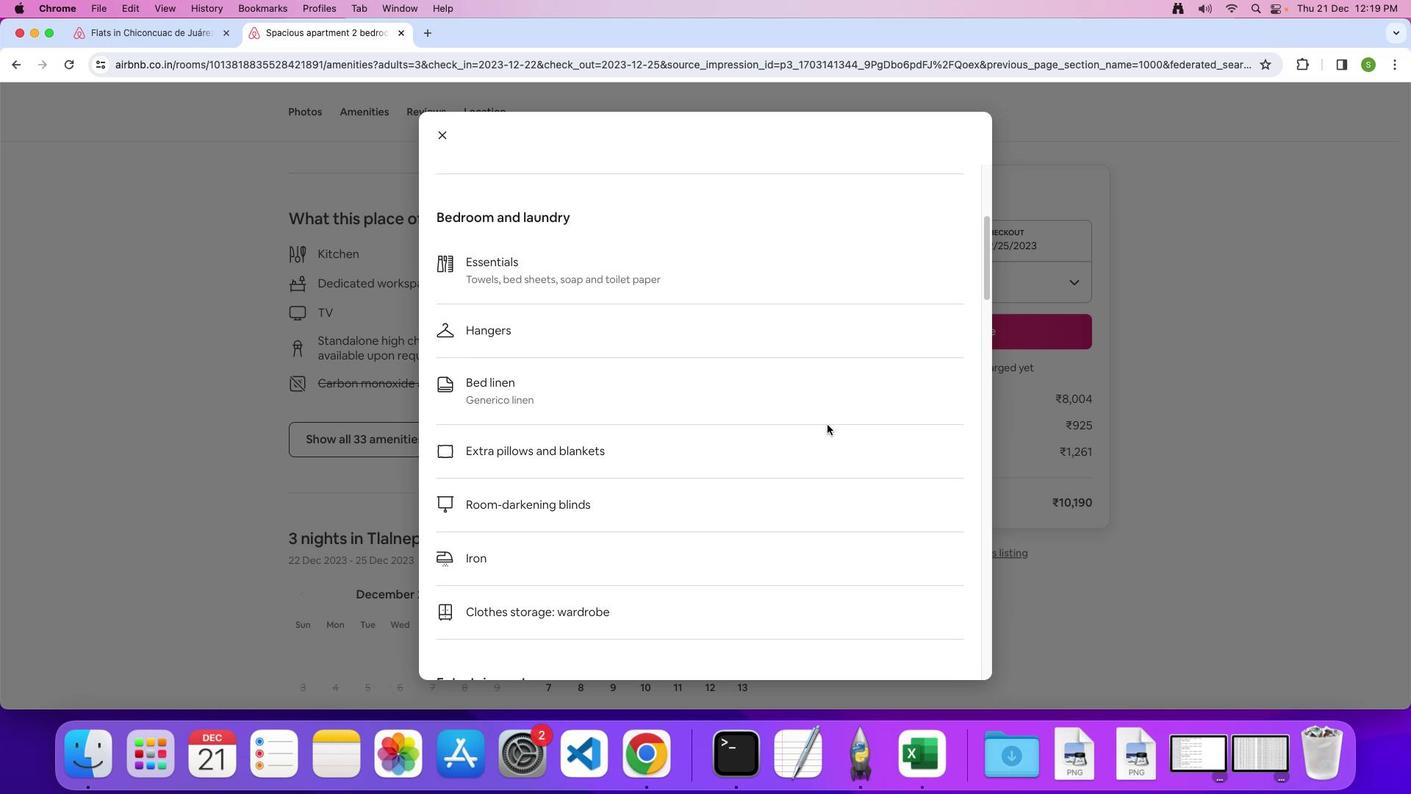 
Action: Mouse scrolled (827, 425) with delta (0, 0)
Screenshot: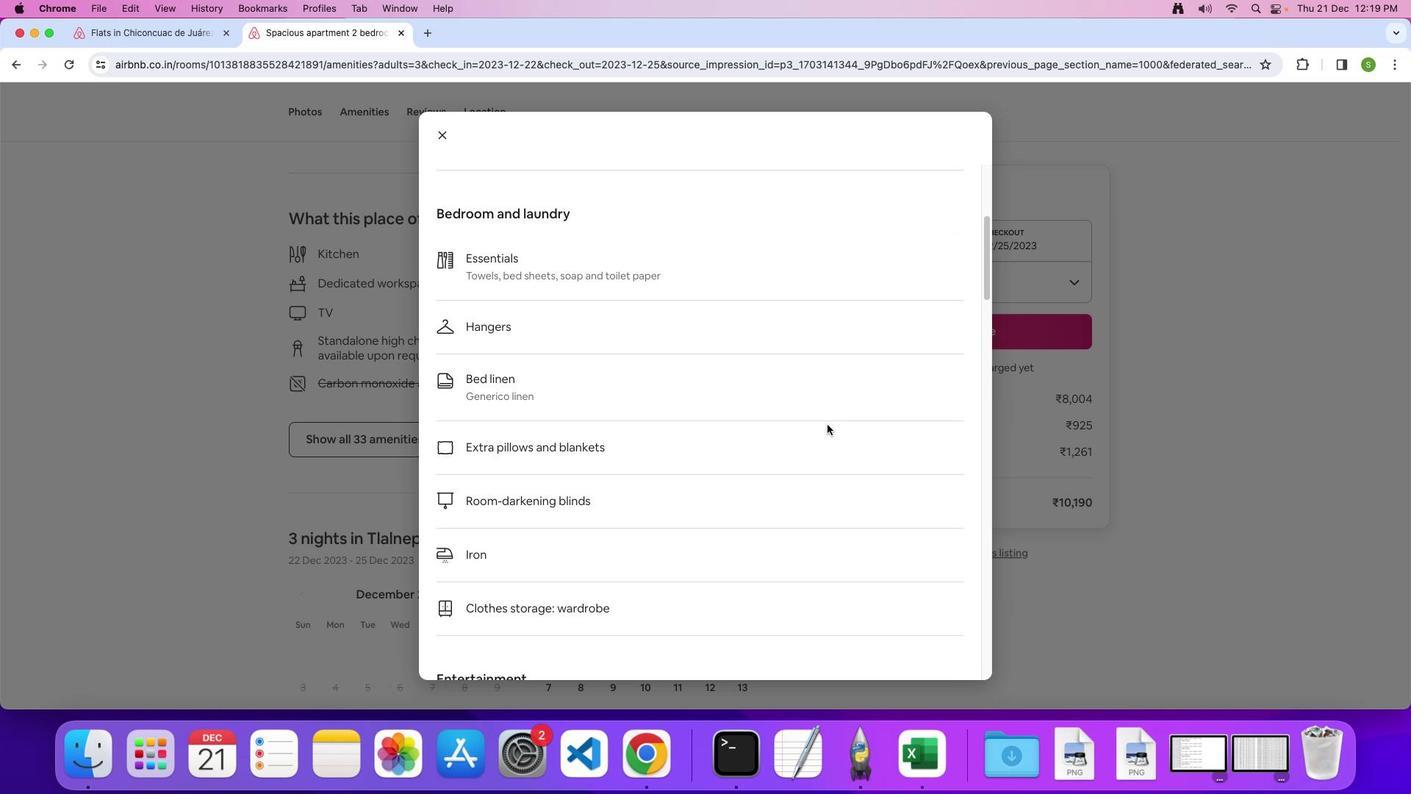 
Action: Mouse moved to (827, 424)
Screenshot: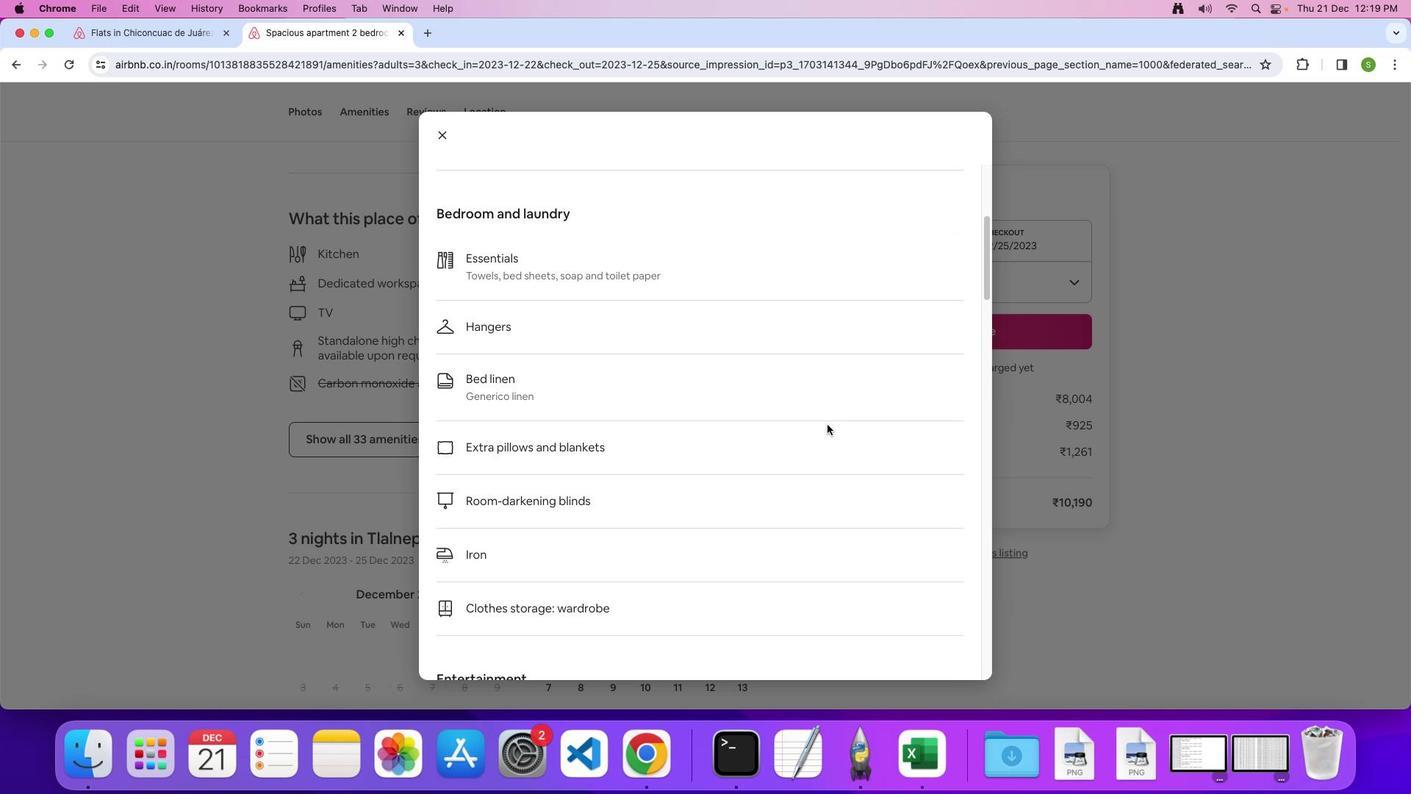 
Action: Mouse scrolled (827, 424) with delta (0, 0)
Screenshot: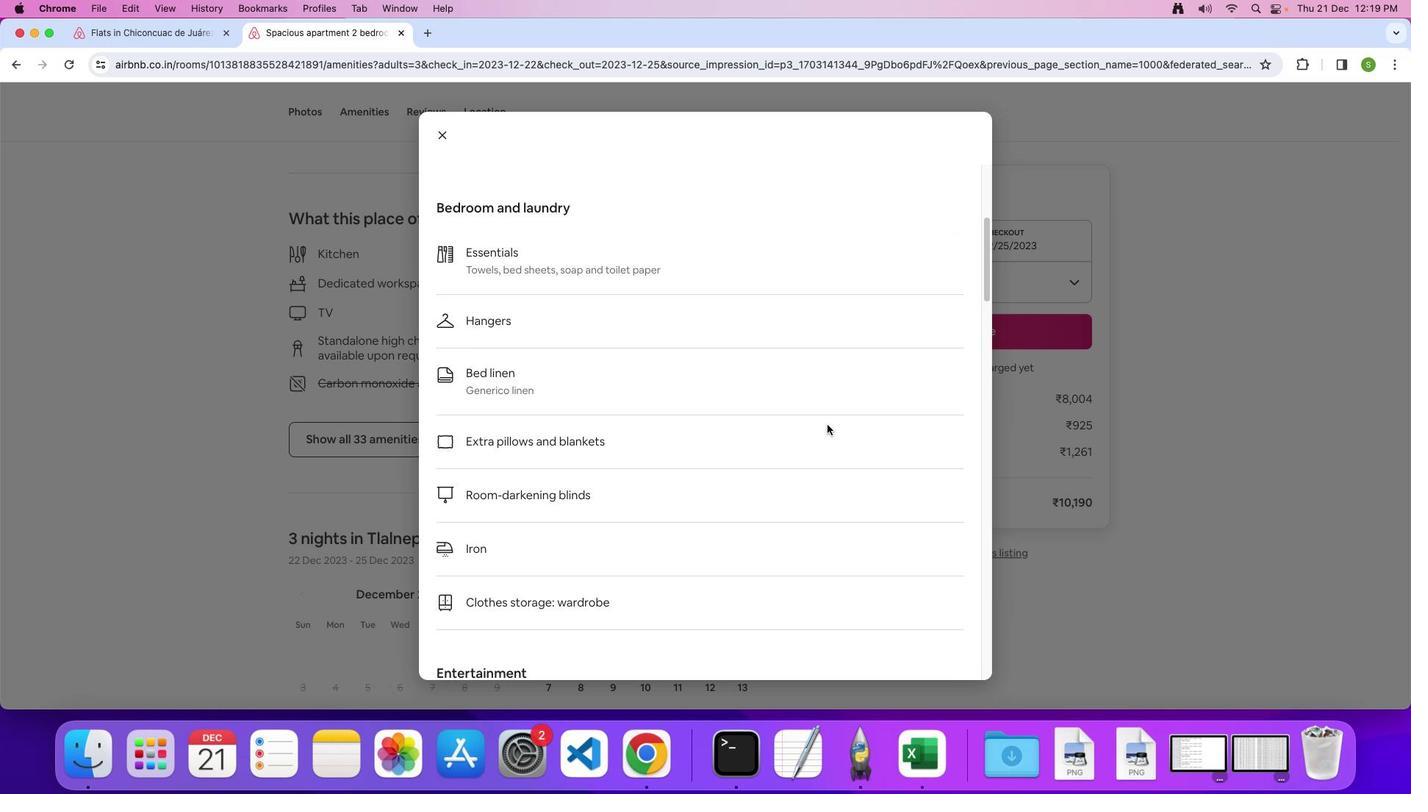 
Action: Mouse scrolled (827, 424) with delta (0, 0)
Screenshot: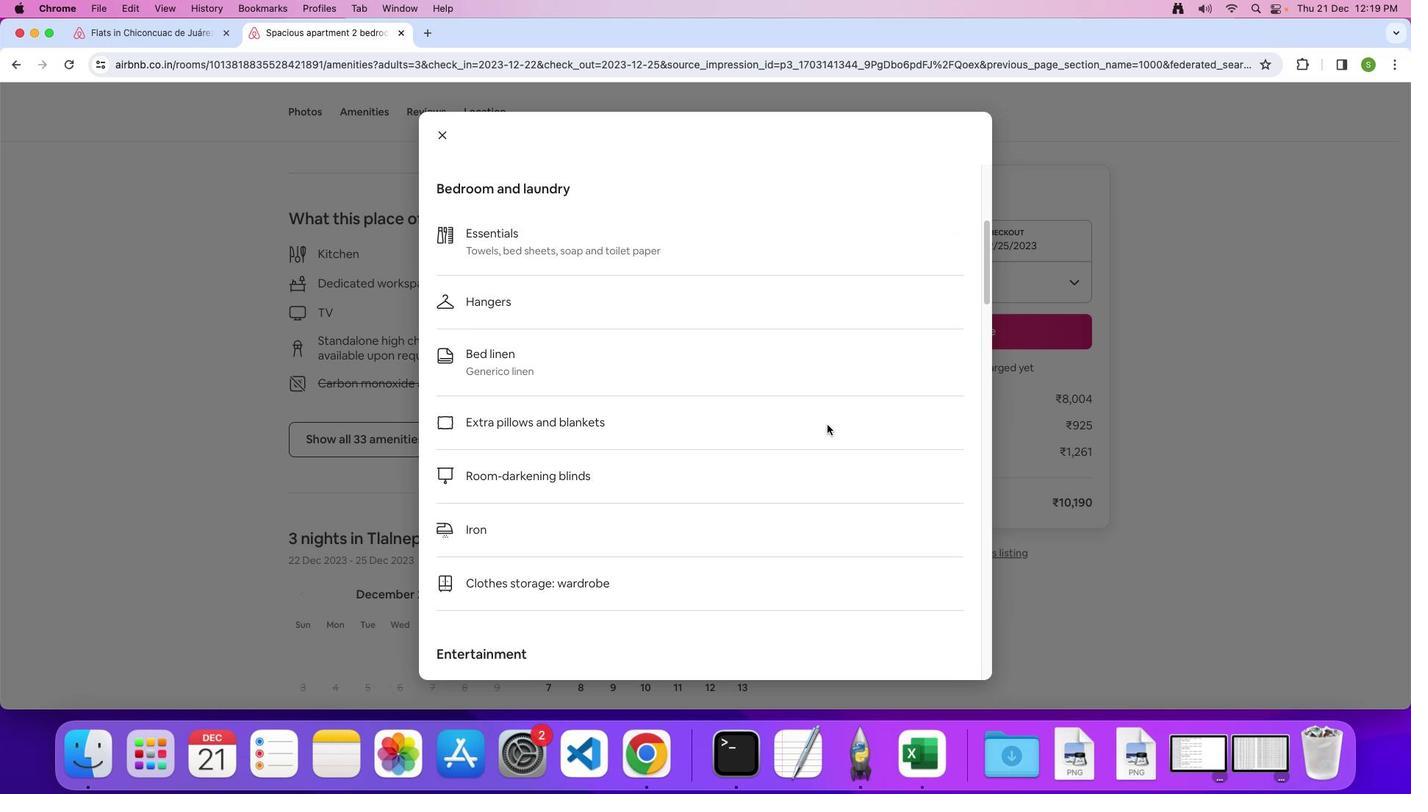 
Action: Mouse moved to (827, 424)
